 Task: Plan a trip to Sydney, Australia from 4th November, 2023 to 8th November, 2023 for 2 adults.1  bedroom having 1 bed and 1 bathroom. Property type can be hotel. Amenities needed are: washing machine, kitchen. Look for 3 properties as per requirement.
Action: Mouse moved to (611, 97)
Screenshot: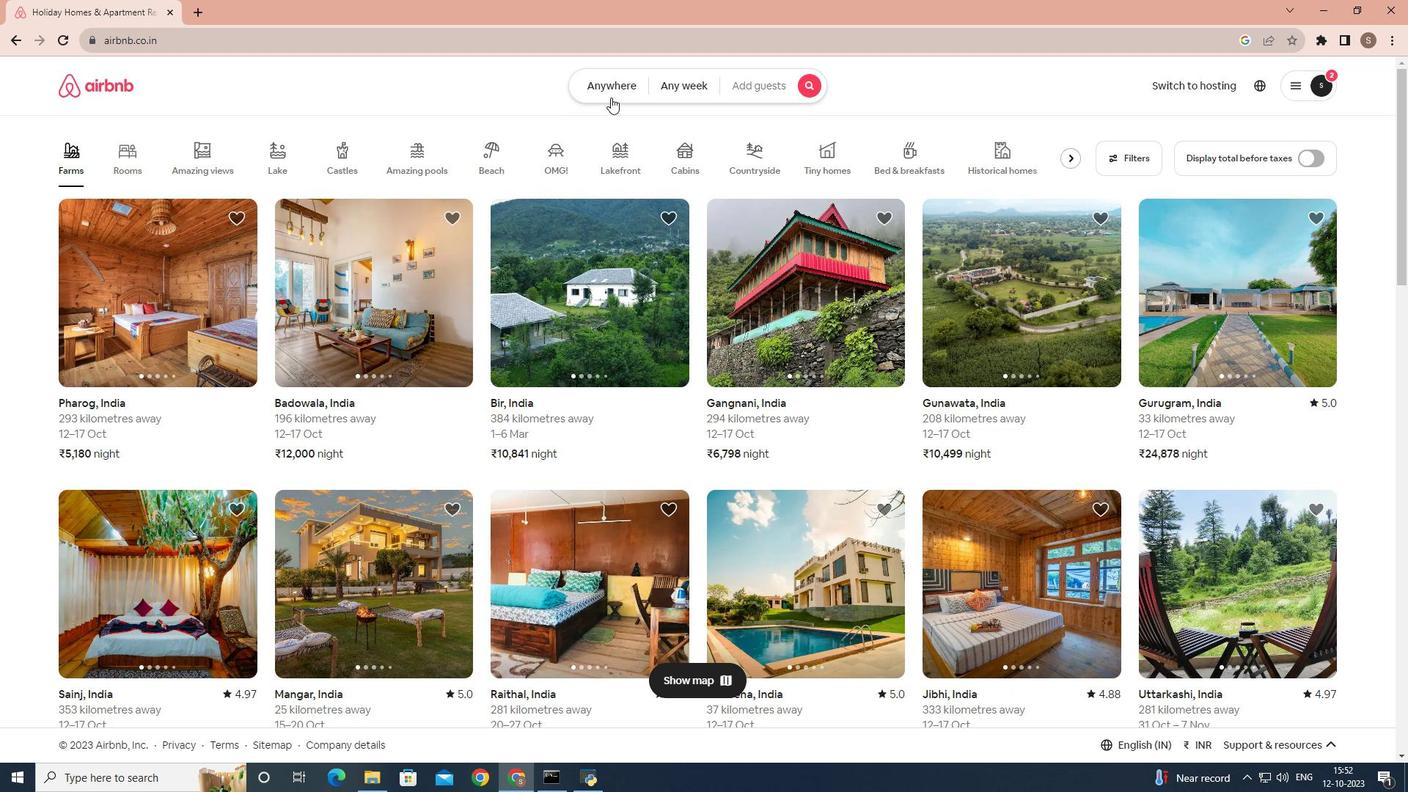 
Action: Mouse pressed left at (611, 97)
Screenshot: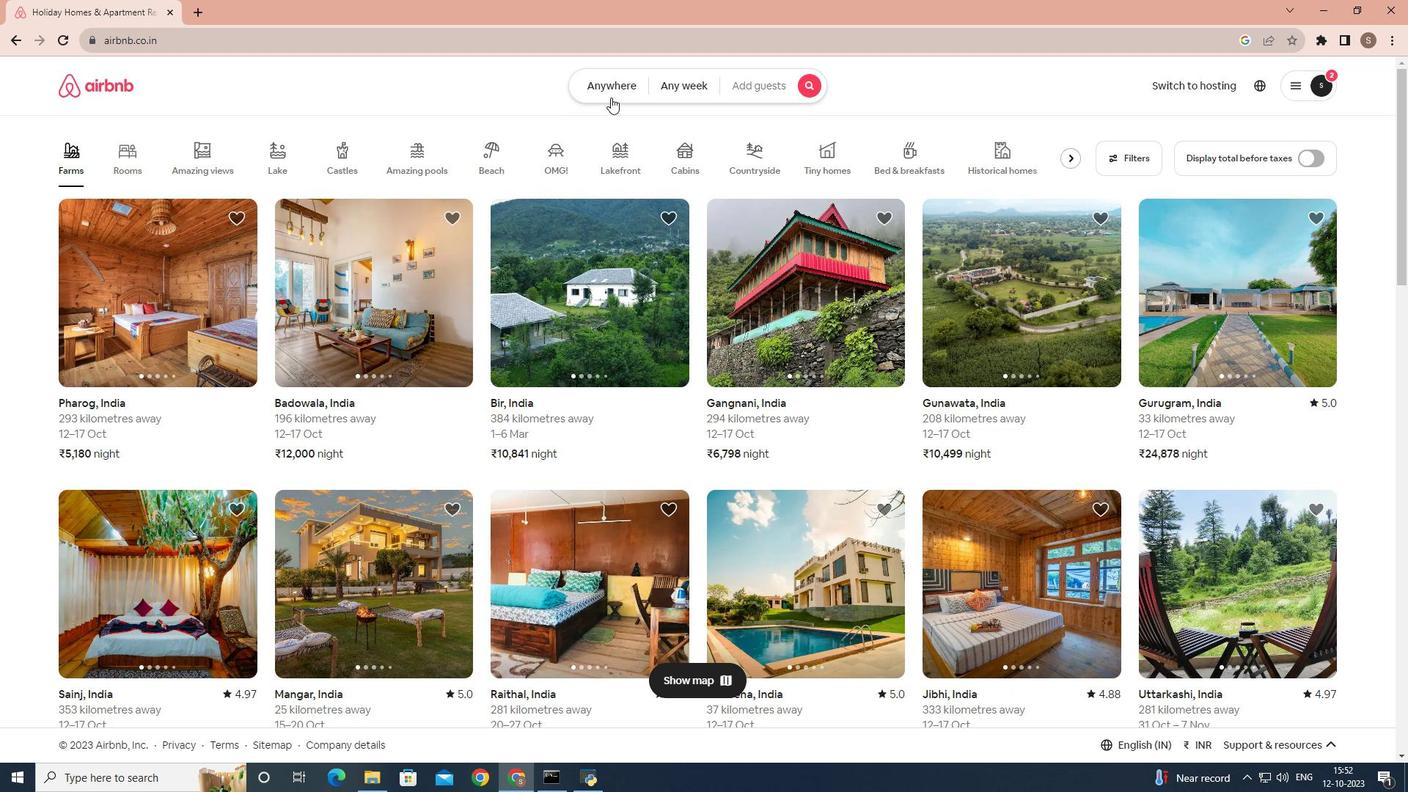 
Action: Mouse moved to (479, 142)
Screenshot: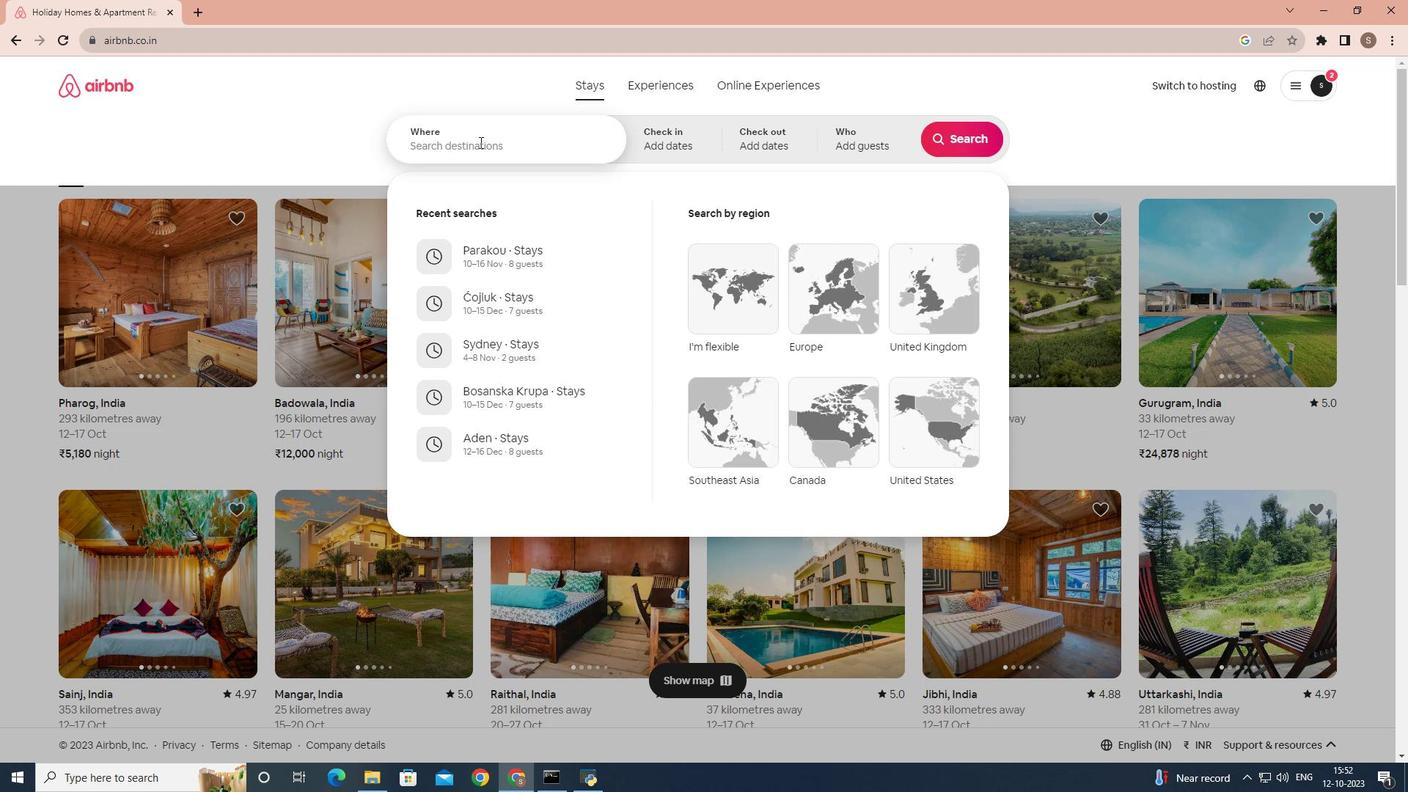 
Action: Mouse pressed left at (479, 142)
Screenshot: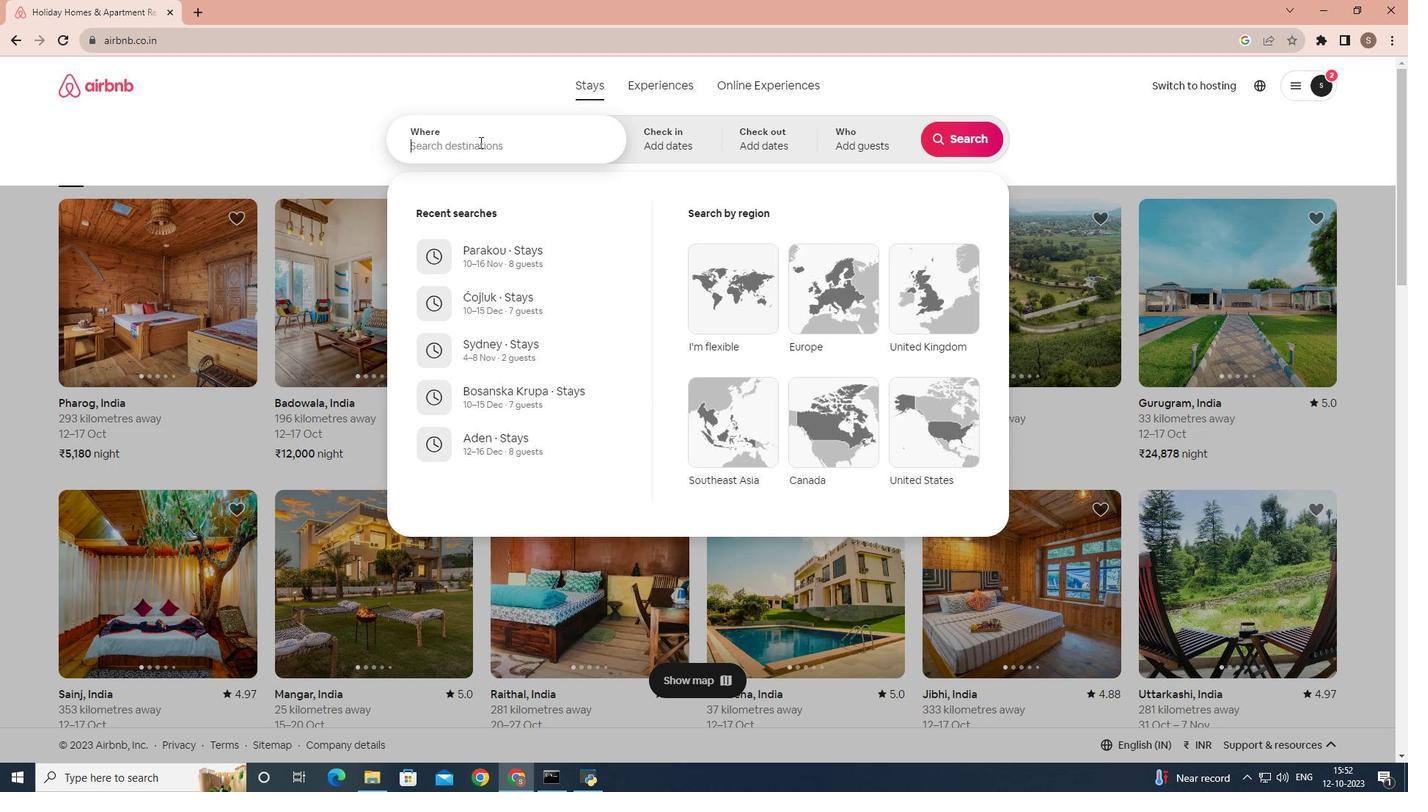 
Action: Key pressed sydney
Screenshot: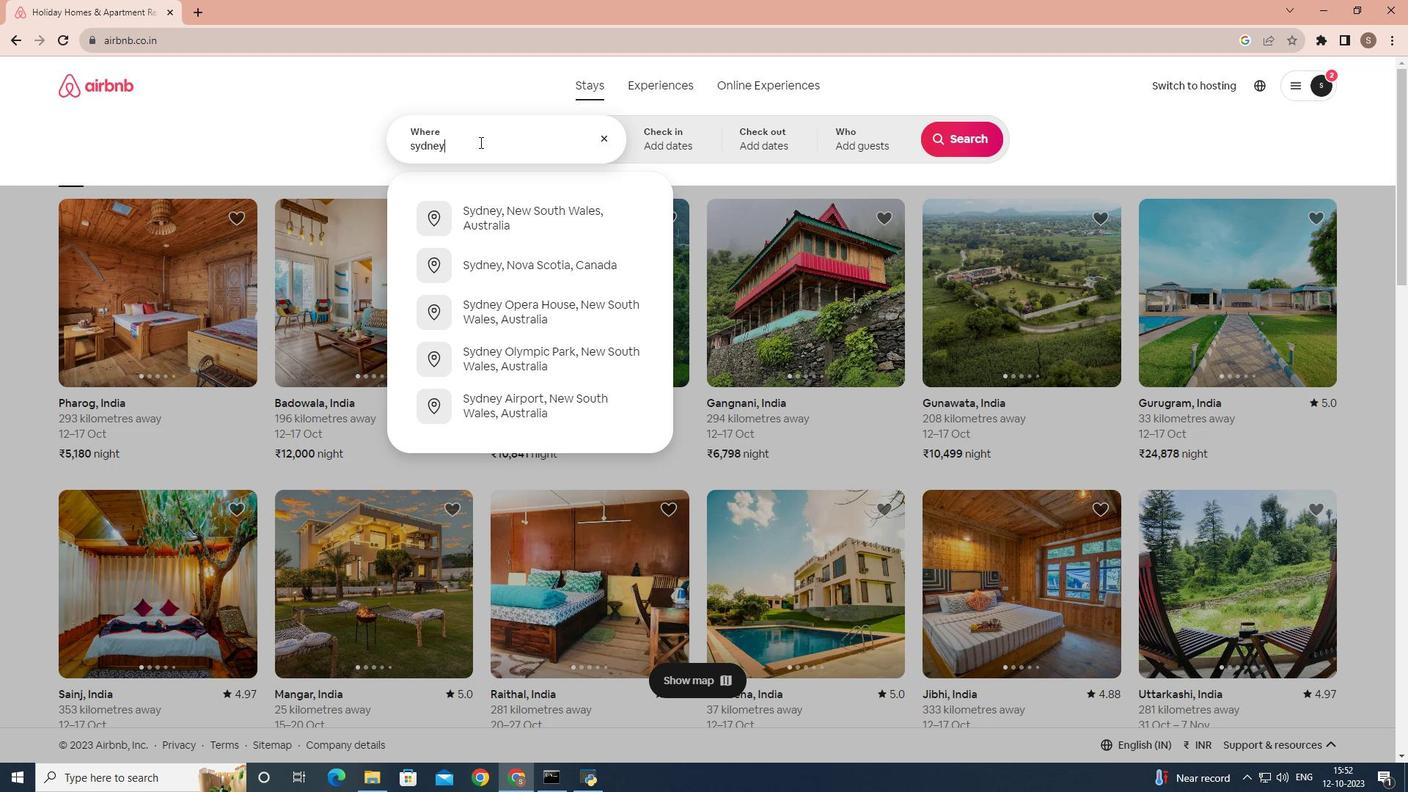 
Action: Mouse moved to (498, 217)
Screenshot: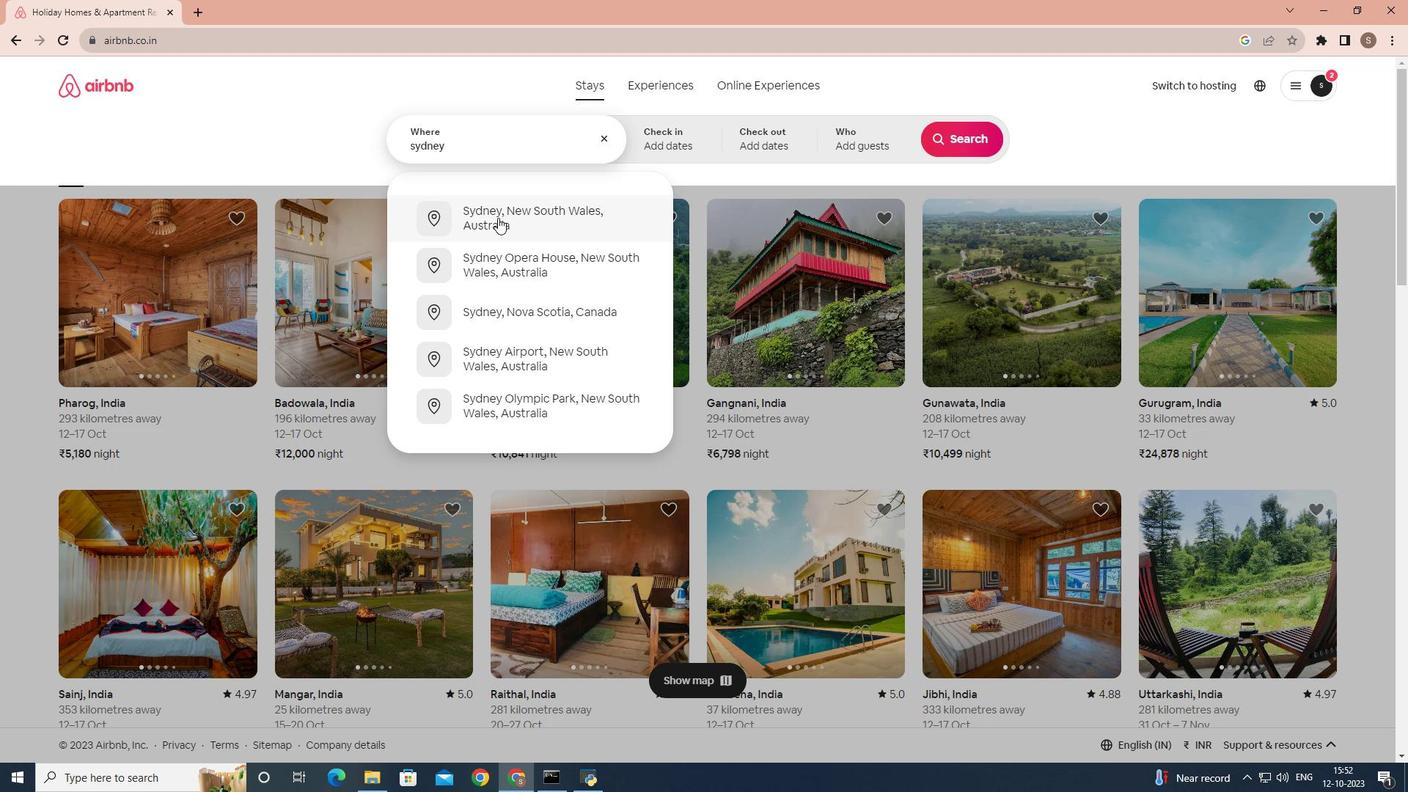 
Action: Mouse pressed left at (498, 217)
Screenshot: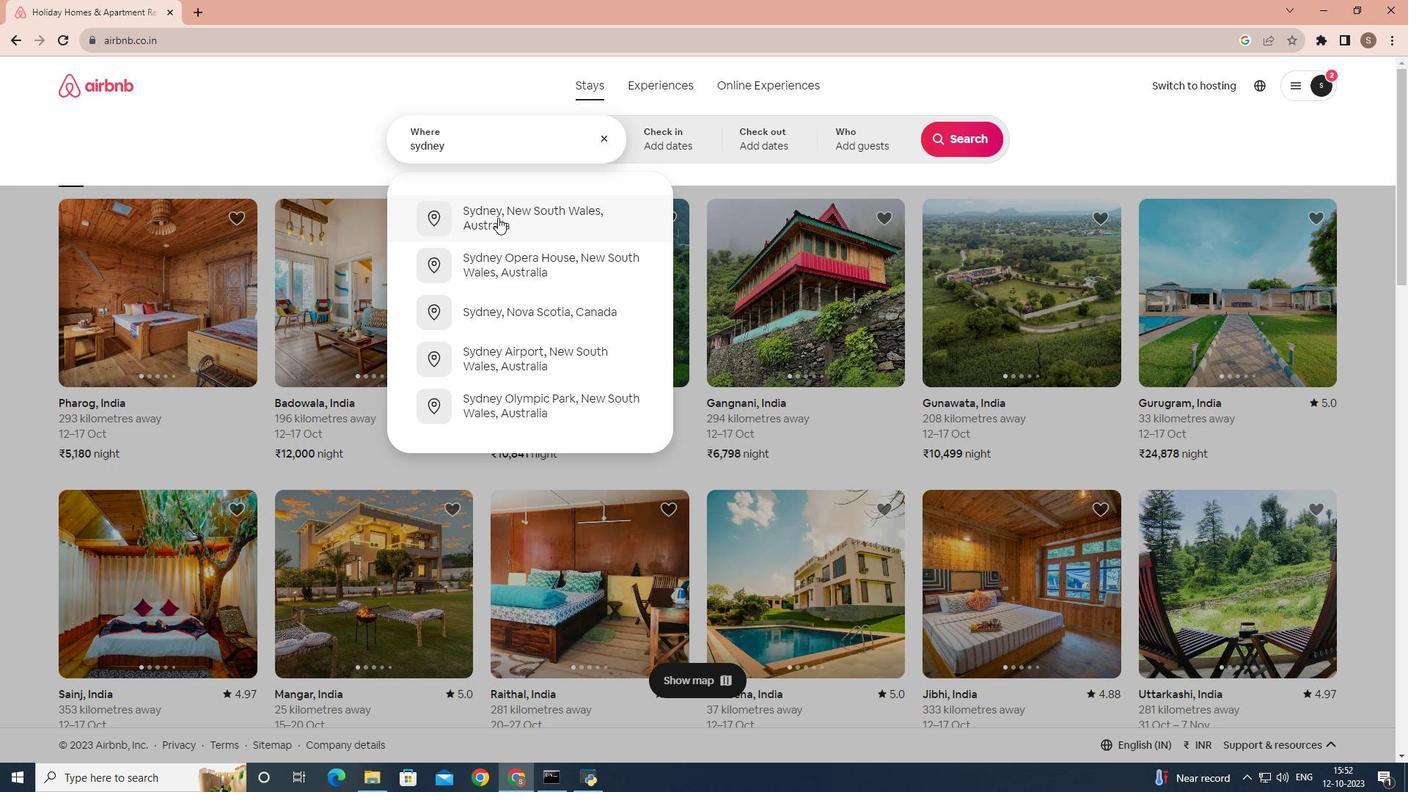 
Action: Mouse moved to (959, 316)
Screenshot: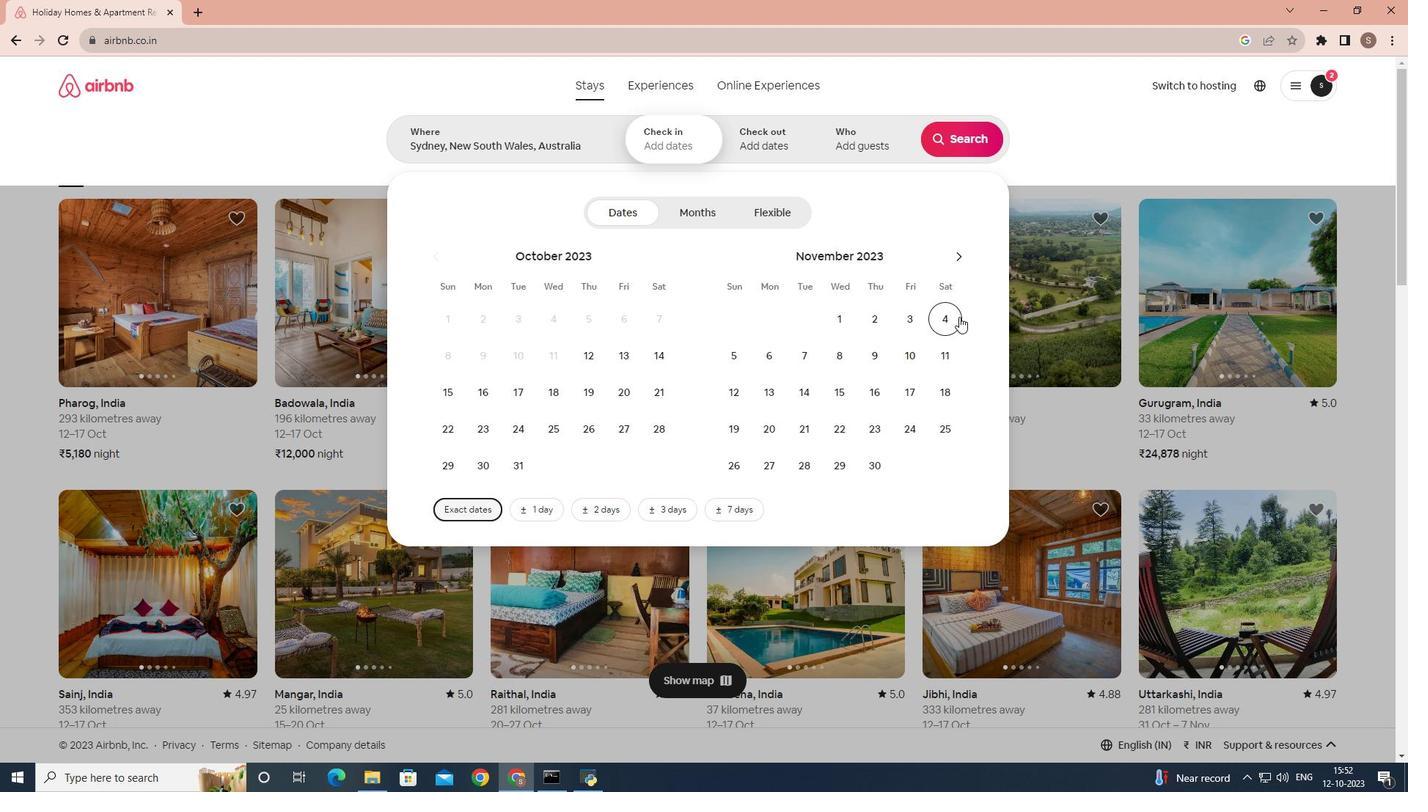 
Action: Mouse pressed left at (959, 316)
Screenshot: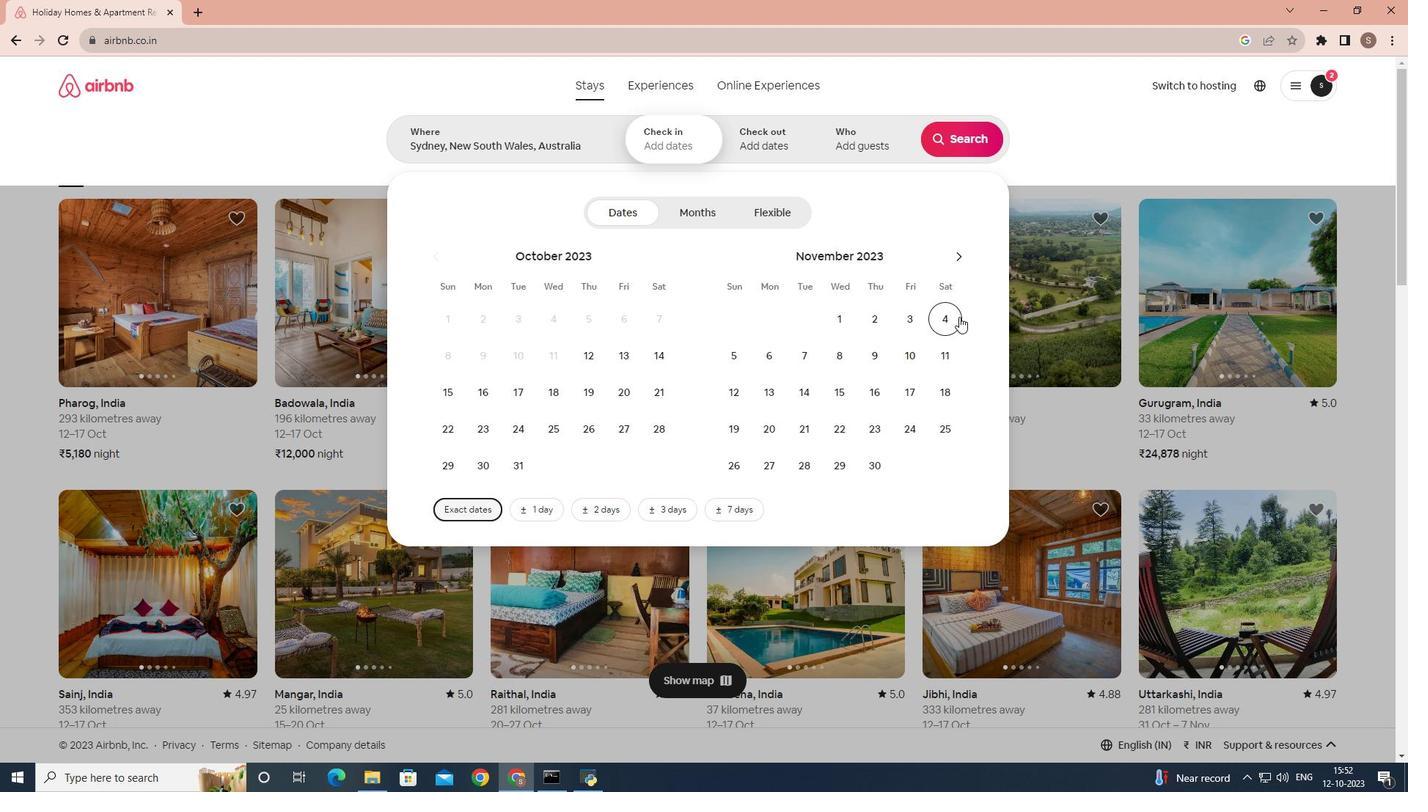 
Action: Mouse moved to (830, 359)
Screenshot: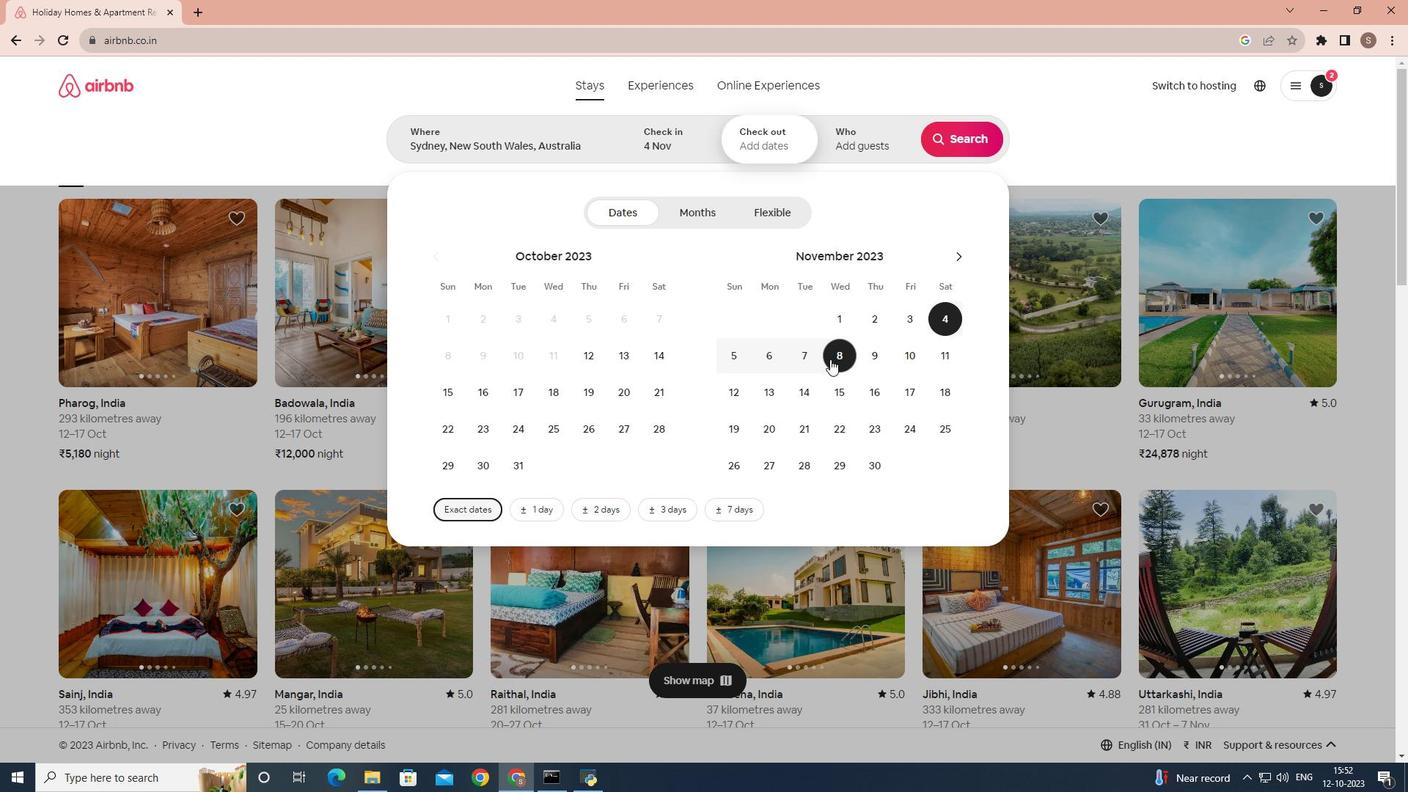 
Action: Mouse pressed left at (830, 359)
Screenshot: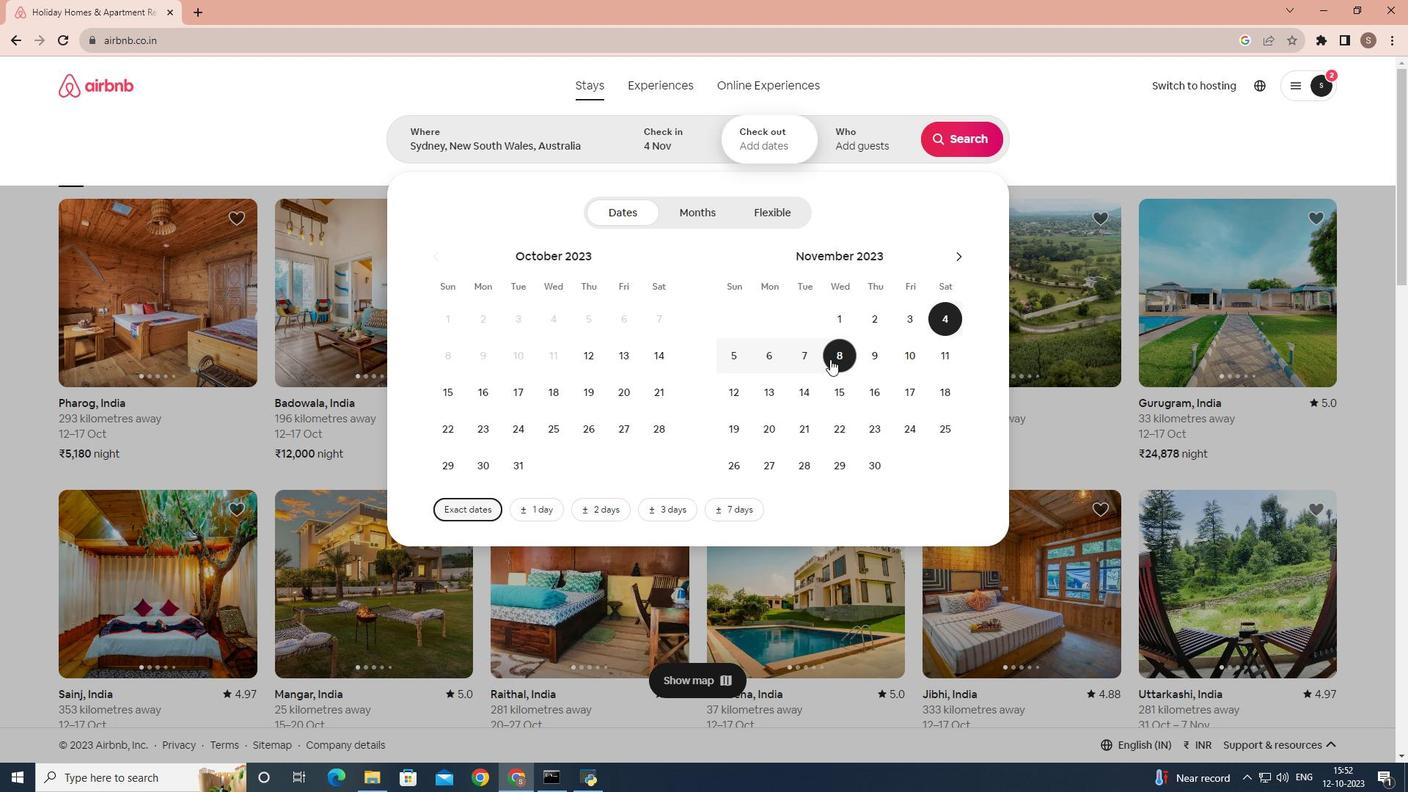 
Action: Mouse moved to (858, 143)
Screenshot: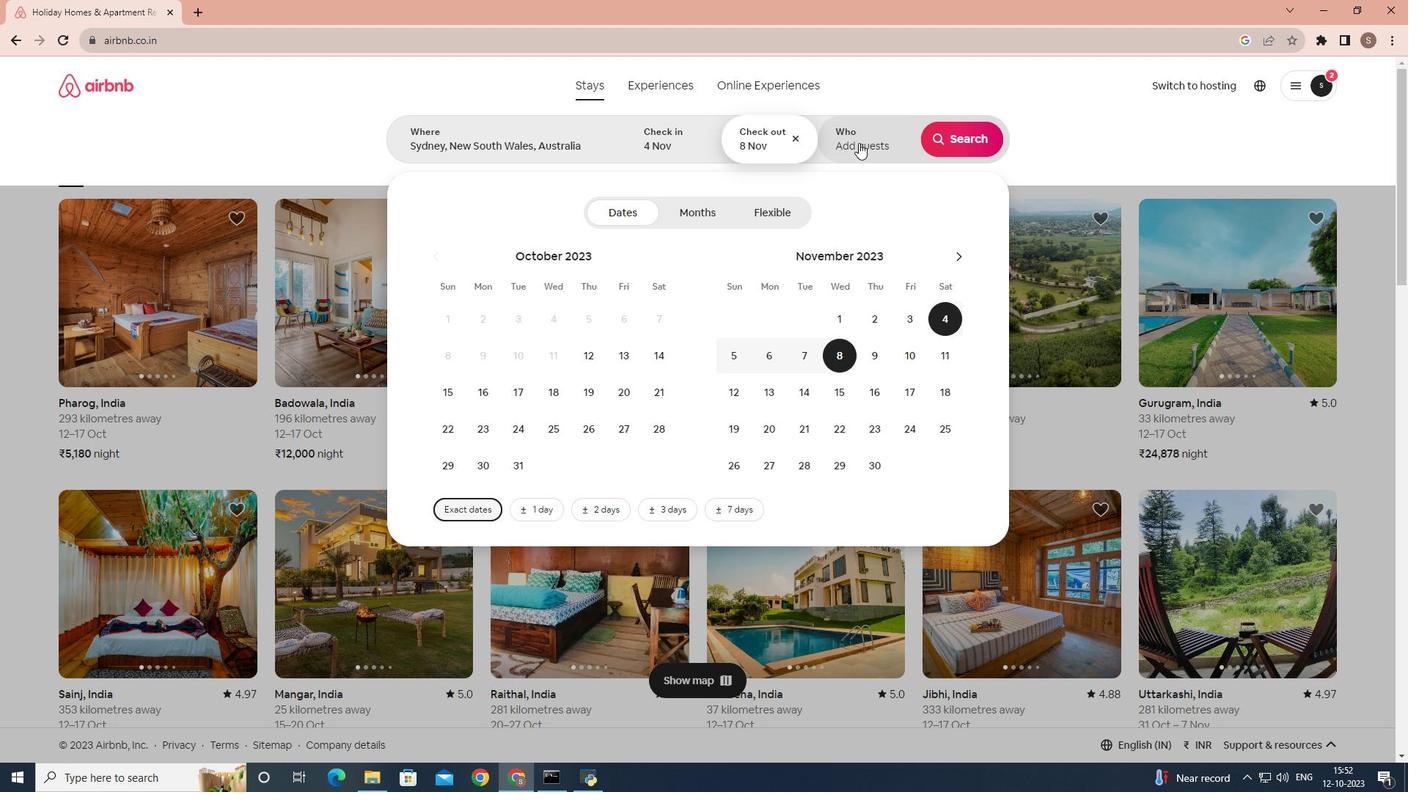 
Action: Mouse pressed left at (858, 143)
Screenshot: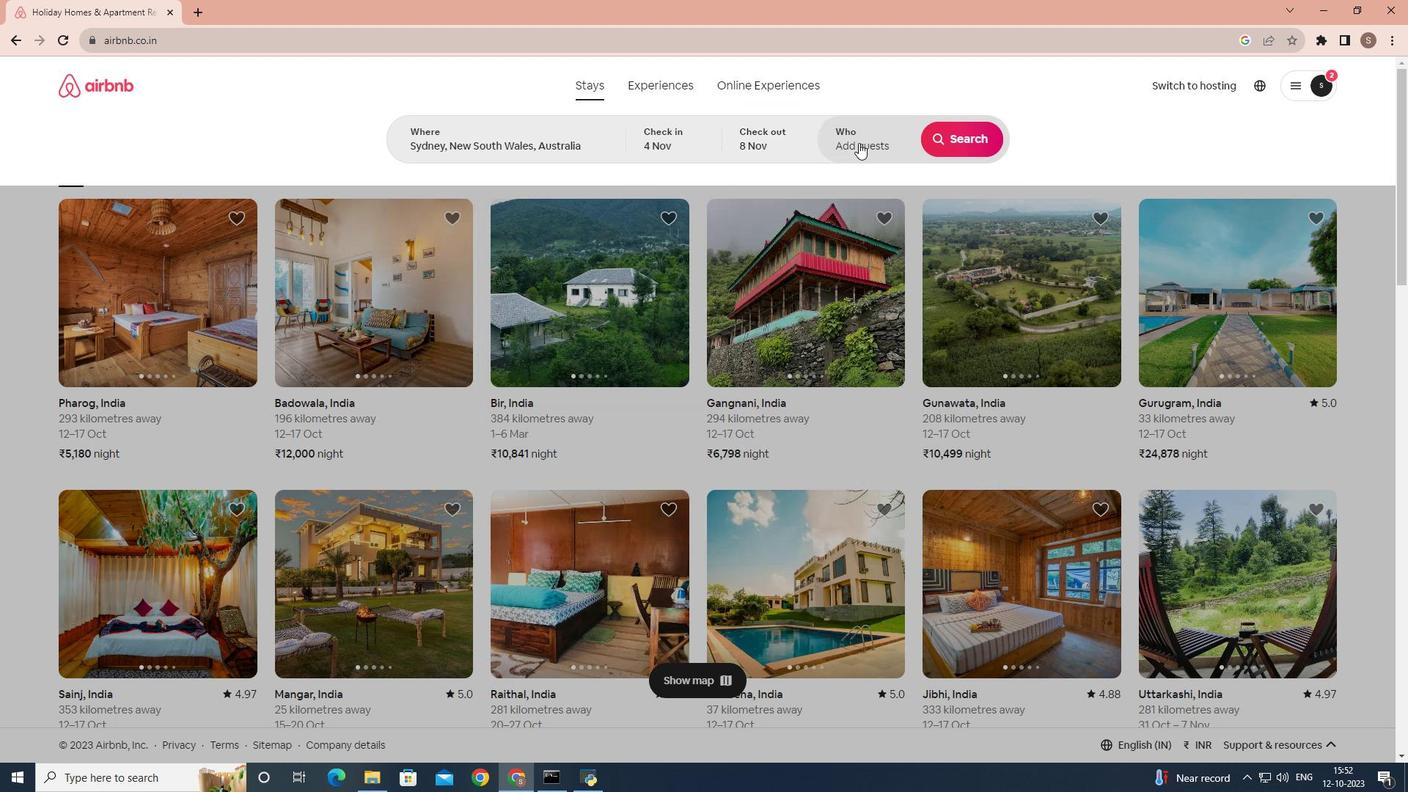 
Action: Mouse moved to (960, 217)
Screenshot: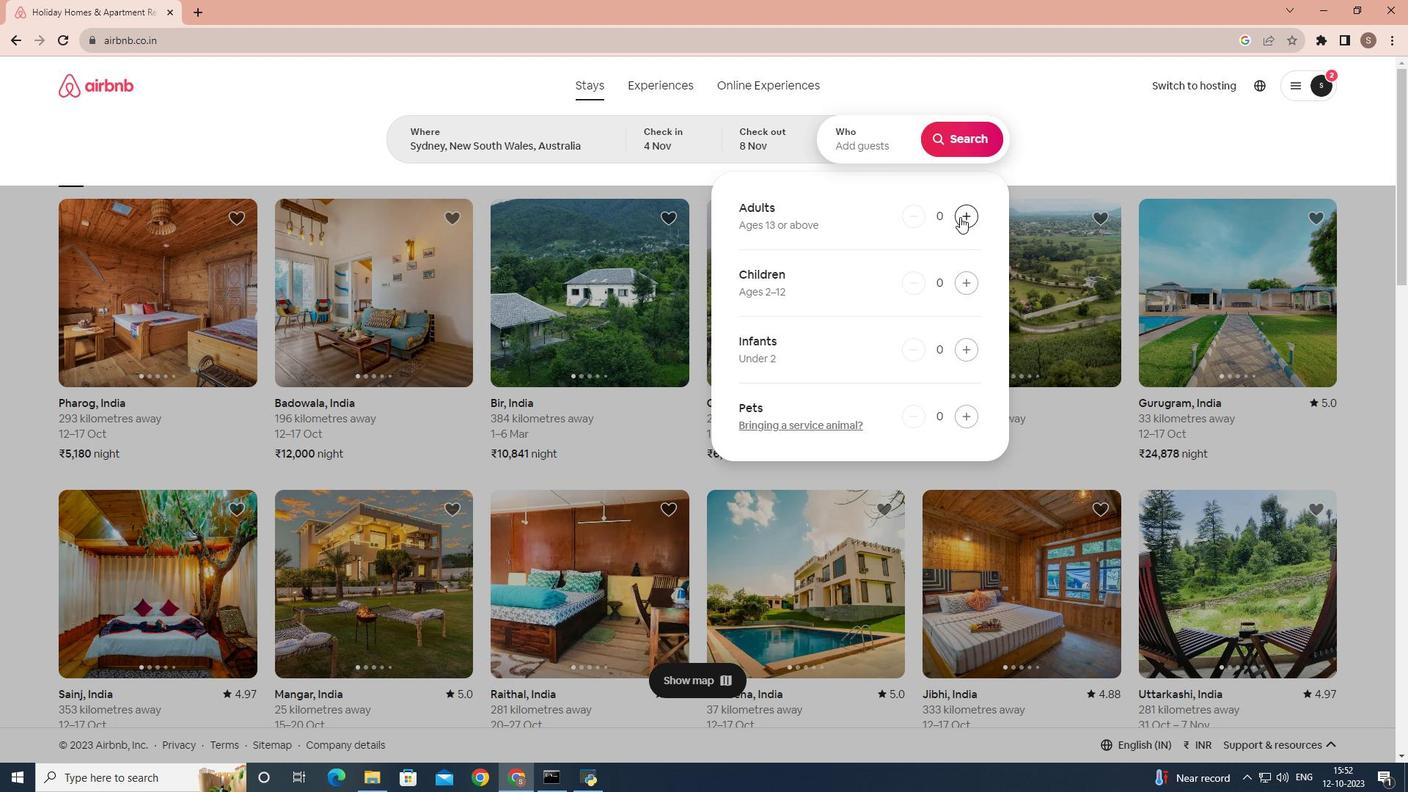 
Action: Mouse pressed left at (960, 217)
Screenshot: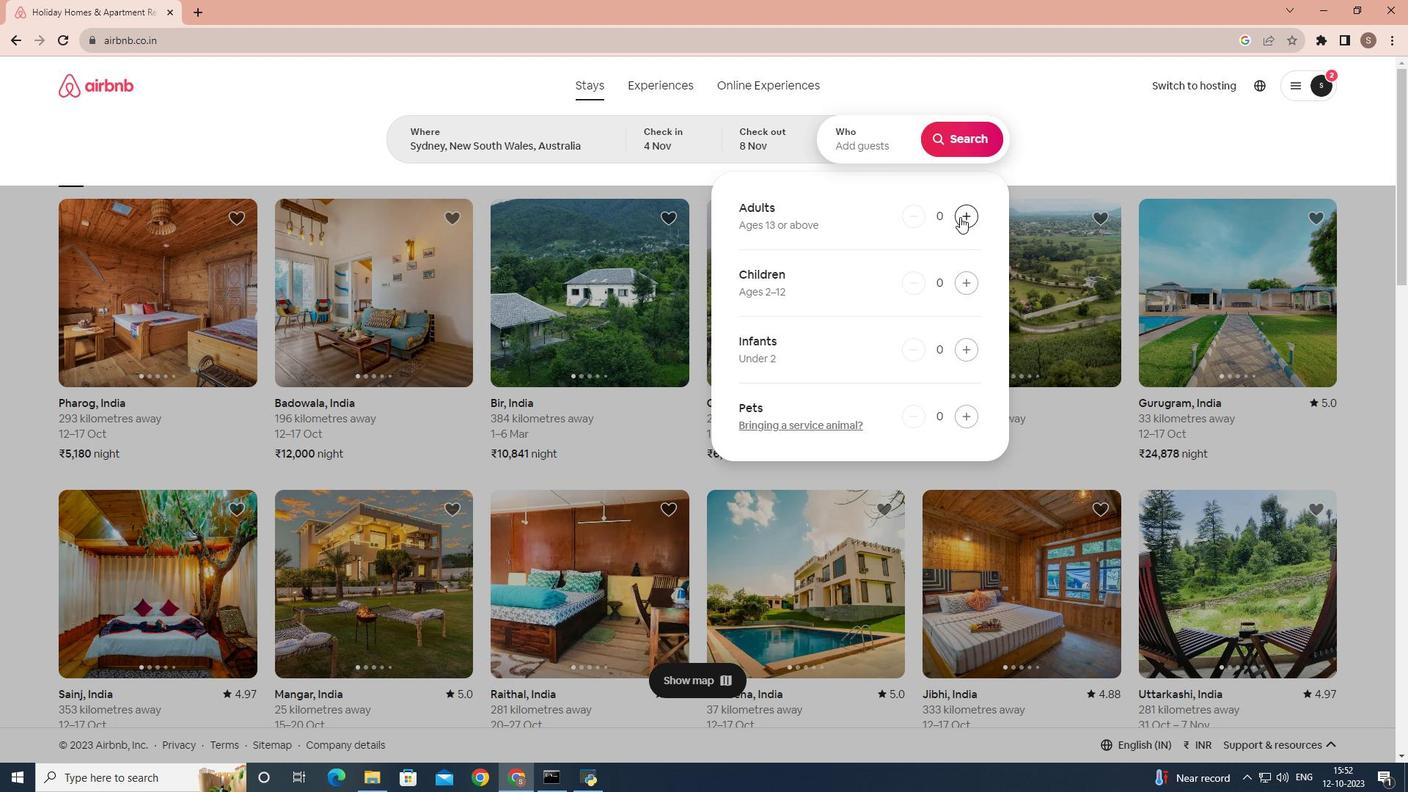 
Action: Mouse pressed left at (960, 217)
Screenshot: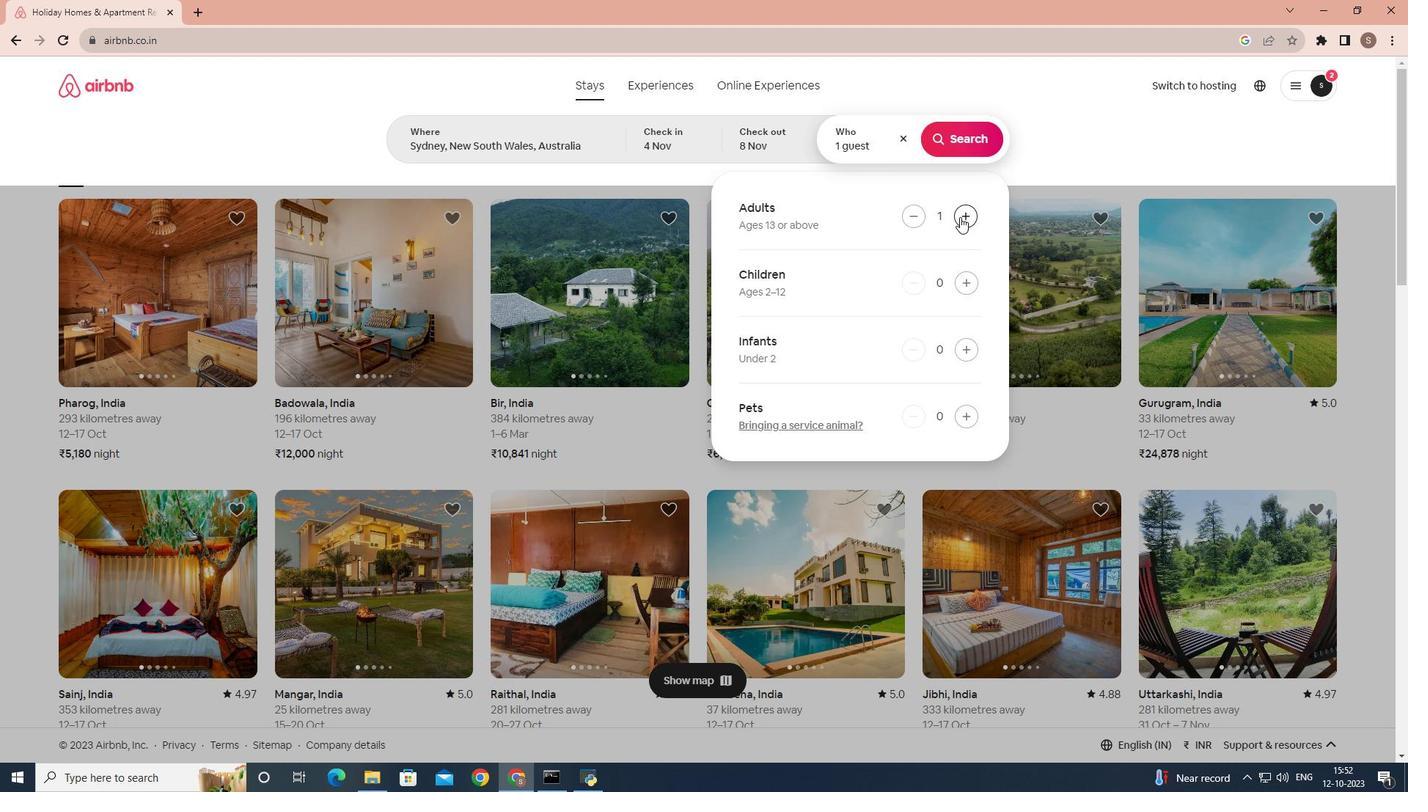 
Action: Mouse moved to (973, 143)
Screenshot: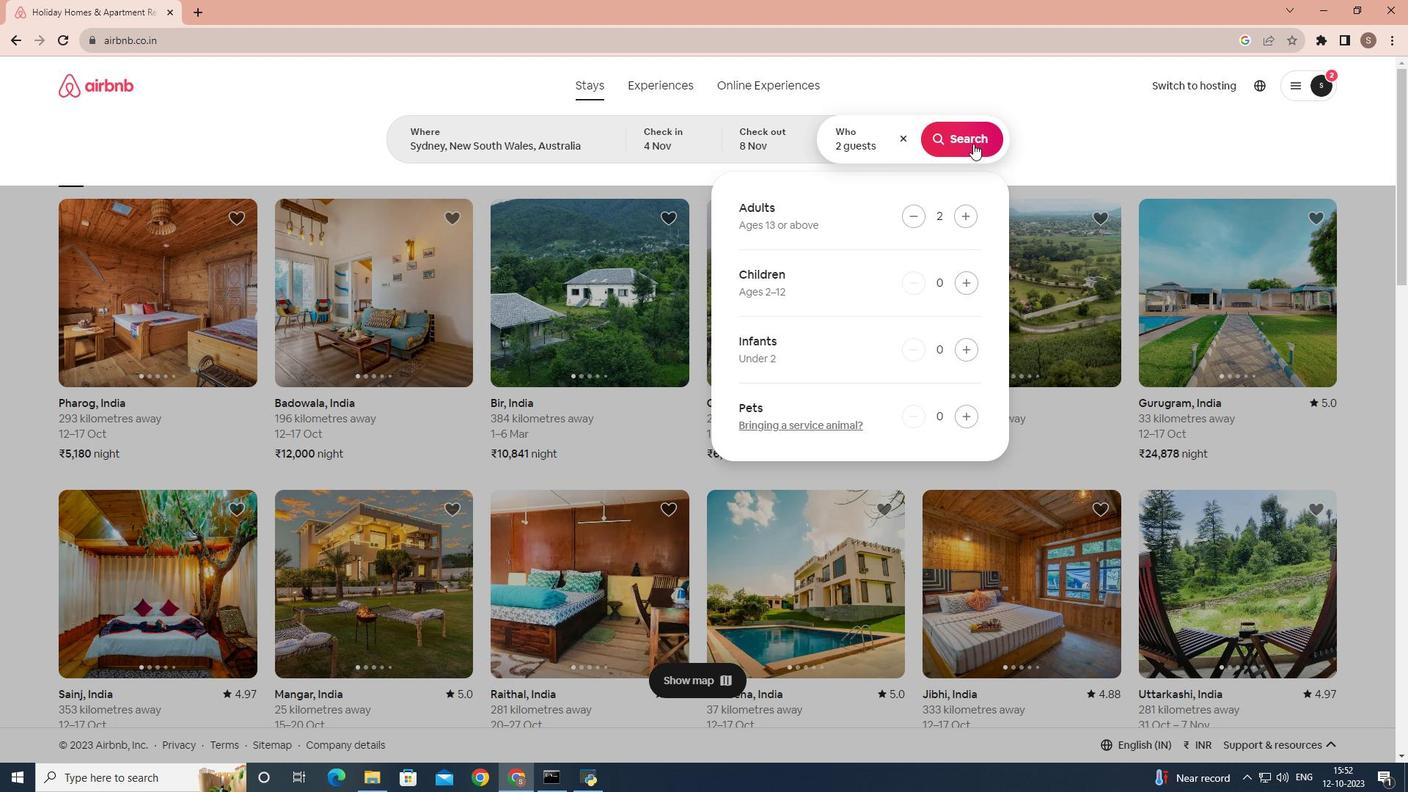 
Action: Mouse pressed left at (973, 143)
Screenshot: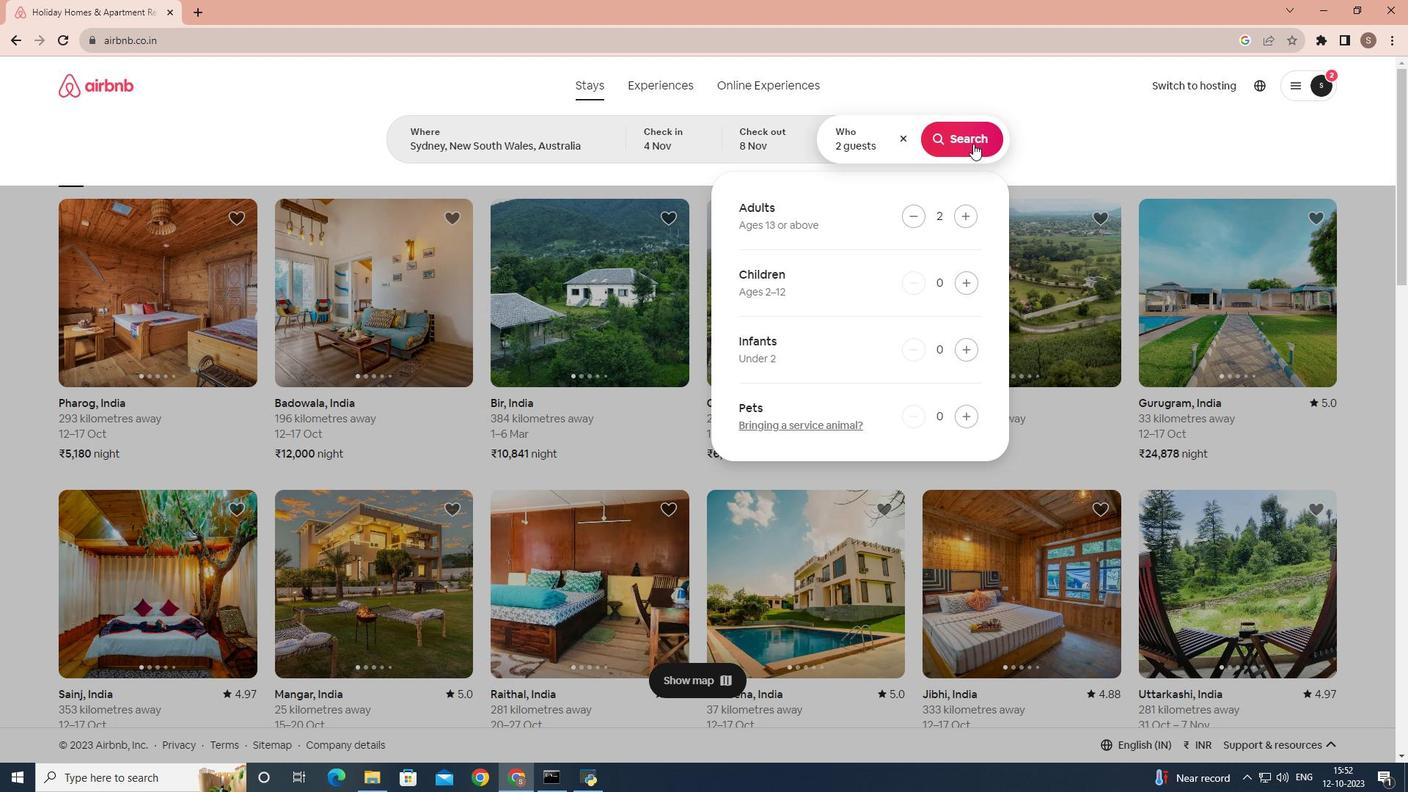 
Action: Mouse moved to (1189, 149)
Screenshot: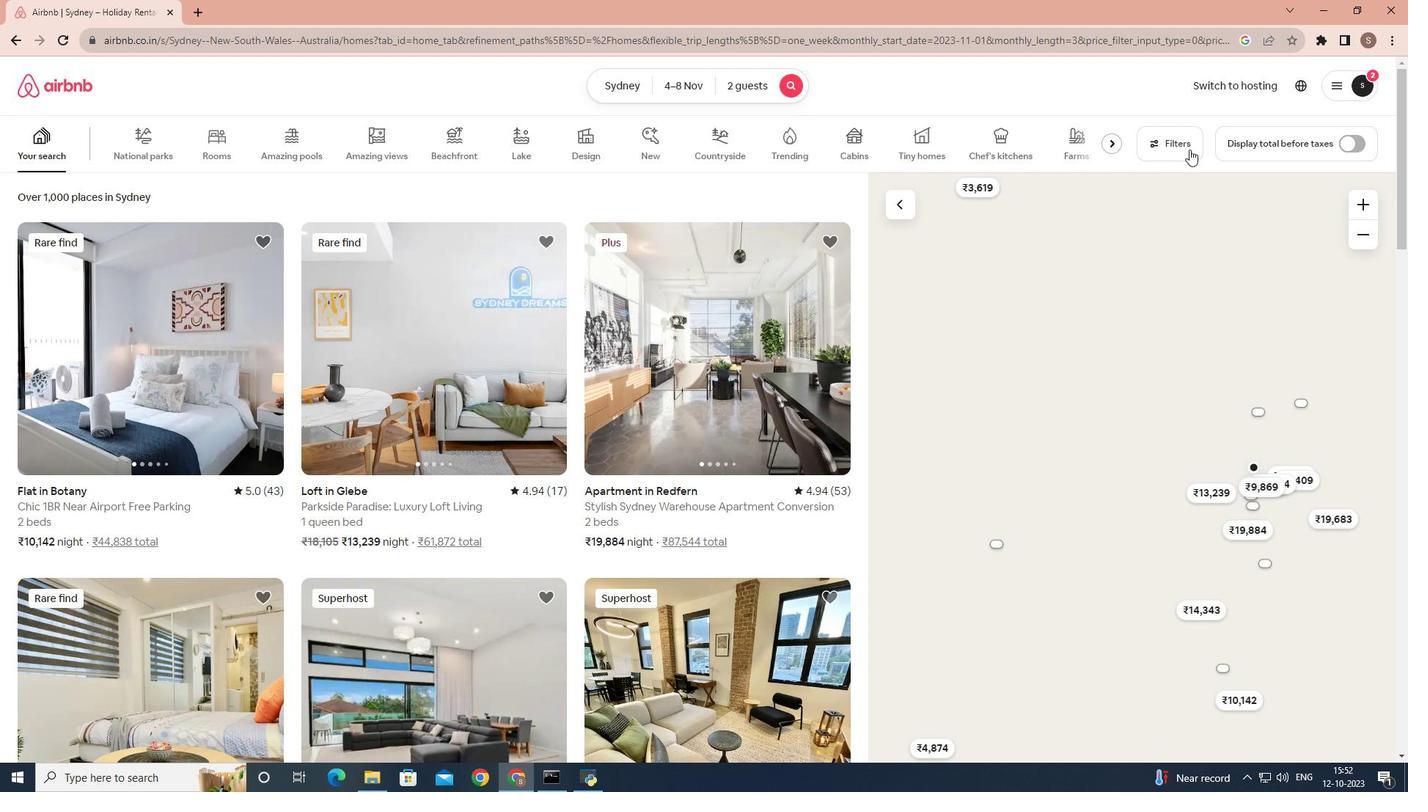 
Action: Mouse pressed left at (1189, 149)
Screenshot: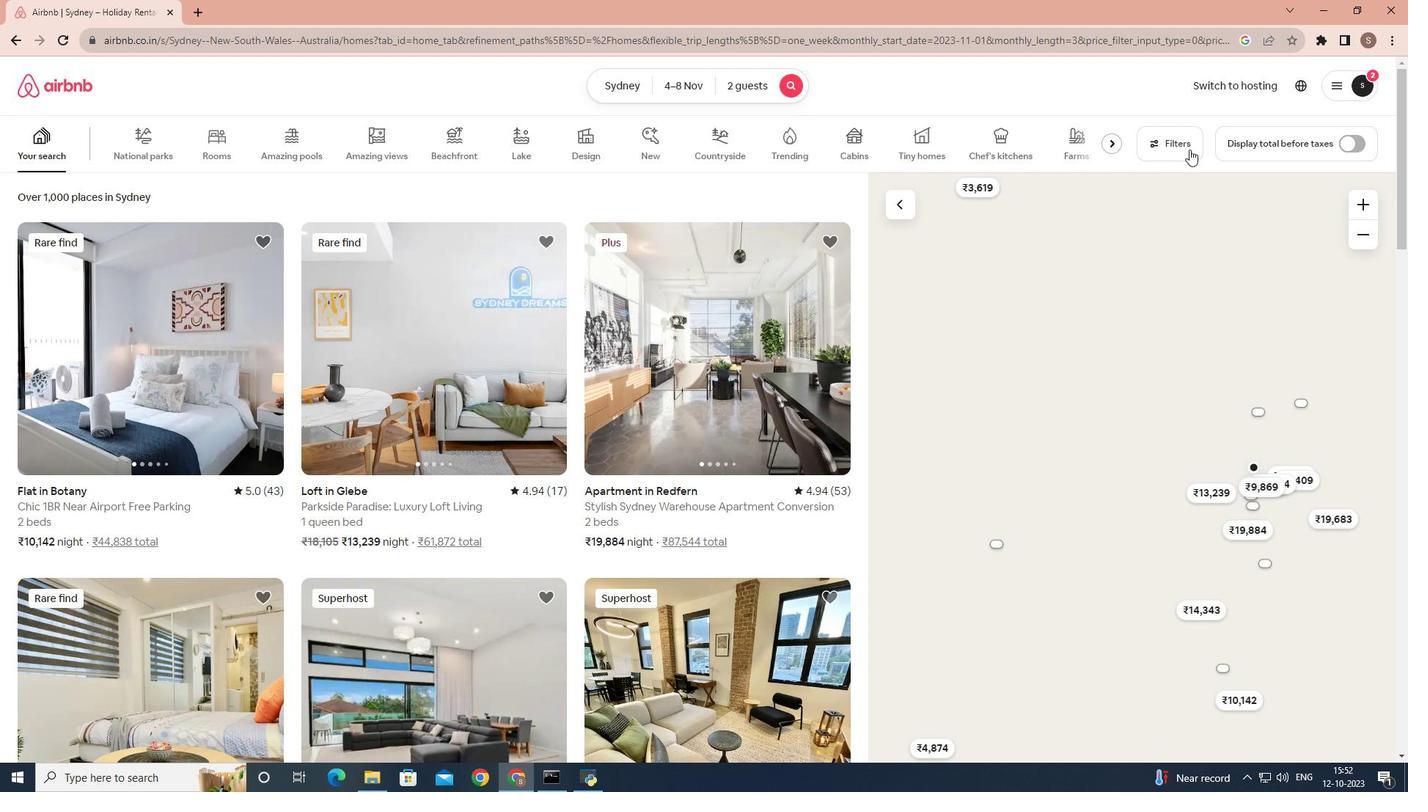 
Action: Mouse moved to (455, 417)
Screenshot: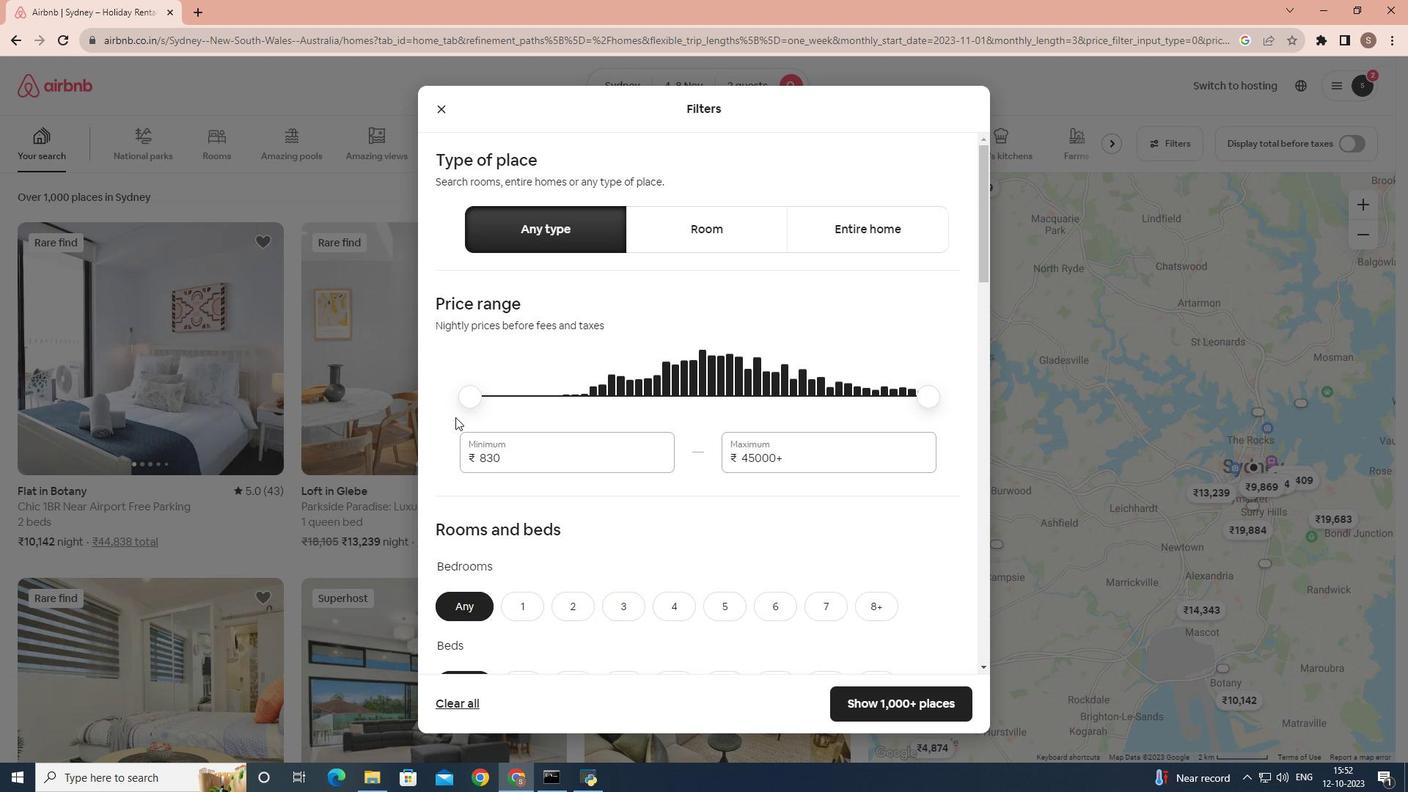 
Action: Mouse scrolled (455, 416) with delta (0, 0)
Screenshot: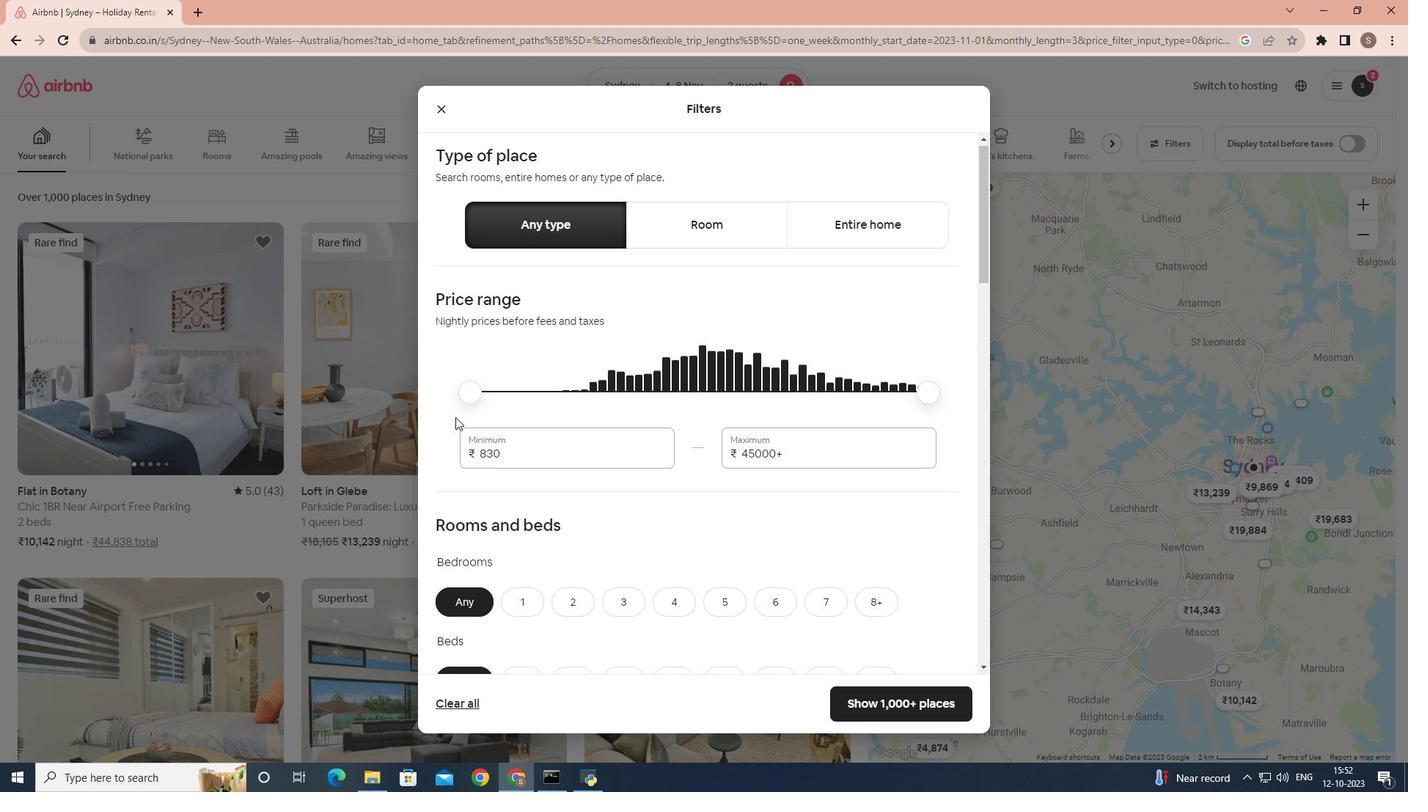 
Action: Mouse scrolled (455, 416) with delta (0, 0)
Screenshot: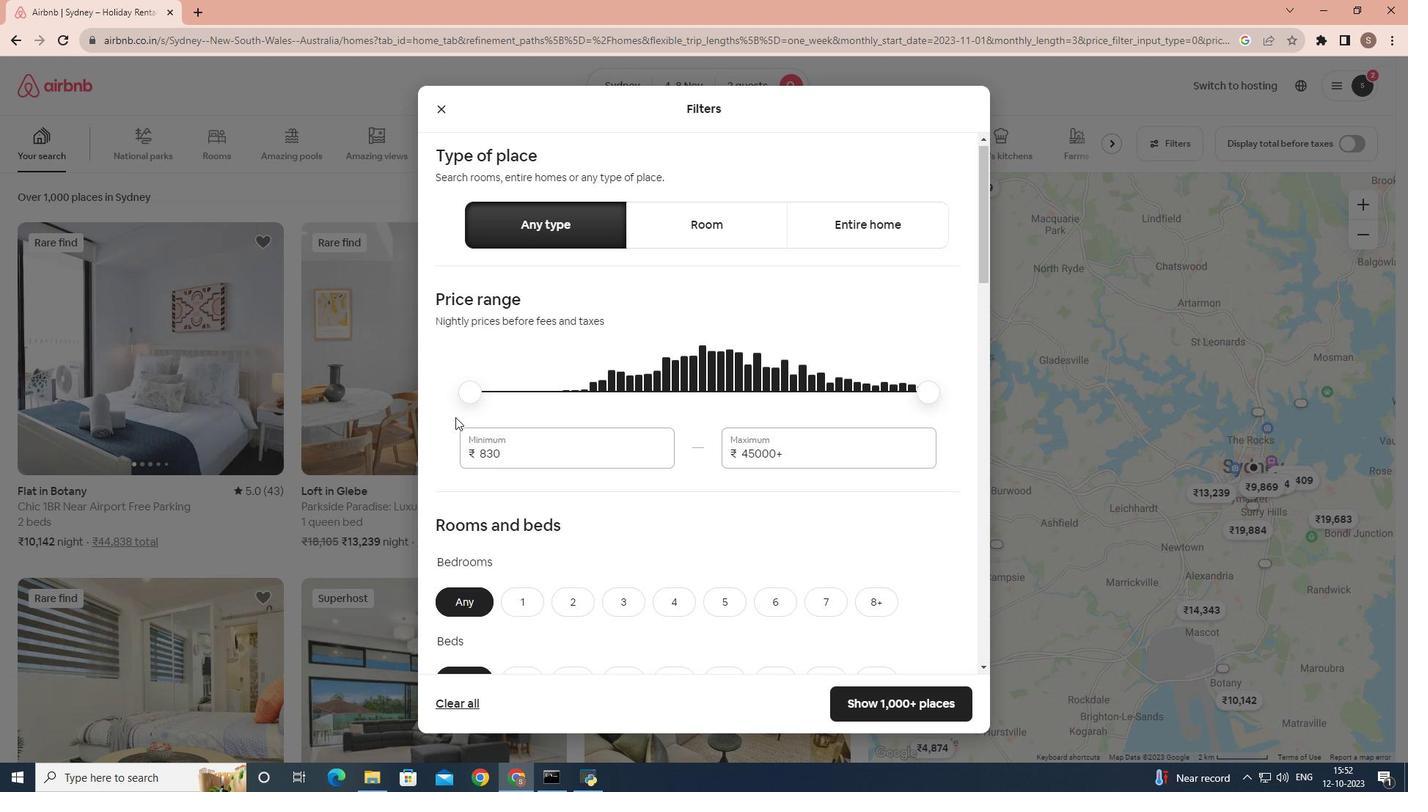 
Action: Mouse scrolled (455, 416) with delta (0, 0)
Screenshot: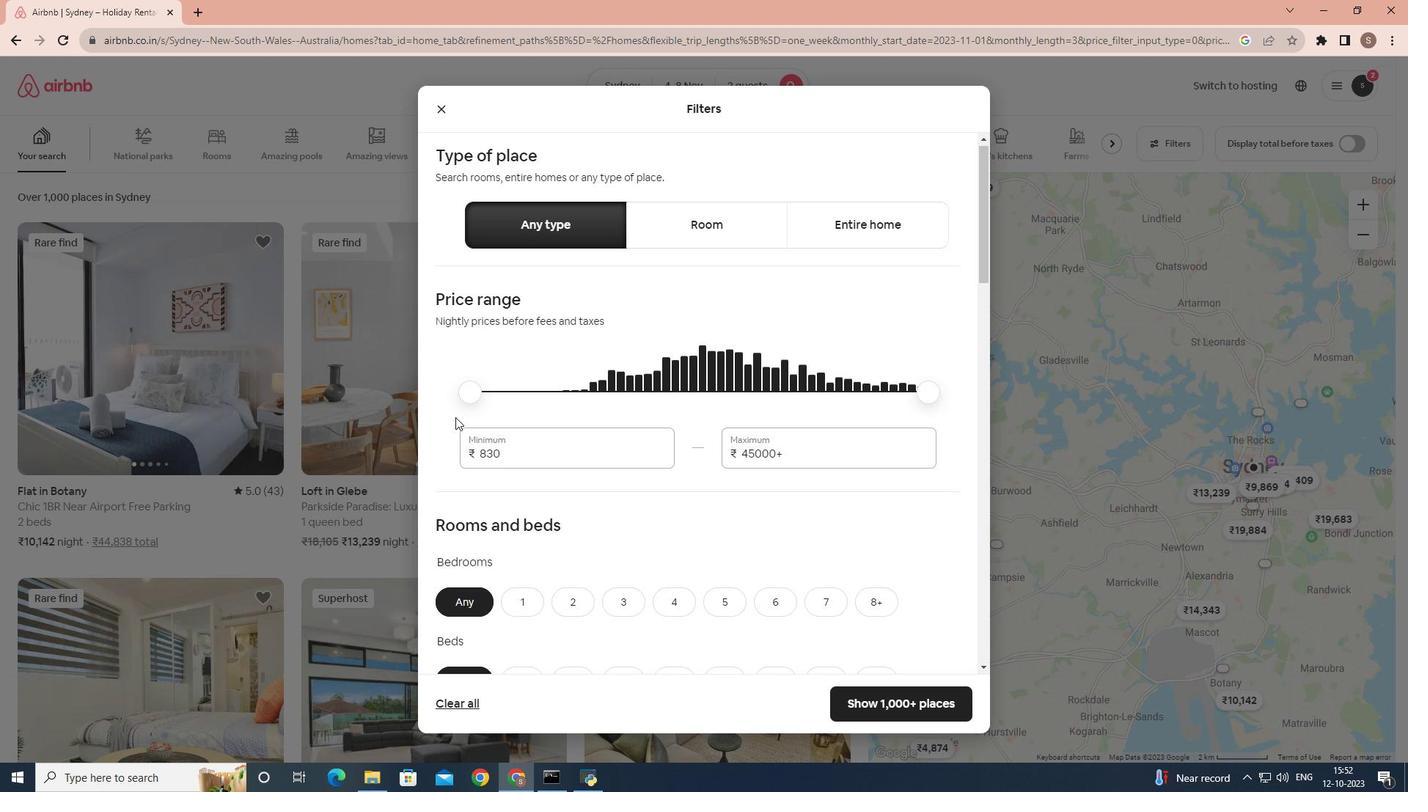 
Action: Mouse moved to (500, 394)
Screenshot: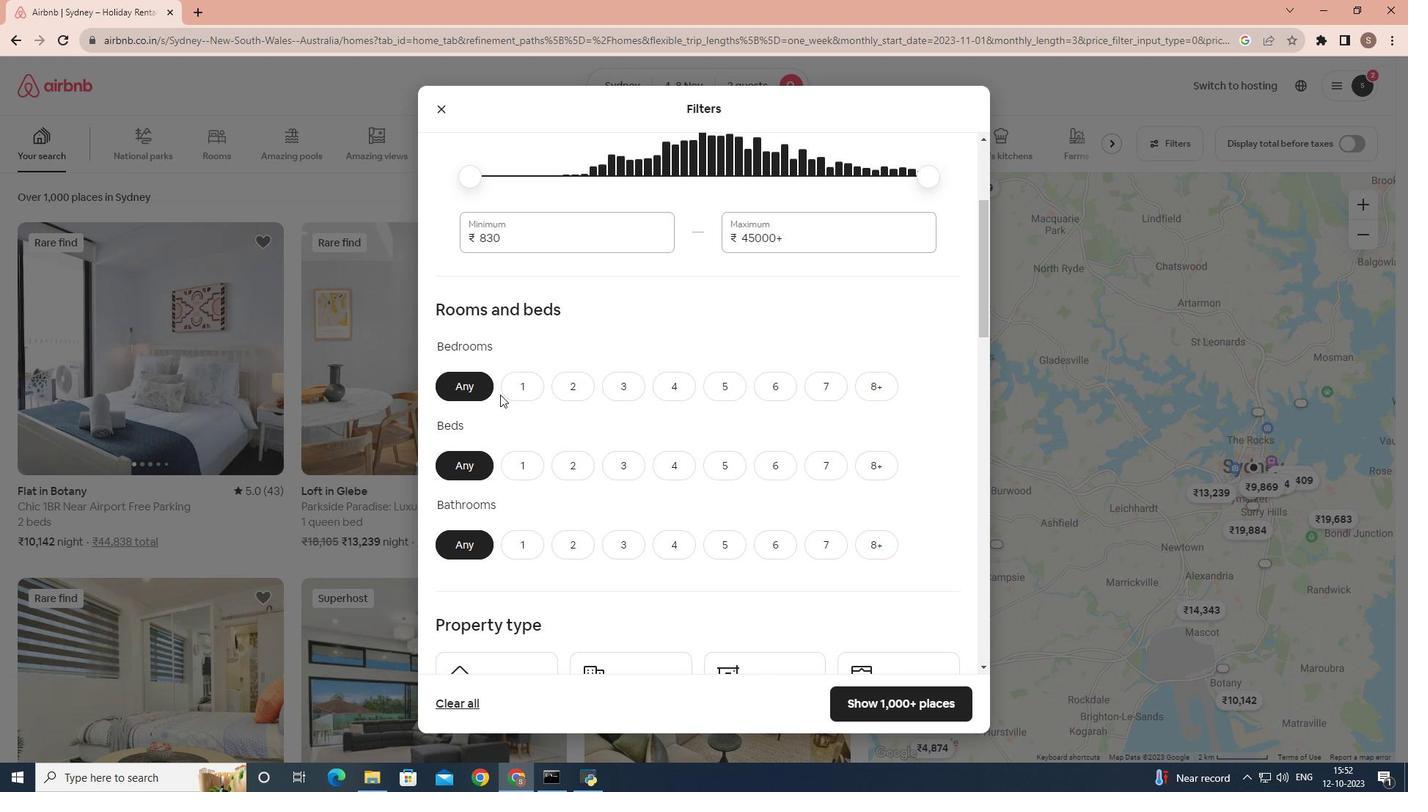 
Action: Mouse pressed left at (500, 394)
Screenshot: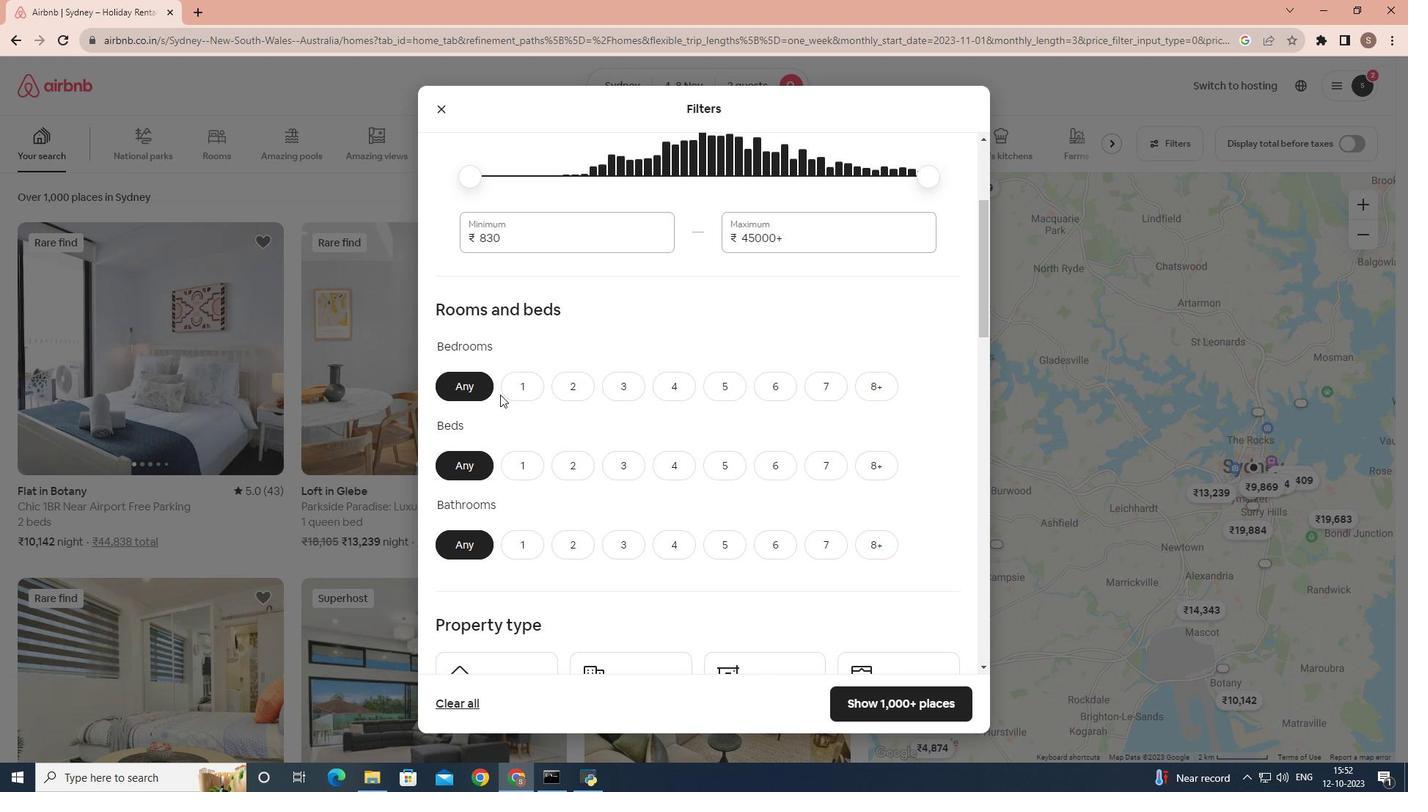 
Action: Mouse moved to (530, 399)
Screenshot: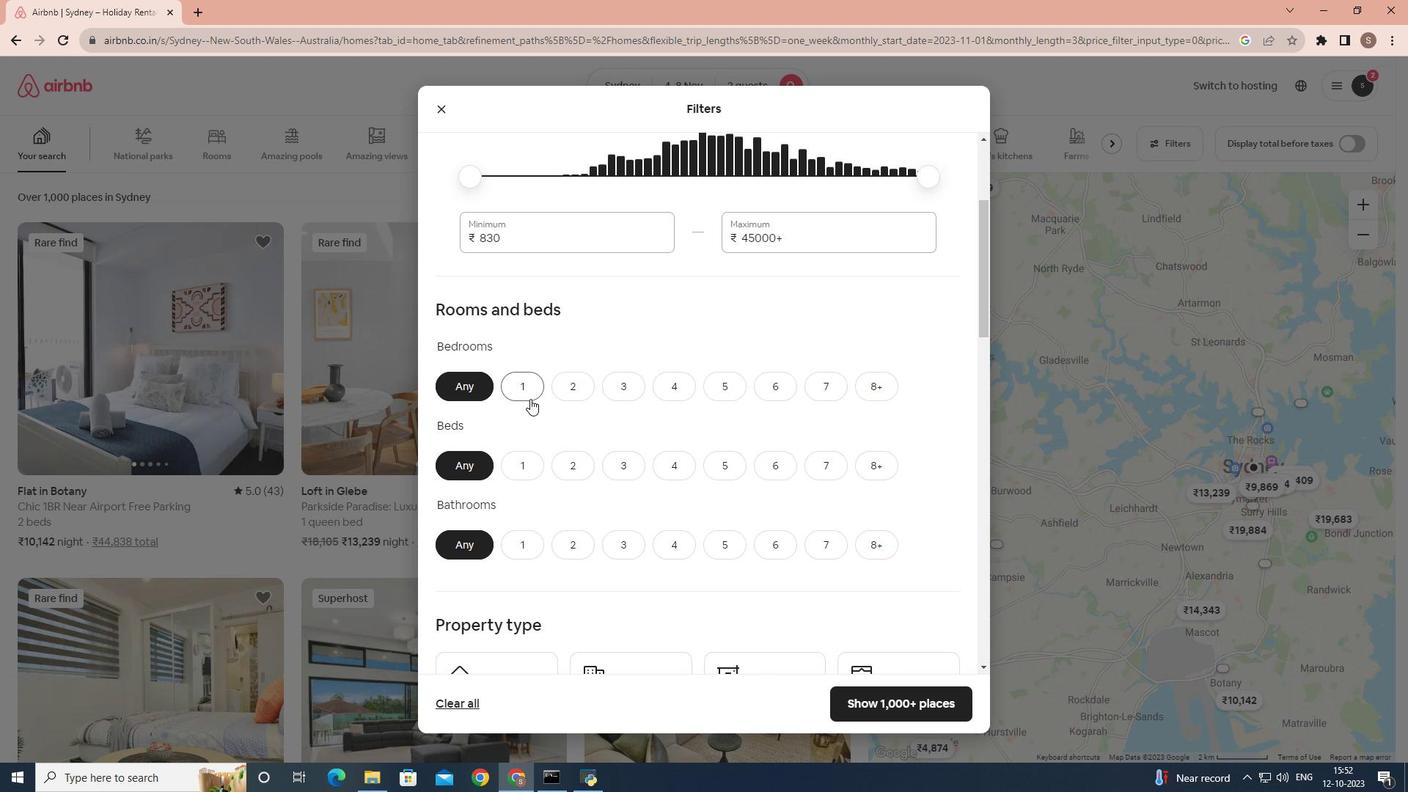 
Action: Mouse pressed left at (530, 399)
Screenshot: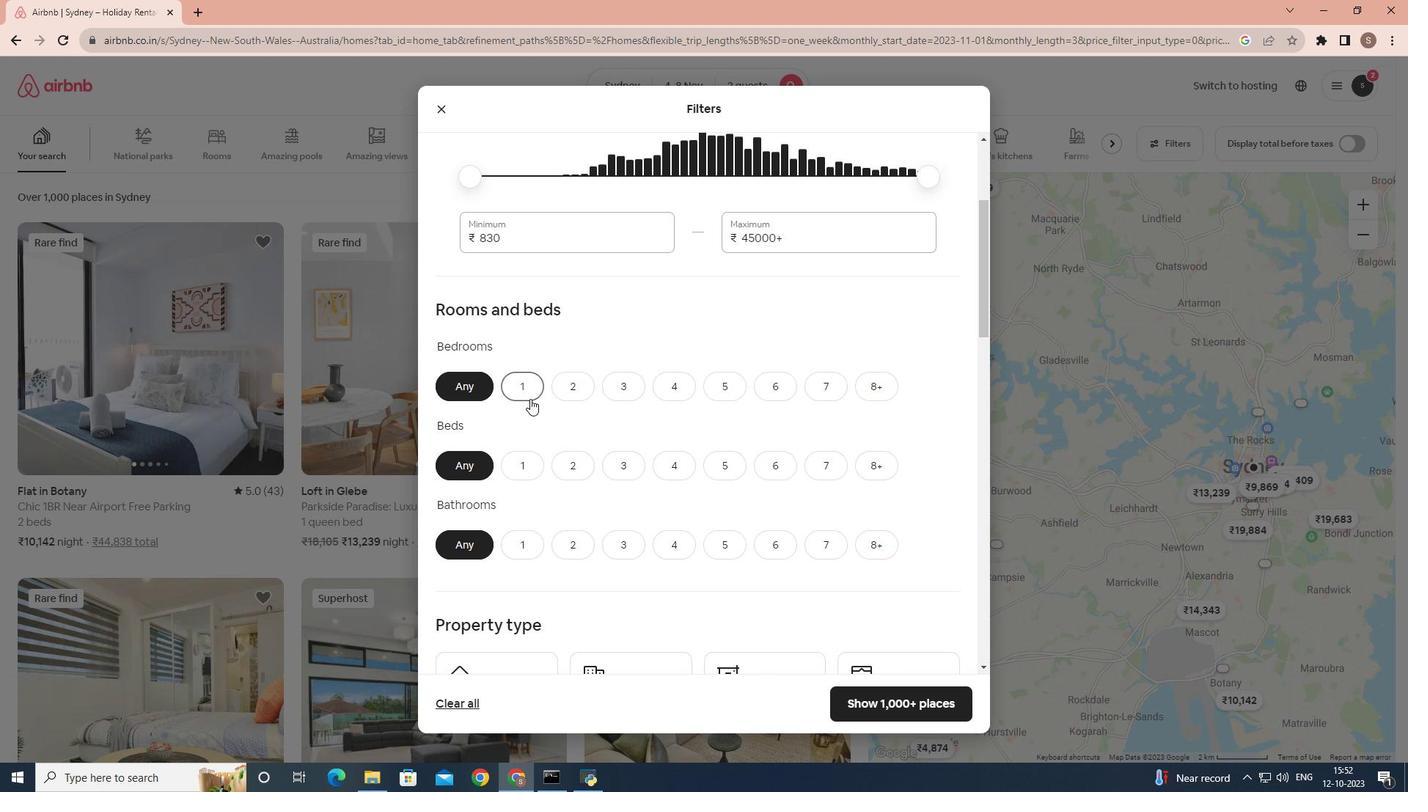 
Action: Mouse moved to (511, 476)
Screenshot: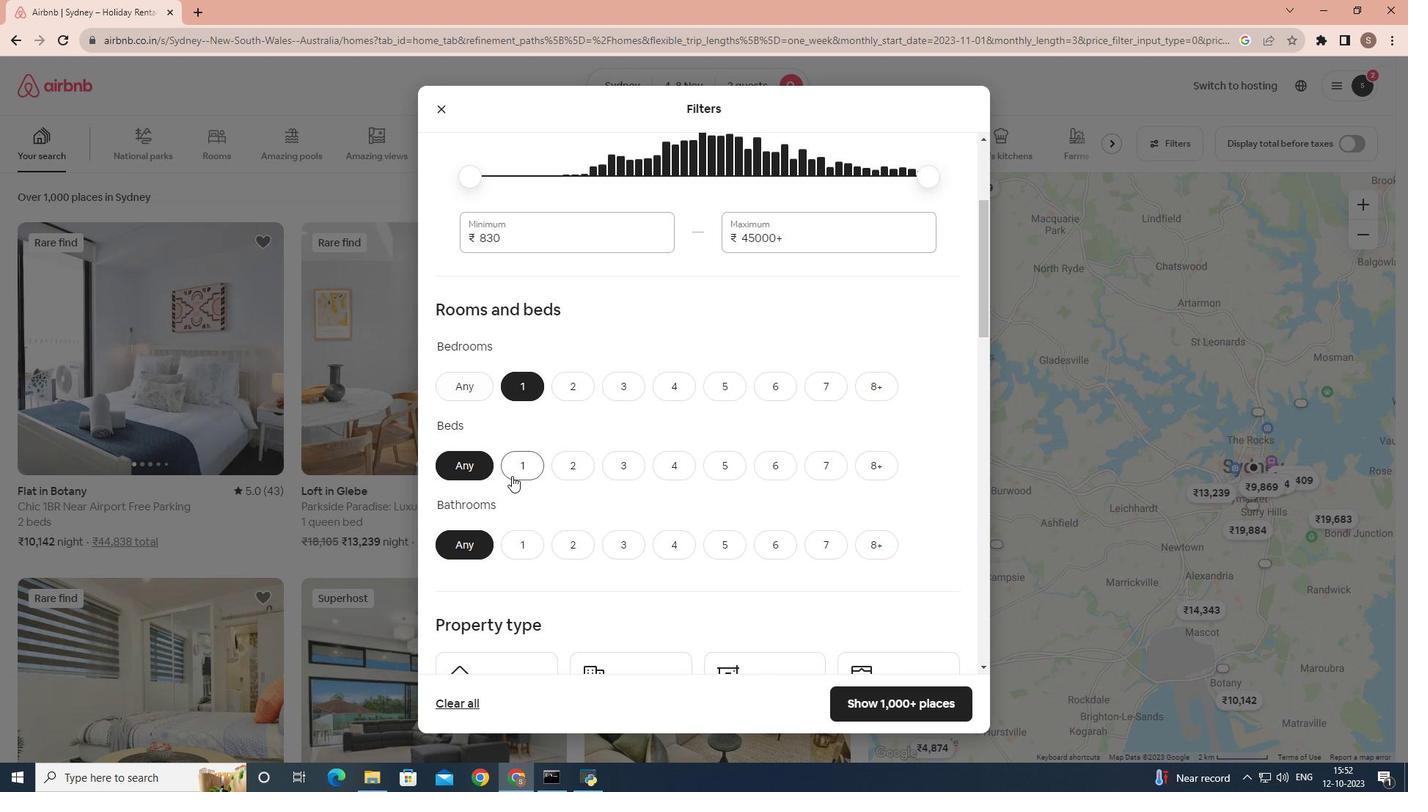
Action: Mouse pressed left at (511, 476)
Screenshot: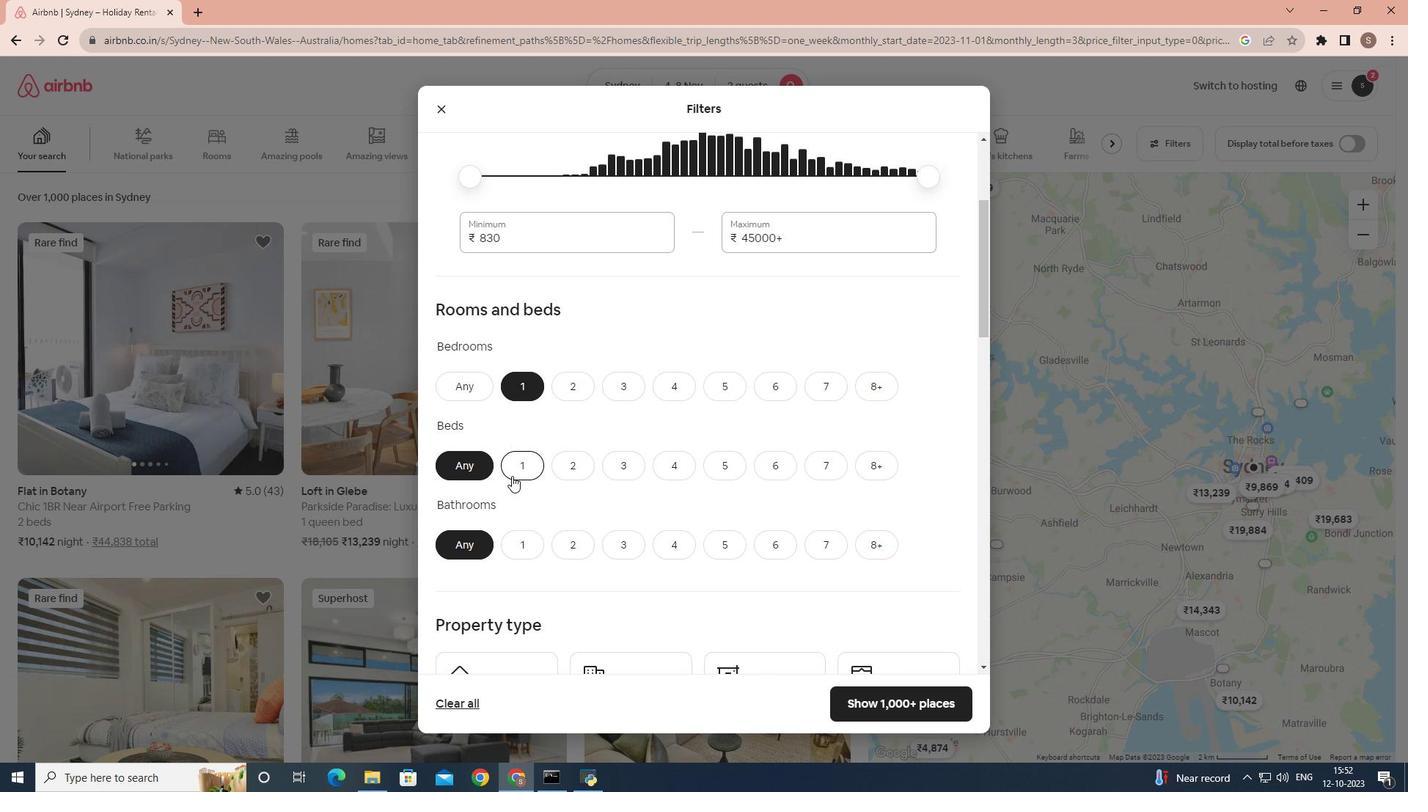 
Action: Mouse moved to (520, 532)
Screenshot: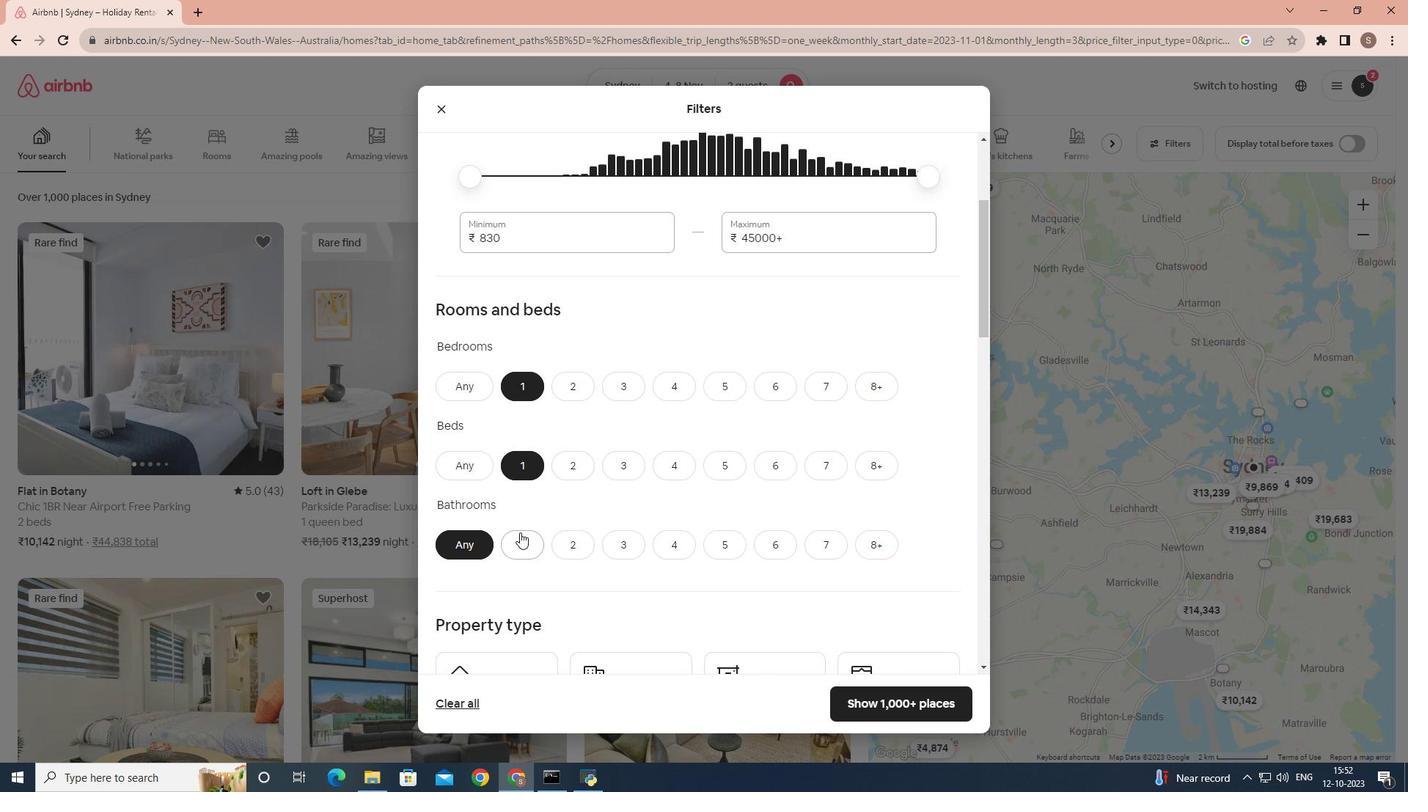 
Action: Mouse pressed left at (520, 532)
Screenshot: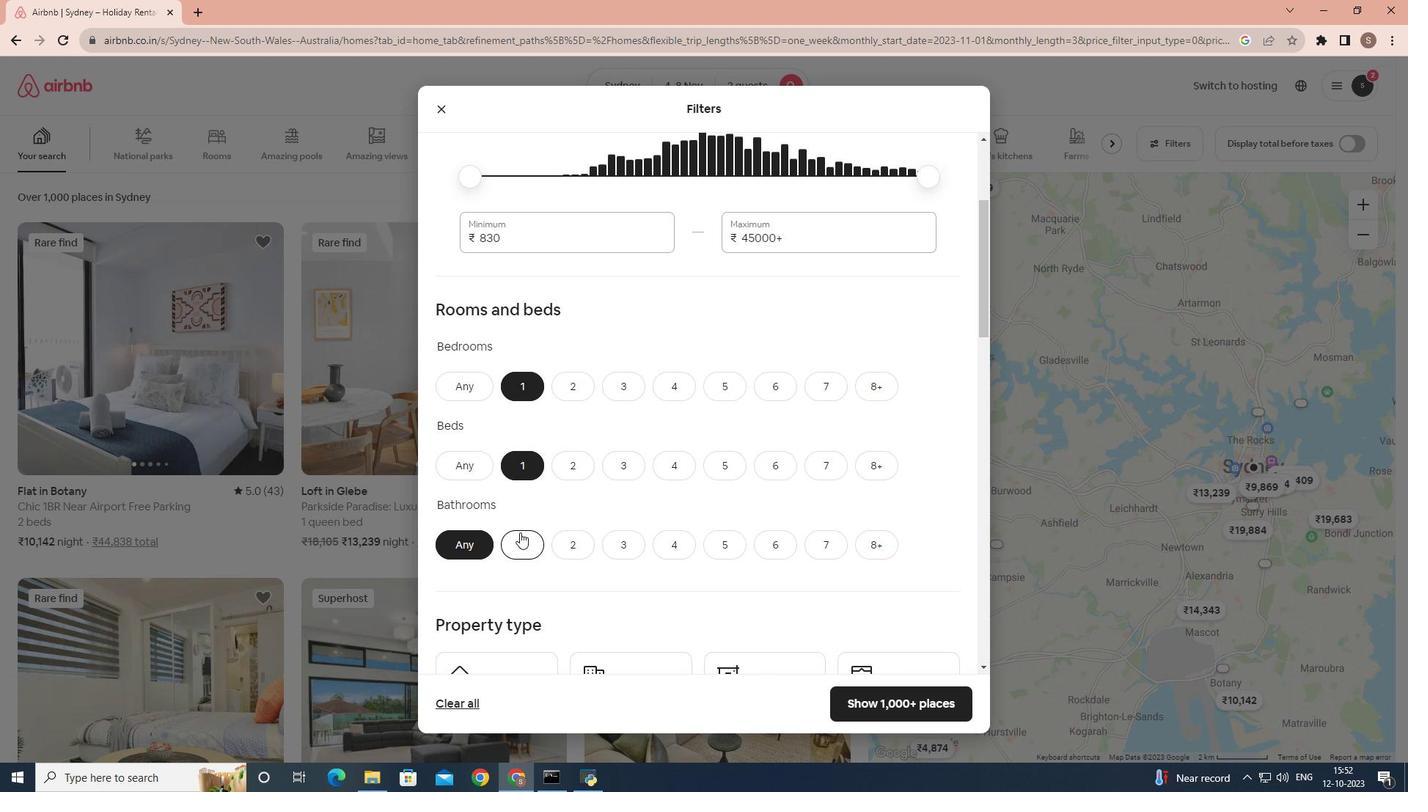 
Action: Mouse moved to (525, 513)
Screenshot: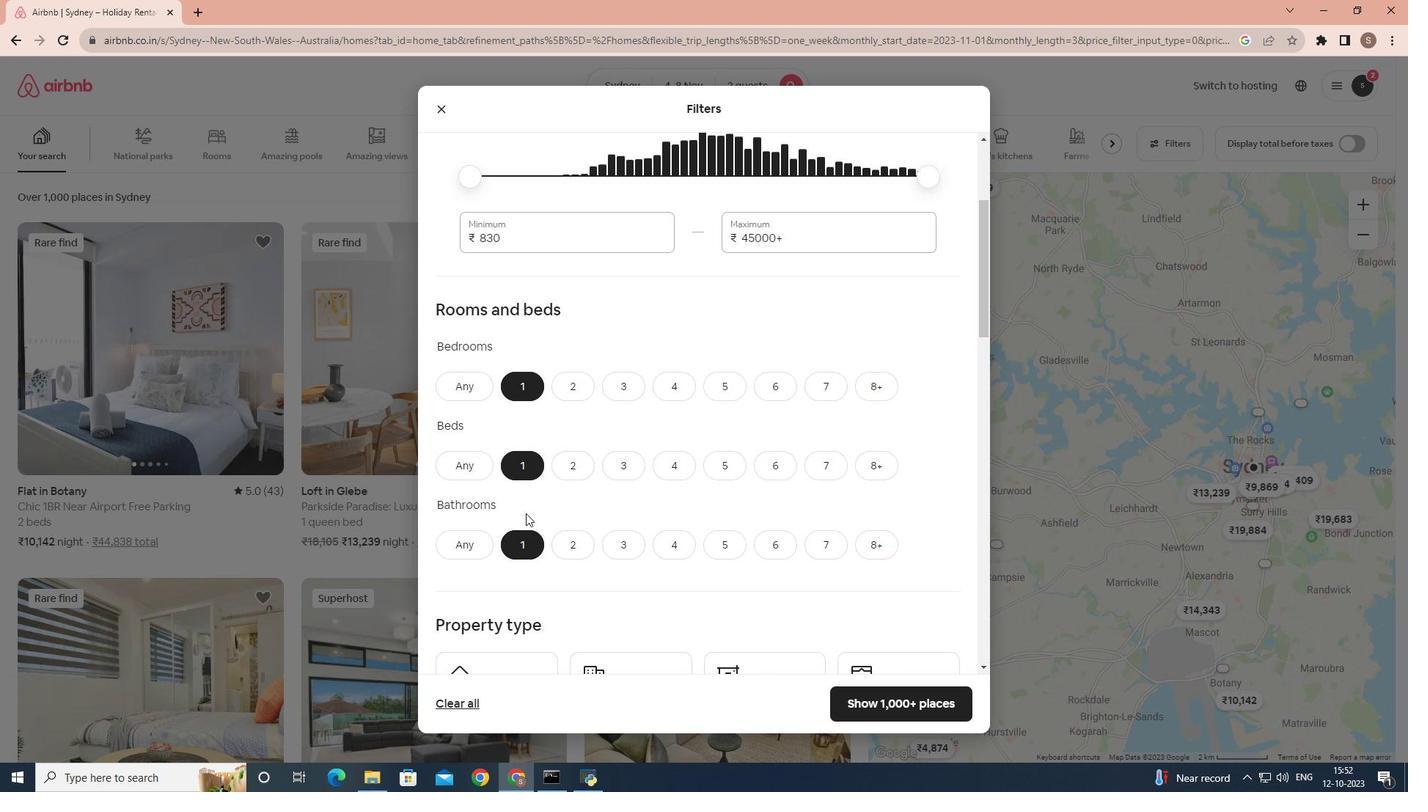 
Action: Mouse scrolled (525, 512) with delta (0, 0)
Screenshot: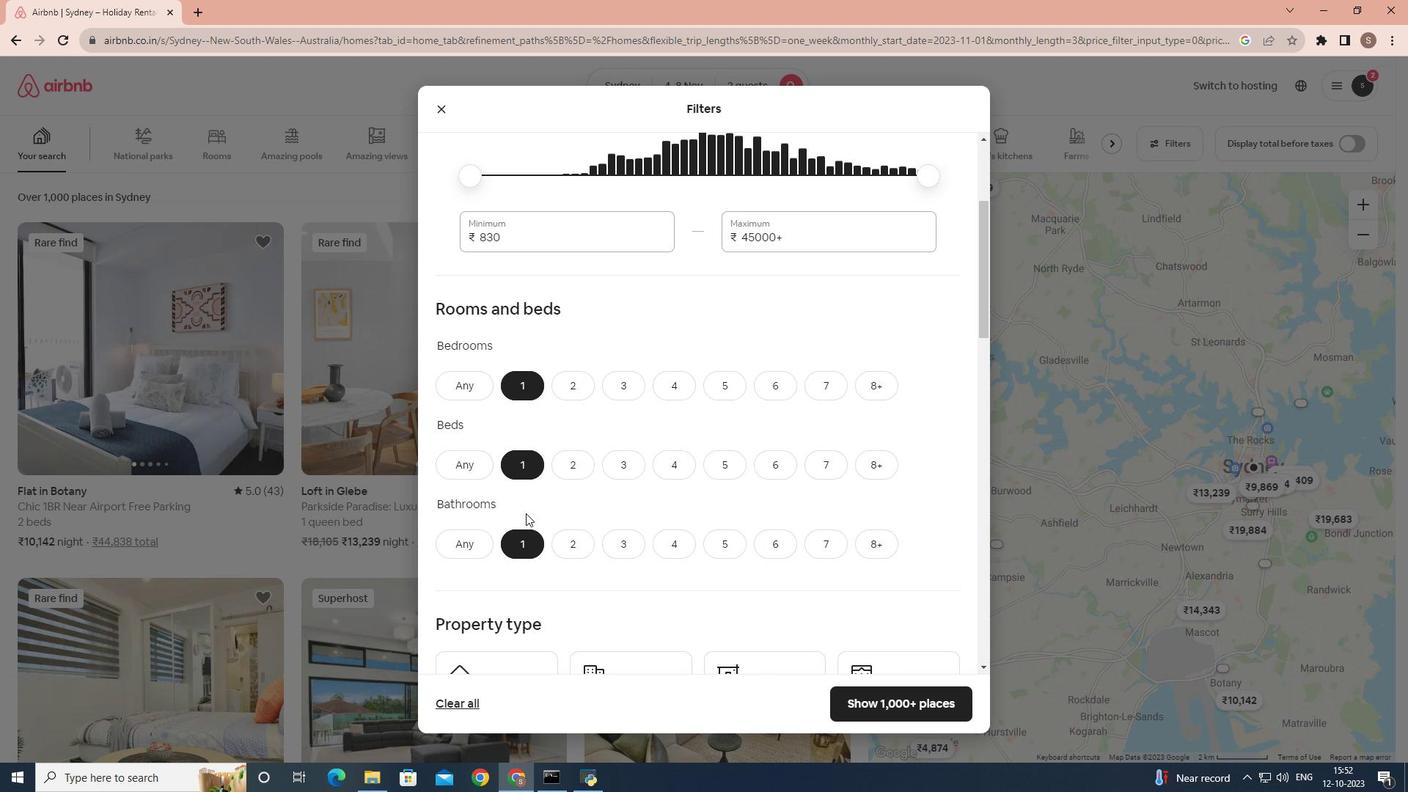 
Action: Mouse scrolled (525, 512) with delta (0, 0)
Screenshot: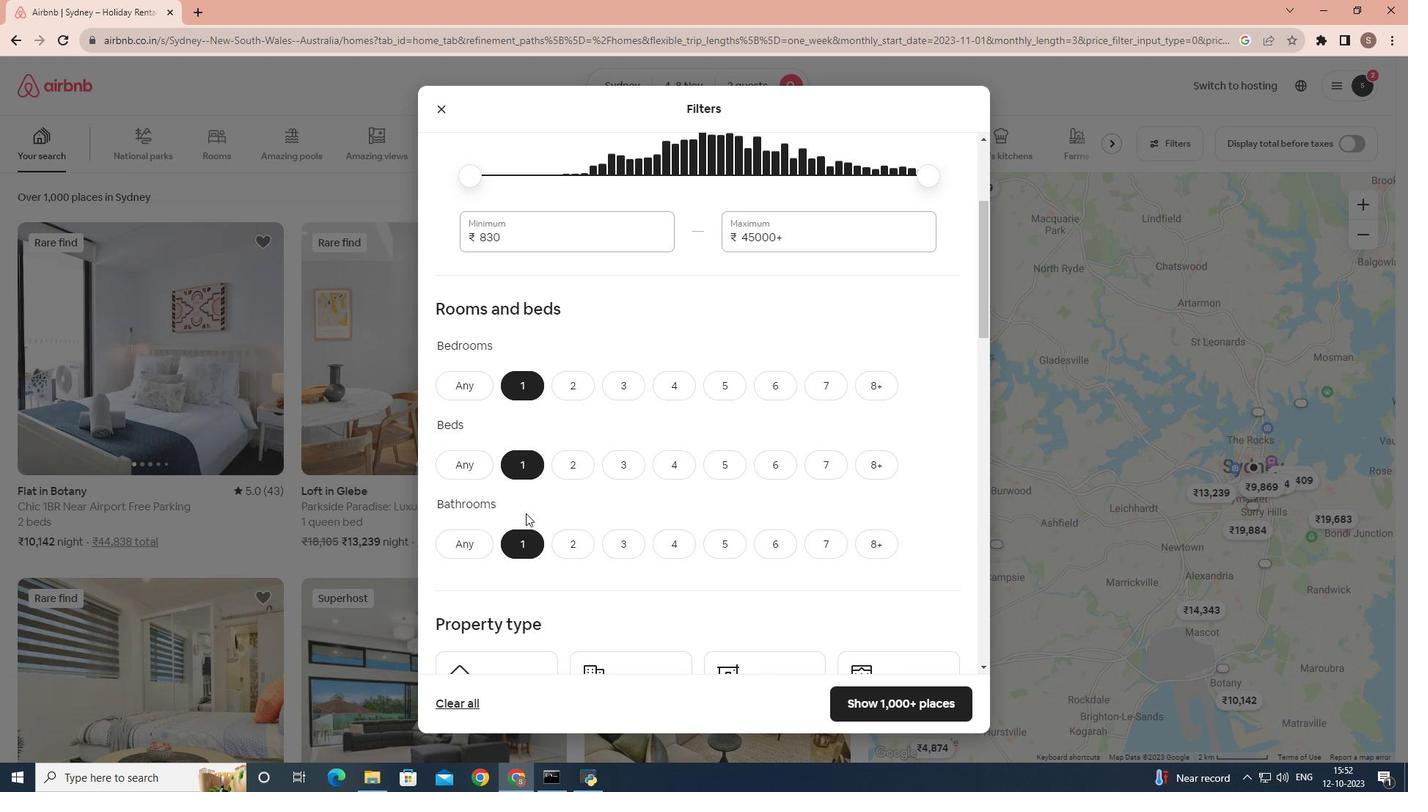 
Action: Mouse scrolled (525, 512) with delta (0, 0)
Screenshot: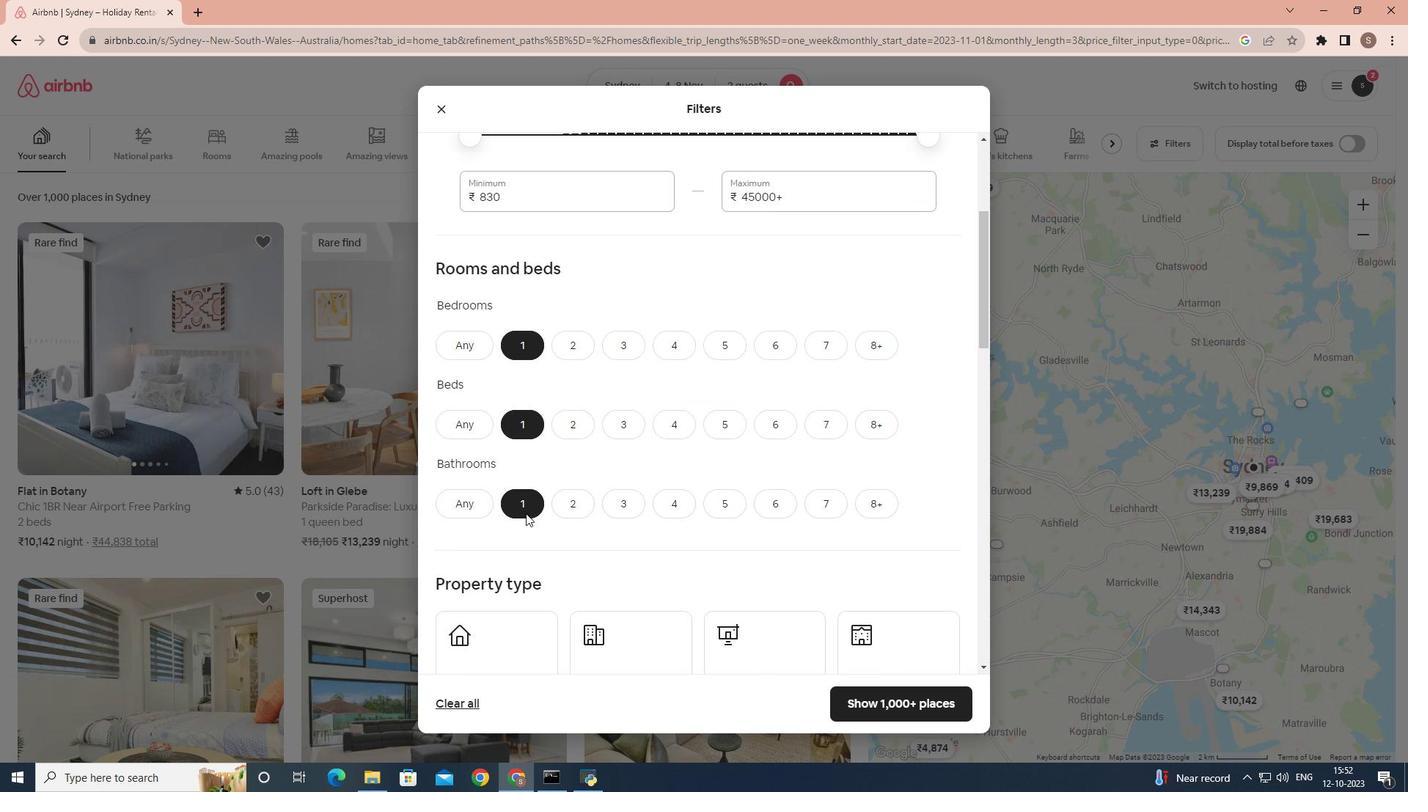 
Action: Mouse scrolled (525, 512) with delta (0, 0)
Screenshot: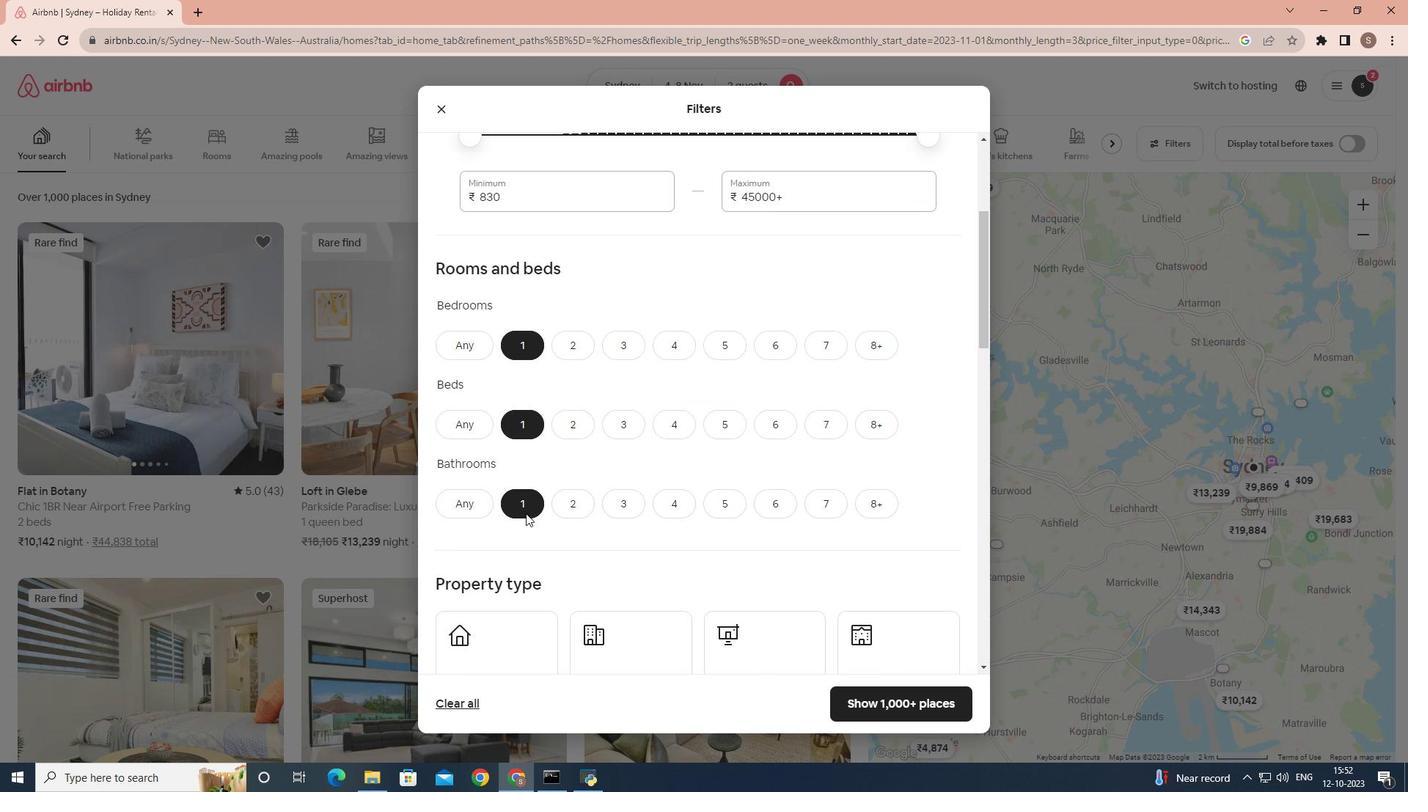 
Action: Mouse scrolled (525, 512) with delta (0, 0)
Screenshot: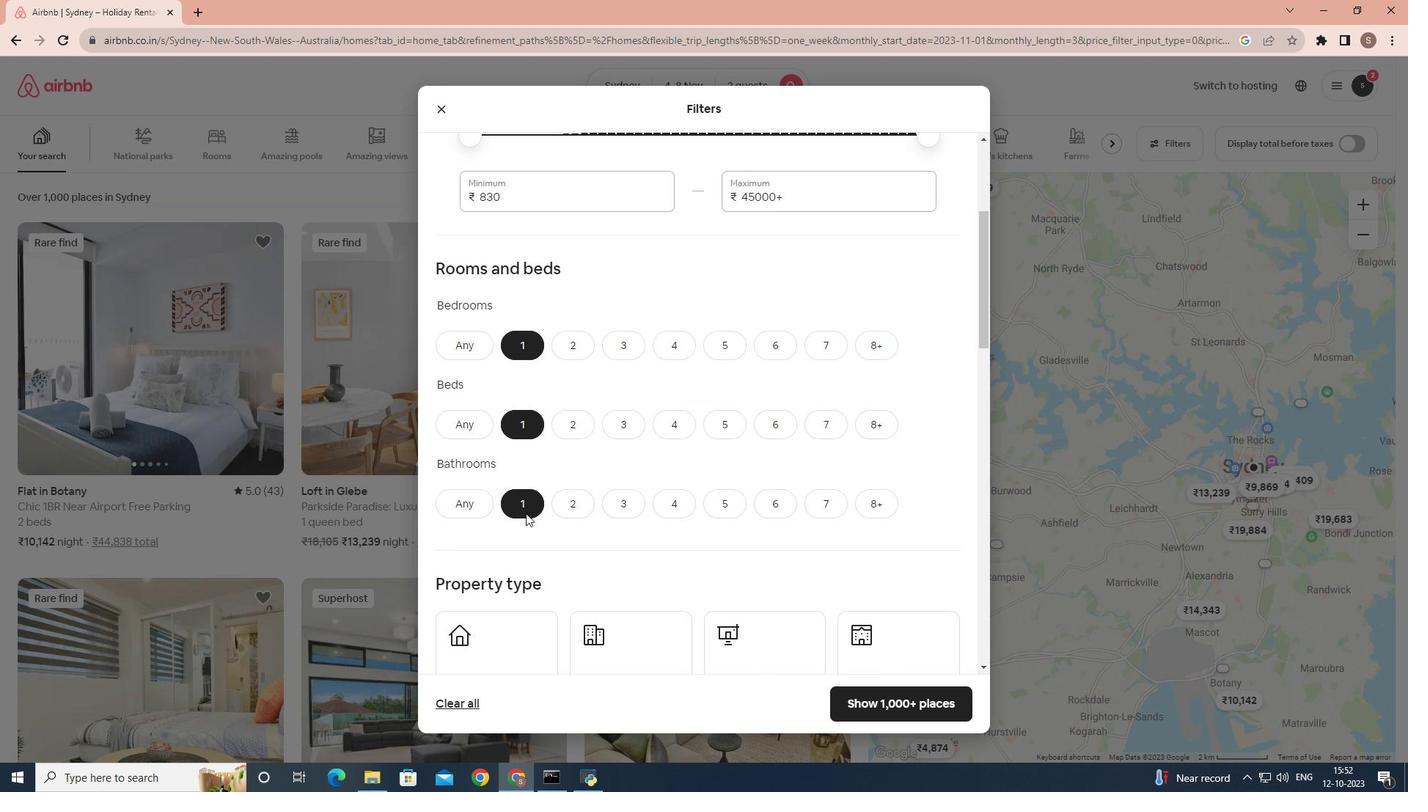 
Action: Mouse moved to (867, 342)
Screenshot: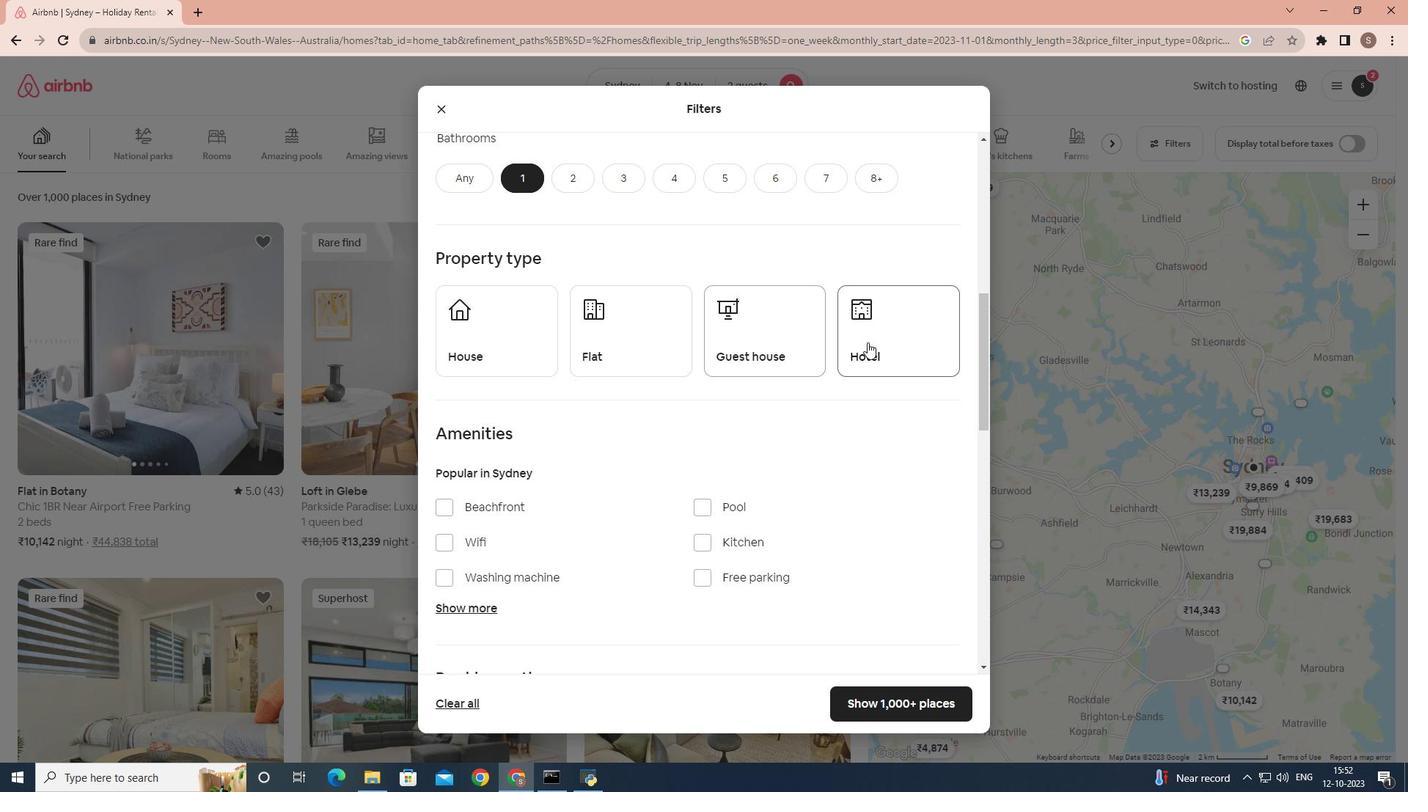 
Action: Mouse pressed left at (867, 342)
Screenshot: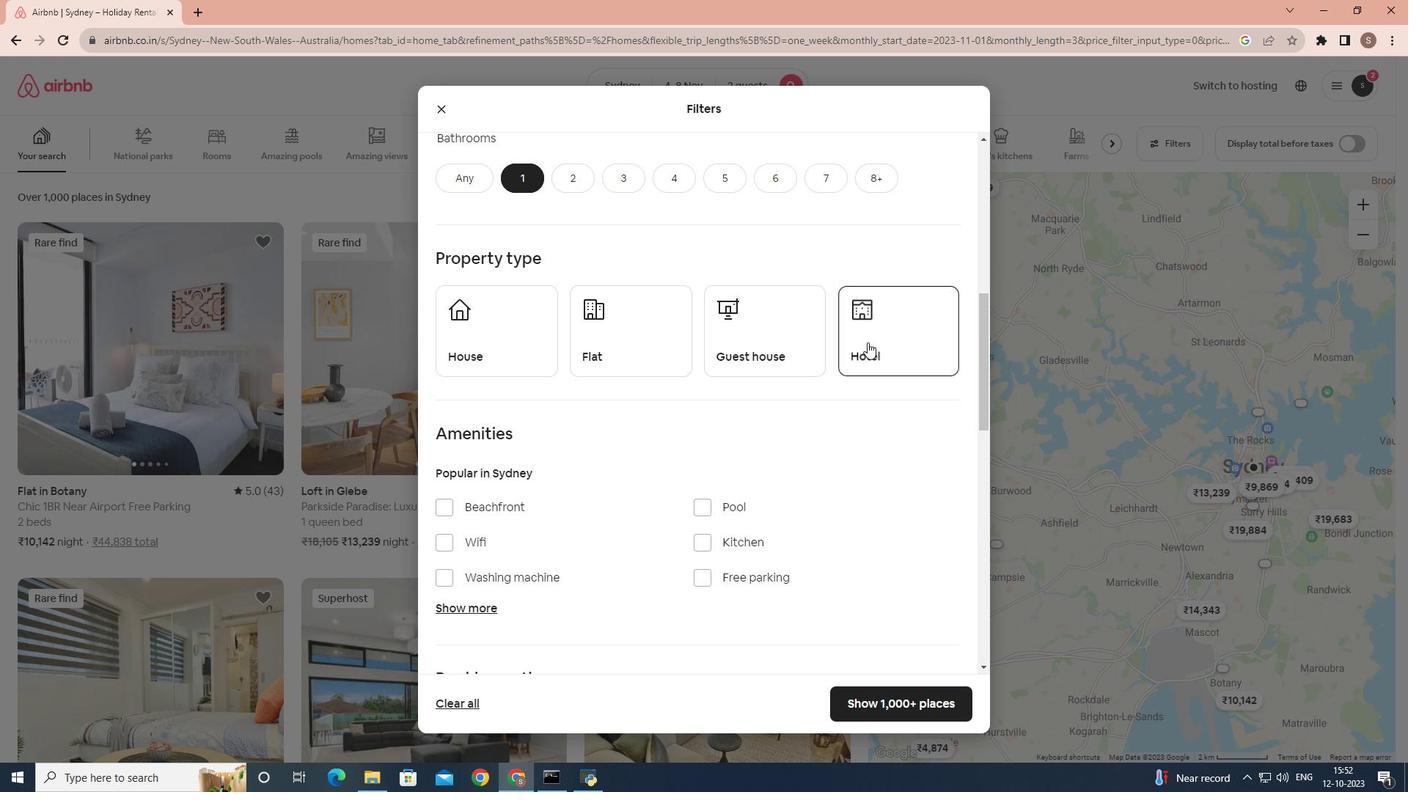 
Action: Mouse moved to (596, 457)
Screenshot: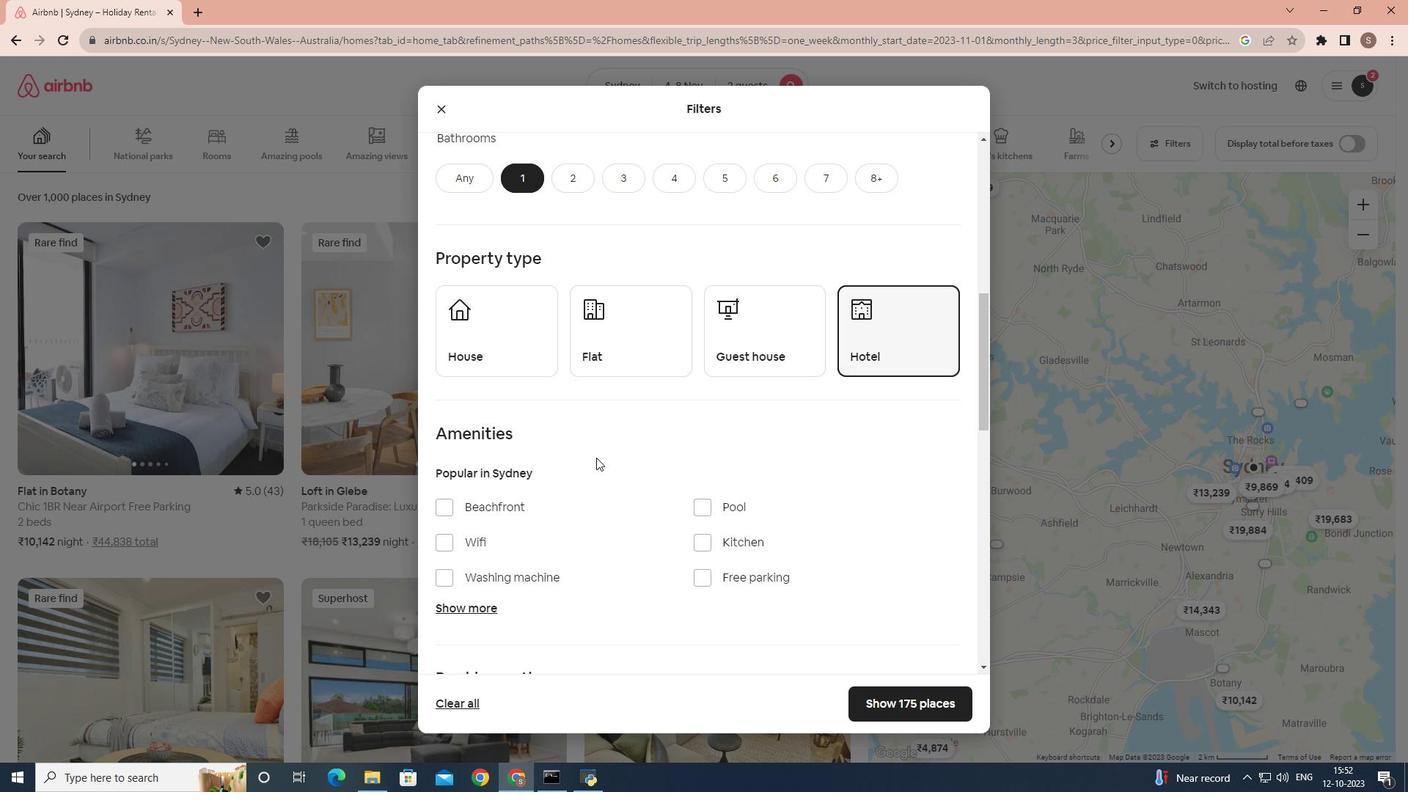 
Action: Mouse scrolled (596, 456) with delta (0, 0)
Screenshot: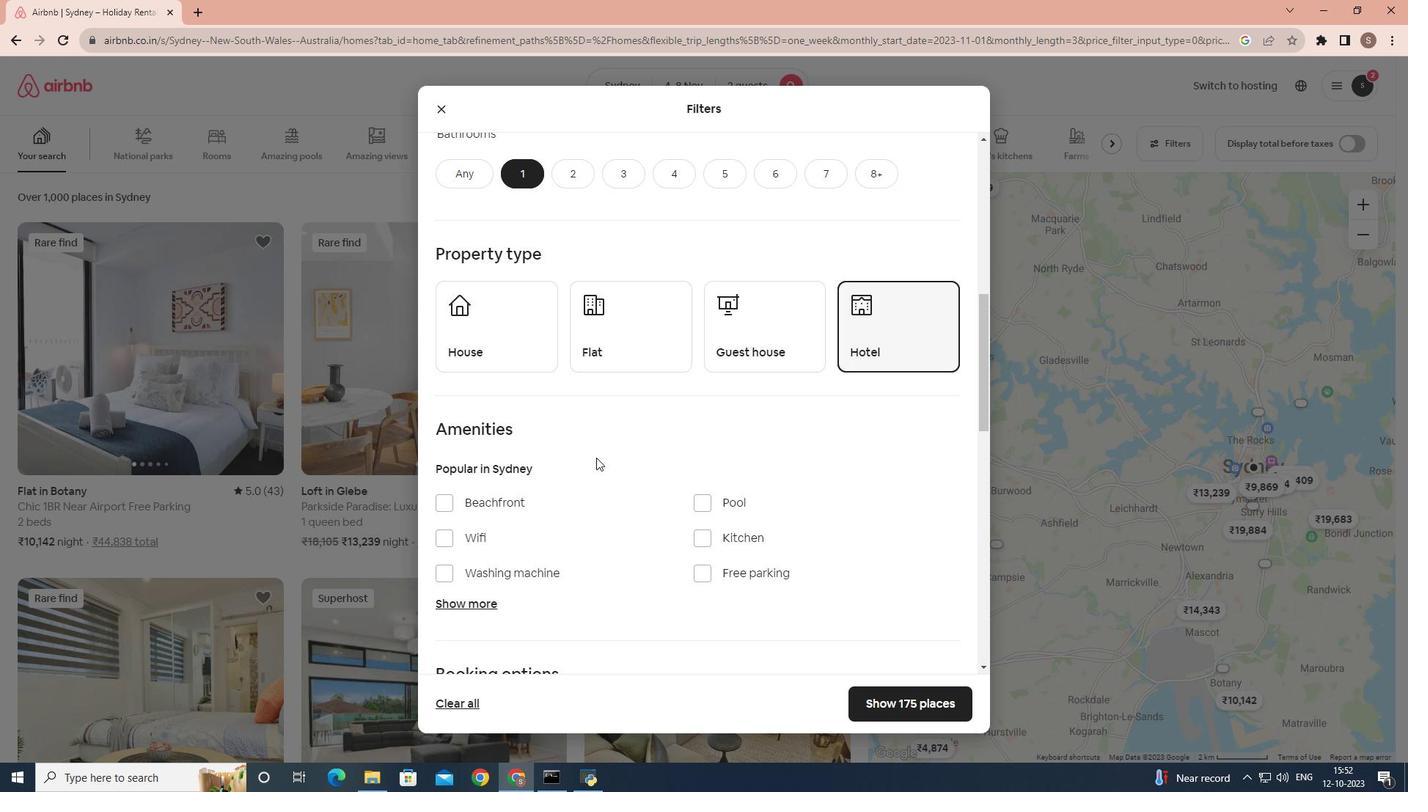 
Action: Mouse scrolled (596, 456) with delta (0, 0)
Screenshot: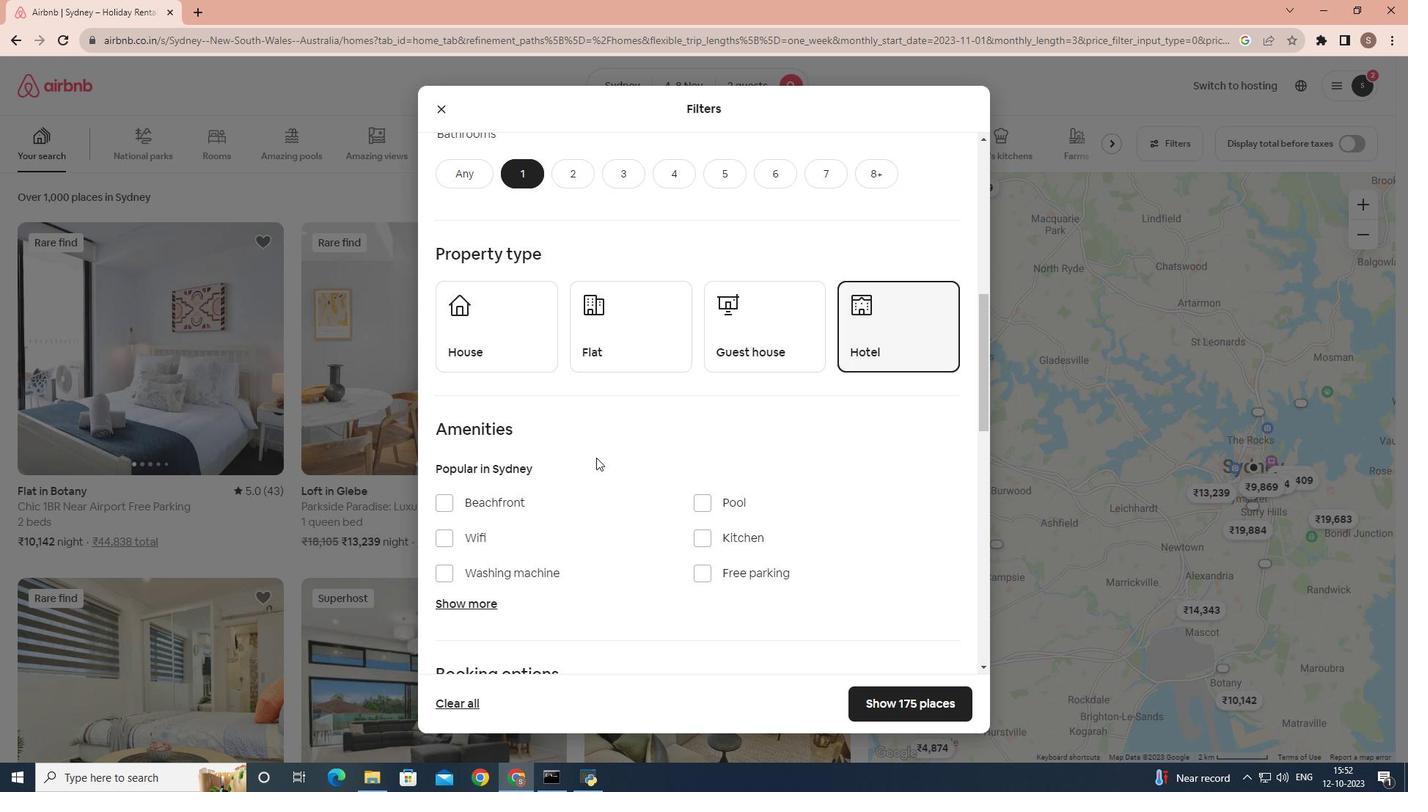 
Action: Mouse scrolled (596, 456) with delta (0, 0)
Screenshot: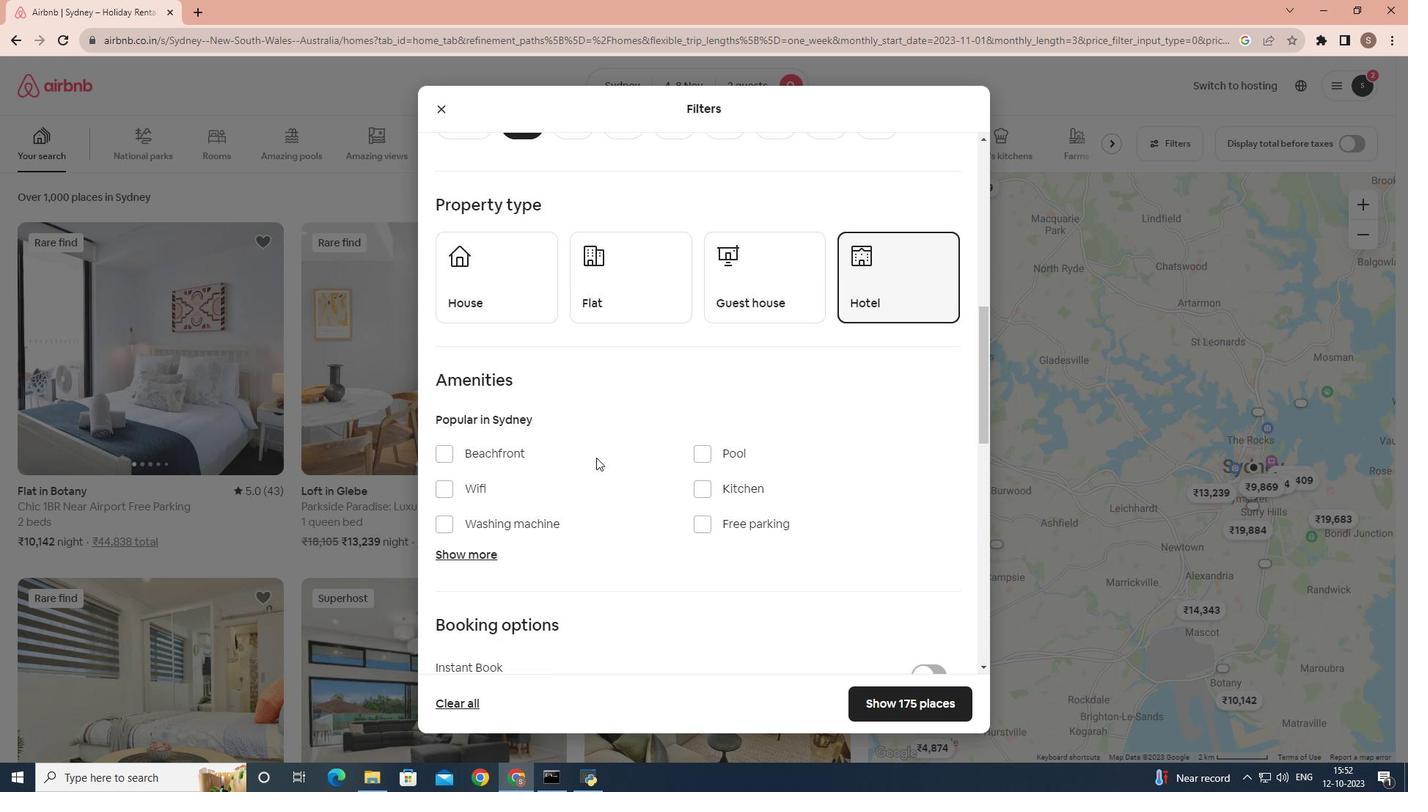 
Action: Mouse moved to (447, 357)
Screenshot: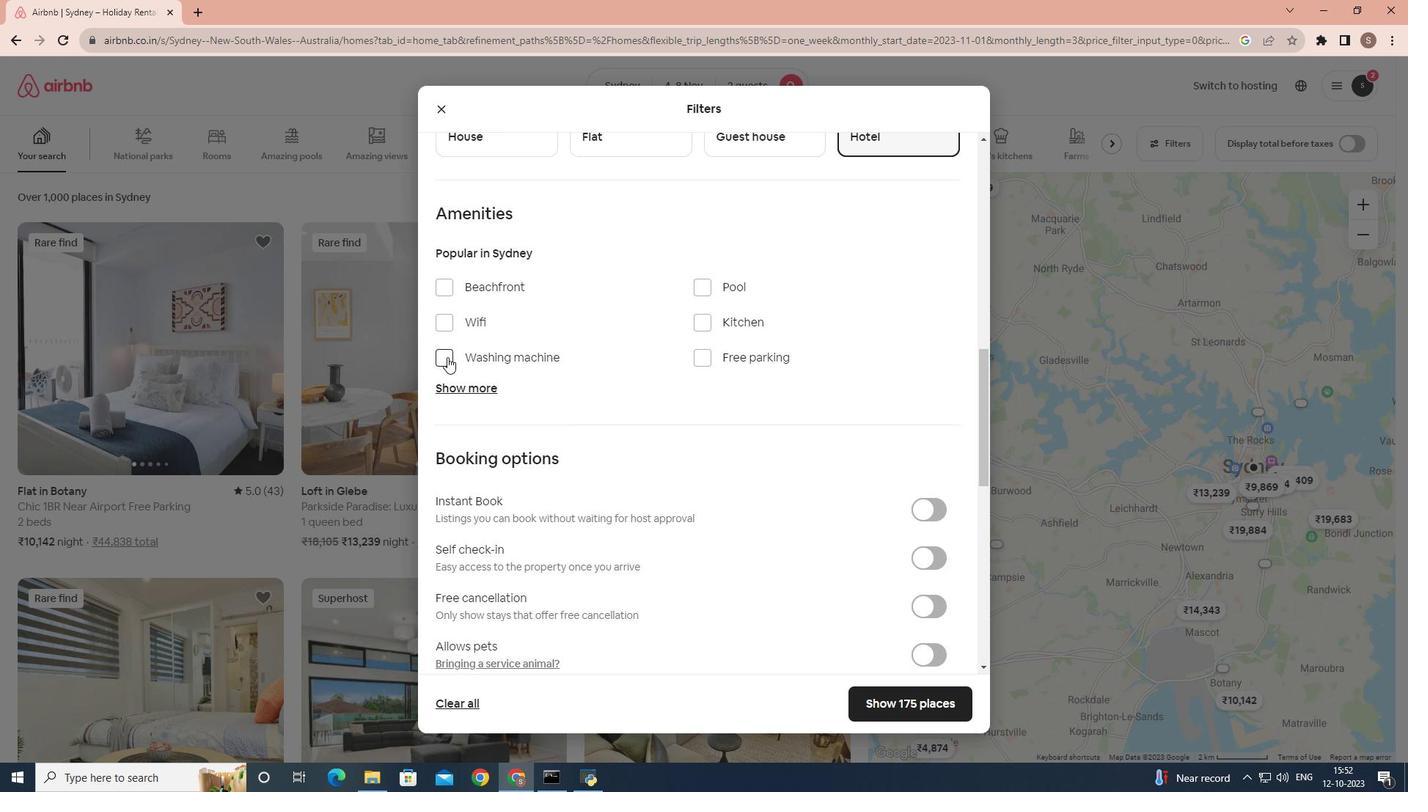 
Action: Mouse pressed left at (447, 357)
Screenshot: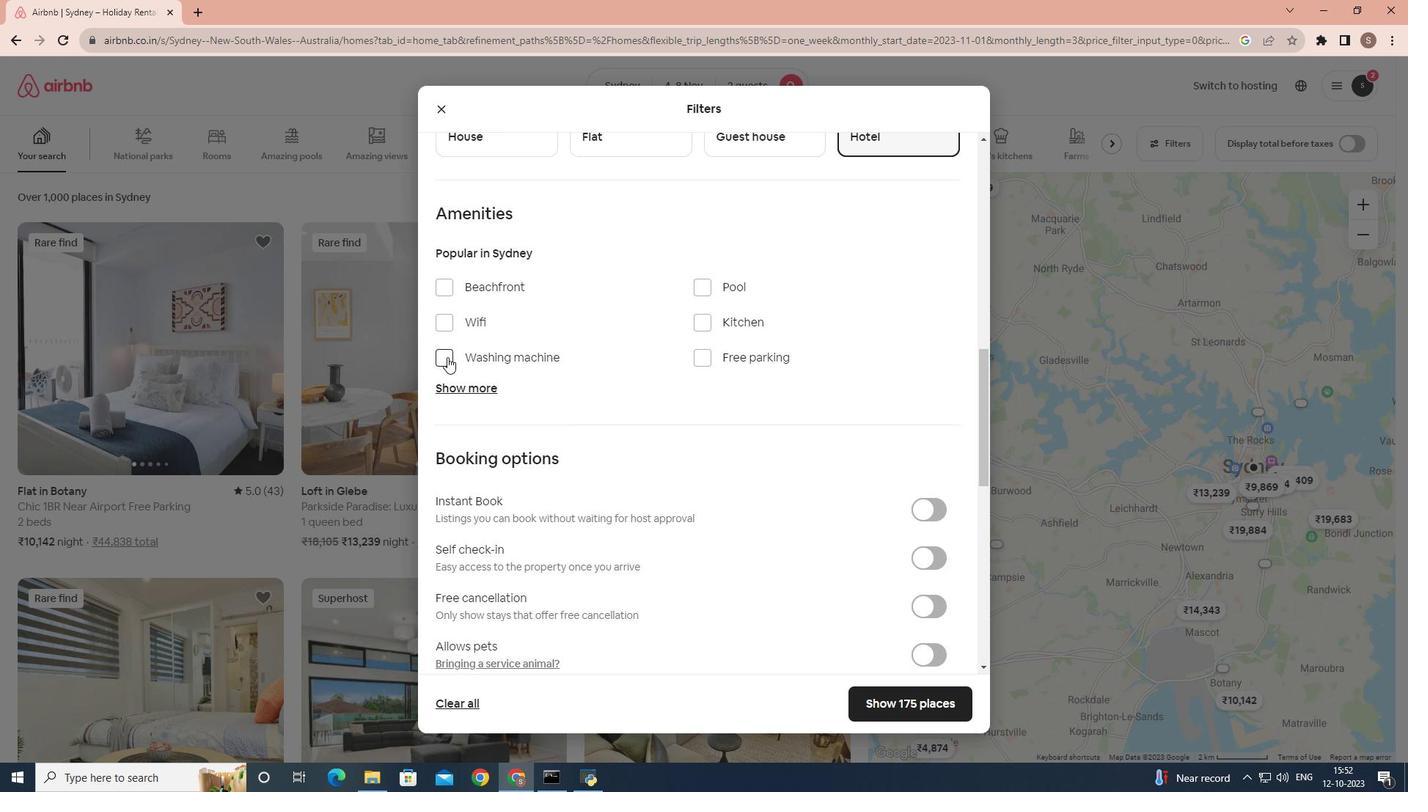 
Action: Mouse moved to (699, 322)
Screenshot: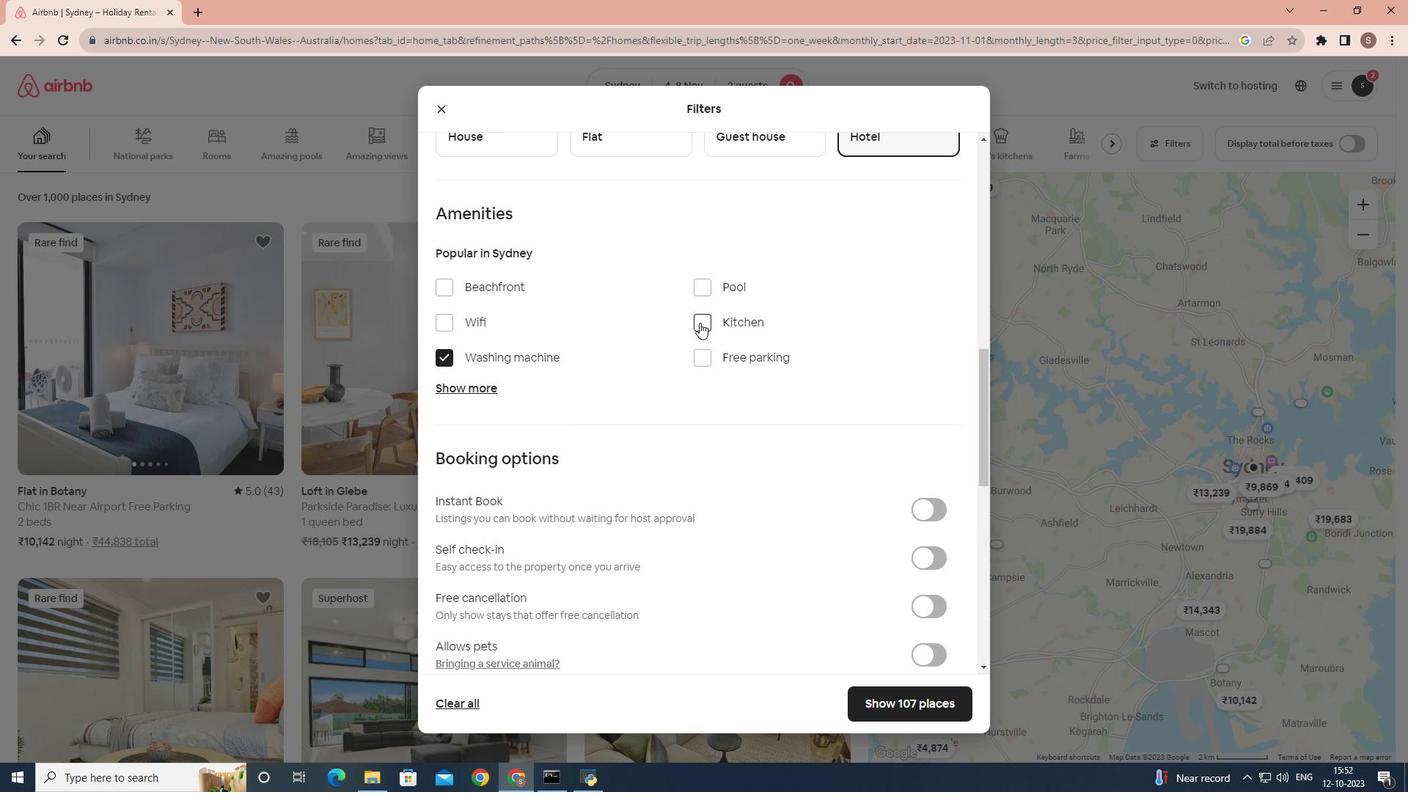 
Action: Mouse pressed left at (699, 322)
Screenshot: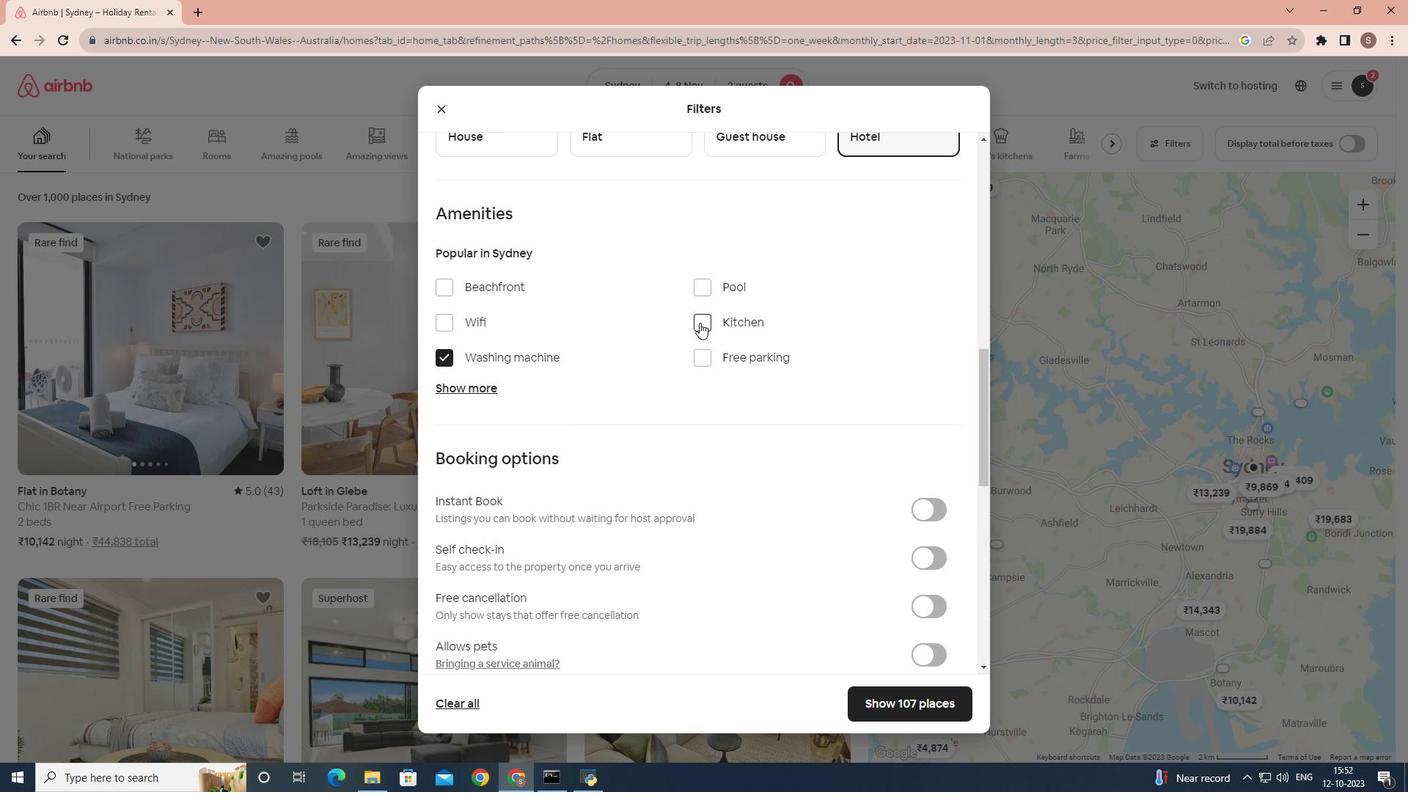 
Action: Mouse moved to (701, 416)
Screenshot: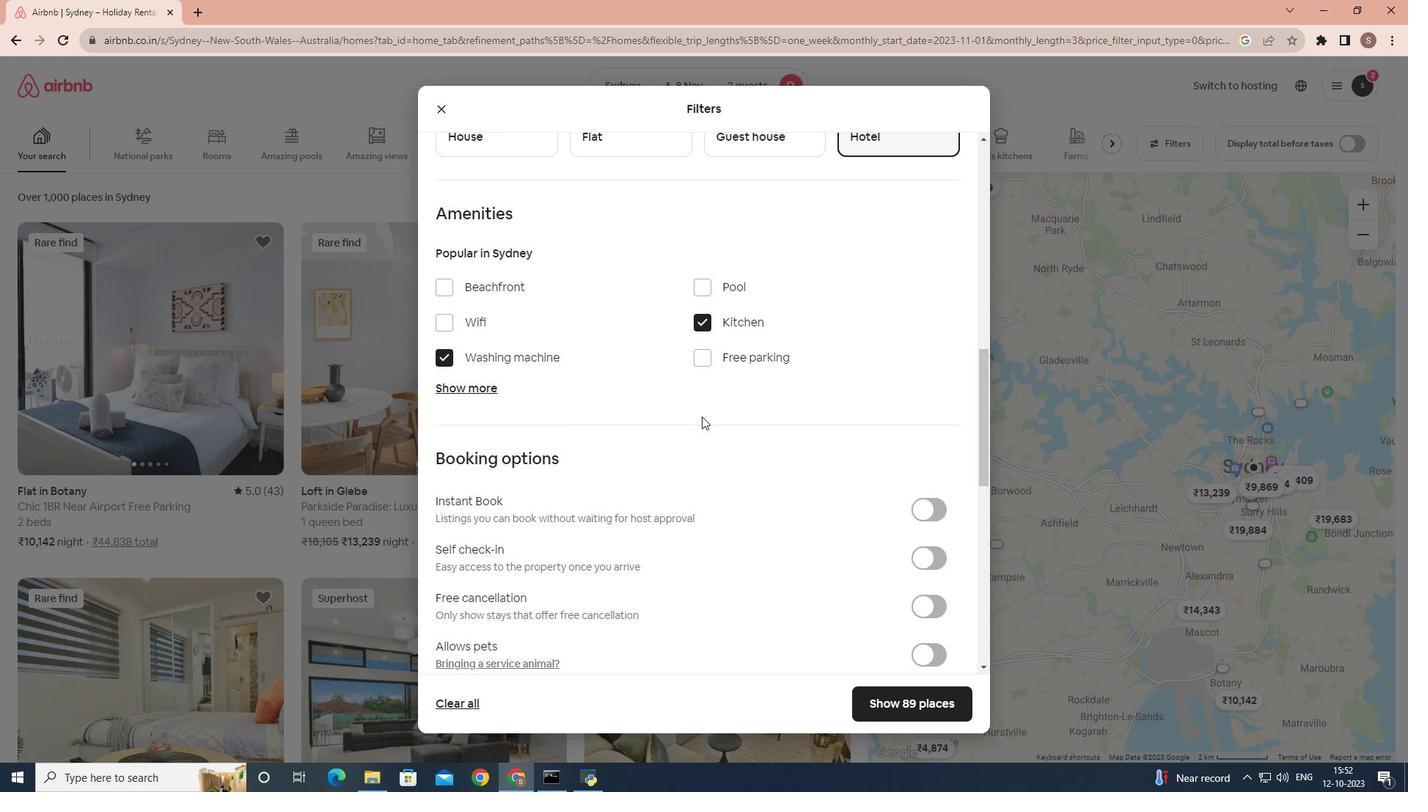 
Action: Mouse scrolled (701, 415) with delta (0, 0)
Screenshot: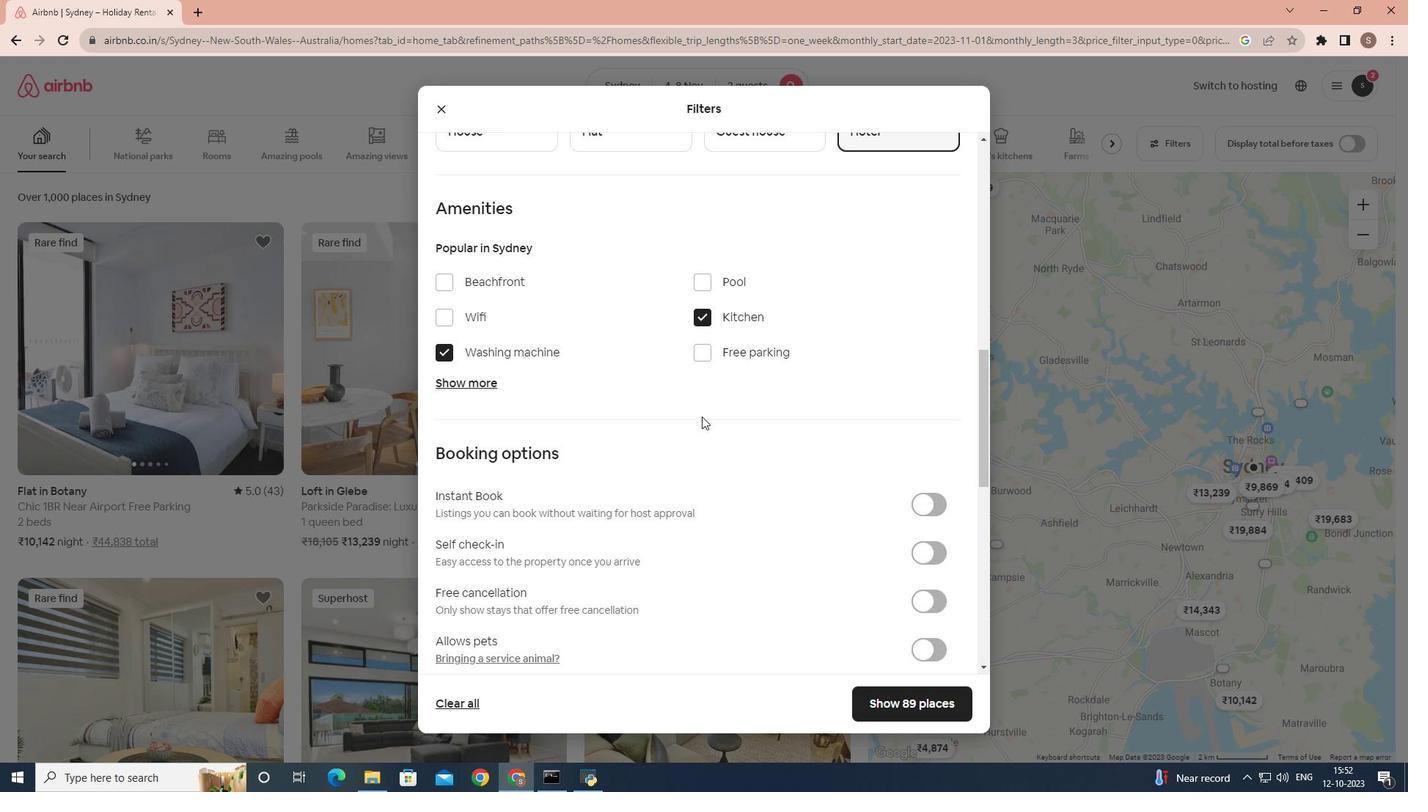 
Action: Mouse scrolled (701, 415) with delta (0, 0)
Screenshot: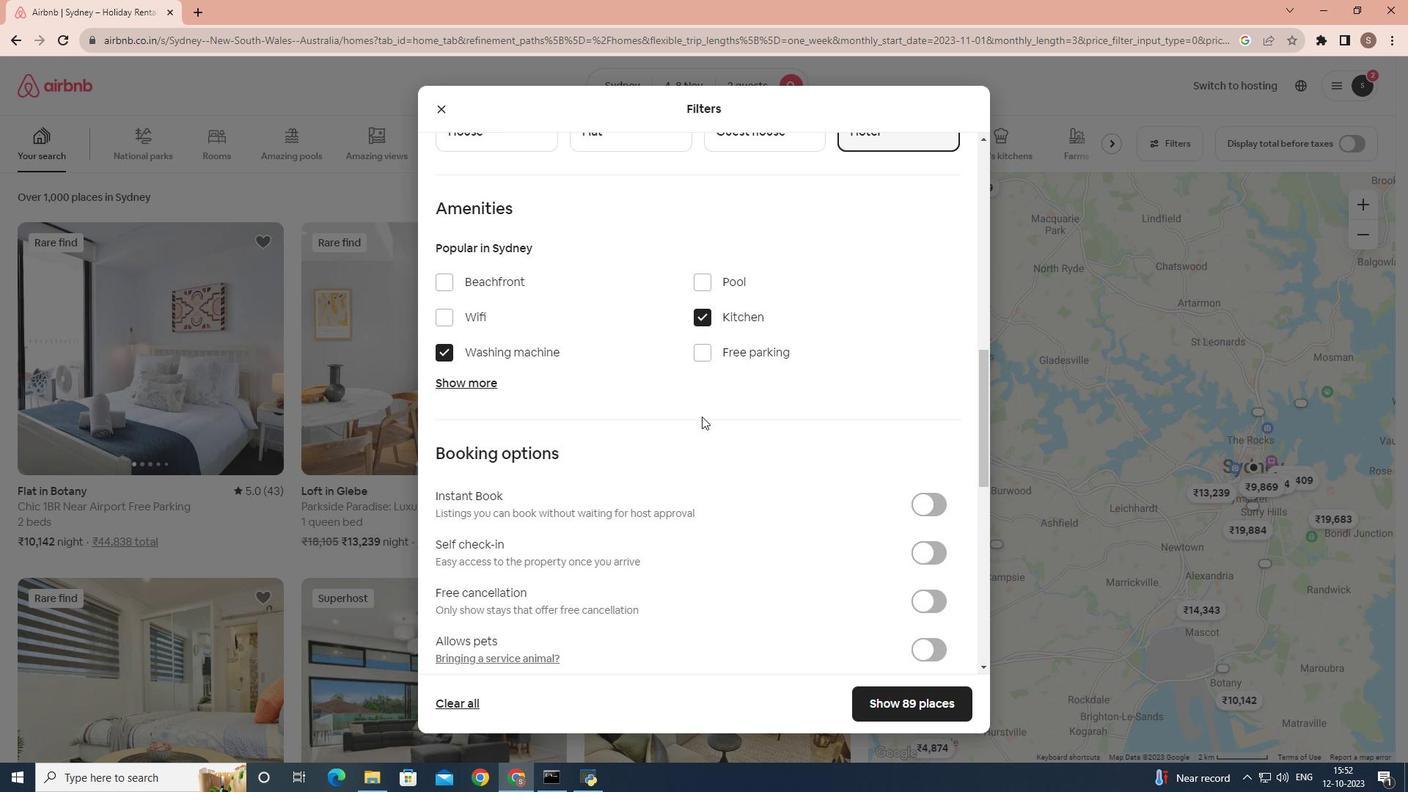 
Action: Mouse scrolled (701, 415) with delta (0, 0)
Screenshot: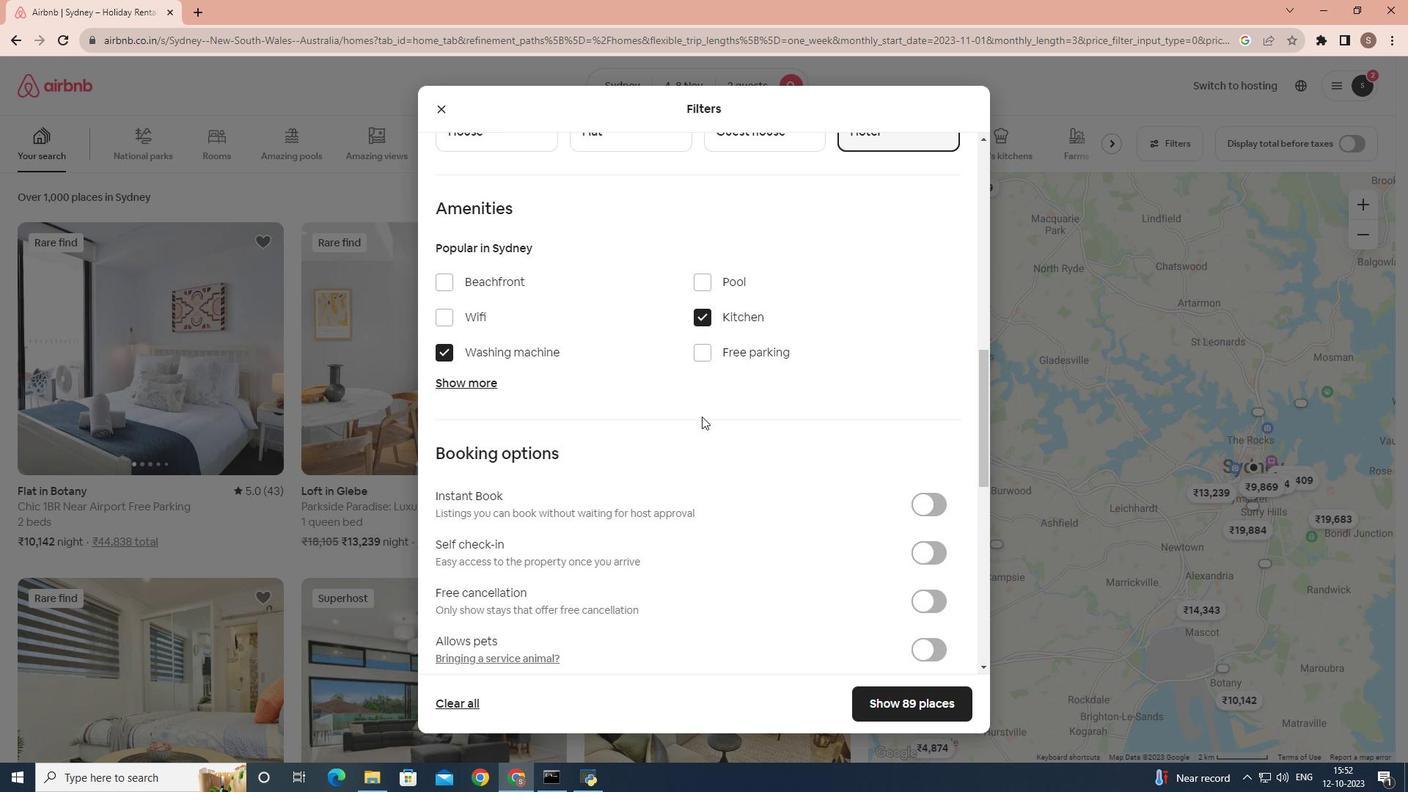 
Action: Mouse scrolled (701, 415) with delta (0, 0)
Screenshot: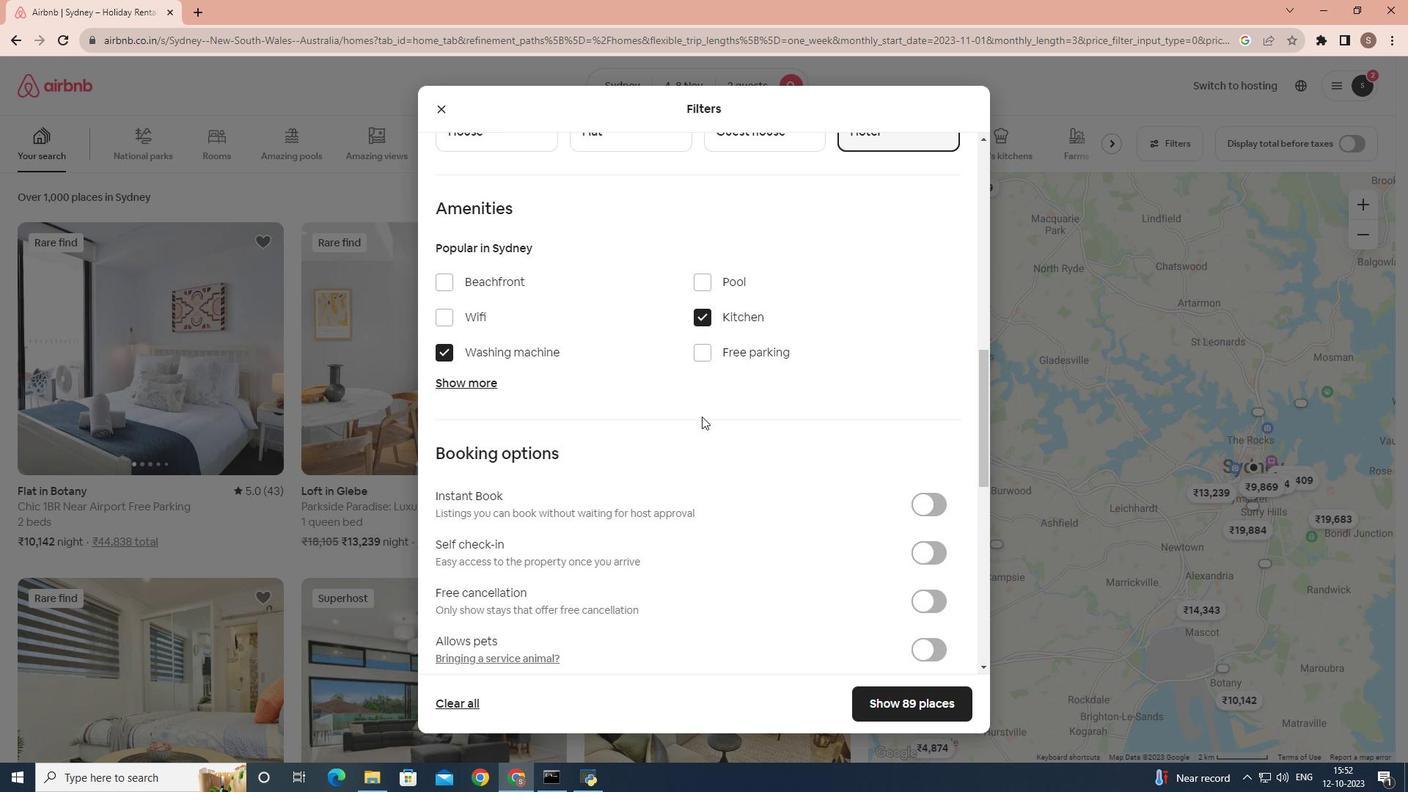 
Action: Mouse scrolled (701, 415) with delta (0, 0)
Screenshot: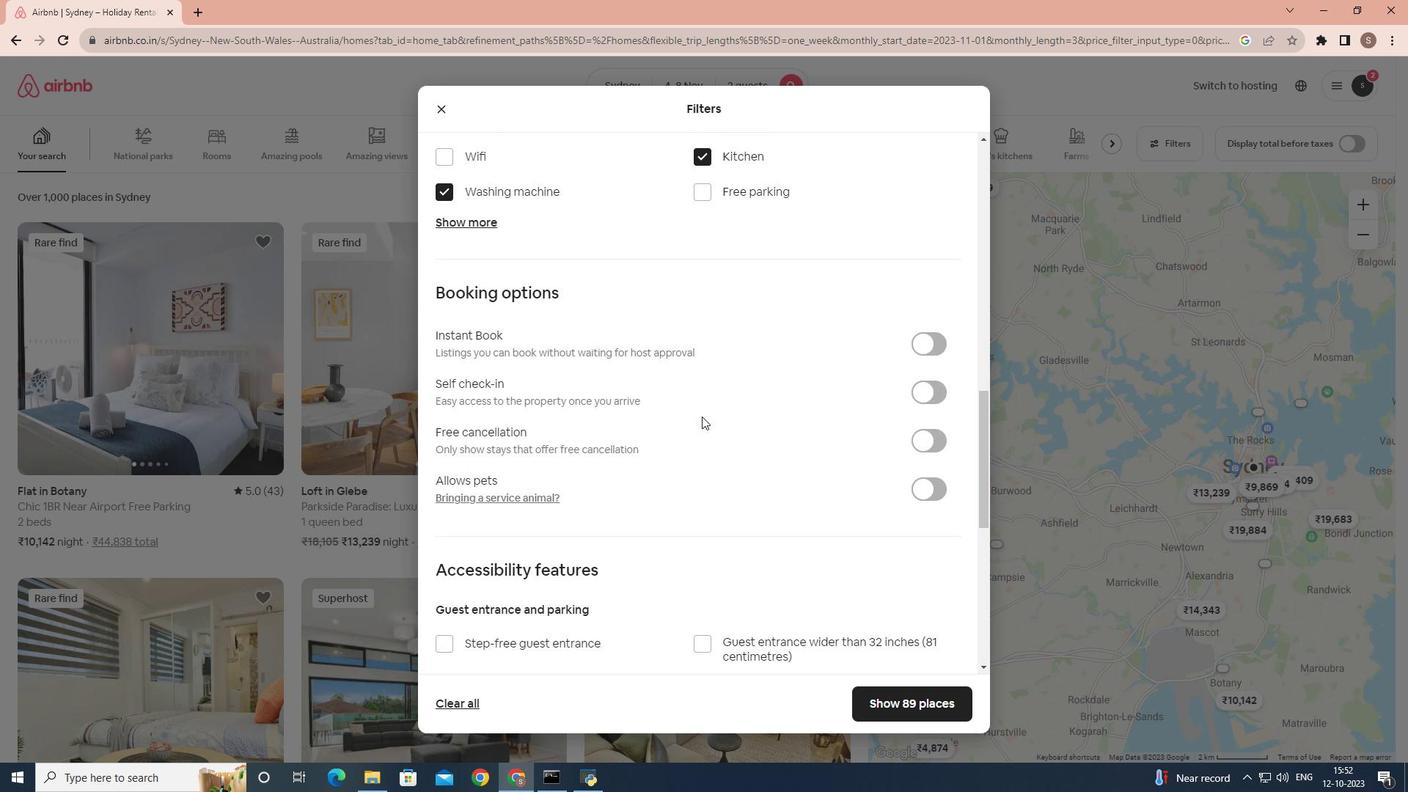 
Action: Mouse scrolled (701, 415) with delta (0, 0)
Screenshot: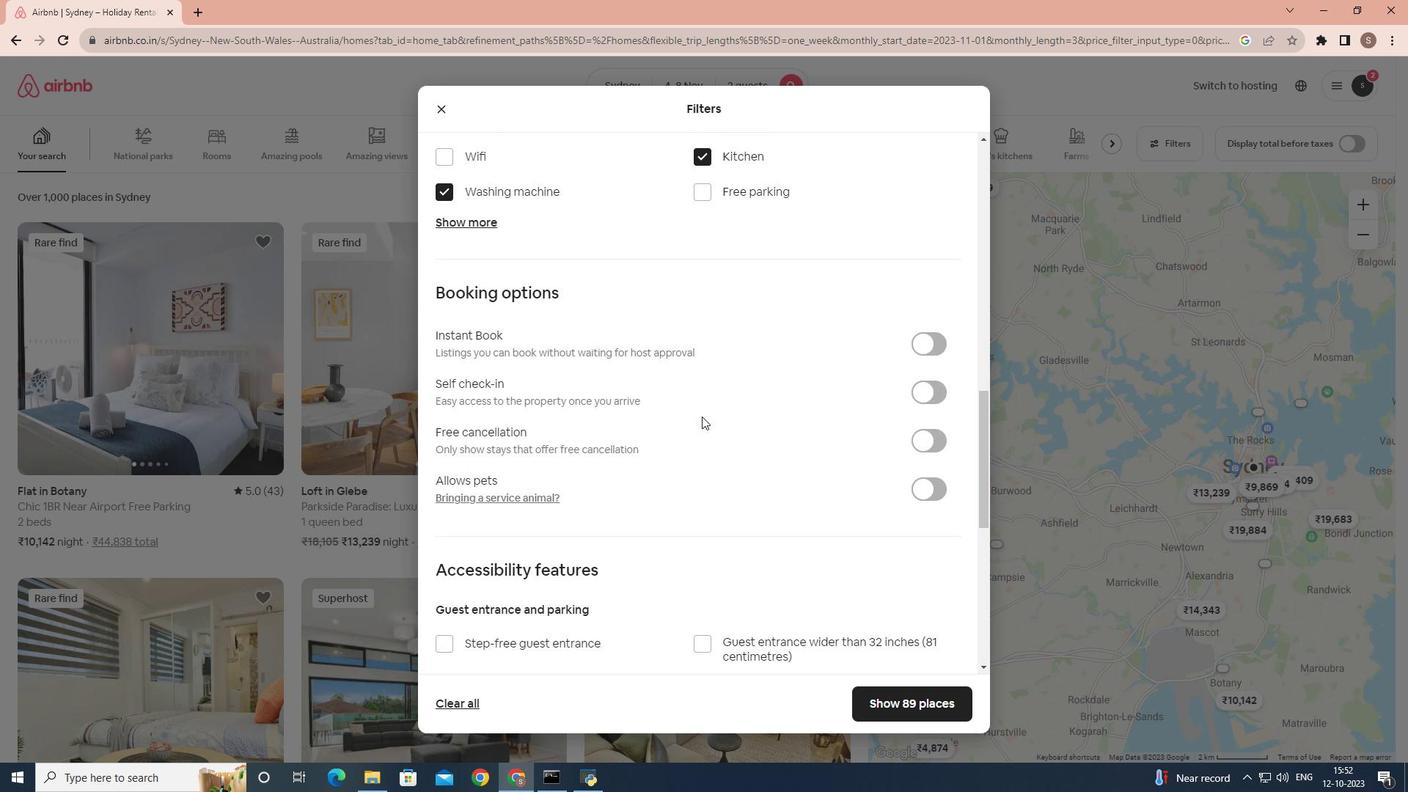 
Action: Mouse moved to (885, 694)
Screenshot: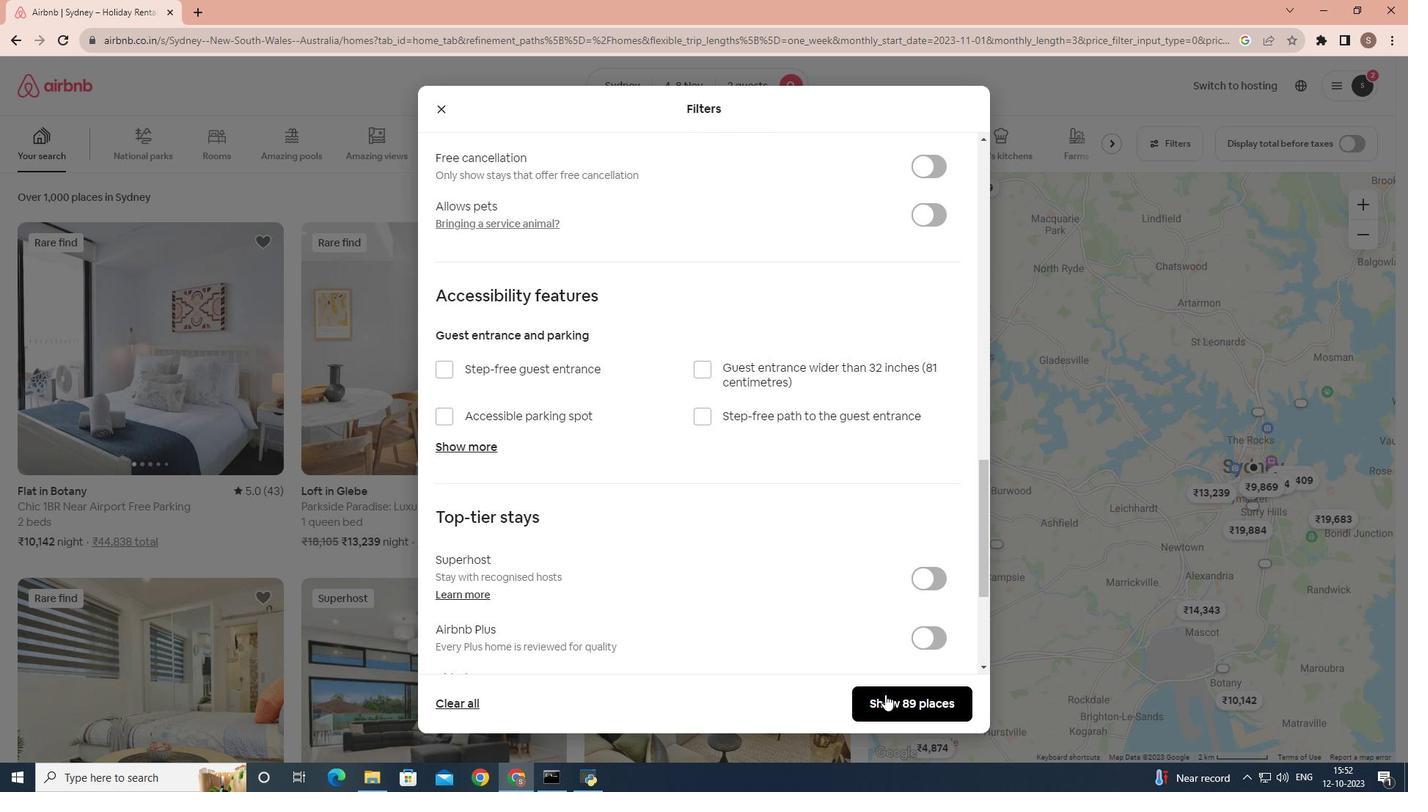 
Action: Mouse pressed left at (885, 694)
Screenshot: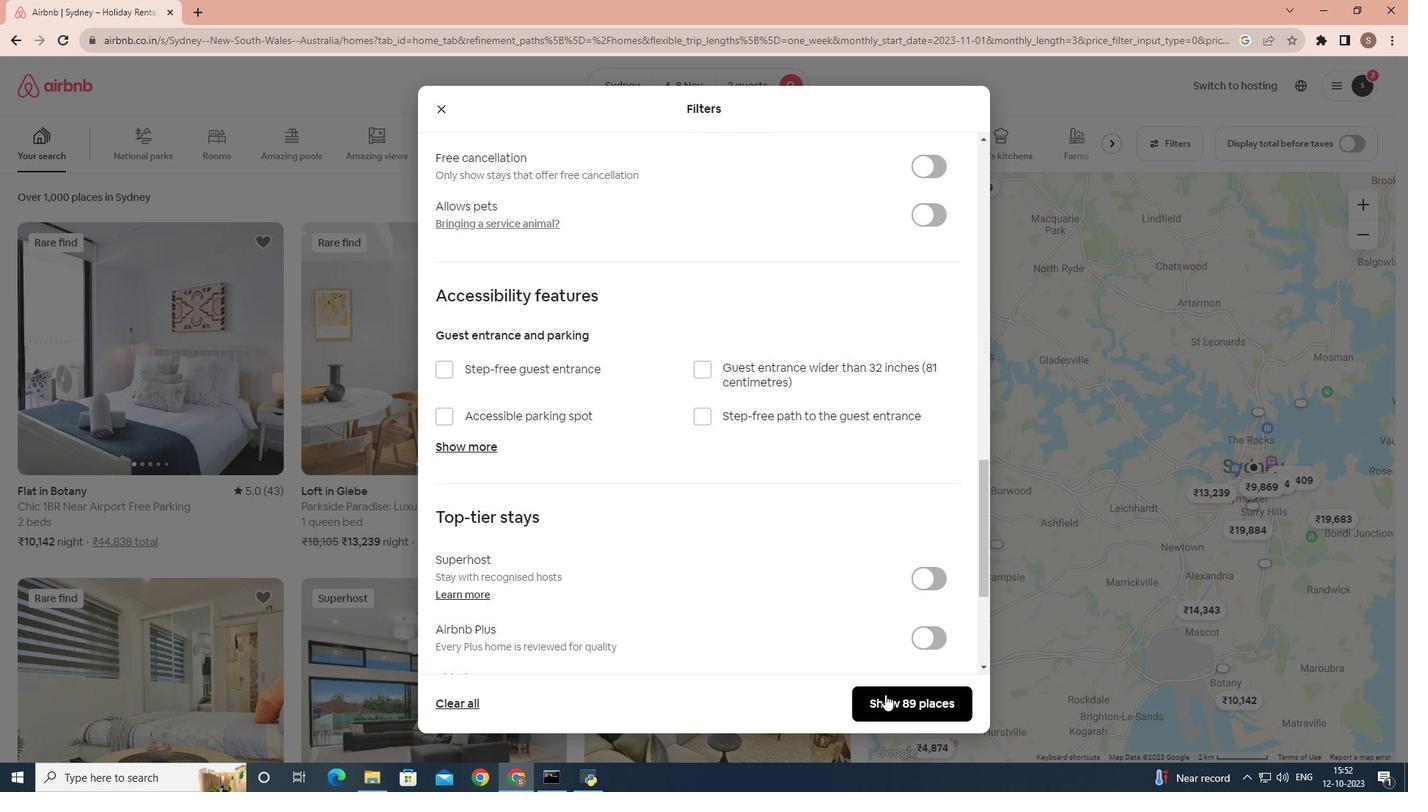 
Action: Mouse moved to (336, 374)
Screenshot: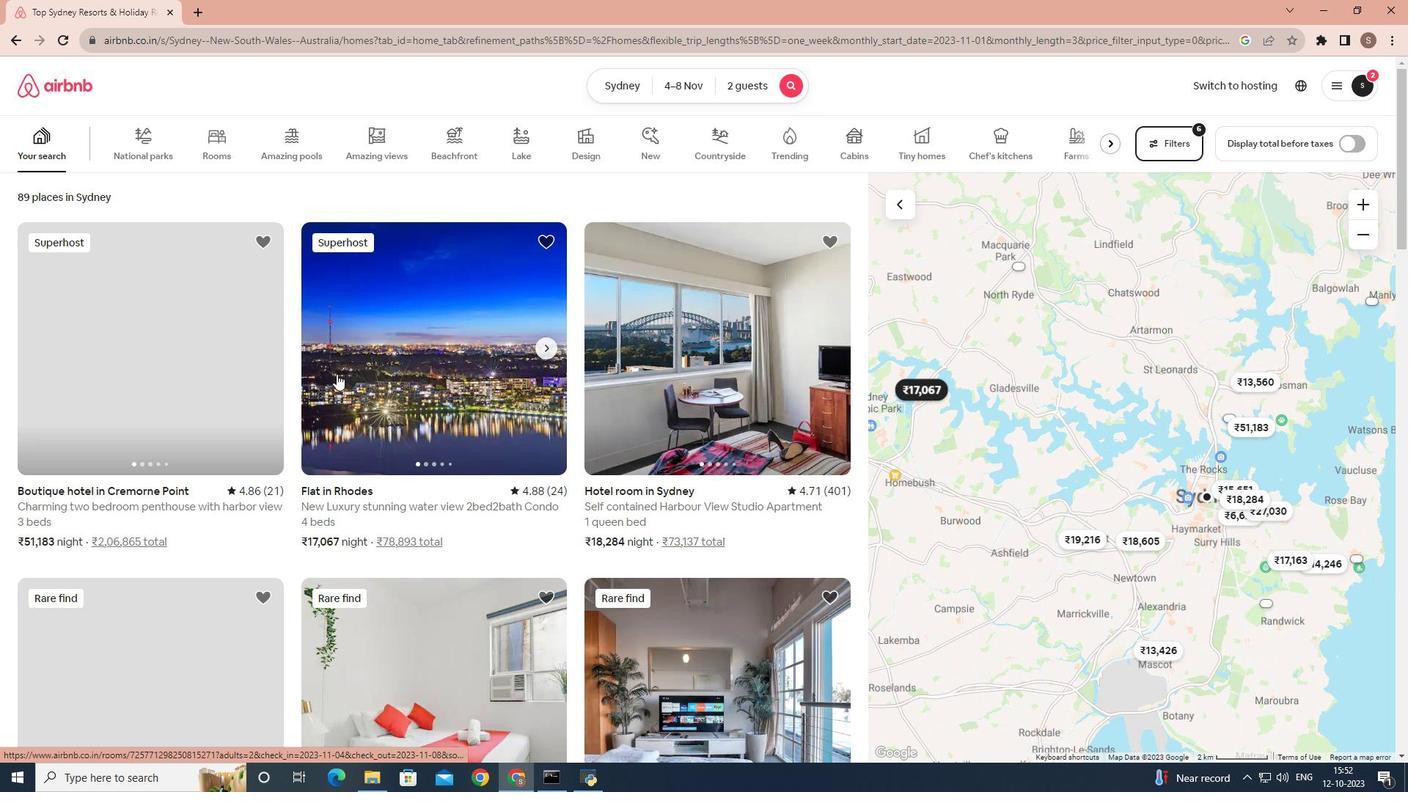 
Action: Mouse scrolled (336, 373) with delta (0, 0)
Screenshot: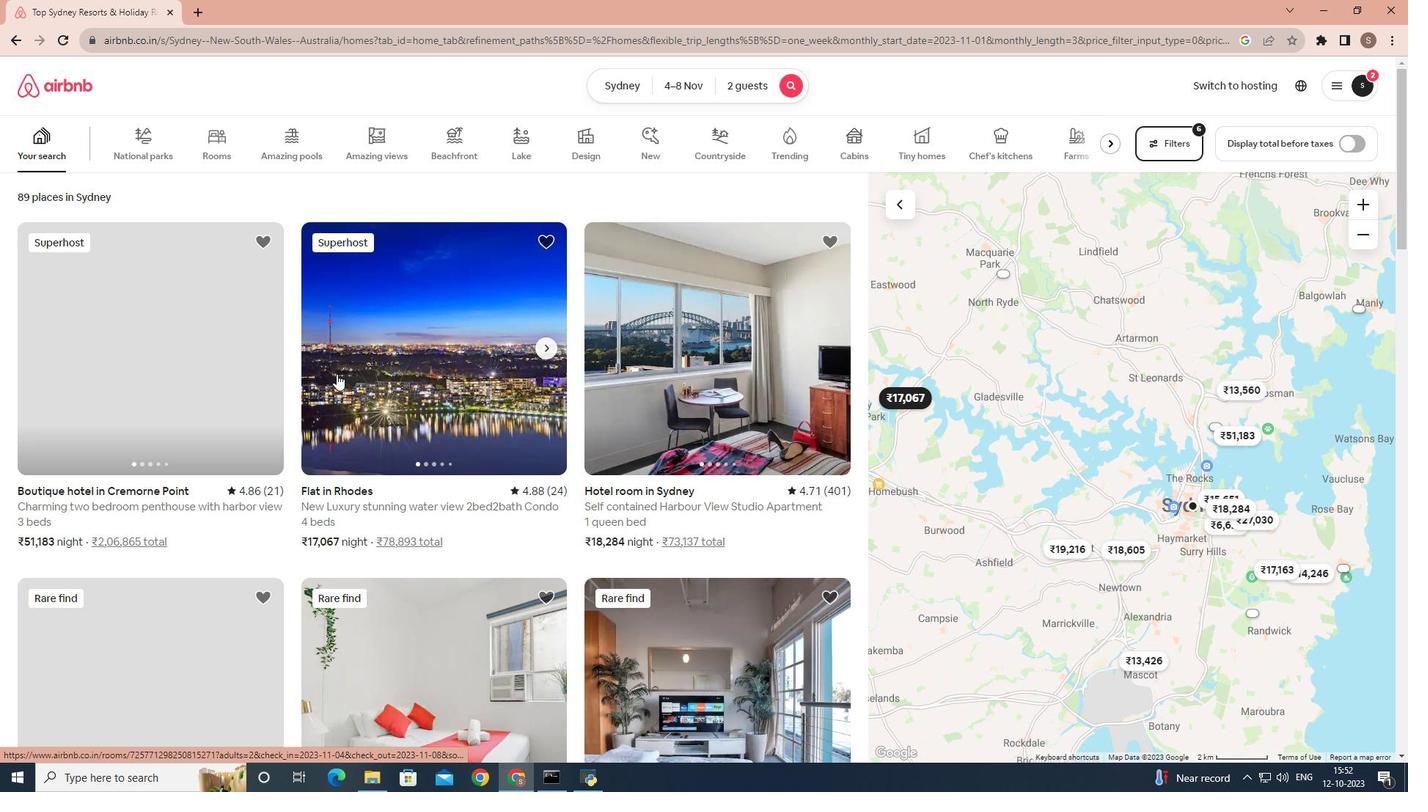 
Action: Mouse moved to (377, 335)
Screenshot: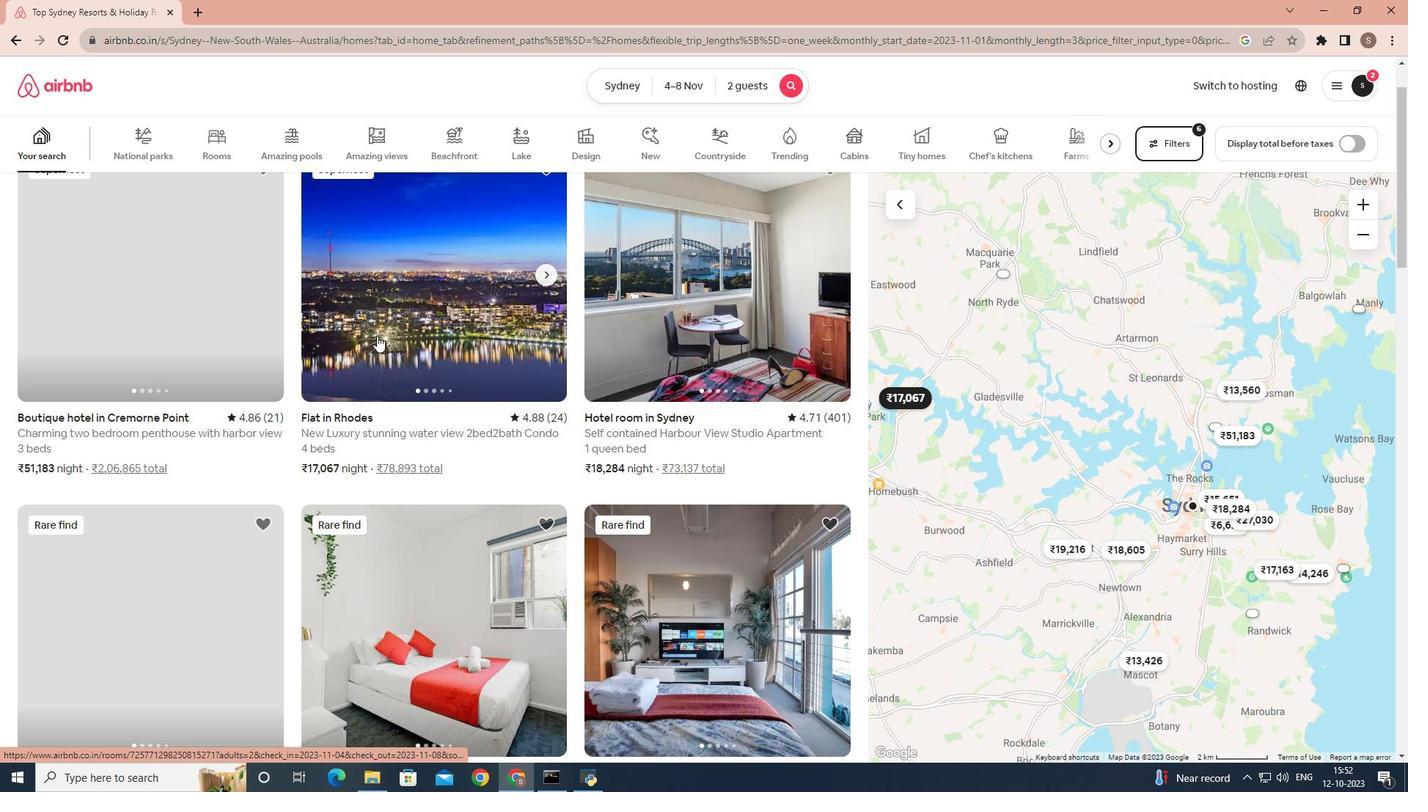 
Action: Mouse pressed left at (377, 335)
Screenshot: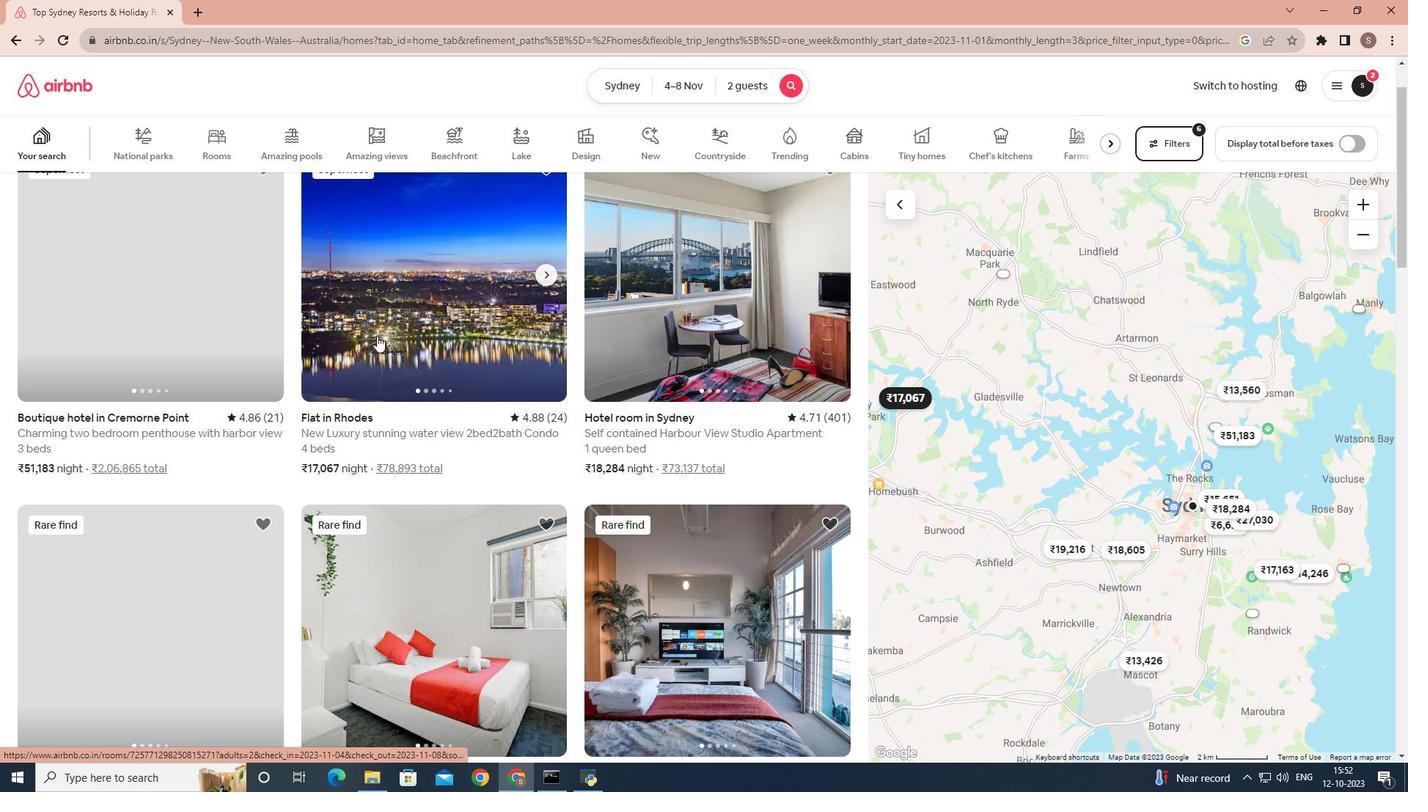 
Action: Mouse moved to (361, 342)
Screenshot: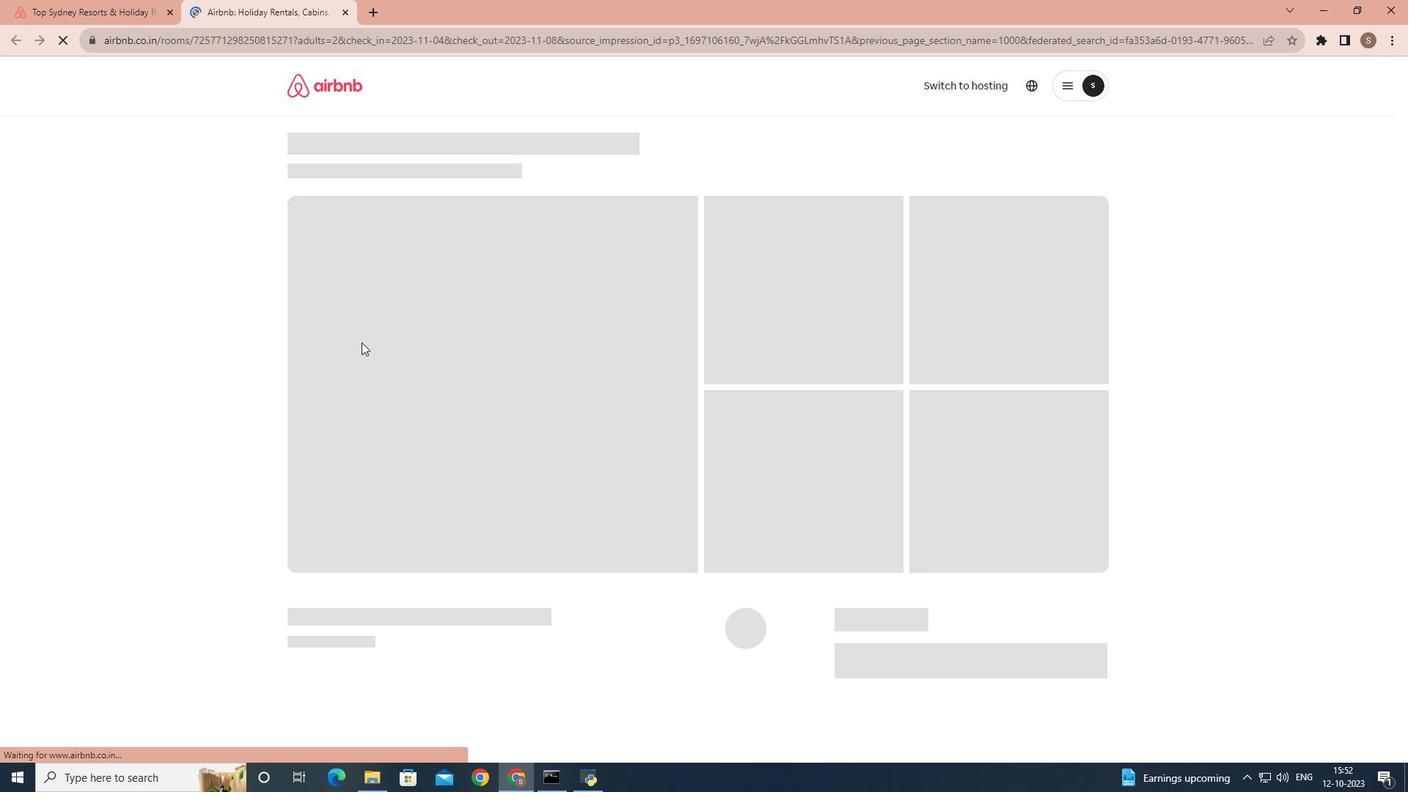 
Action: Mouse scrolled (361, 341) with delta (0, 0)
Screenshot: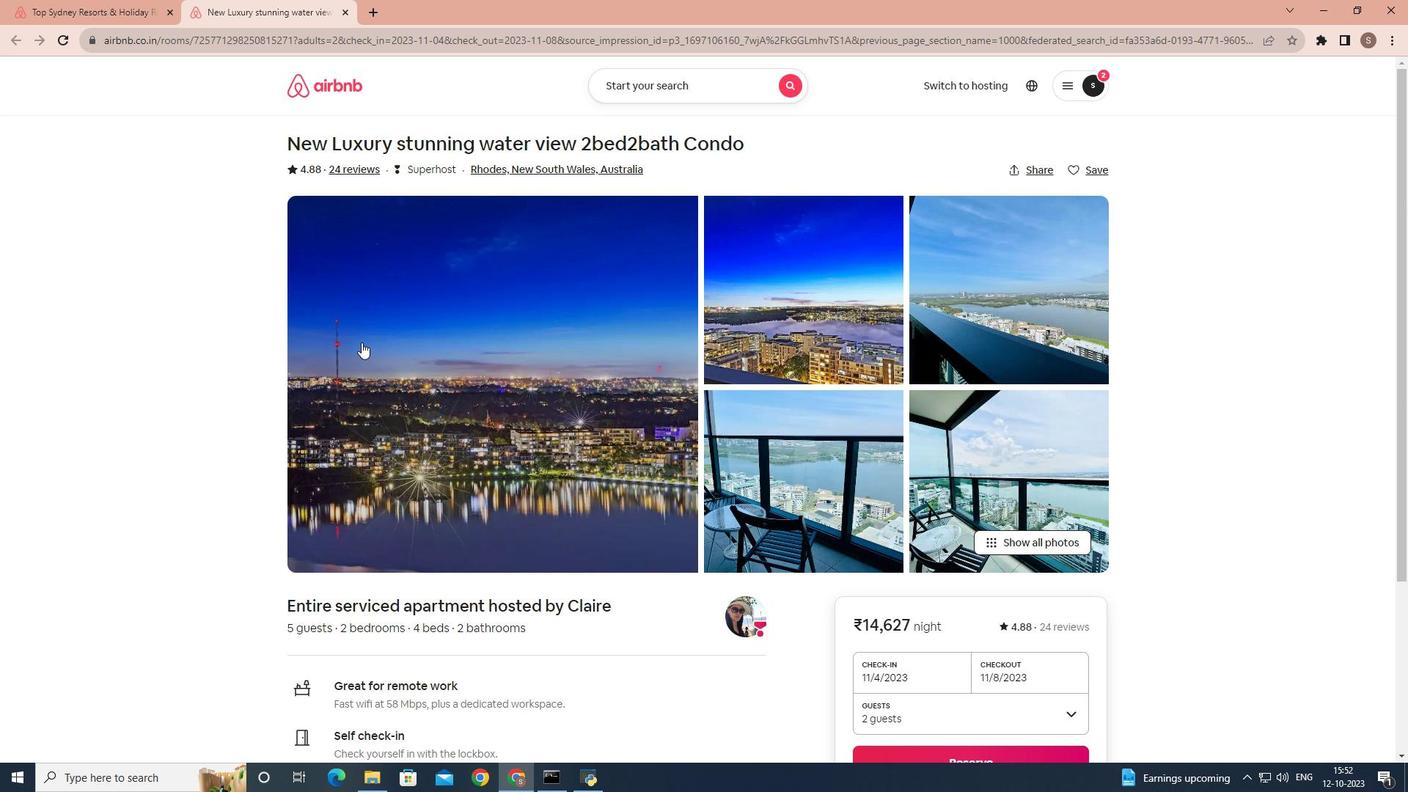 
Action: Mouse scrolled (361, 341) with delta (0, 0)
Screenshot: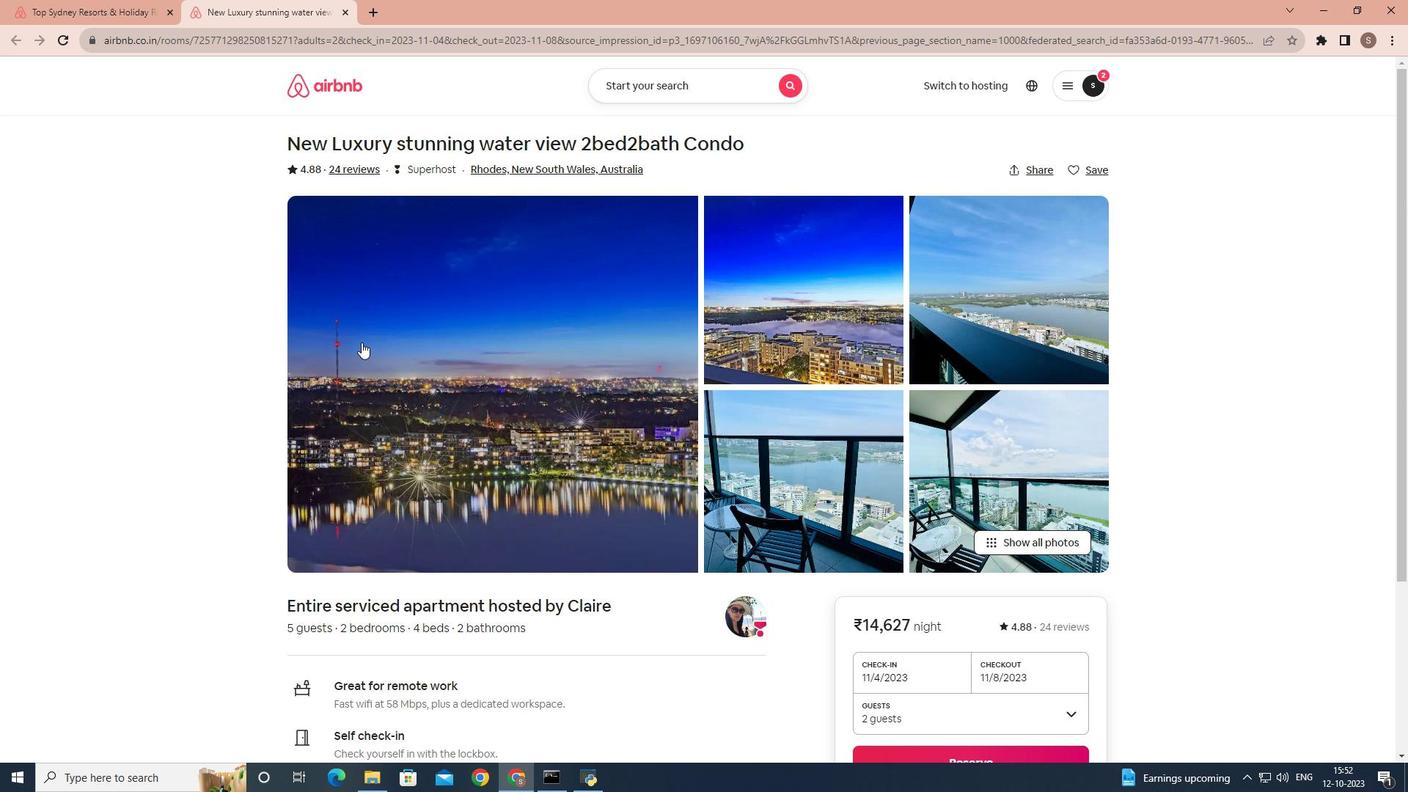 
Action: Mouse scrolled (361, 341) with delta (0, 0)
Screenshot: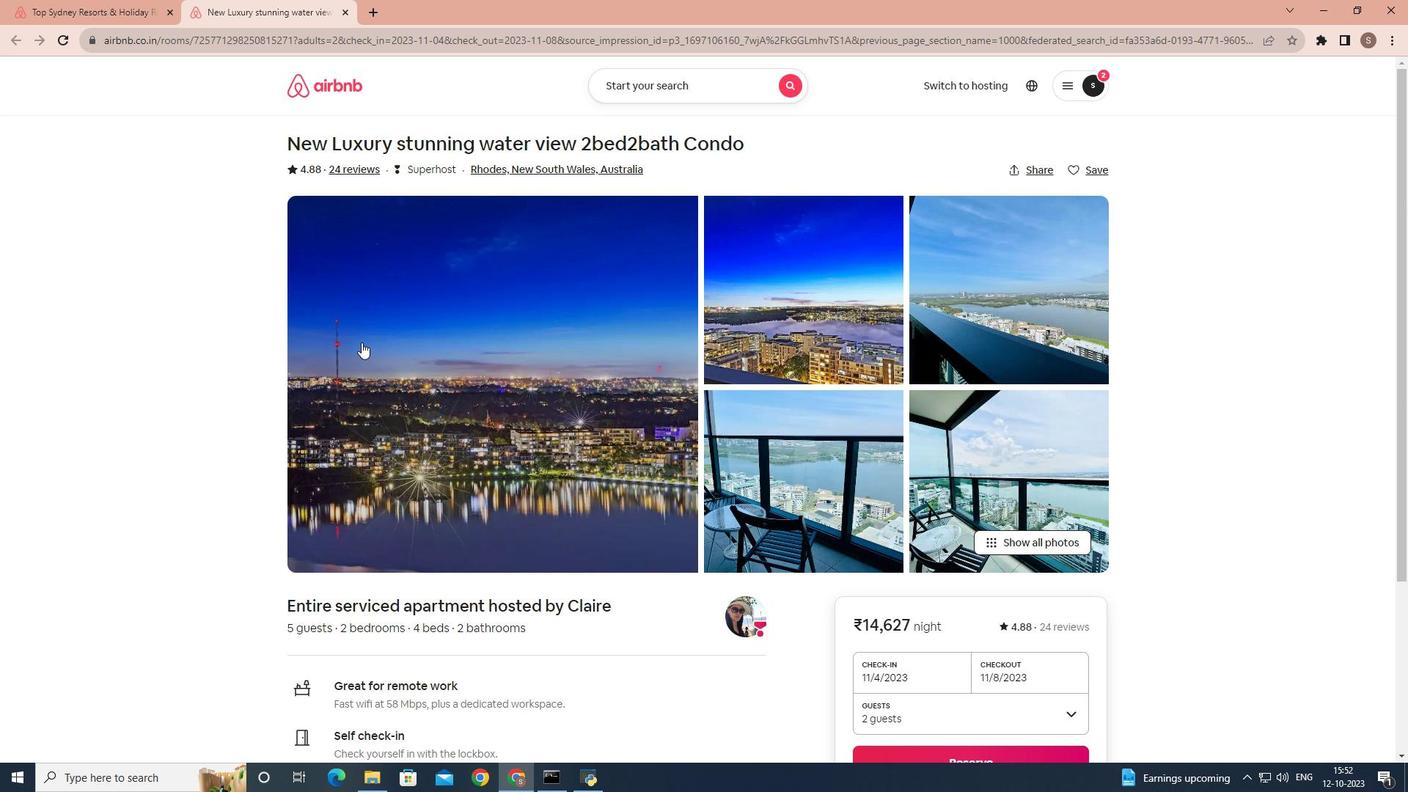 
Action: Mouse scrolled (361, 341) with delta (0, 0)
Screenshot: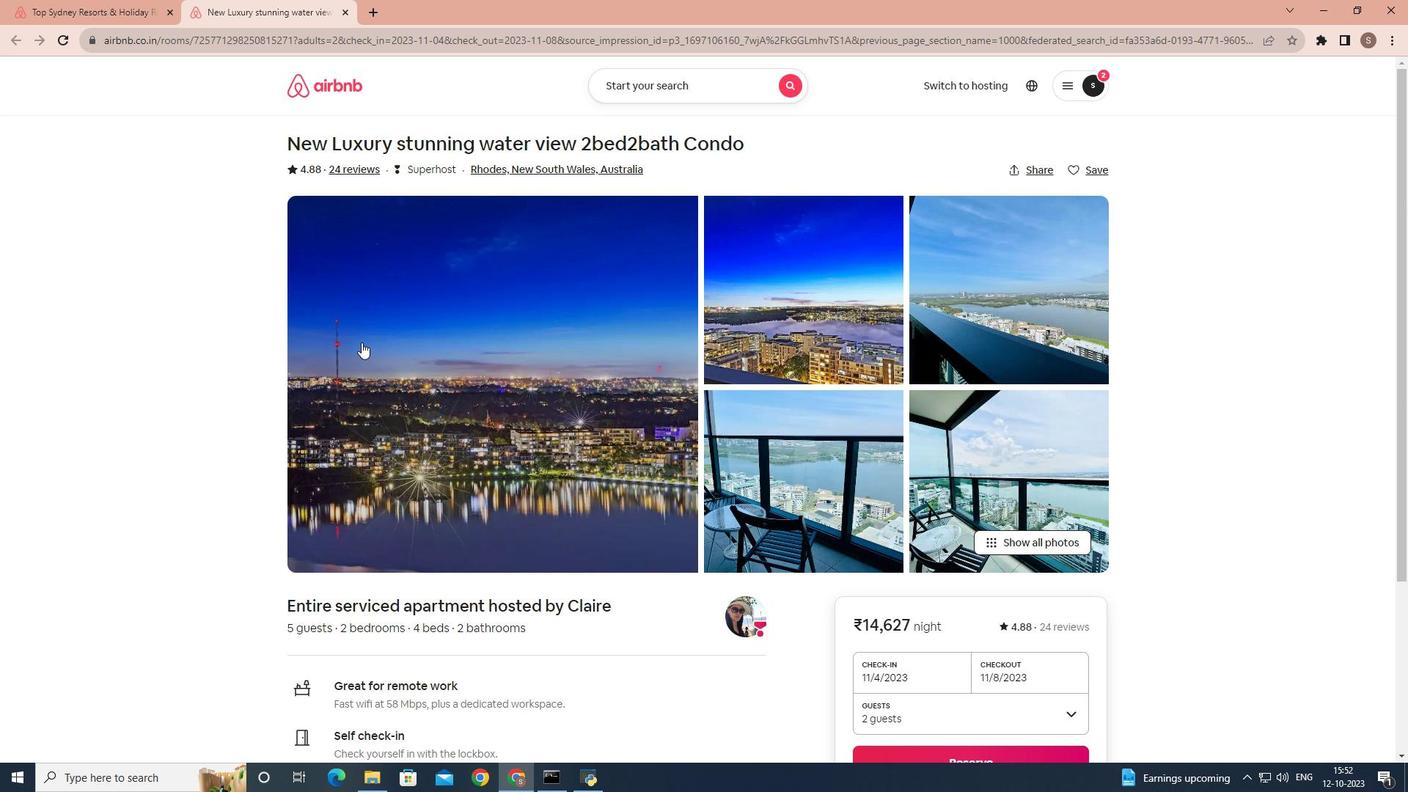 
Action: Mouse scrolled (361, 341) with delta (0, 0)
Screenshot: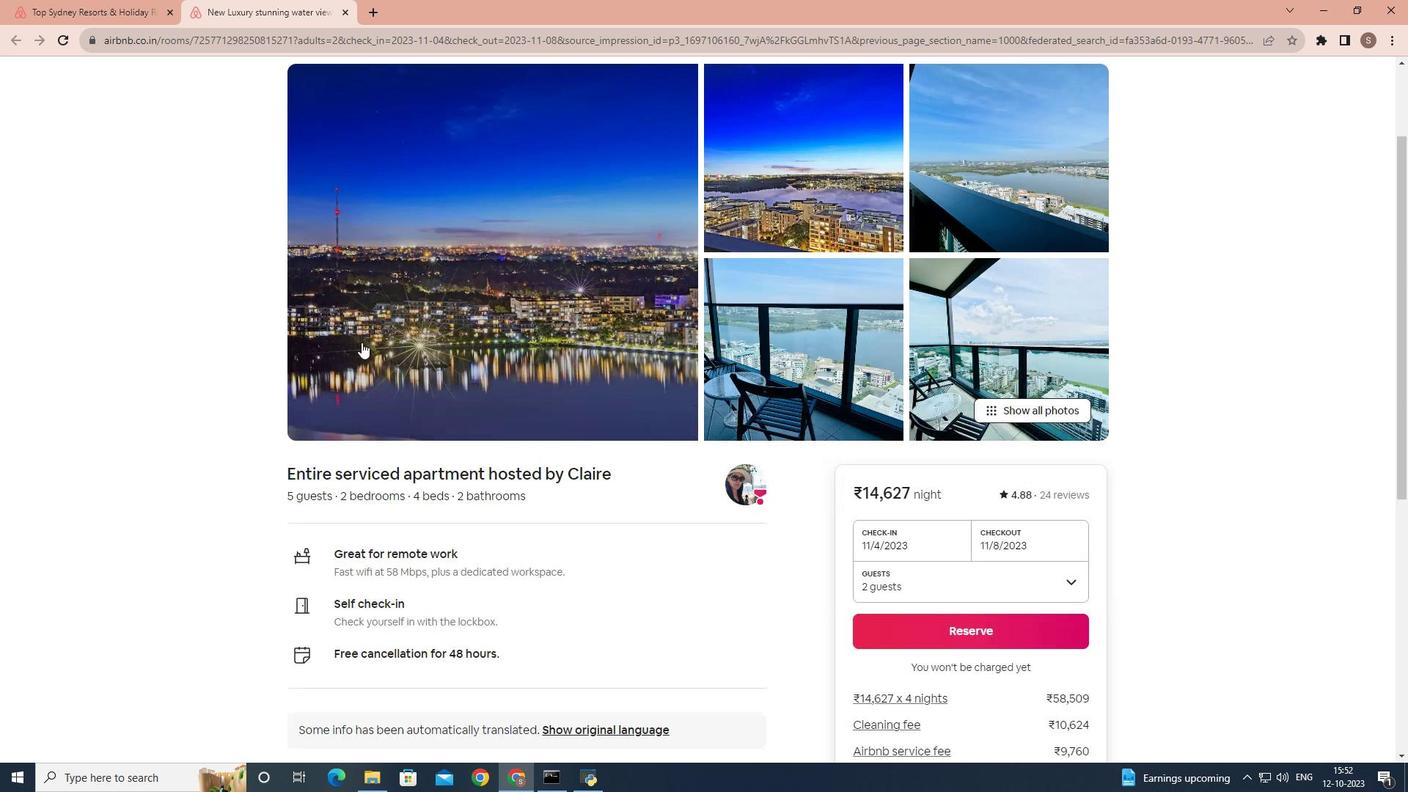 
Action: Mouse scrolled (361, 341) with delta (0, 0)
Screenshot: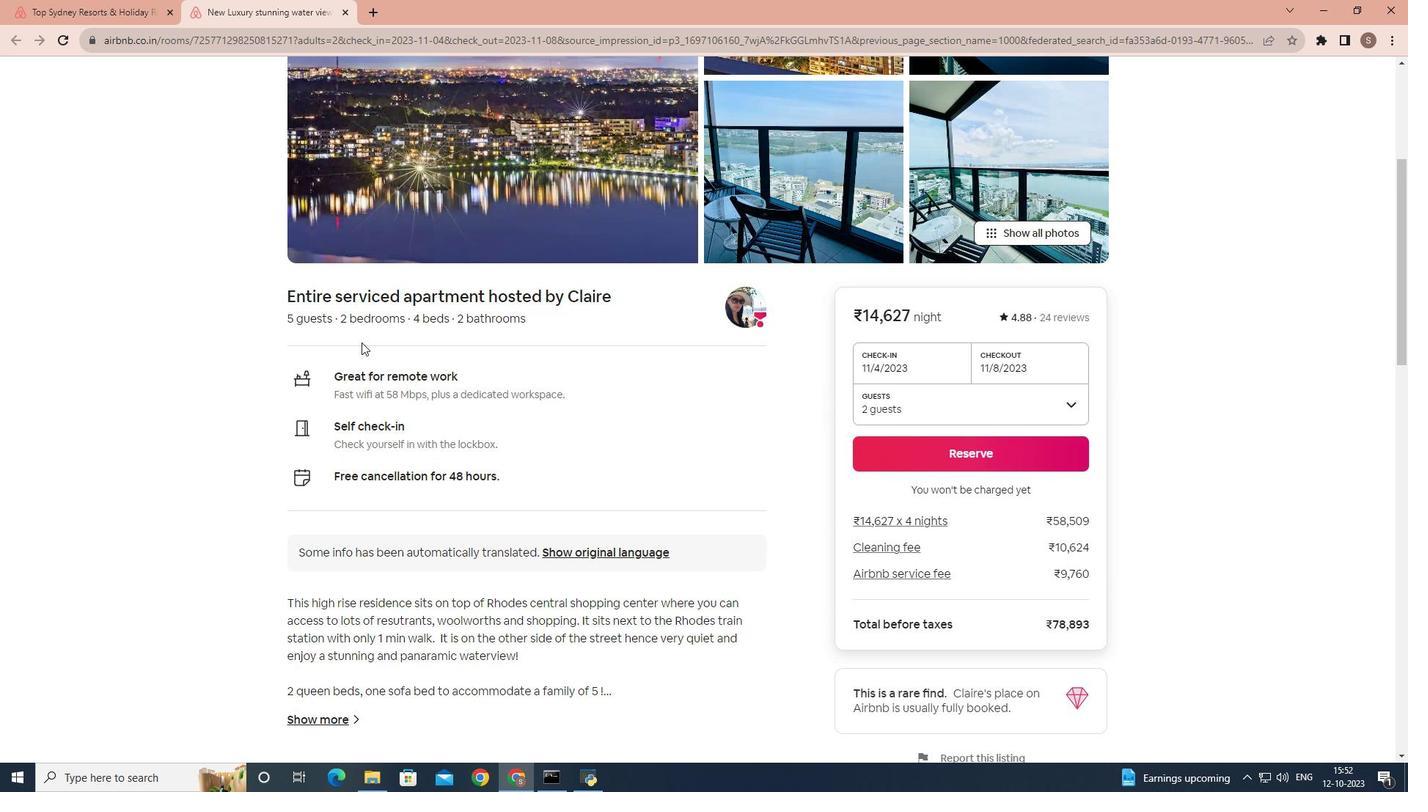 
Action: Mouse scrolled (361, 341) with delta (0, 0)
Screenshot: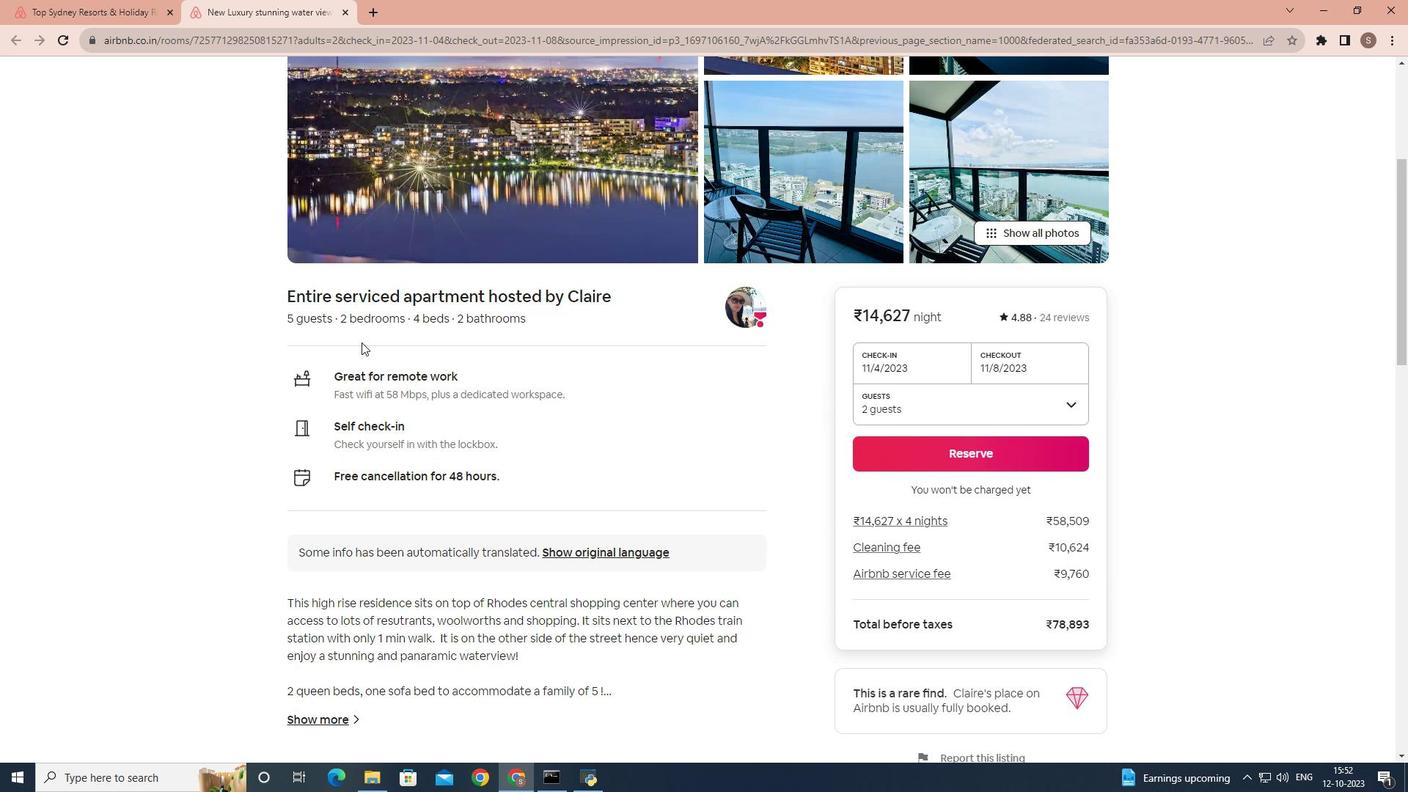 
Action: Mouse scrolled (361, 341) with delta (0, 0)
Screenshot: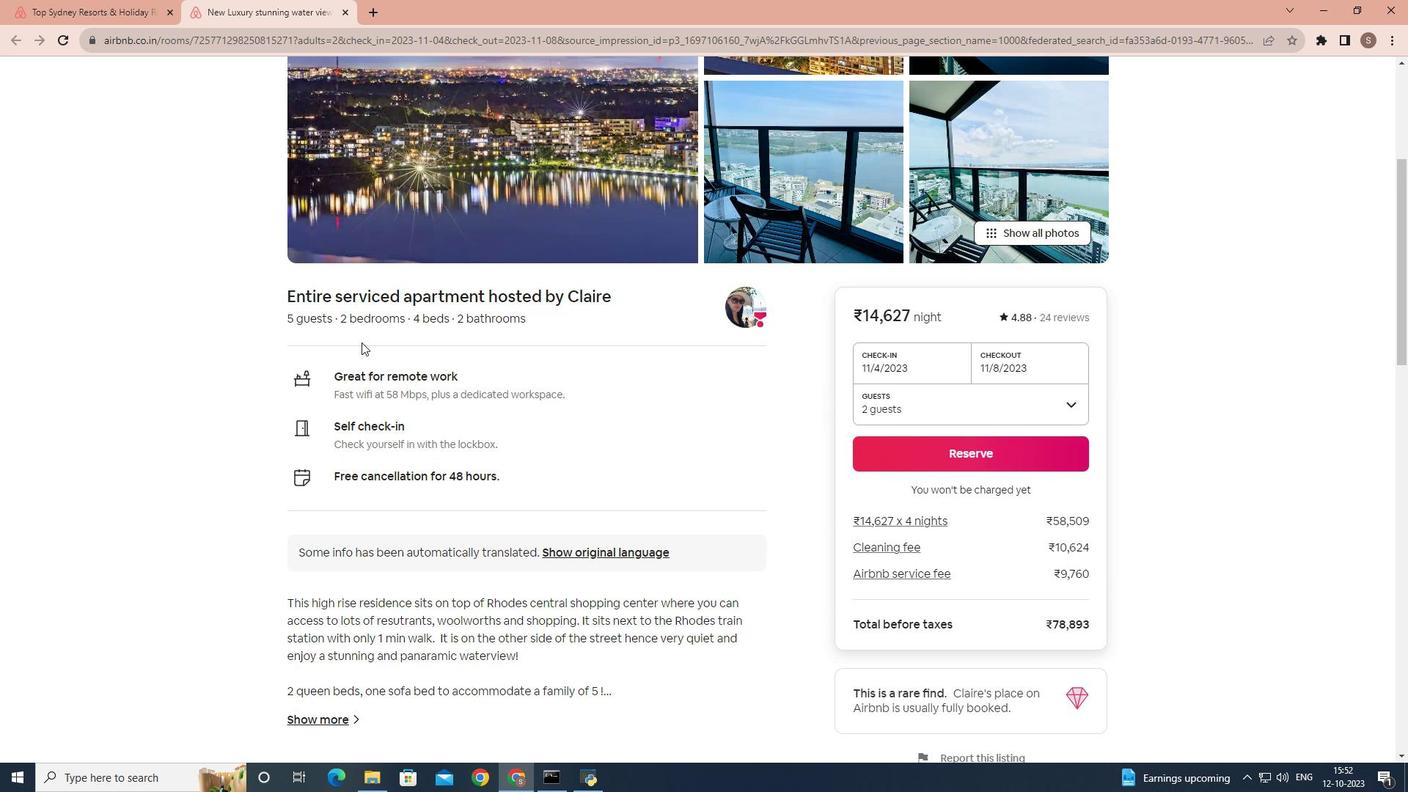 
Action: Mouse moved to (314, 488)
Screenshot: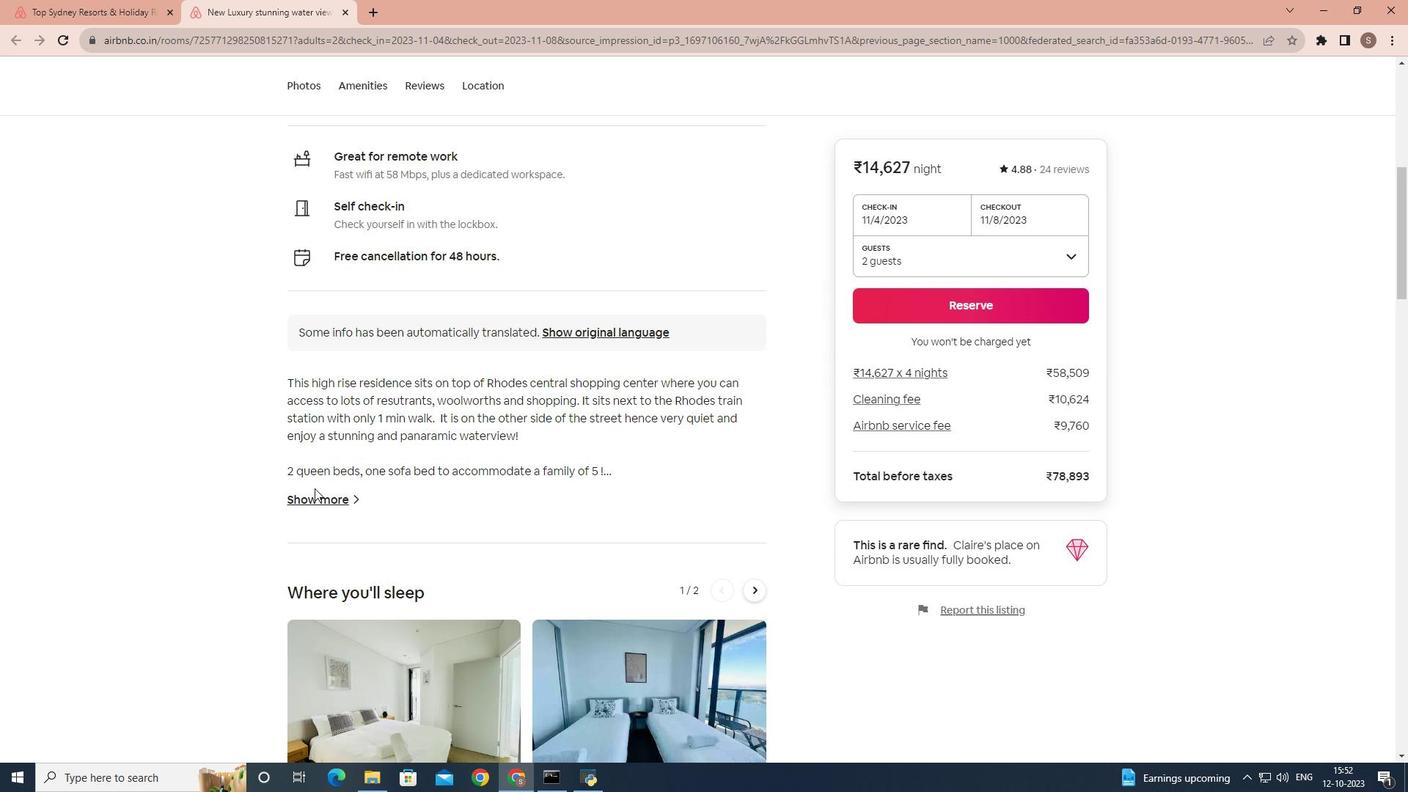 
Action: Mouse pressed left at (314, 488)
Screenshot: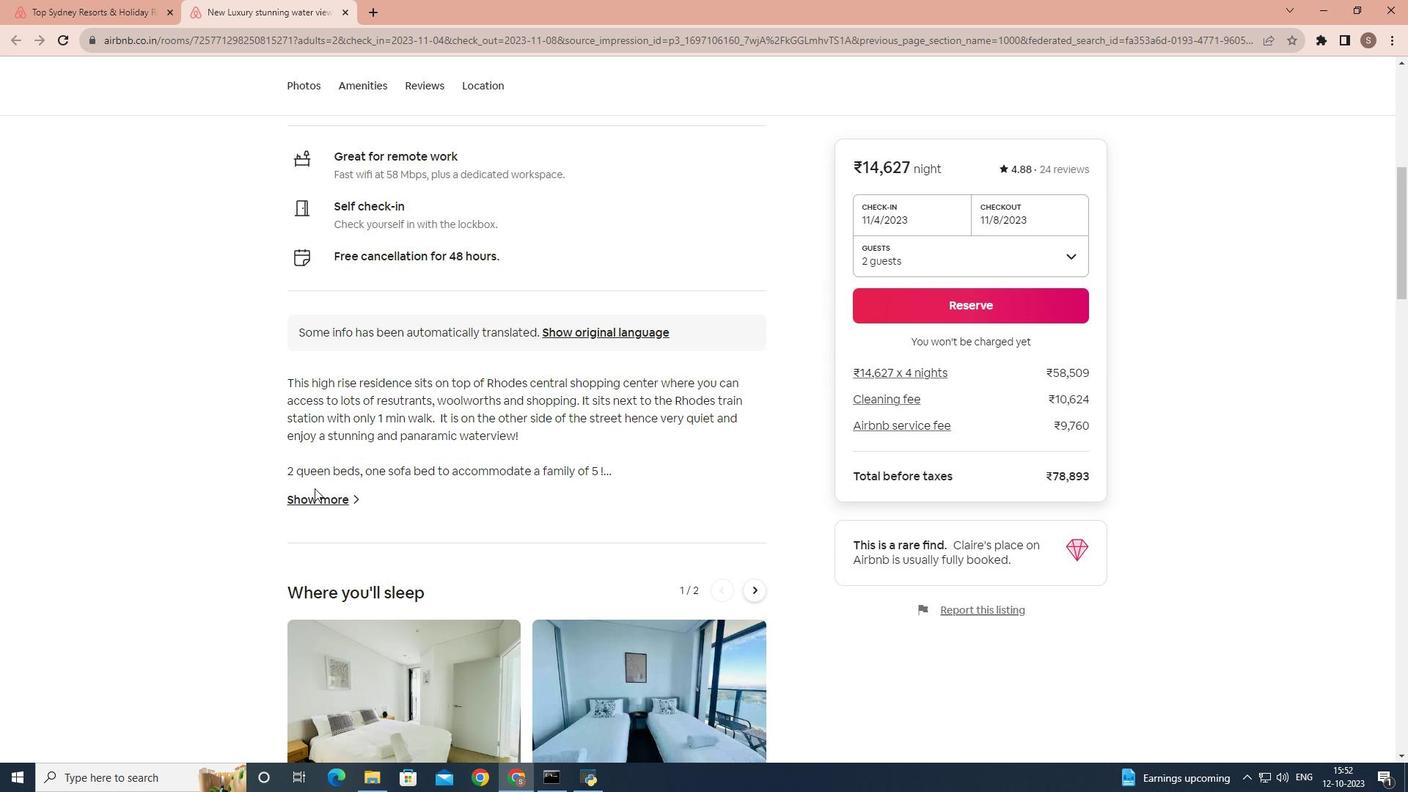 
Action: Mouse moved to (313, 492)
Screenshot: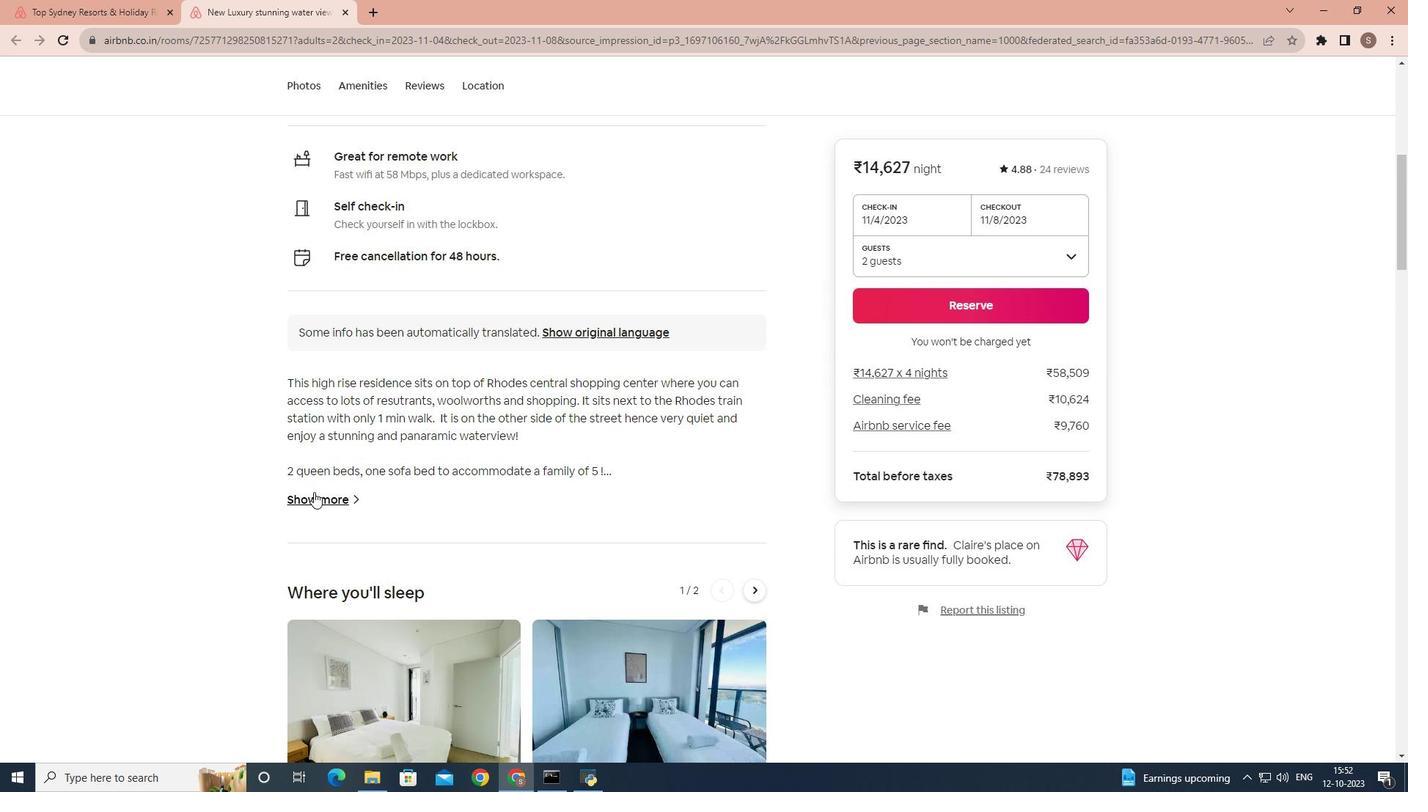 
Action: Mouse pressed left at (313, 492)
Screenshot: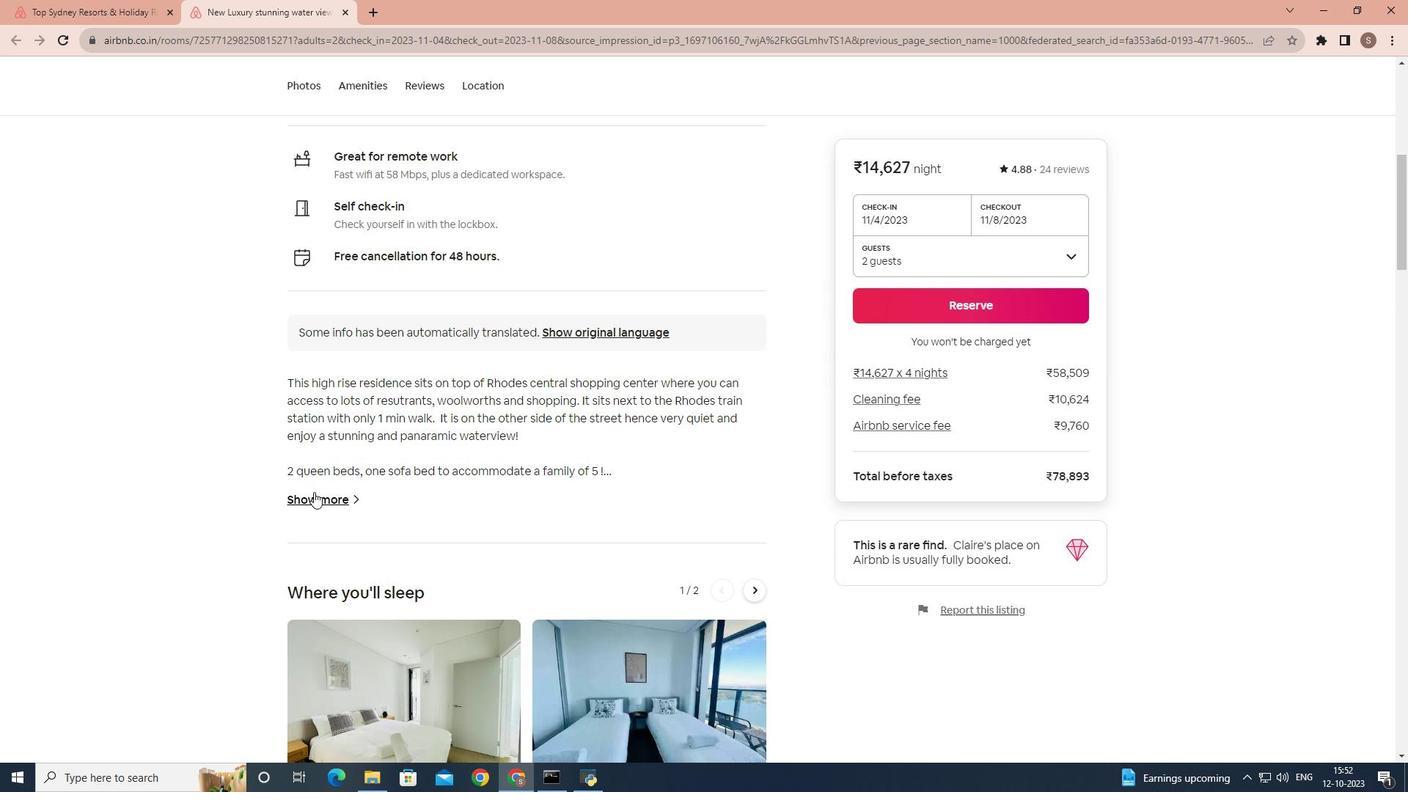 
Action: Mouse moved to (455, 400)
Screenshot: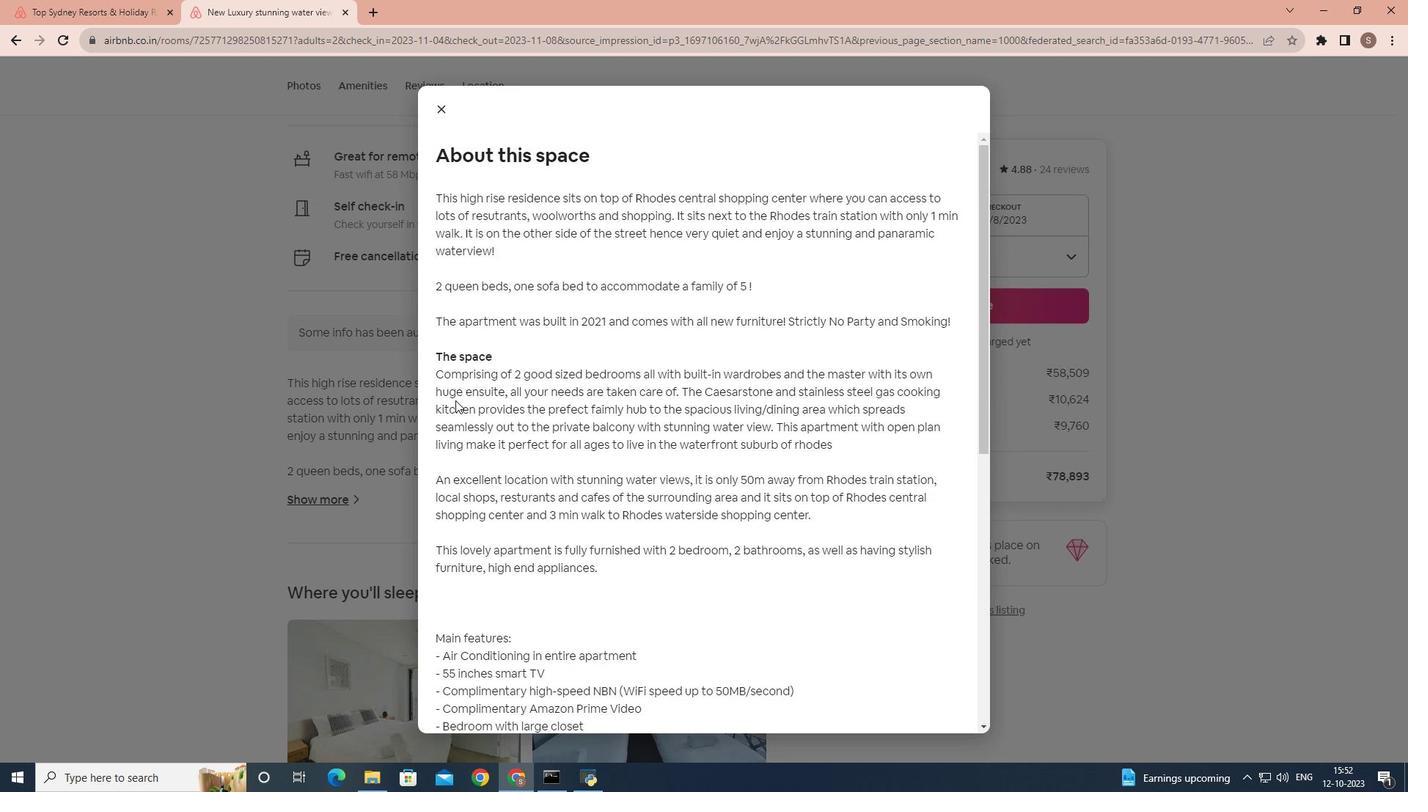 
Action: Mouse scrolled (455, 399) with delta (0, 0)
Screenshot: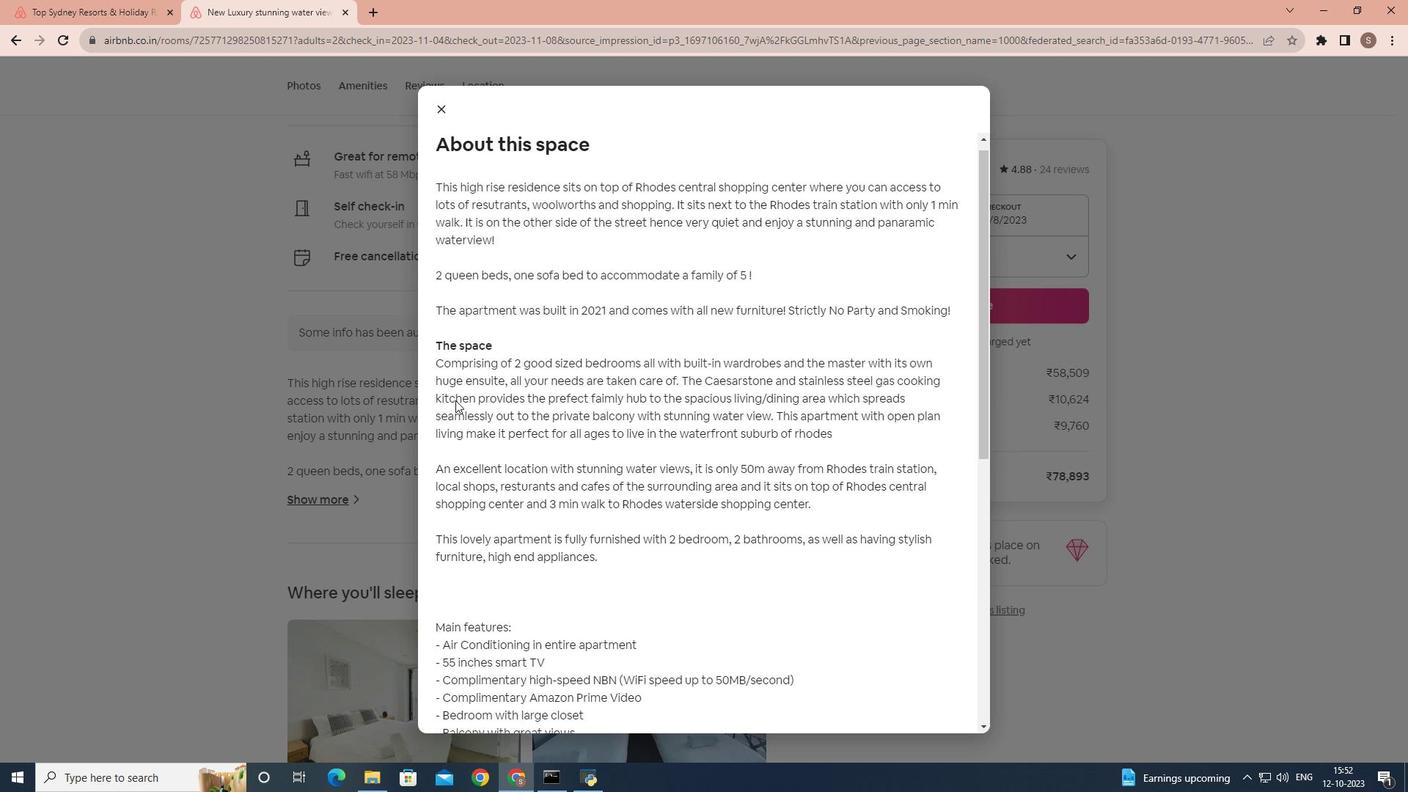 
Action: Mouse scrolled (455, 399) with delta (0, 0)
Screenshot: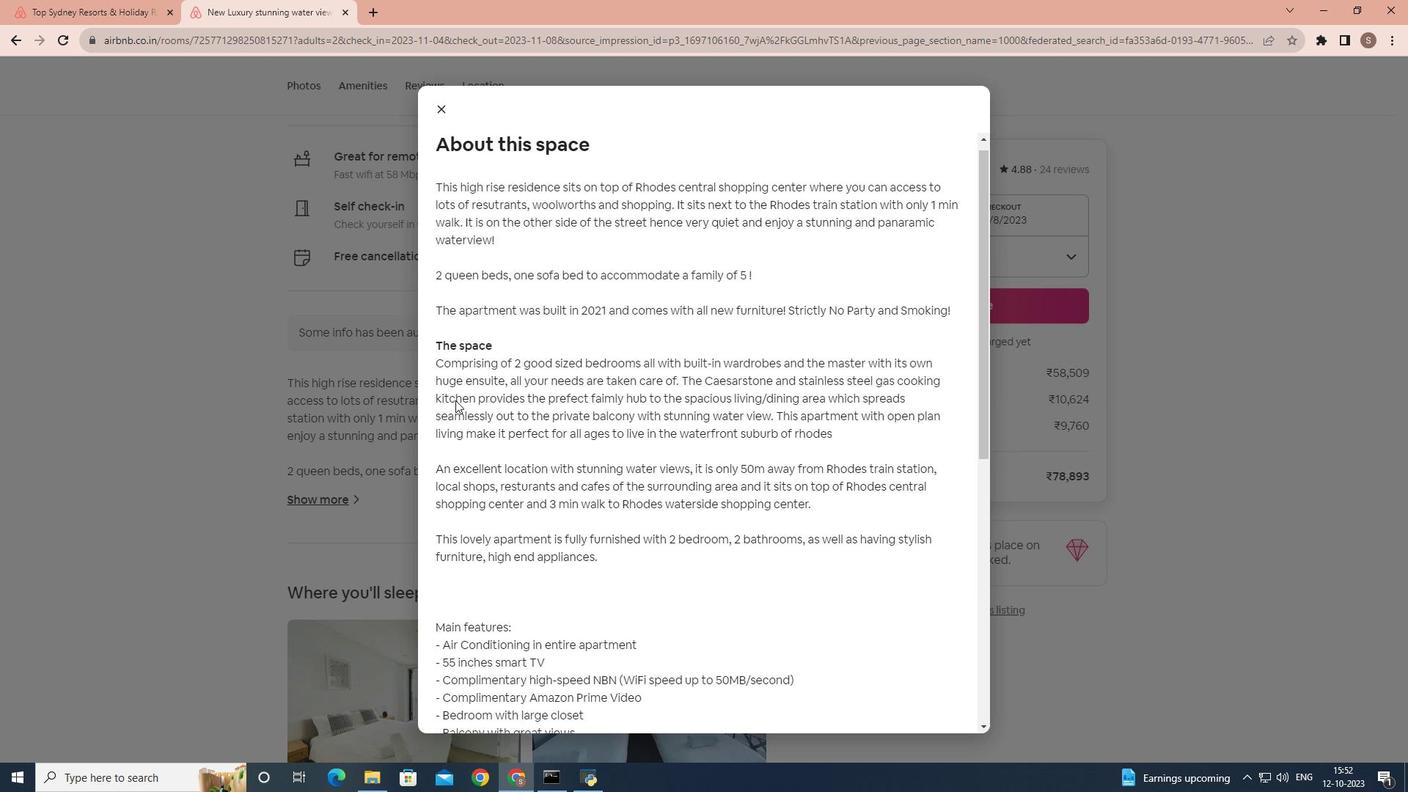 
Action: Mouse scrolled (455, 399) with delta (0, 0)
Screenshot: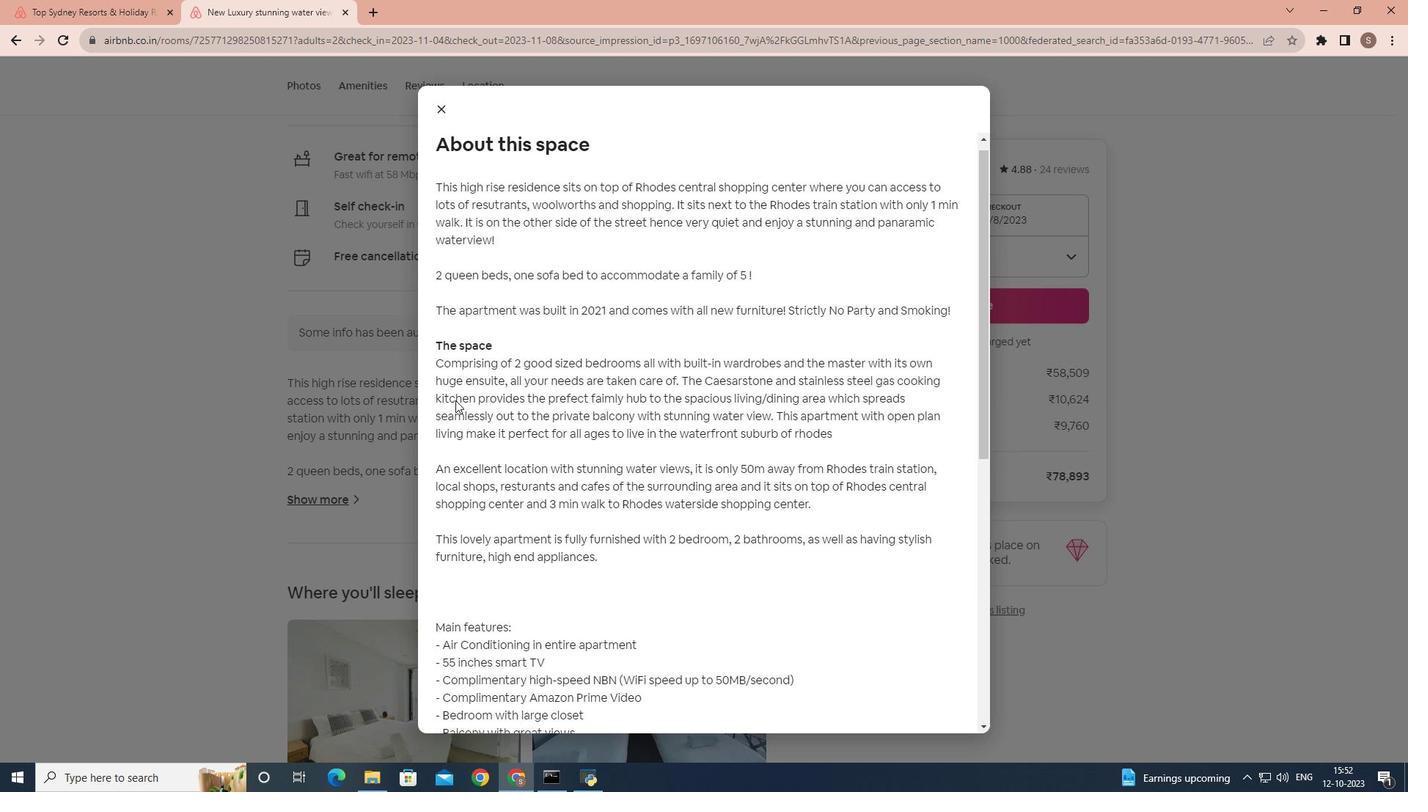
Action: Mouse scrolled (455, 399) with delta (0, 0)
Screenshot: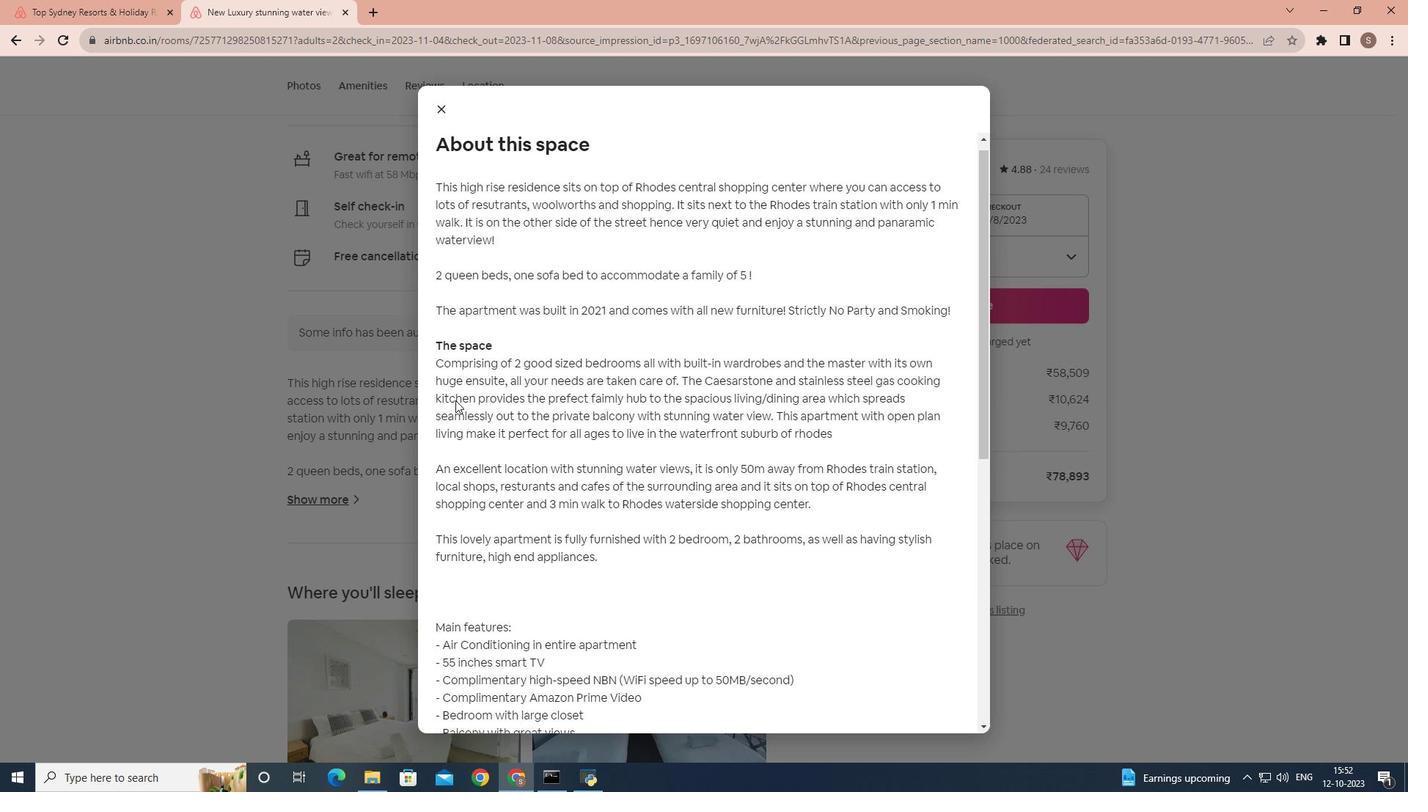 
Action: Mouse scrolled (455, 399) with delta (0, 0)
Screenshot: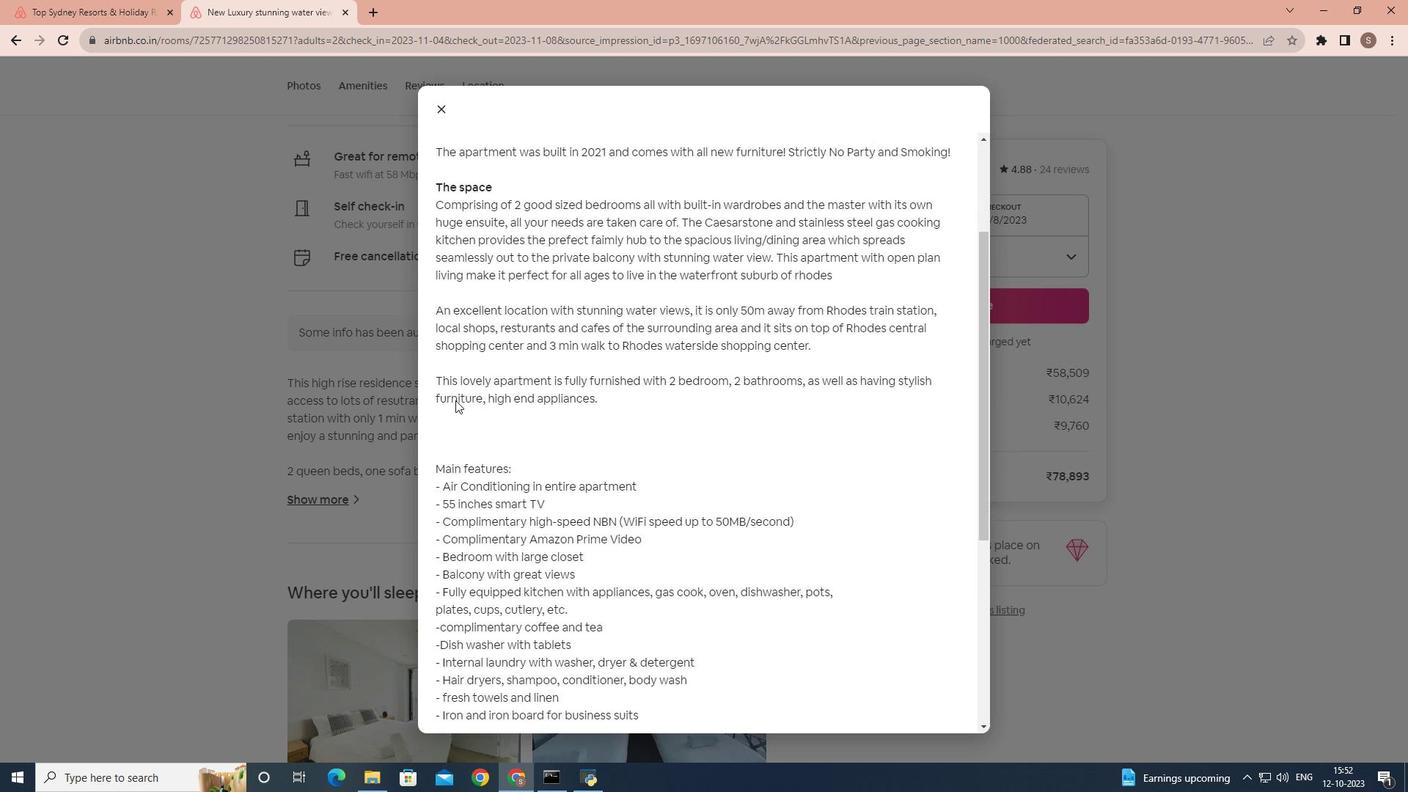 
Action: Mouse scrolled (455, 399) with delta (0, 0)
Screenshot: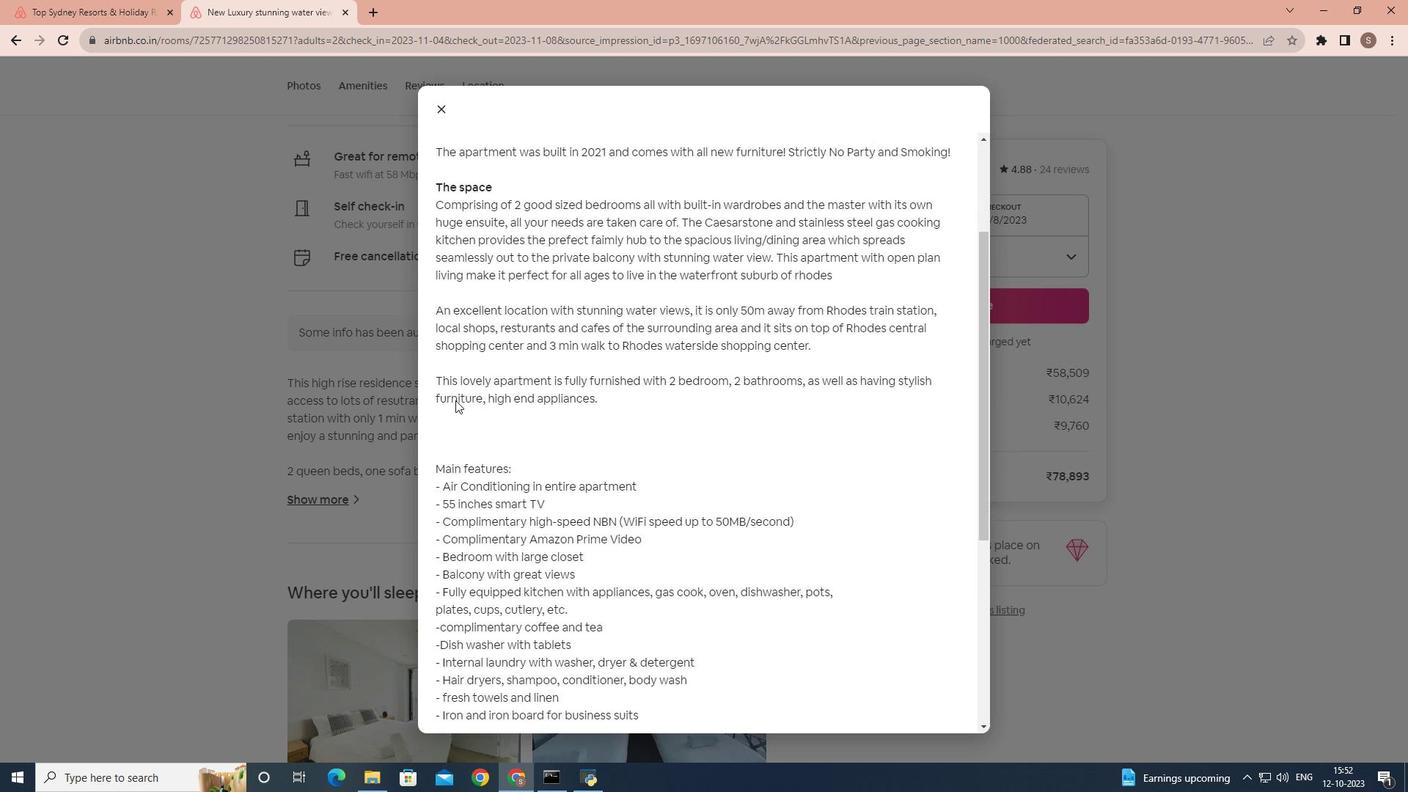 
Action: Mouse scrolled (455, 401) with delta (0, 0)
Screenshot: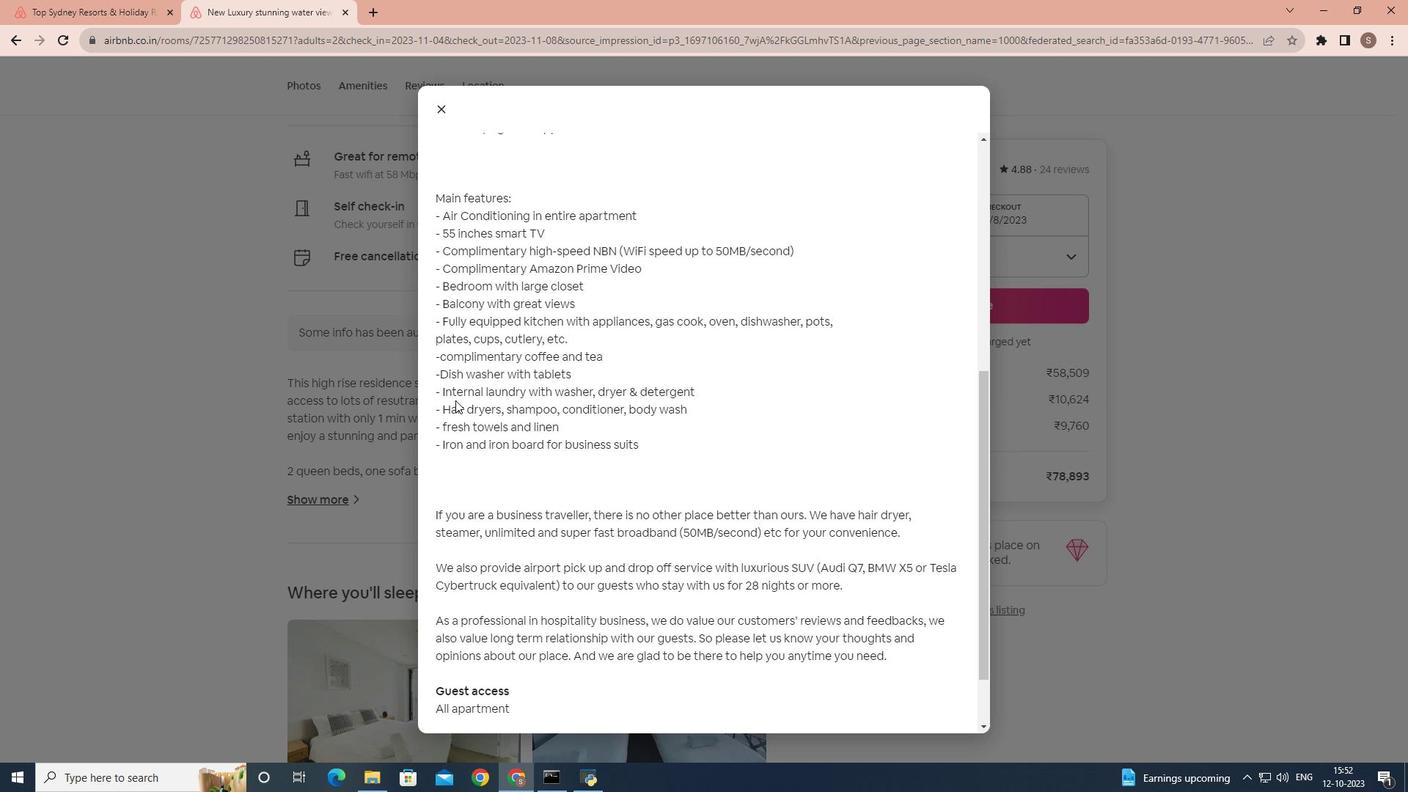 
Action: Mouse scrolled (455, 401) with delta (0, 0)
Screenshot: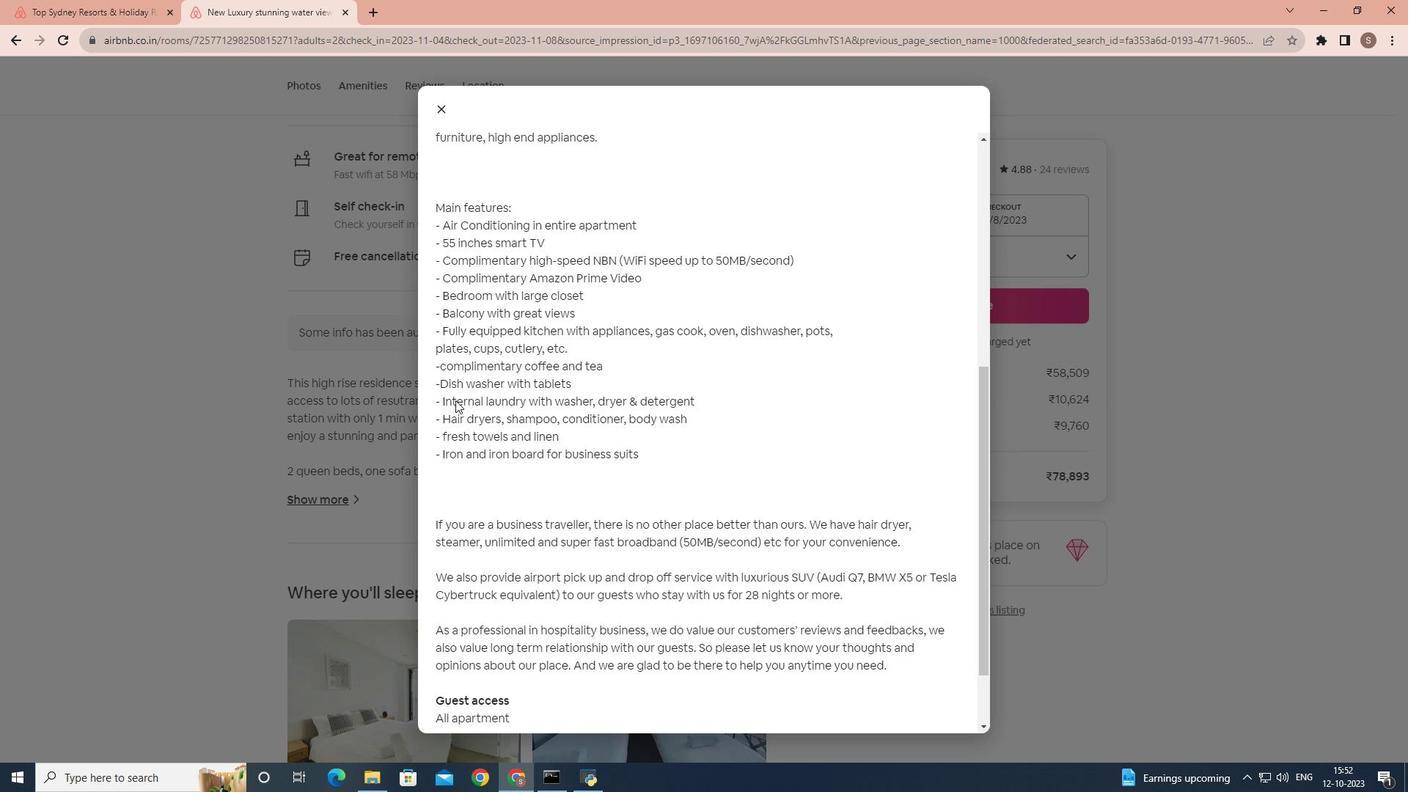 
Action: Mouse scrolled (455, 401) with delta (0, 0)
Screenshot: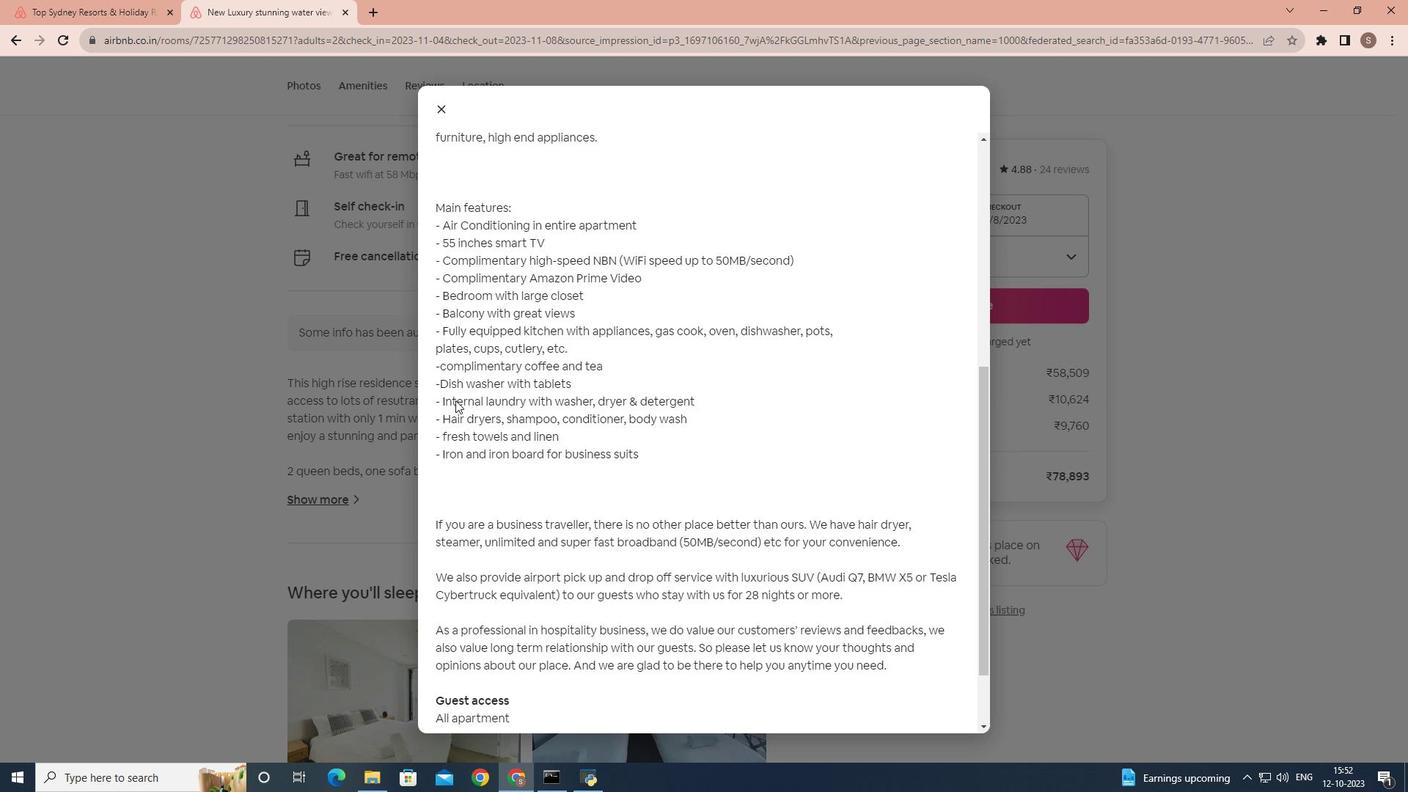 
Action: Mouse scrolled (455, 401) with delta (0, 0)
Screenshot: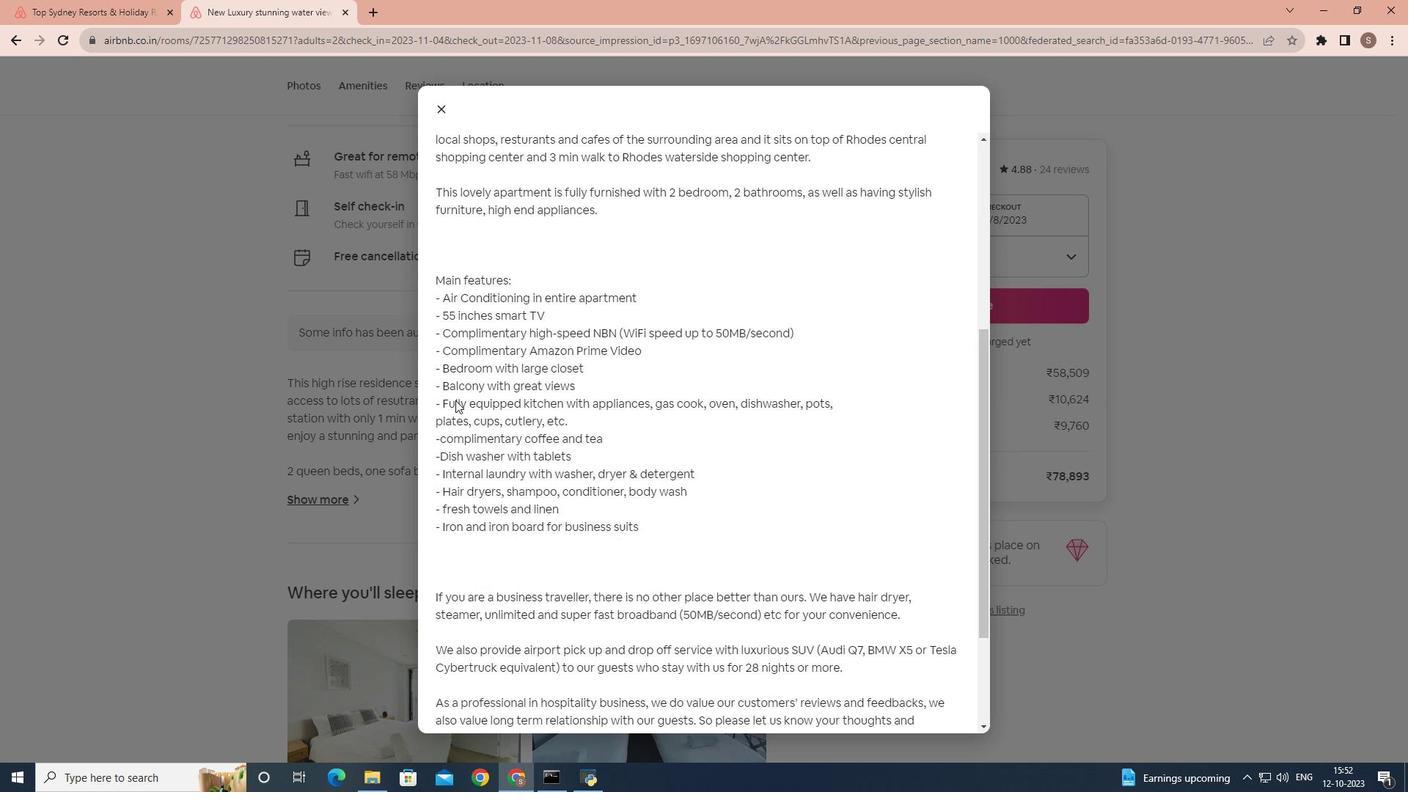 
Action: Mouse scrolled (455, 401) with delta (0, 0)
Screenshot: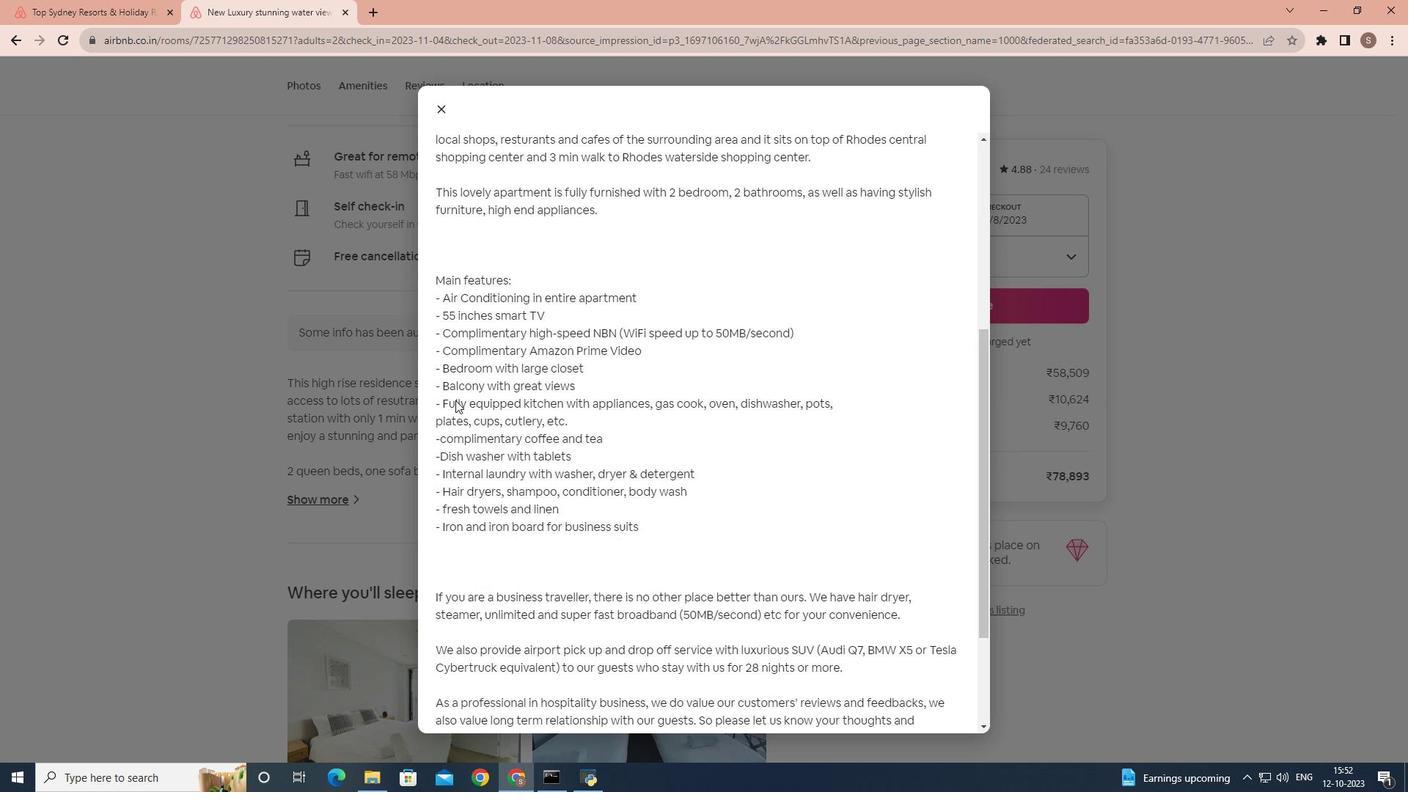 
Action: Mouse scrolled (455, 401) with delta (0, 0)
Screenshot: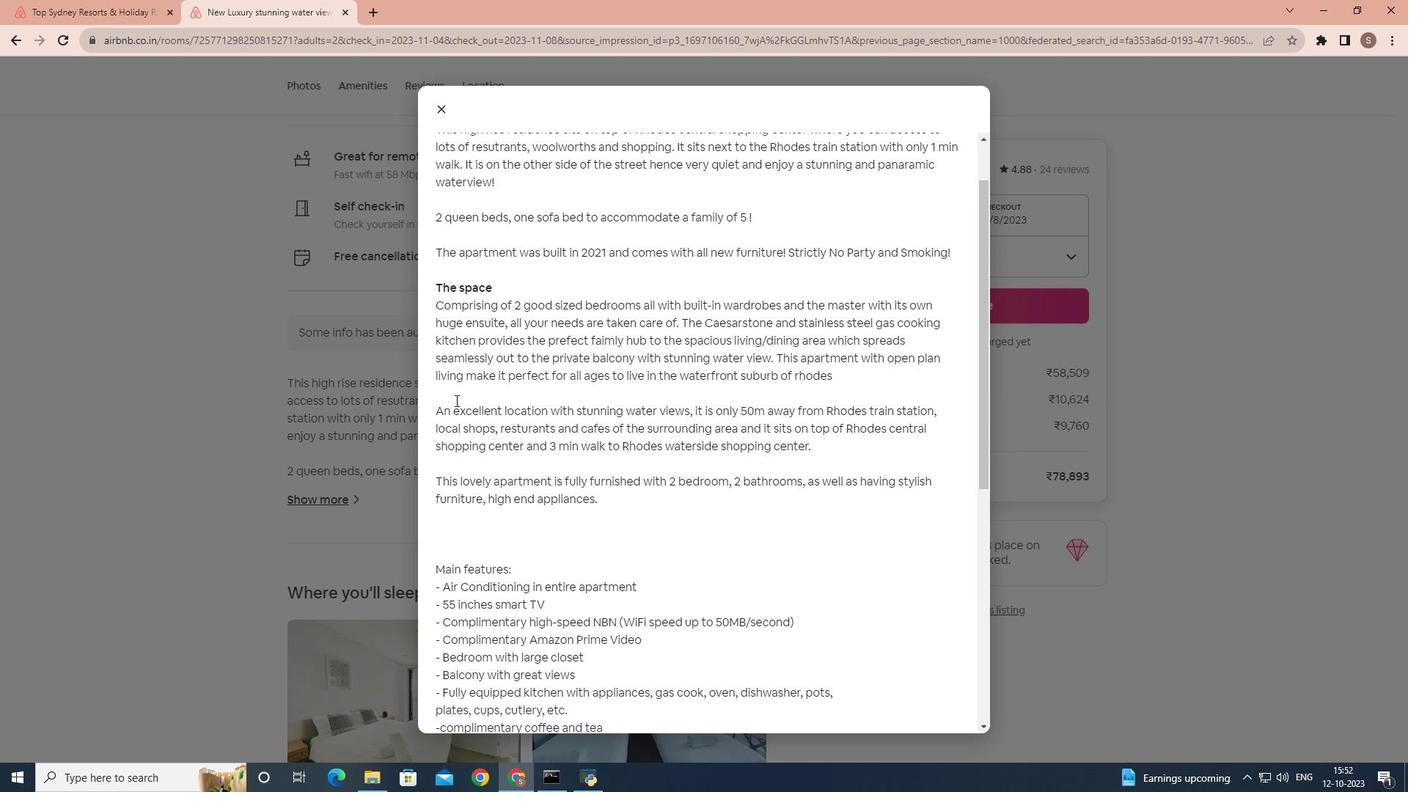 
Action: Mouse scrolled (455, 401) with delta (0, 0)
Screenshot: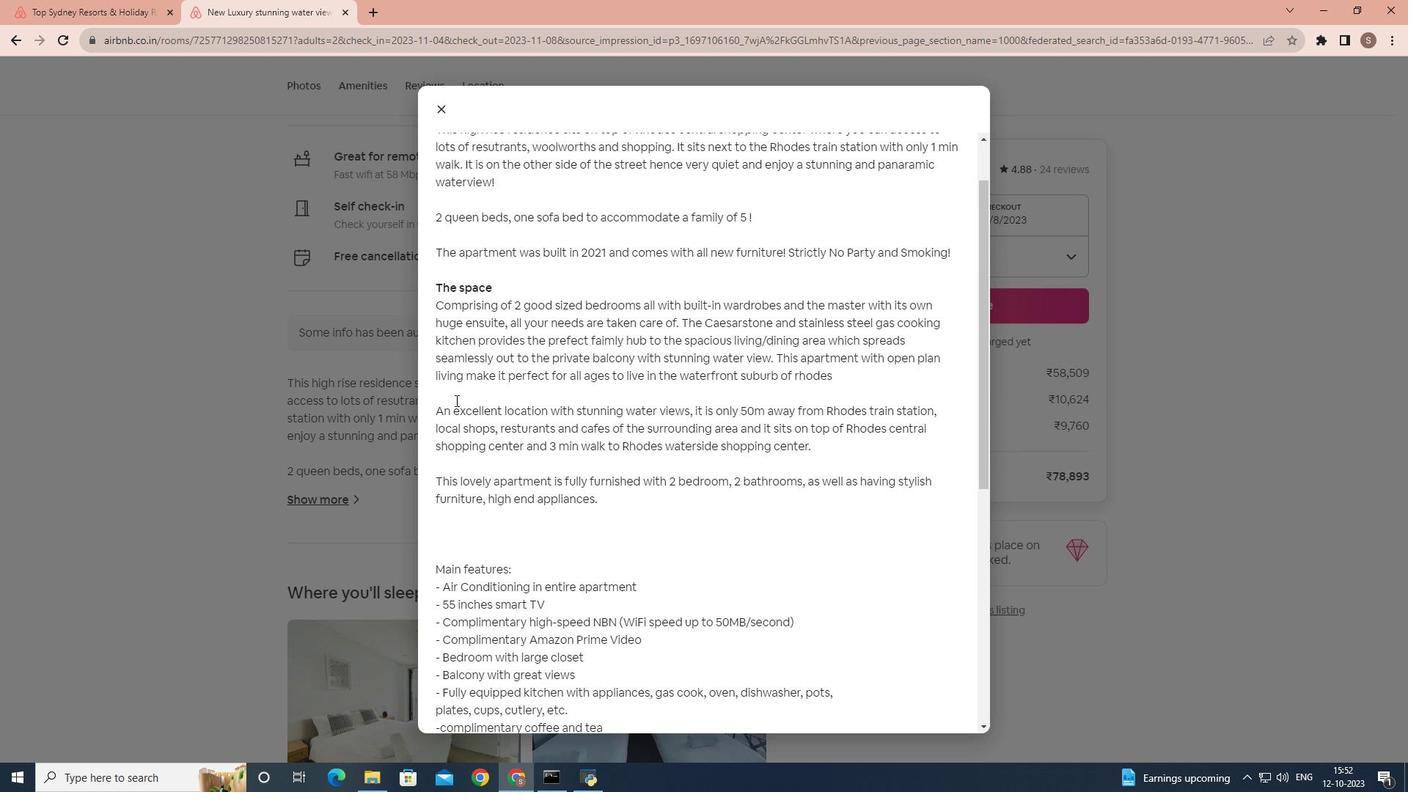 
Action: Mouse scrolled (455, 401) with delta (0, 0)
Screenshot: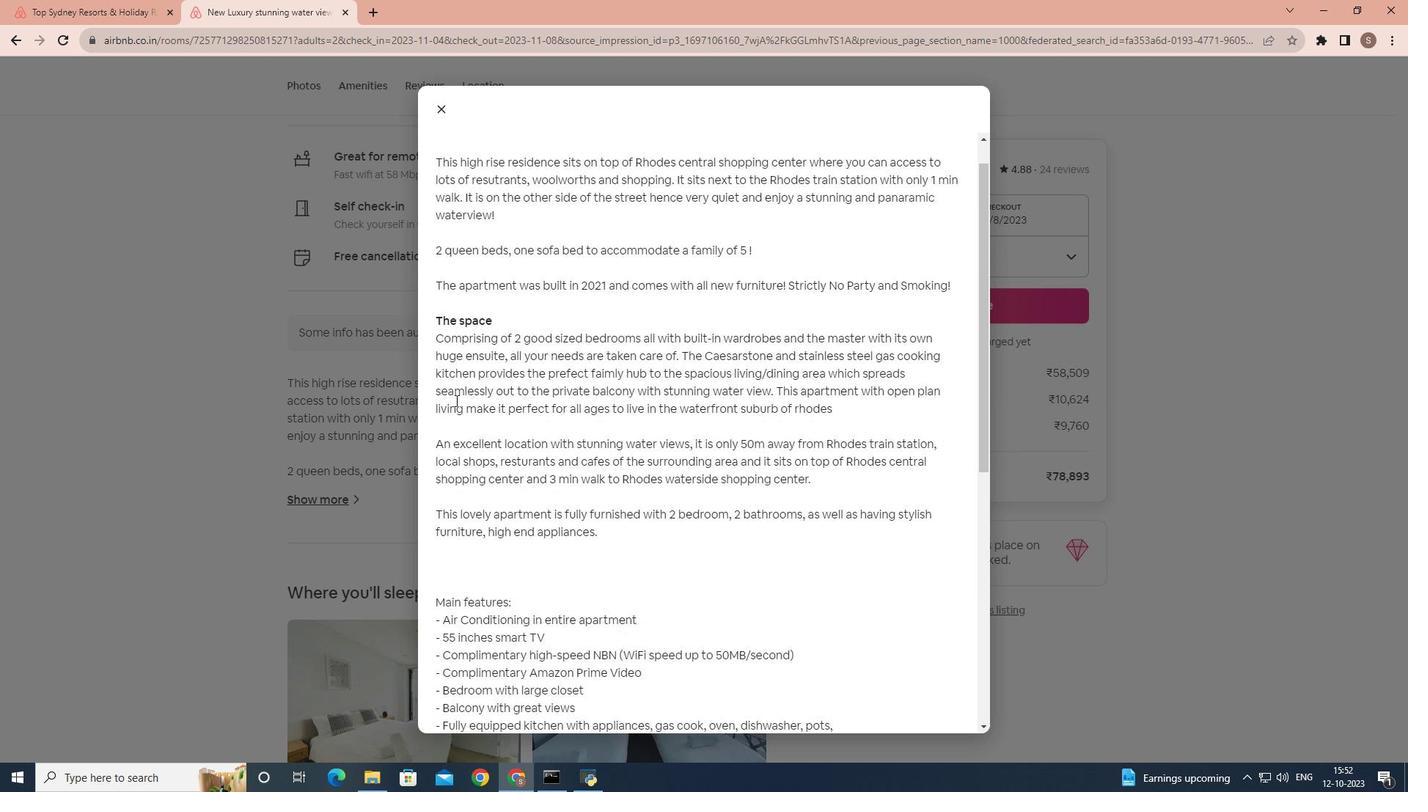 
Action: Mouse scrolled (455, 401) with delta (0, 0)
Screenshot: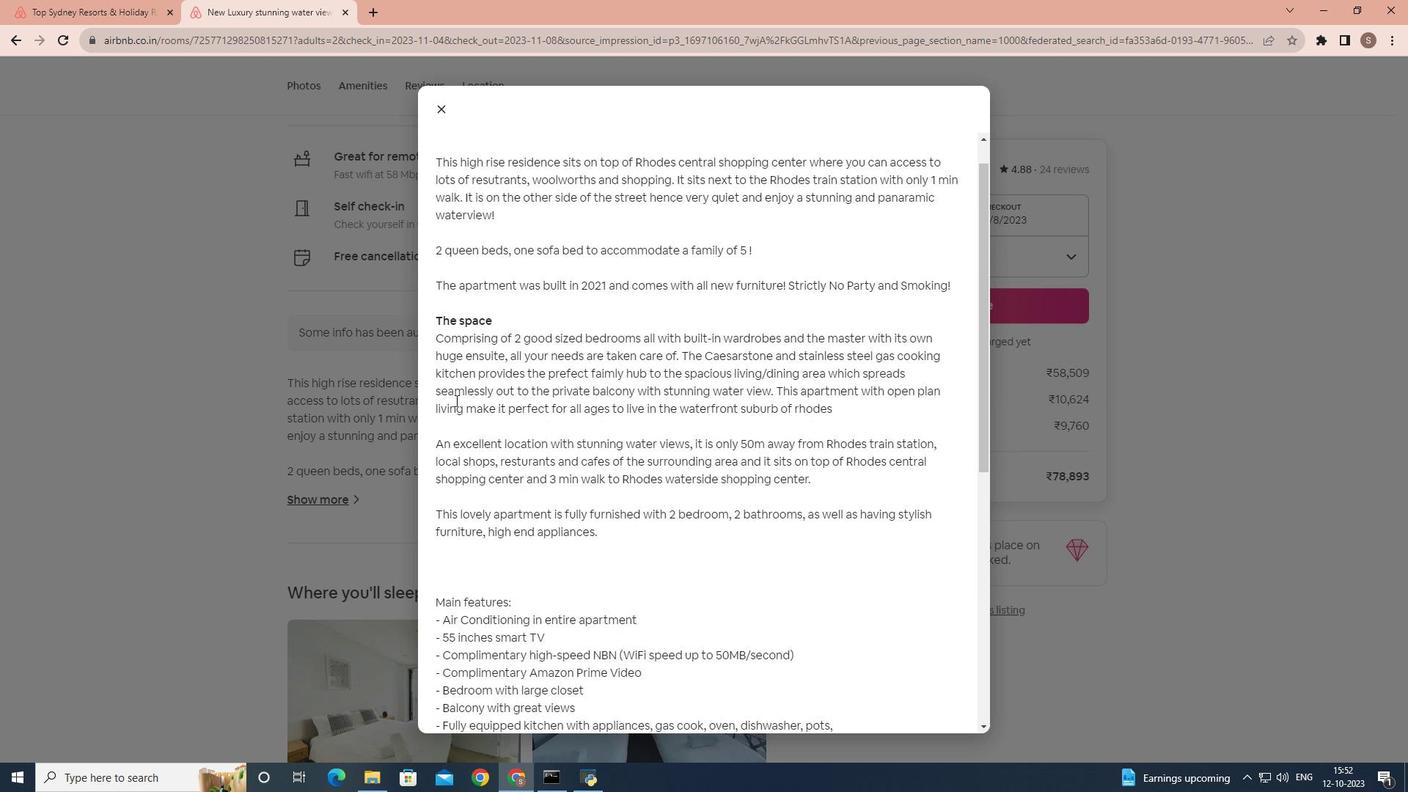 
Action: Mouse scrolled (455, 399) with delta (0, 0)
Screenshot: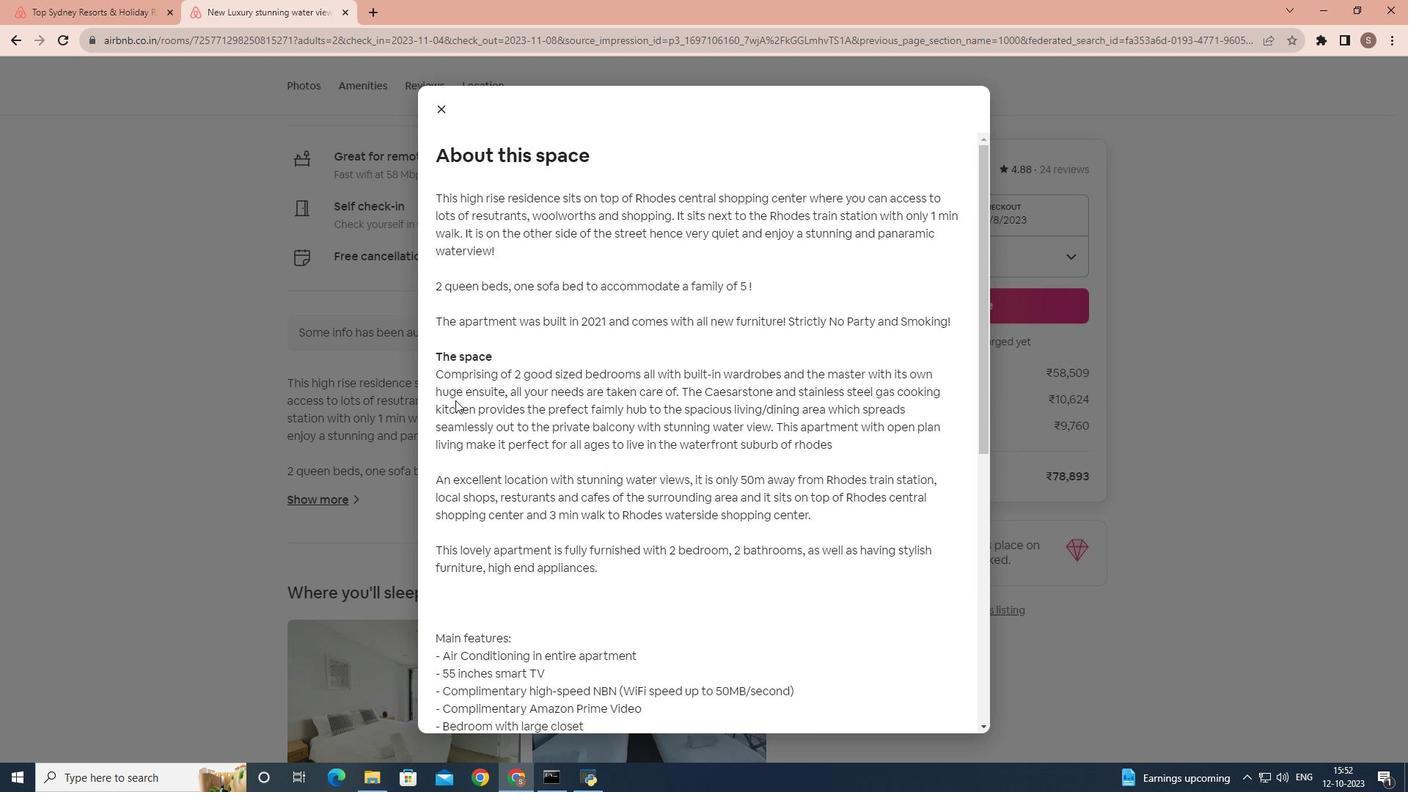 
Action: Mouse scrolled (455, 399) with delta (0, 0)
Screenshot: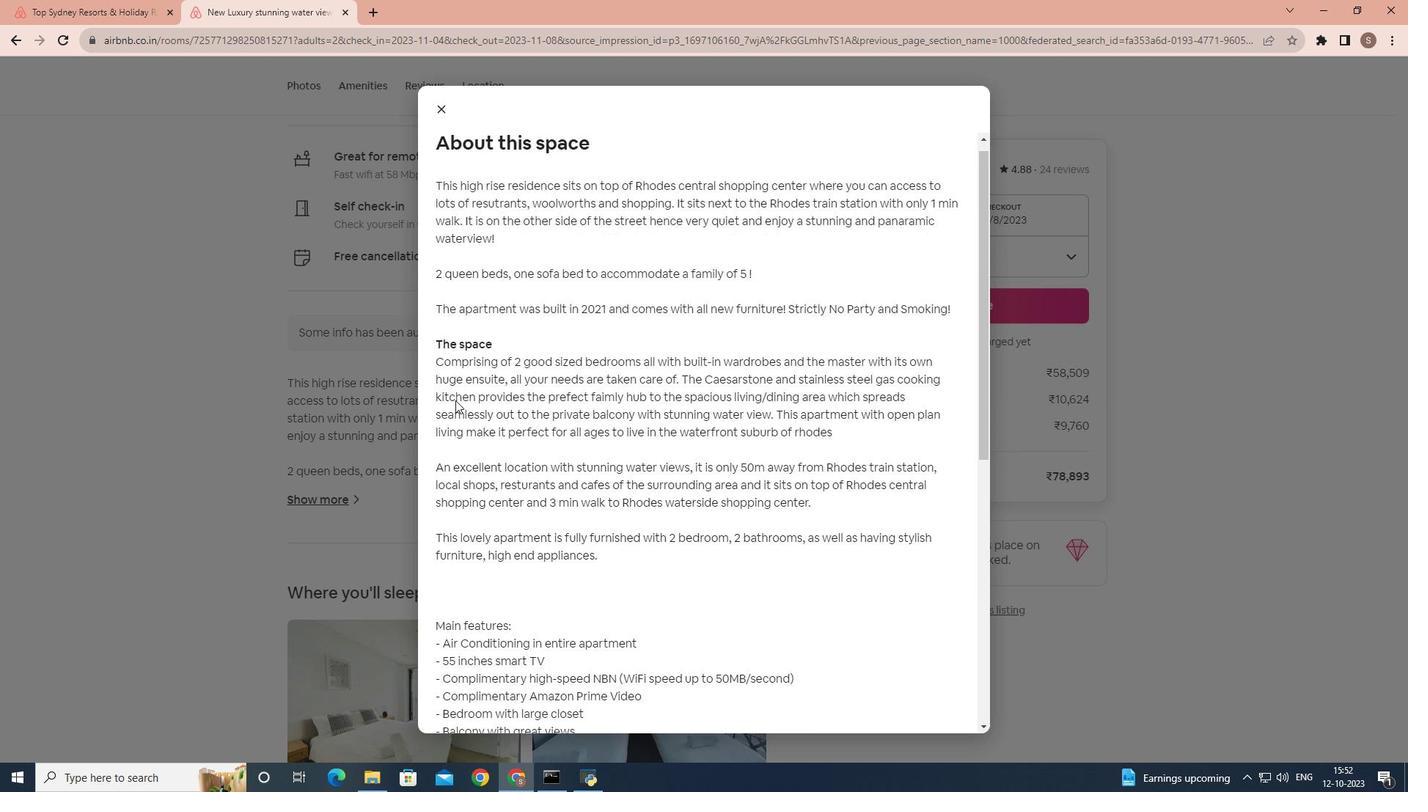 
Action: Mouse scrolled (455, 399) with delta (0, 0)
Screenshot: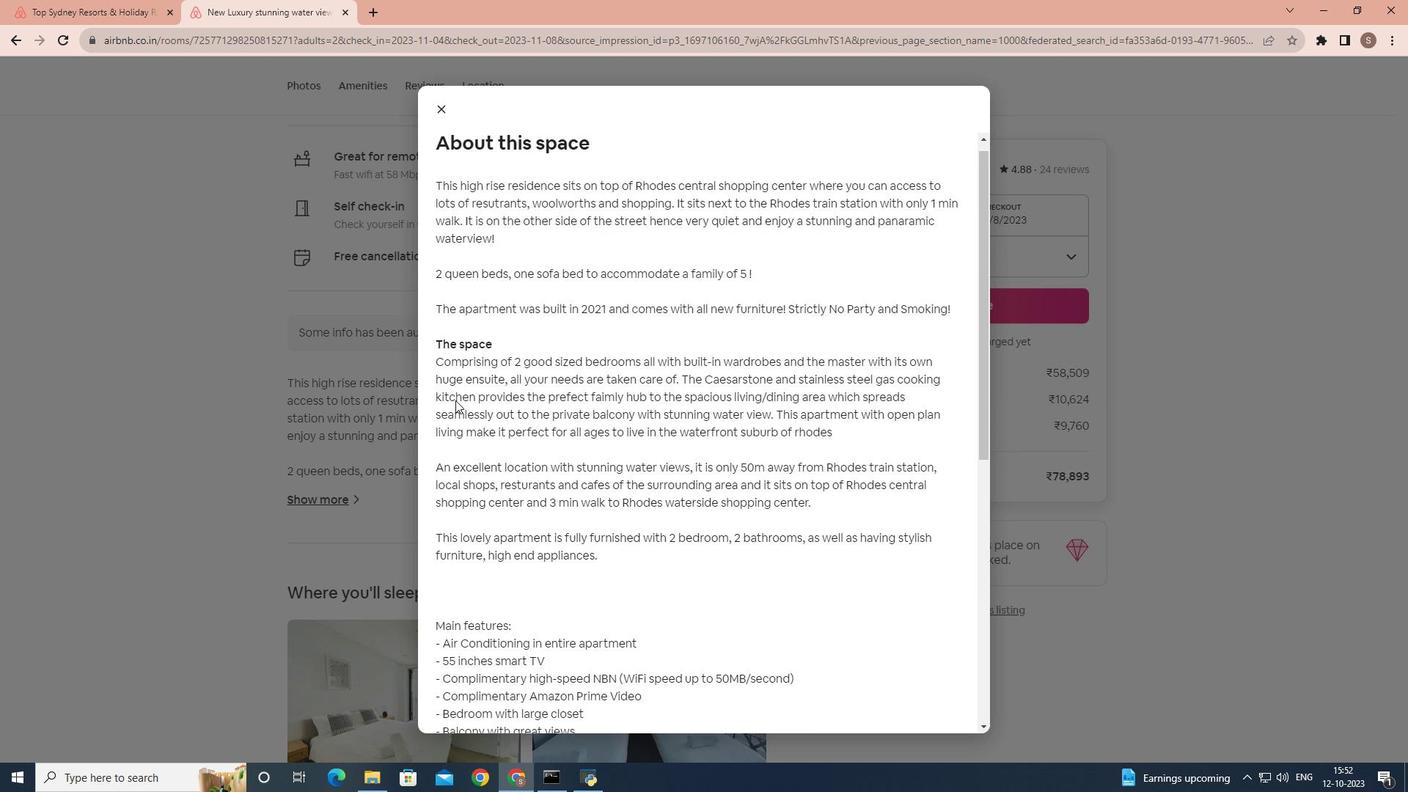 
Action: Mouse scrolled (455, 399) with delta (0, 0)
Screenshot: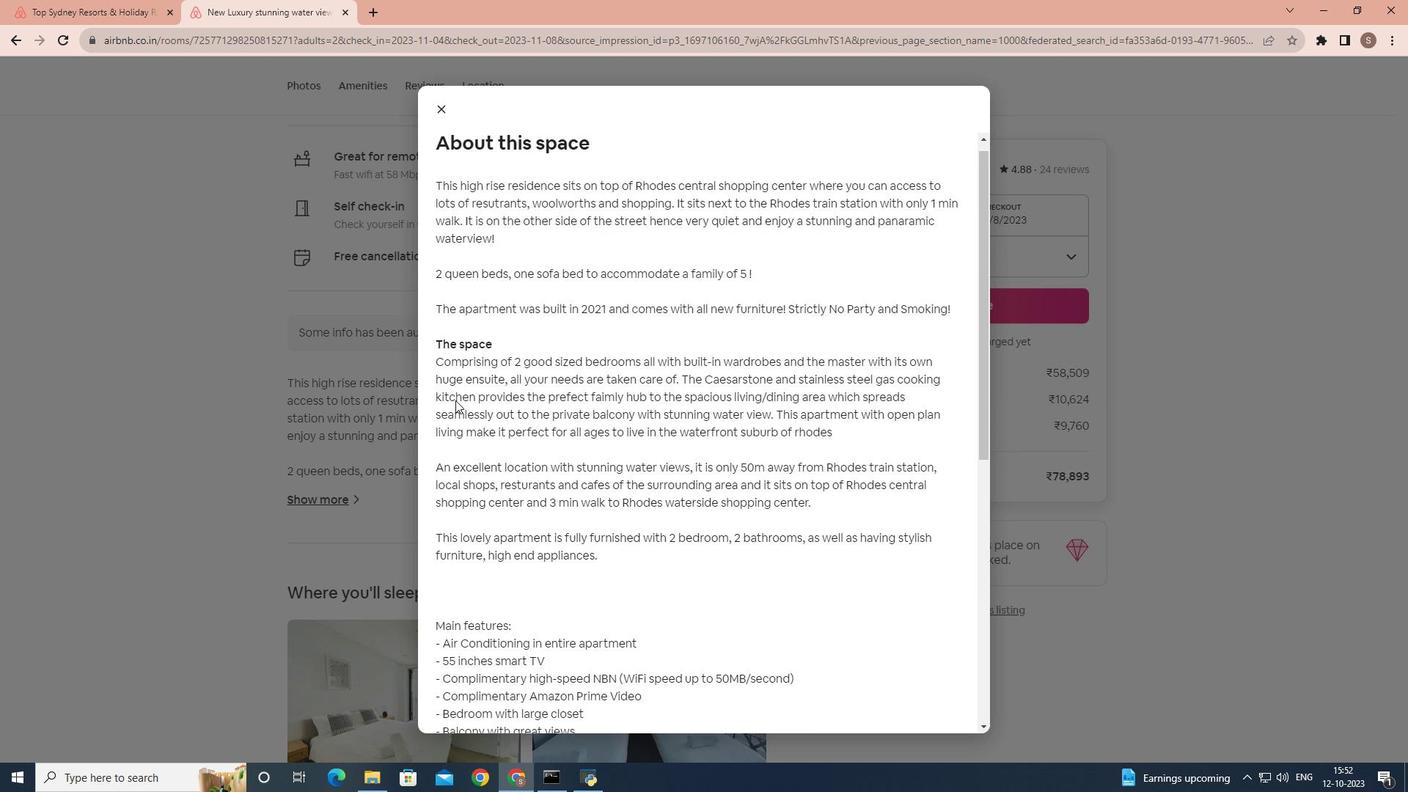 
Action: Mouse scrolled (455, 399) with delta (0, 0)
Screenshot: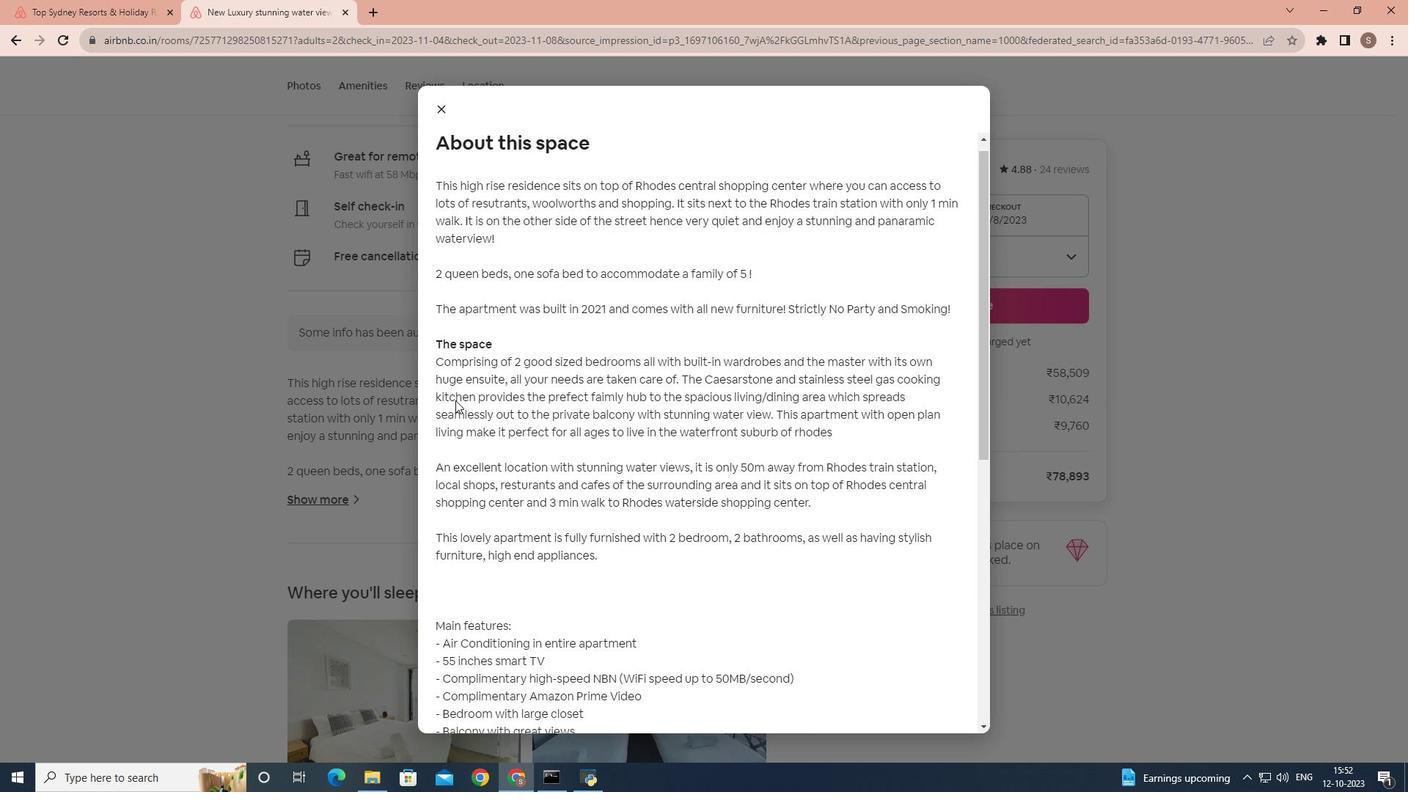 
Action: Mouse scrolled (455, 399) with delta (0, 0)
Screenshot: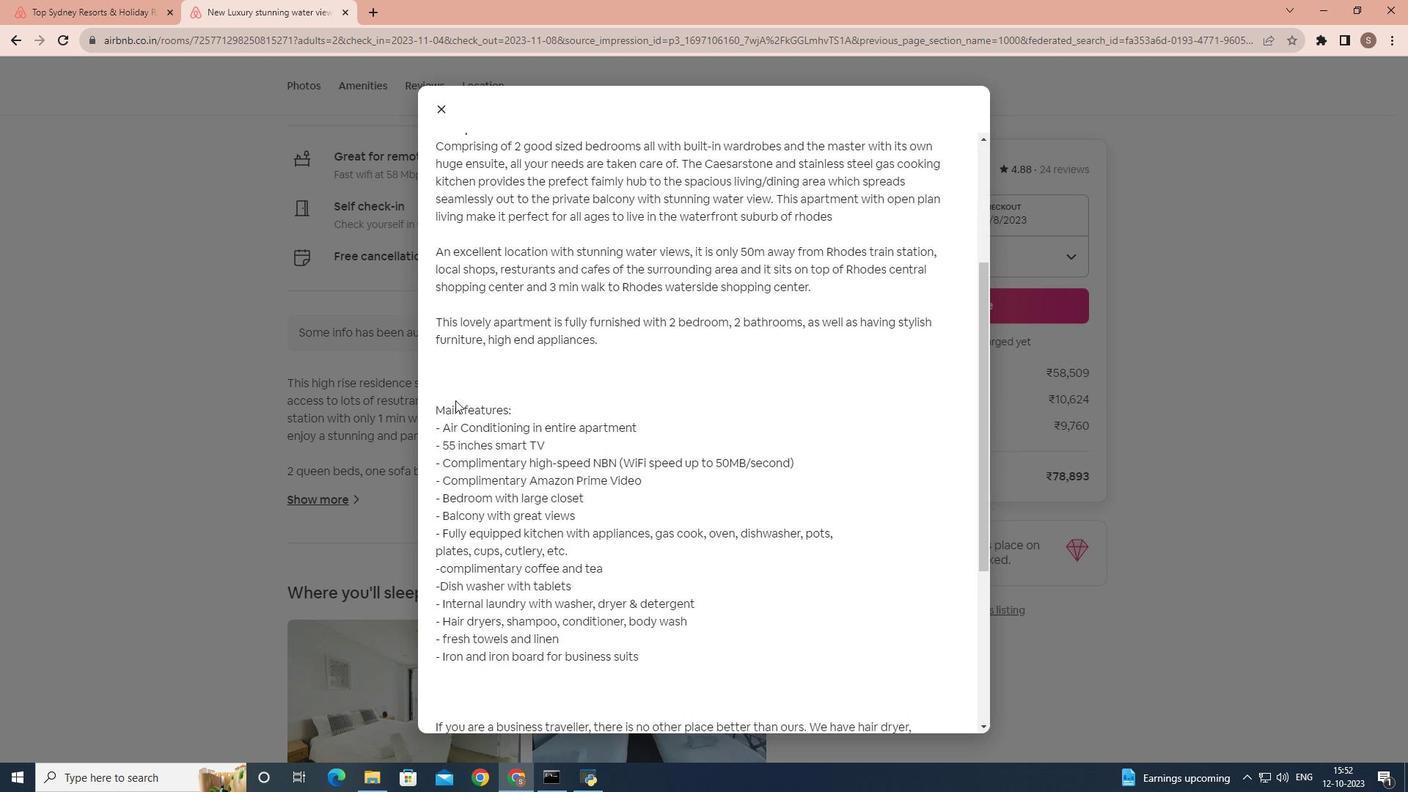 
Action: Mouse scrolled (455, 399) with delta (0, 0)
Screenshot: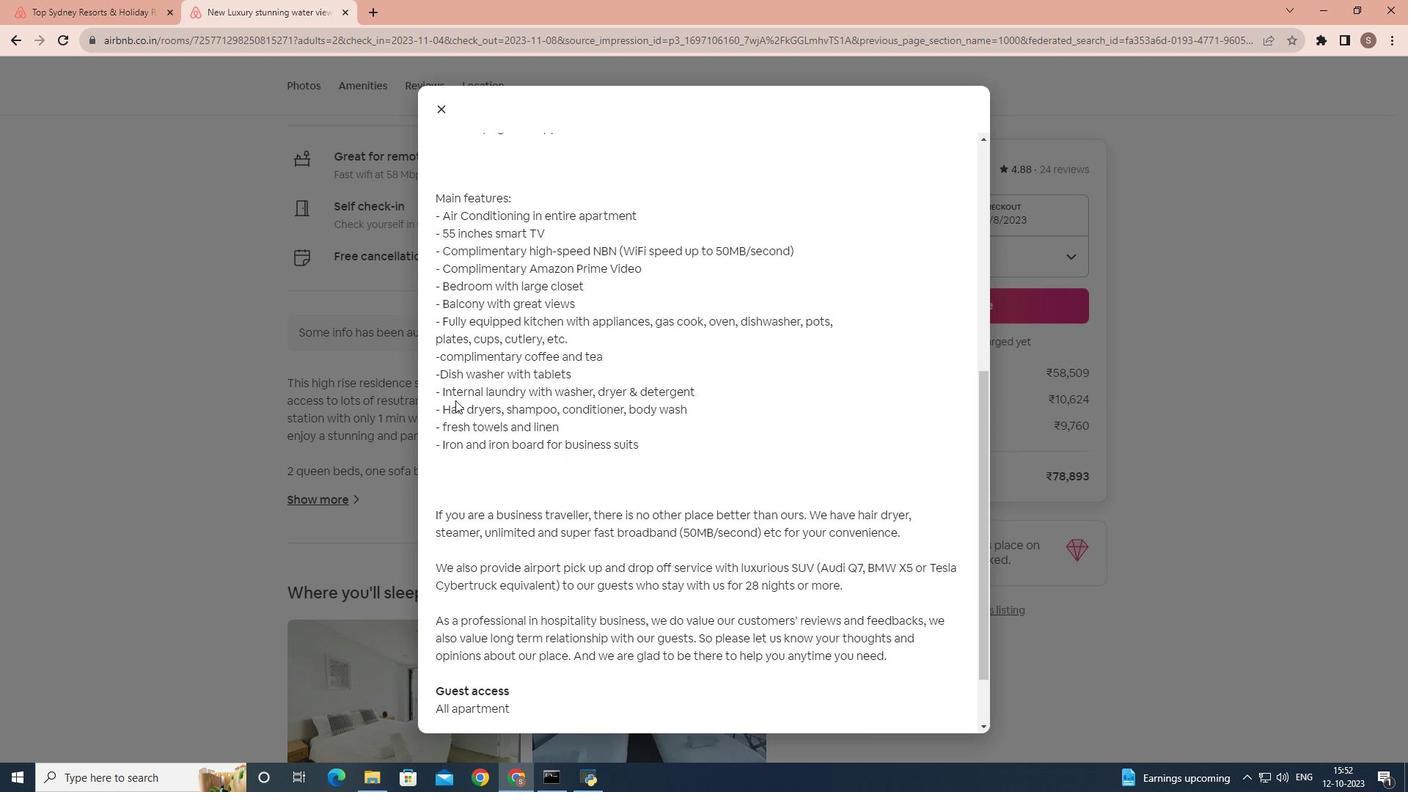 
Action: Mouse scrolled (455, 399) with delta (0, 0)
Screenshot: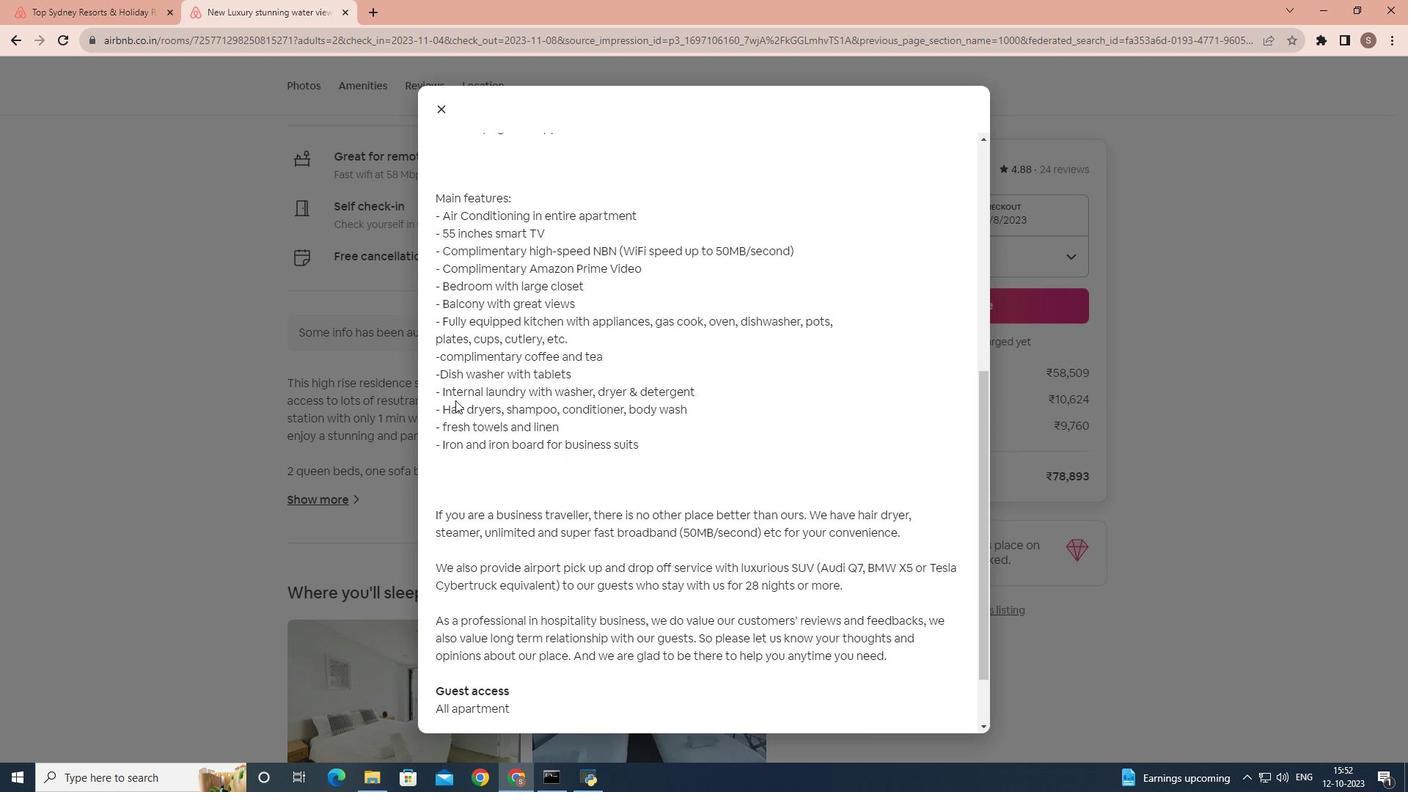 
Action: Mouse scrolled (455, 399) with delta (0, 0)
Screenshot: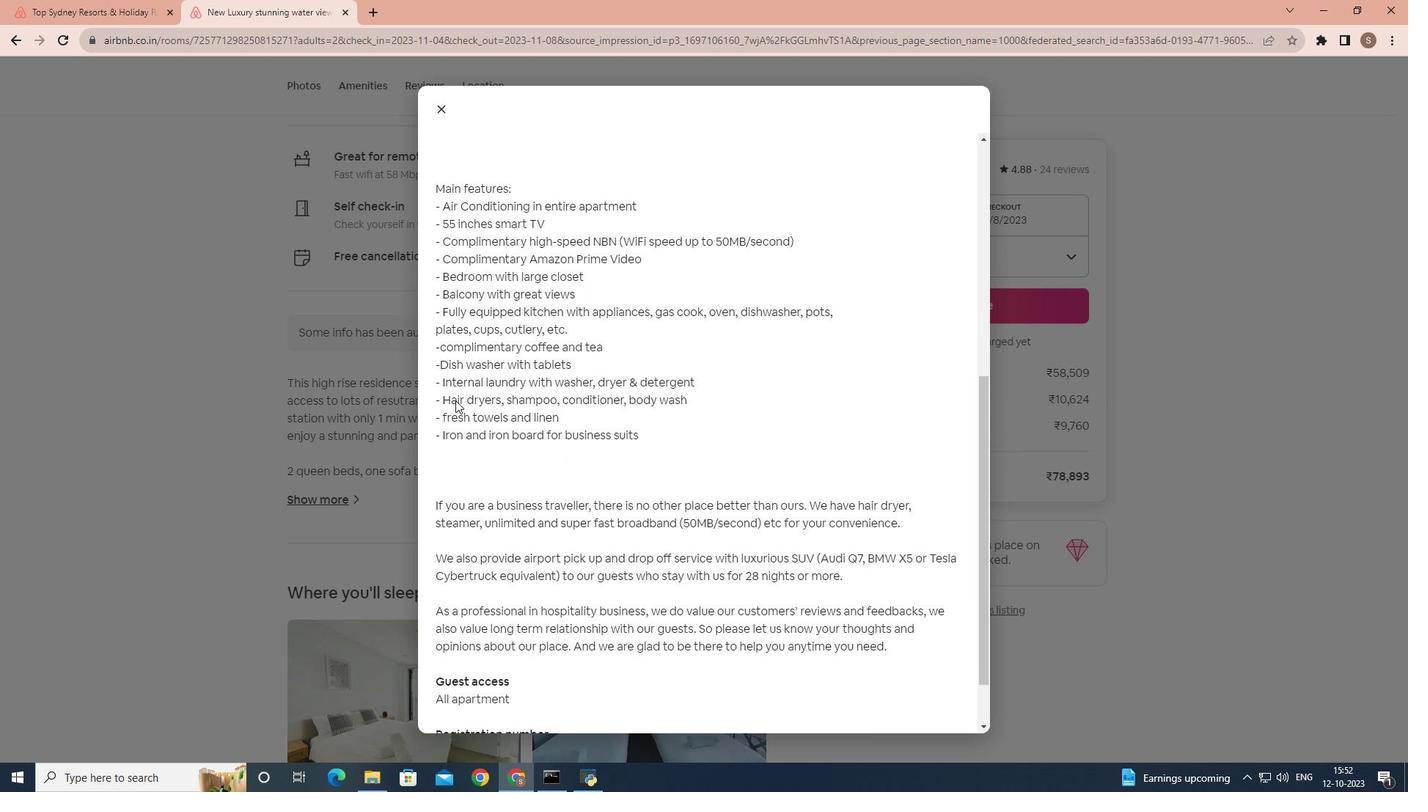 
Action: Mouse scrolled (455, 399) with delta (0, 0)
Screenshot: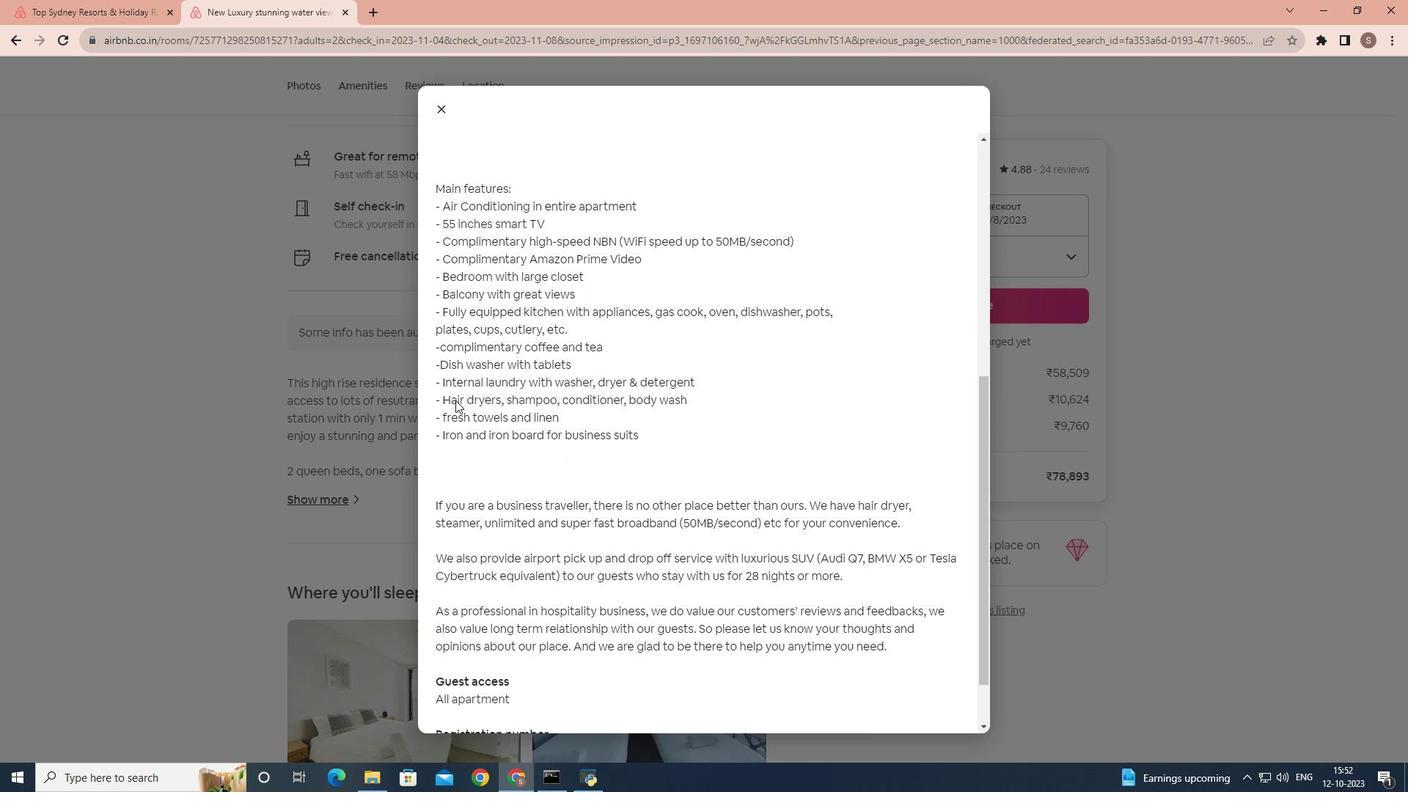
Action: Mouse scrolled (455, 399) with delta (0, 0)
Screenshot: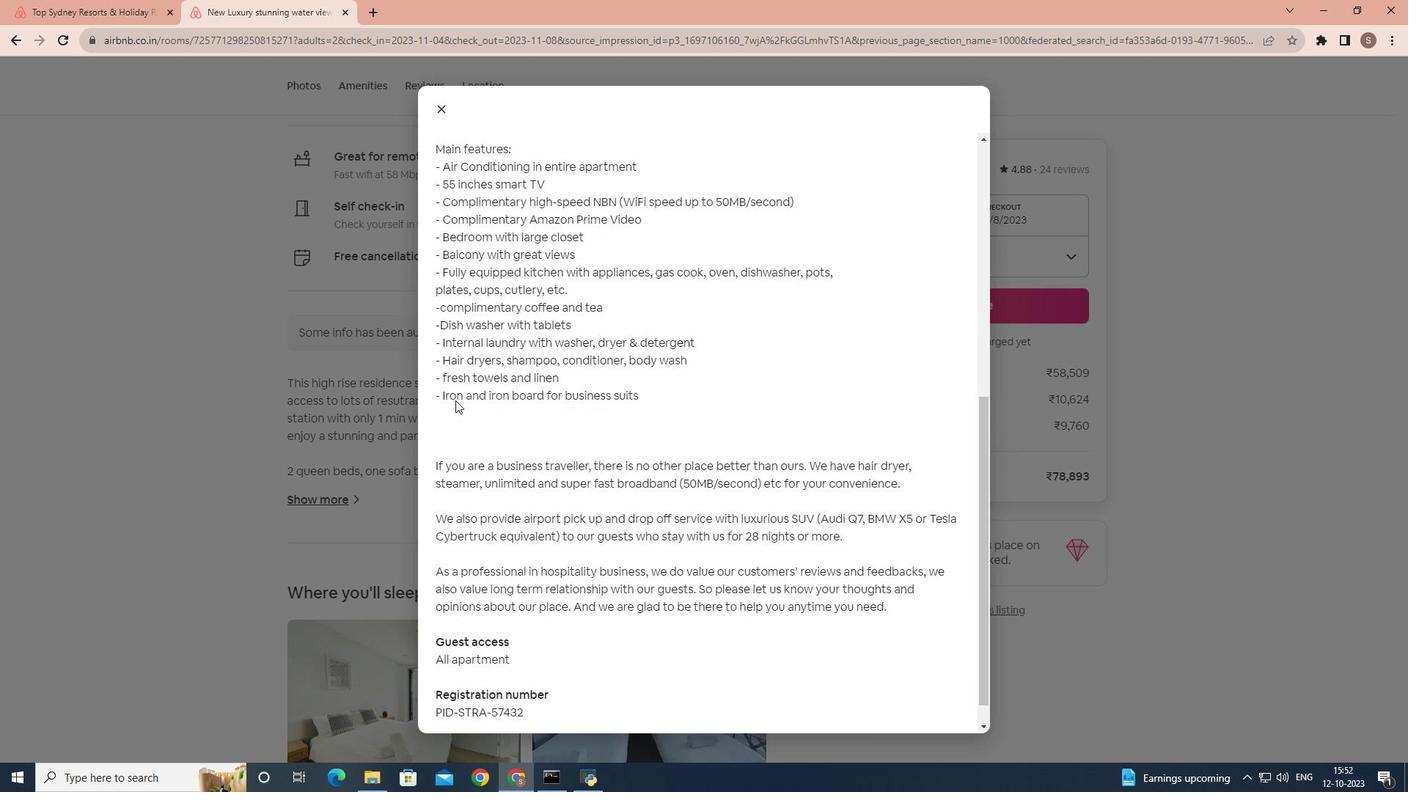 
Action: Mouse moved to (443, 111)
Screenshot: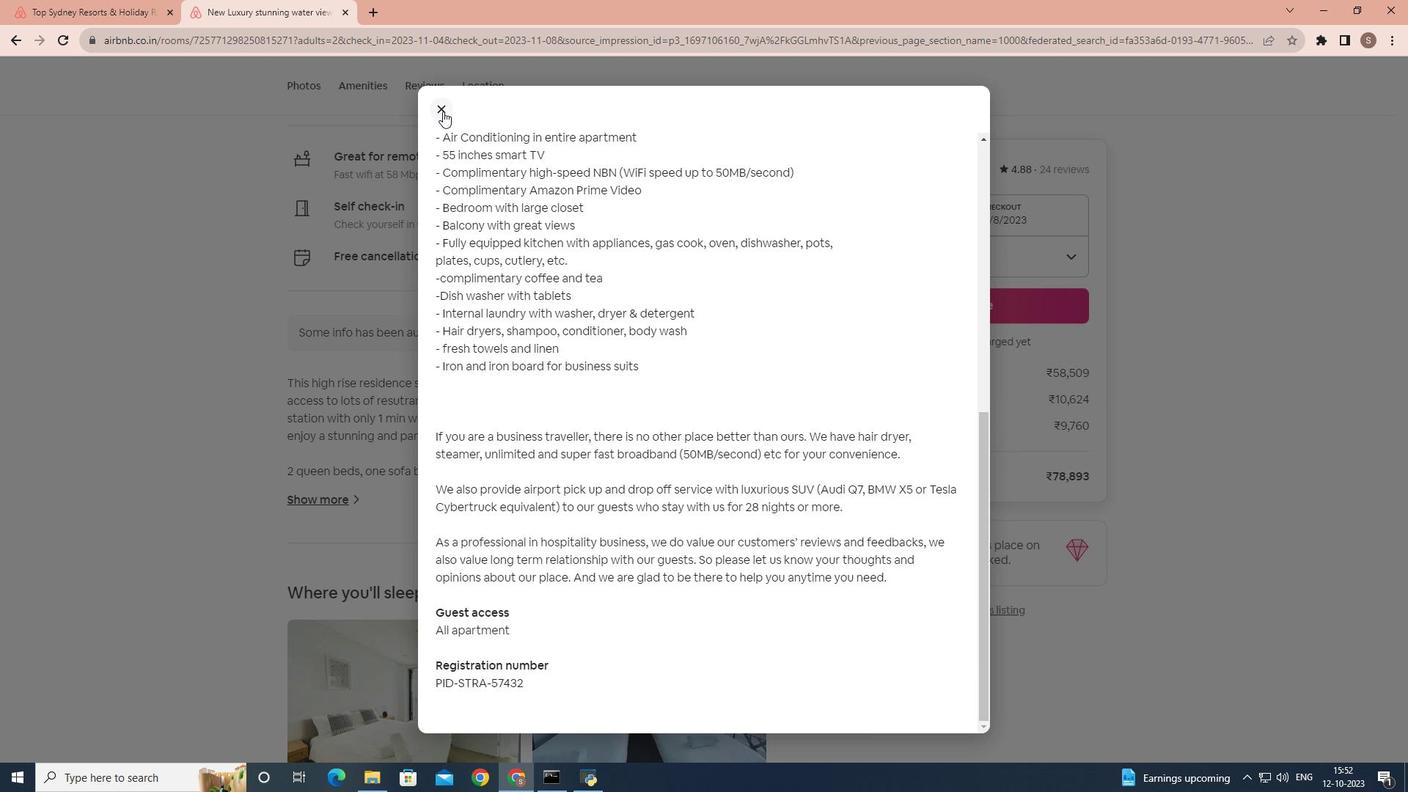
Action: Mouse pressed left at (443, 111)
Screenshot: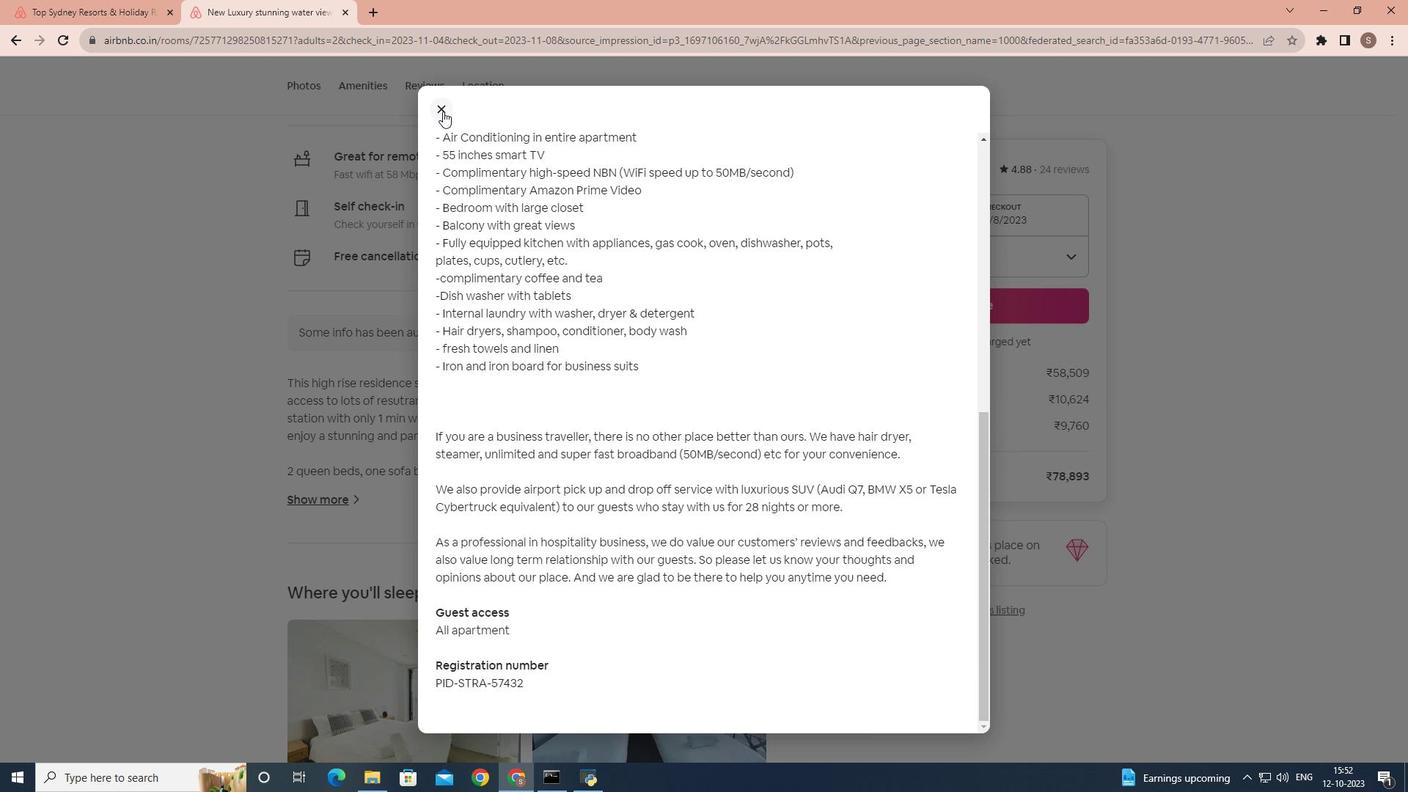 
Action: Mouse moved to (418, 410)
Screenshot: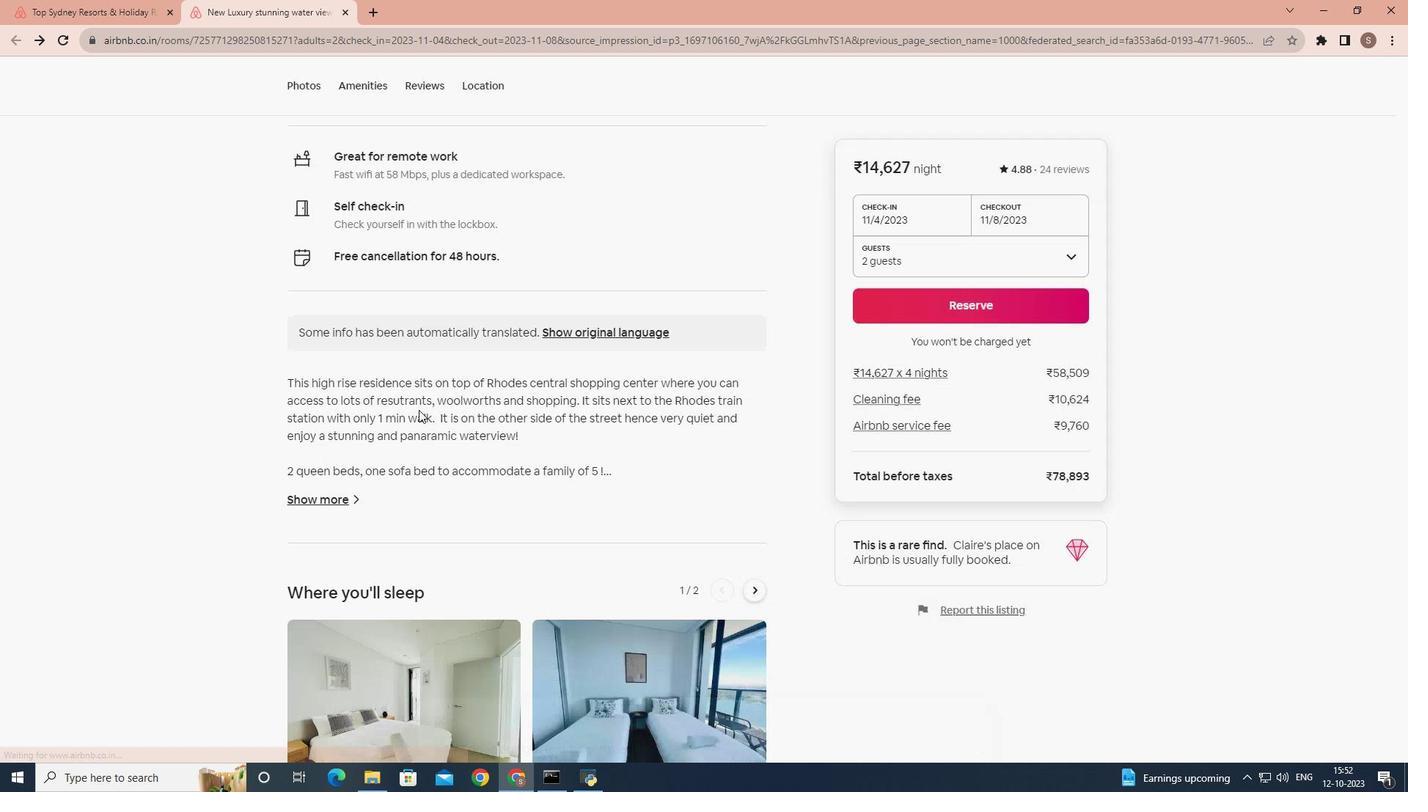 
Action: Mouse scrolled (418, 409) with delta (0, 0)
Screenshot: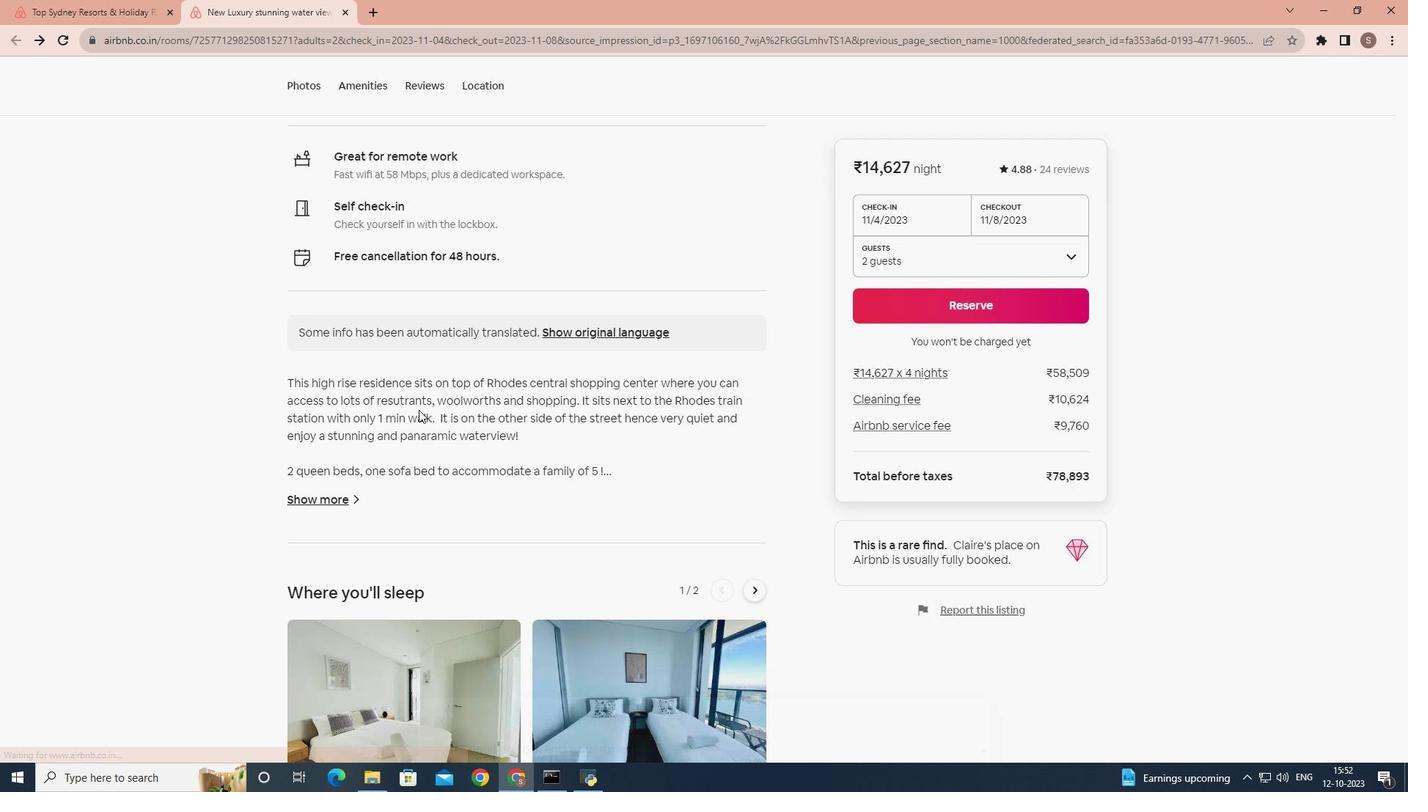 
Action: Mouse moved to (418, 410)
Screenshot: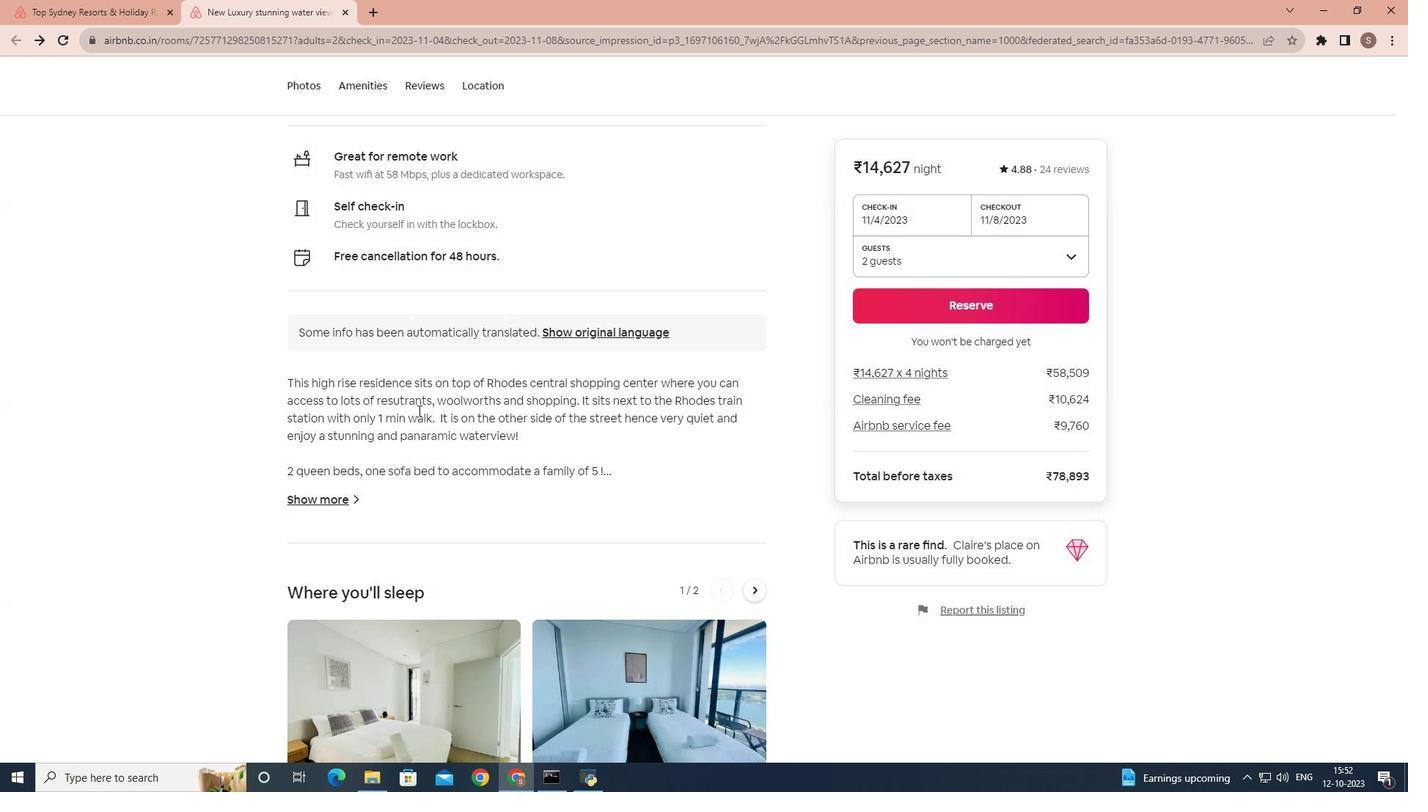 
Action: Mouse scrolled (418, 410) with delta (0, 0)
Screenshot: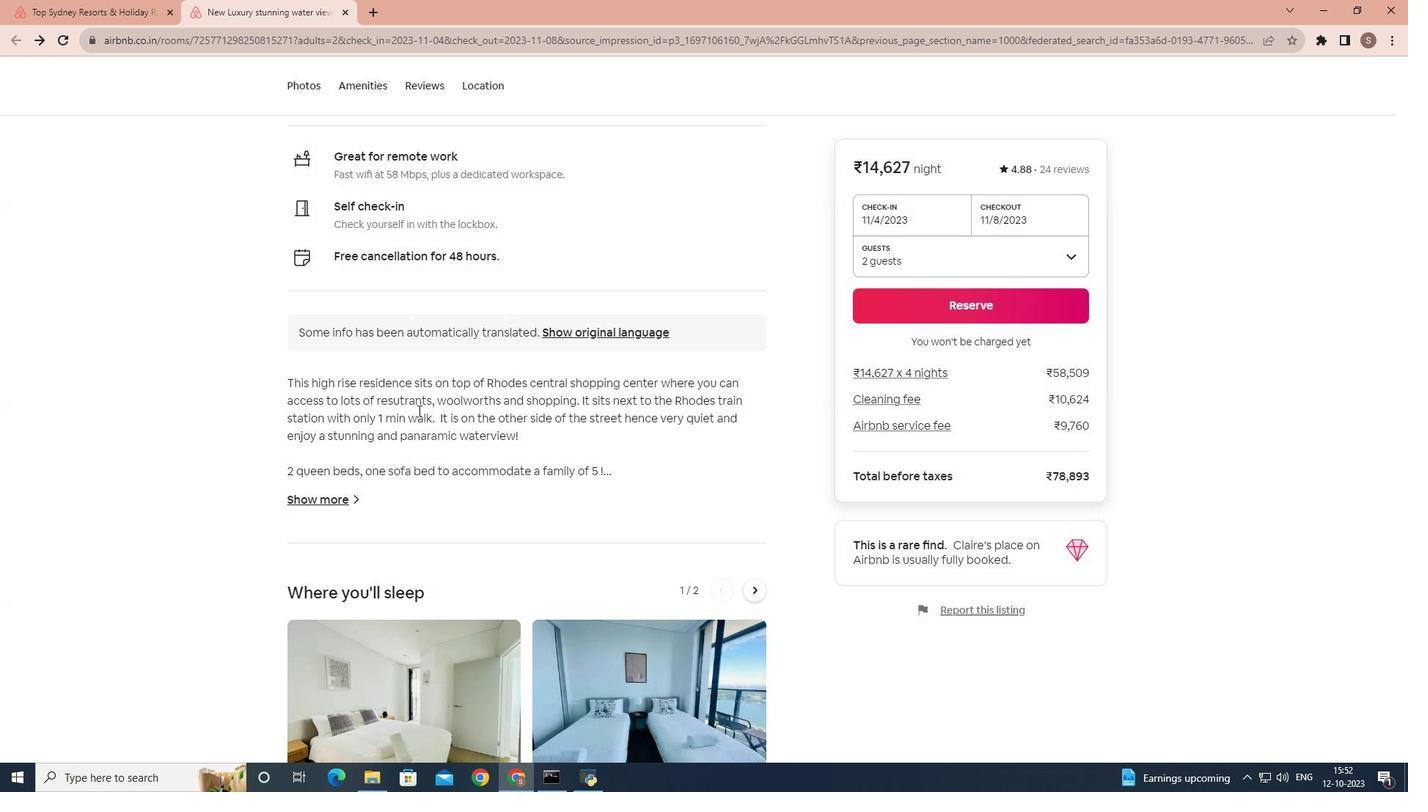 
Action: Mouse scrolled (418, 410) with delta (0, 0)
Screenshot: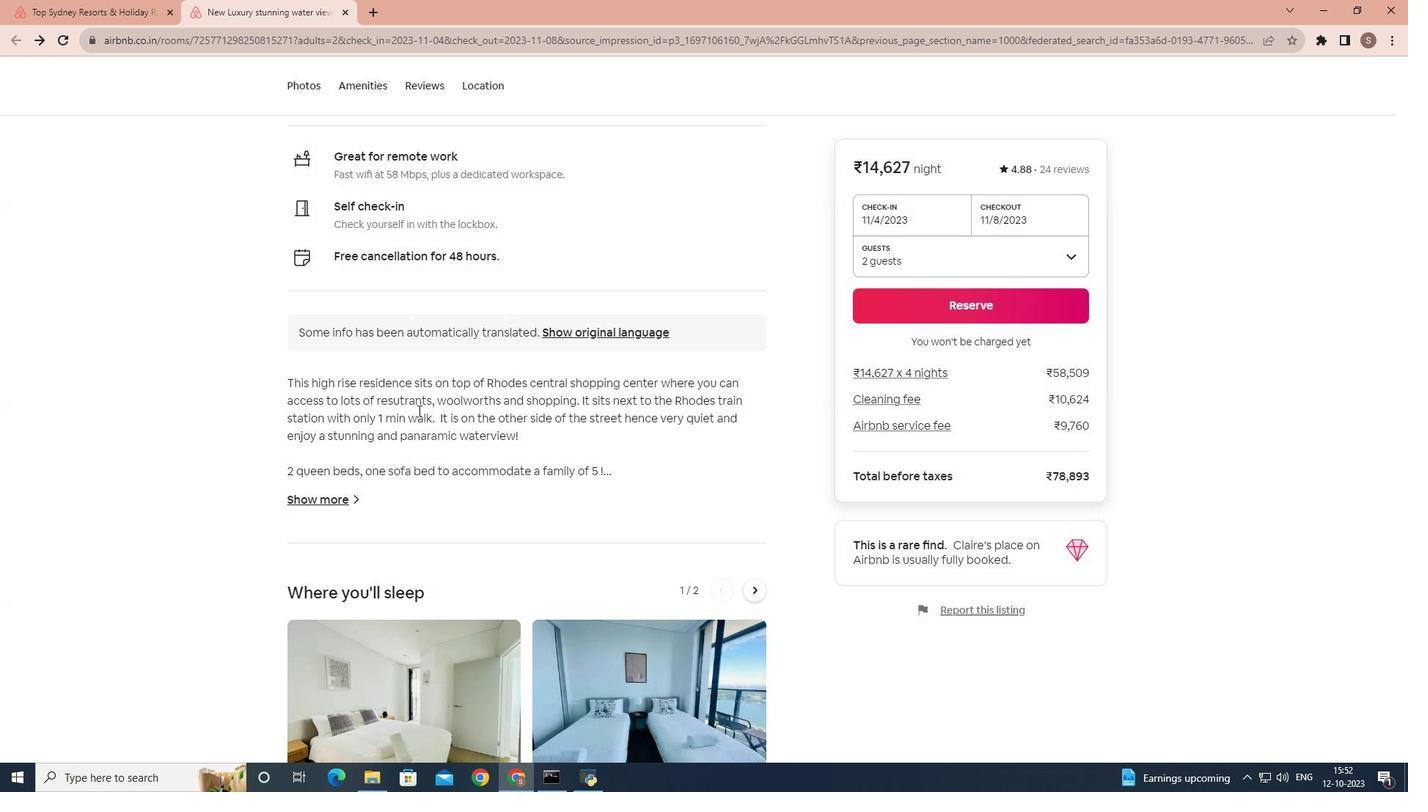 
Action: Mouse moved to (418, 410)
Screenshot: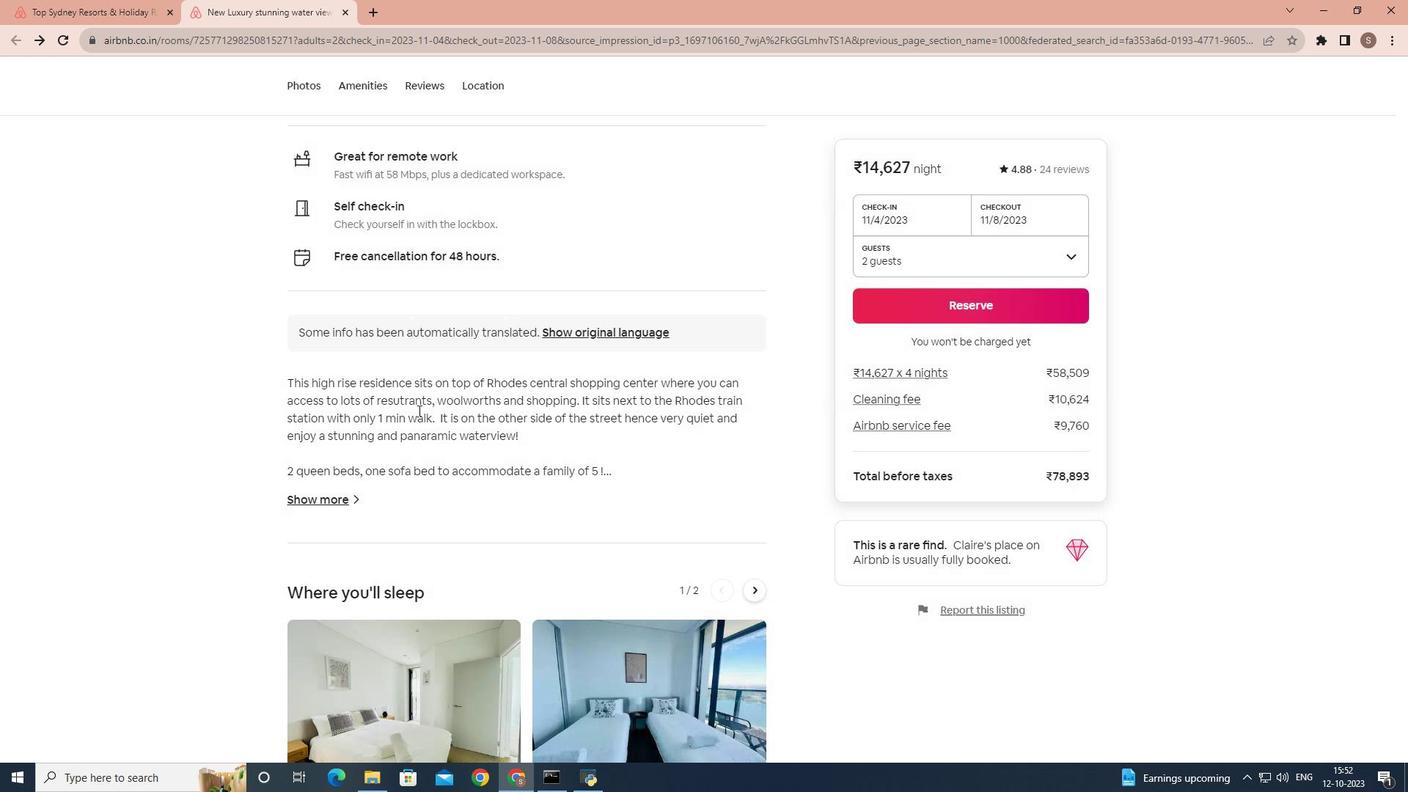
Action: Mouse scrolled (418, 410) with delta (0, 0)
Screenshot: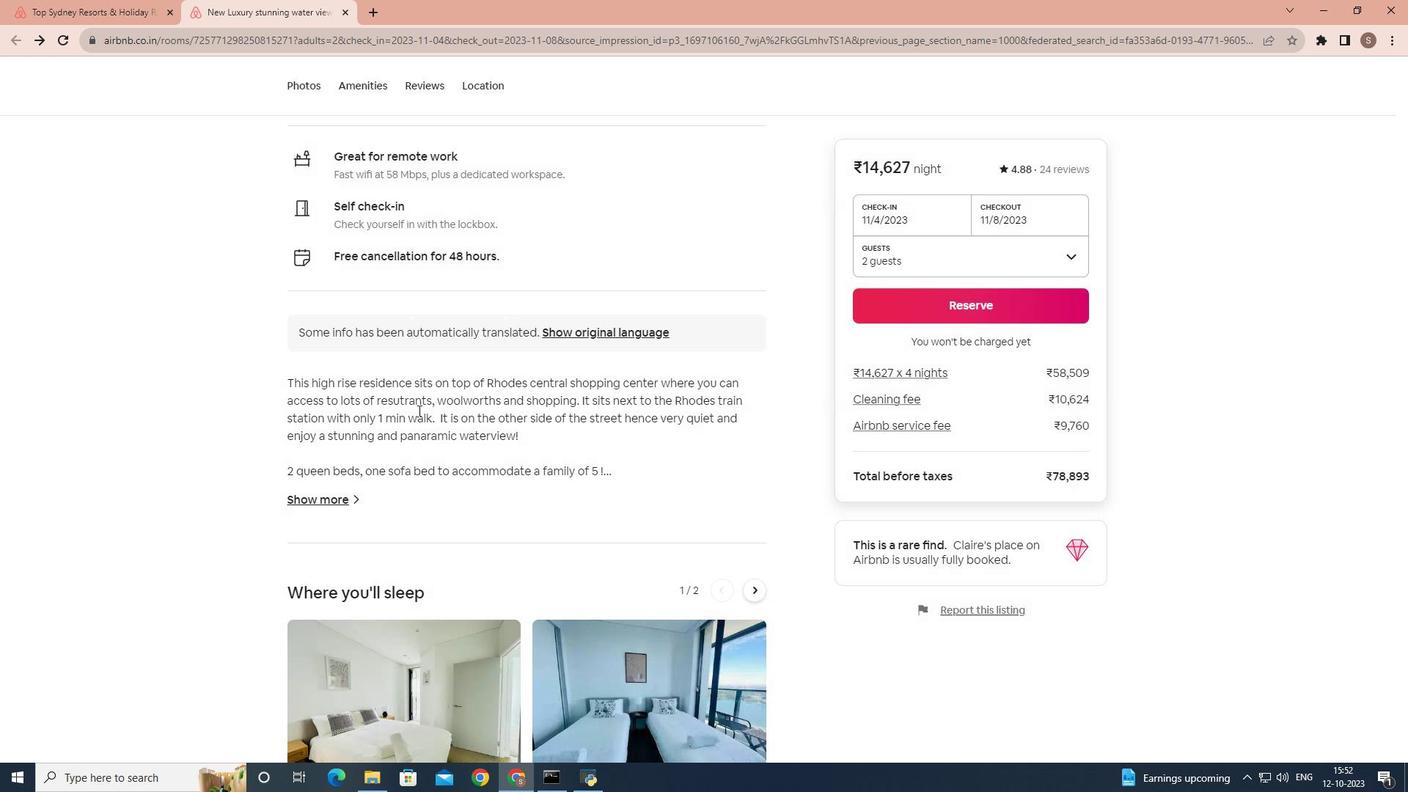 
Action: Mouse scrolled (418, 410) with delta (0, 0)
Screenshot: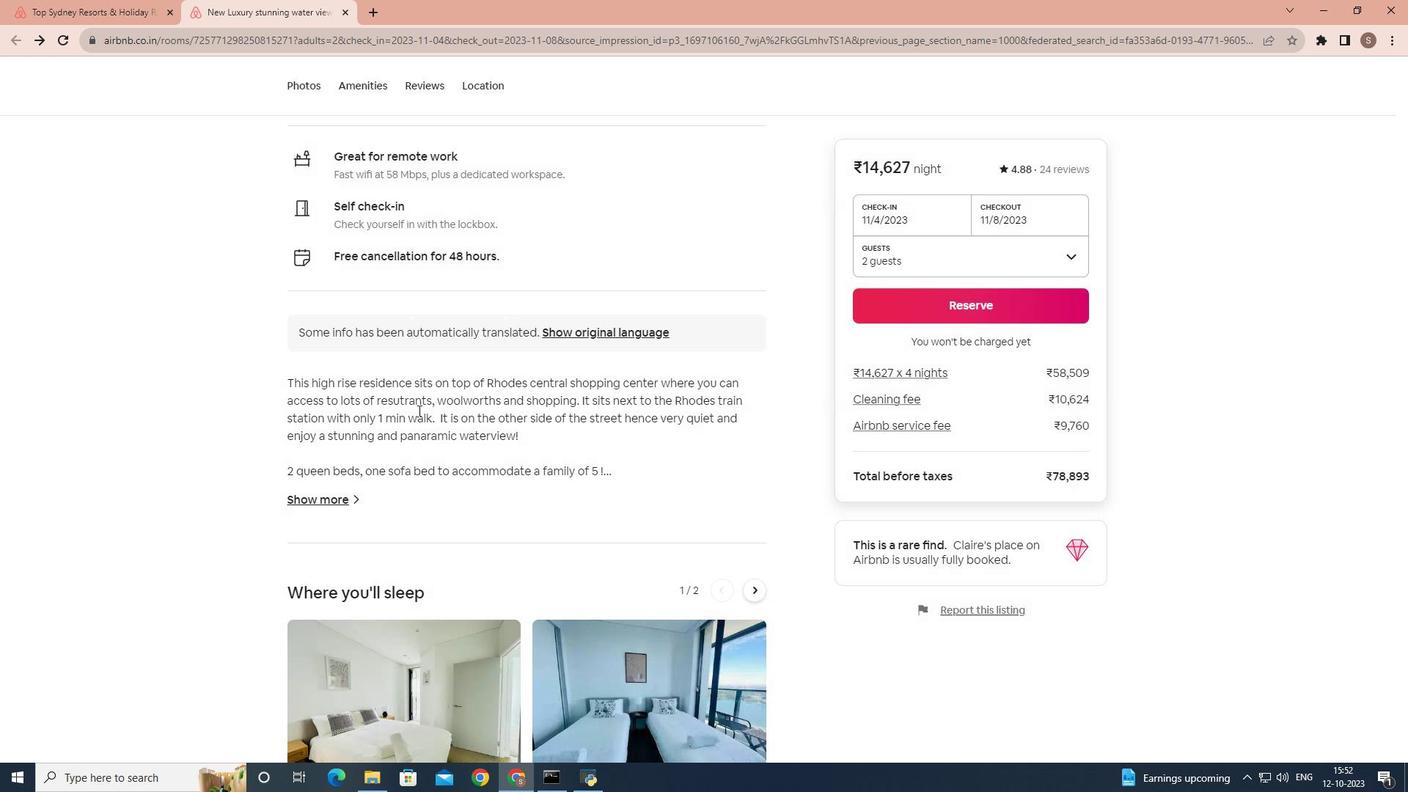 
Action: Mouse scrolled (418, 410) with delta (0, 0)
Screenshot: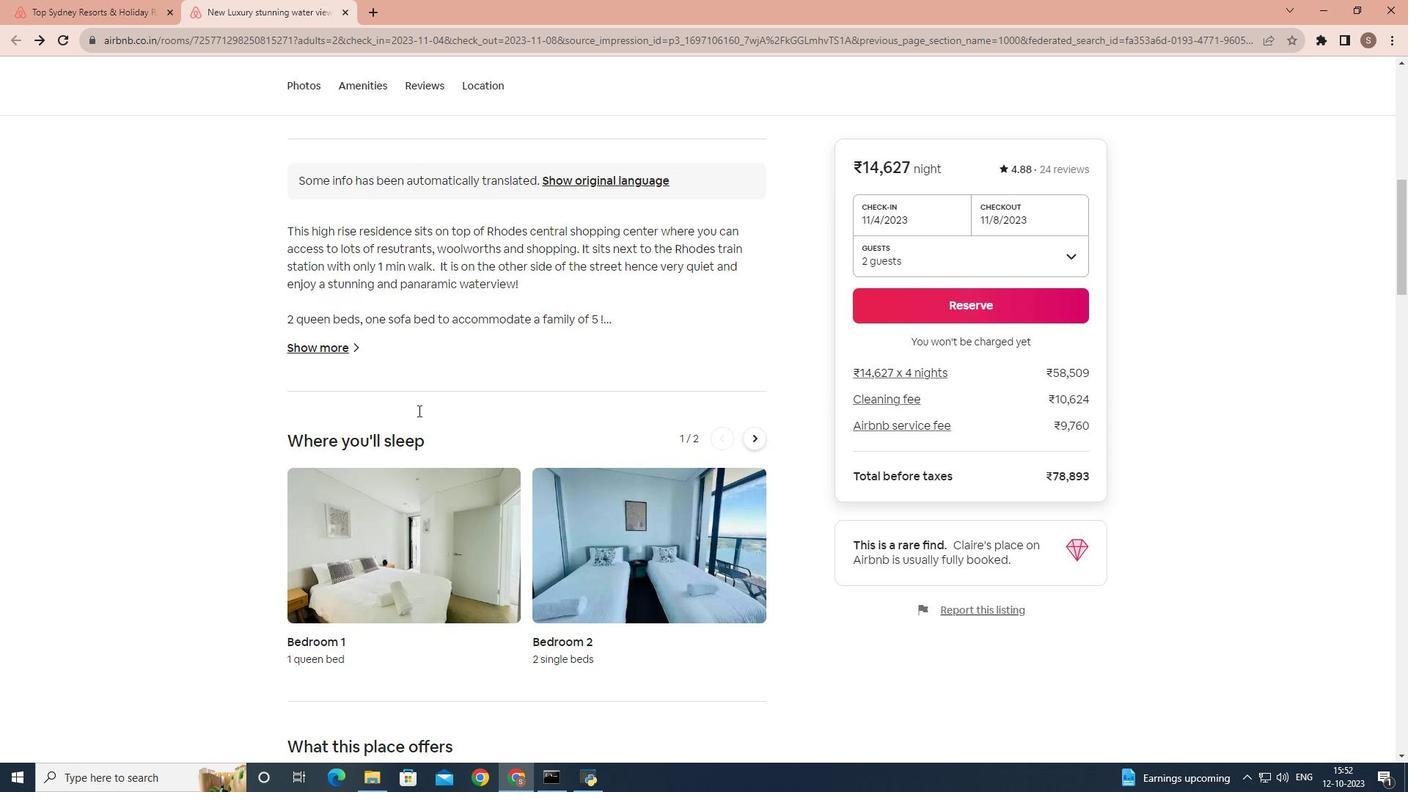 
Action: Mouse scrolled (418, 410) with delta (0, 0)
Screenshot: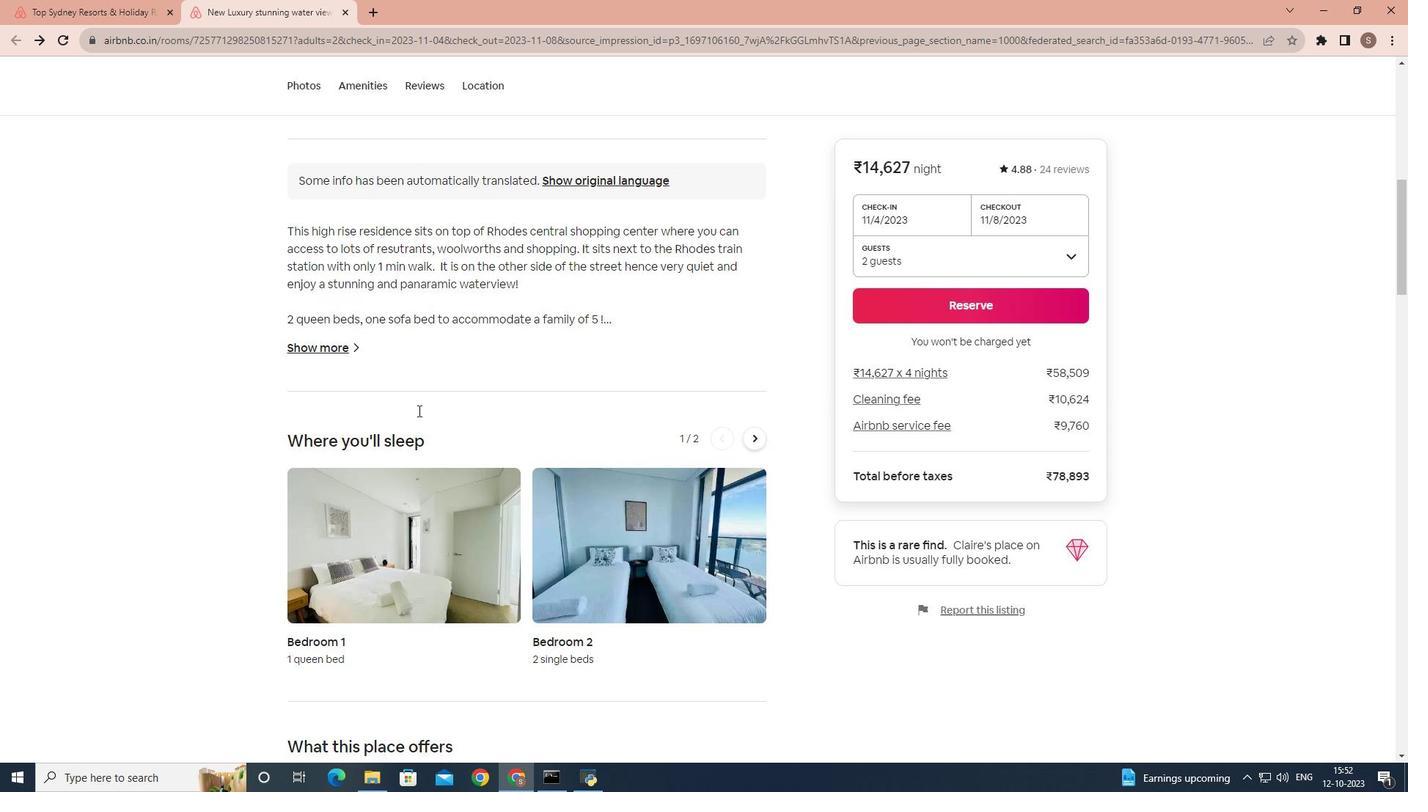 
Action: Mouse scrolled (418, 410) with delta (0, 0)
Screenshot: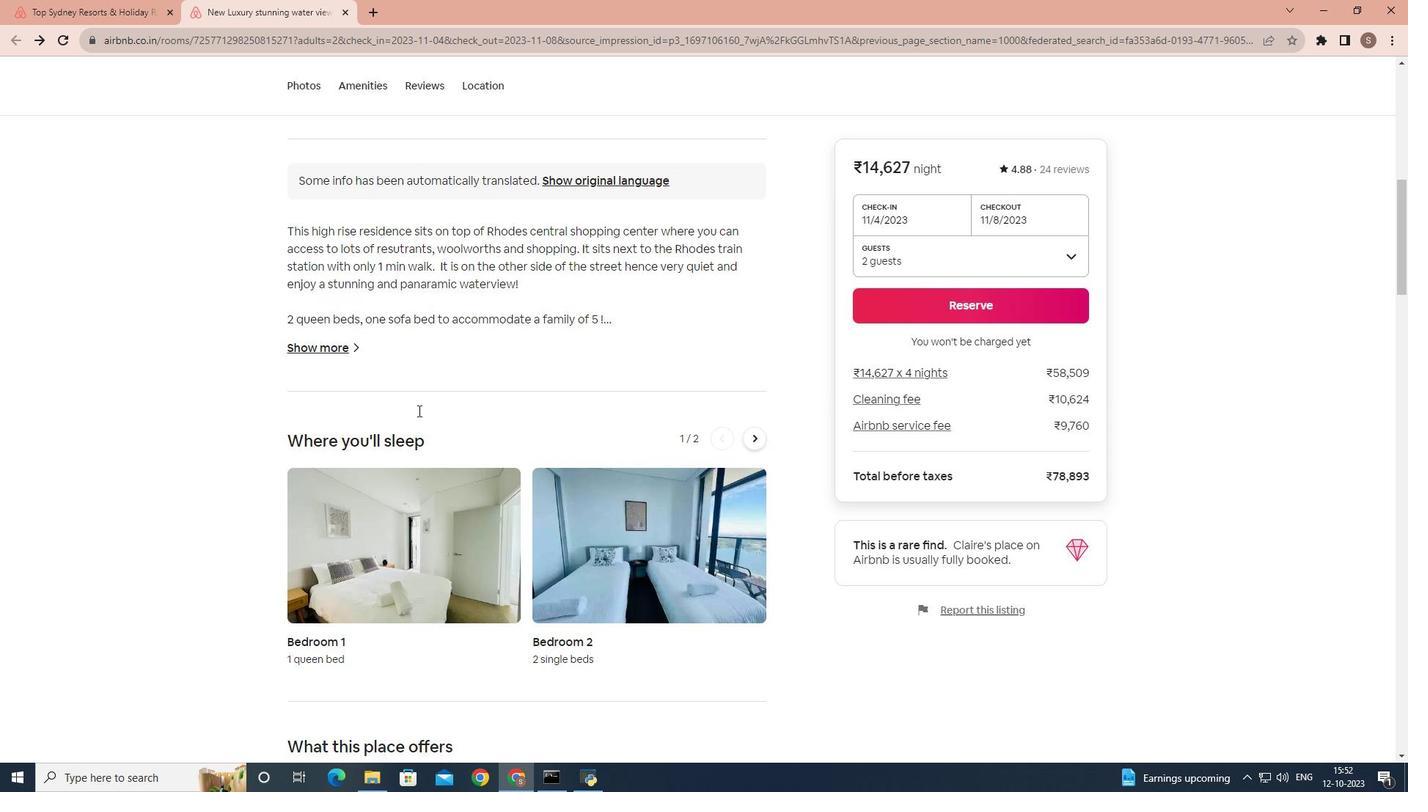 
Action: Mouse scrolled (418, 410) with delta (0, 0)
Screenshot: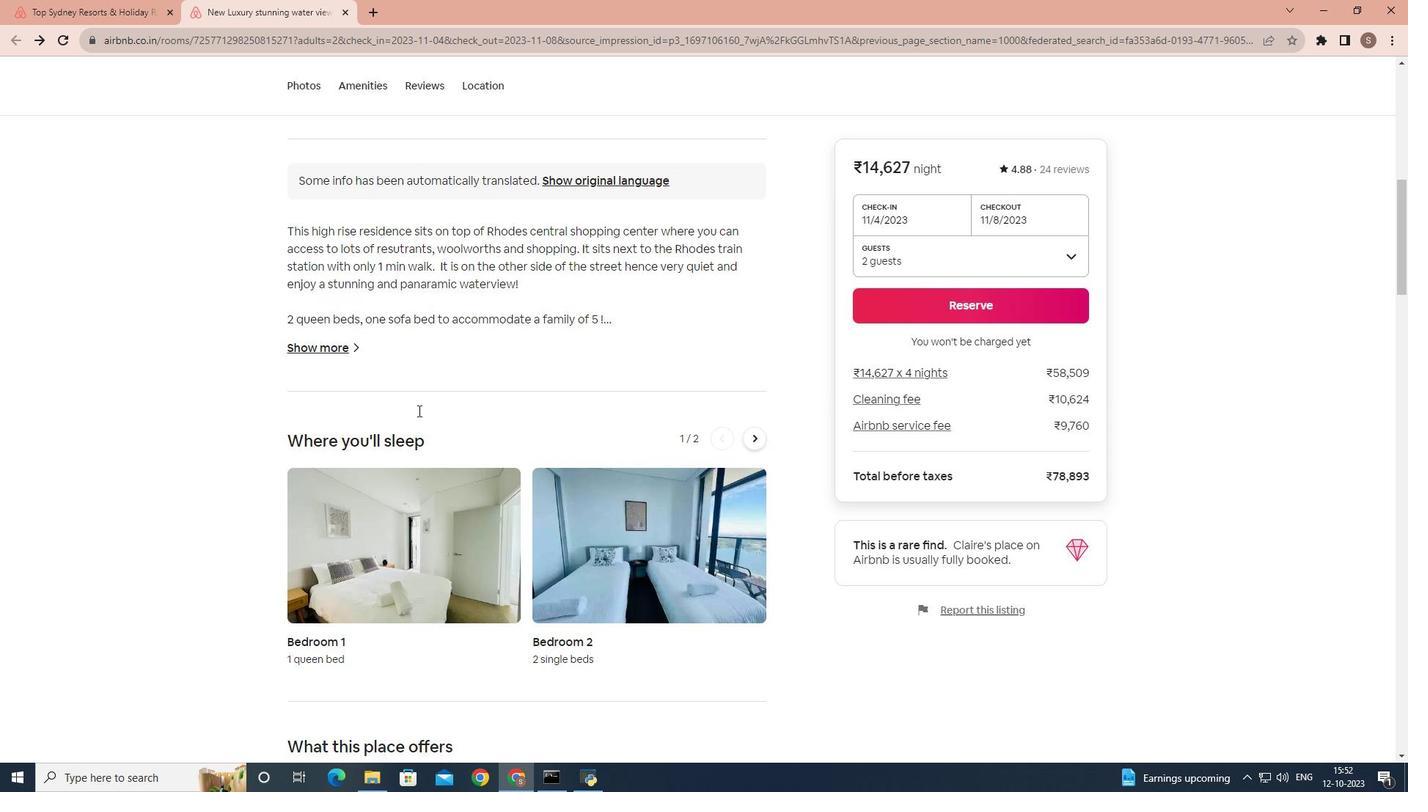 
Action: Mouse scrolled (418, 410) with delta (0, 0)
Screenshot: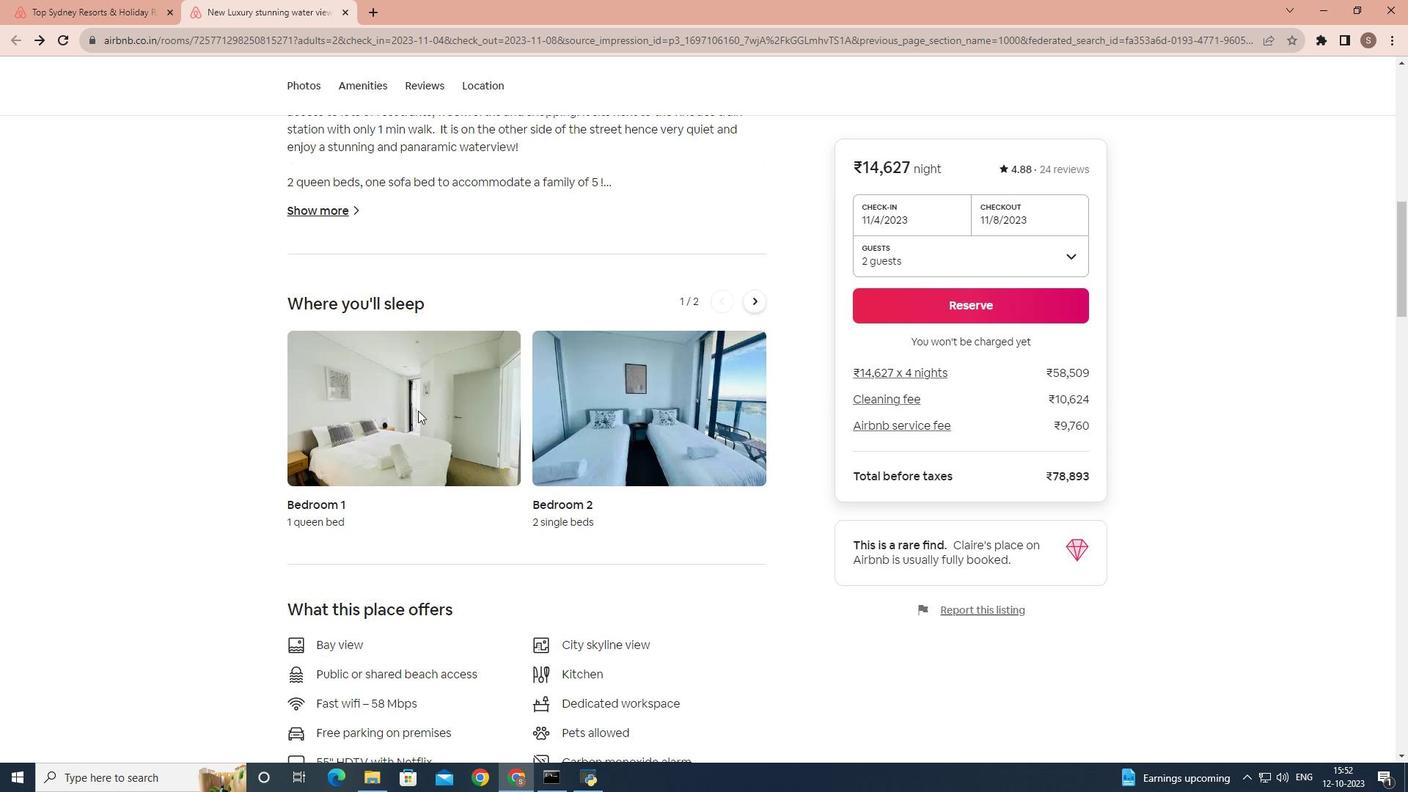 
Action: Mouse moved to (330, 606)
Screenshot: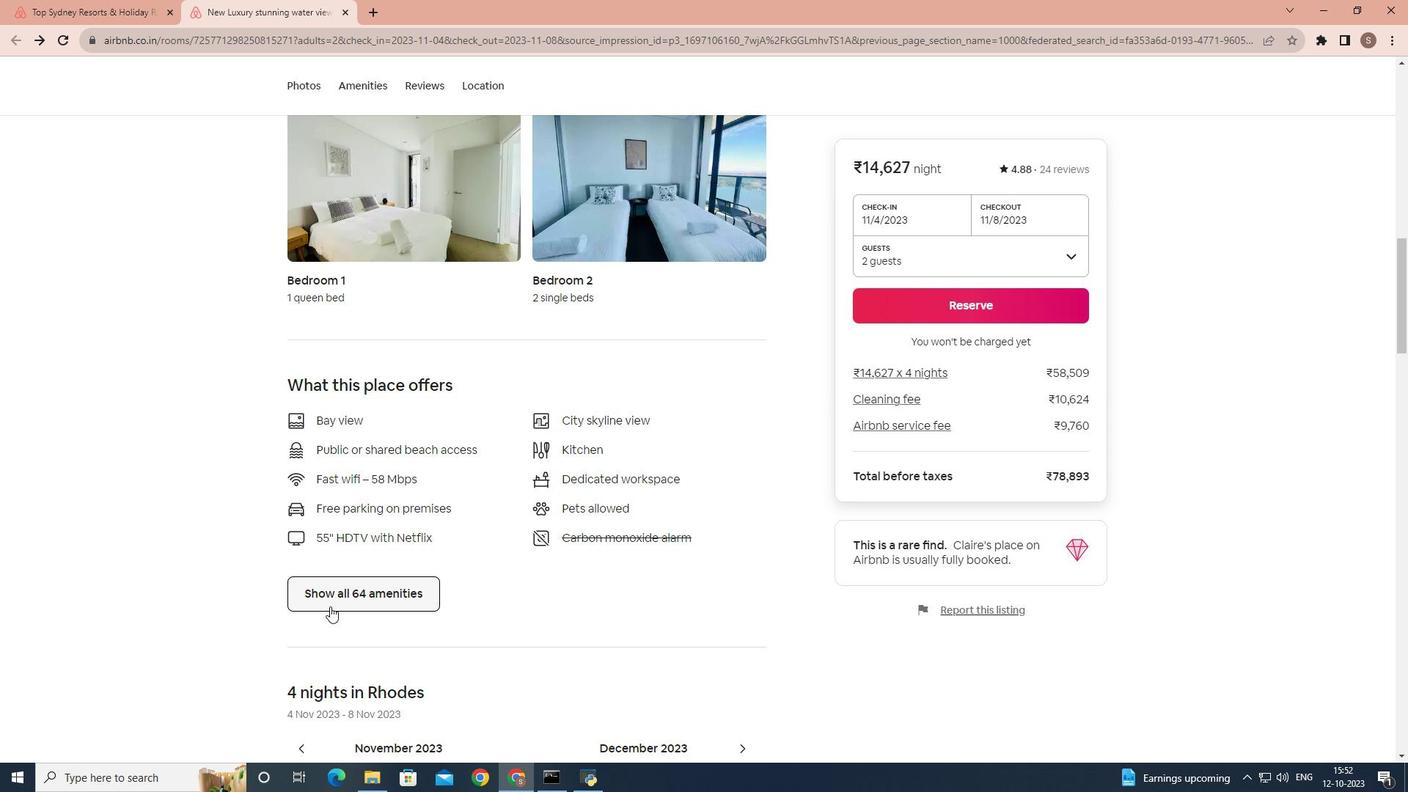
Action: Mouse pressed left at (330, 606)
Screenshot: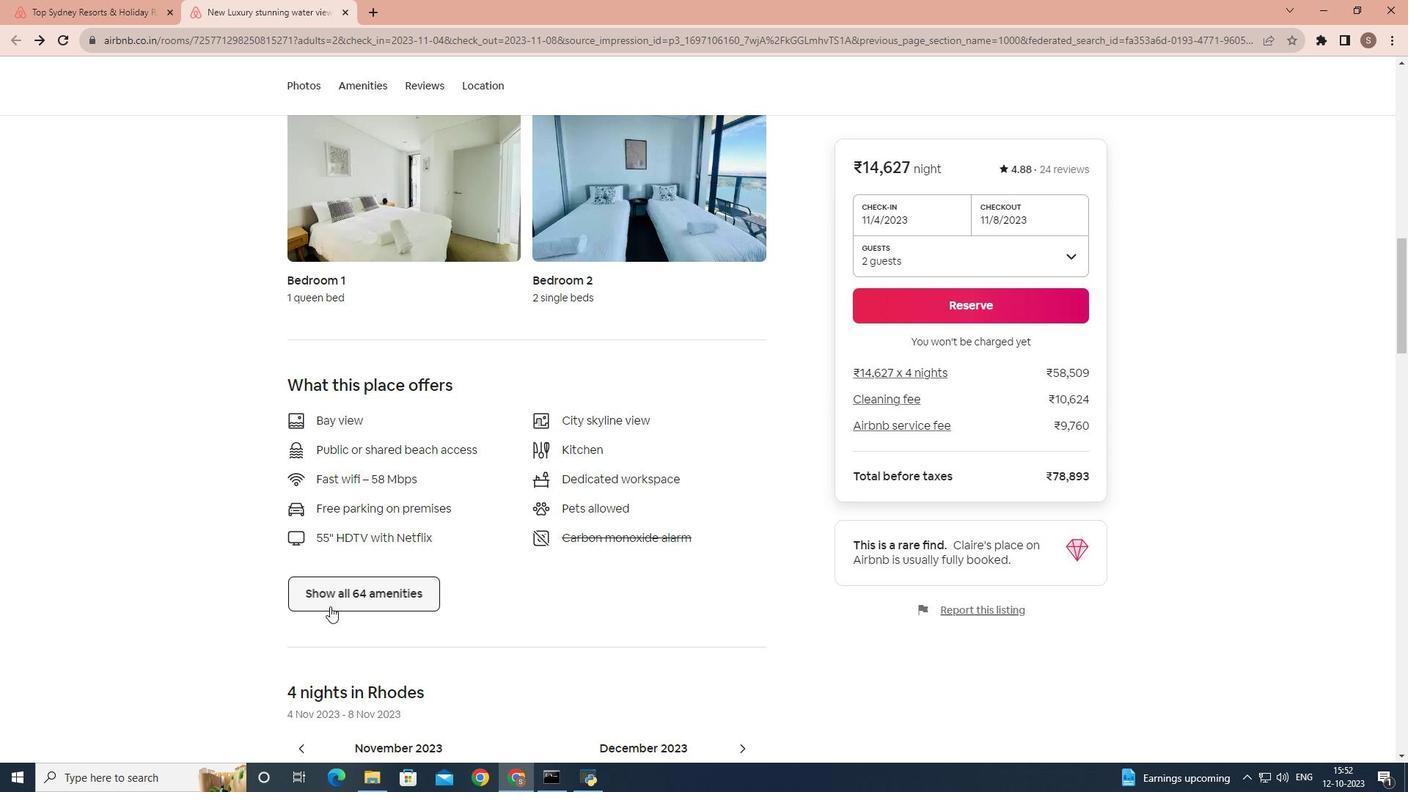 
Action: Mouse moved to (509, 483)
Screenshot: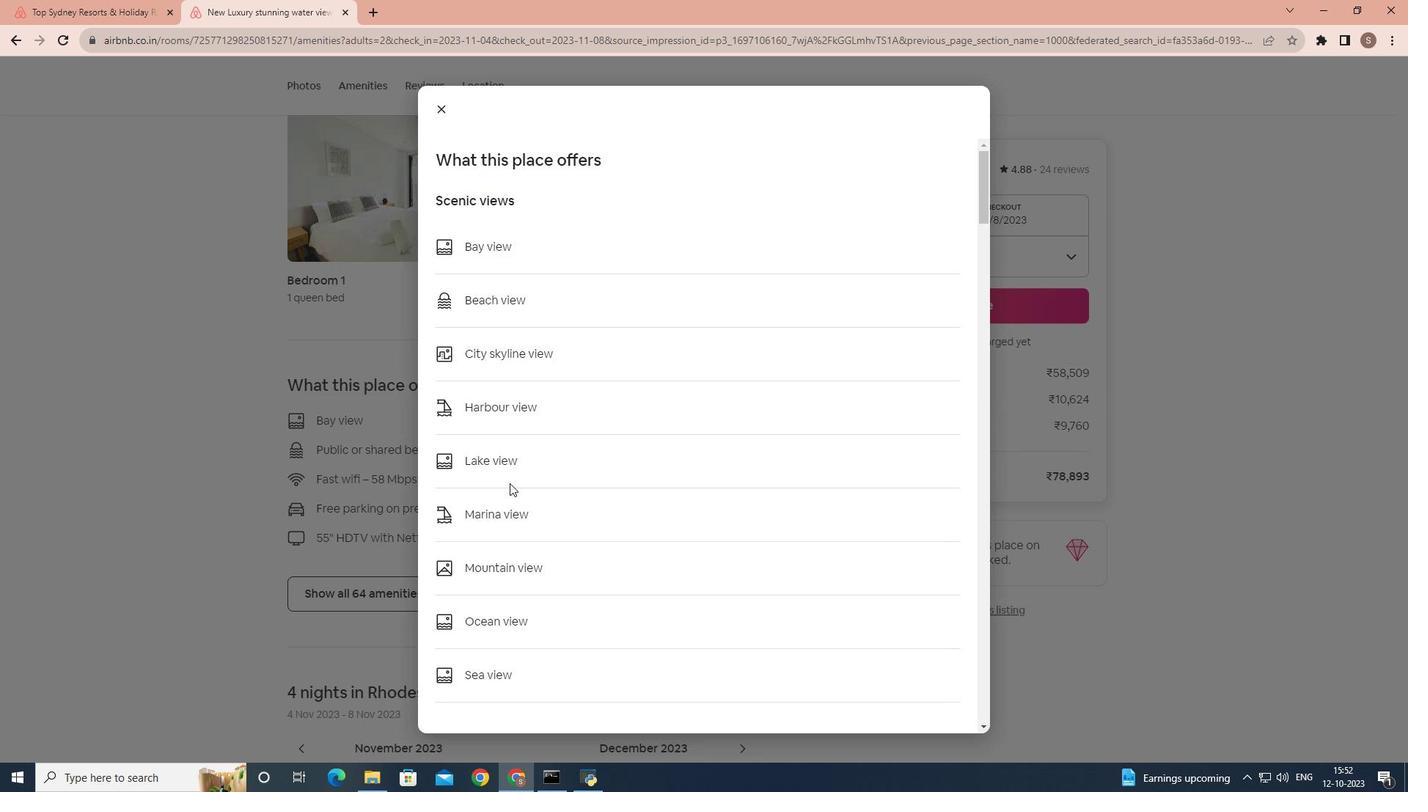 
Action: Mouse scrolled (509, 482) with delta (0, 0)
Screenshot: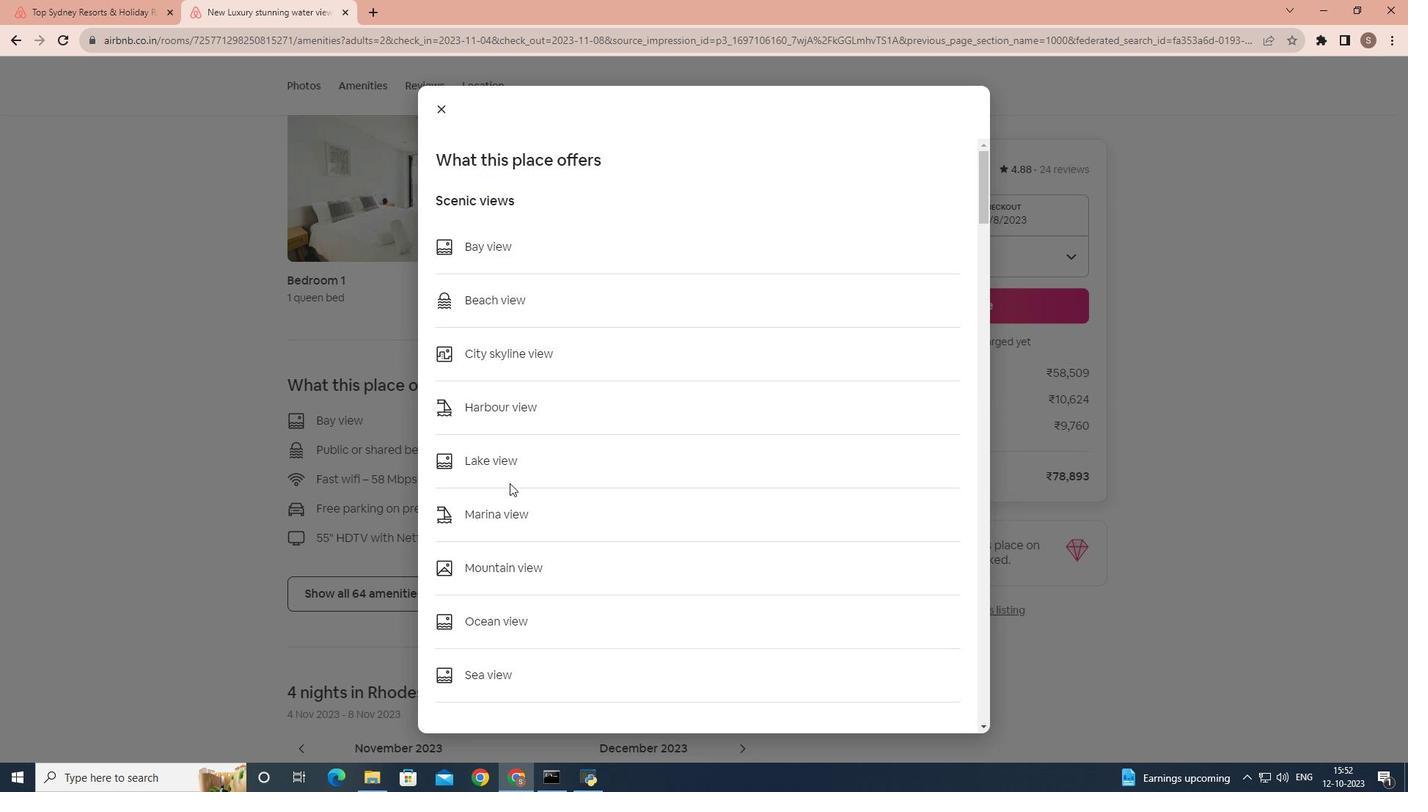 
Action: Mouse scrolled (509, 482) with delta (0, 0)
Screenshot: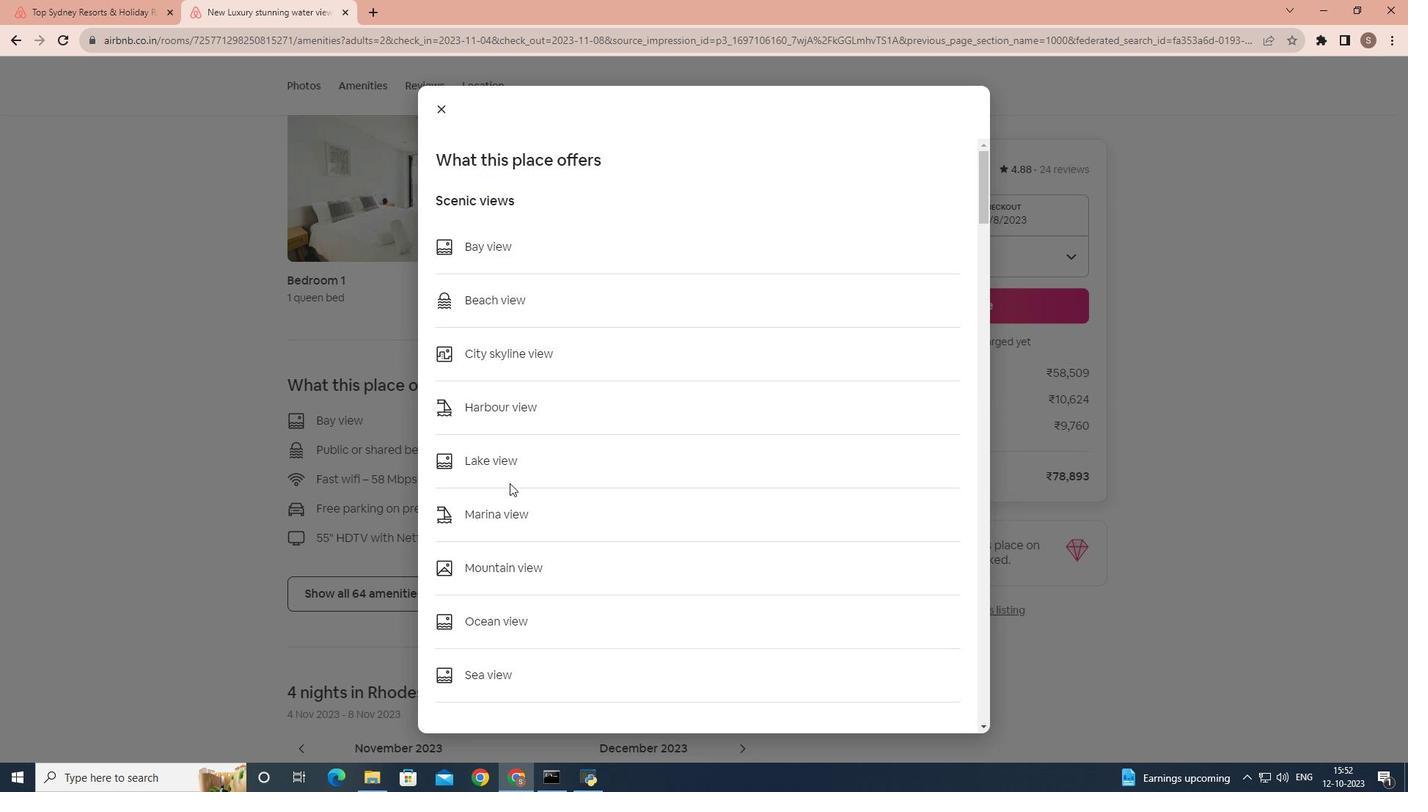 
Action: Mouse scrolled (509, 482) with delta (0, 0)
Screenshot: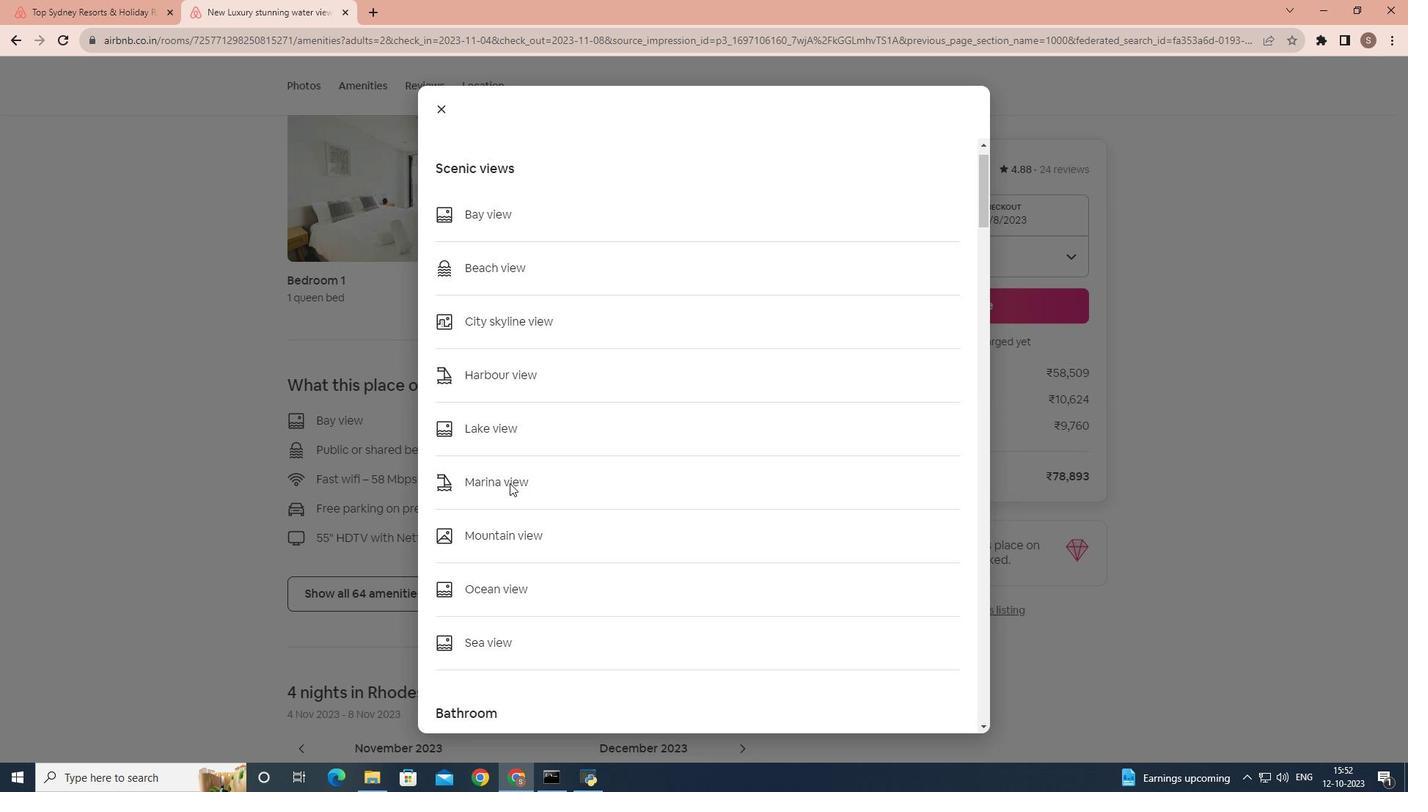 
Action: Mouse scrolled (509, 482) with delta (0, 0)
Screenshot: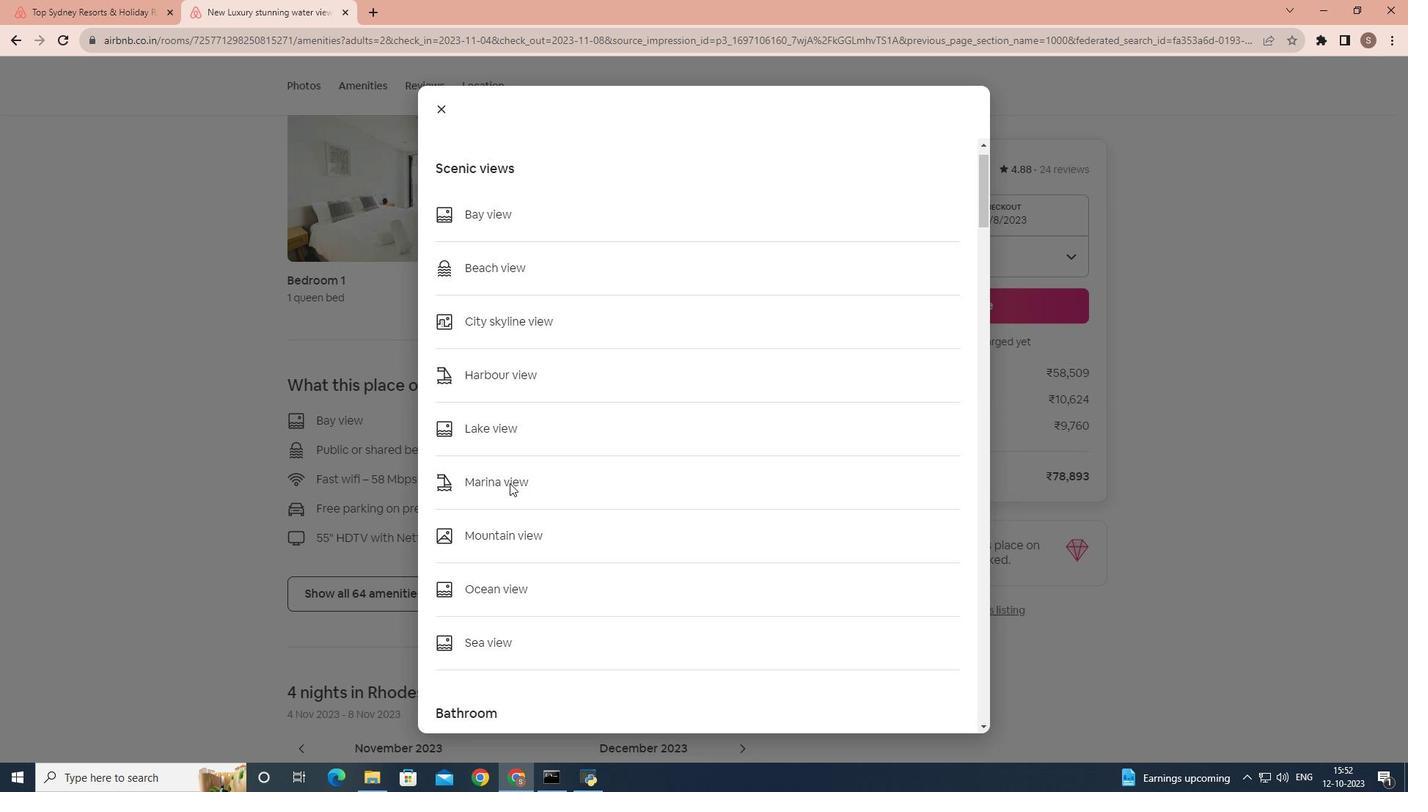 
Action: Mouse scrolled (509, 482) with delta (0, 0)
Screenshot: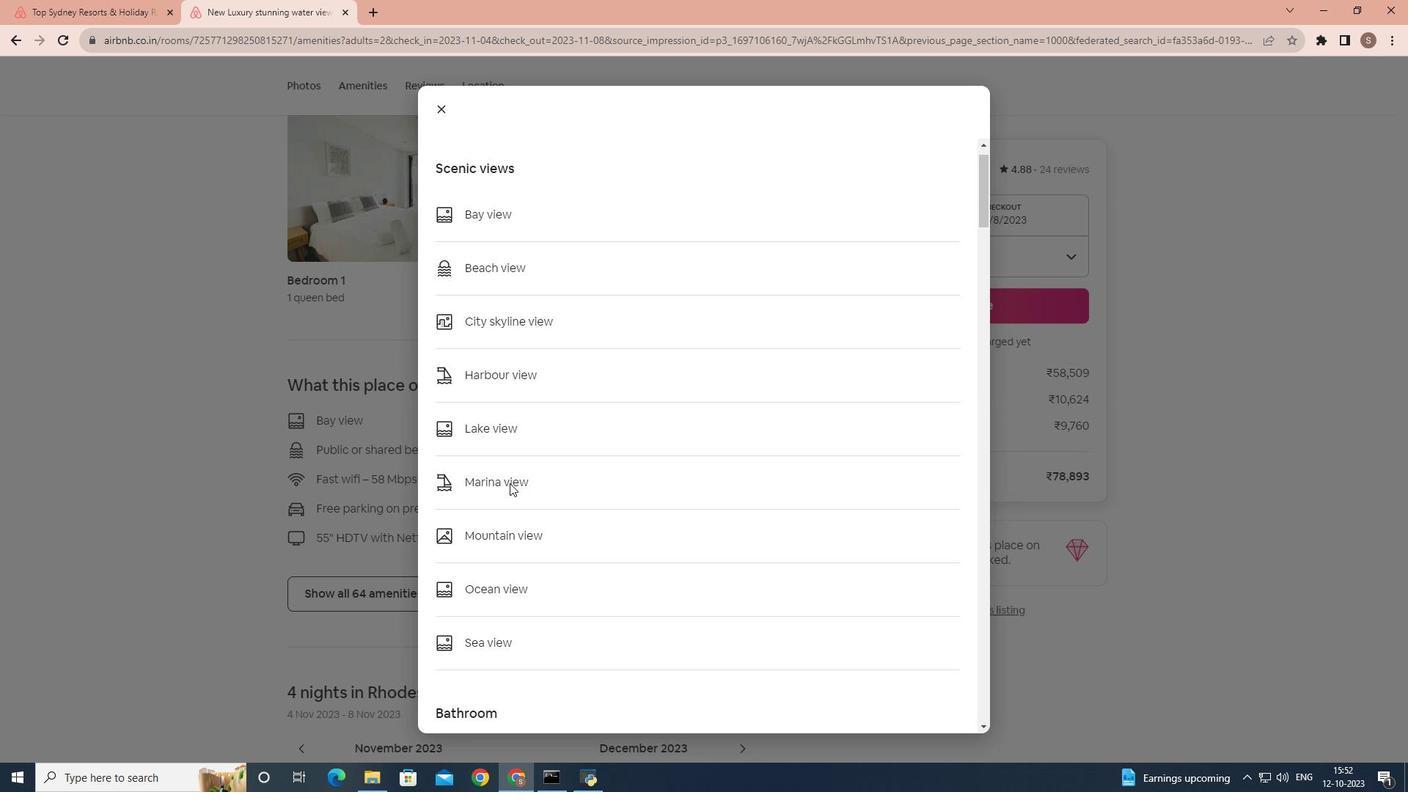 
Action: Mouse scrolled (509, 482) with delta (0, 0)
Screenshot: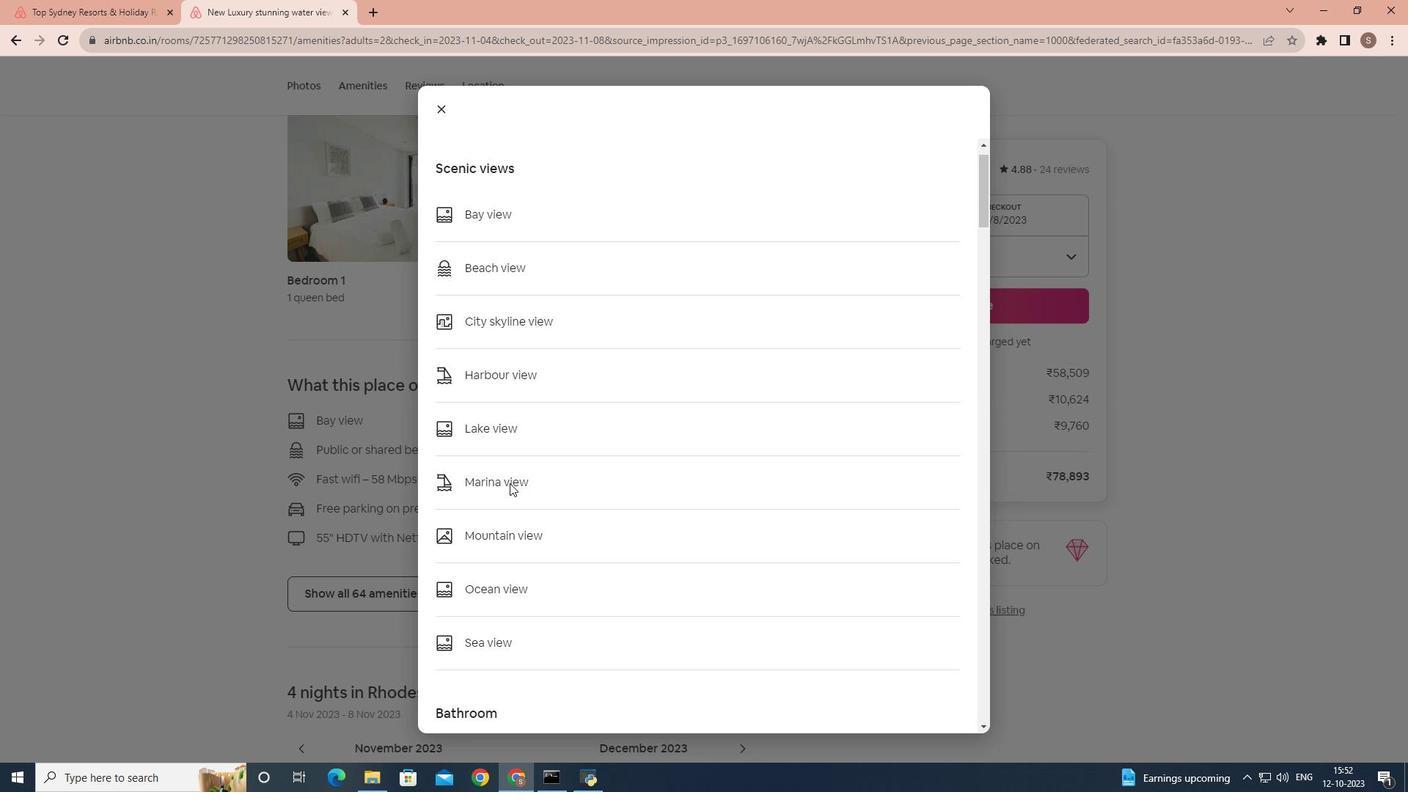 
Action: Mouse scrolled (509, 482) with delta (0, 0)
Screenshot: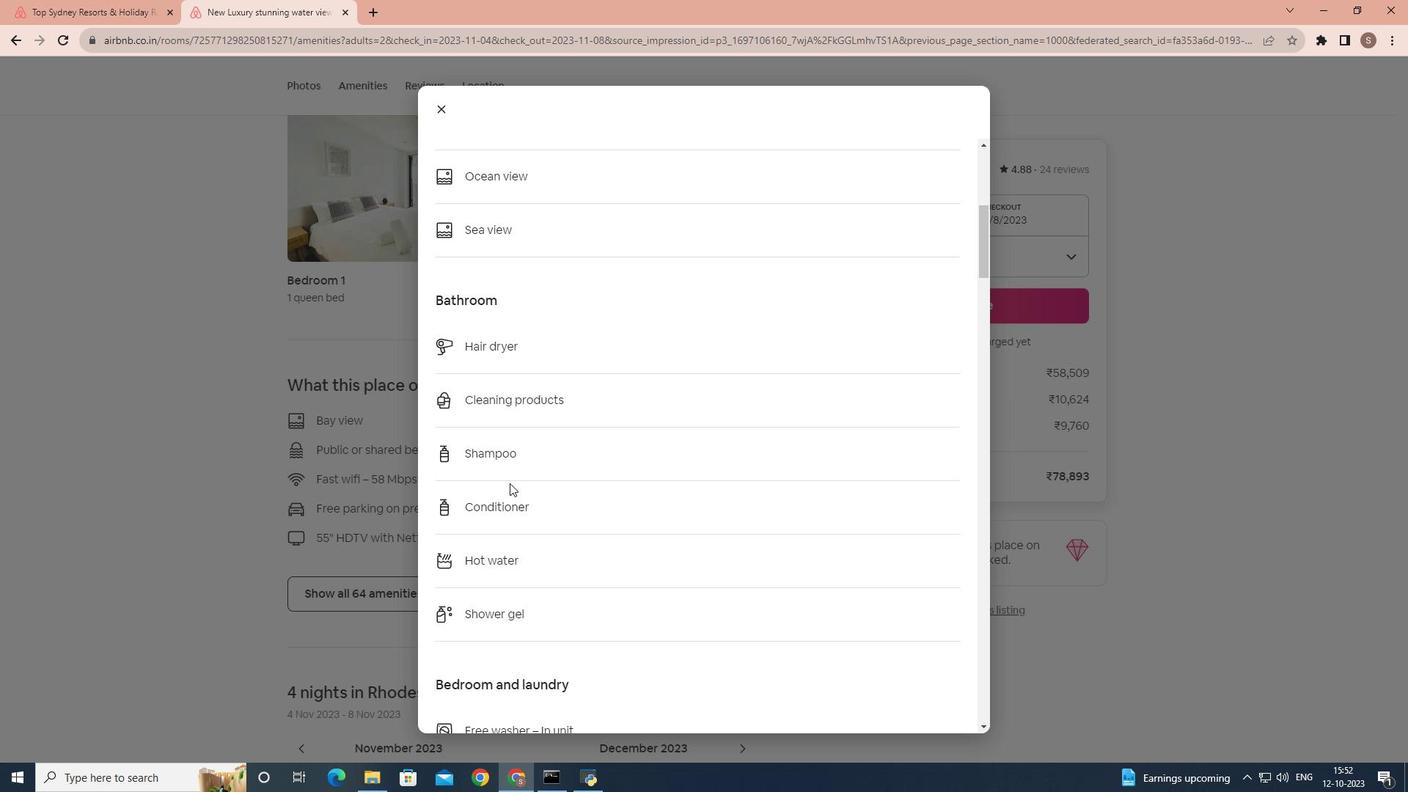 
Action: Mouse scrolled (509, 482) with delta (0, 0)
Screenshot: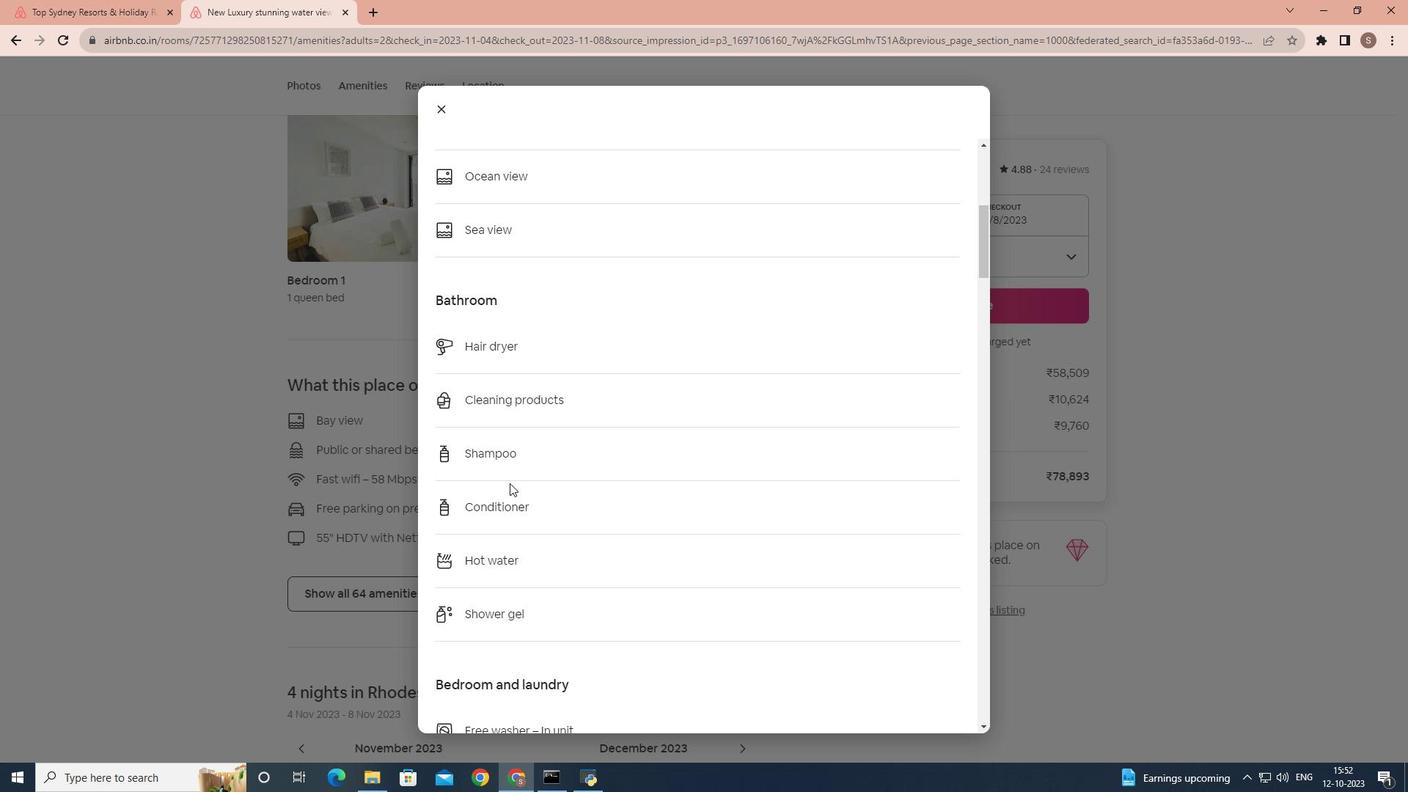 
Action: Mouse scrolled (509, 482) with delta (0, 0)
Screenshot: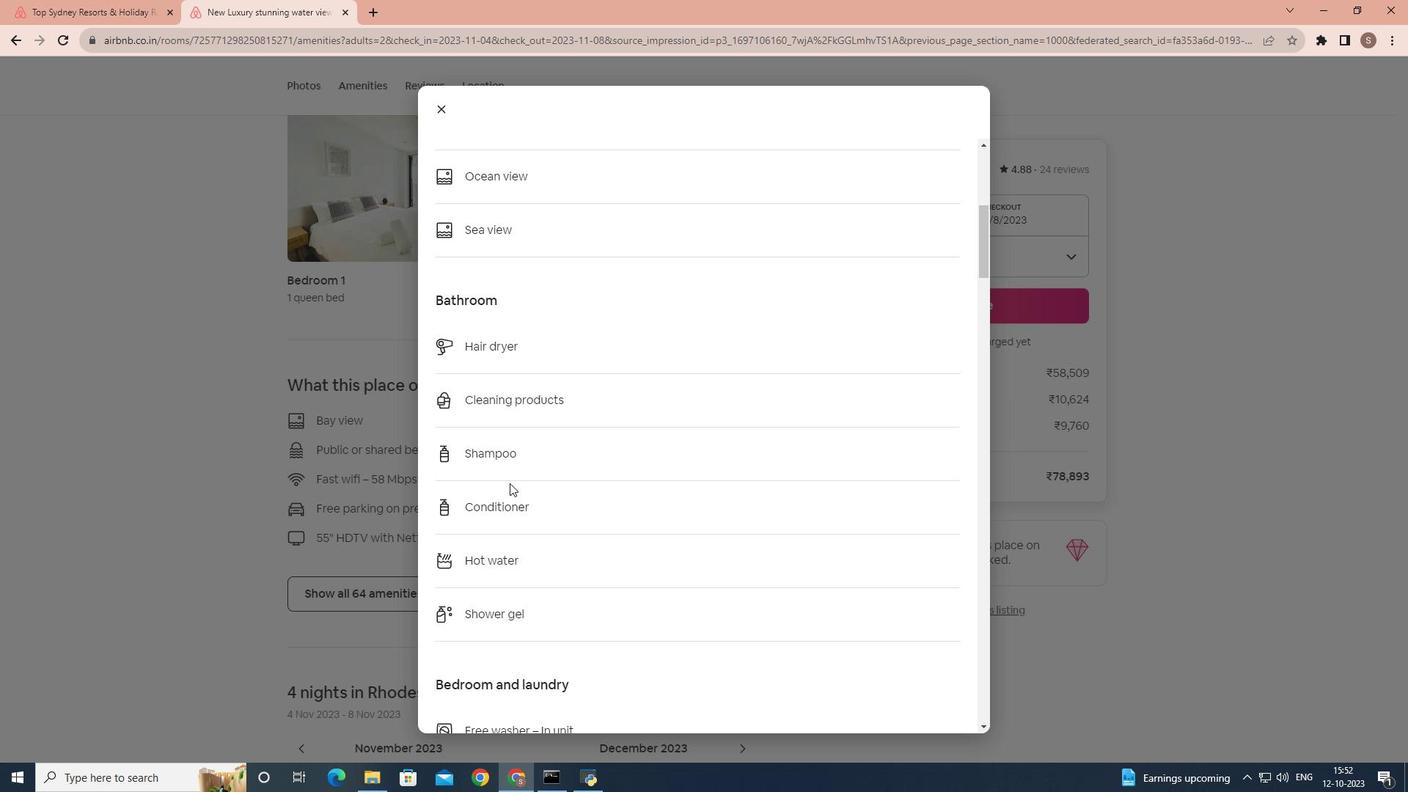 
Action: Mouse scrolled (509, 482) with delta (0, 0)
Screenshot: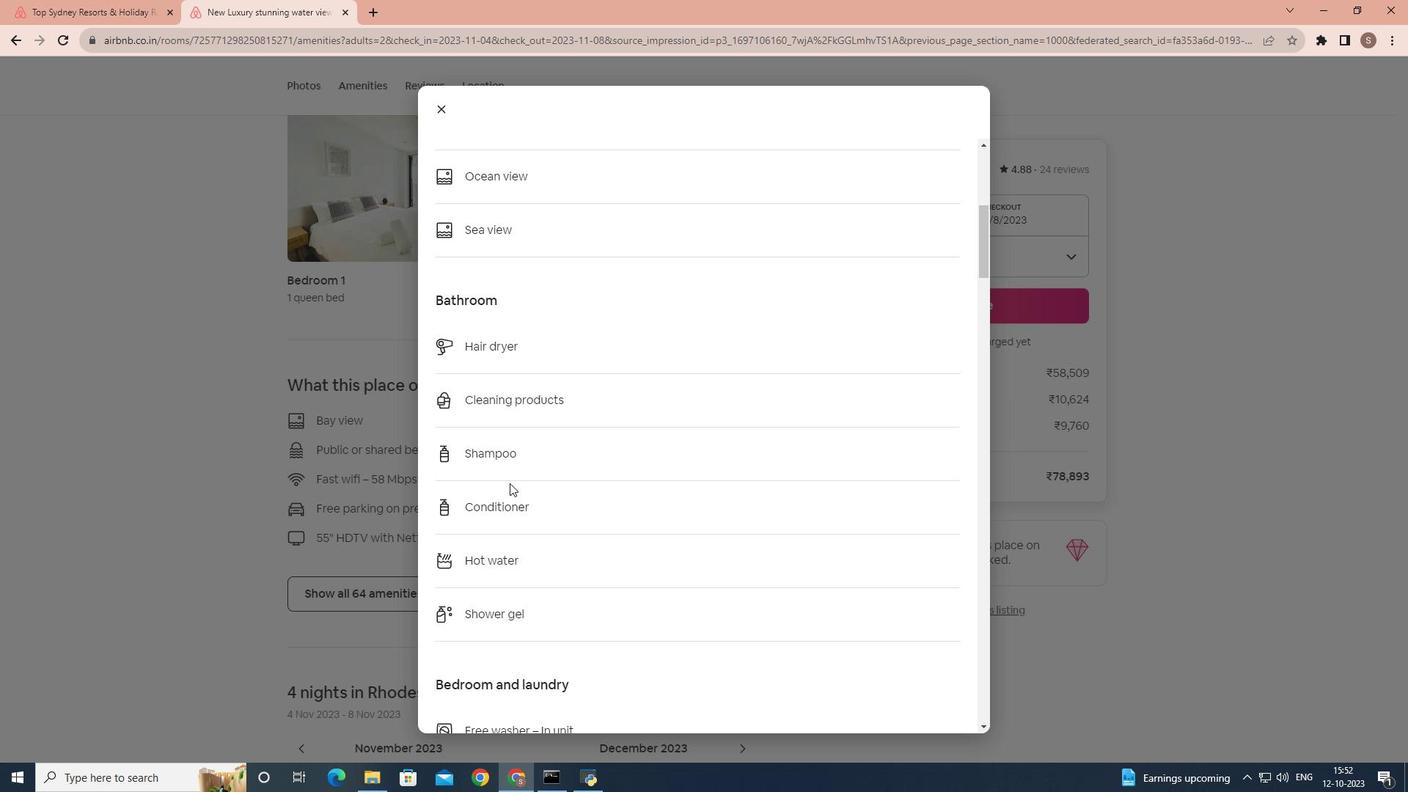 
Action: Mouse scrolled (509, 482) with delta (0, 0)
Screenshot: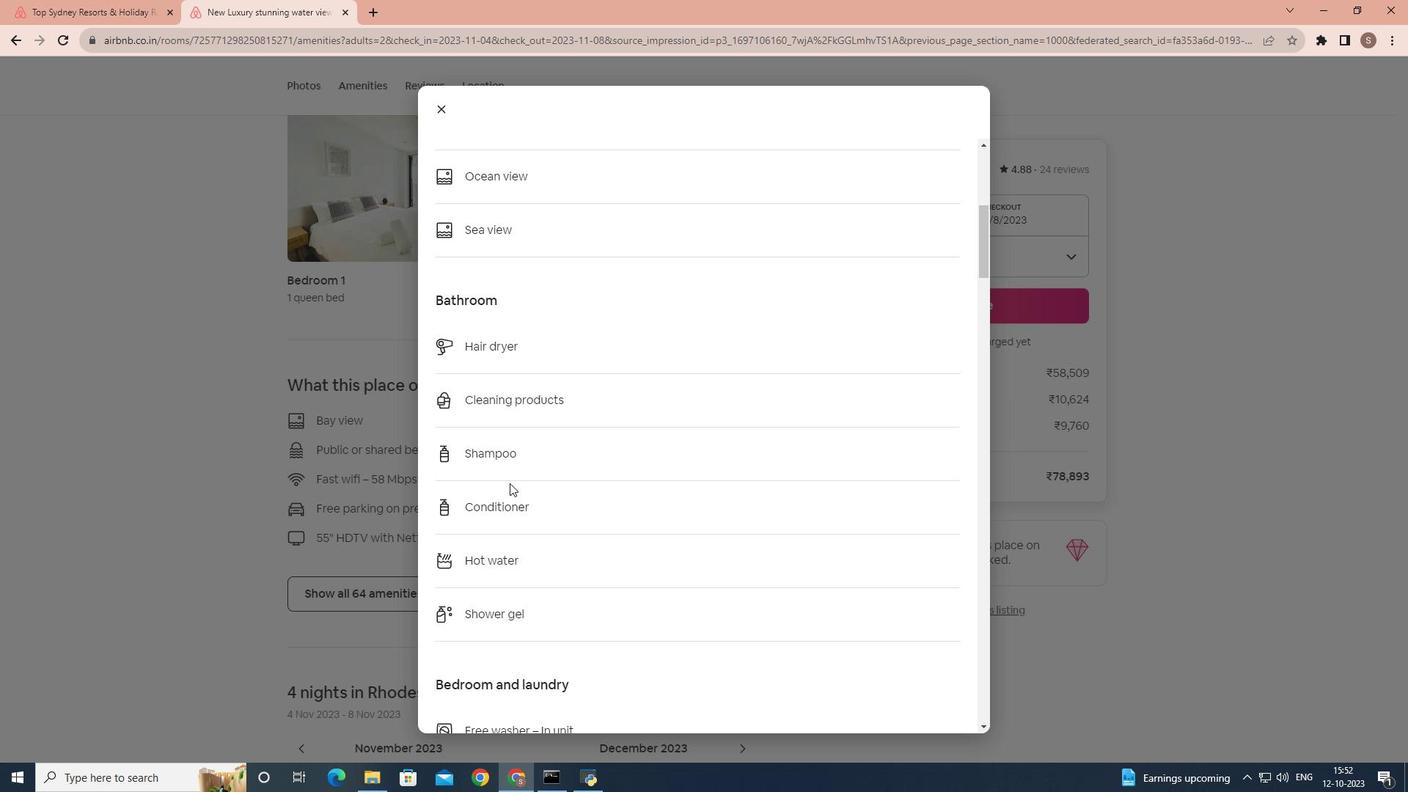 
Action: Mouse scrolled (509, 482) with delta (0, 0)
Screenshot: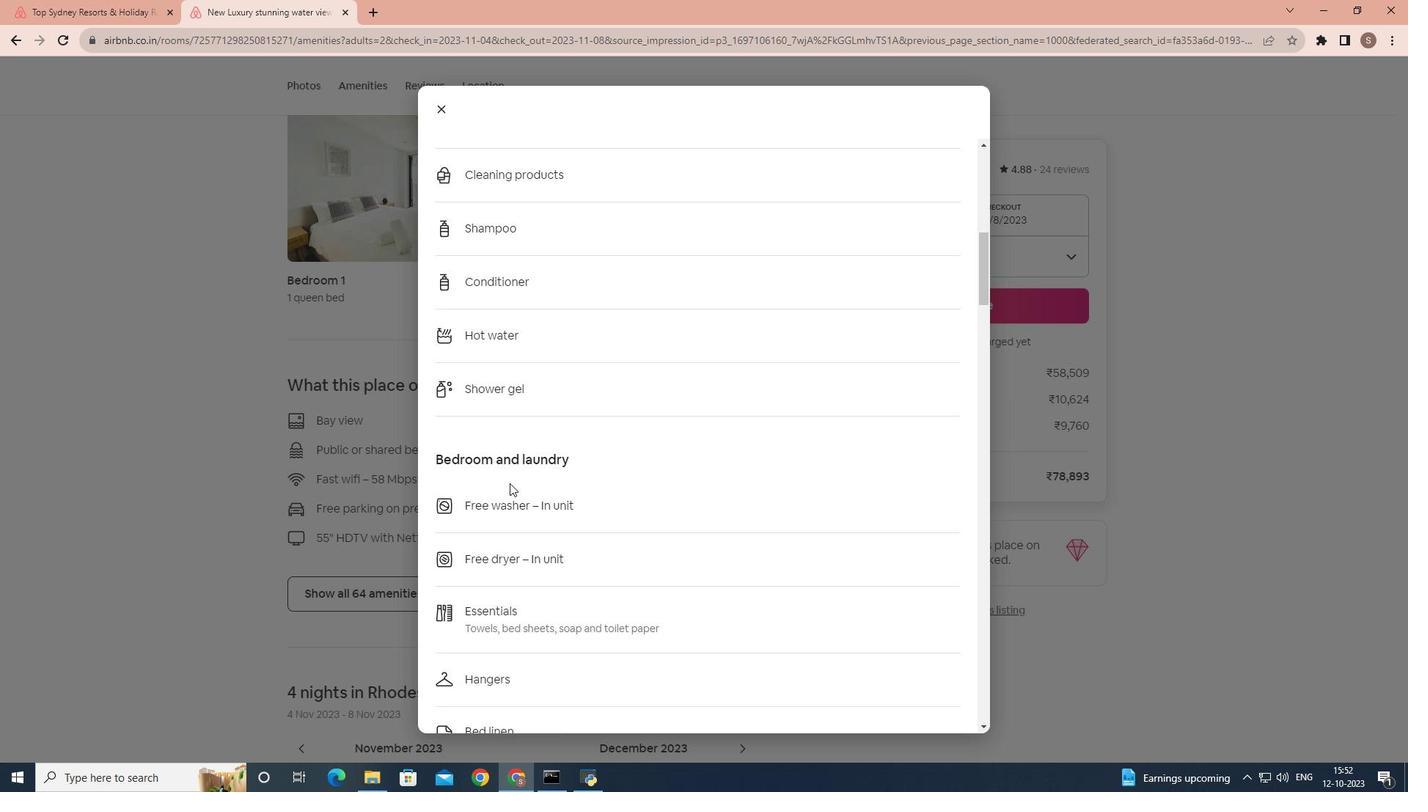 
Action: Mouse scrolled (509, 482) with delta (0, 0)
Screenshot: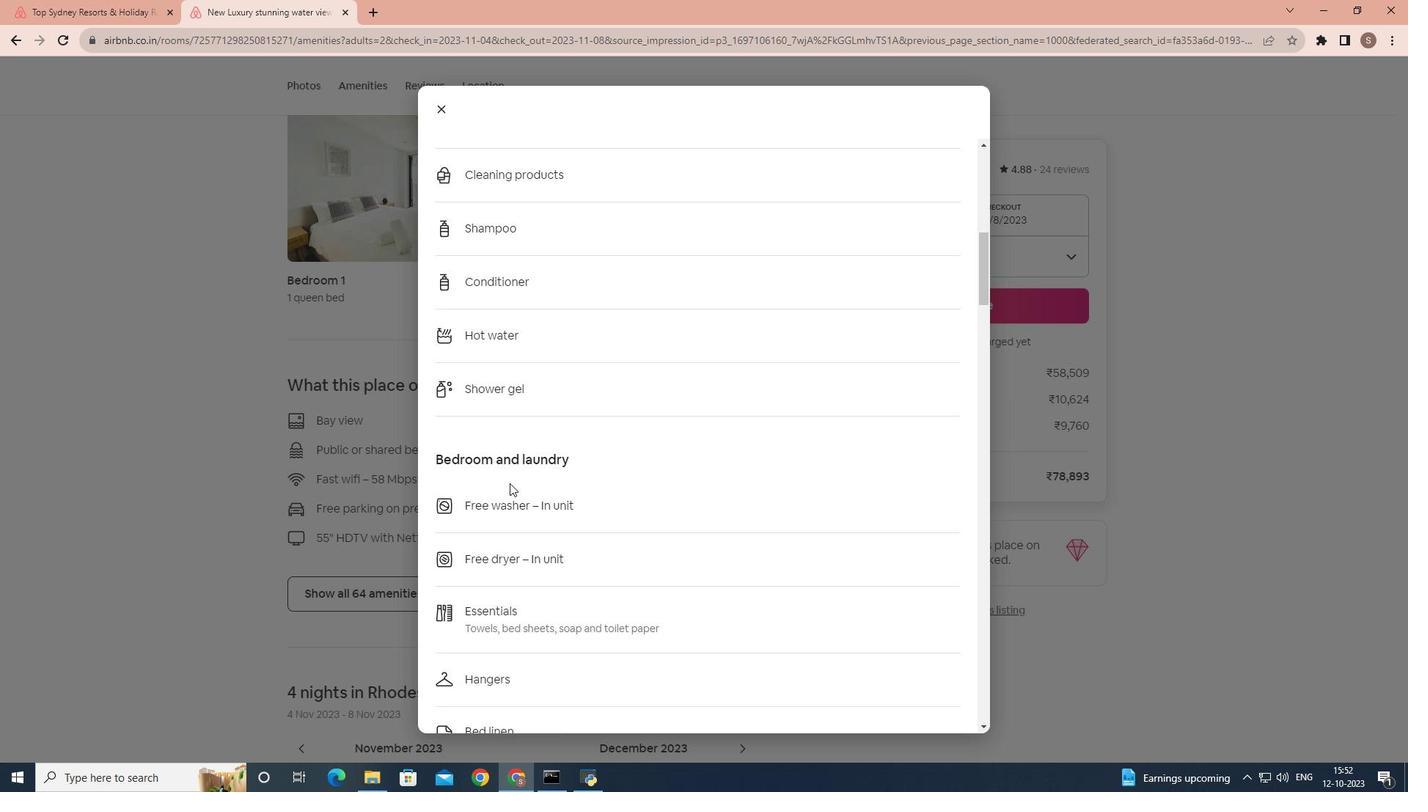 
Action: Mouse scrolled (509, 482) with delta (0, 0)
Screenshot: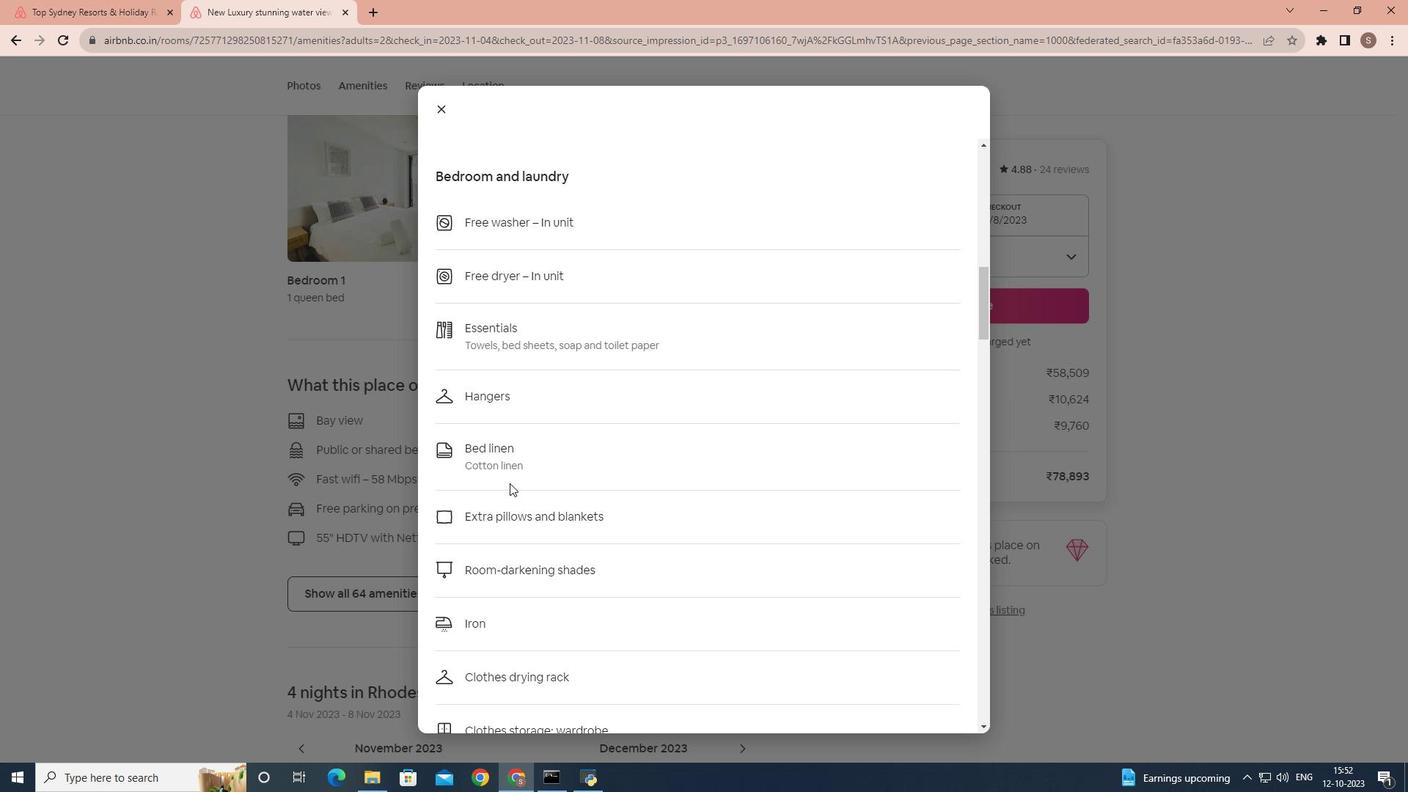 
Action: Mouse scrolled (509, 482) with delta (0, 0)
Screenshot: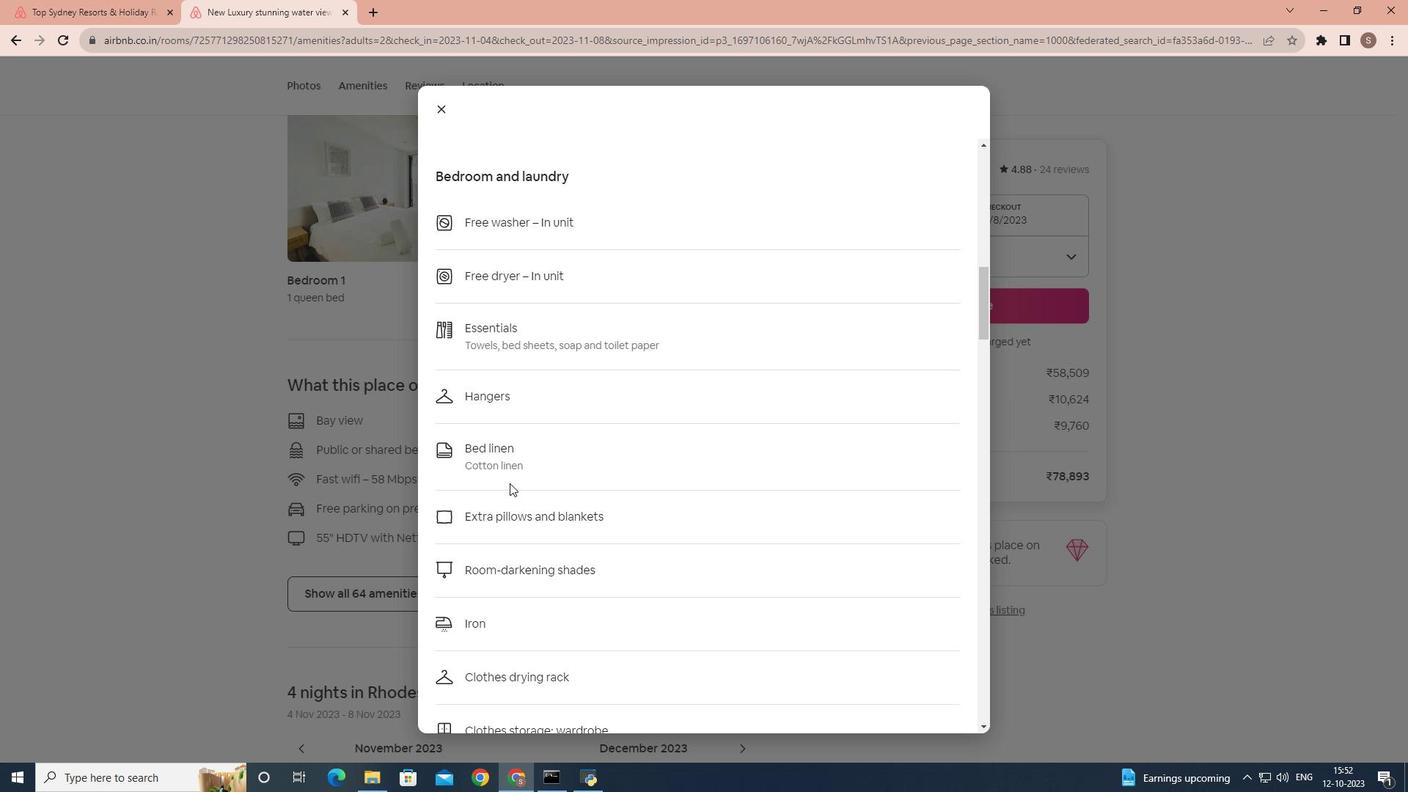
Action: Mouse scrolled (509, 482) with delta (0, 0)
Screenshot: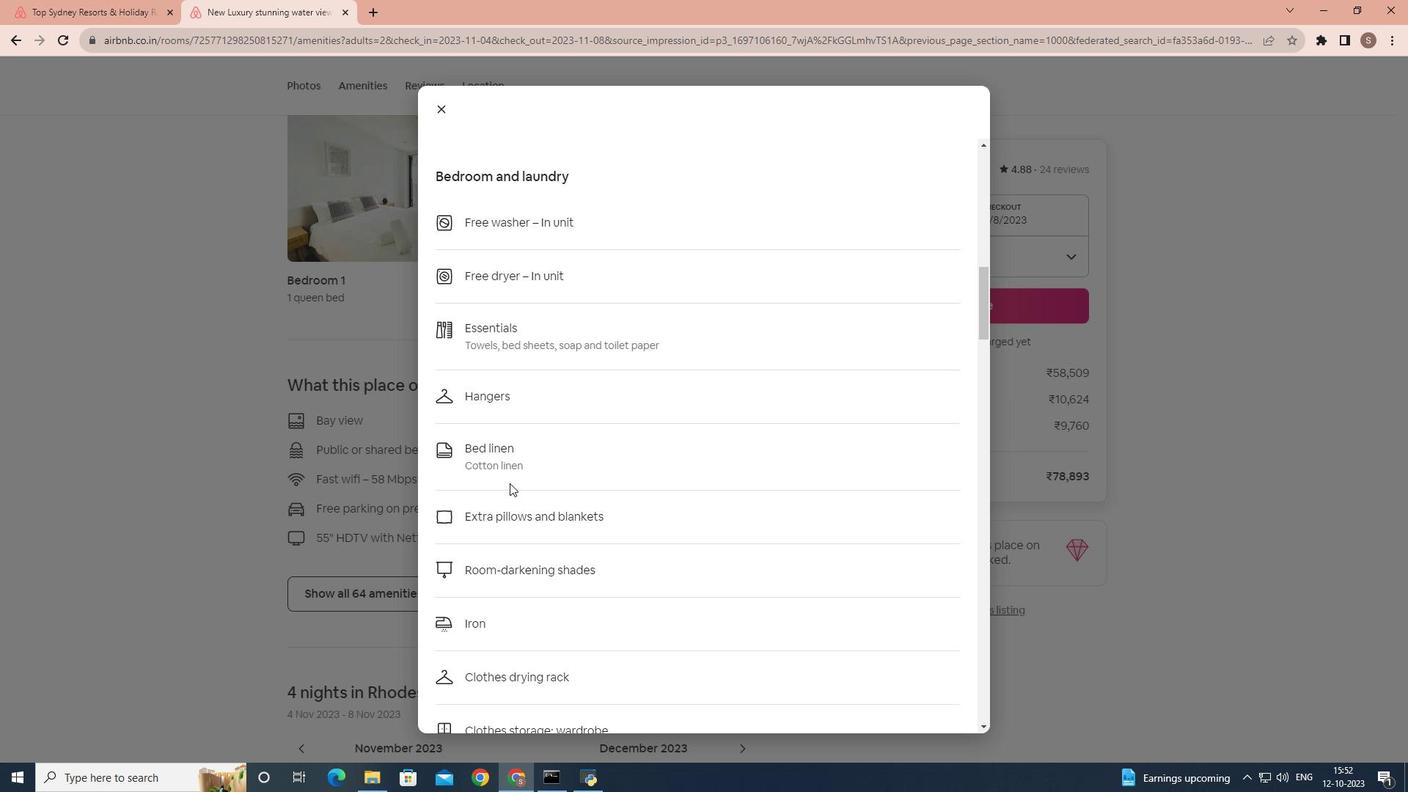 
Action: Mouse scrolled (509, 482) with delta (0, 0)
Screenshot: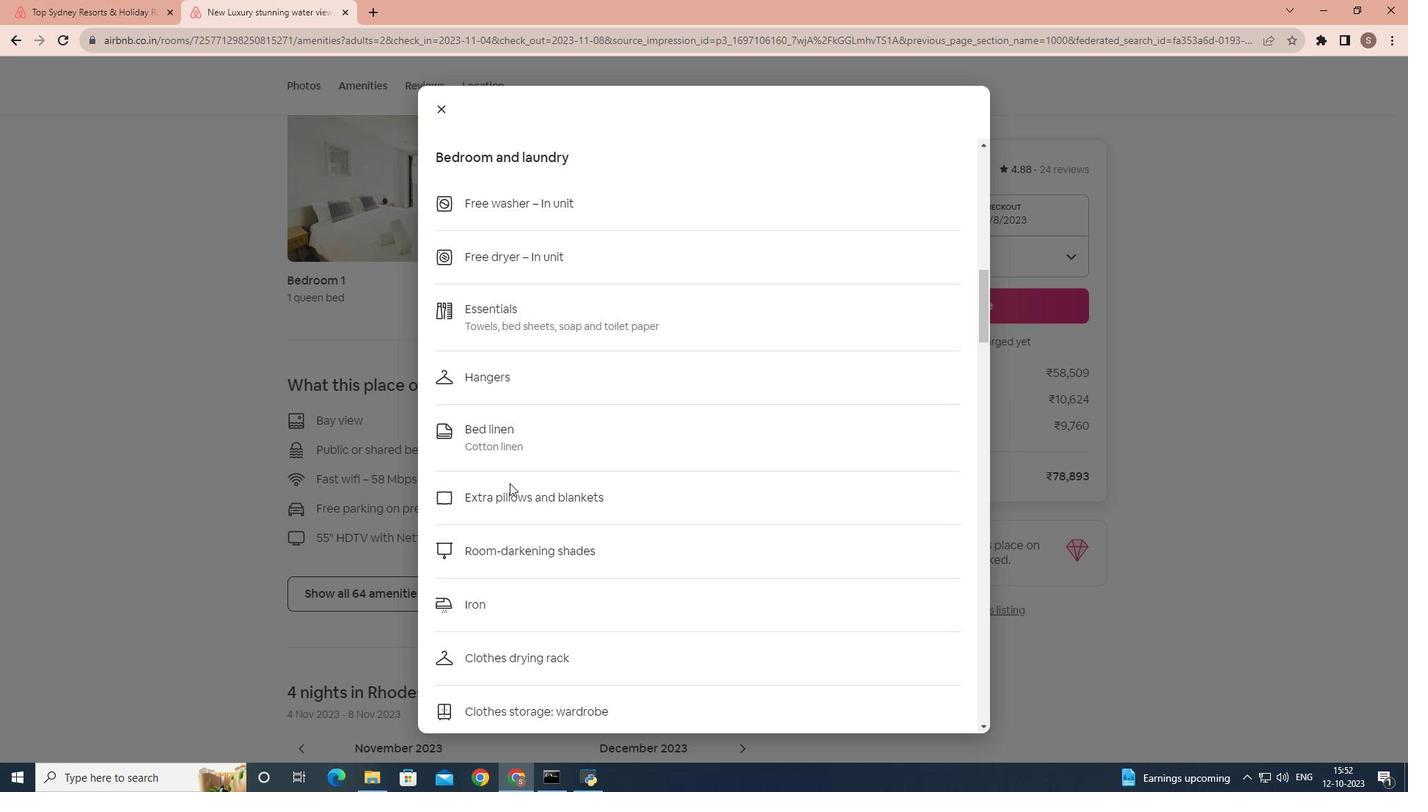 
Action: Mouse scrolled (509, 482) with delta (0, 0)
Screenshot: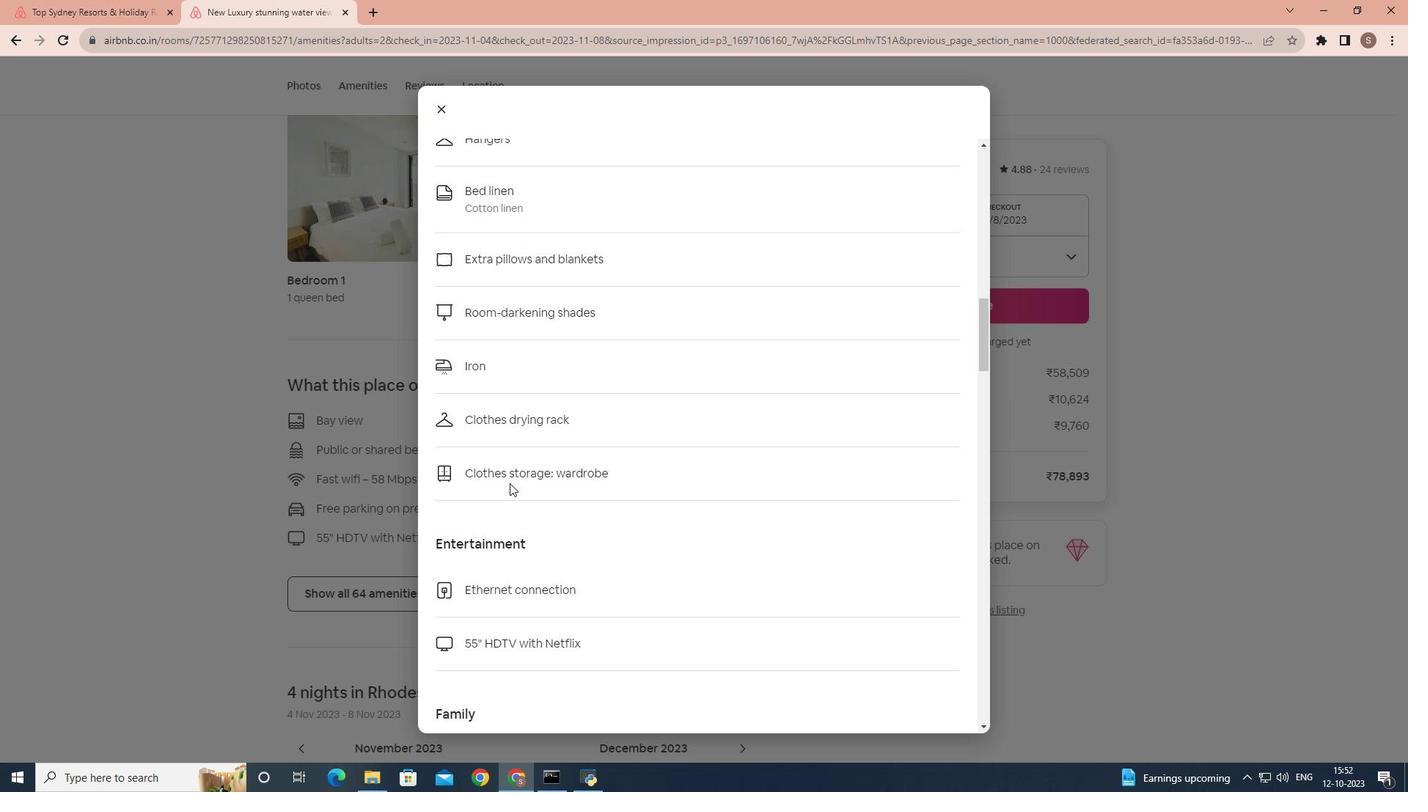
Action: Mouse scrolled (509, 482) with delta (0, 0)
Screenshot: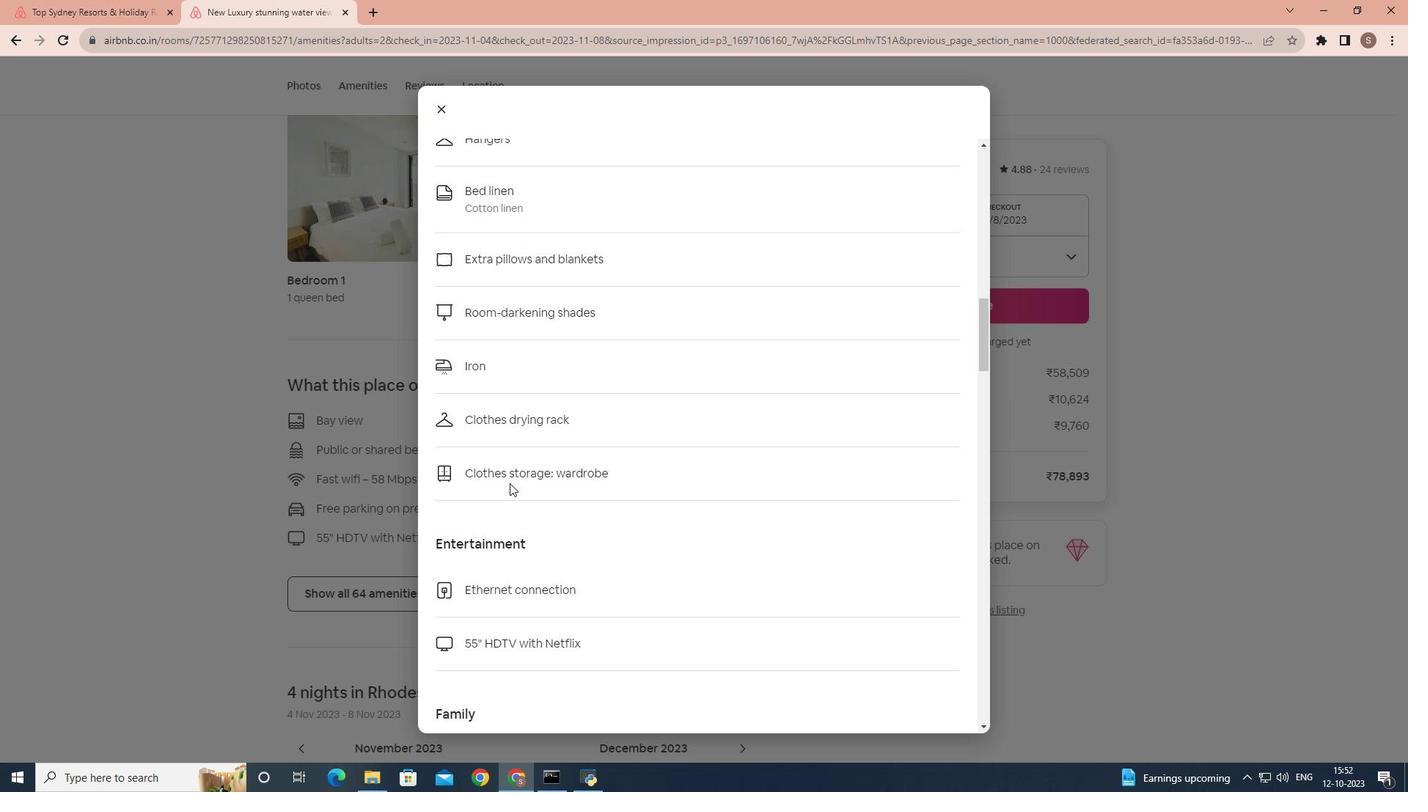 
Action: Mouse scrolled (509, 482) with delta (0, 0)
Screenshot: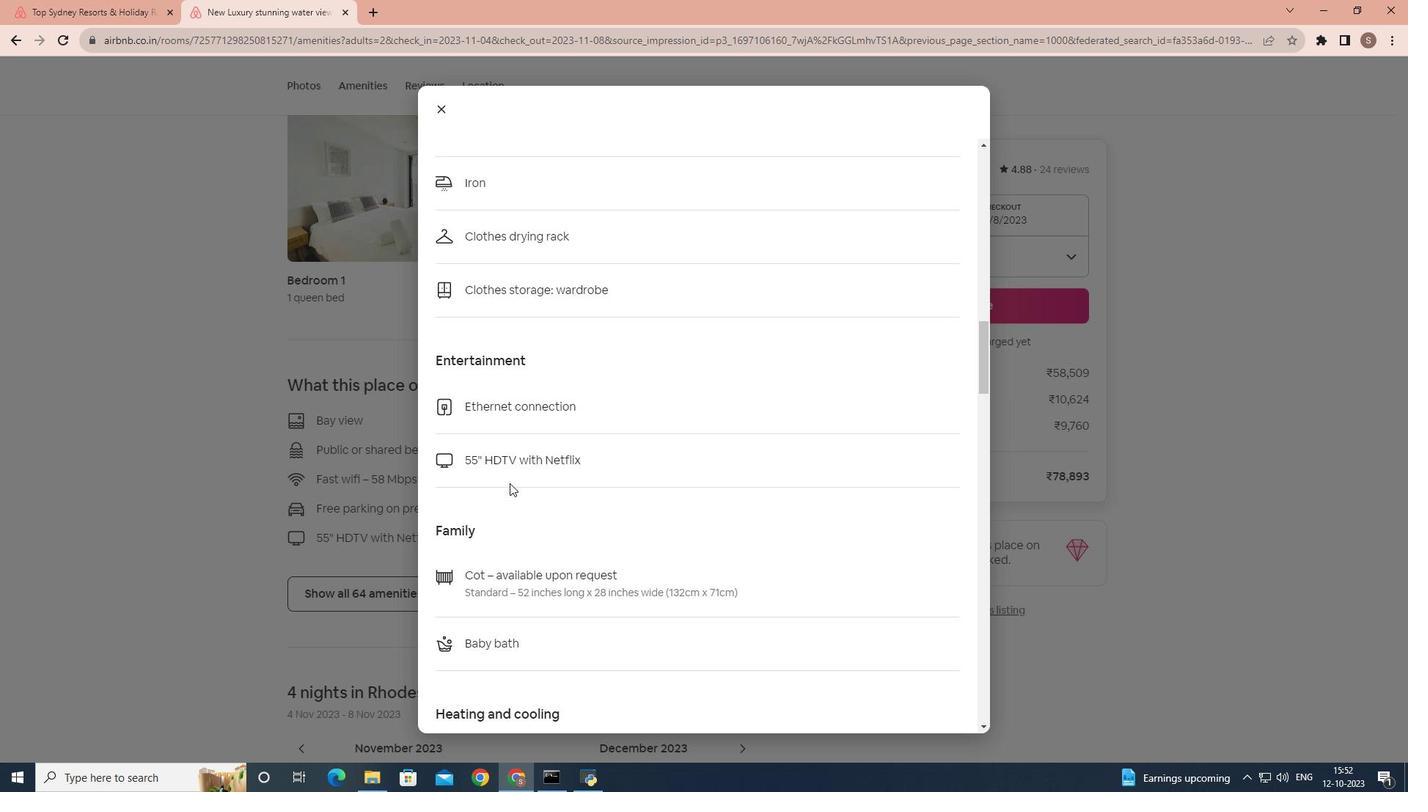 
Action: Mouse scrolled (509, 482) with delta (0, 0)
Screenshot: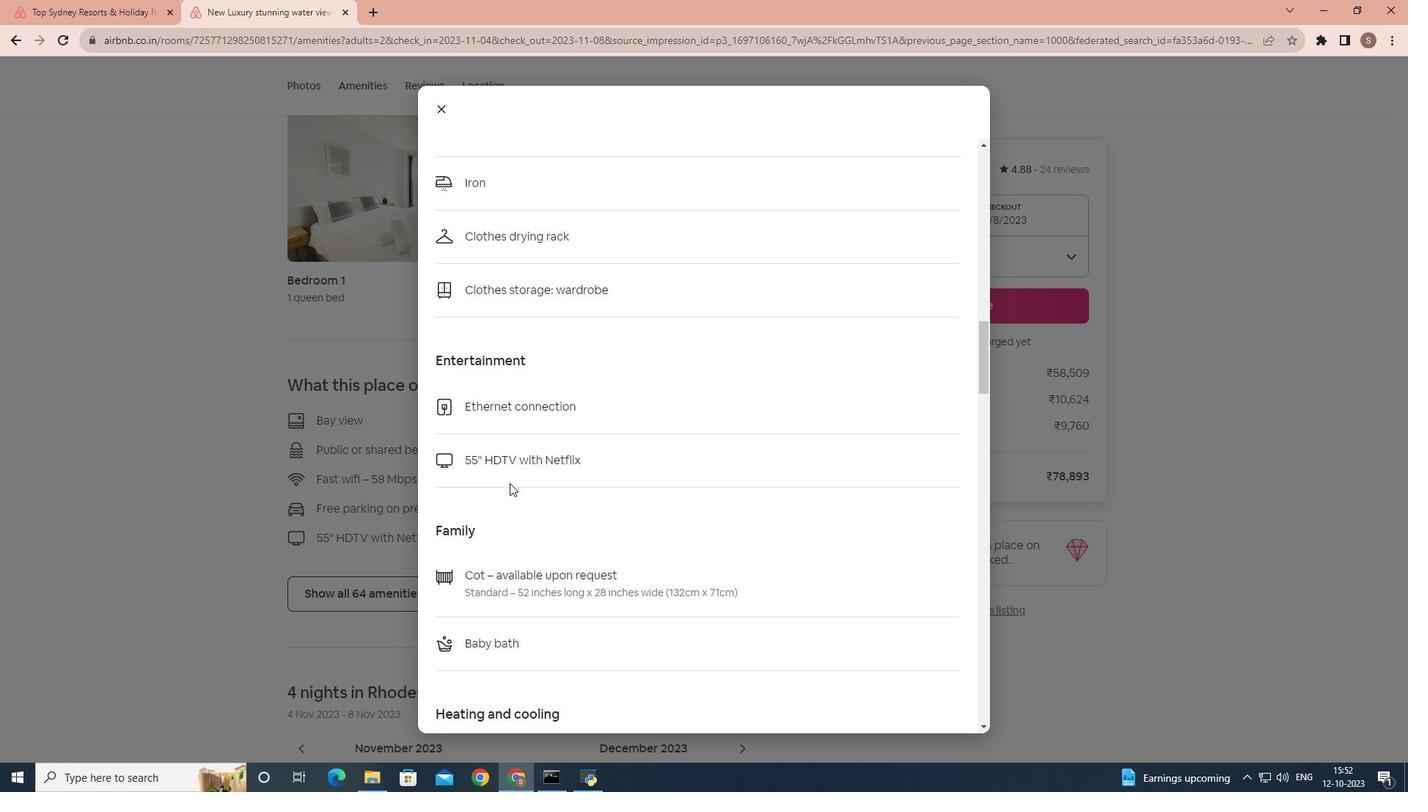
Action: Mouse scrolled (509, 482) with delta (0, 0)
Screenshot: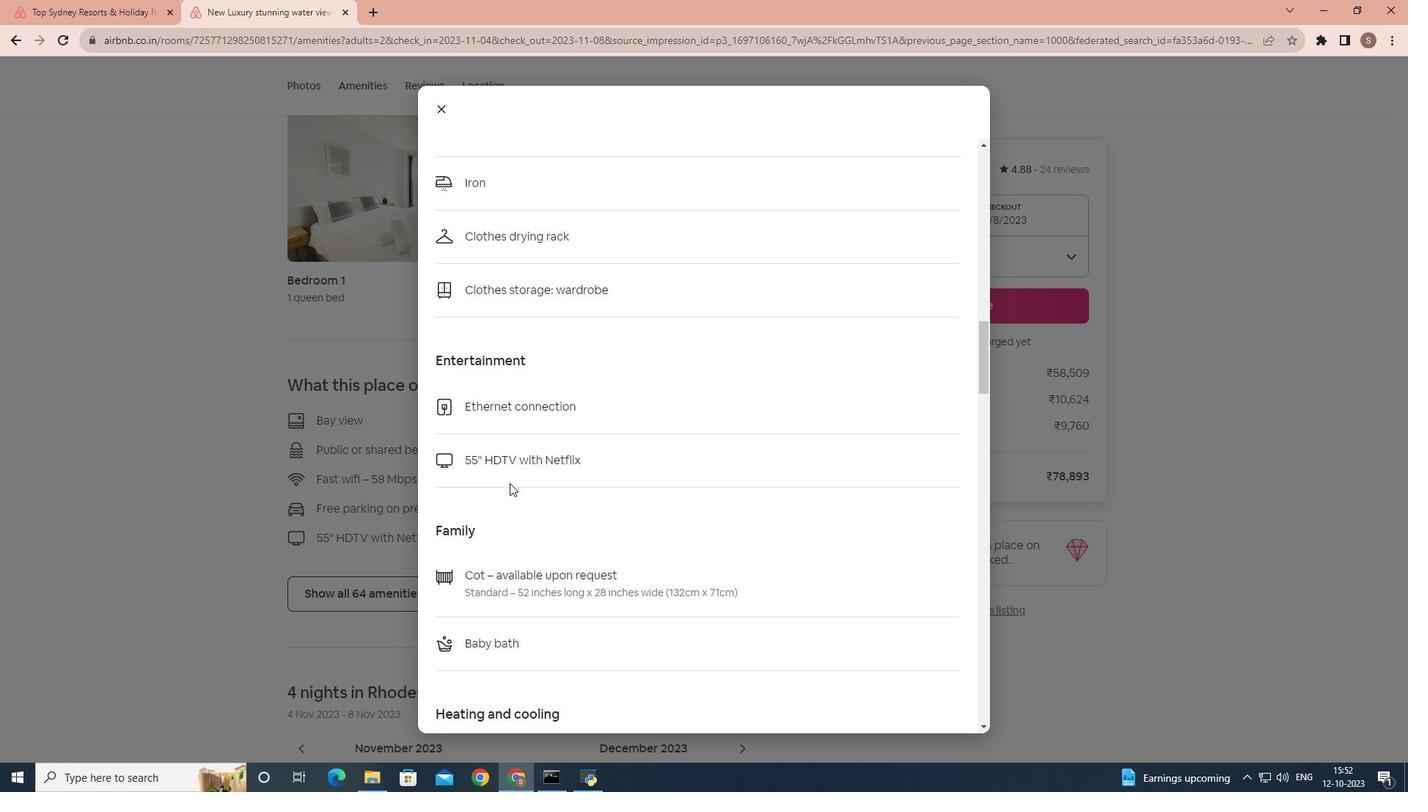 
Action: Mouse scrolled (509, 482) with delta (0, 0)
Screenshot: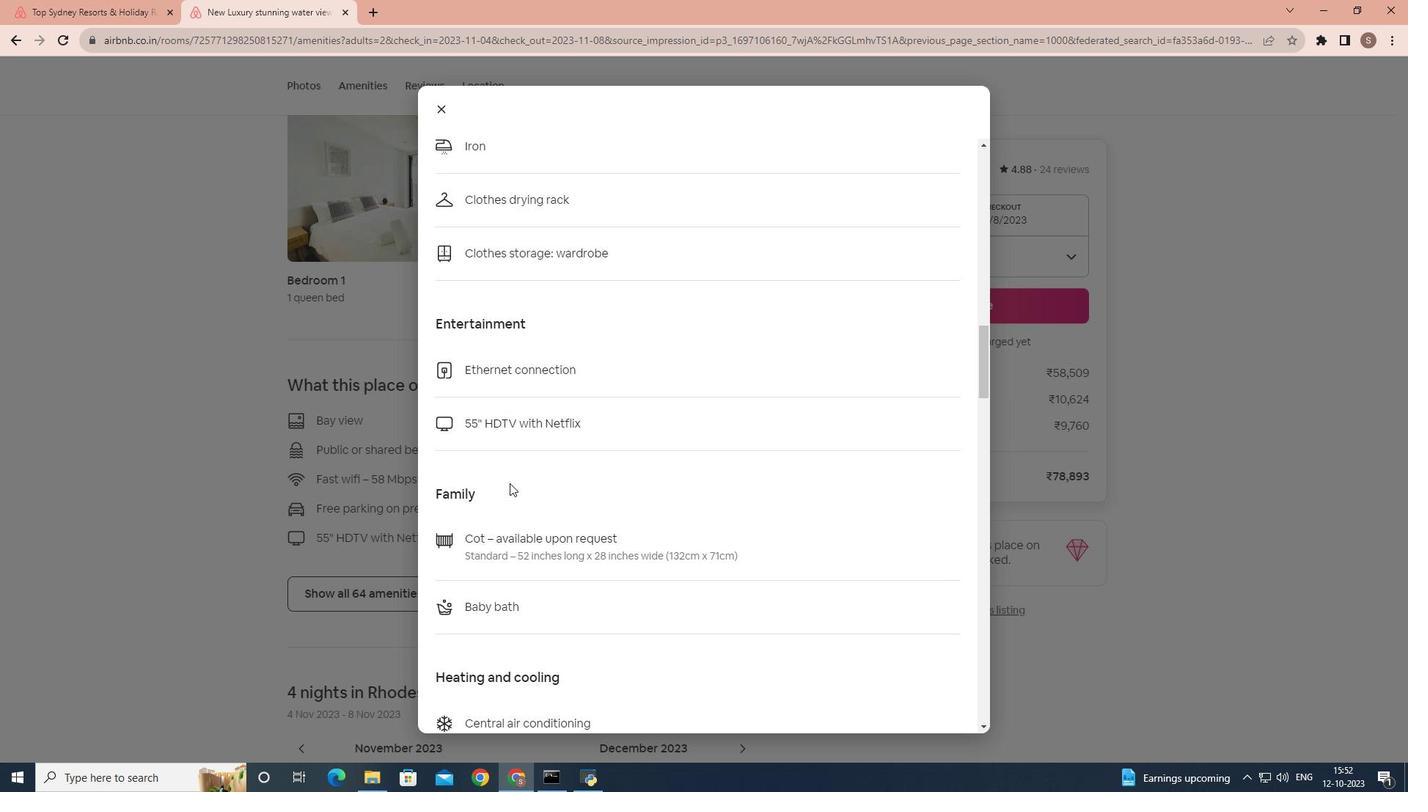 
Action: Mouse scrolled (509, 482) with delta (0, 0)
Screenshot: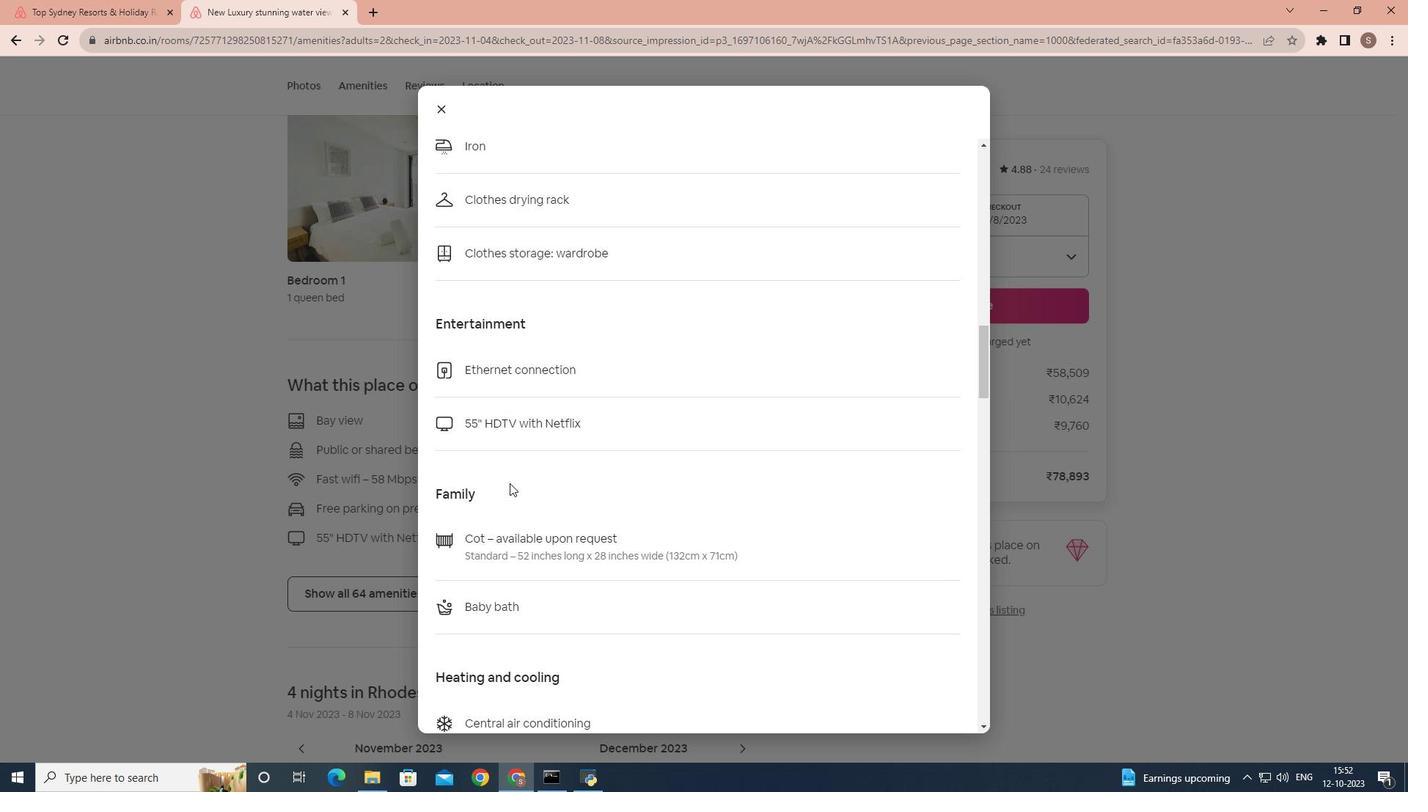 
Action: Mouse scrolled (509, 482) with delta (0, 0)
Screenshot: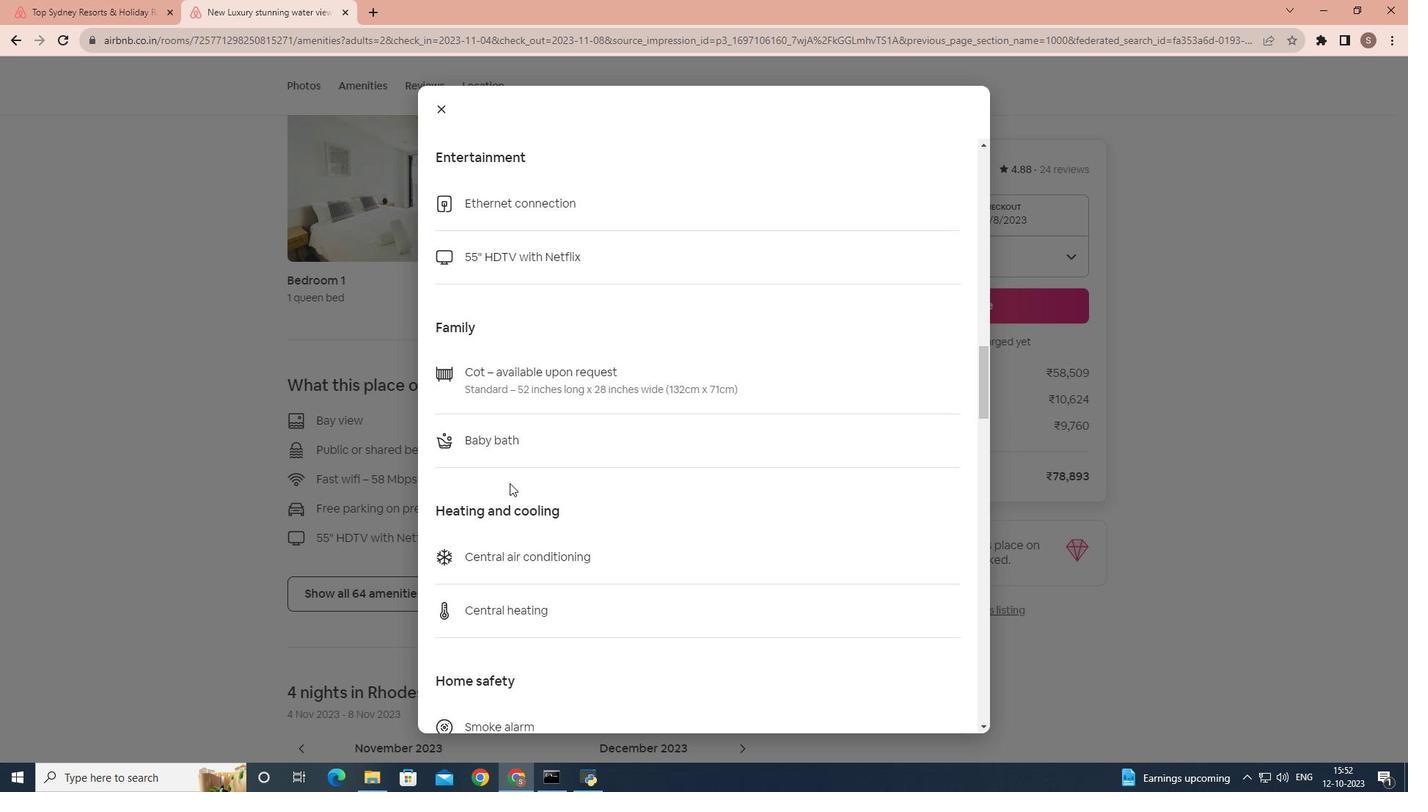 
Action: Mouse scrolled (509, 482) with delta (0, 0)
Screenshot: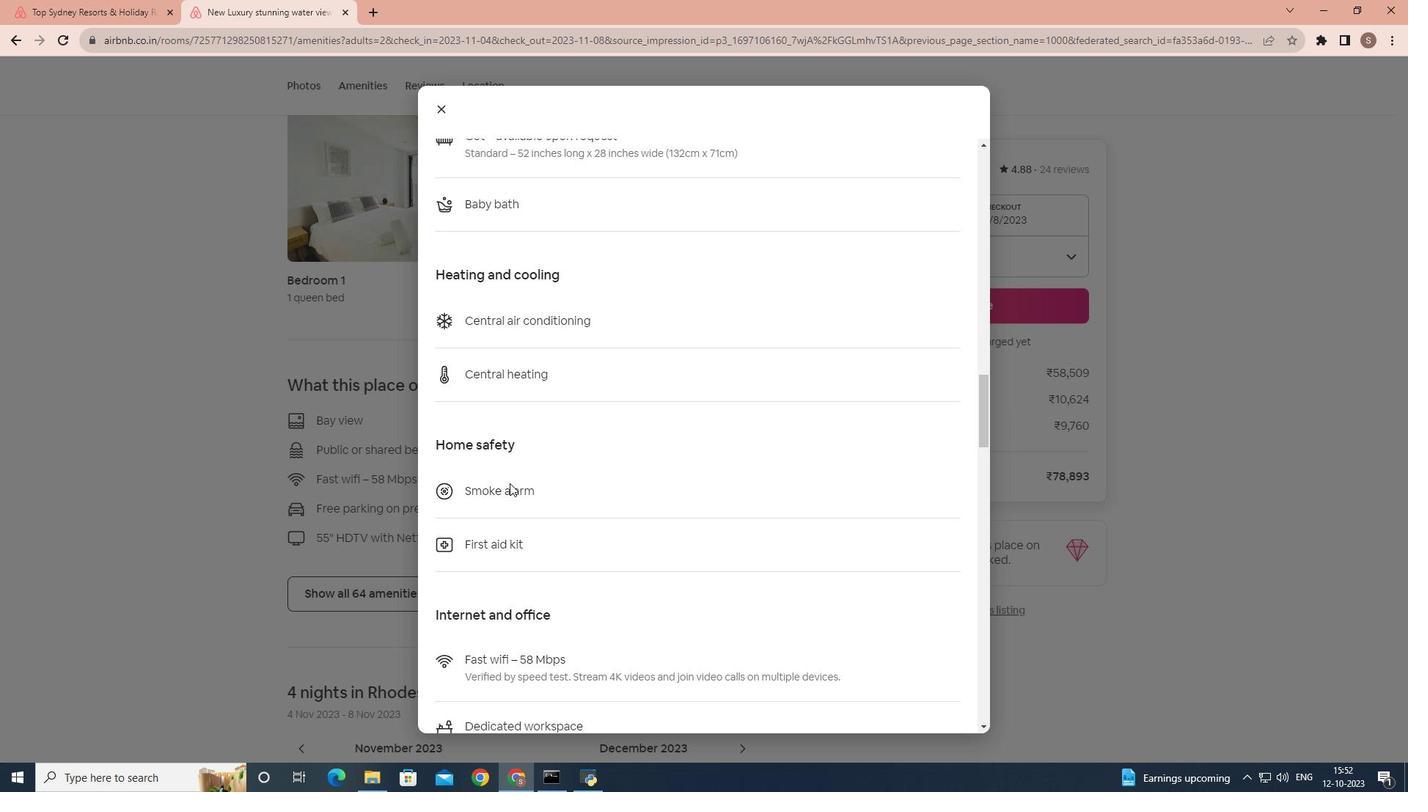 
Action: Mouse scrolled (509, 482) with delta (0, 0)
Screenshot: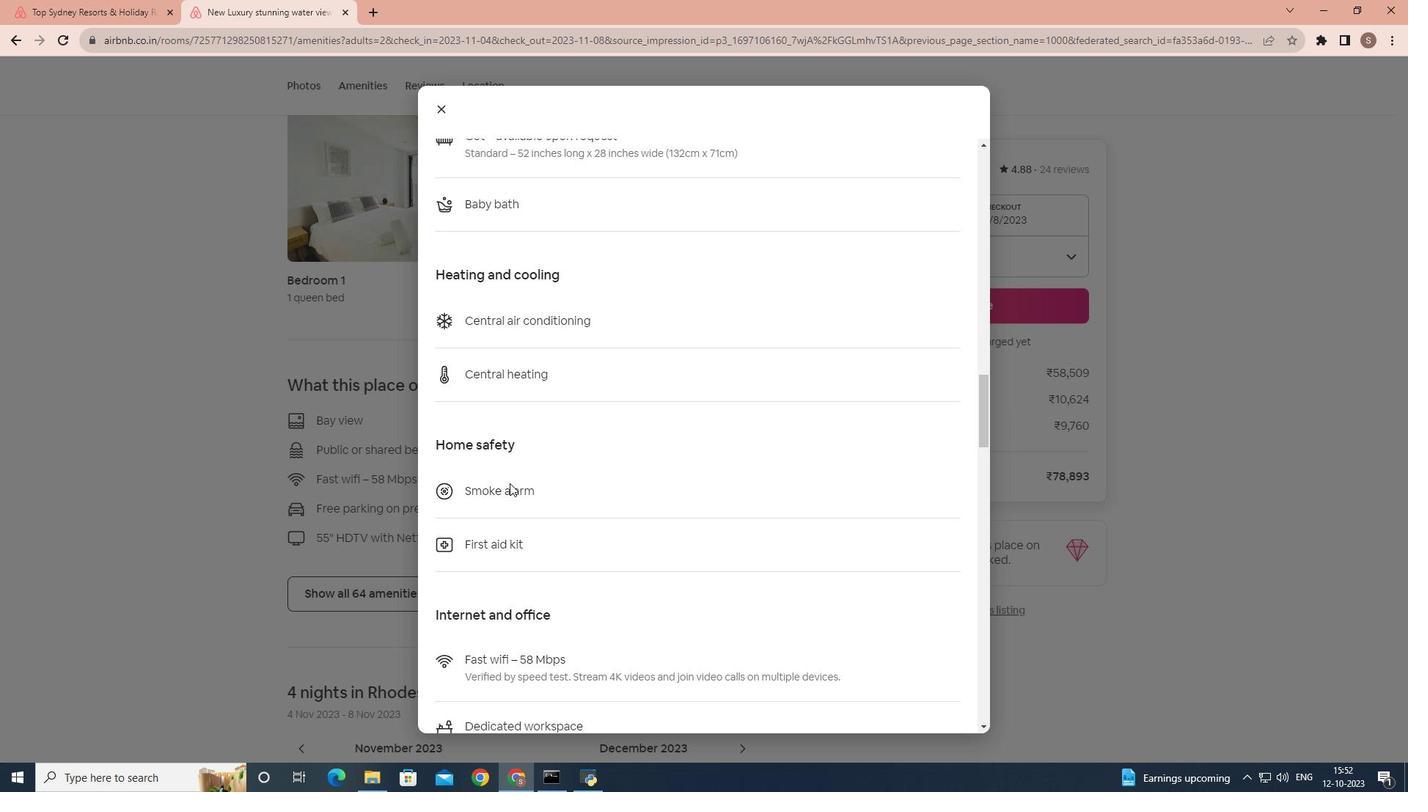 
Action: Mouse scrolled (509, 482) with delta (0, 0)
Screenshot: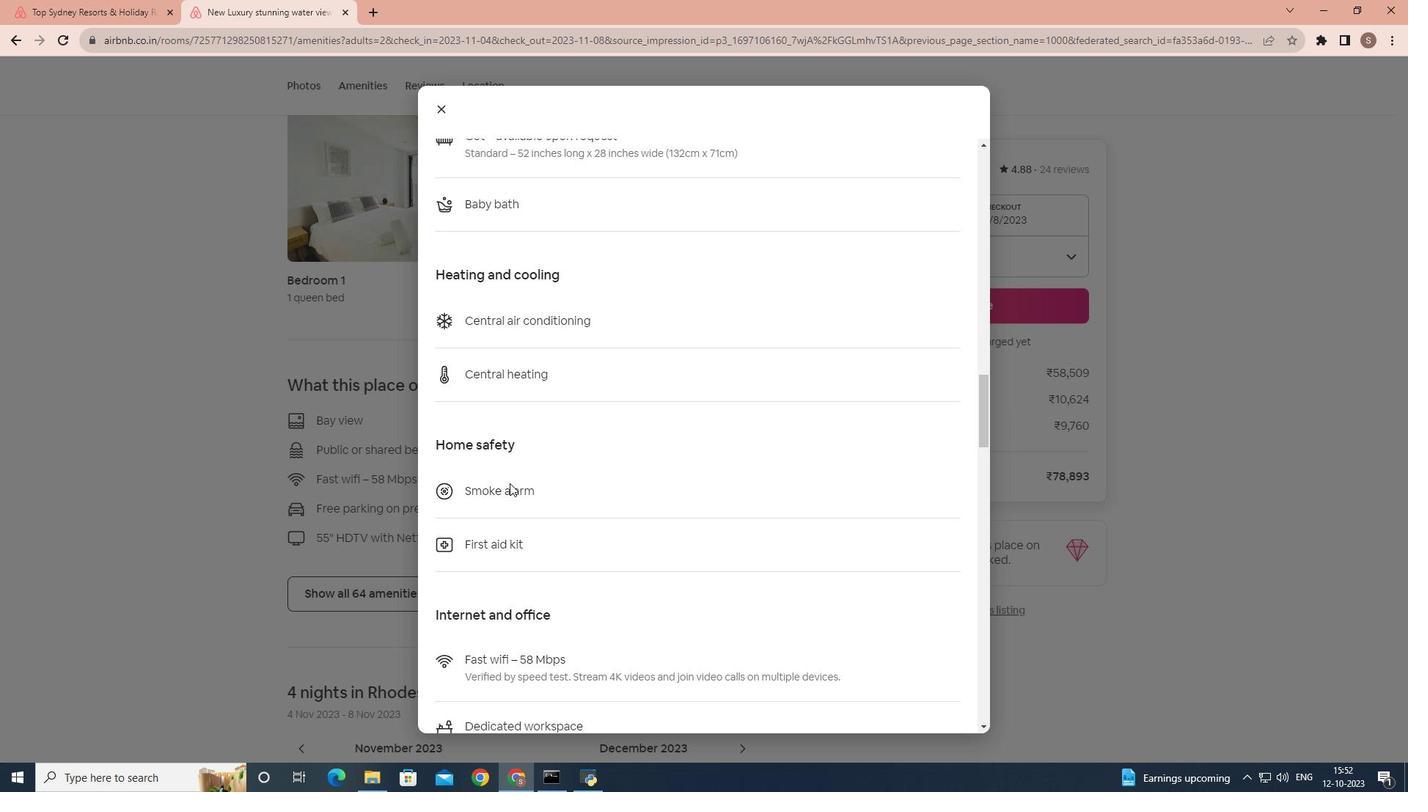 
Action: Mouse scrolled (509, 482) with delta (0, 0)
Screenshot: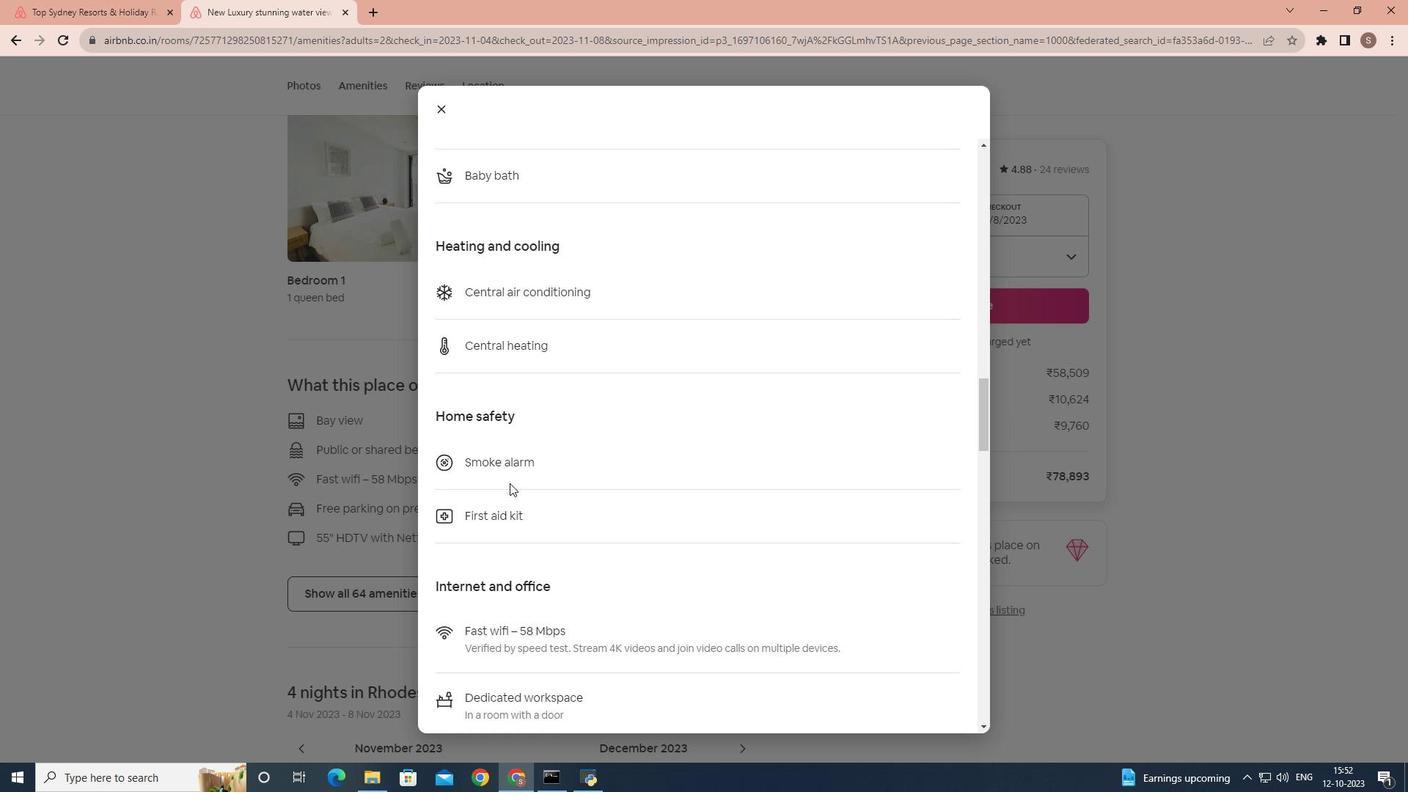 
Action: Mouse scrolled (509, 482) with delta (0, 0)
Screenshot: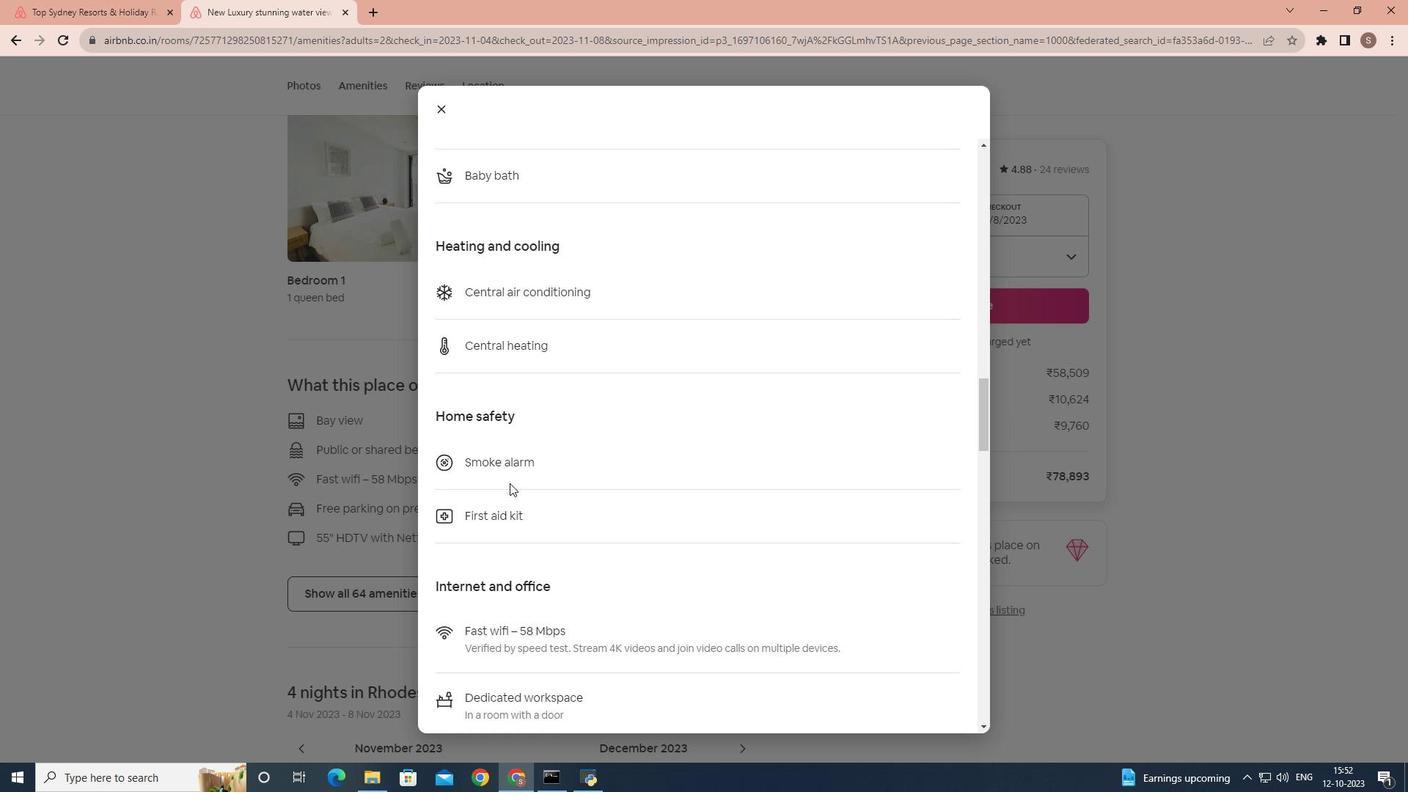 
Action: Mouse scrolled (509, 482) with delta (0, 0)
Screenshot: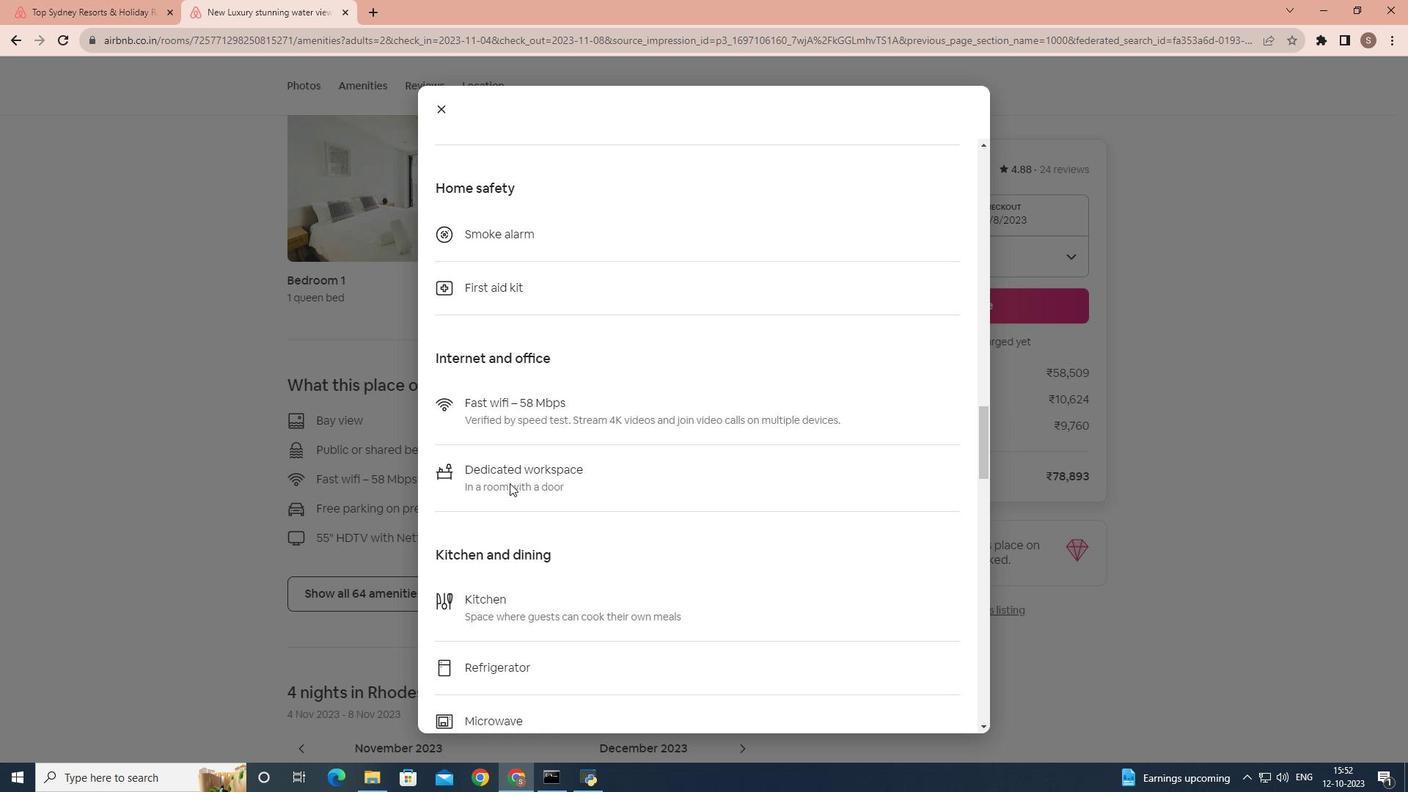 
Action: Mouse scrolled (509, 482) with delta (0, 0)
Screenshot: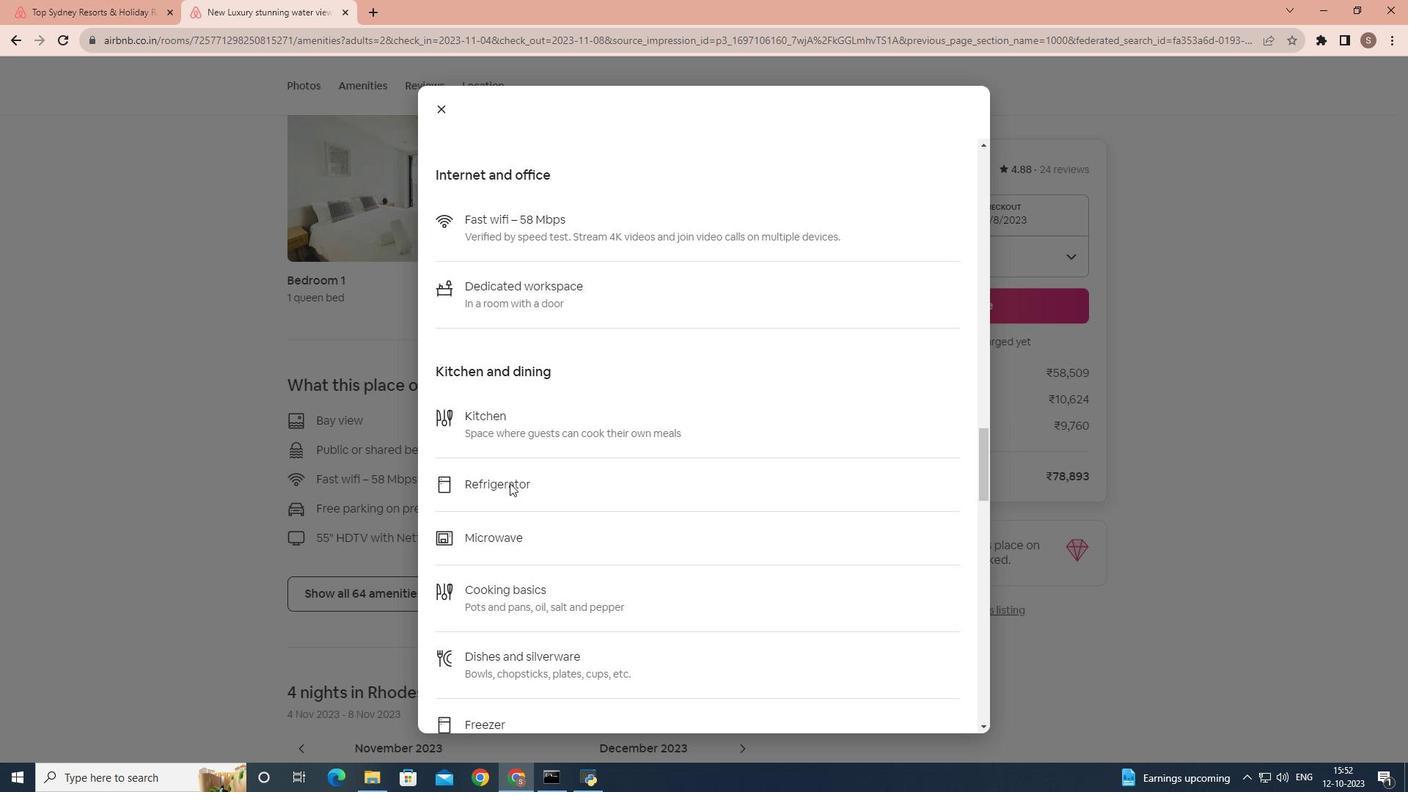 
Action: Mouse scrolled (509, 482) with delta (0, 0)
Screenshot: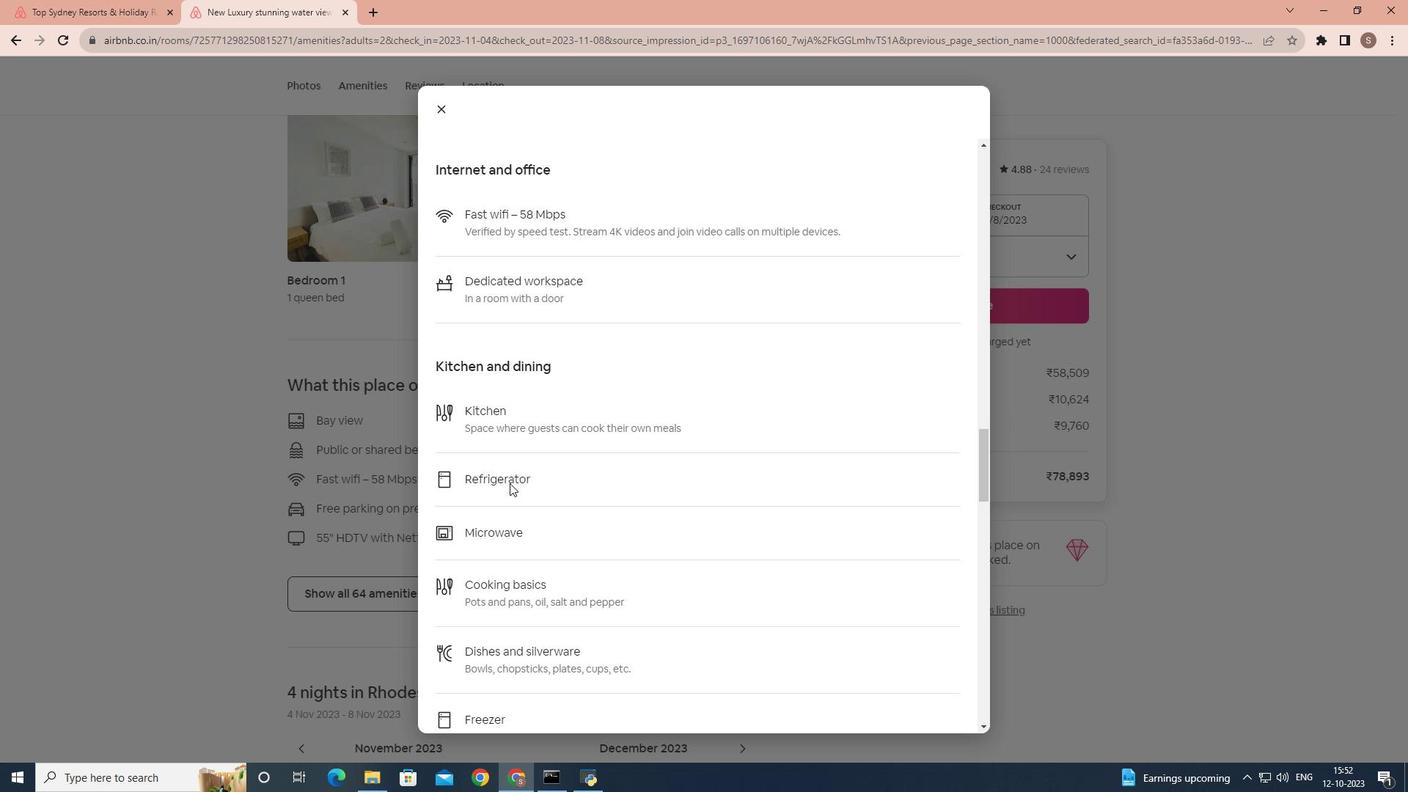 
Action: Mouse scrolled (509, 482) with delta (0, 0)
Screenshot: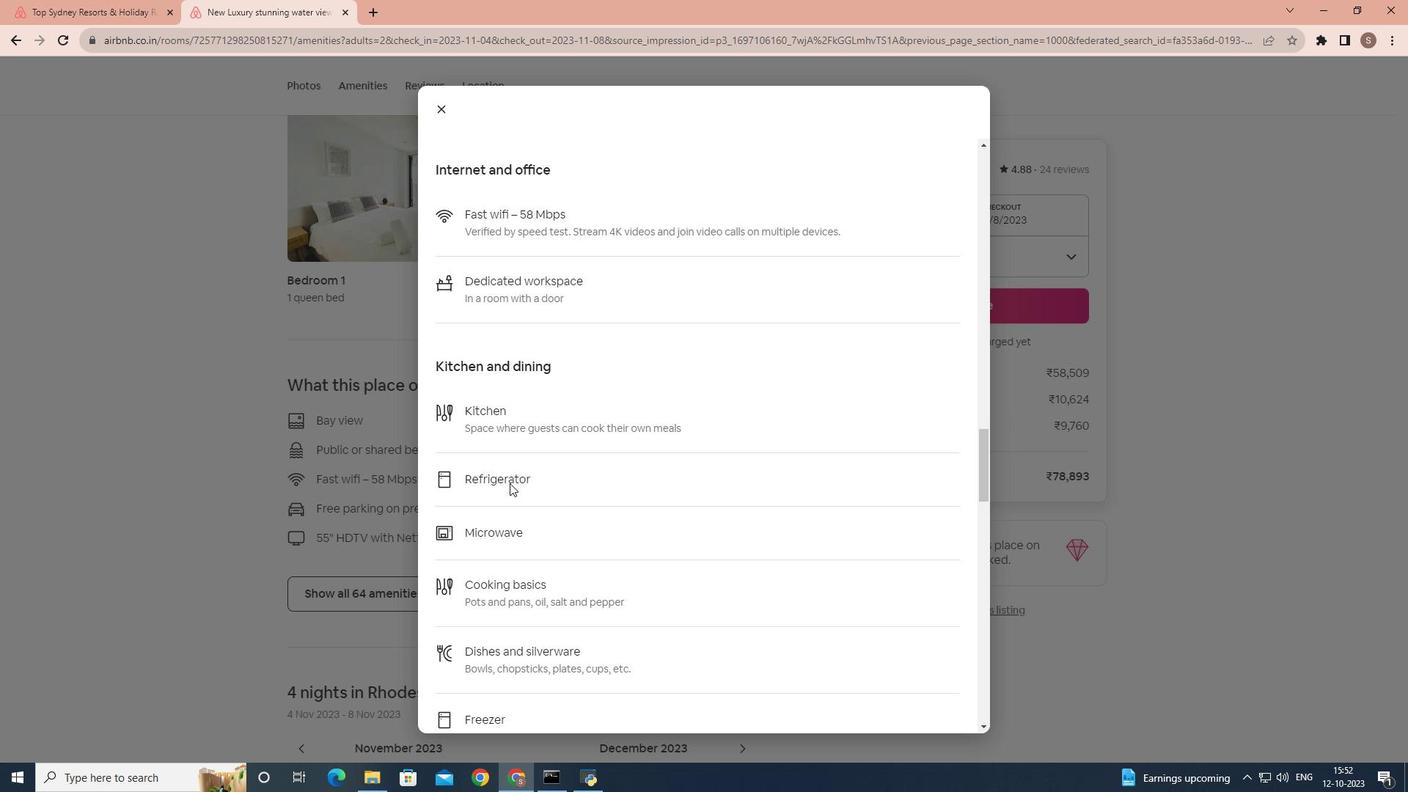 
Action: Mouse scrolled (509, 482) with delta (0, 0)
Screenshot: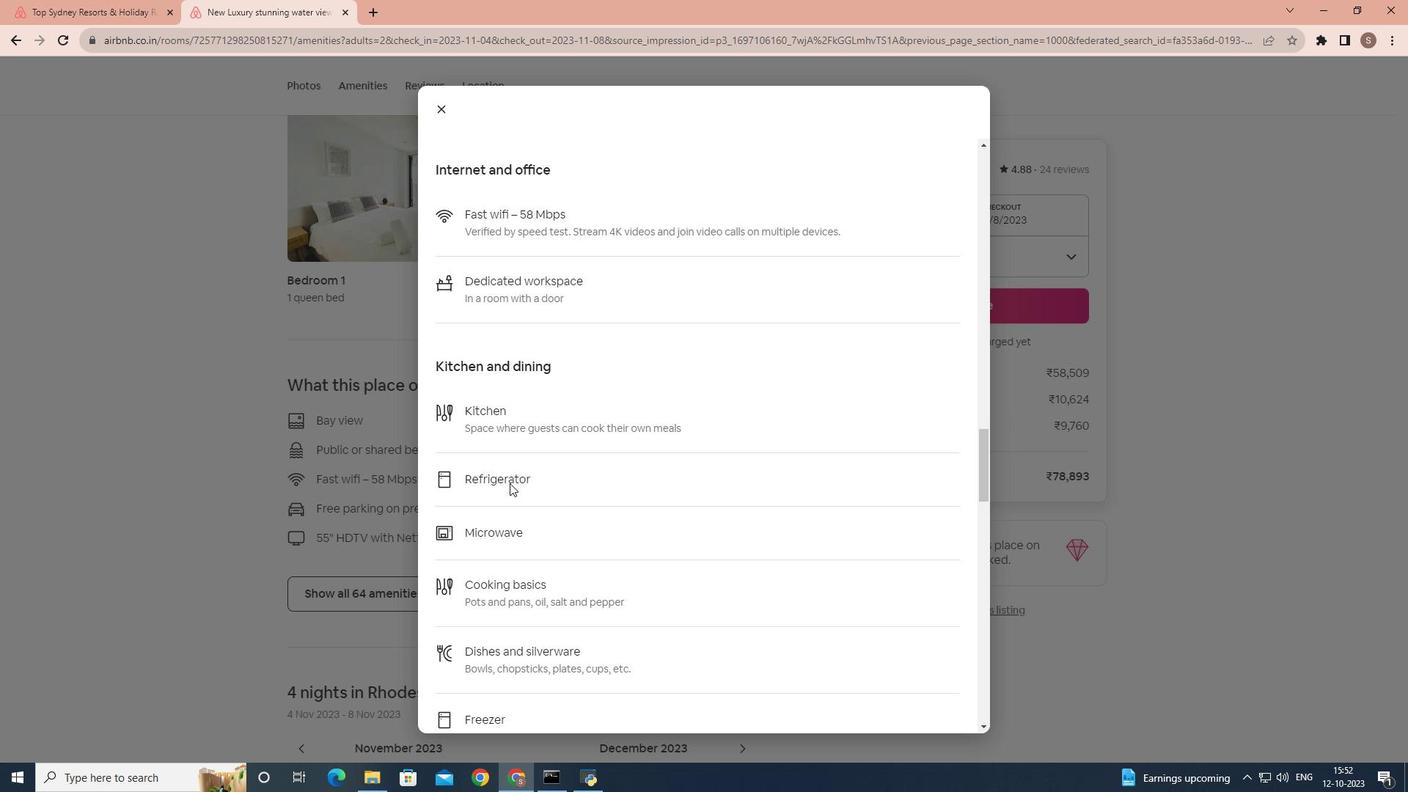 
Action: Mouse scrolled (509, 482) with delta (0, 0)
Screenshot: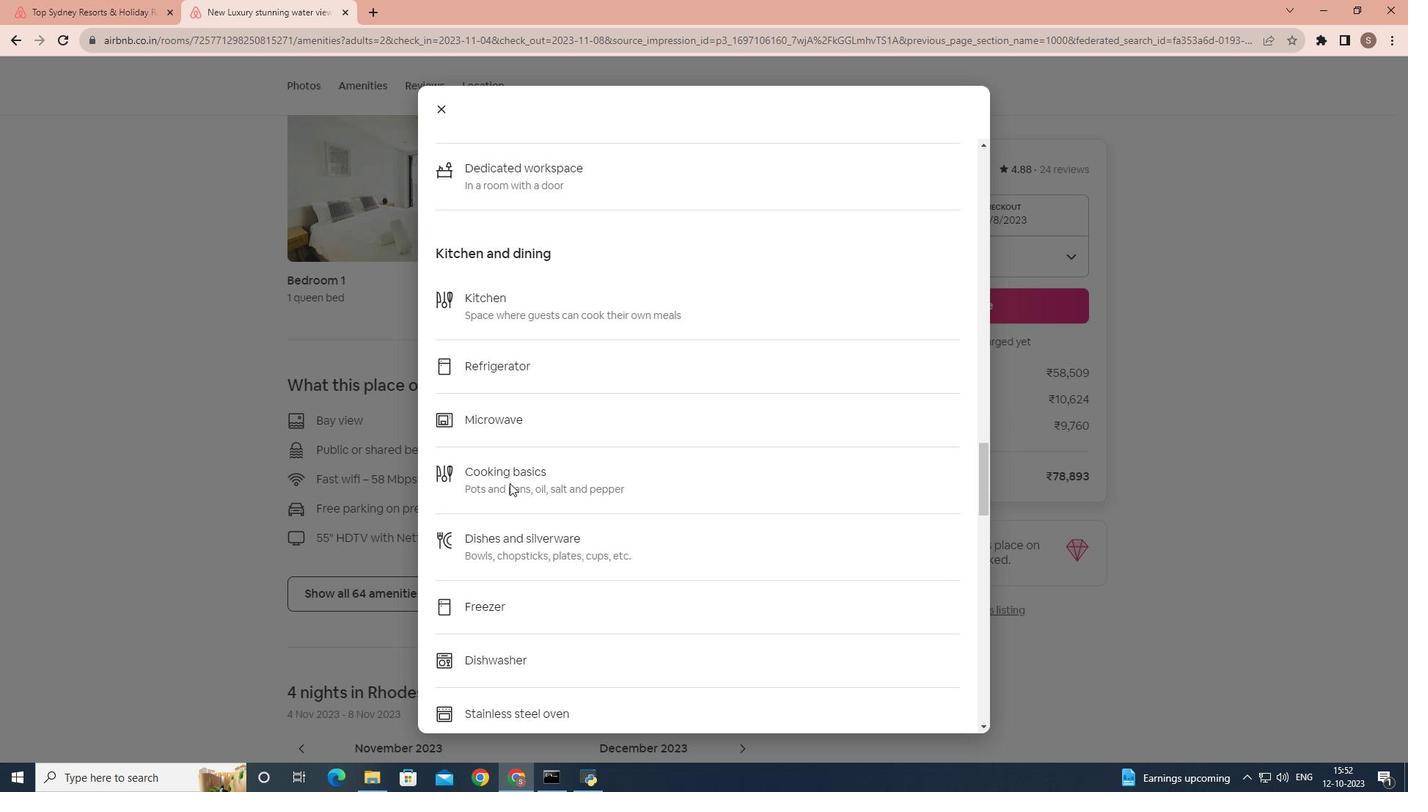 
Action: Mouse scrolled (509, 482) with delta (0, 0)
Screenshot: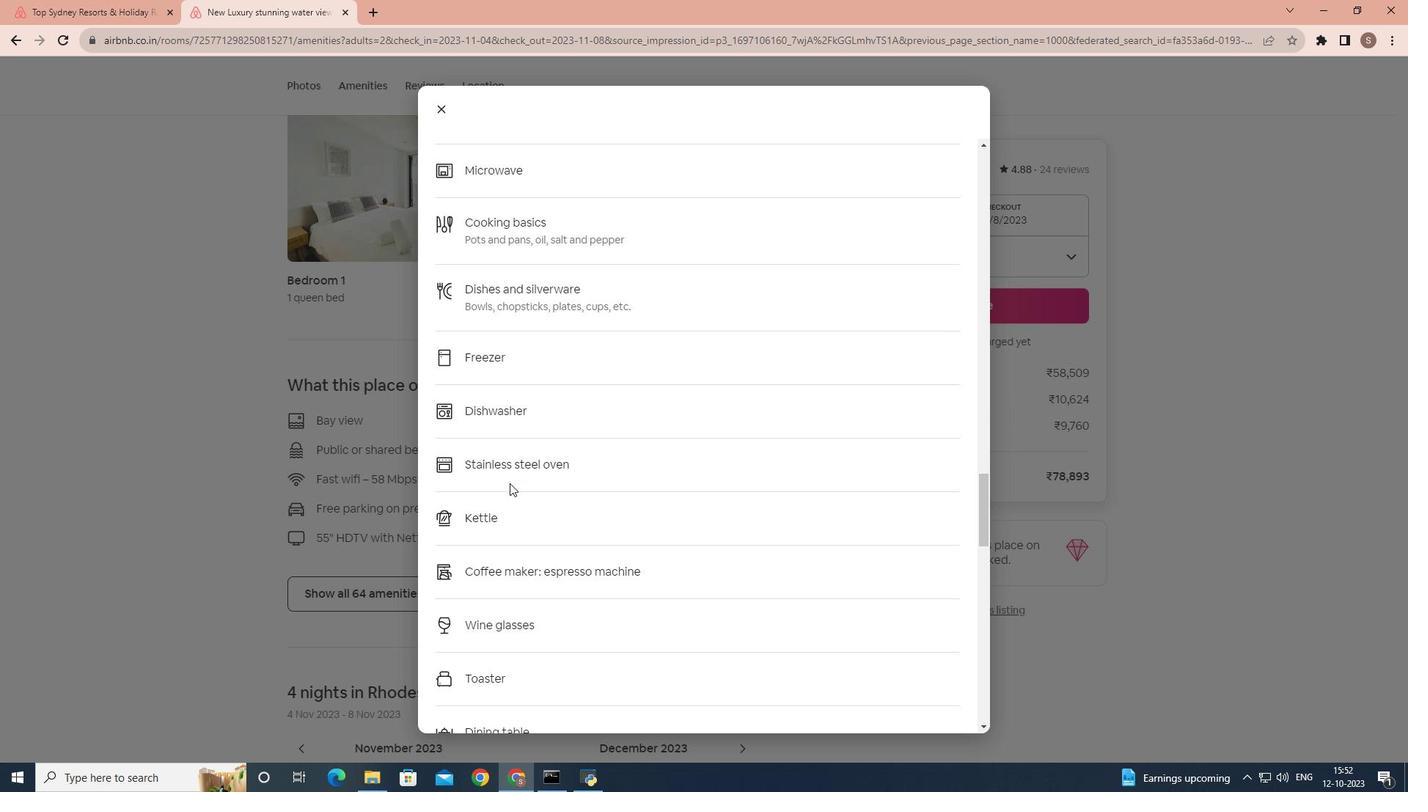 
Action: Mouse scrolled (509, 482) with delta (0, 0)
Screenshot: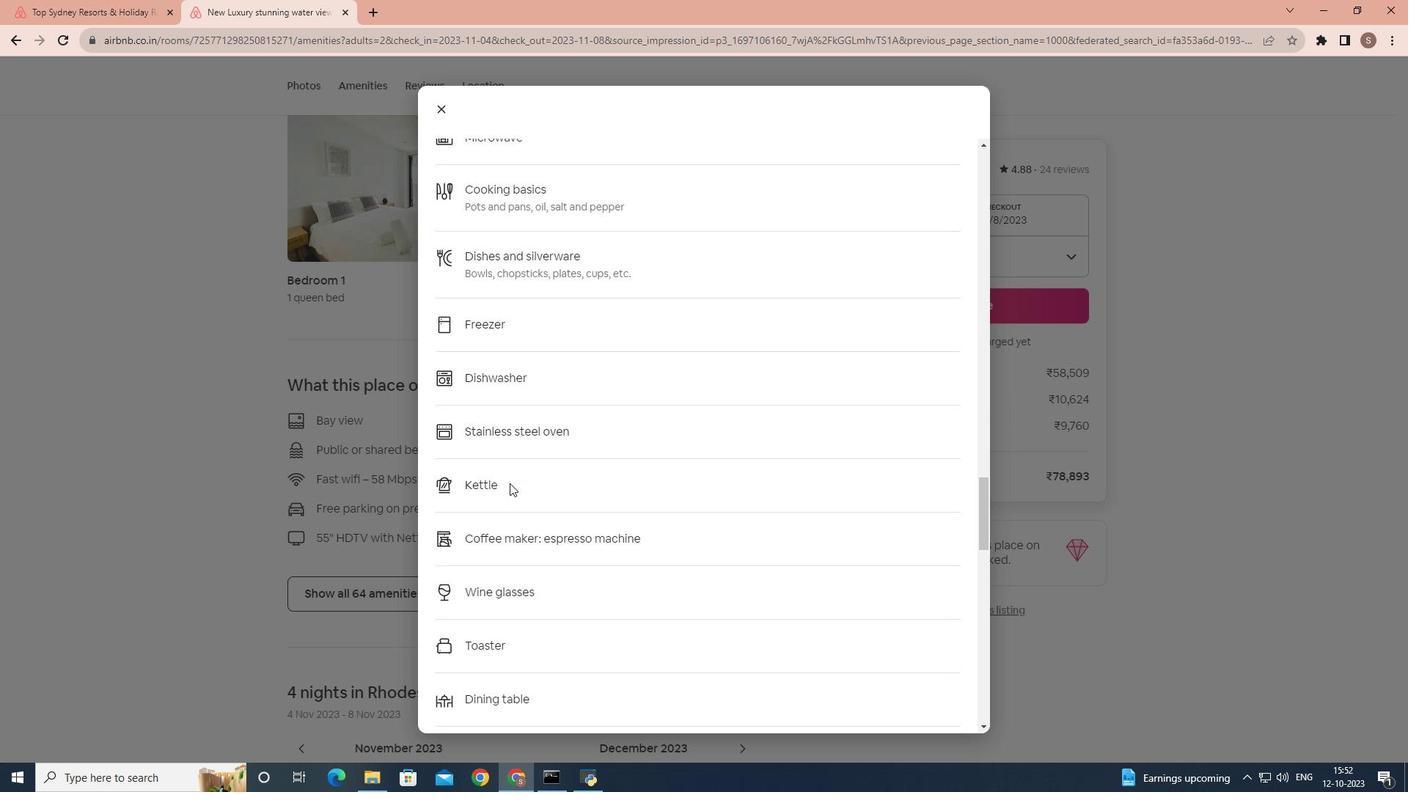 
Action: Mouse scrolled (509, 482) with delta (0, 0)
Screenshot: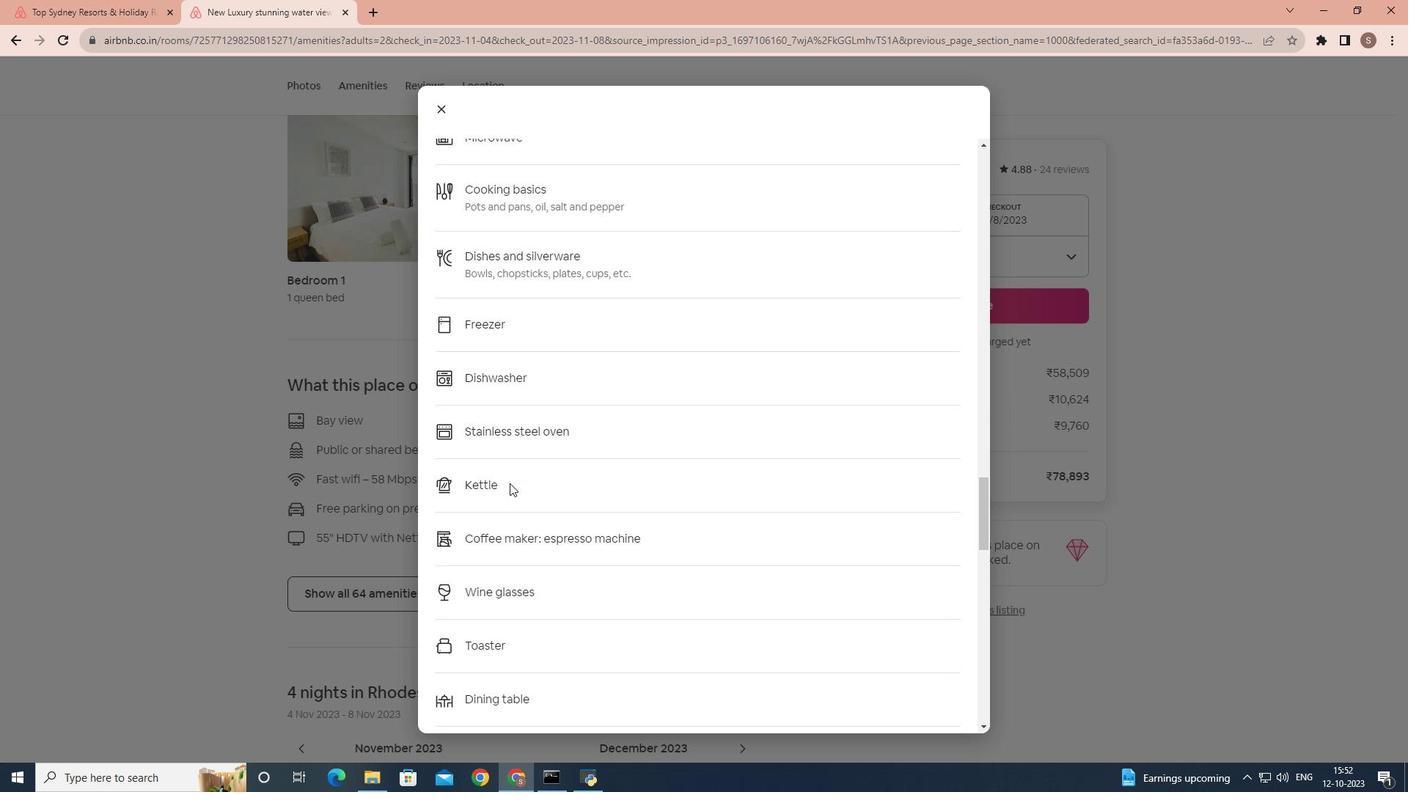 
Action: Mouse scrolled (509, 482) with delta (0, 0)
Screenshot: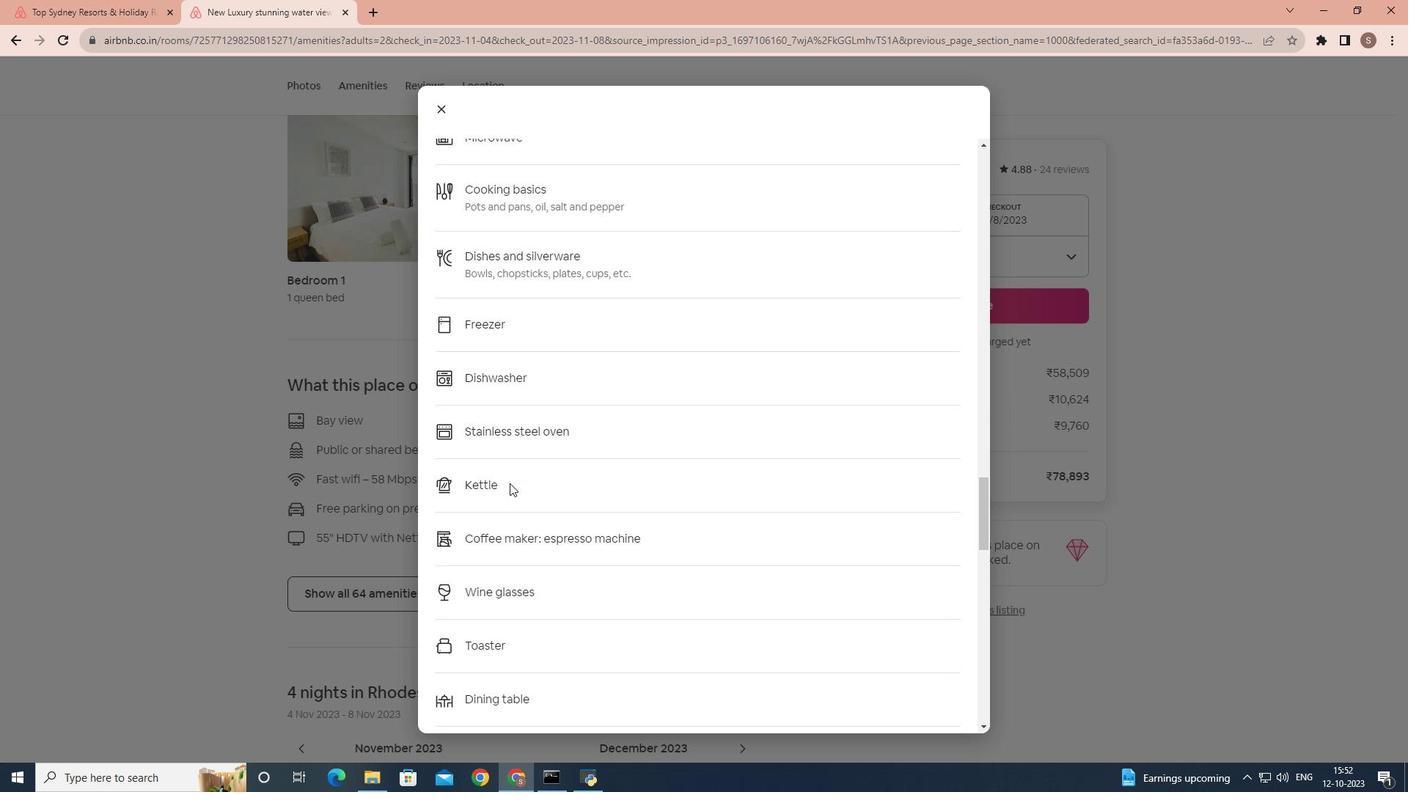 
Action: Mouse scrolled (509, 482) with delta (0, 0)
Screenshot: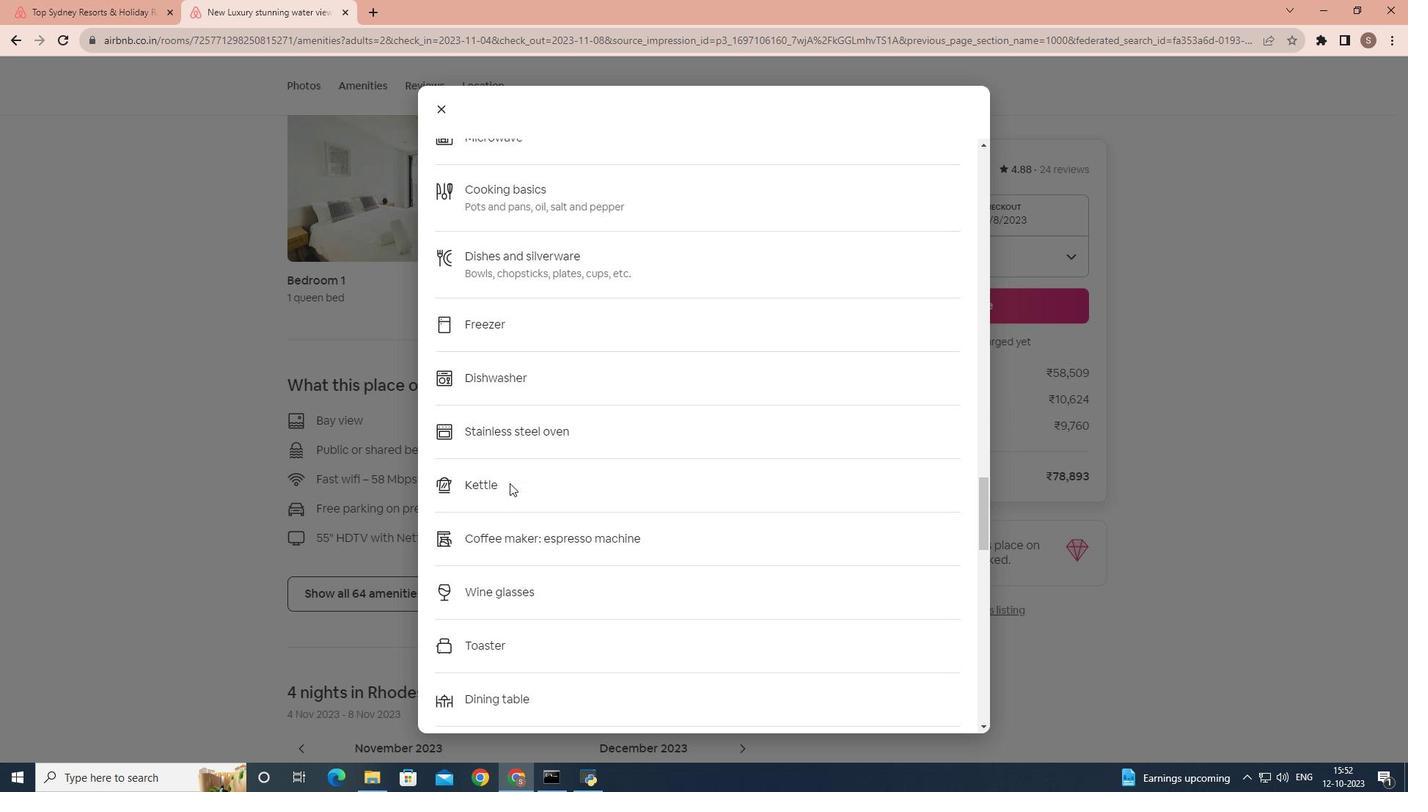 
Action: Mouse scrolled (509, 482) with delta (0, 0)
Screenshot: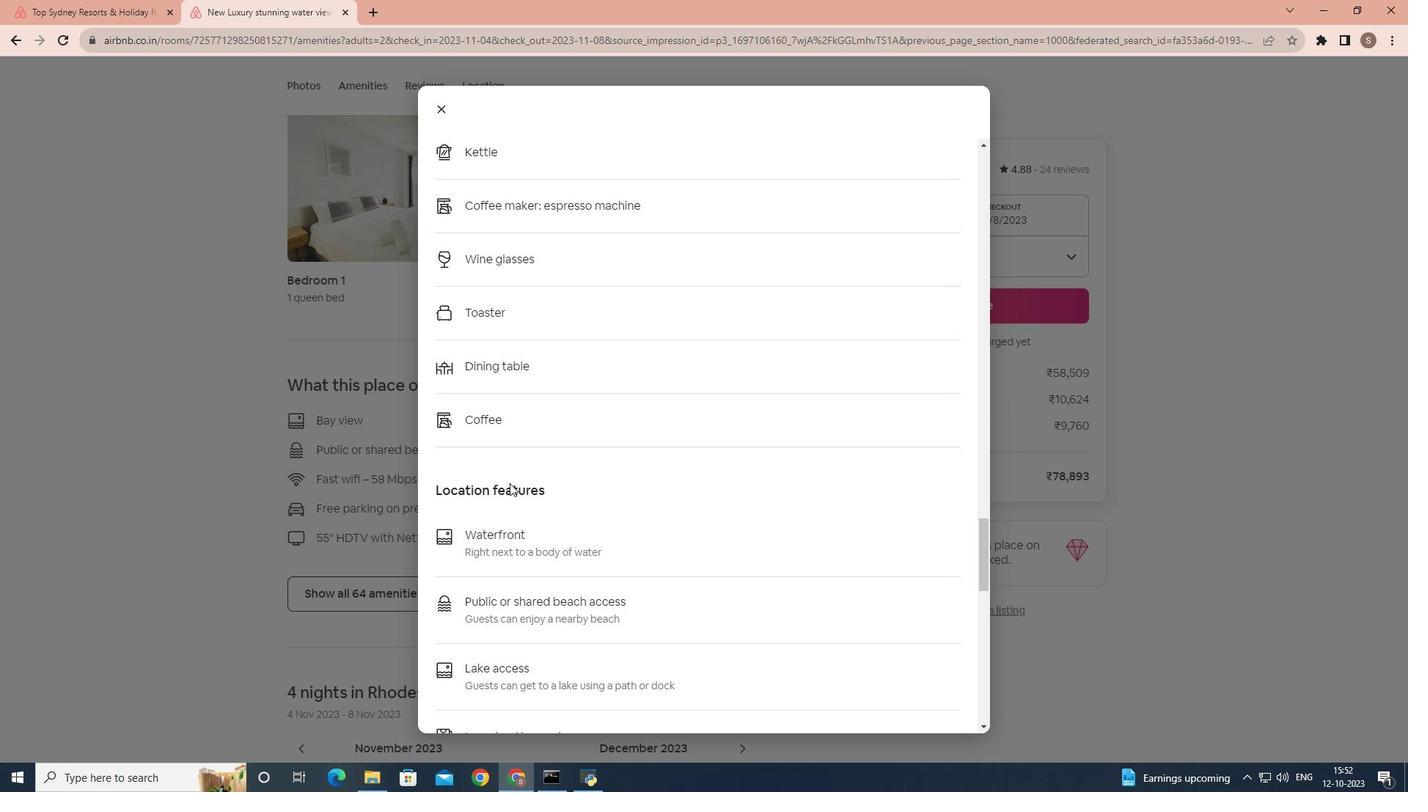 
Action: Mouse scrolled (509, 482) with delta (0, 0)
Screenshot: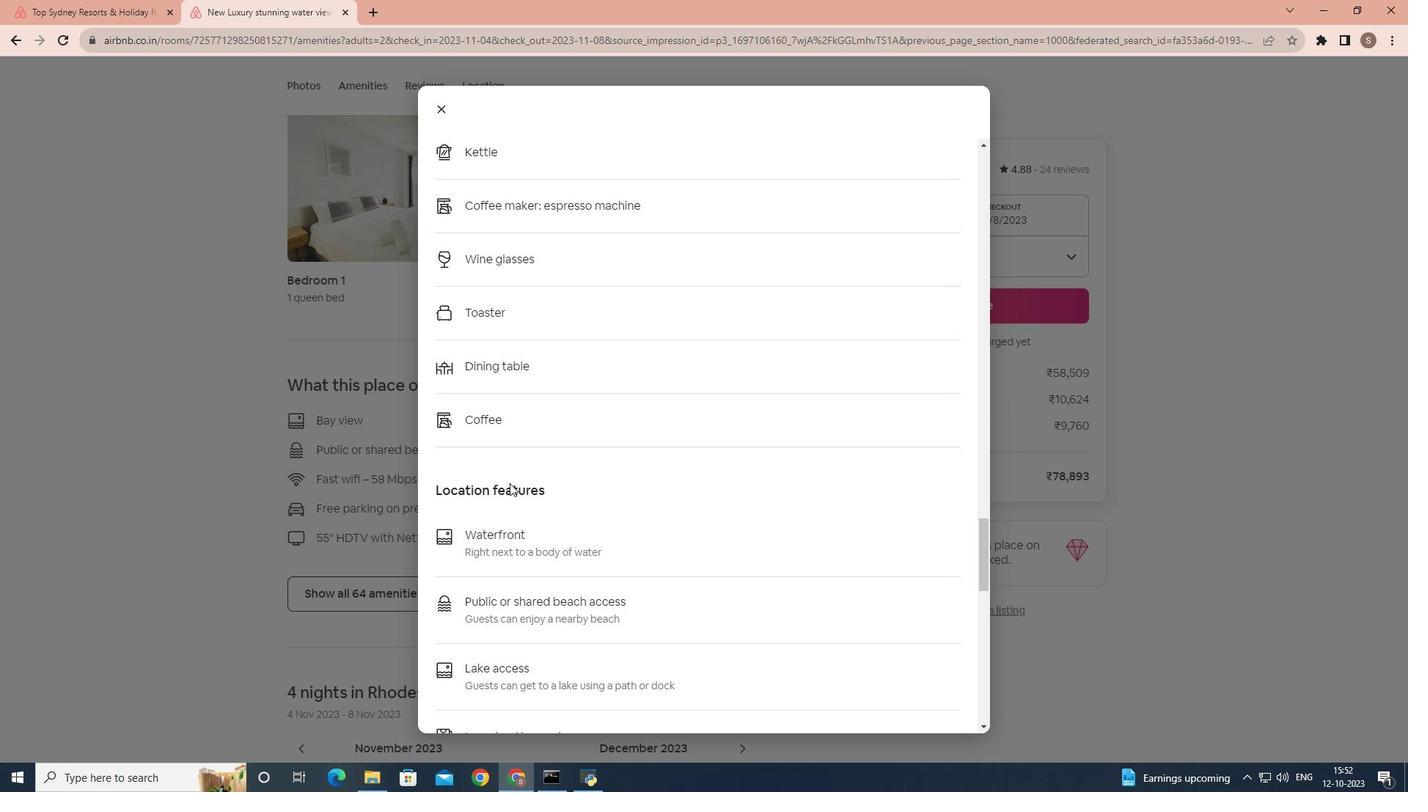 
Action: Mouse scrolled (509, 482) with delta (0, 0)
Screenshot: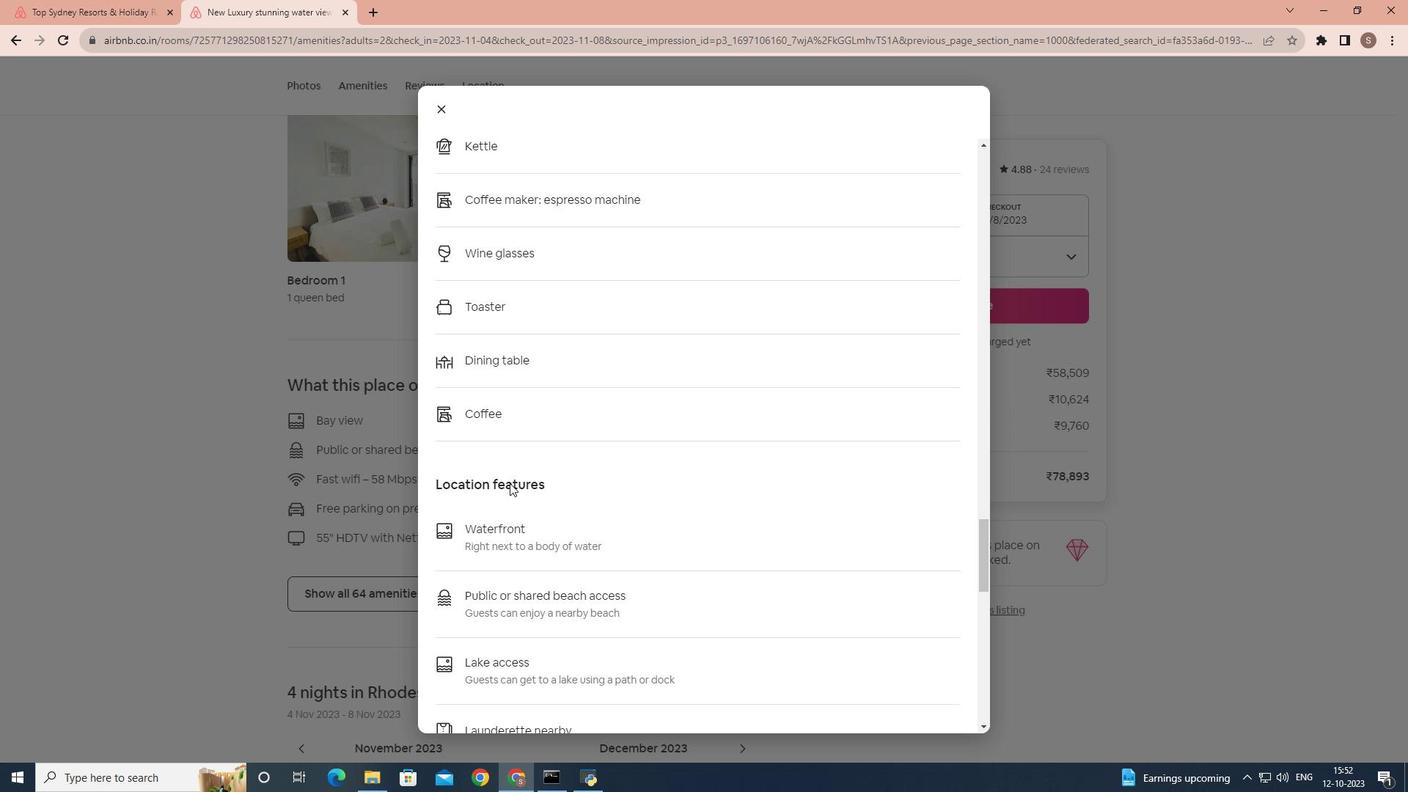 
Action: Mouse scrolled (509, 482) with delta (0, 0)
Screenshot: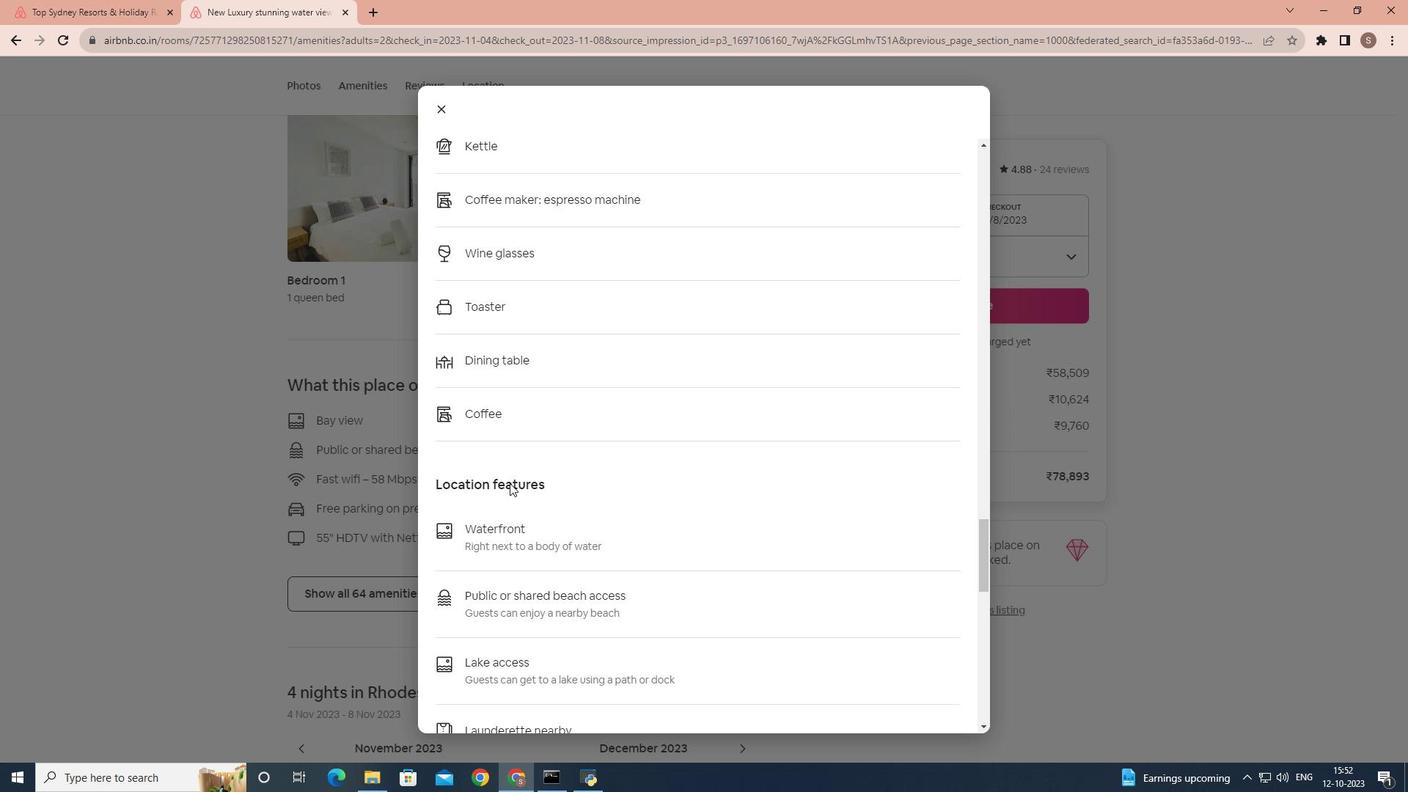 
Action: Mouse scrolled (509, 482) with delta (0, 0)
Screenshot: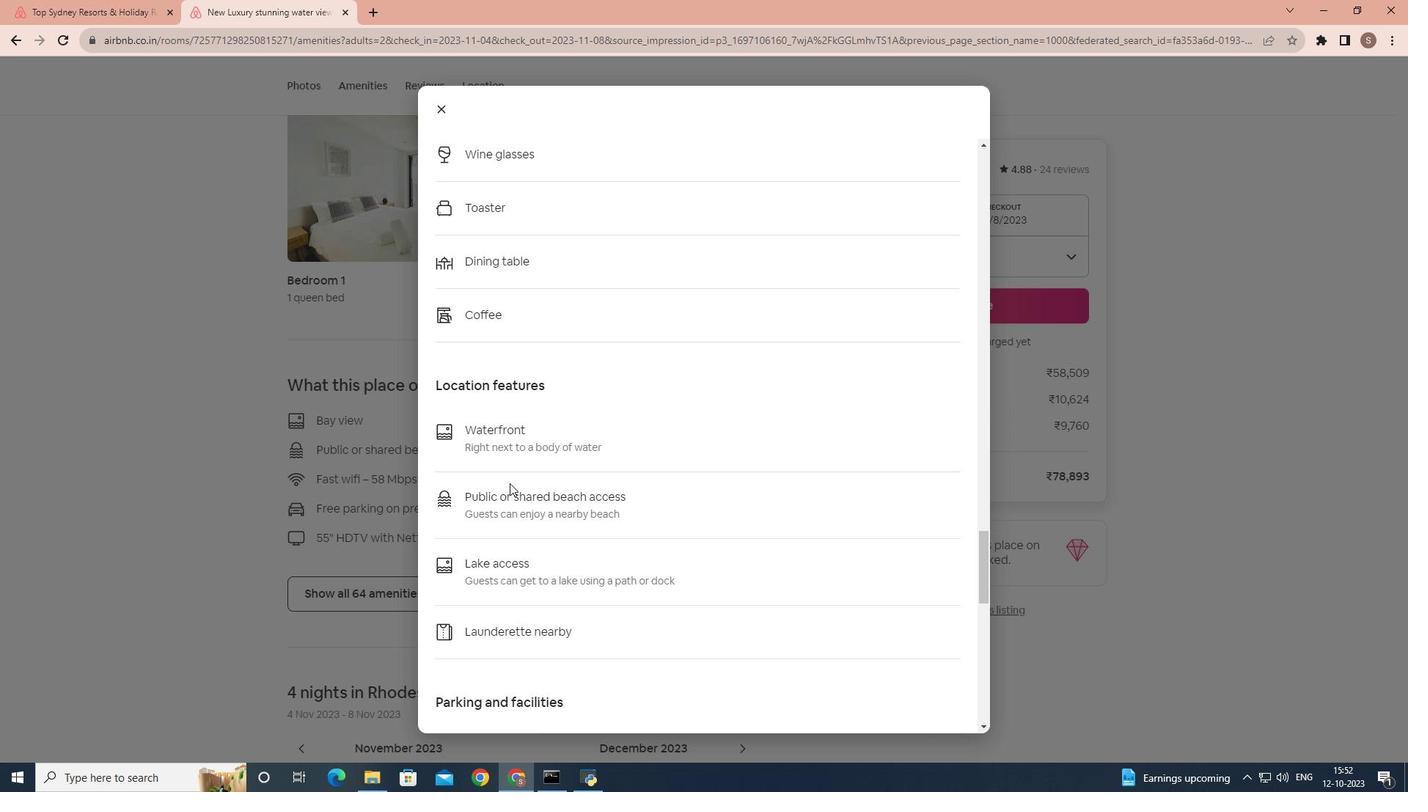 
Action: Mouse scrolled (509, 482) with delta (0, 0)
Screenshot: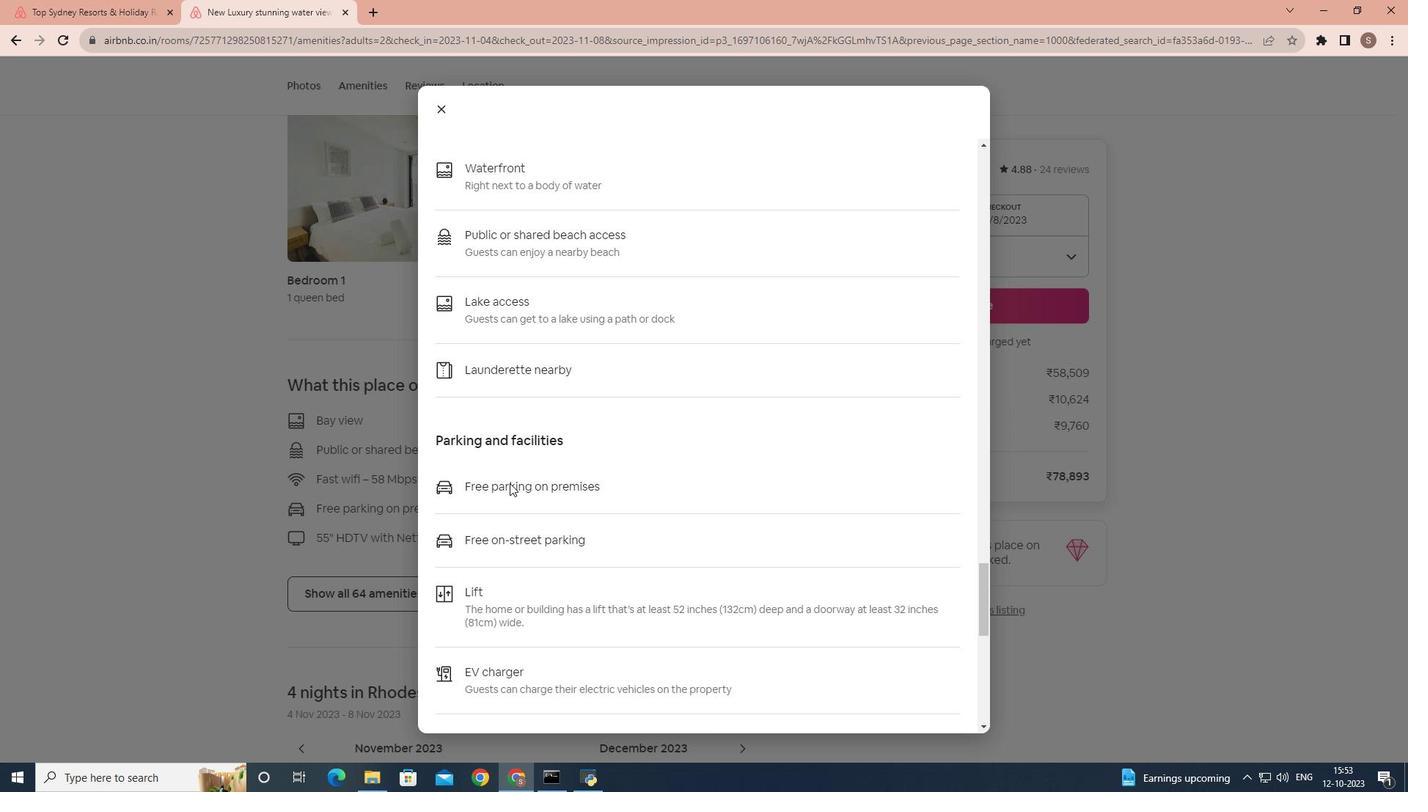 
Action: Mouse scrolled (509, 482) with delta (0, 0)
Screenshot: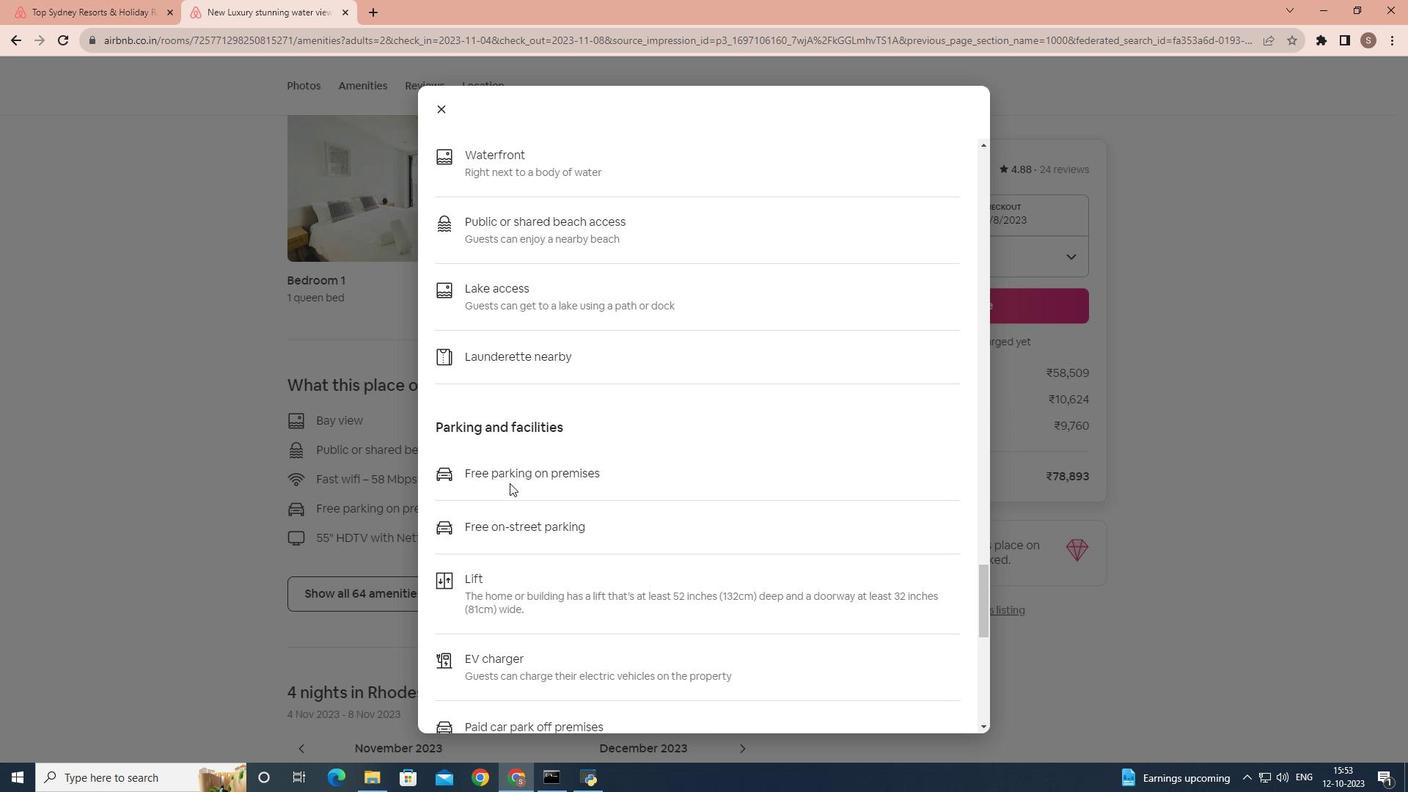 
Action: Mouse scrolled (509, 482) with delta (0, 0)
Screenshot: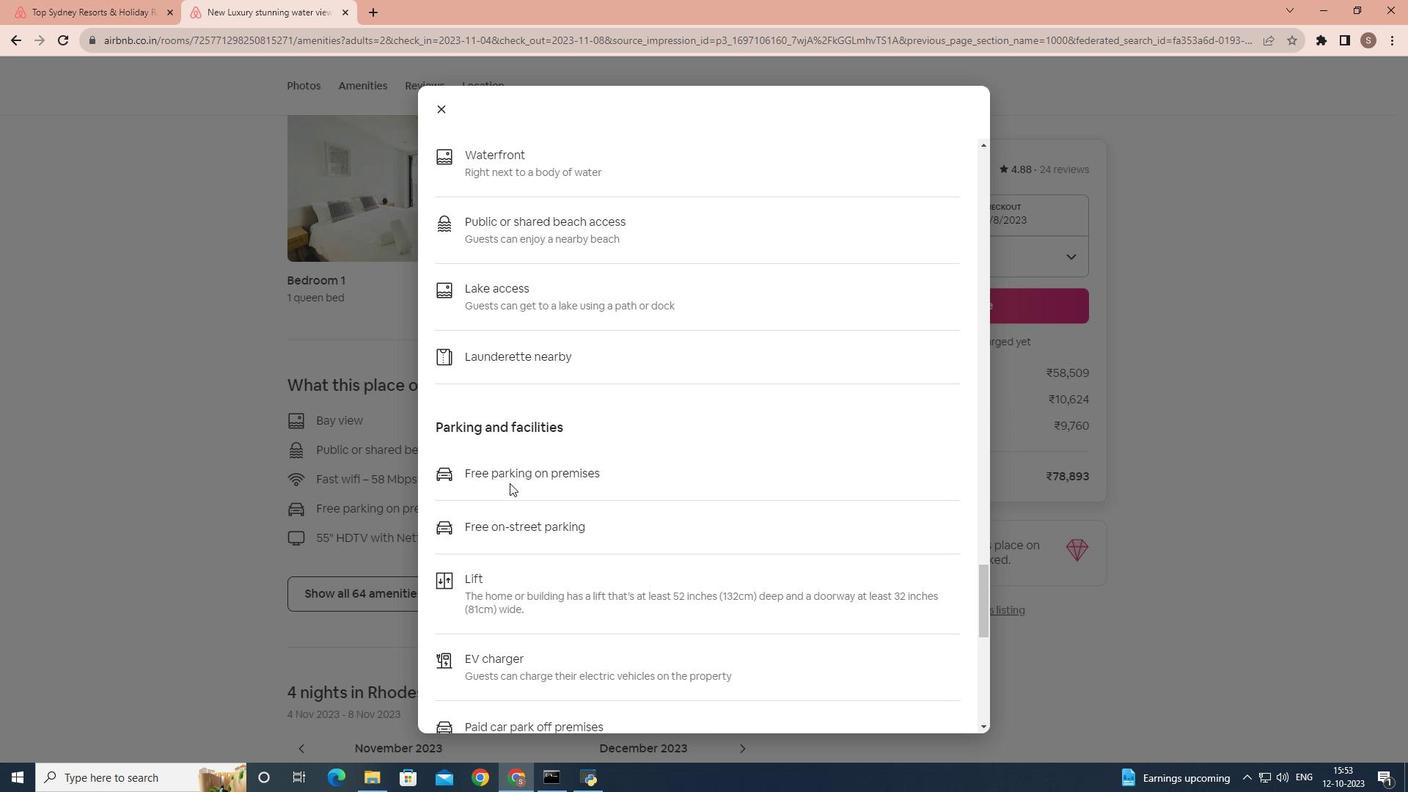 
Action: Mouse scrolled (509, 482) with delta (0, 0)
Screenshot: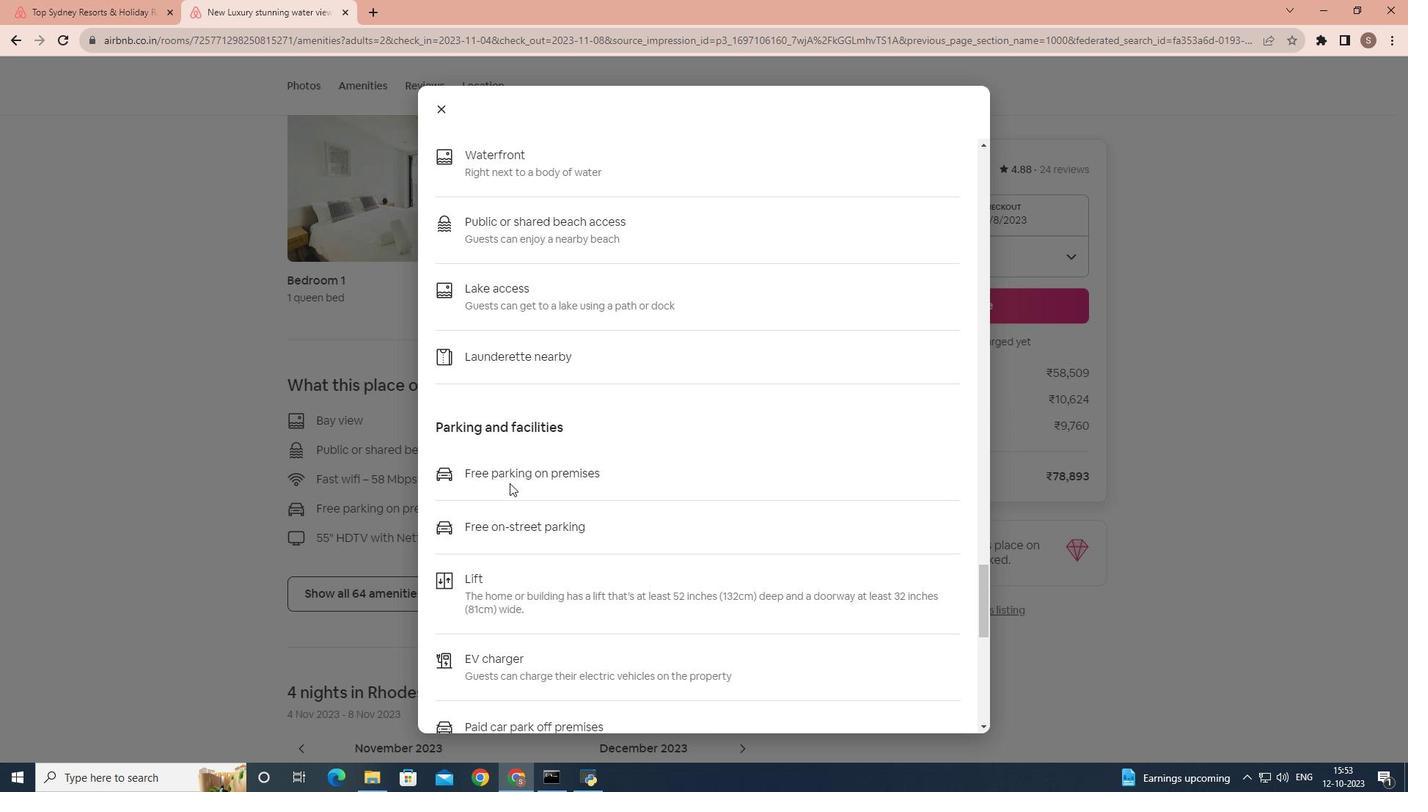 
Action: Mouse scrolled (509, 482) with delta (0, 0)
Screenshot: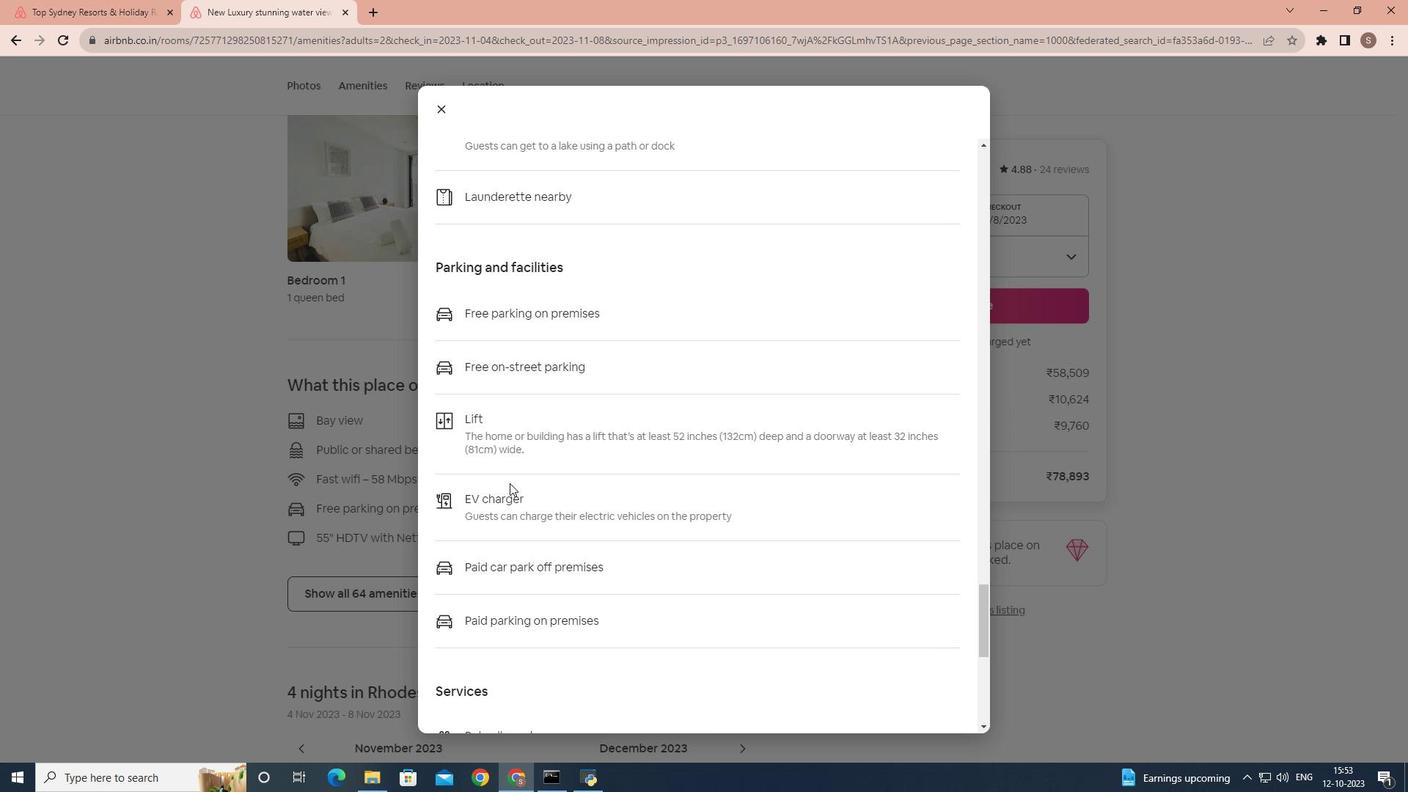 
Action: Mouse scrolled (509, 482) with delta (0, 0)
Screenshot: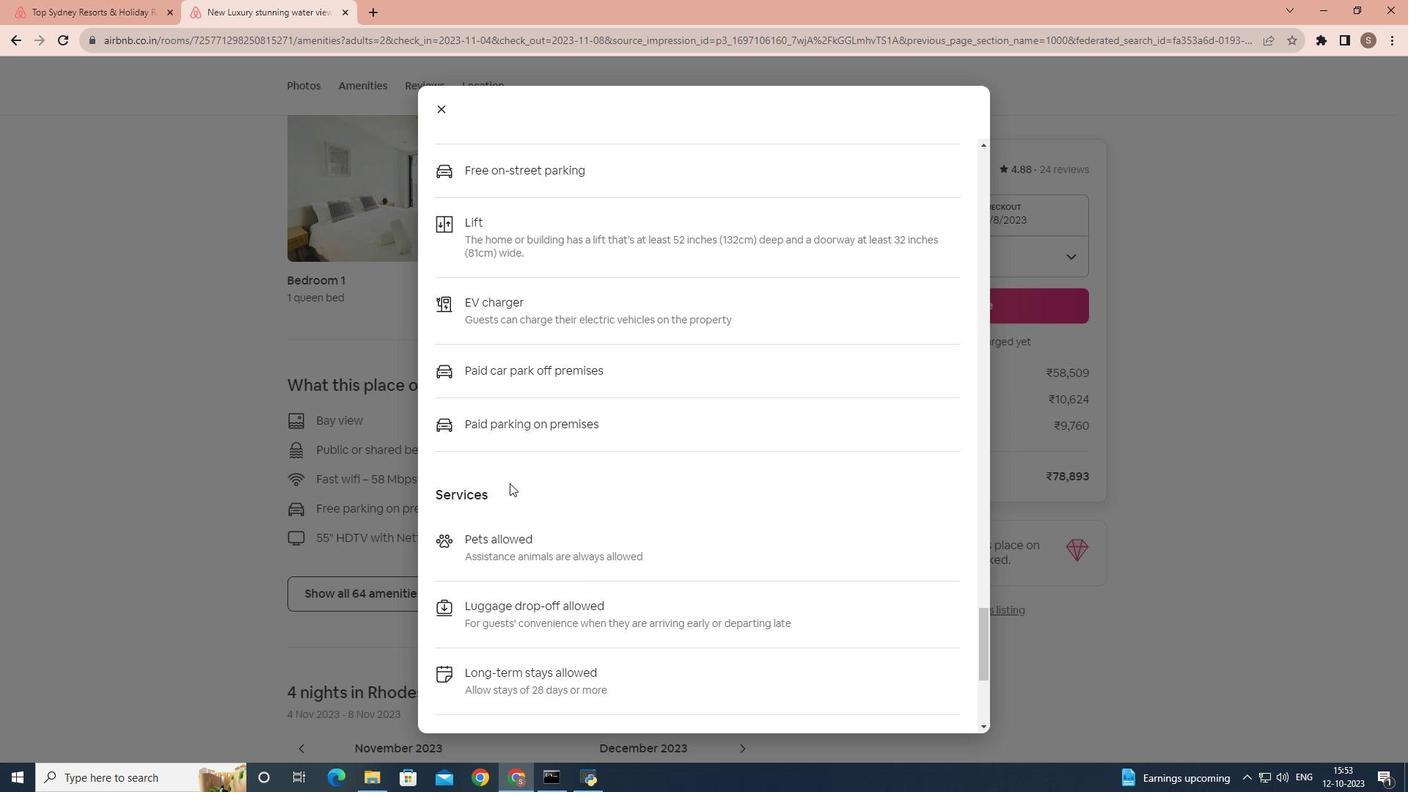 
Action: Mouse scrolled (509, 482) with delta (0, 0)
Screenshot: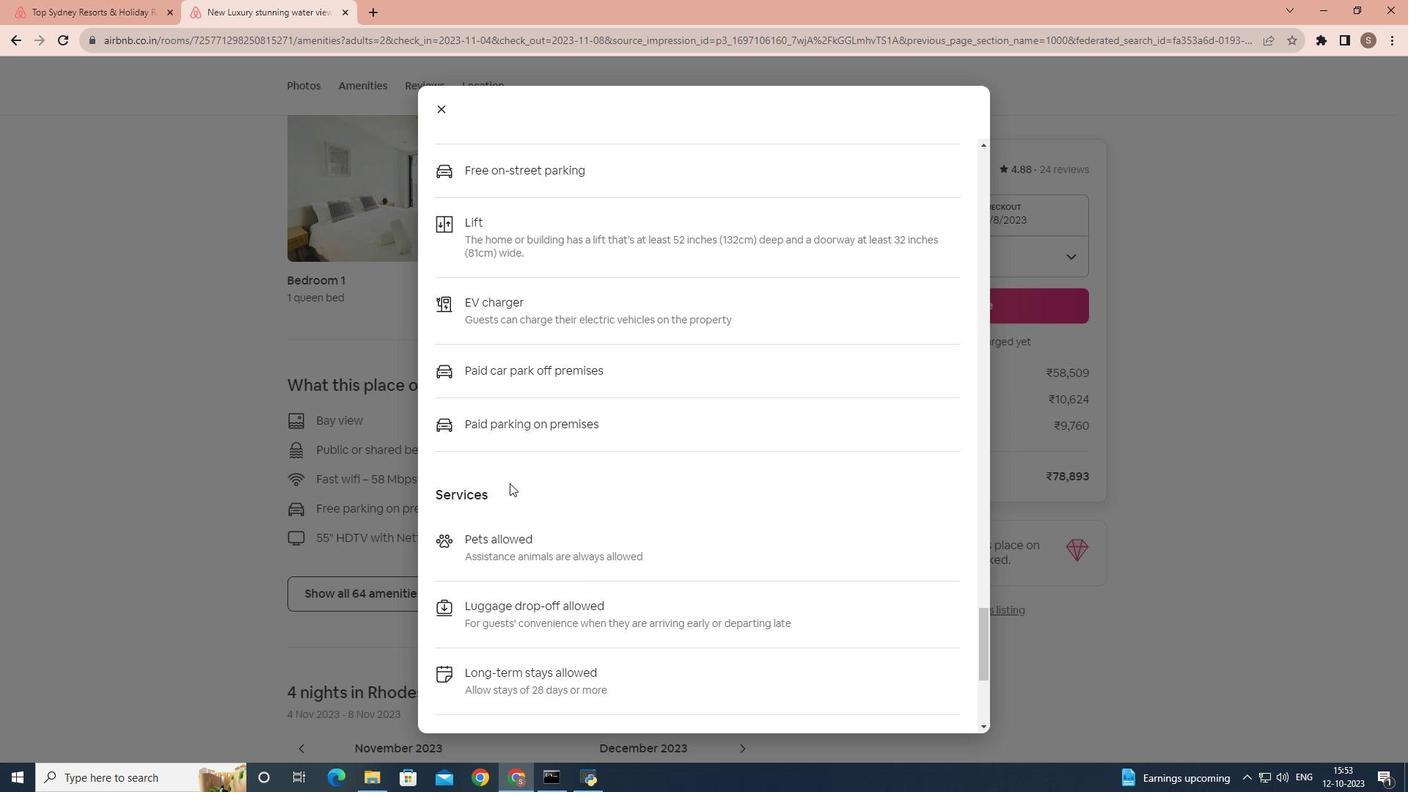
Action: Mouse scrolled (509, 482) with delta (0, 0)
Screenshot: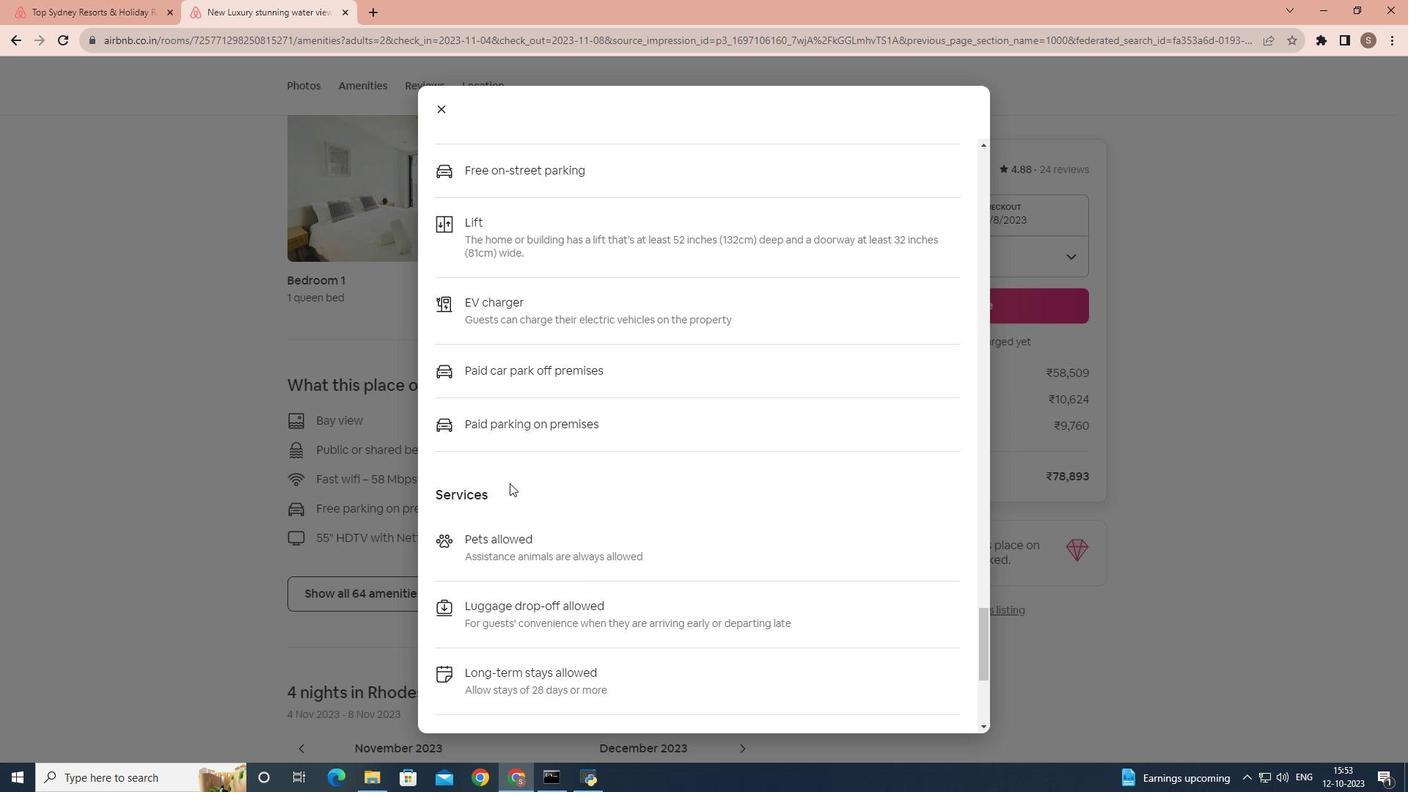 
Action: Mouse scrolled (509, 482) with delta (0, 0)
Screenshot: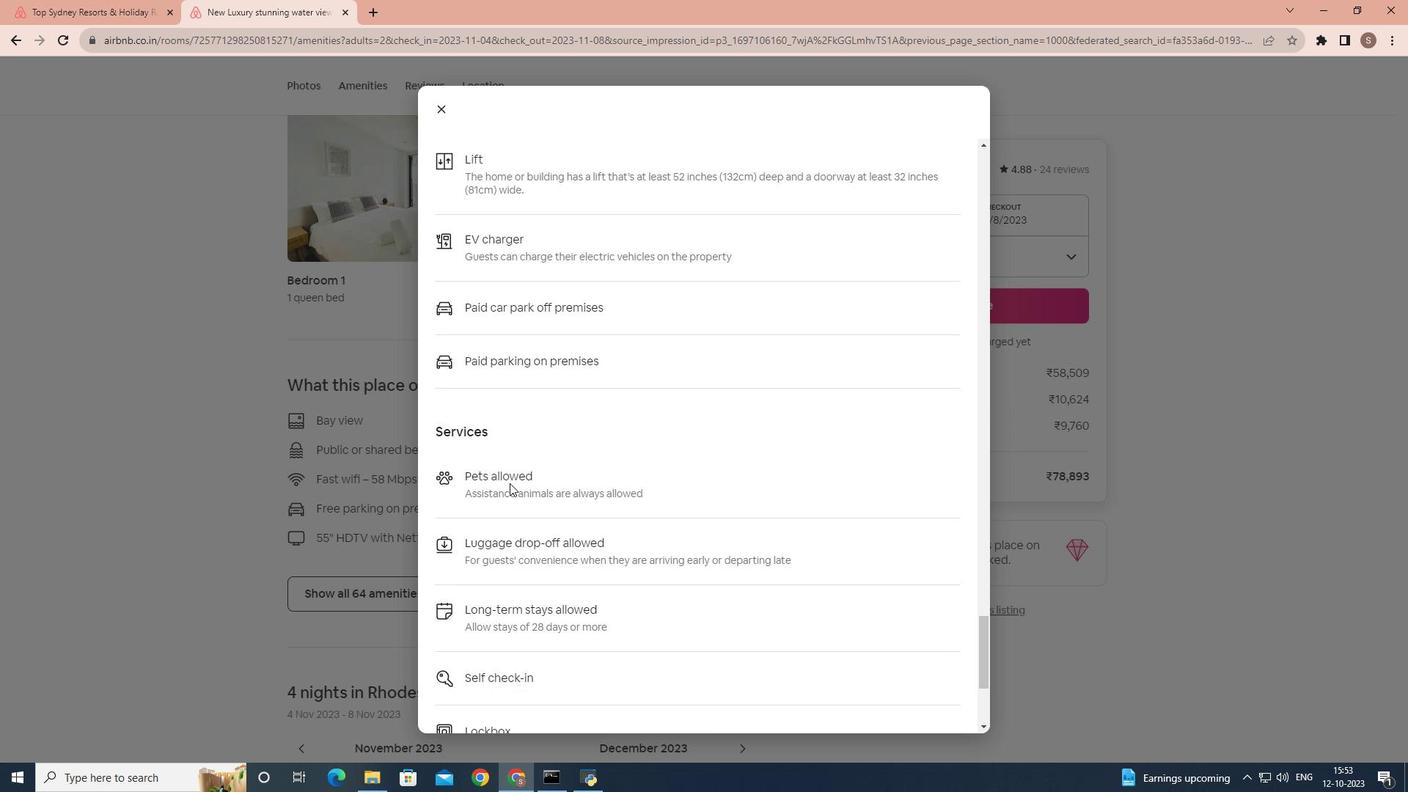 
Action: Mouse scrolled (509, 482) with delta (0, 0)
Screenshot: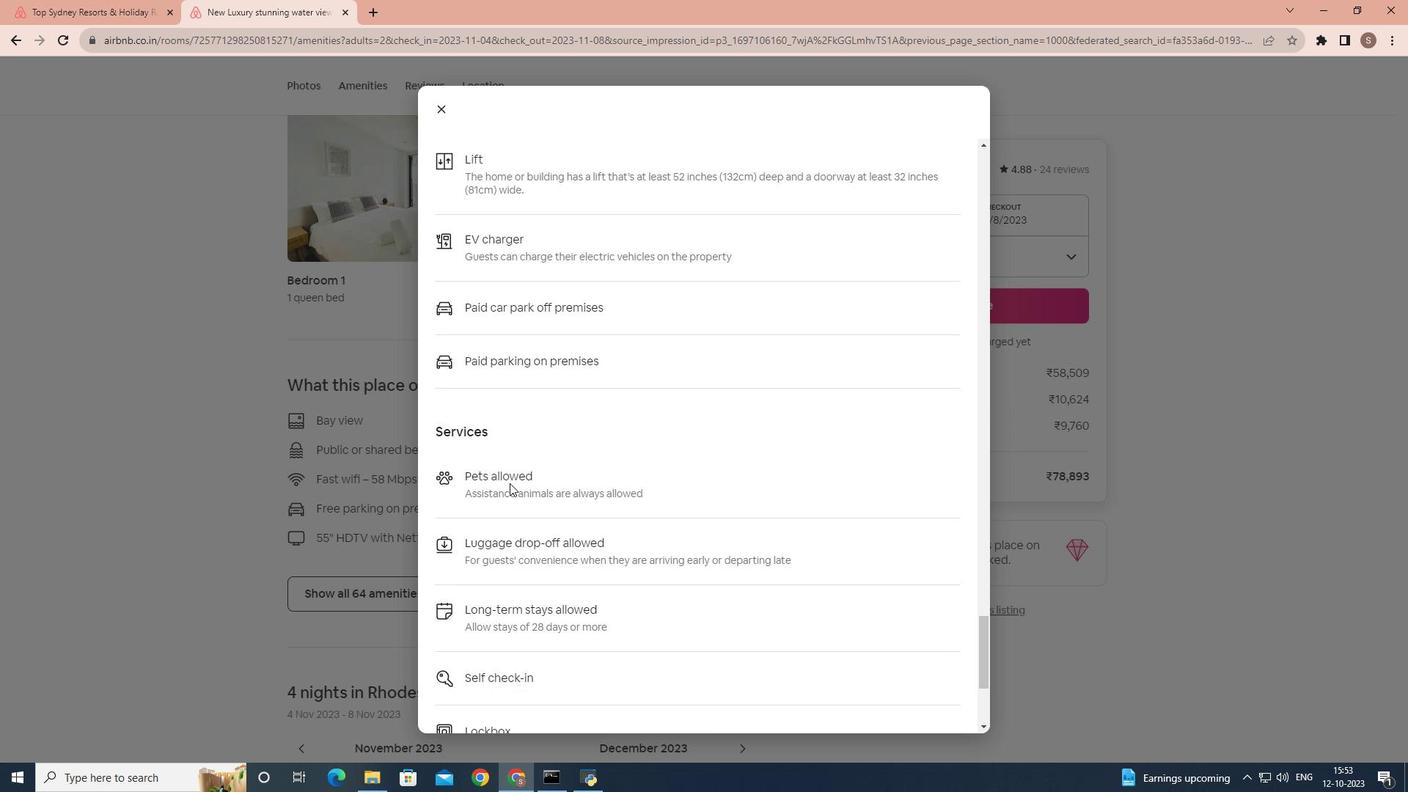 
Action: Mouse scrolled (509, 482) with delta (0, 0)
Screenshot: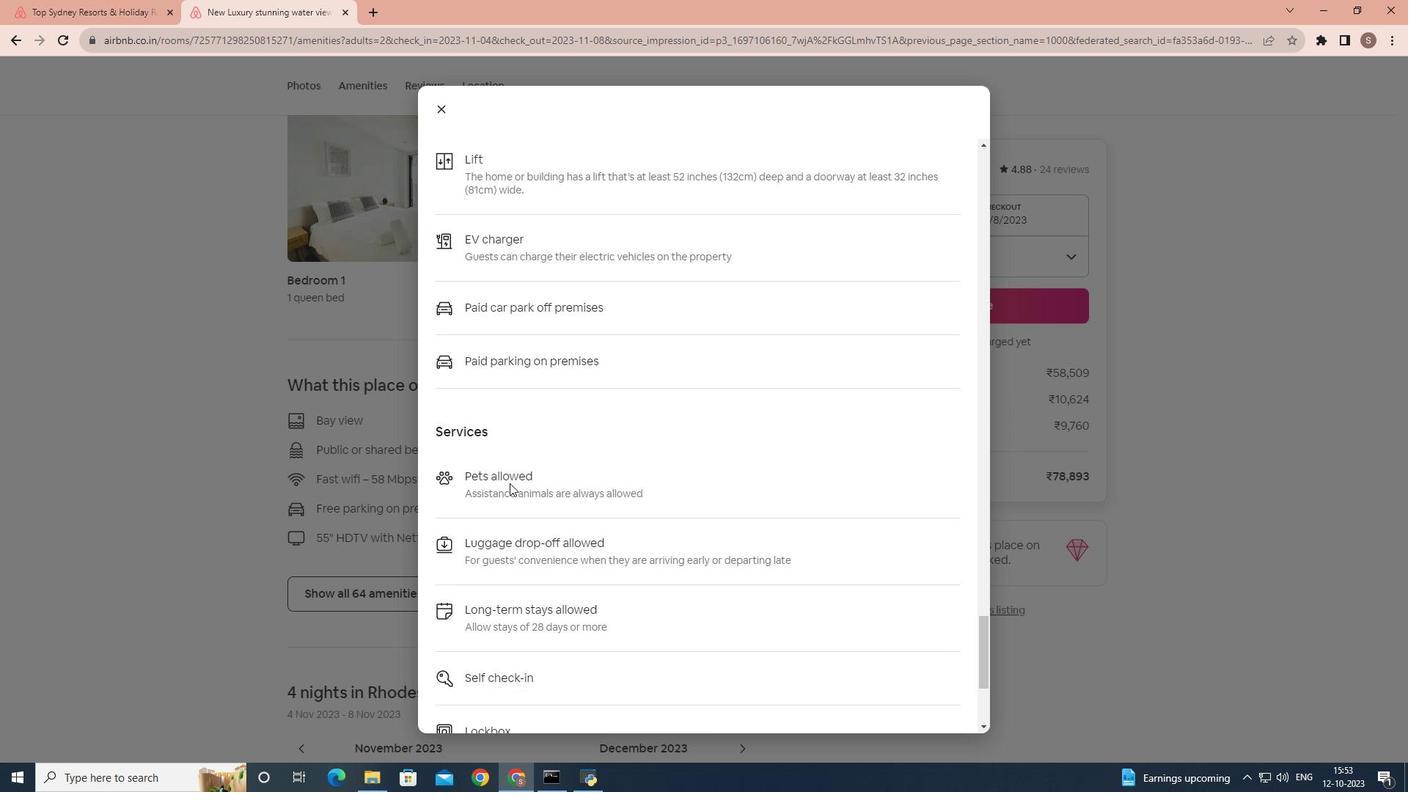 
Action: Mouse scrolled (509, 482) with delta (0, 0)
Screenshot: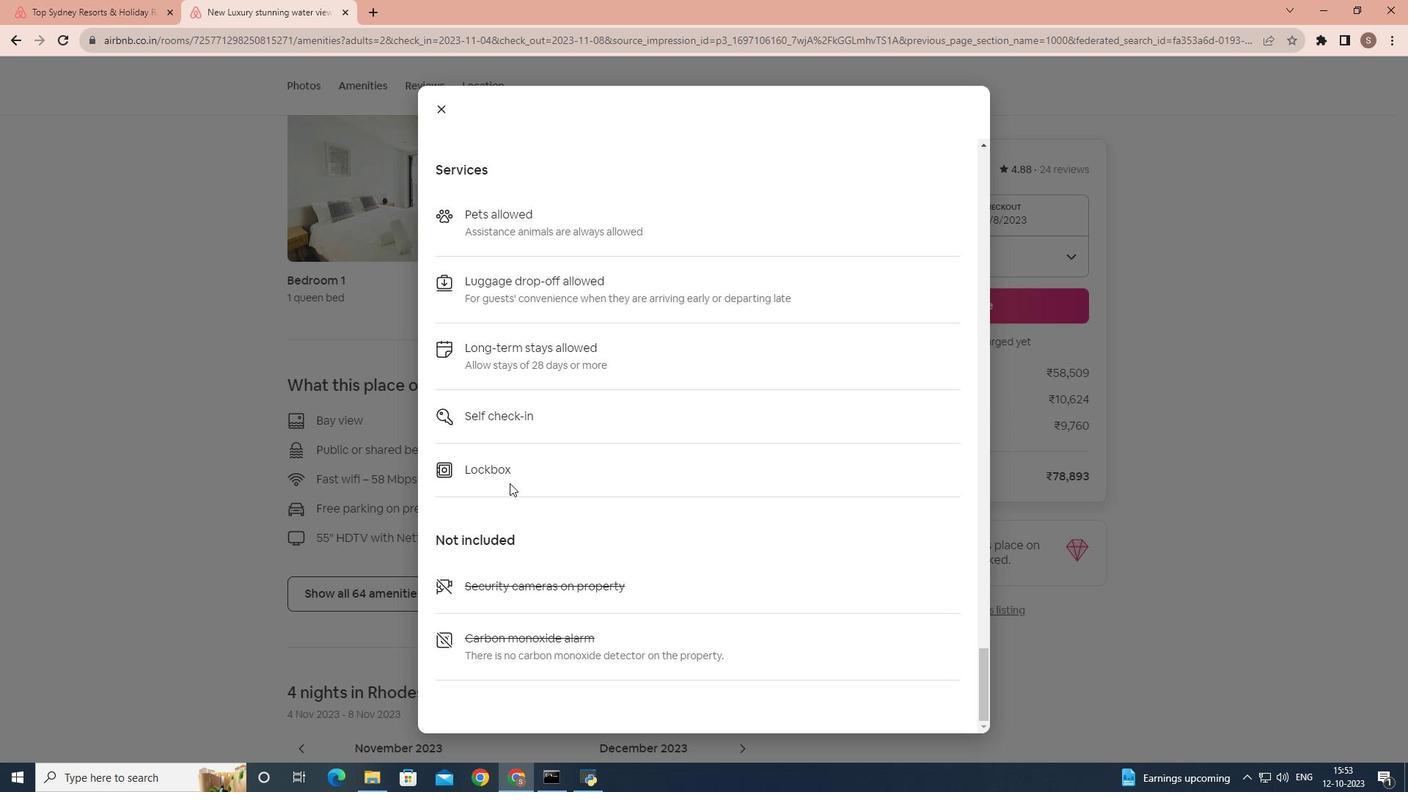 
Action: Mouse scrolled (509, 482) with delta (0, 0)
Screenshot: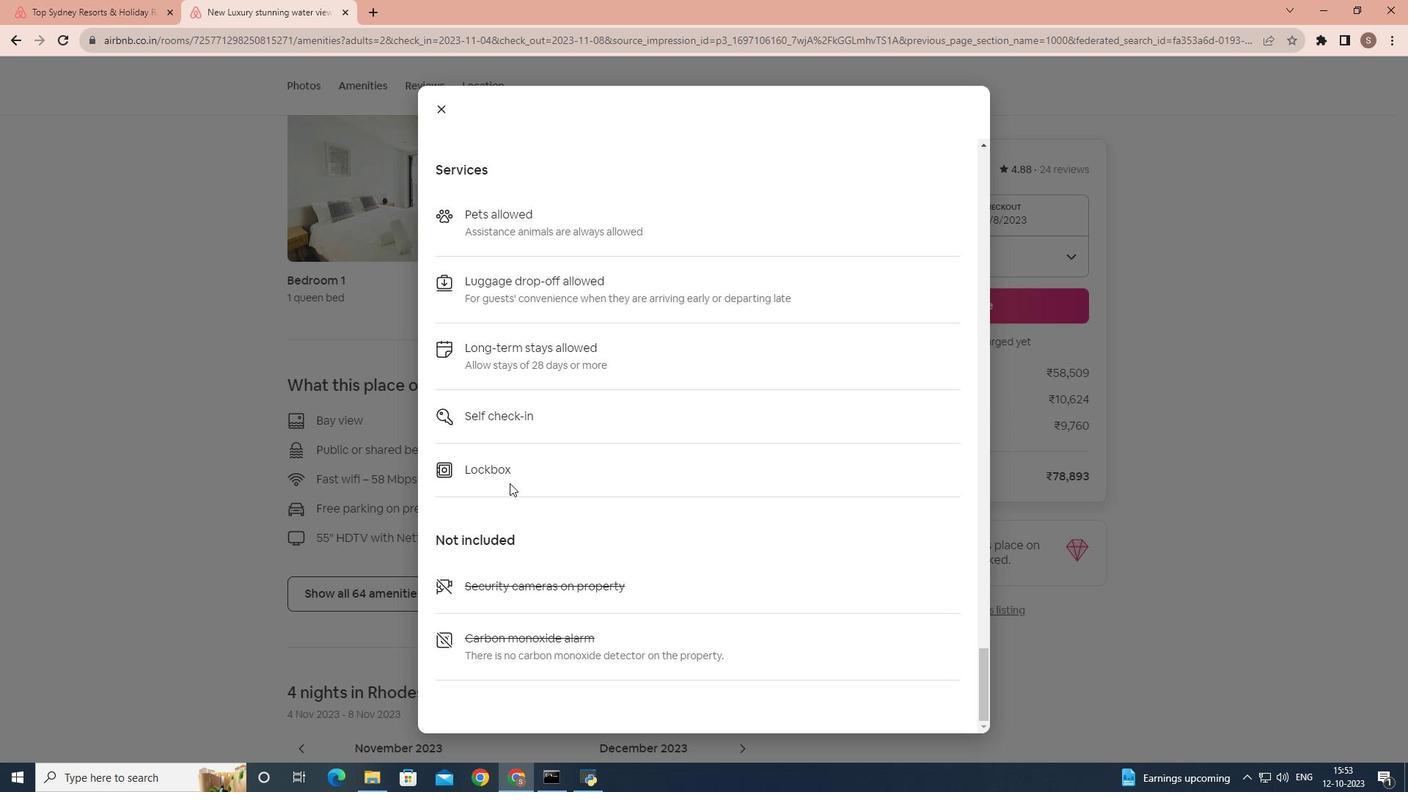 
Action: Mouse scrolled (509, 482) with delta (0, 0)
Screenshot: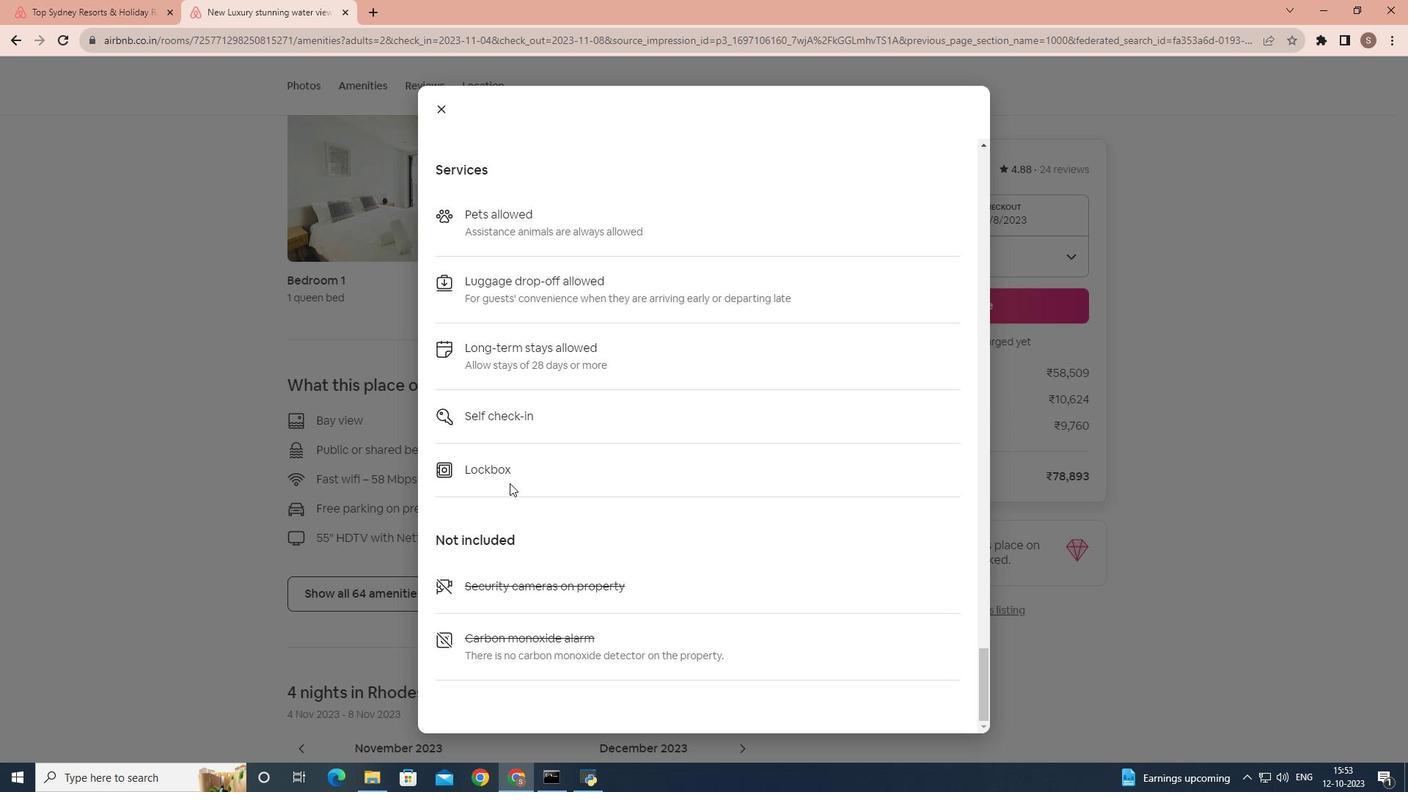 
Action: Mouse scrolled (509, 482) with delta (0, 0)
Screenshot: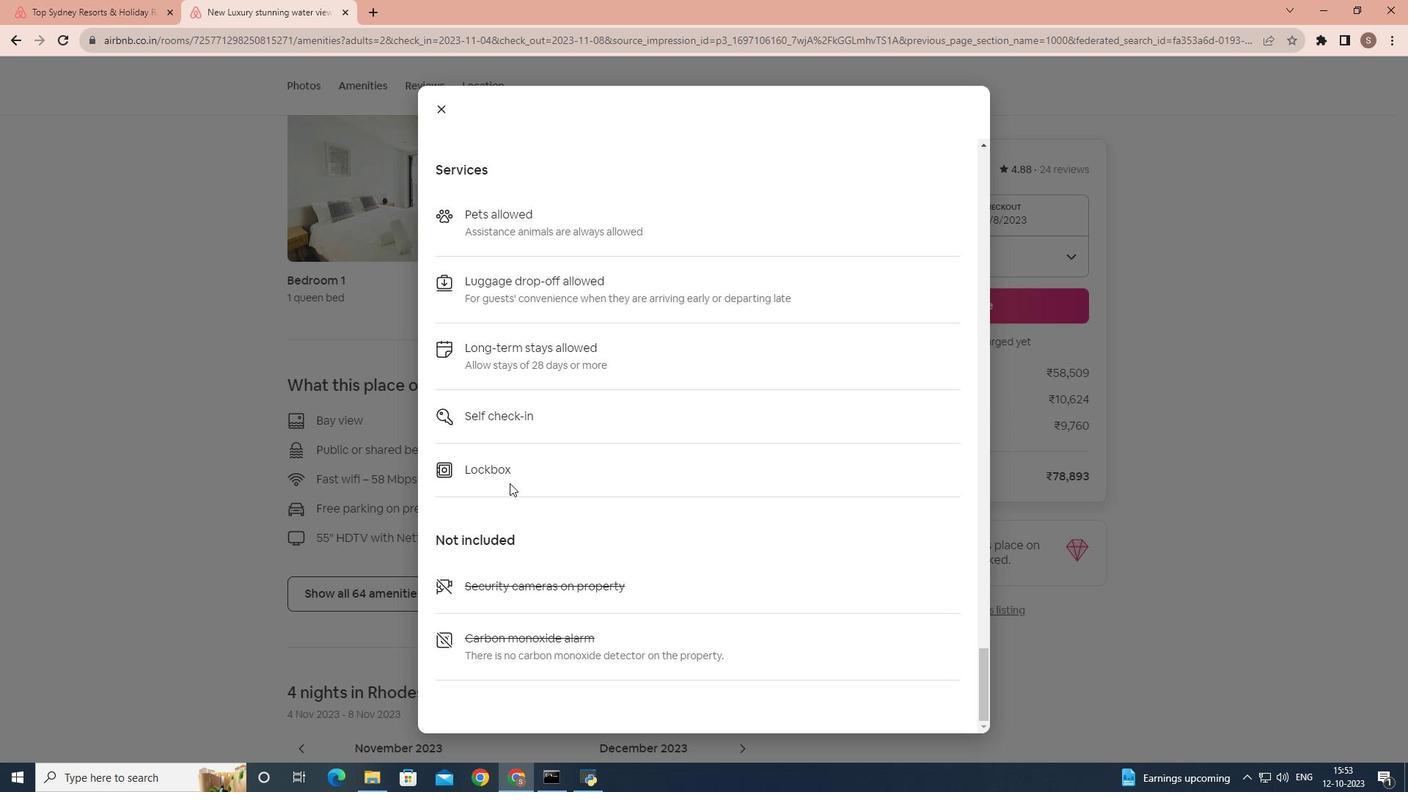 
Action: Mouse scrolled (509, 482) with delta (0, 0)
Screenshot: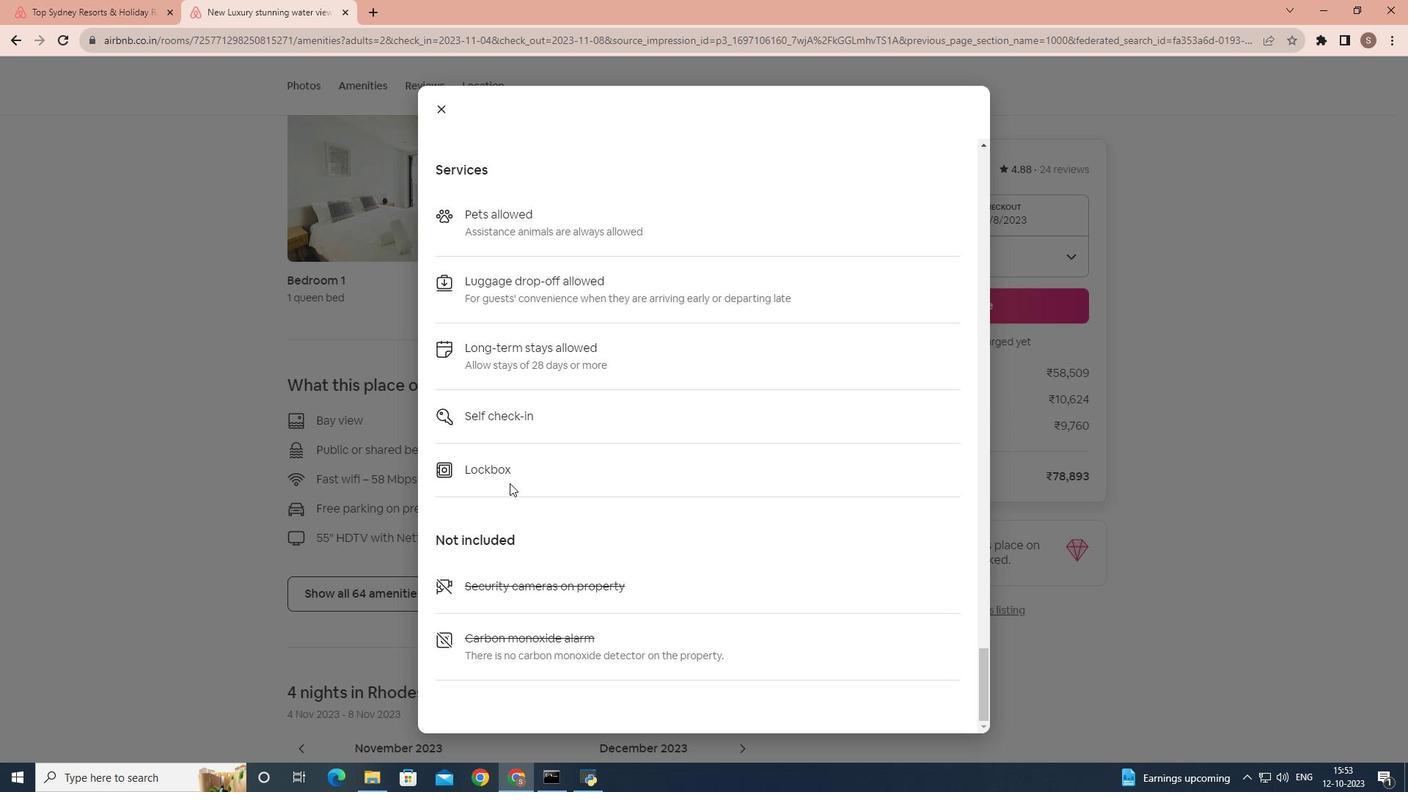 
Action: Mouse moved to (441, 107)
Screenshot: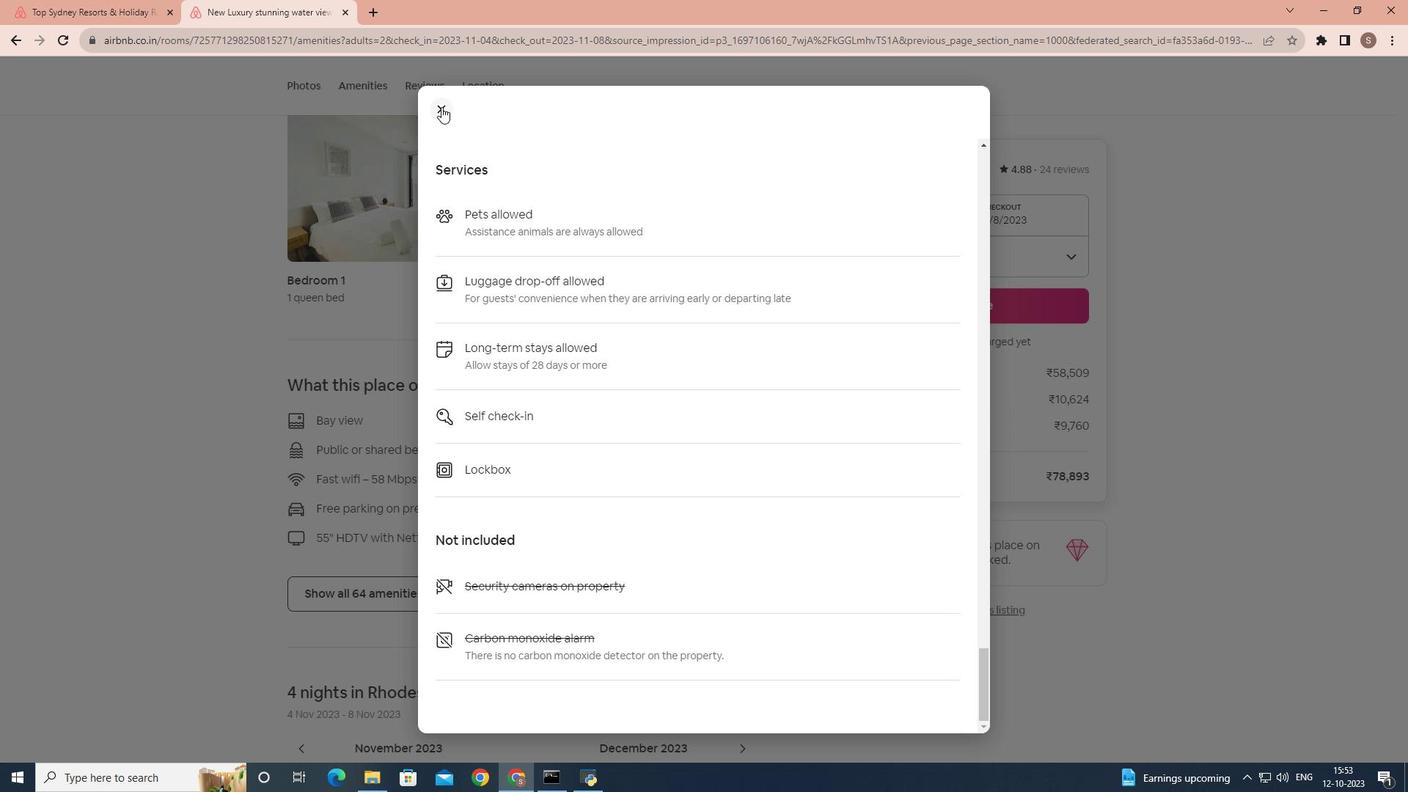 
Action: Mouse pressed left at (441, 107)
Screenshot: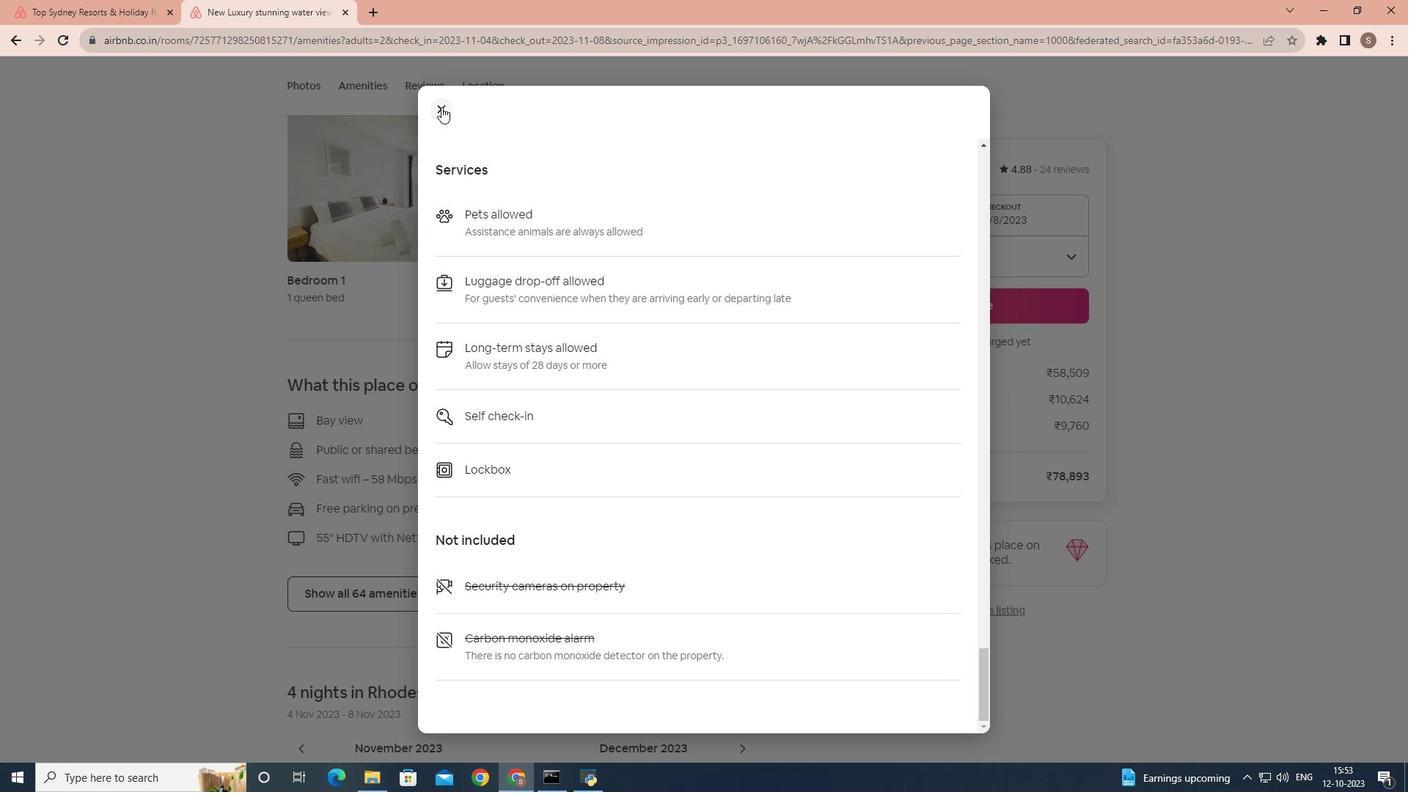 
Action: Mouse moved to (370, 426)
Screenshot: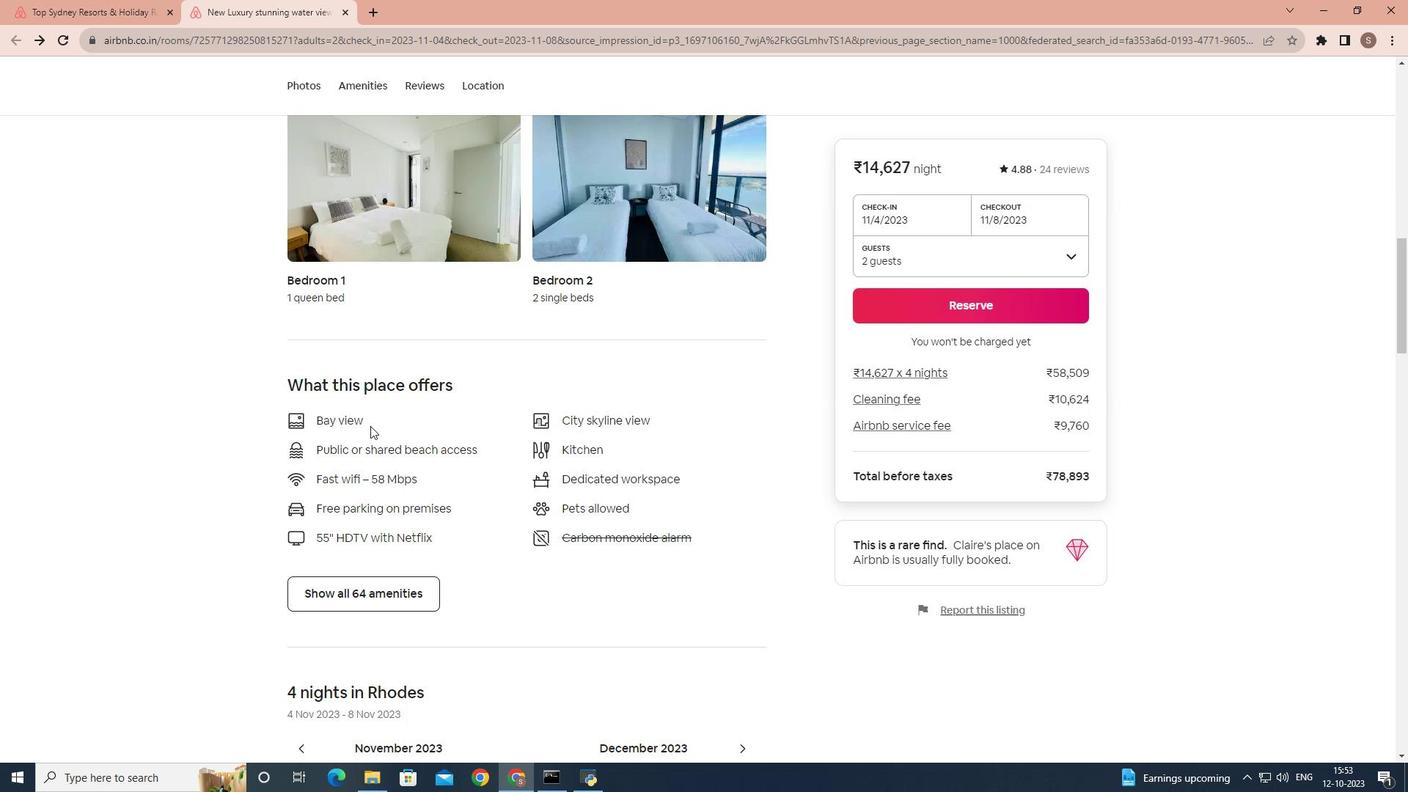
Action: Mouse scrolled (370, 425) with delta (0, 0)
Screenshot: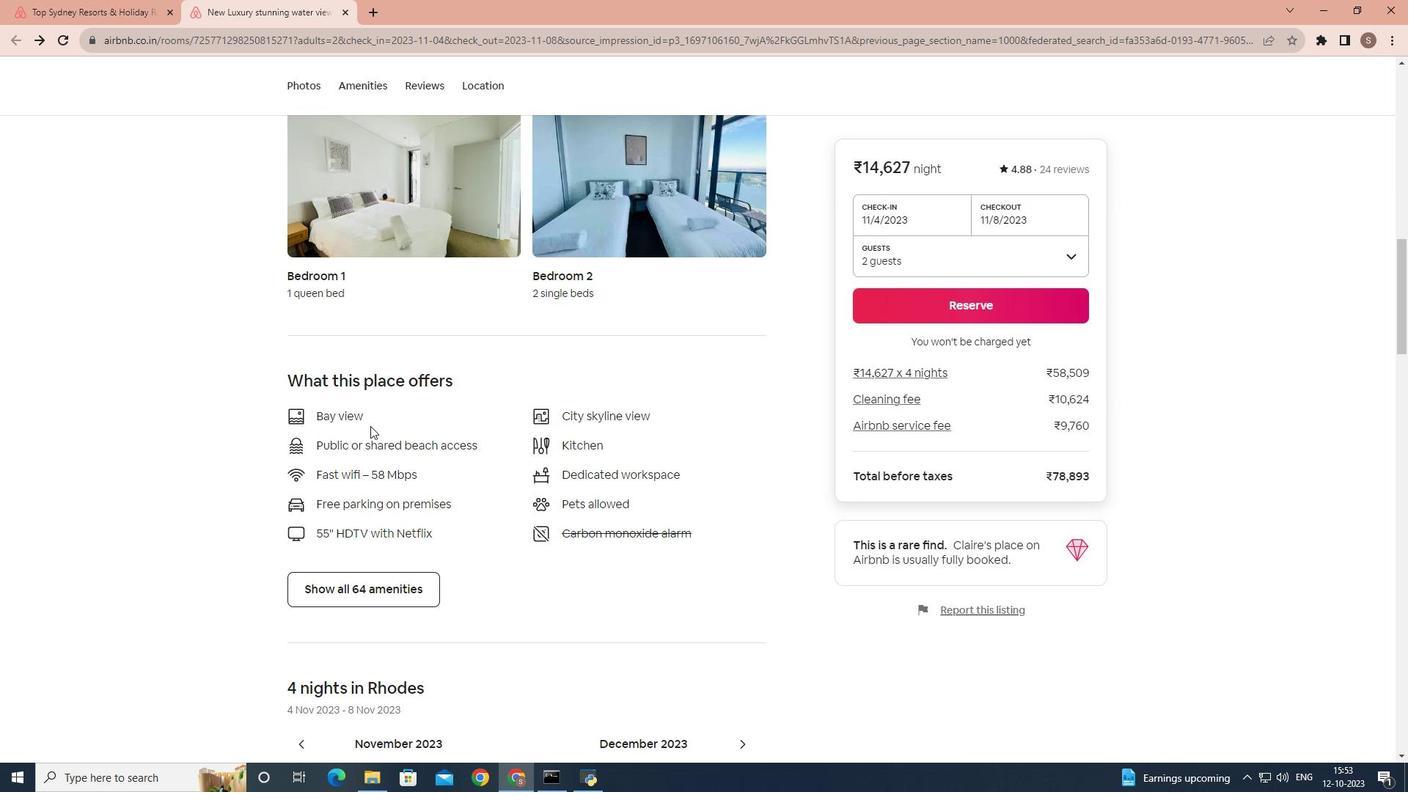 
Action: Mouse scrolled (370, 425) with delta (0, 0)
Screenshot: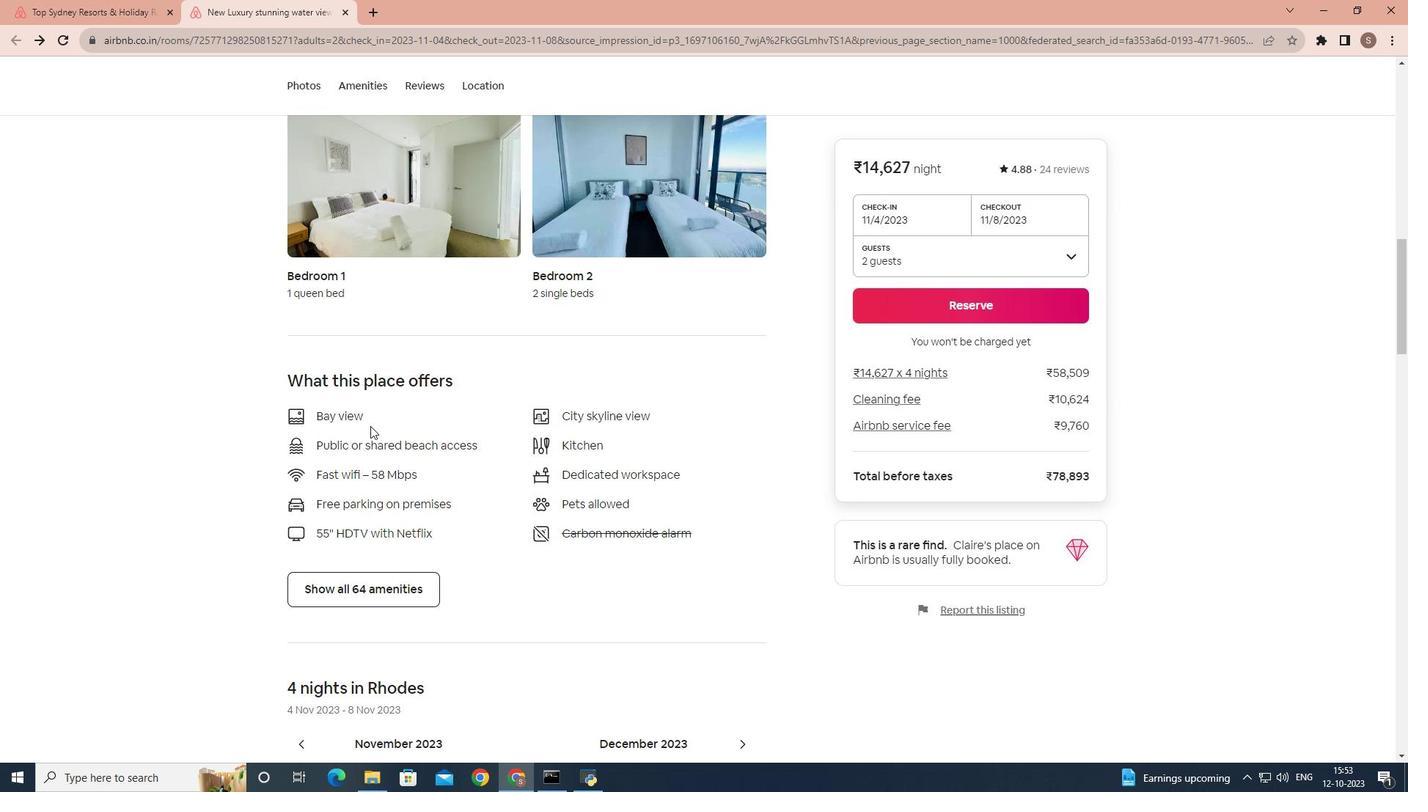 
Action: Mouse moved to (370, 426)
Screenshot: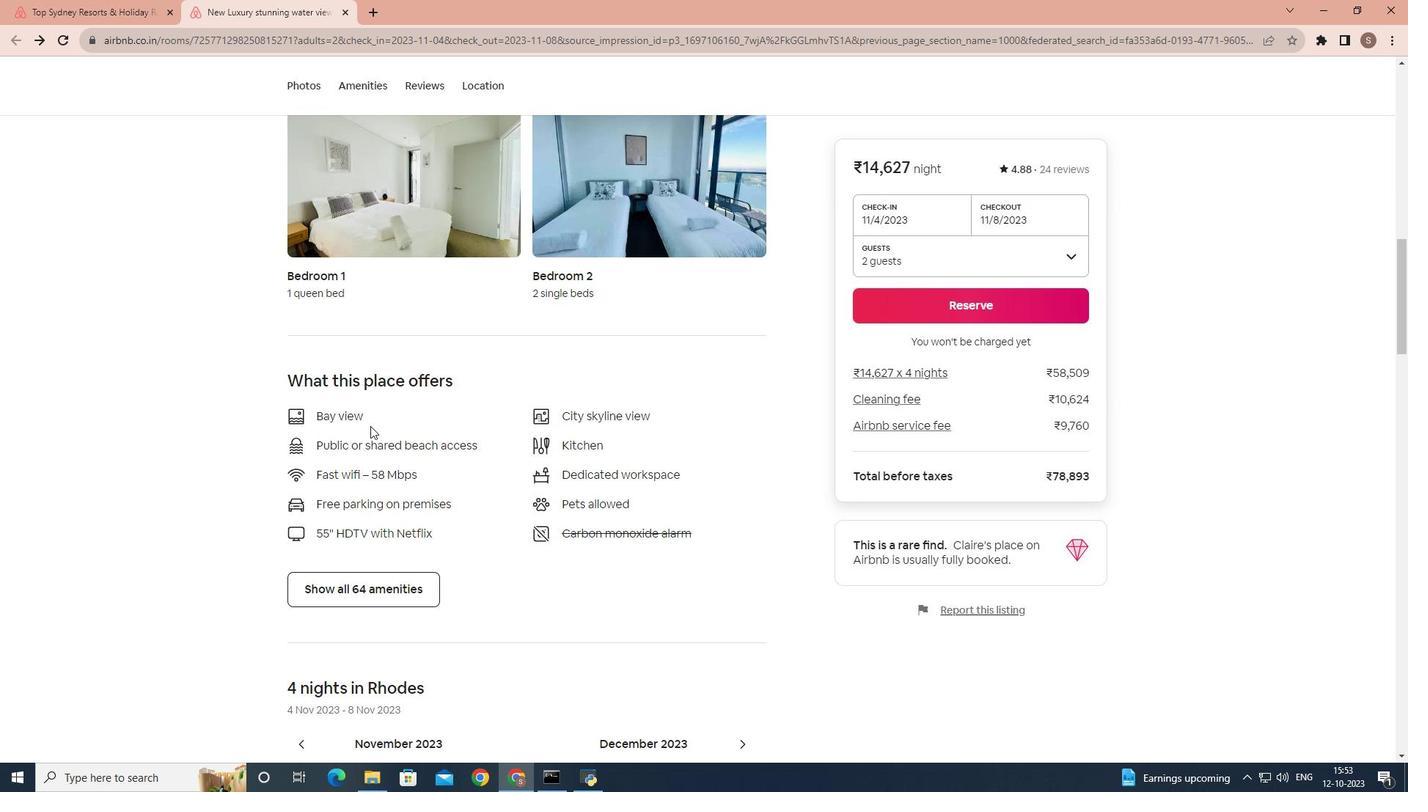 
Action: Mouse scrolled (370, 425) with delta (0, 0)
Screenshot: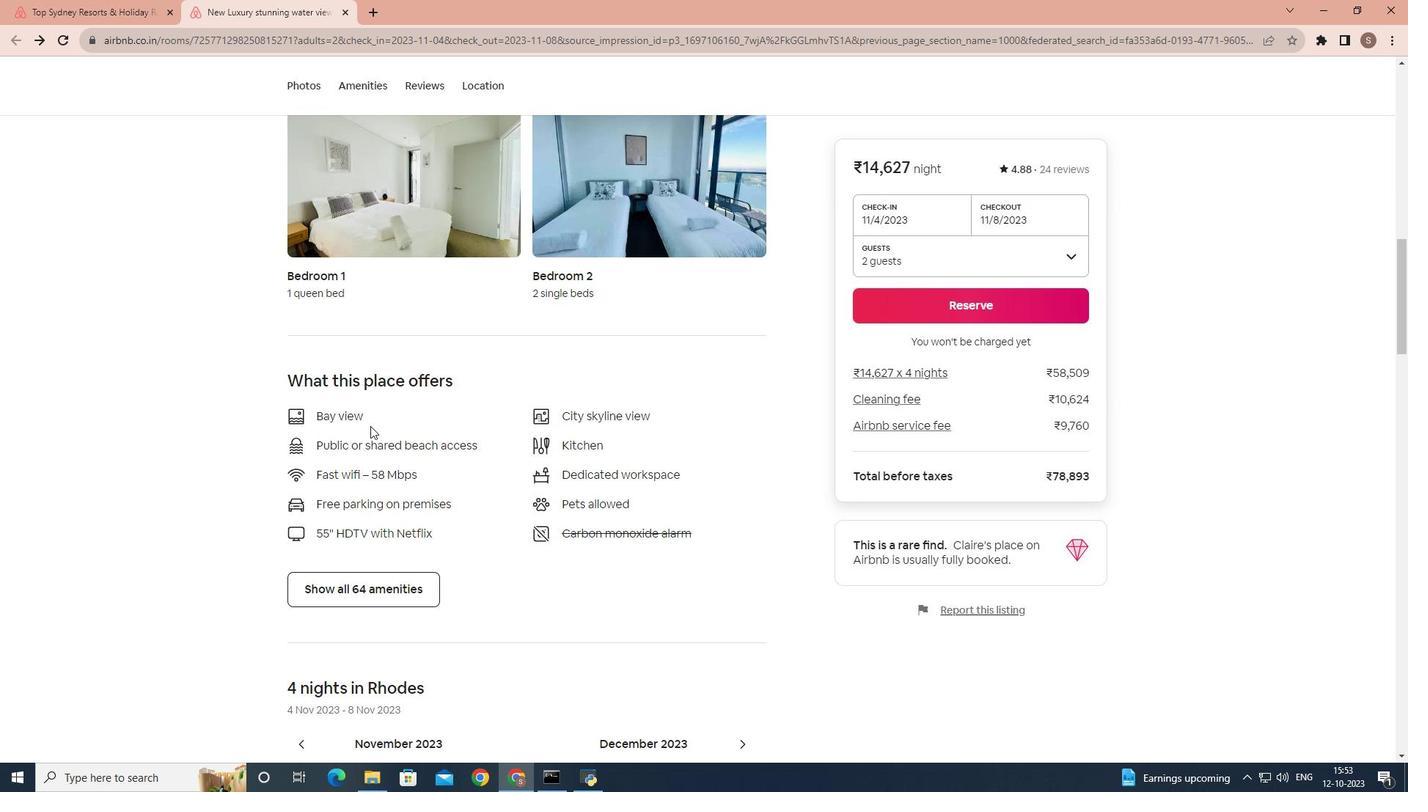 
Action: Mouse scrolled (370, 425) with delta (0, 0)
Screenshot: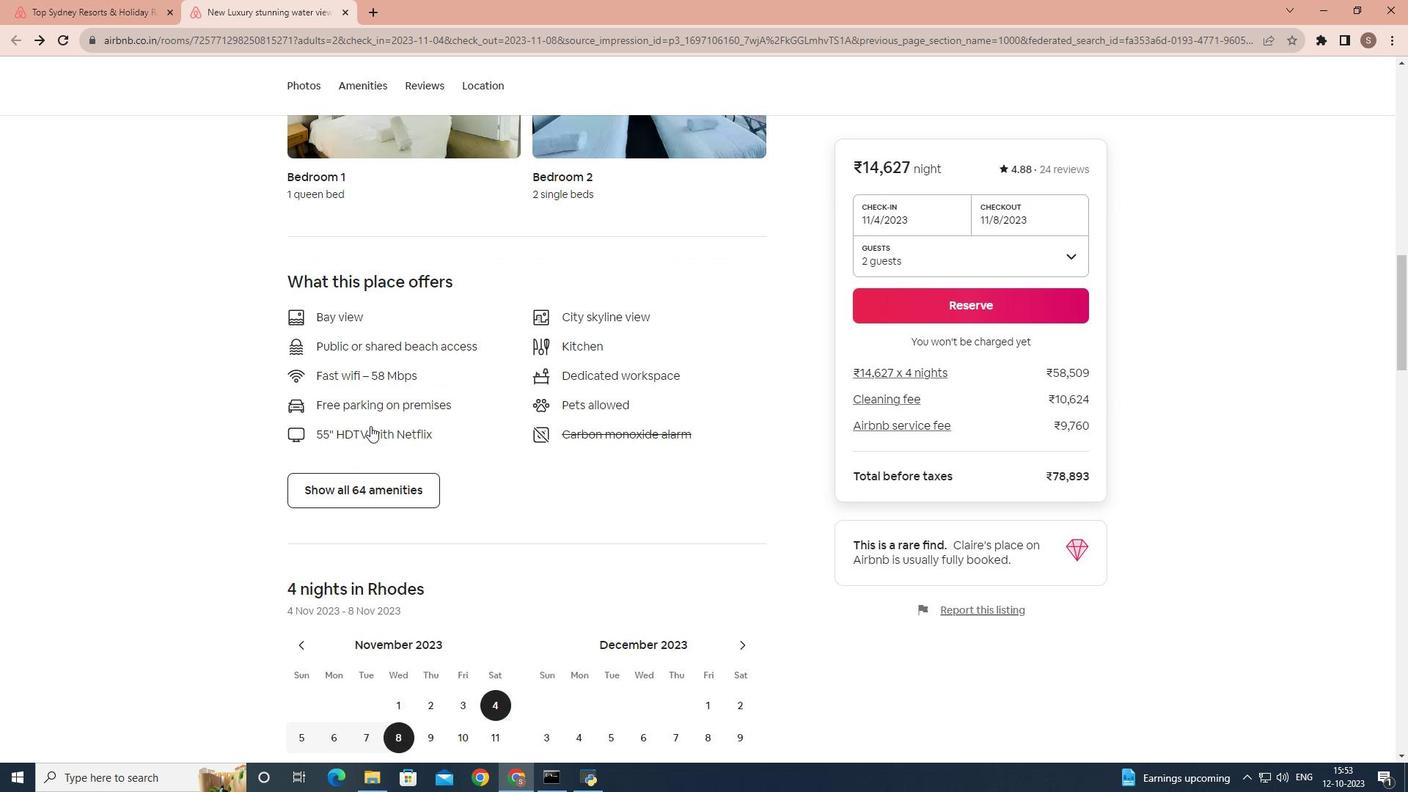 
Action: Mouse scrolled (370, 425) with delta (0, 0)
Screenshot: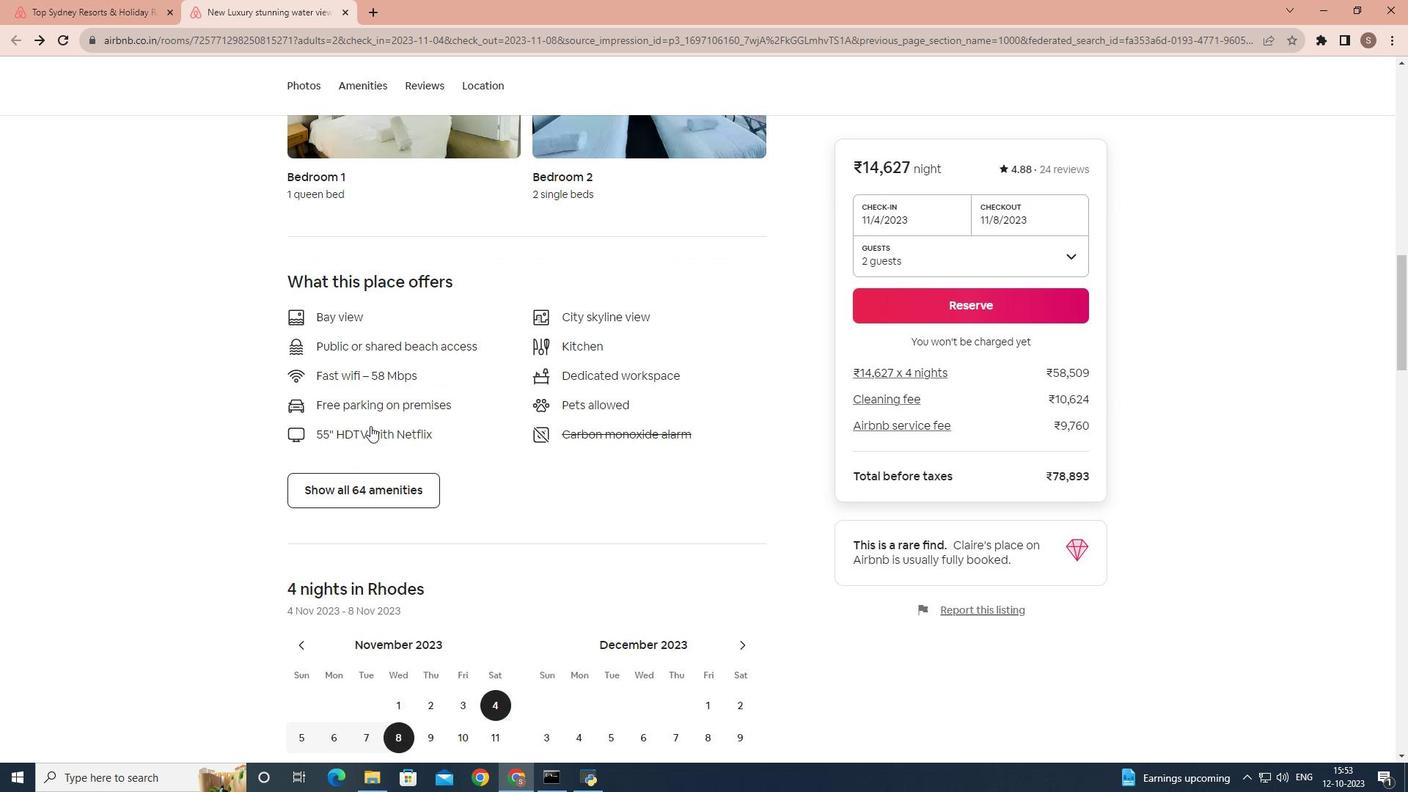 
Action: Mouse scrolled (370, 425) with delta (0, 0)
Screenshot: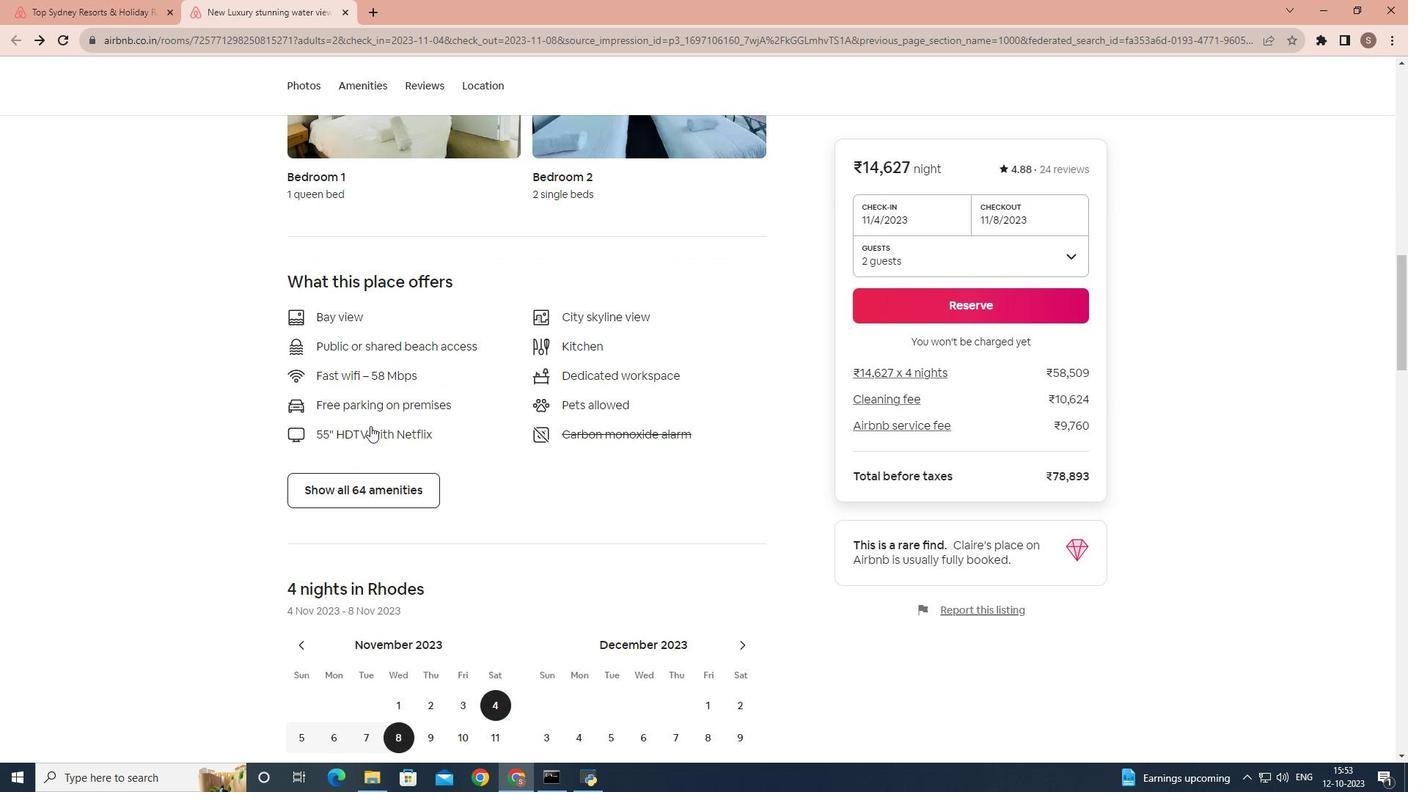 
Action: Mouse scrolled (370, 425) with delta (0, 0)
Screenshot: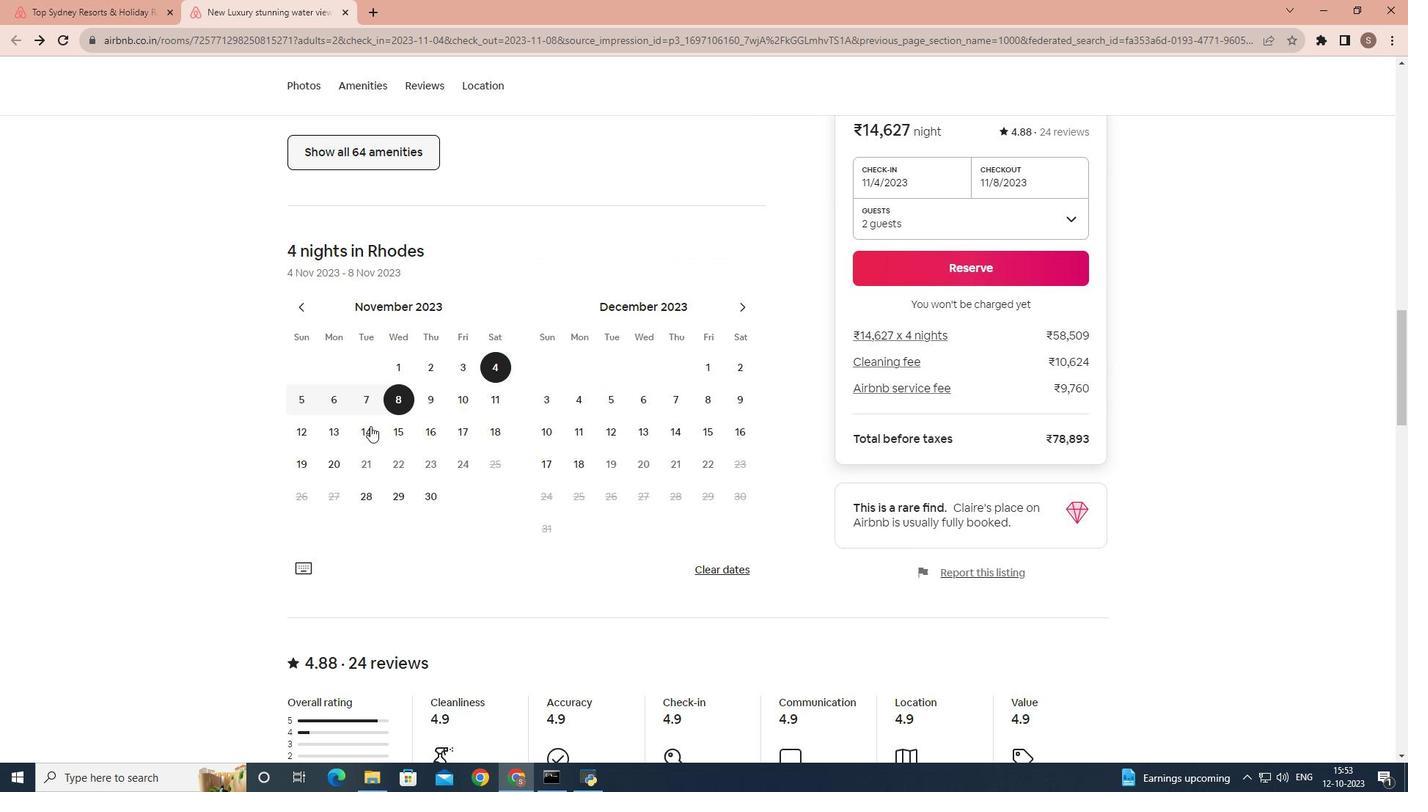 
Action: Mouse scrolled (370, 425) with delta (0, 0)
Screenshot: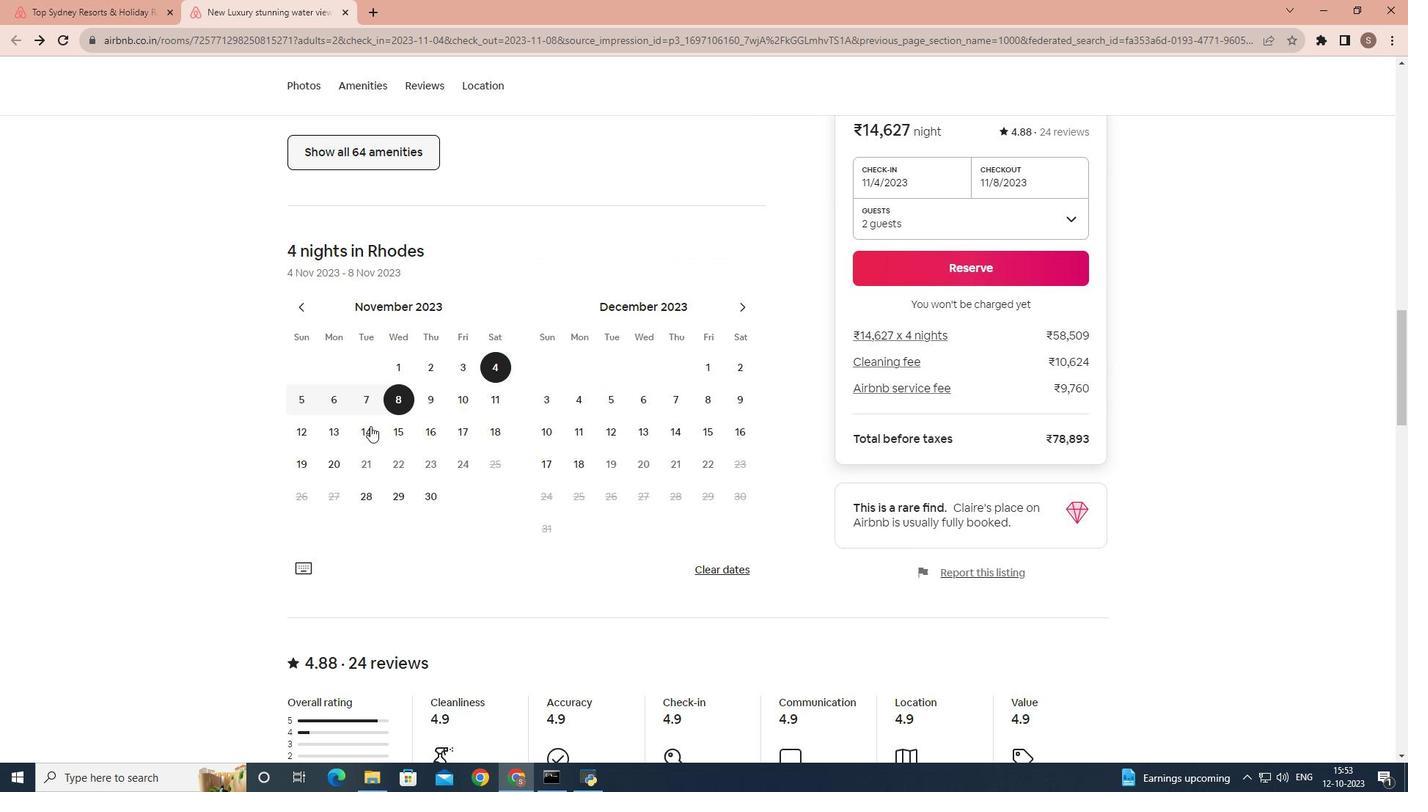 
Action: Mouse scrolled (370, 425) with delta (0, 0)
Screenshot: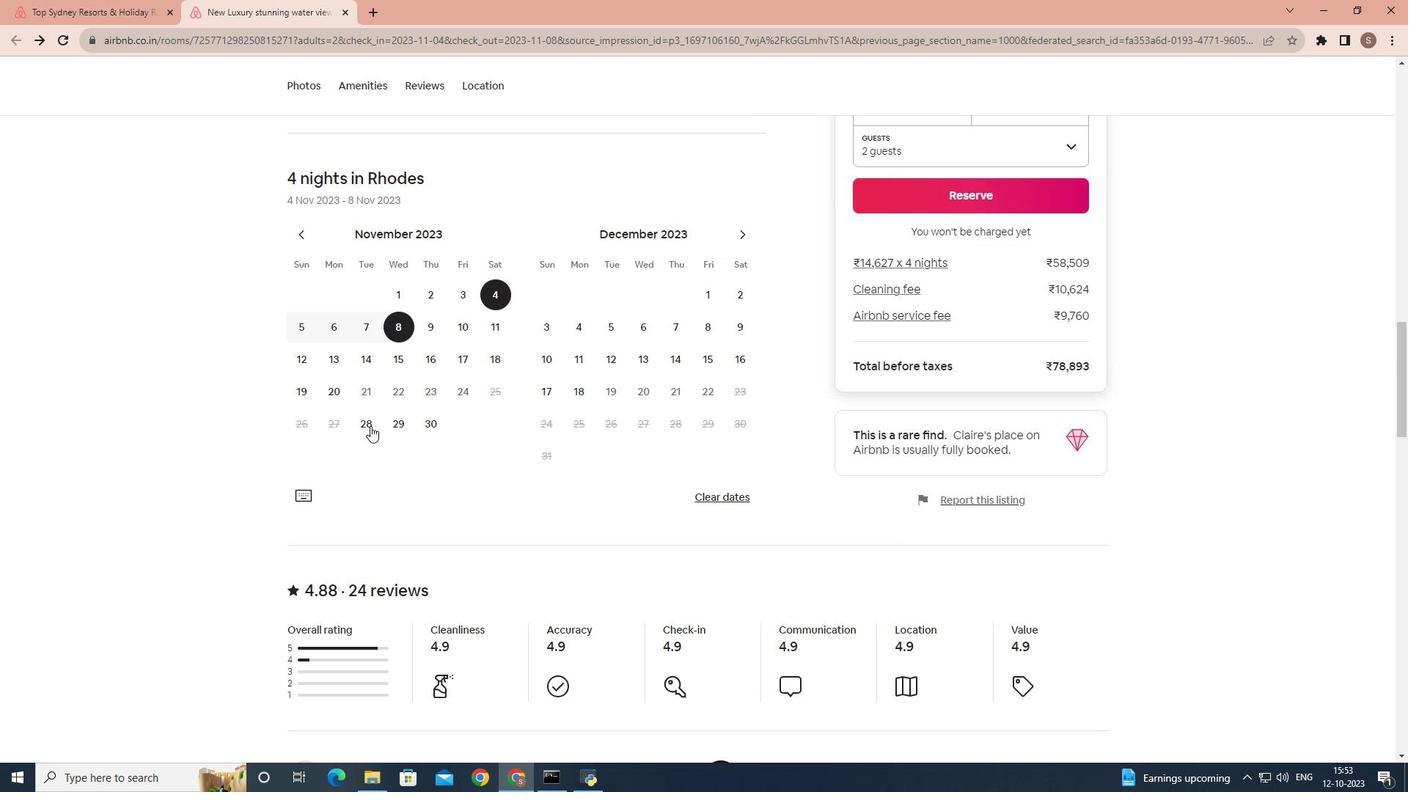 
Action: Mouse scrolled (370, 425) with delta (0, 0)
Screenshot: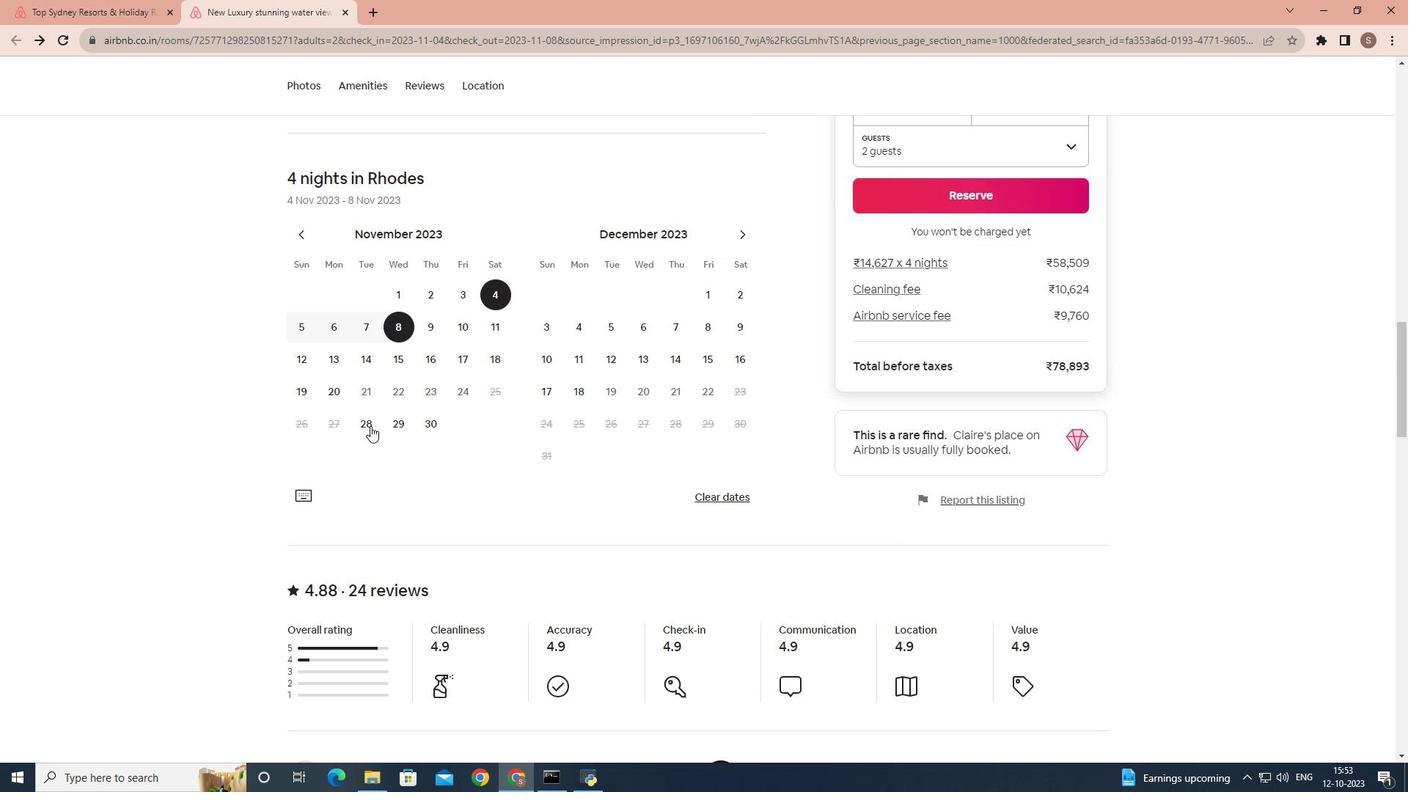 
Action: Mouse scrolled (370, 425) with delta (0, 0)
Screenshot: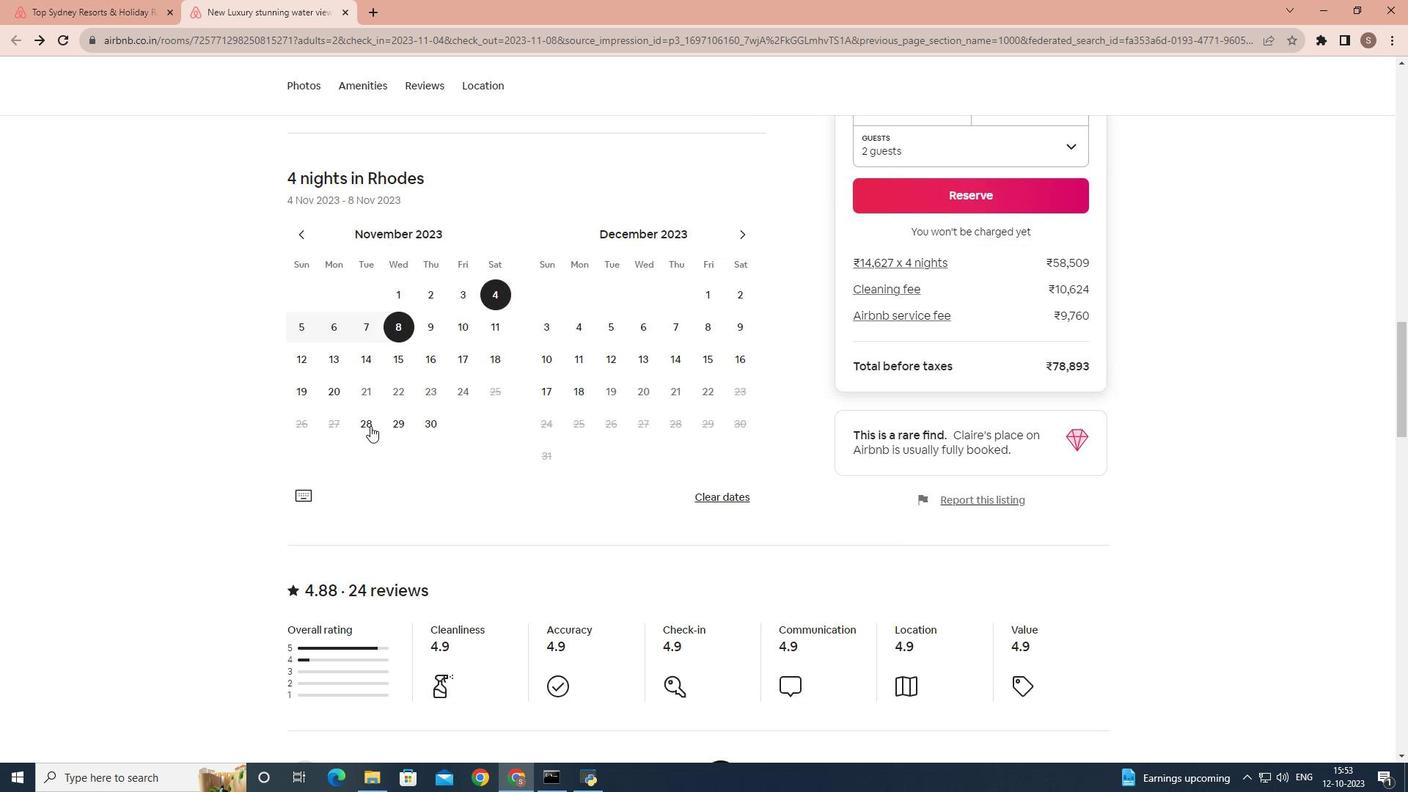 
Action: Mouse scrolled (370, 425) with delta (0, 0)
Screenshot: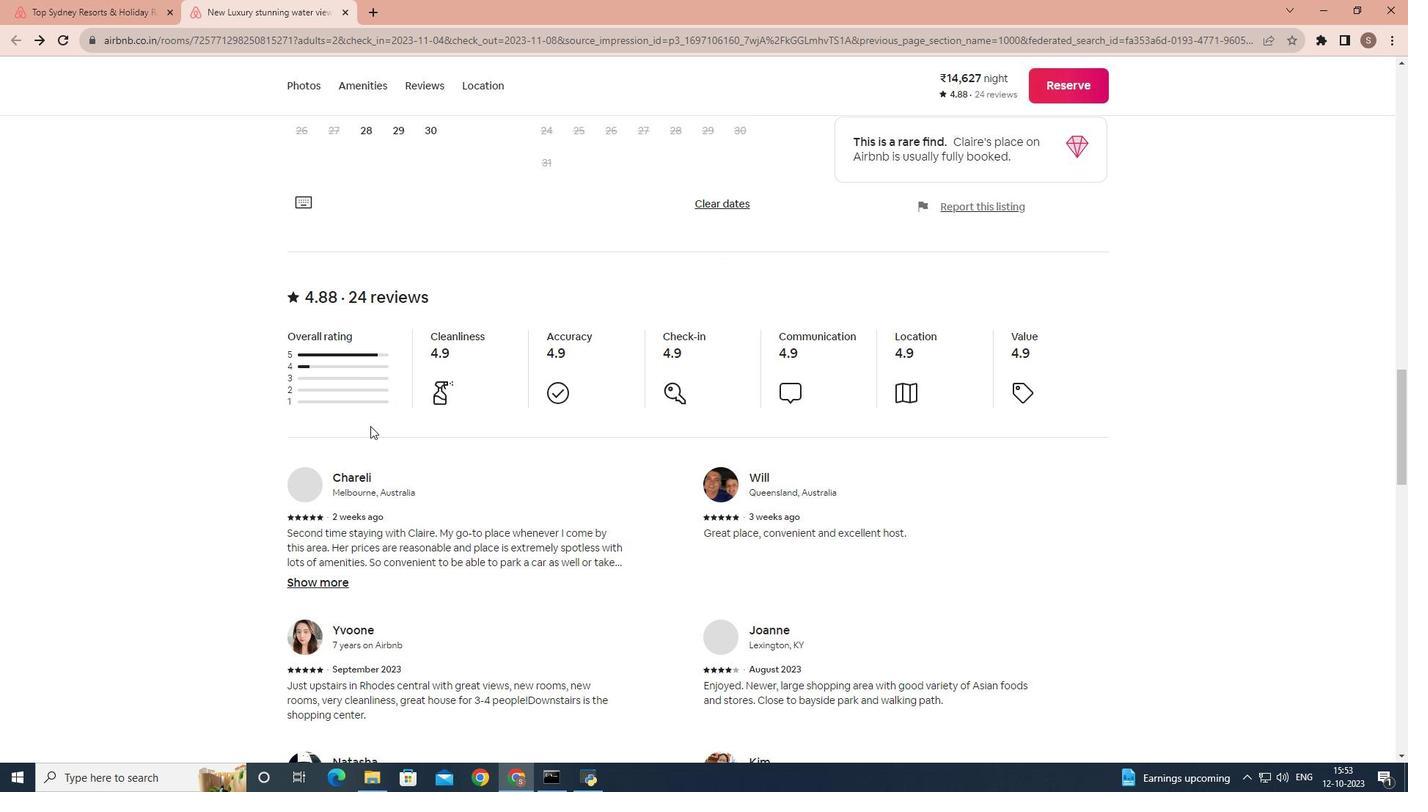 
Action: Mouse scrolled (370, 425) with delta (0, 0)
Screenshot: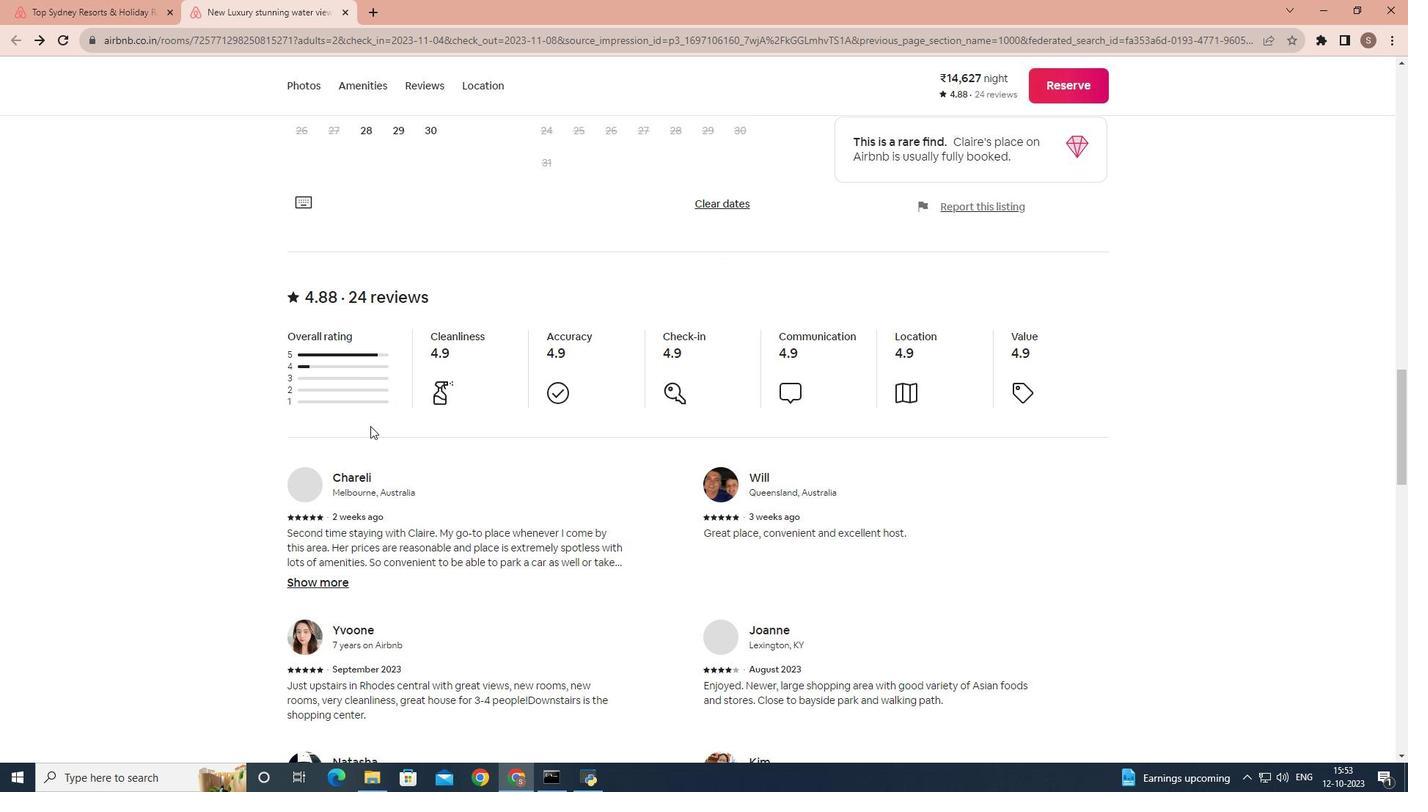 
Action: Mouse scrolled (370, 425) with delta (0, 0)
Screenshot: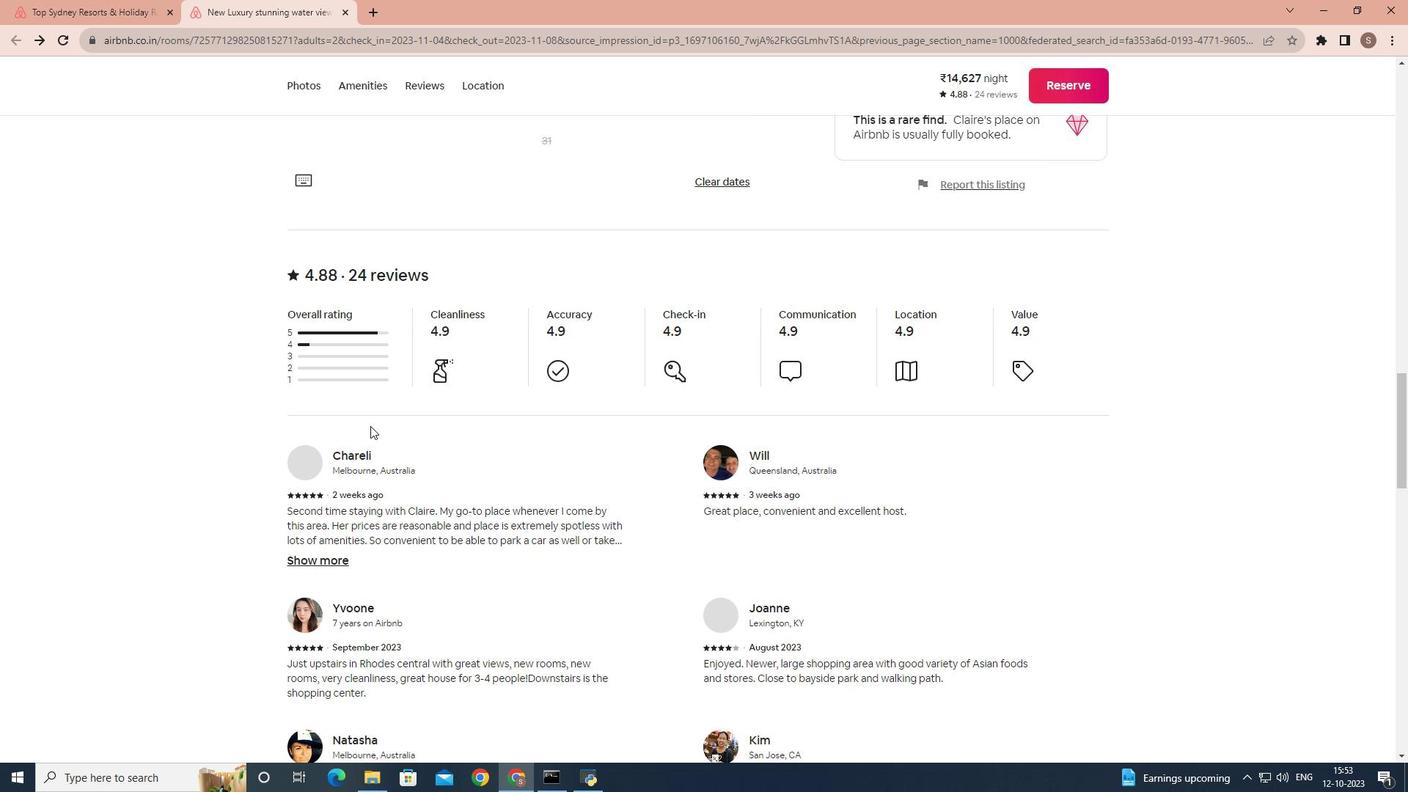 
Action: Mouse scrolled (370, 425) with delta (0, 0)
Screenshot: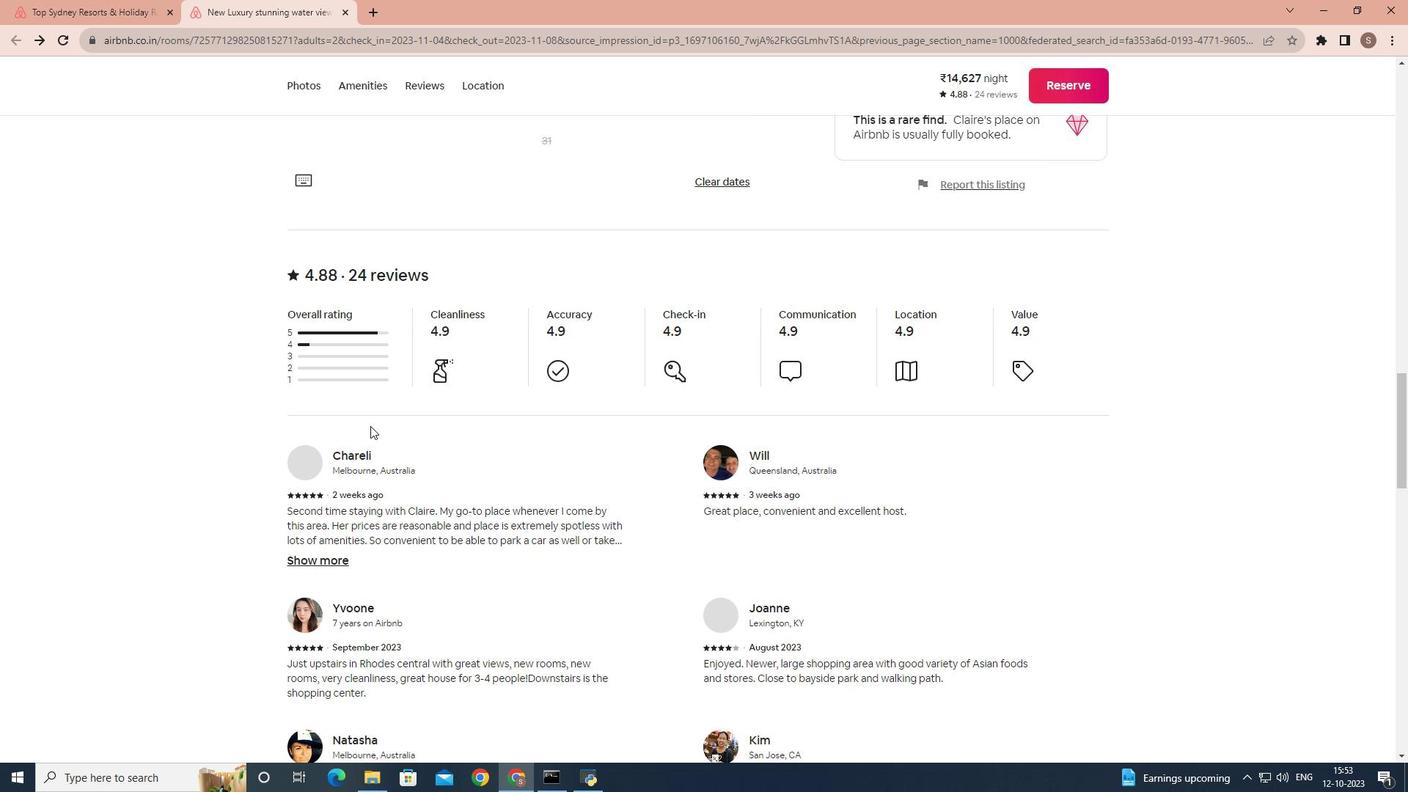 
Action: Mouse scrolled (370, 425) with delta (0, 0)
Screenshot: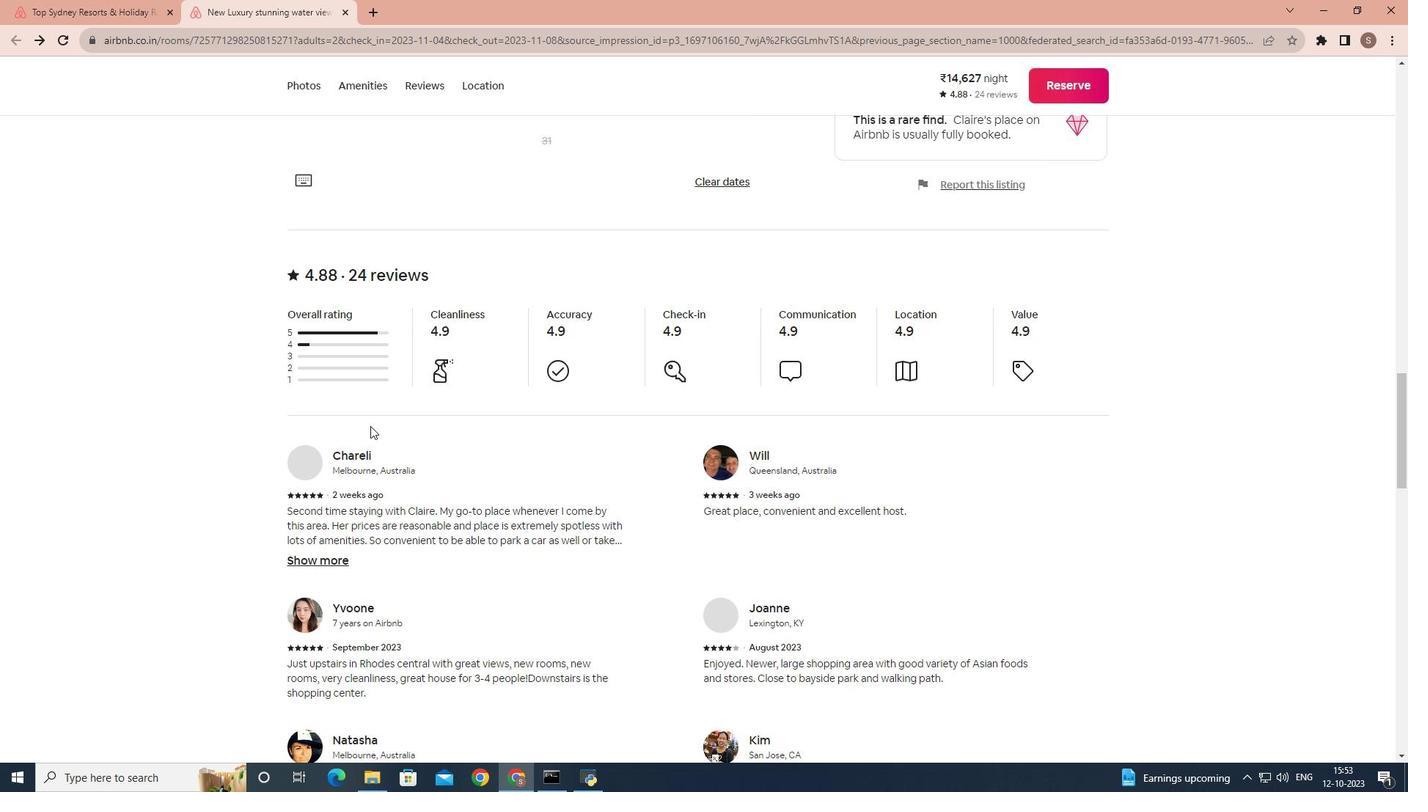 
Action: Mouse scrolled (370, 425) with delta (0, 0)
Screenshot: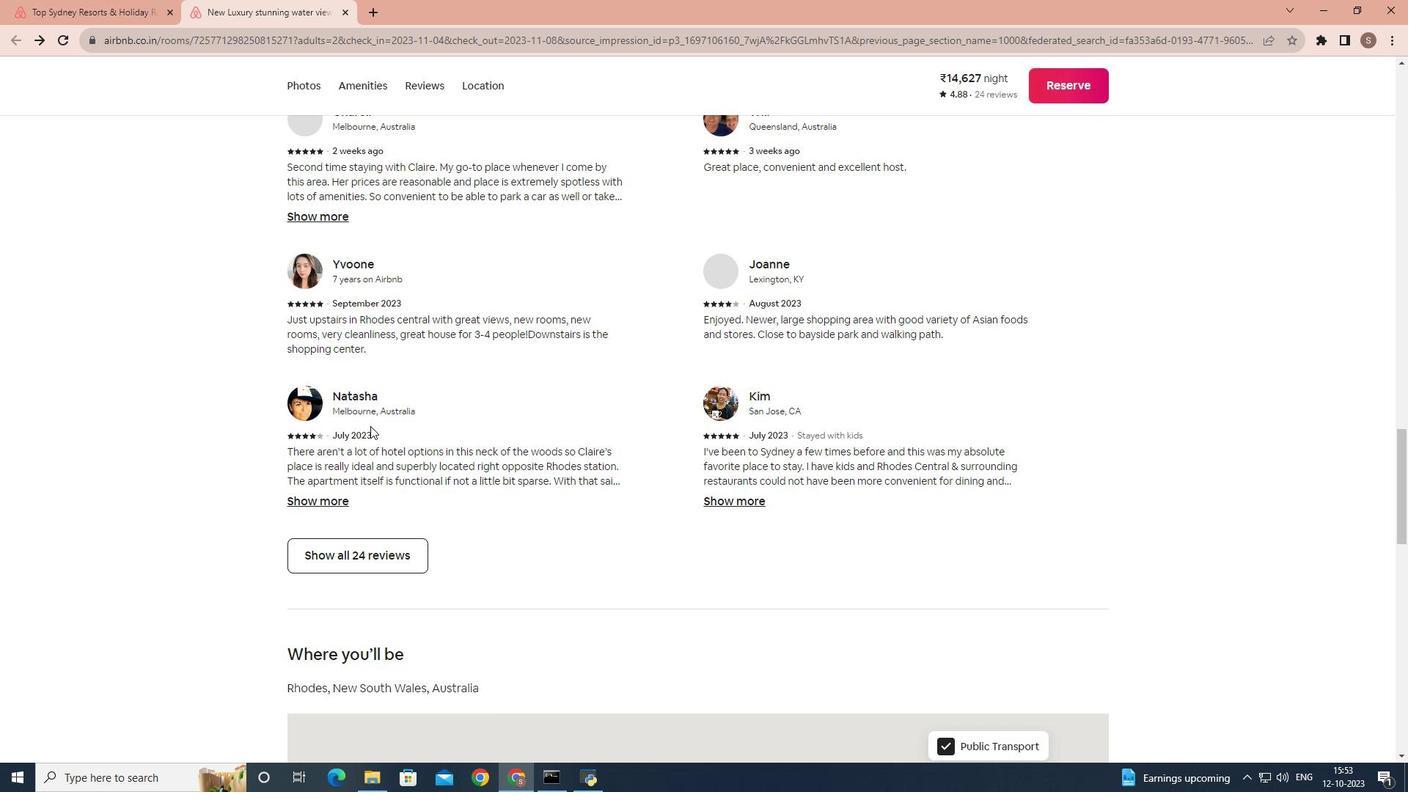 
Action: Mouse scrolled (370, 425) with delta (0, 0)
Screenshot: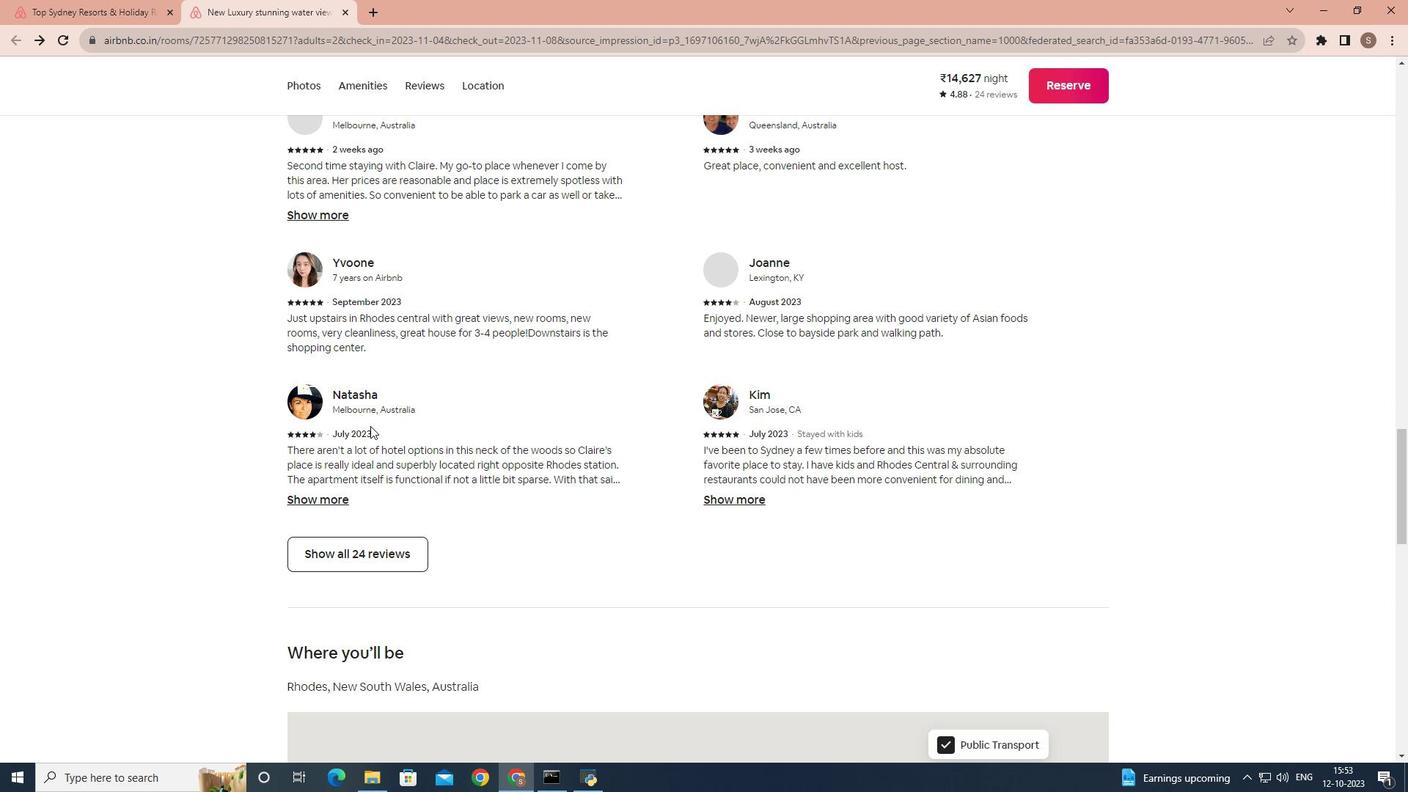 
Action: Mouse scrolled (370, 425) with delta (0, 0)
Screenshot: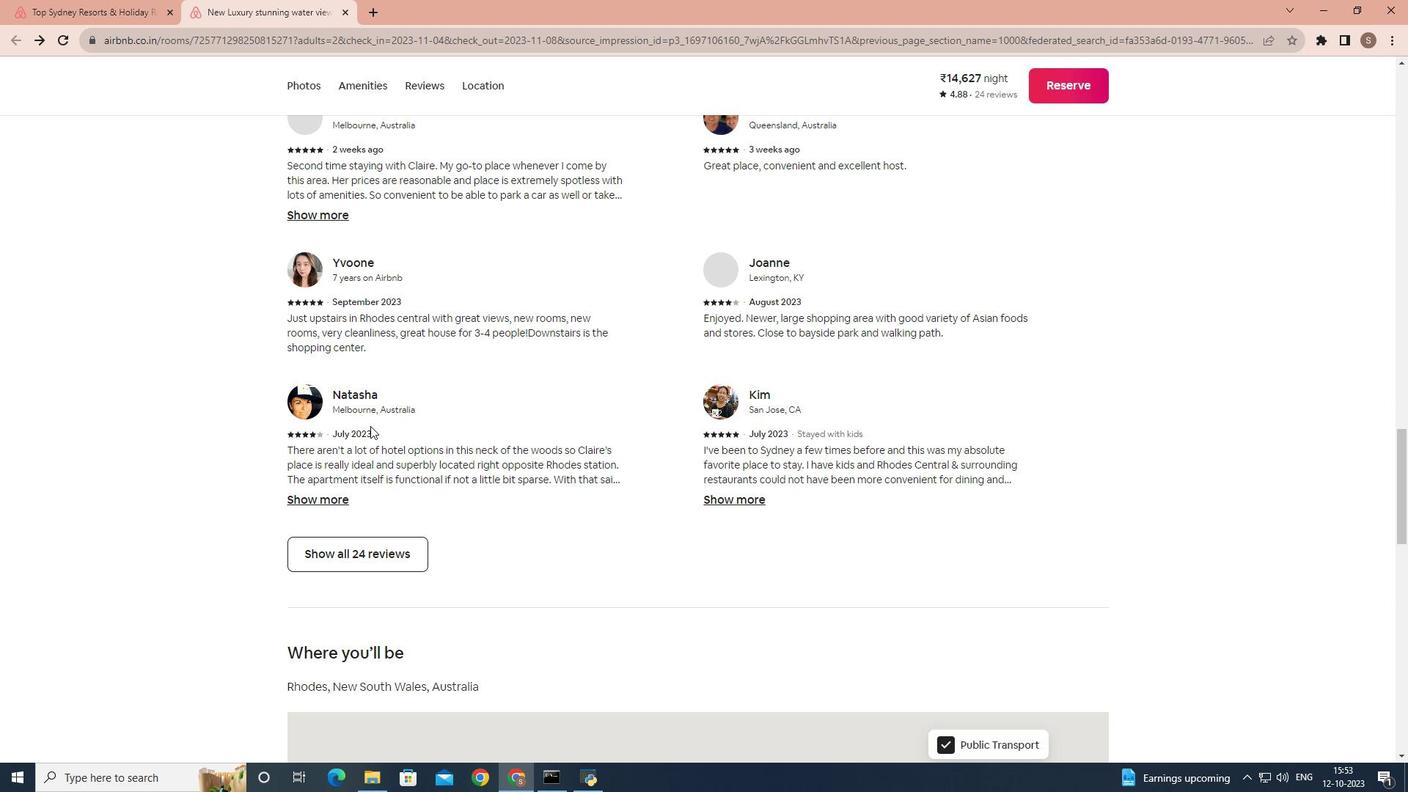 
Action: Mouse scrolled (370, 425) with delta (0, 0)
Screenshot: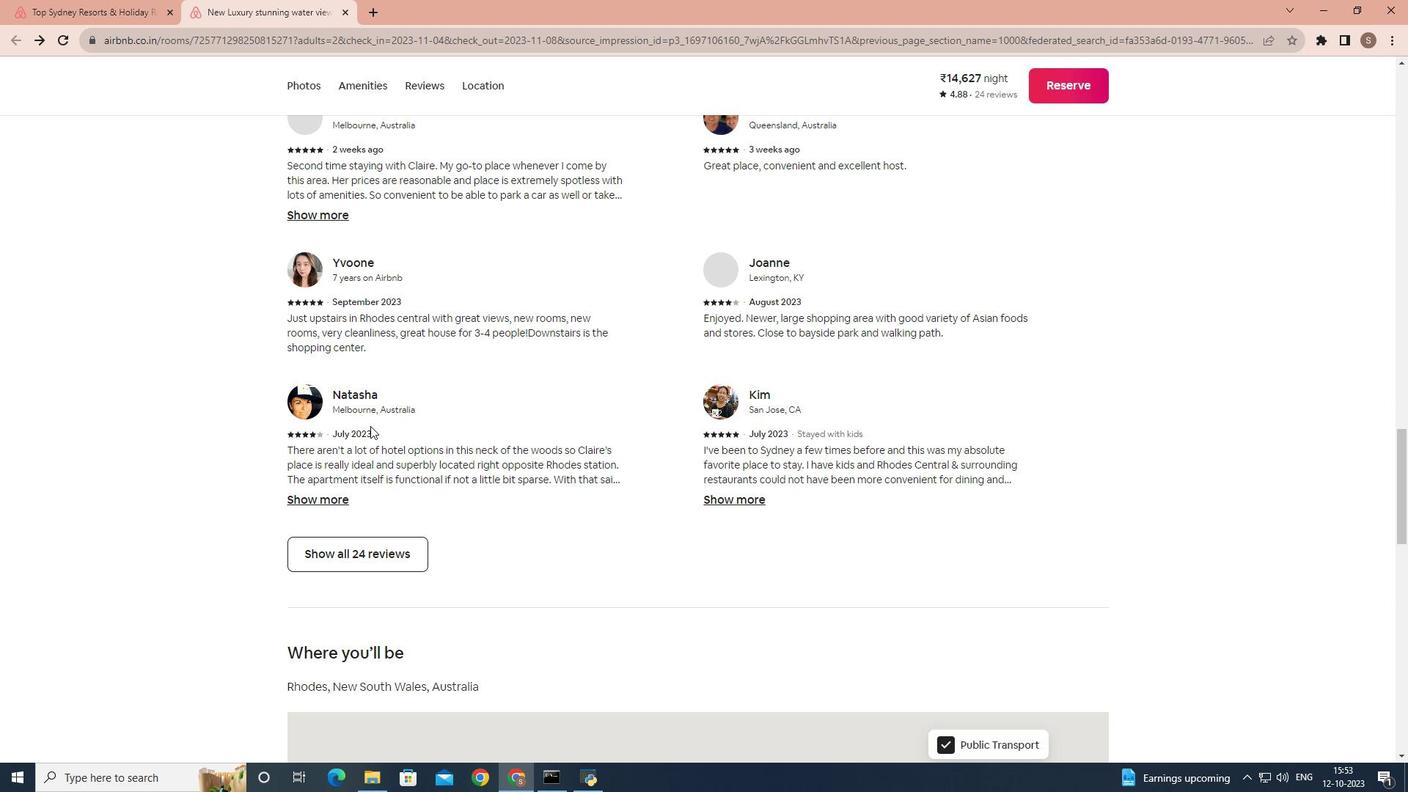 
Action: Mouse scrolled (370, 425) with delta (0, 0)
Screenshot: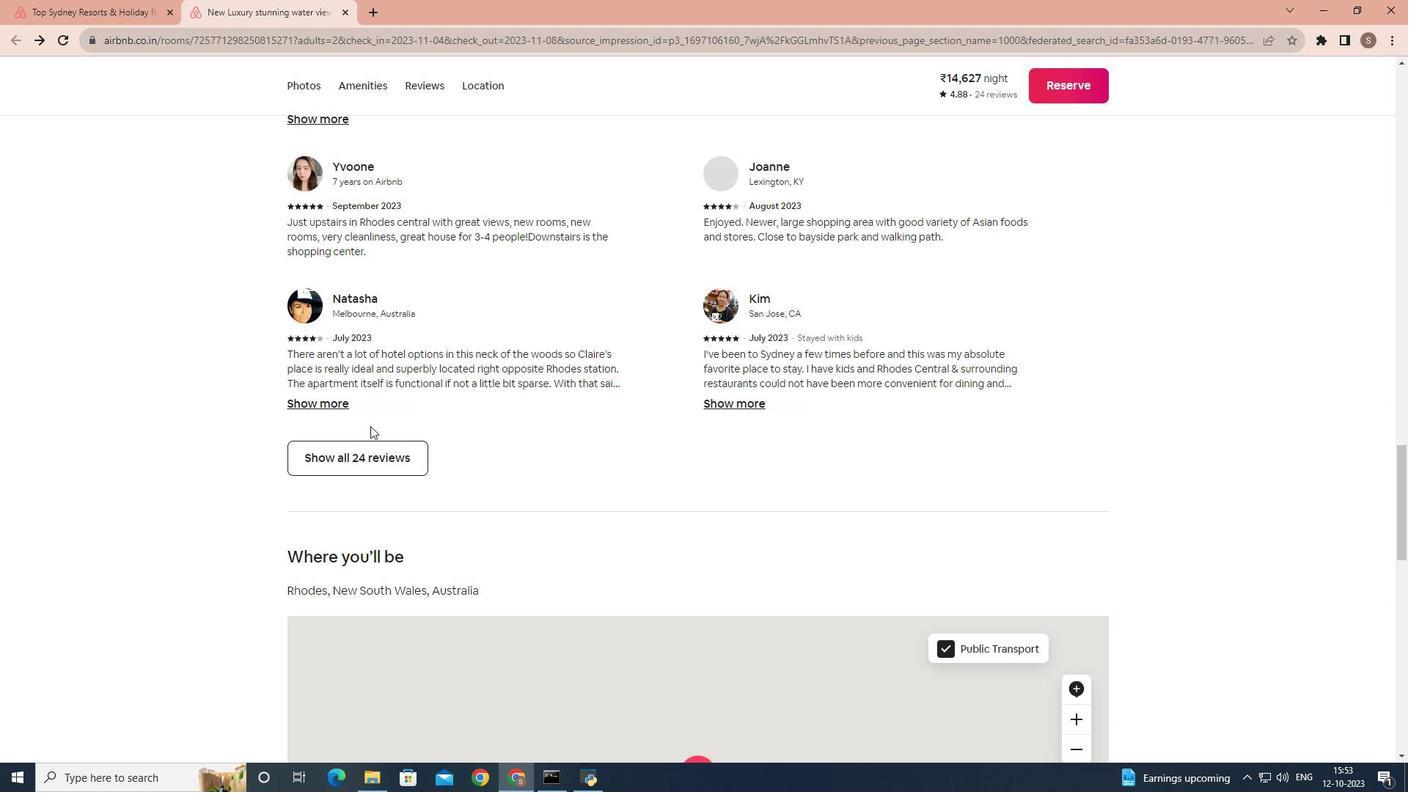 
Action: Mouse moved to (395, 201)
Screenshot: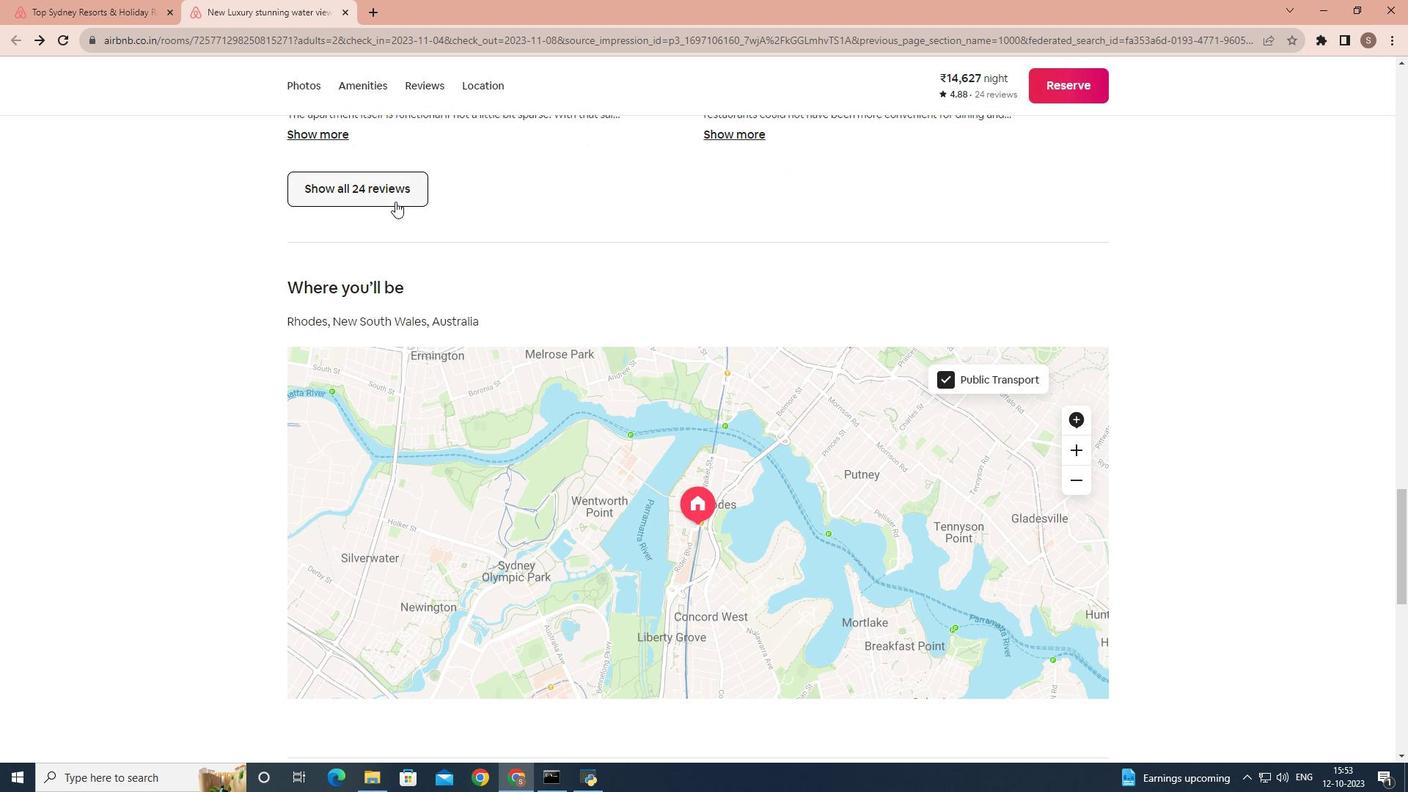 
Action: Mouse pressed left at (395, 201)
Screenshot: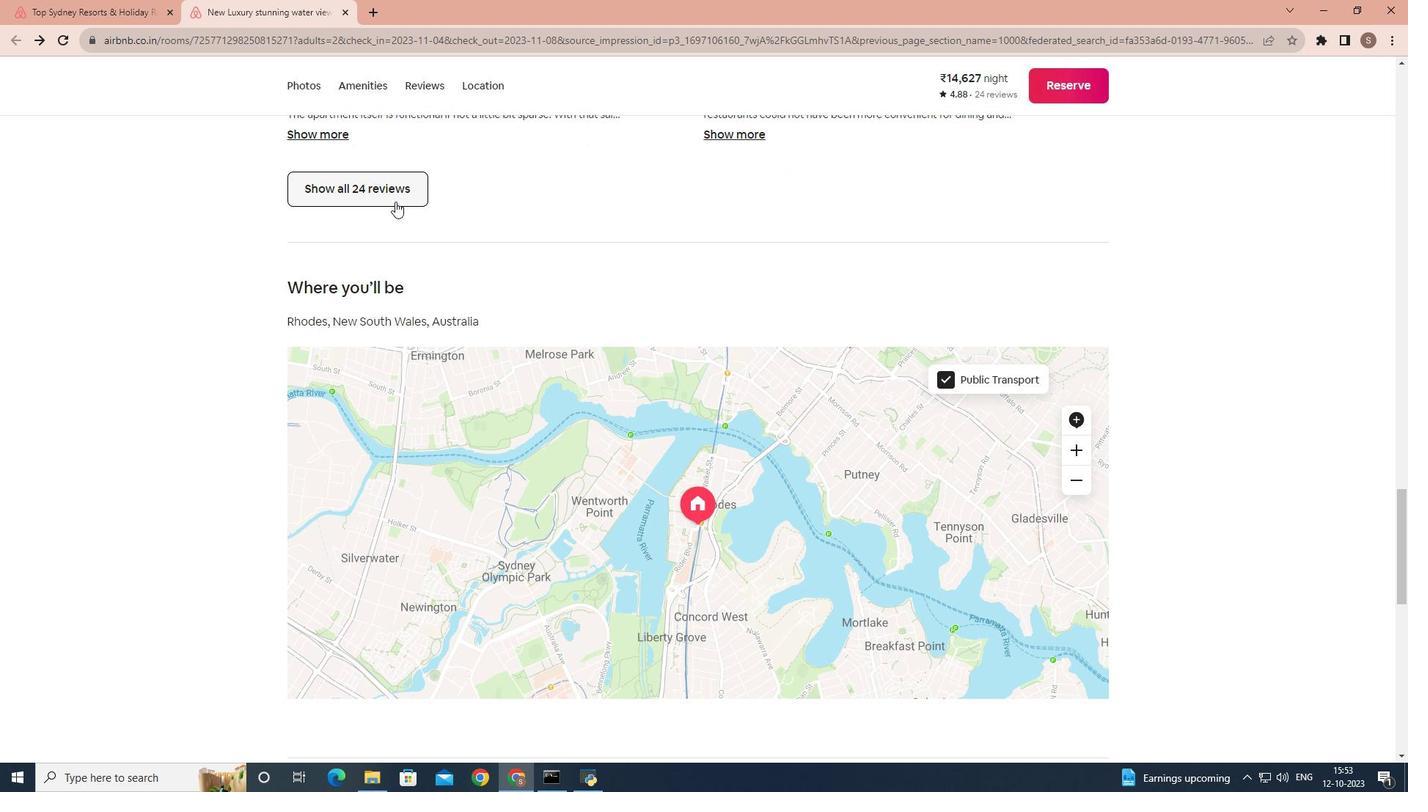 
Action: Mouse moved to (677, 322)
Screenshot: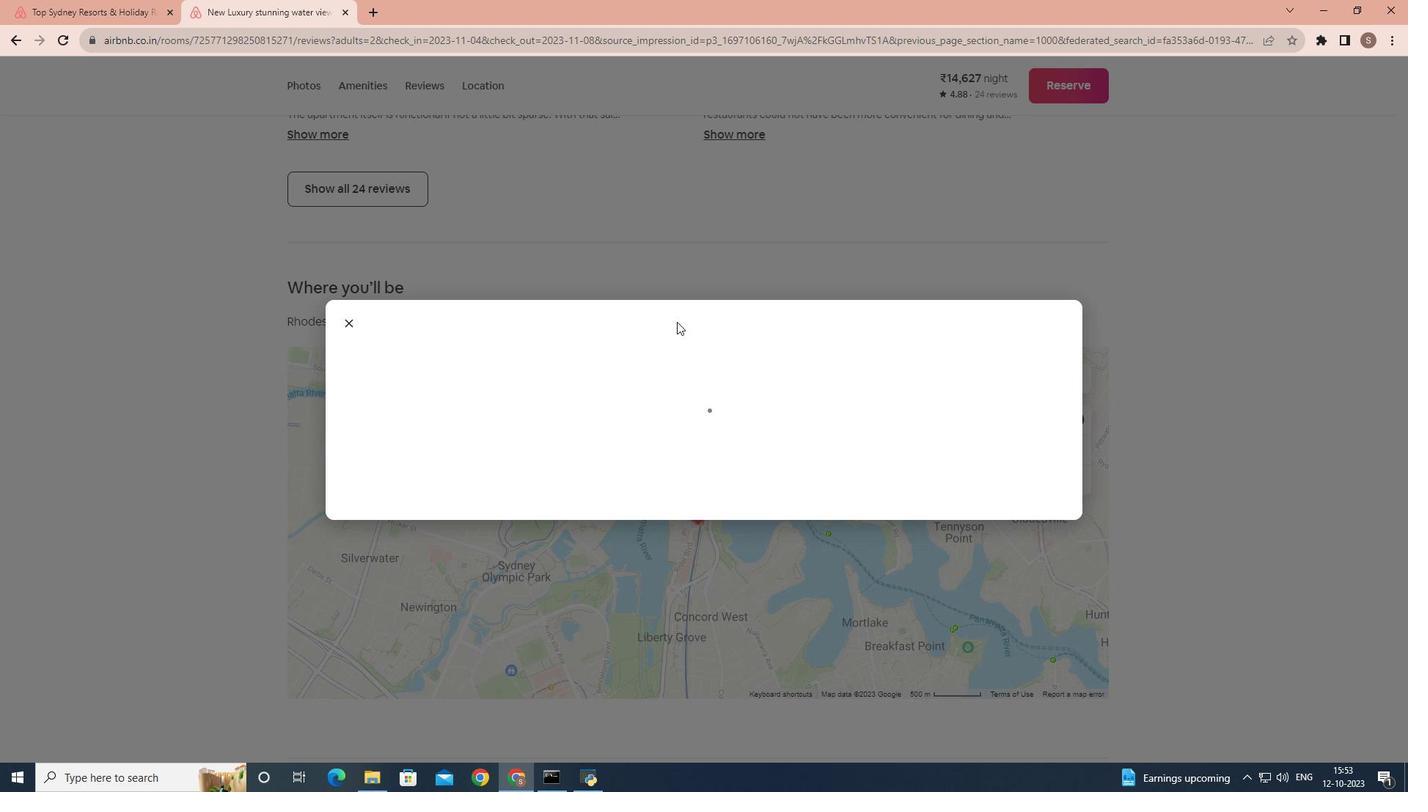 
Action: Mouse scrolled (677, 321) with delta (0, 0)
Screenshot: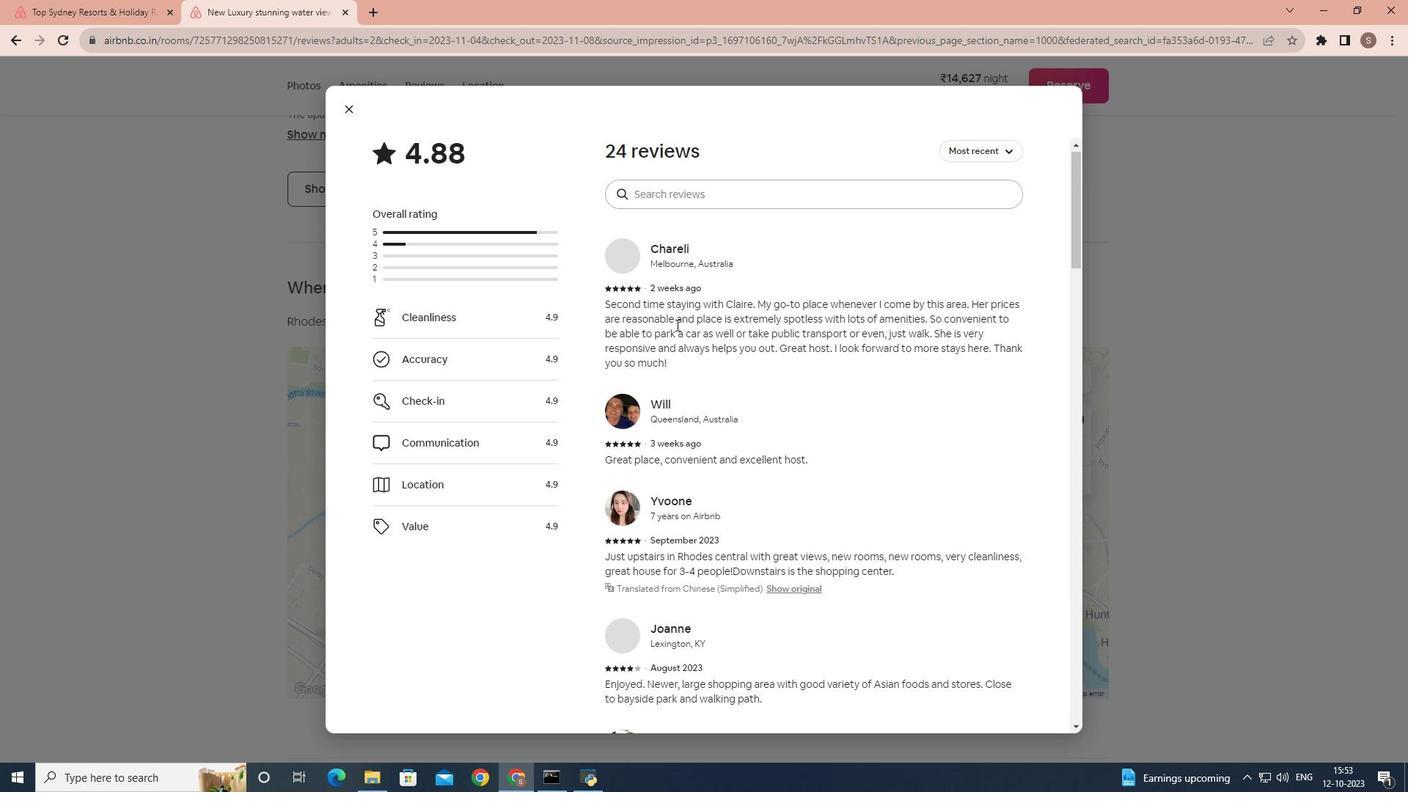 
Action: Mouse moved to (676, 322)
Screenshot: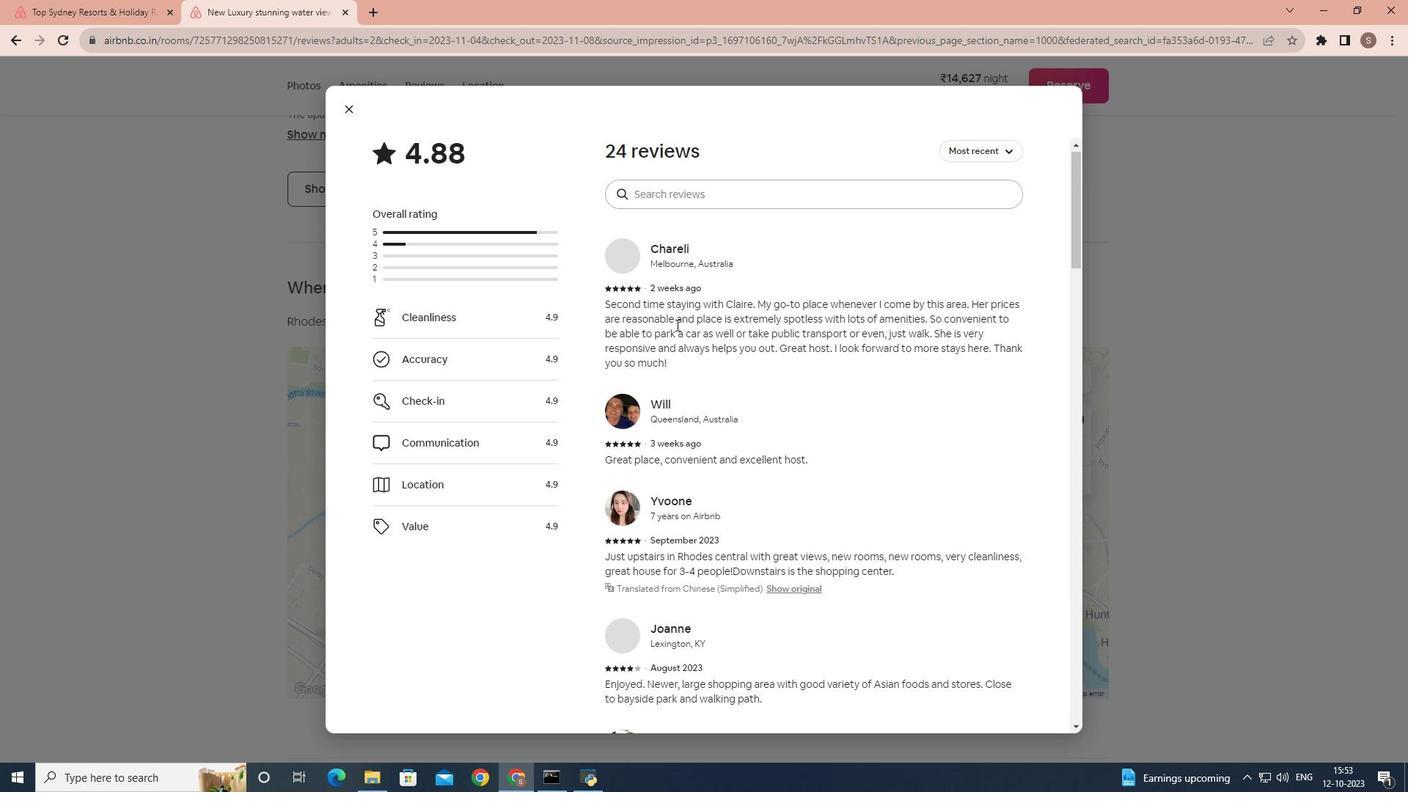 
Action: Mouse scrolled (676, 322) with delta (0, 0)
Screenshot: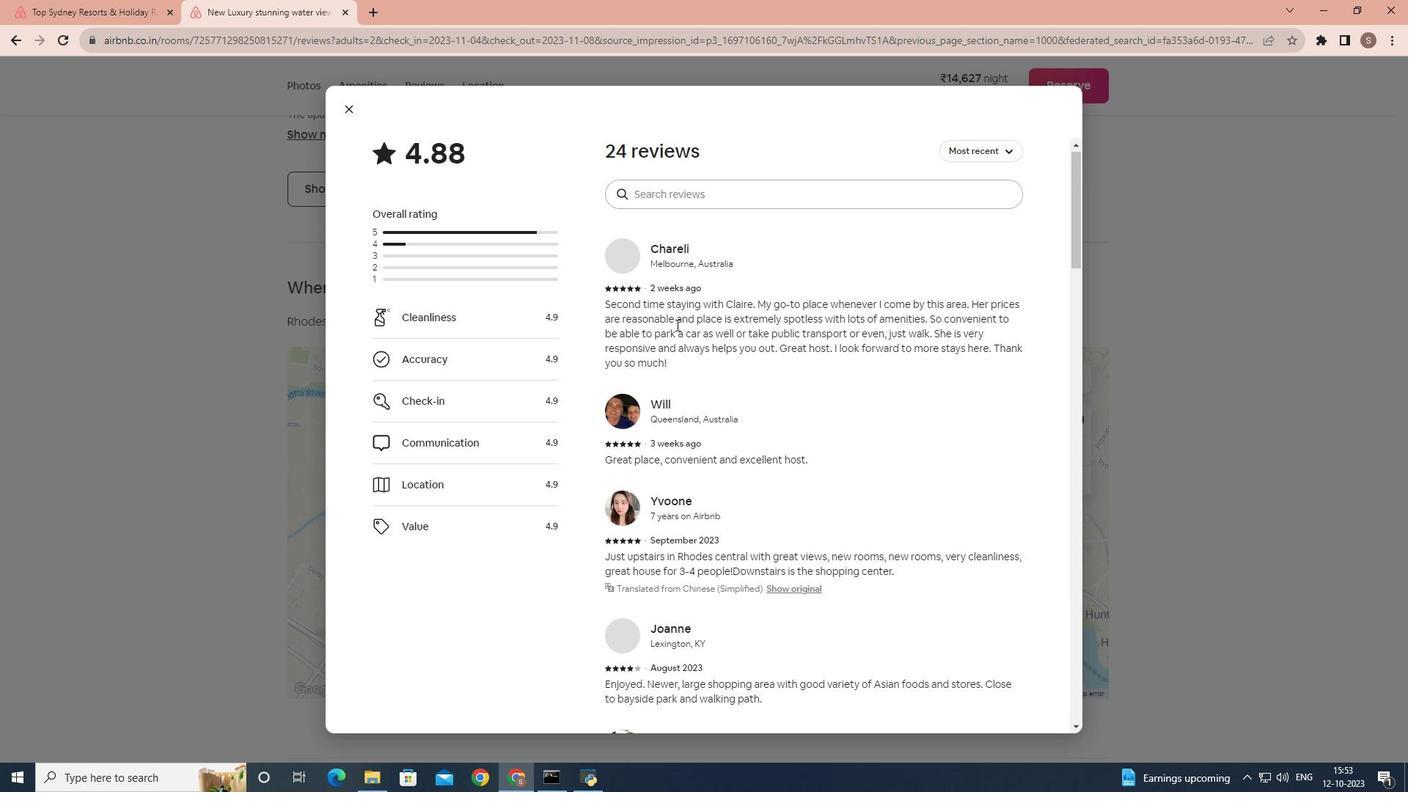 
Action: Mouse moved to (676, 323)
Screenshot: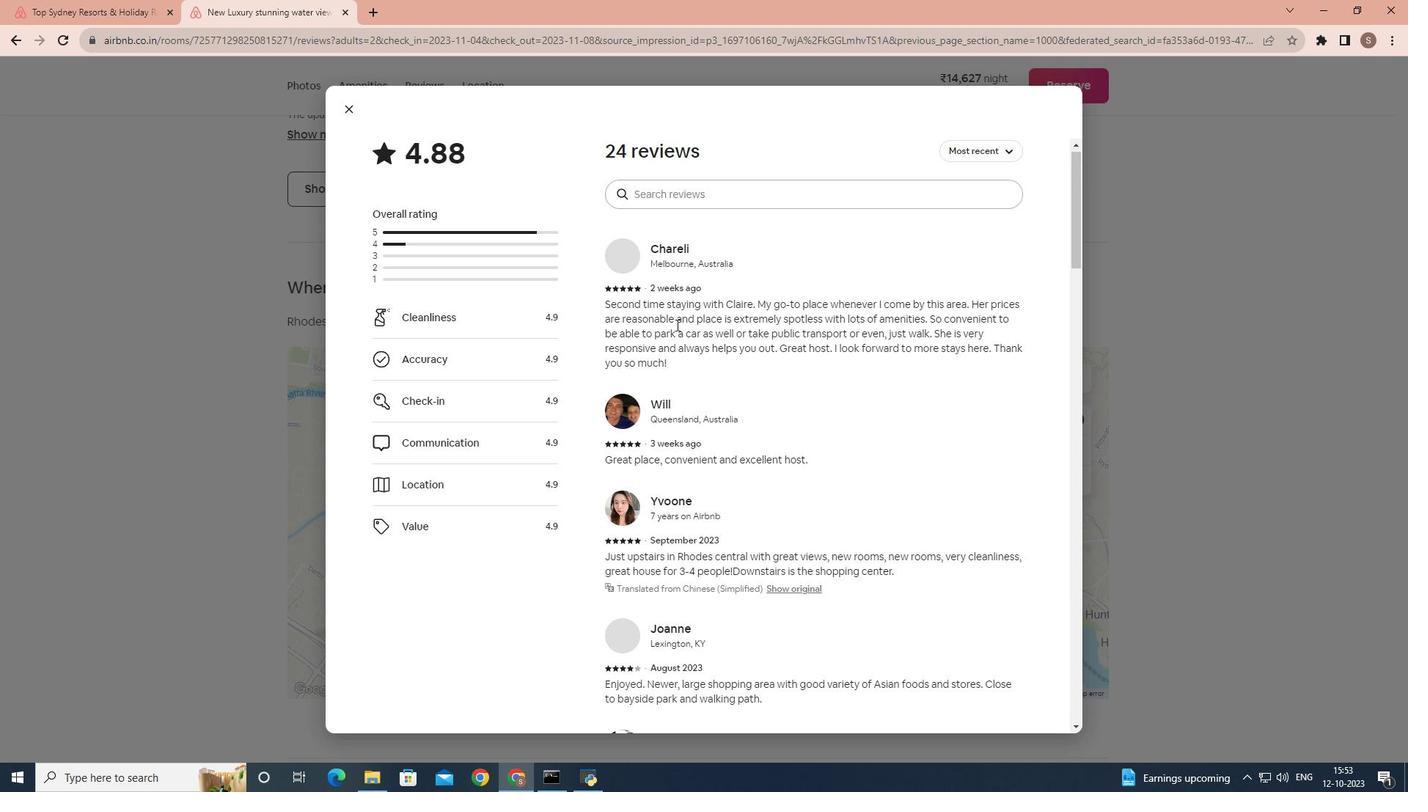 
Action: Mouse scrolled (676, 322) with delta (0, 0)
Screenshot: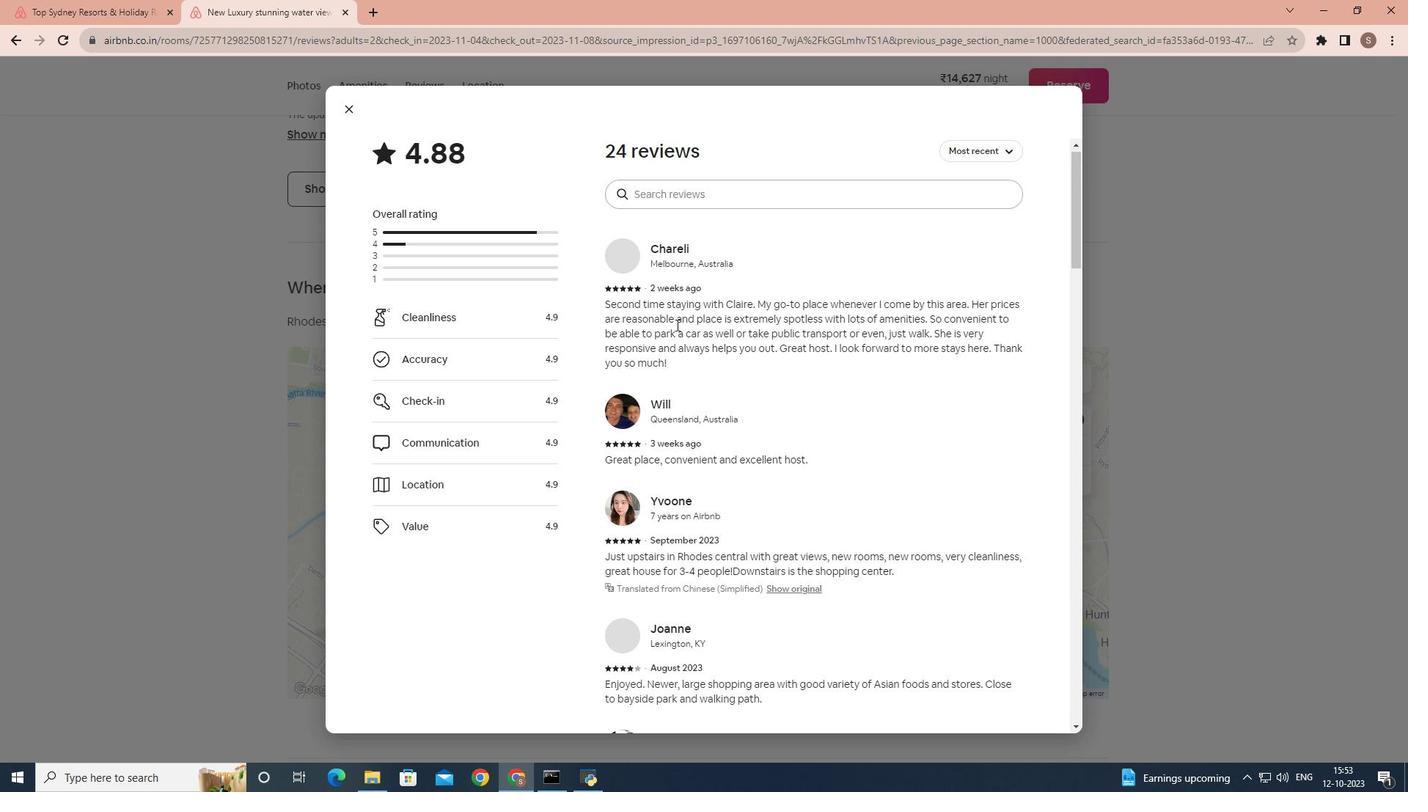 
Action: Mouse moved to (676, 324)
Screenshot: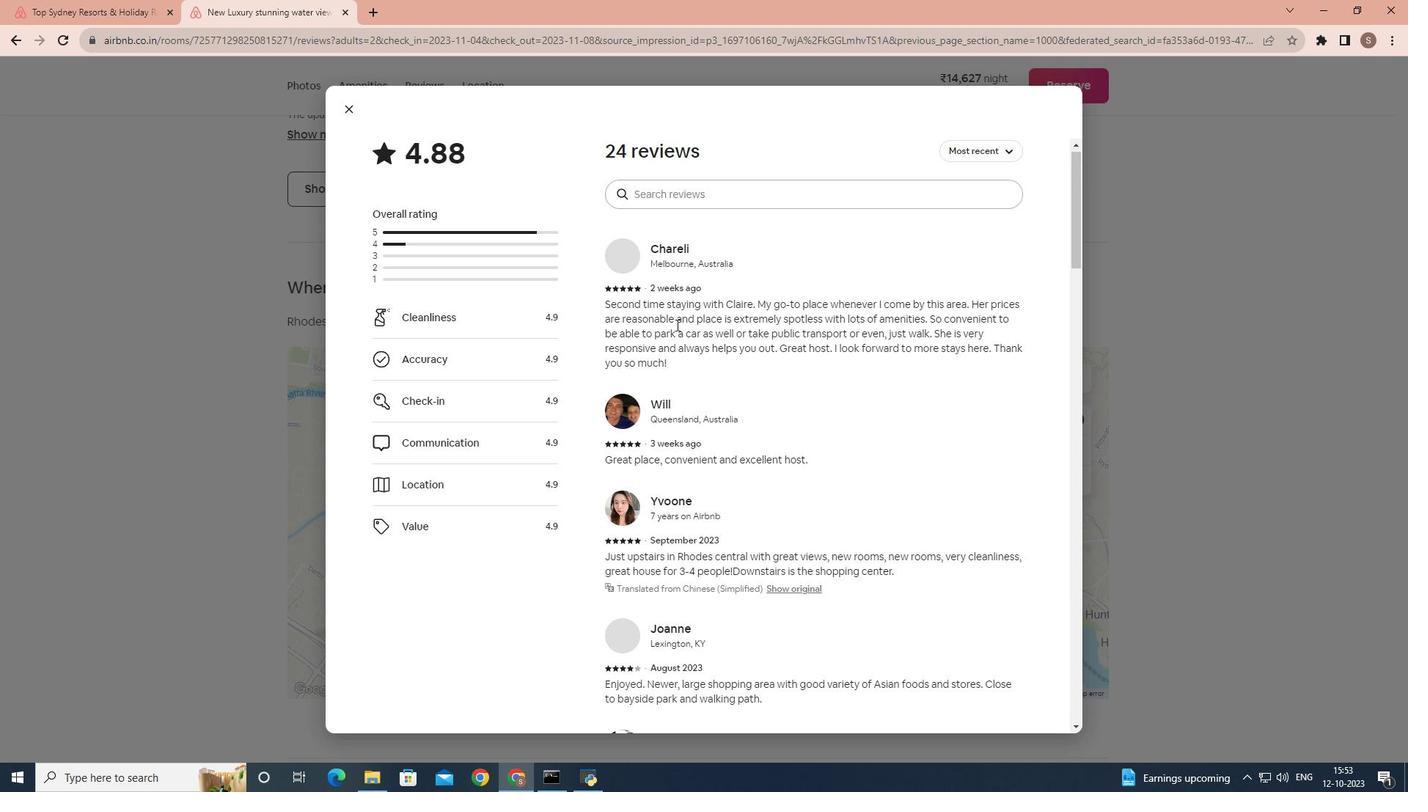 
Action: Mouse scrolled (676, 323) with delta (0, 0)
Screenshot: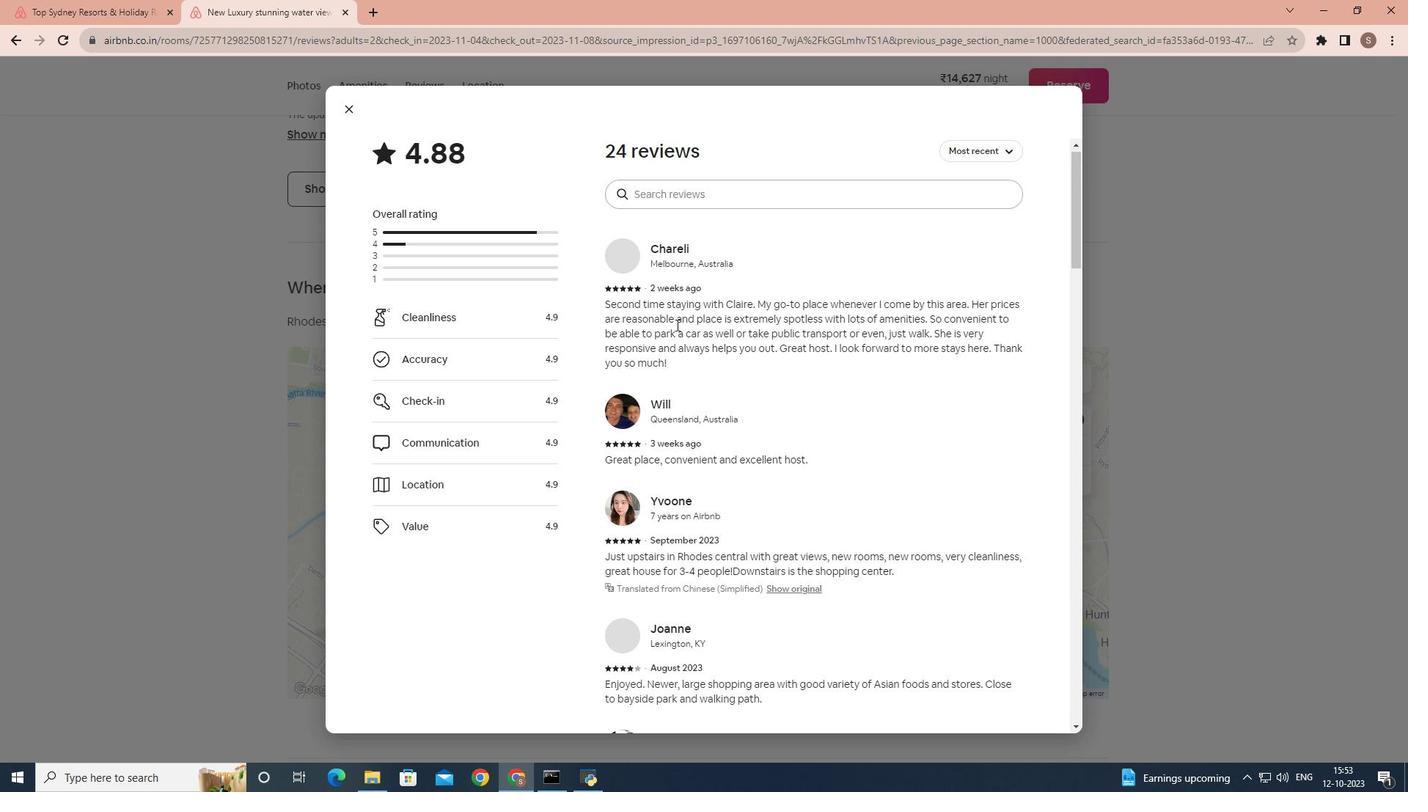 
Action: Mouse moved to (676, 324)
Screenshot: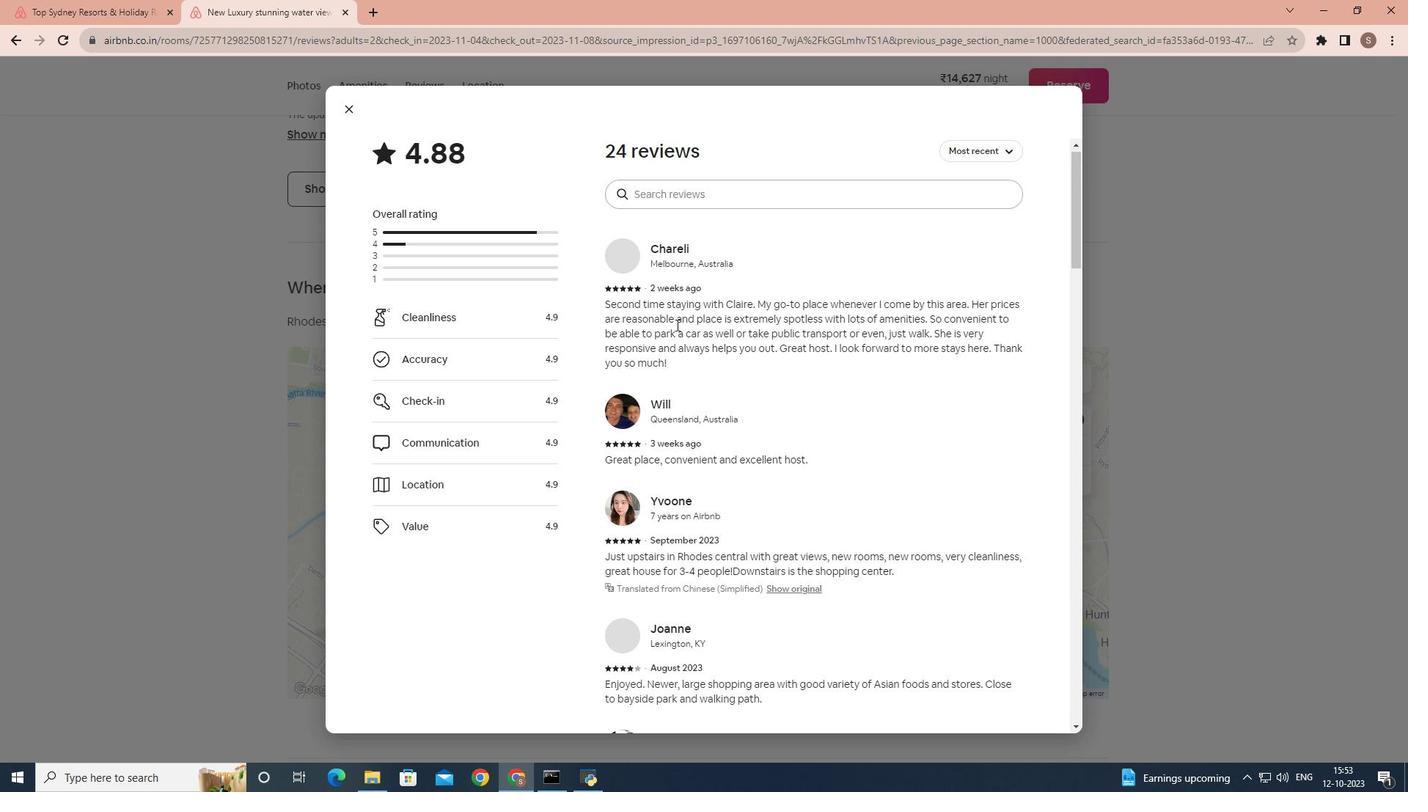 
Action: Mouse scrolled (676, 324) with delta (0, 0)
Screenshot: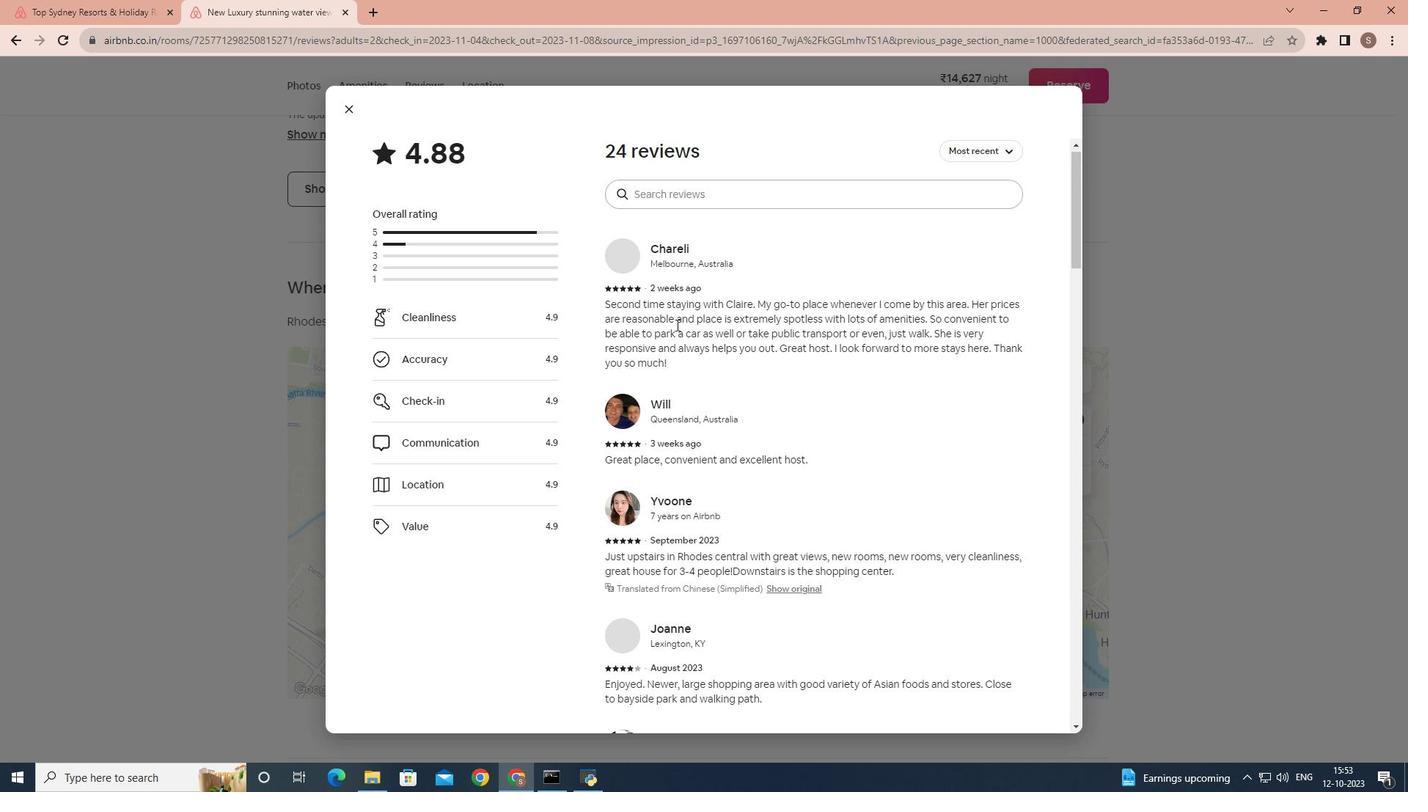 
Action: Mouse moved to (676, 324)
Screenshot: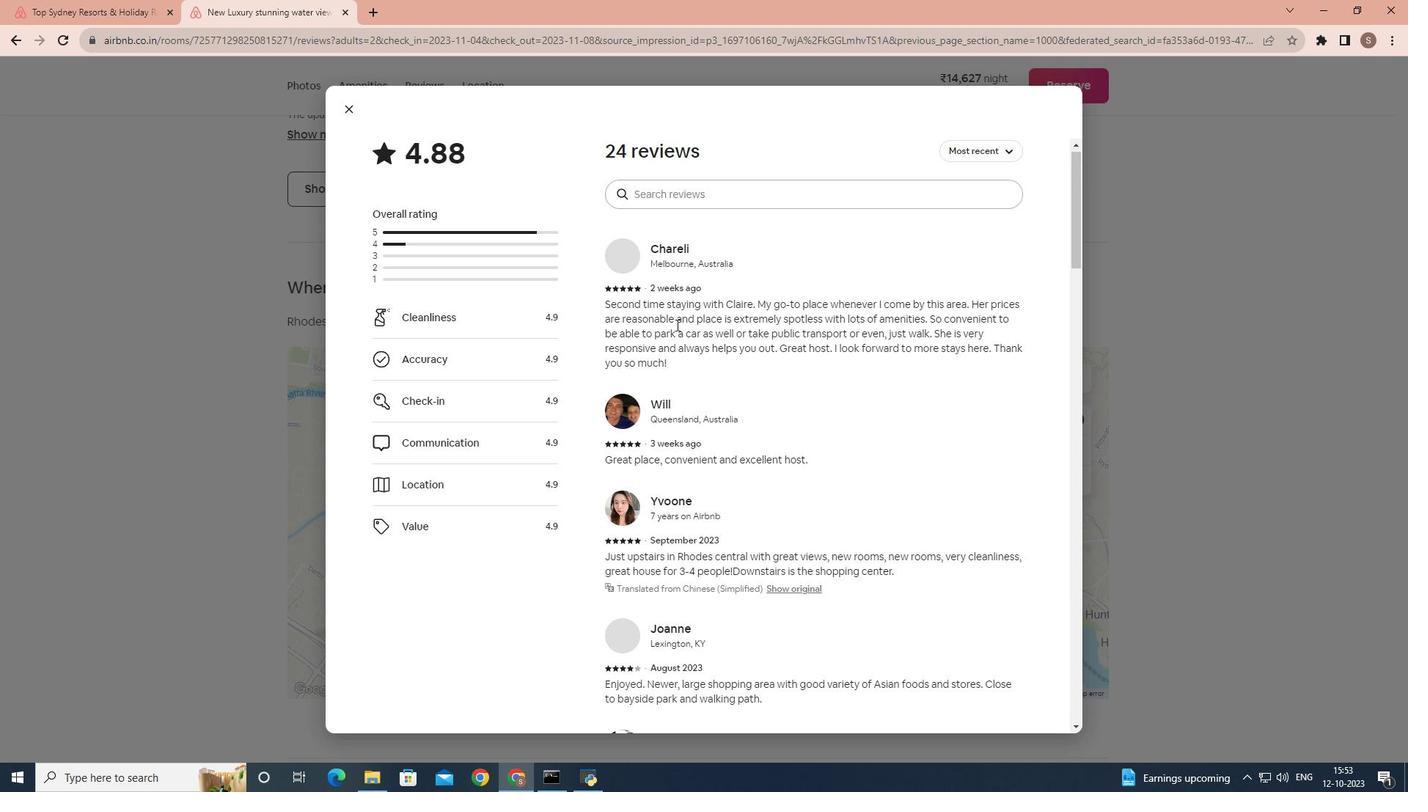 
Action: Mouse scrolled (676, 324) with delta (0, 0)
Screenshot: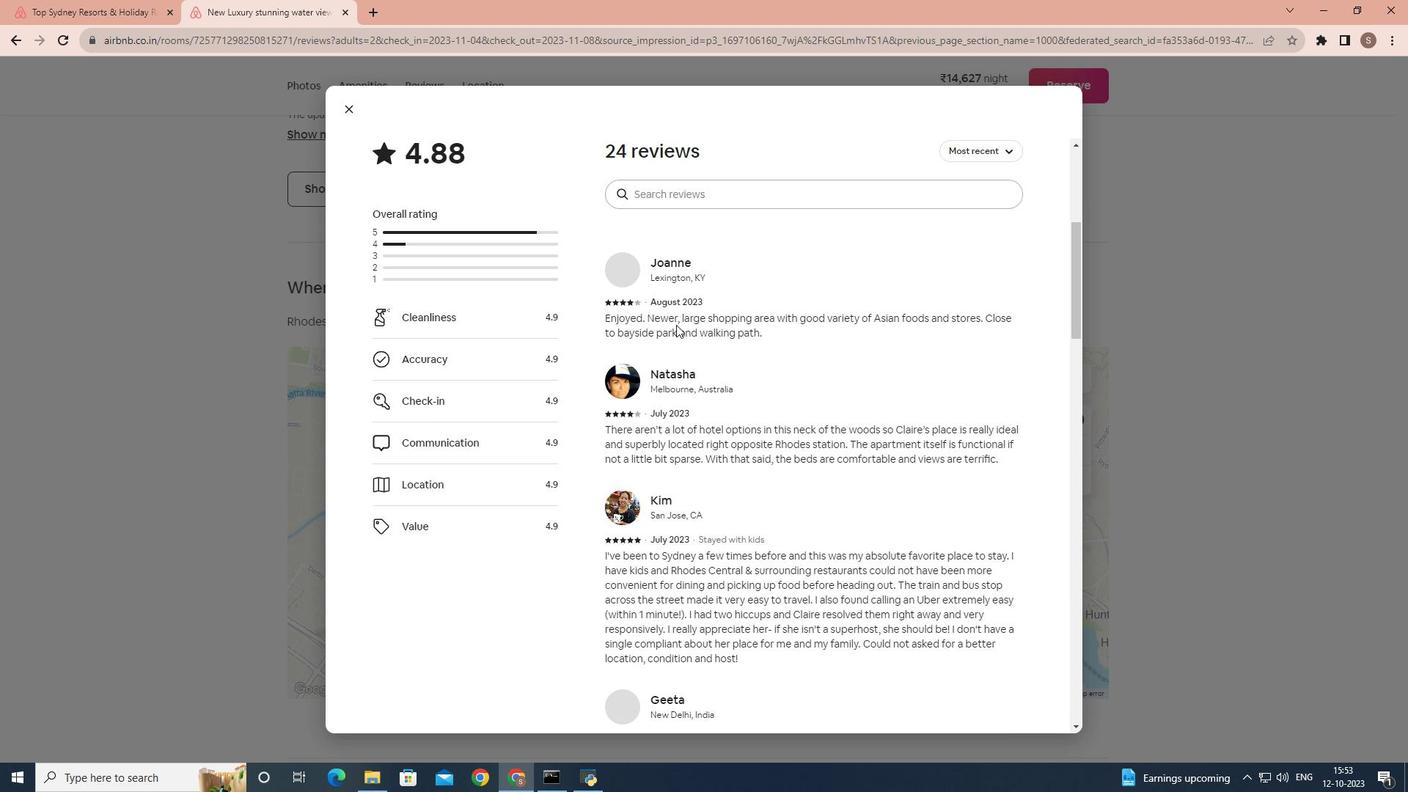 
Action: Mouse scrolled (676, 324) with delta (0, 0)
Screenshot: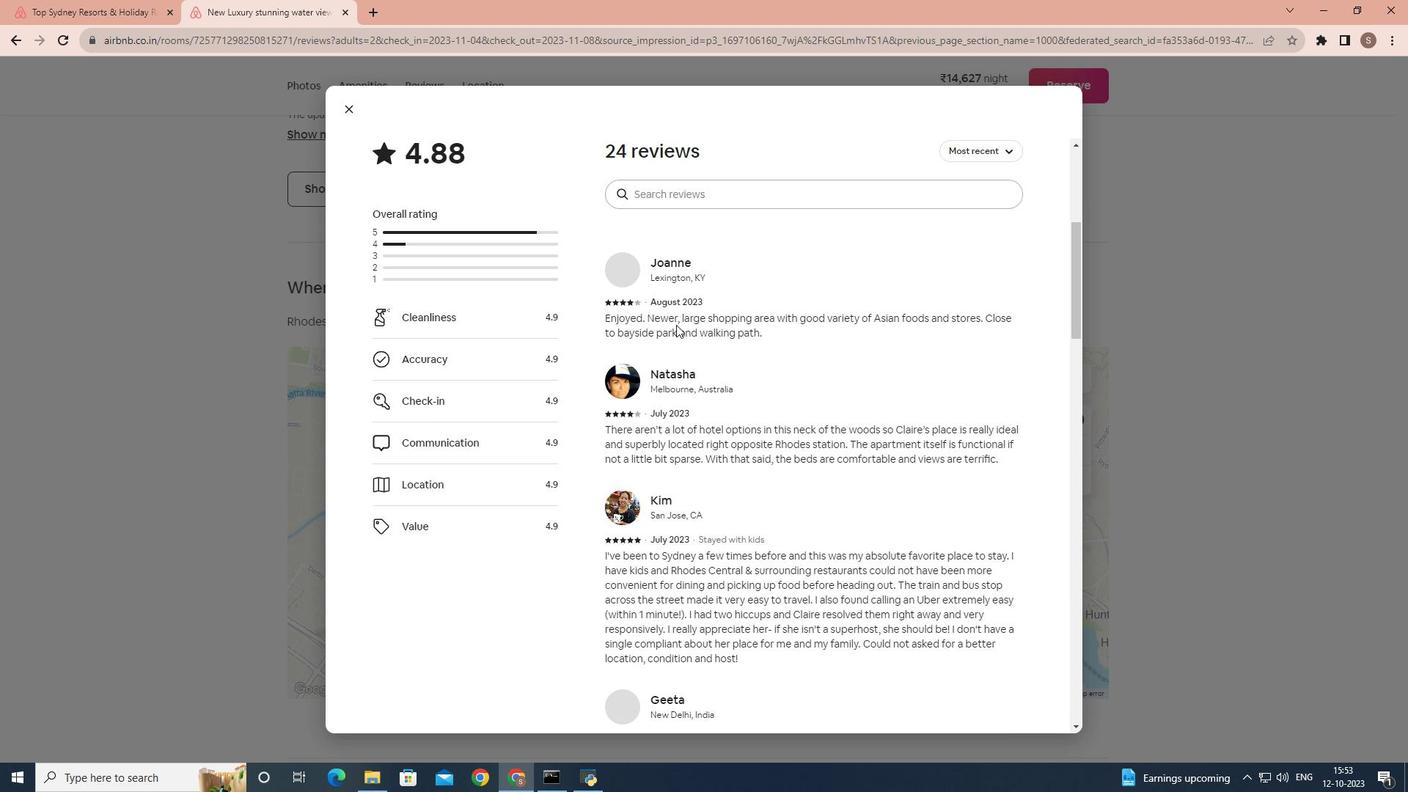 
Action: Mouse scrolled (676, 324) with delta (0, 0)
Screenshot: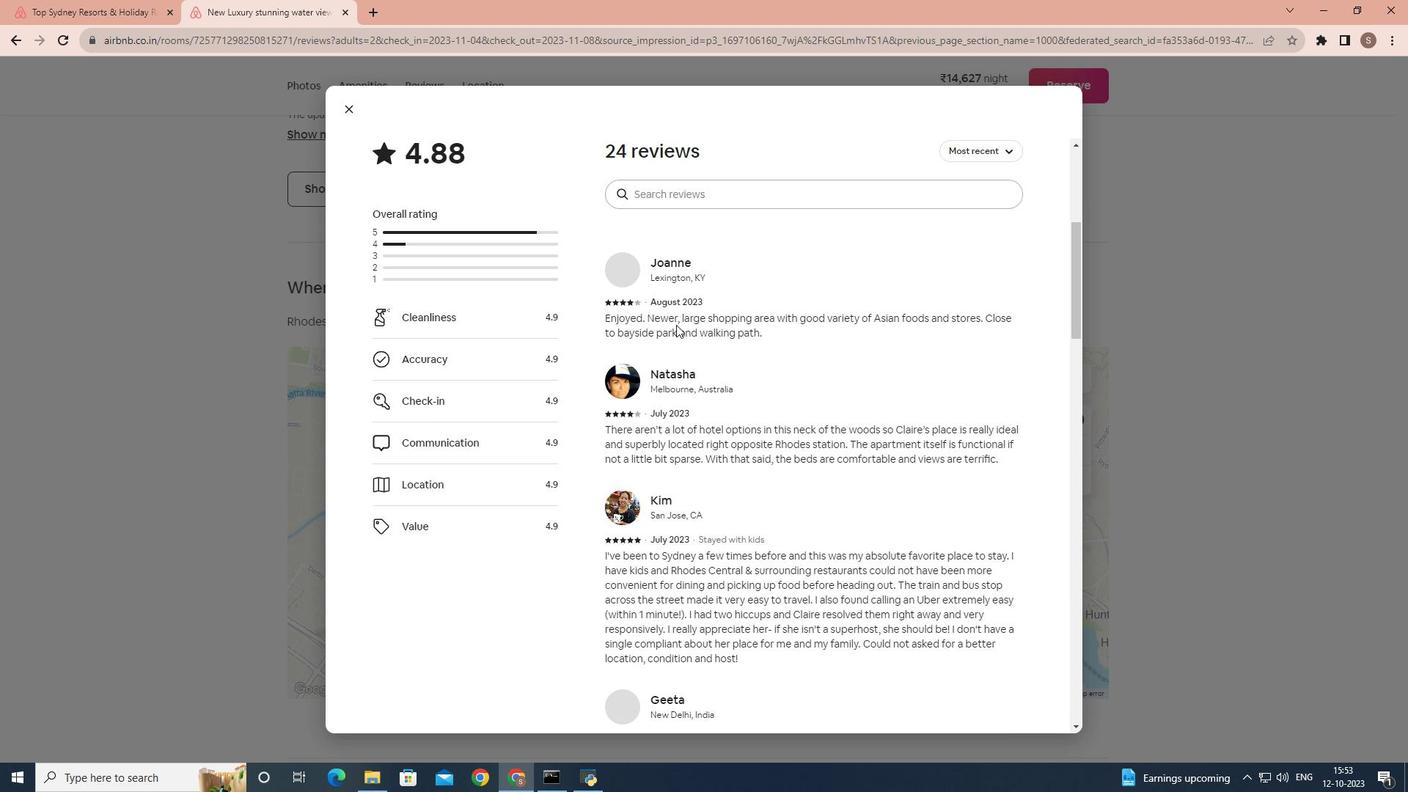 
Action: Mouse scrolled (676, 324) with delta (0, 0)
Screenshot: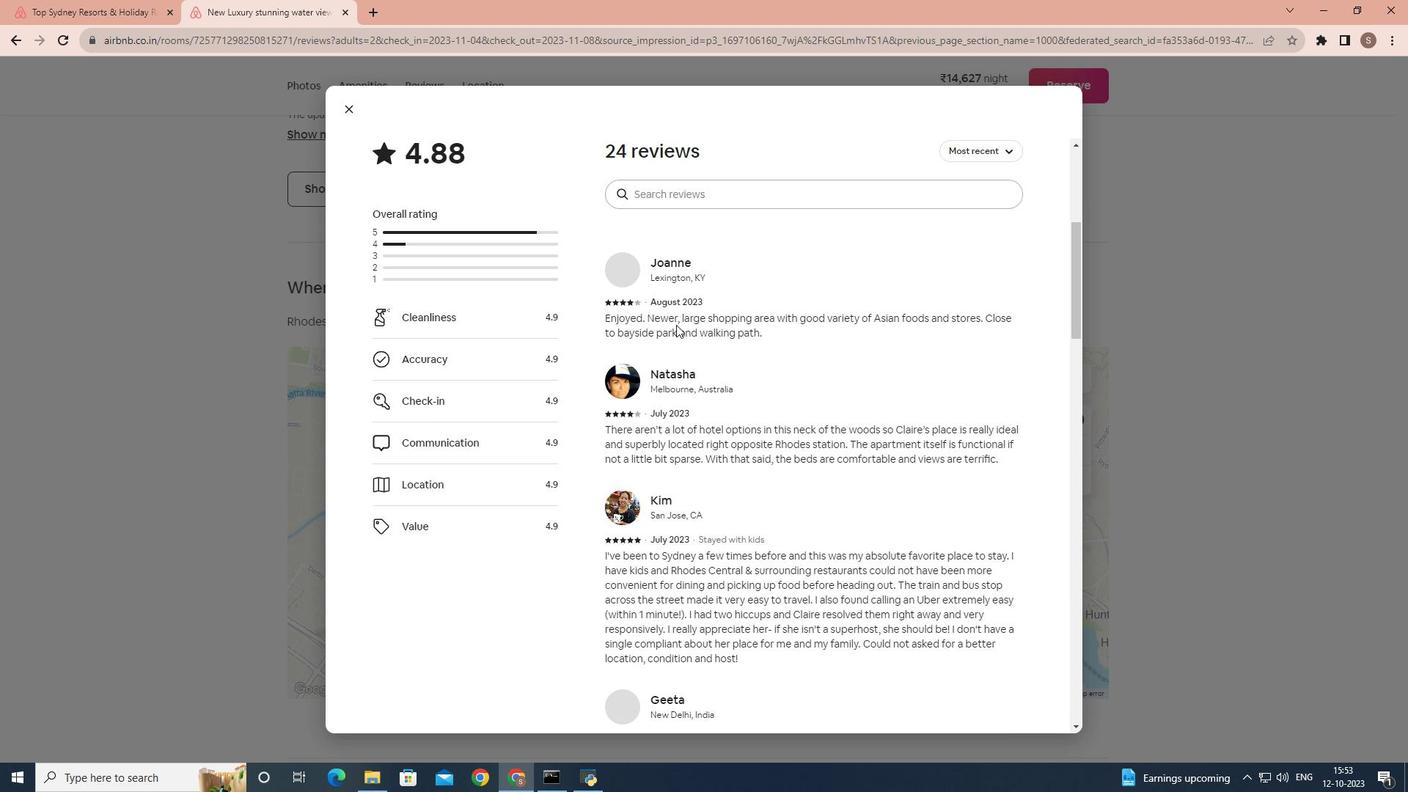 
Action: Mouse scrolled (676, 324) with delta (0, 0)
Screenshot: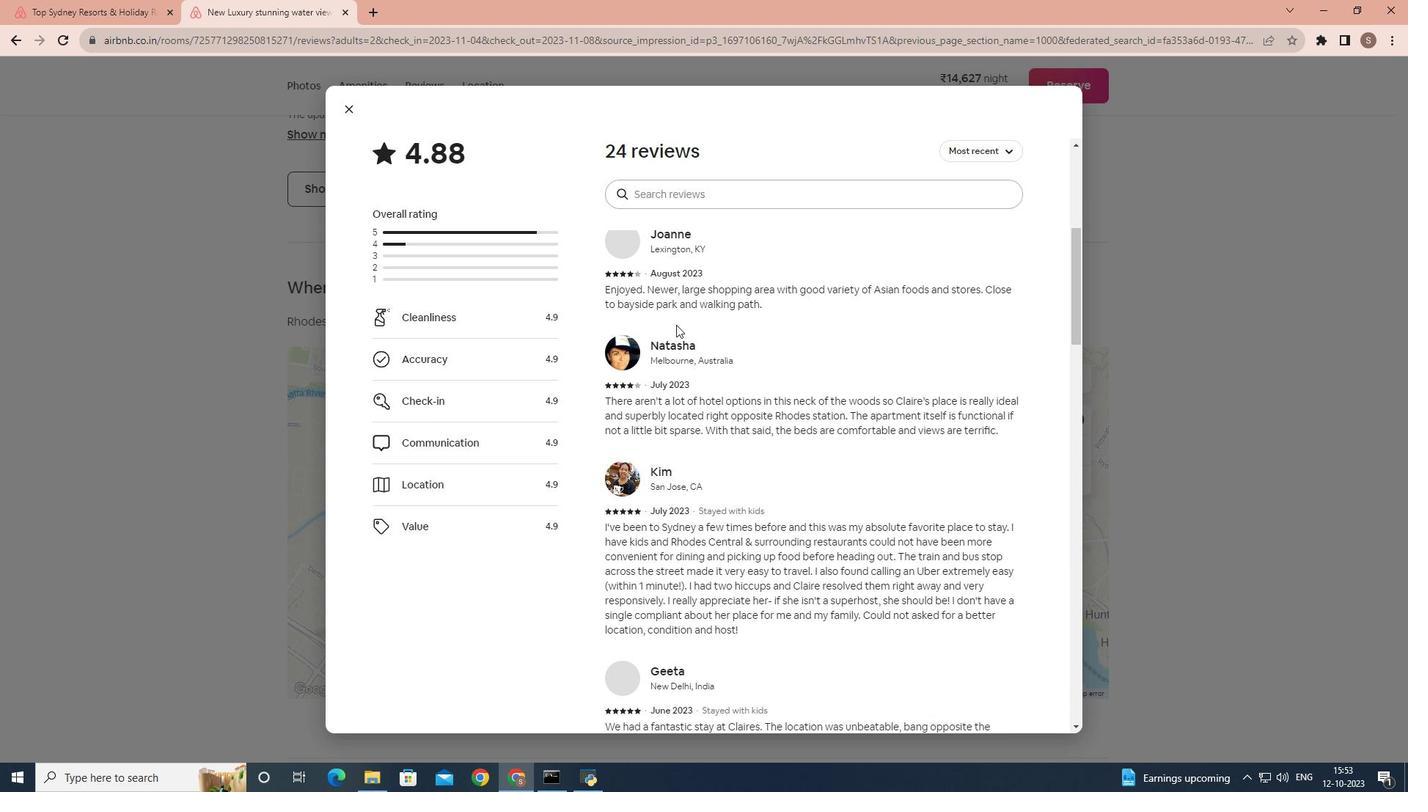 
Action: Mouse scrolled (676, 324) with delta (0, 0)
Screenshot: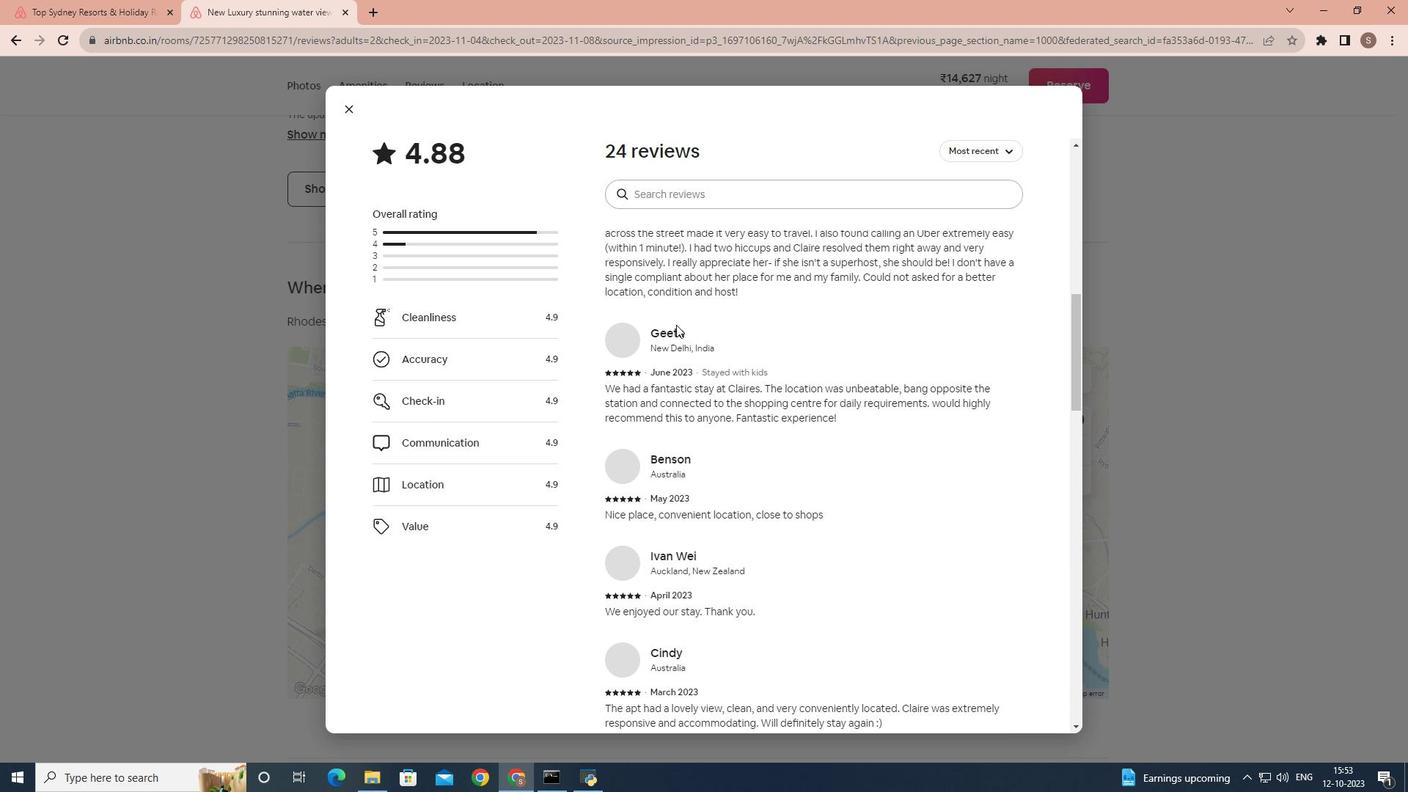 
Action: Mouse scrolled (676, 324) with delta (0, 0)
Screenshot: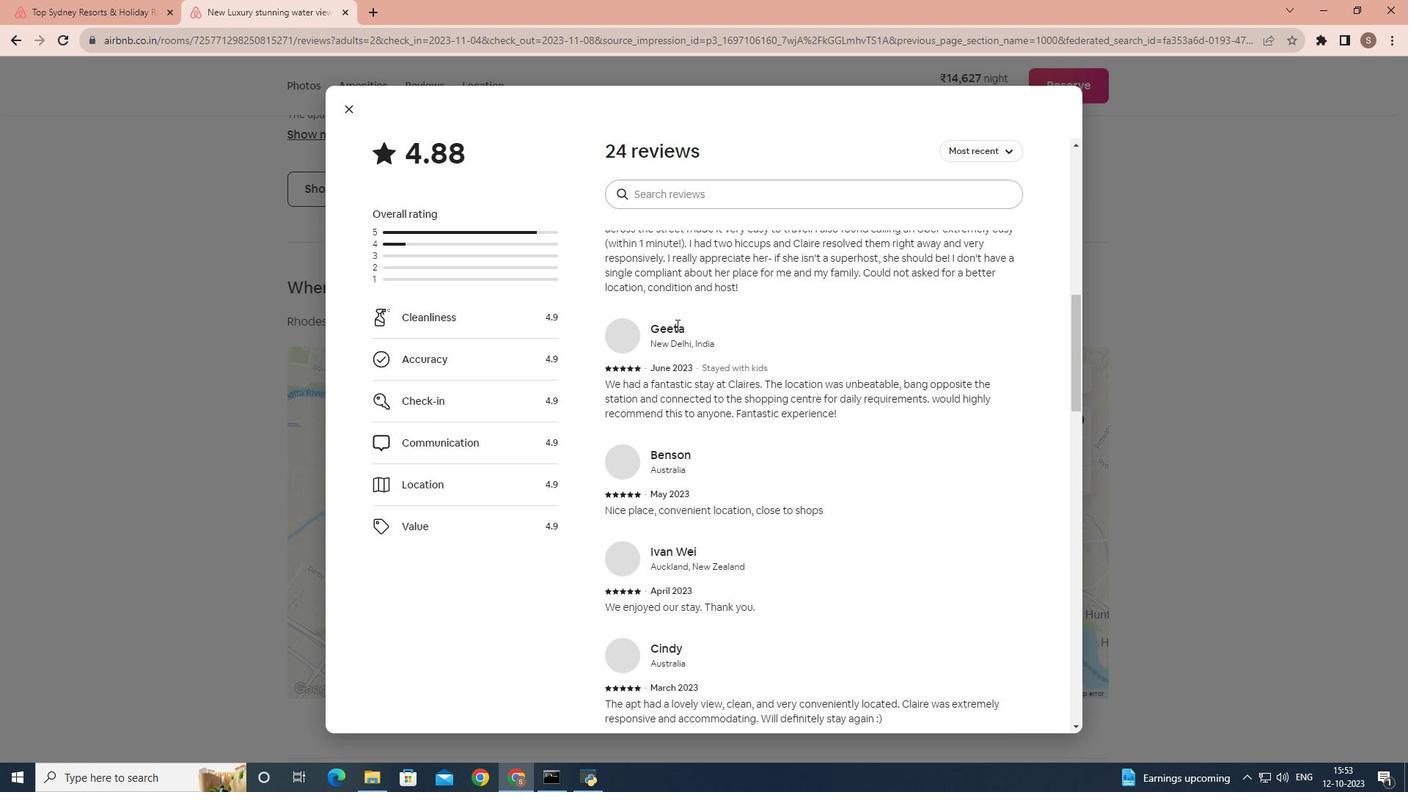 
Action: Mouse scrolled (676, 324) with delta (0, 0)
Screenshot: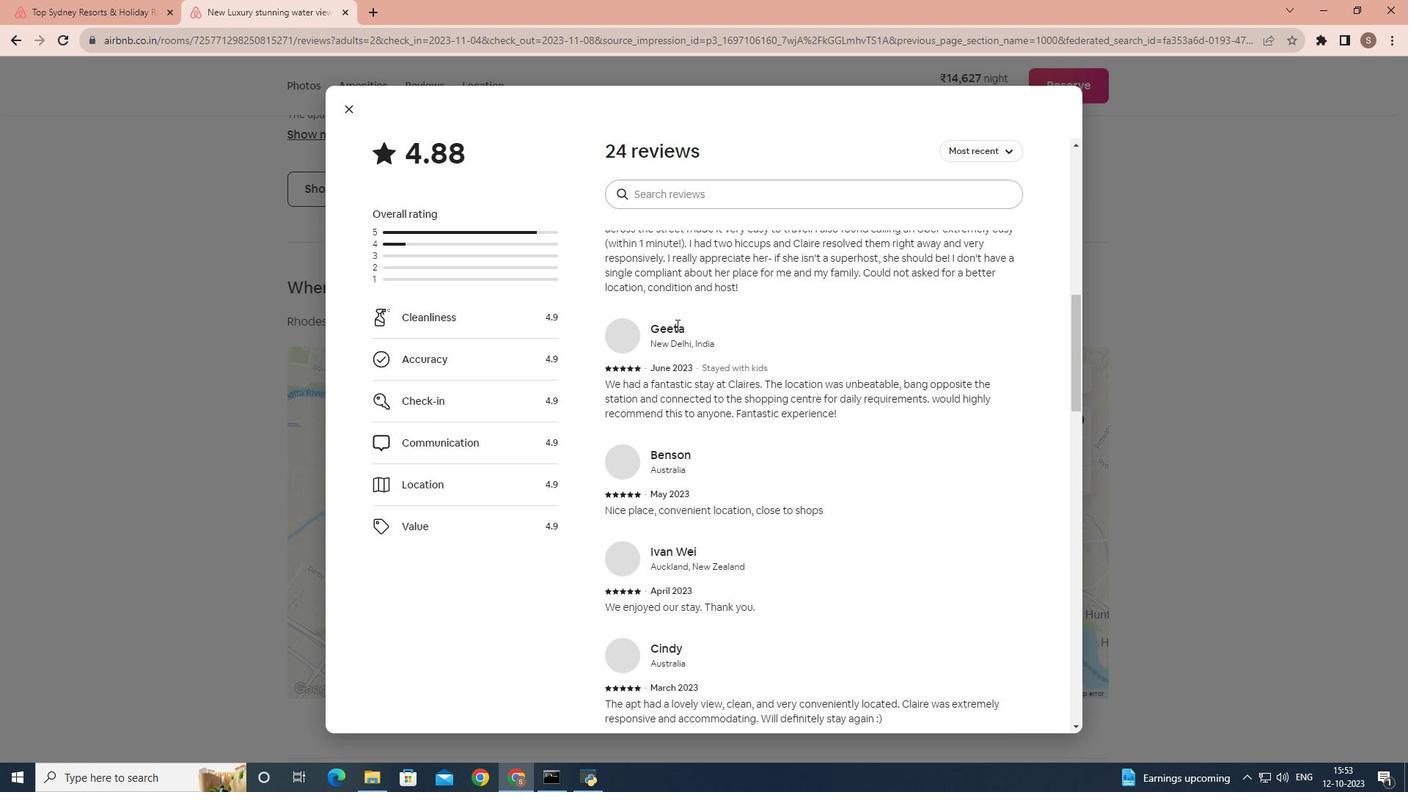 
Action: Mouse scrolled (676, 324) with delta (0, 0)
Screenshot: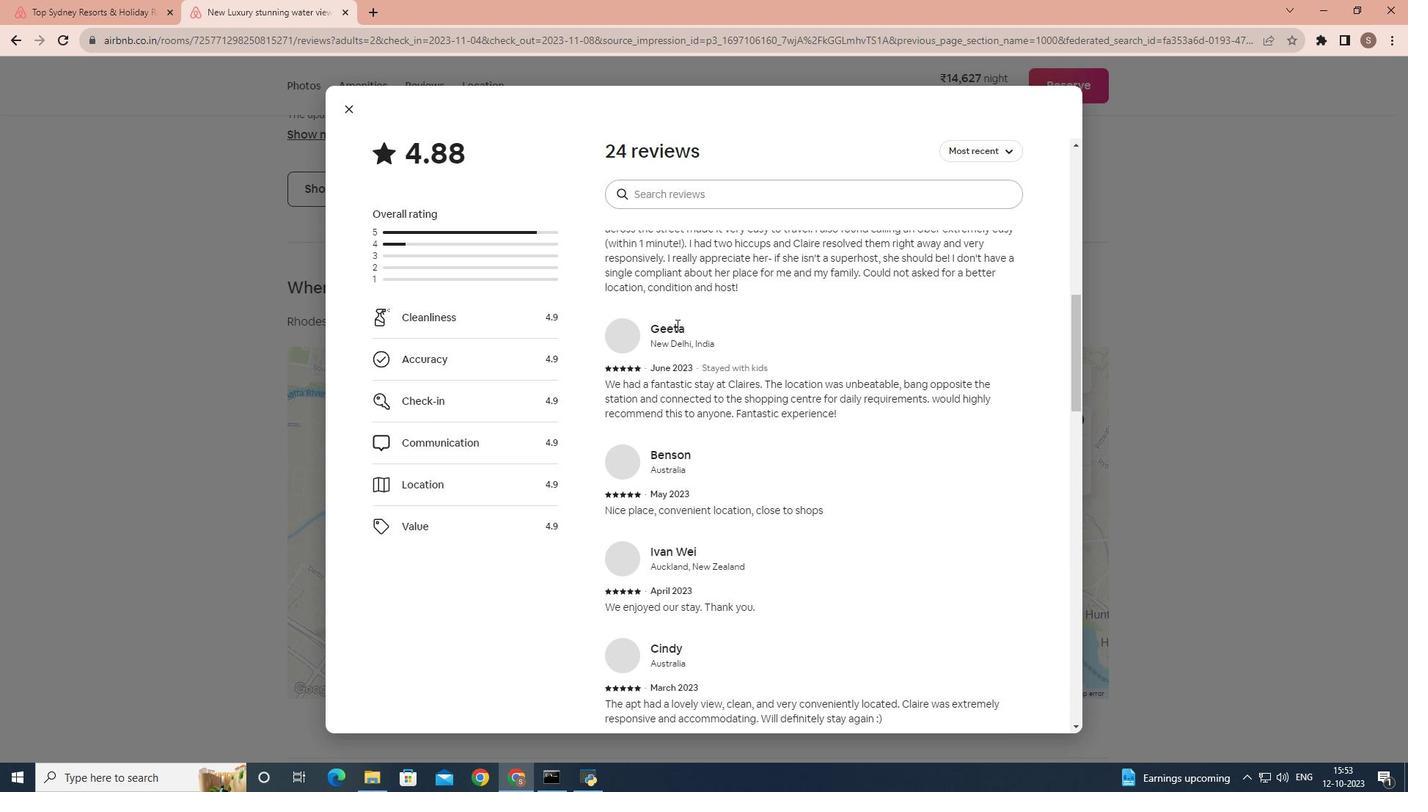 
Action: Mouse scrolled (676, 324) with delta (0, 0)
Screenshot: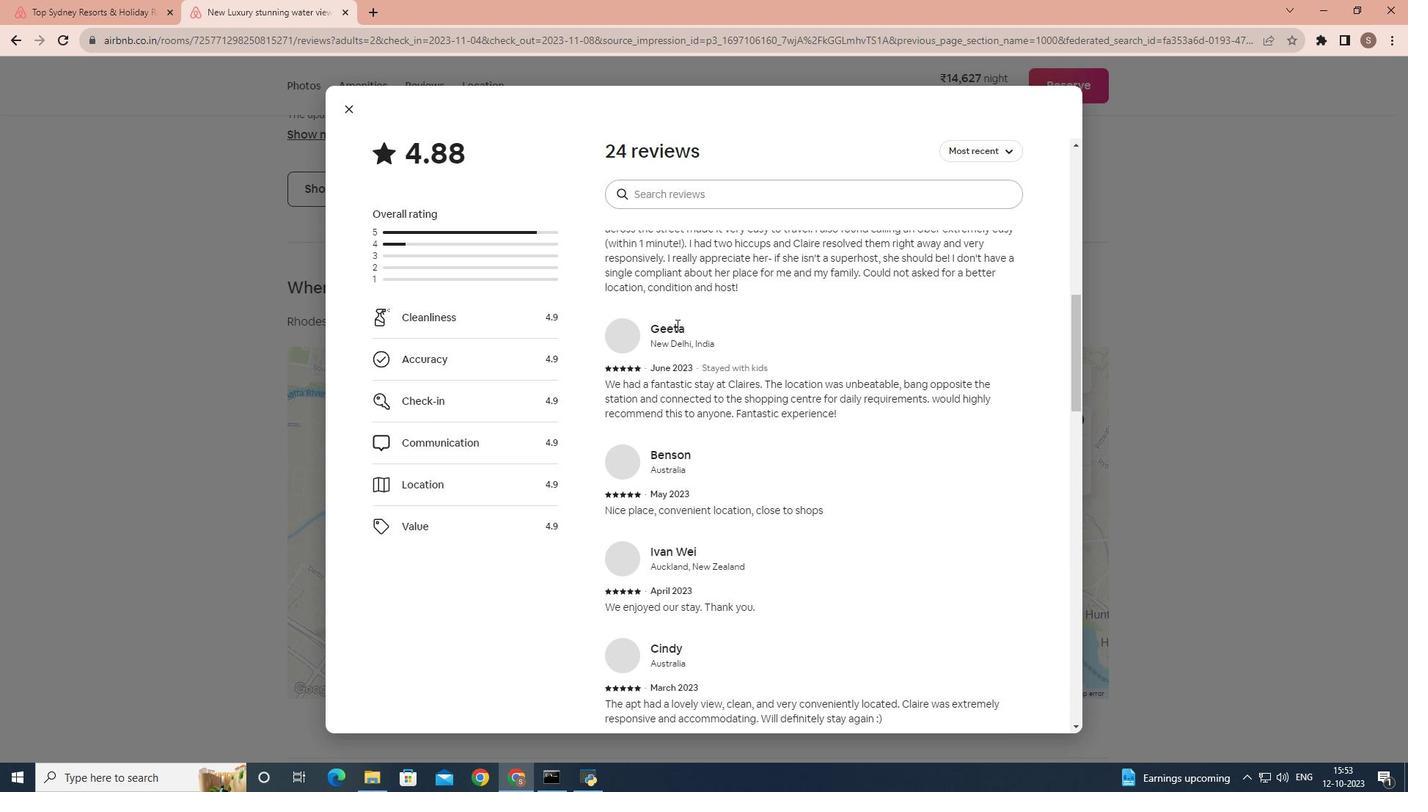
Action: Mouse scrolled (676, 324) with delta (0, 0)
Screenshot: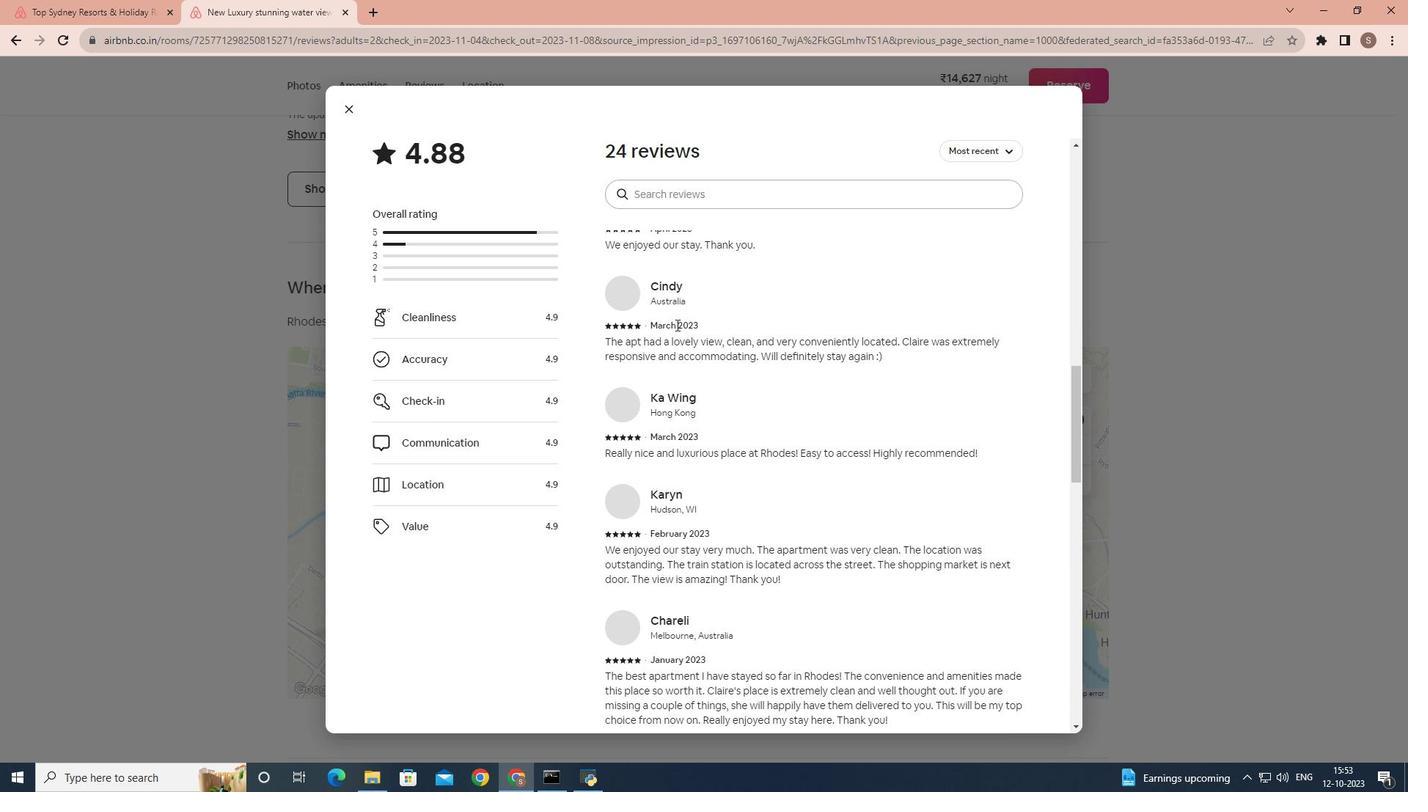 
Action: Mouse scrolled (676, 324) with delta (0, 0)
Screenshot: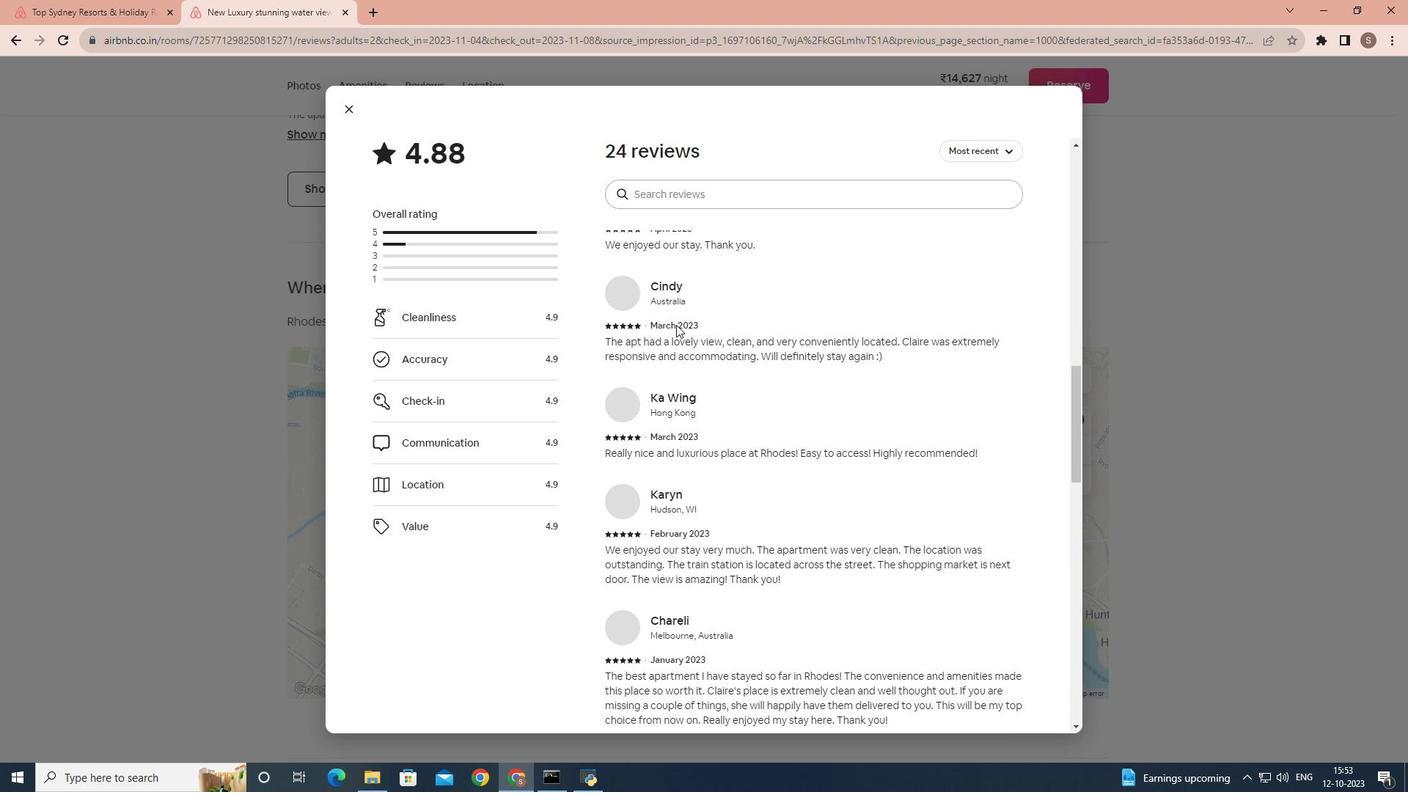 
Action: Mouse scrolled (676, 324) with delta (0, 0)
Screenshot: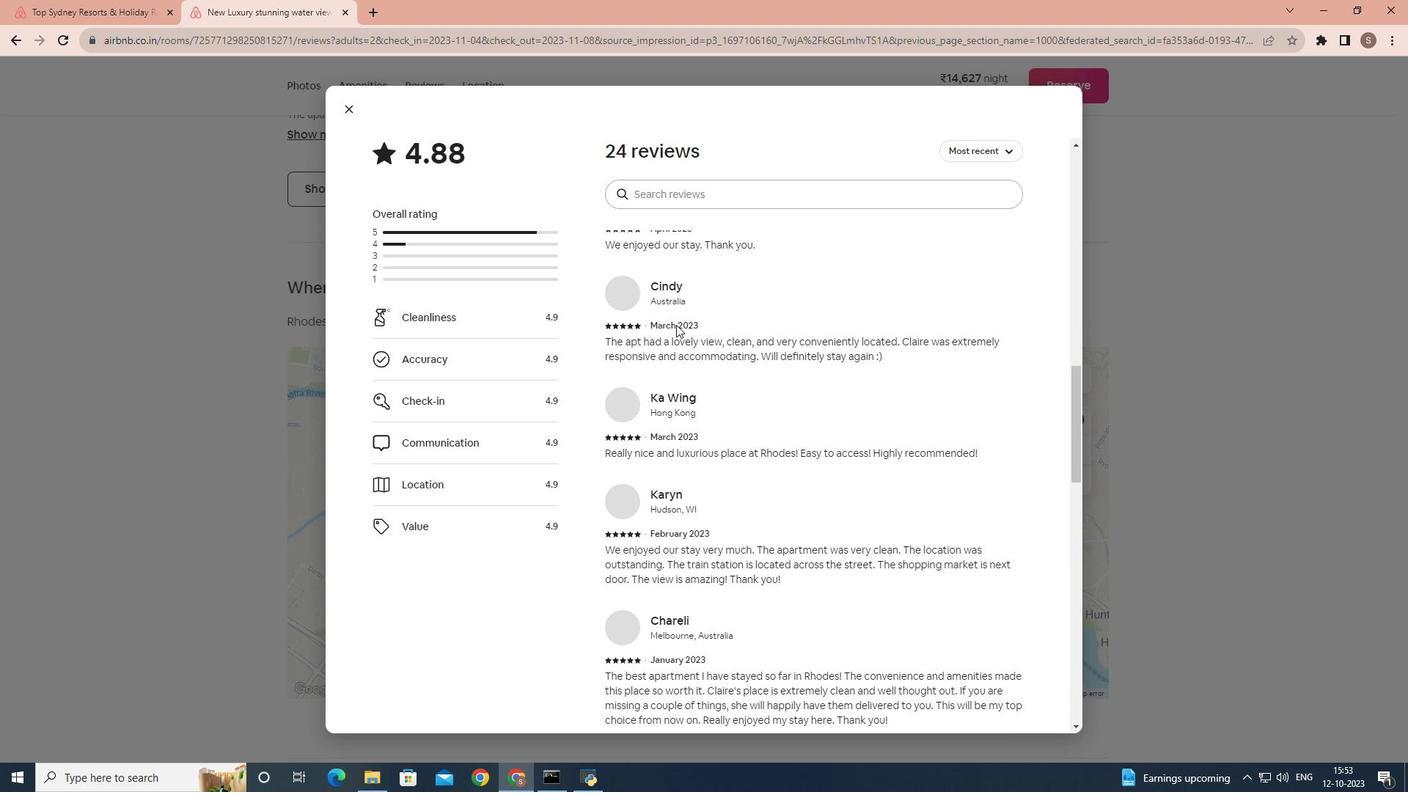 
Action: Mouse scrolled (676, 324) with delta (0, 0)
Screenshot: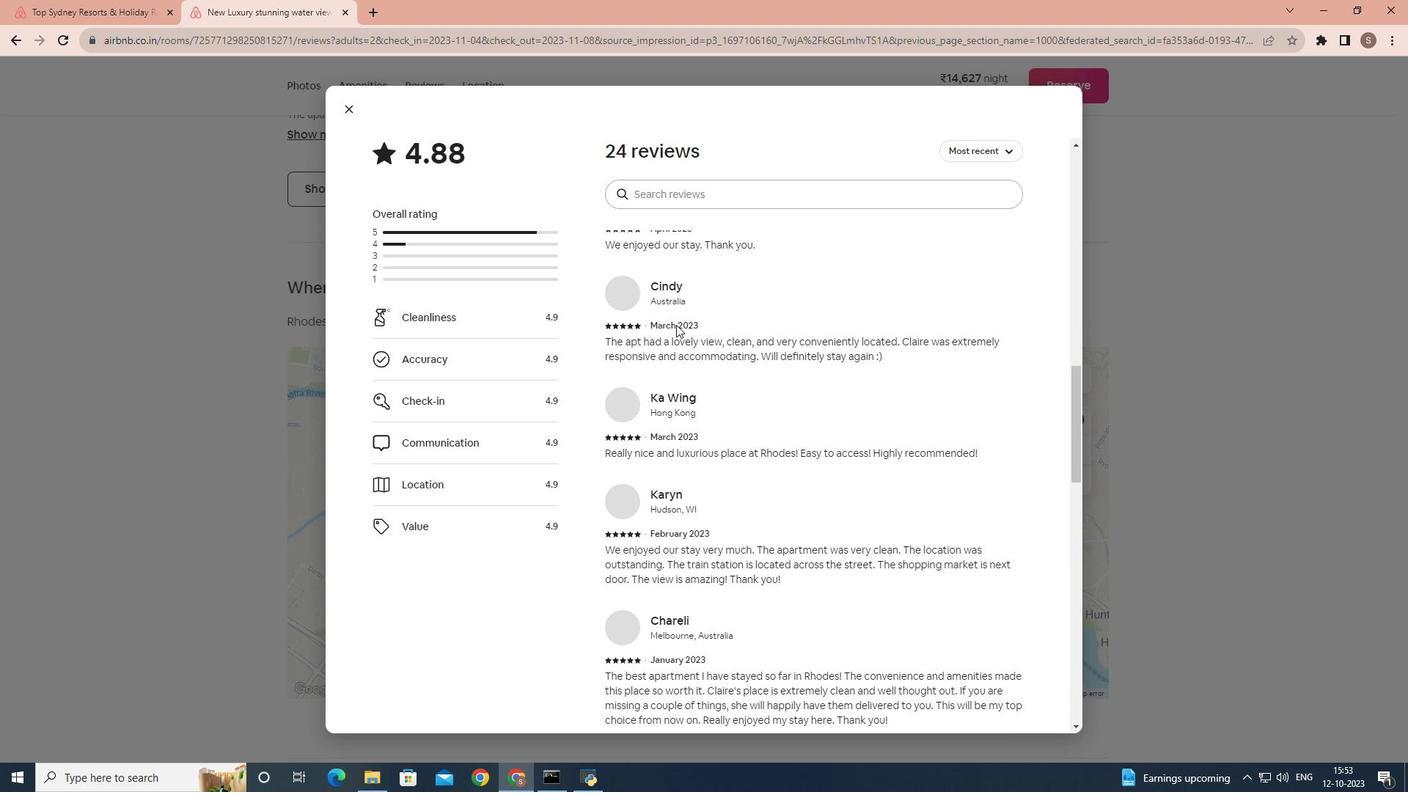 
Action: Mouse scrolled (676, 324) with delta (0, 0)
Screenshot: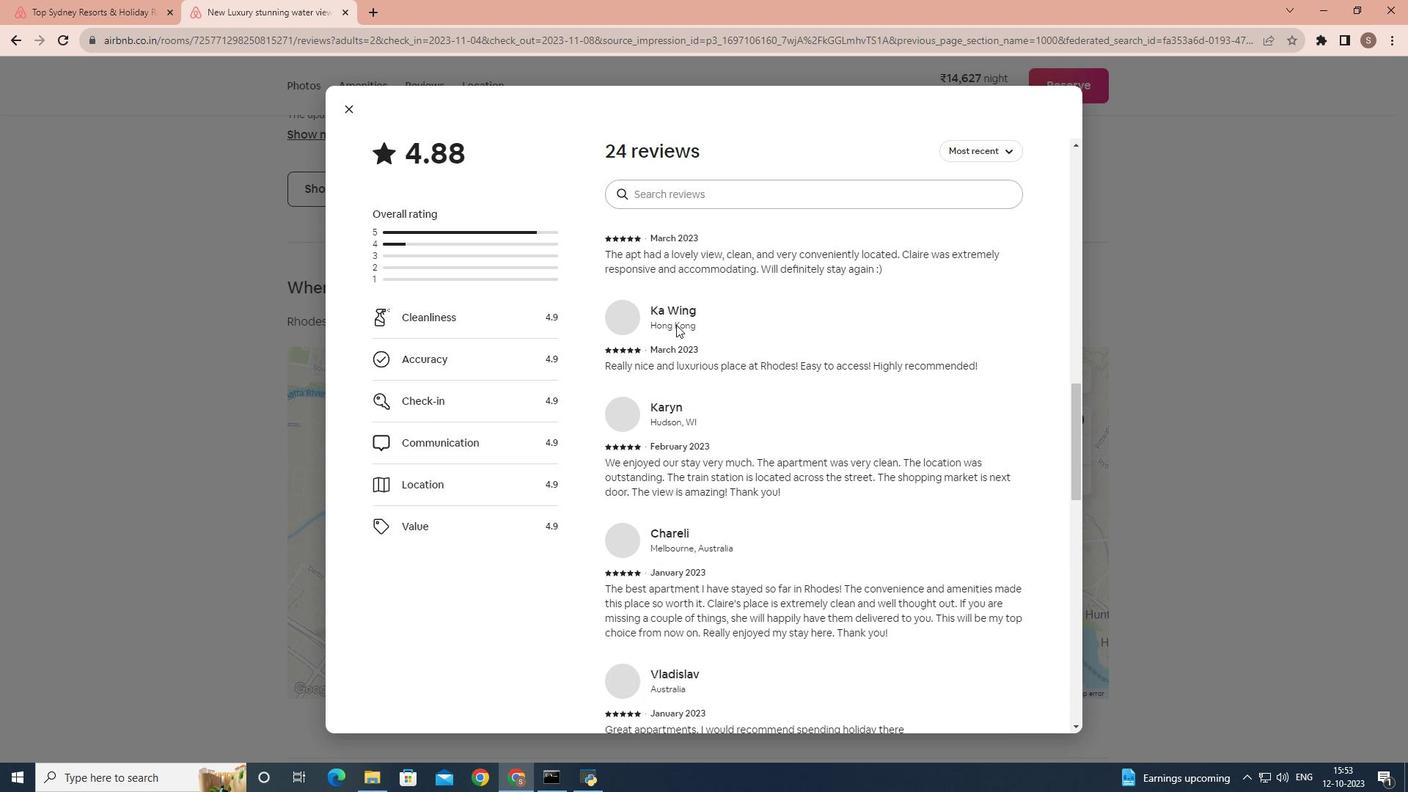 
Action: Mouse scrolled (676, 324) with delta (0, 0)
Screenshot: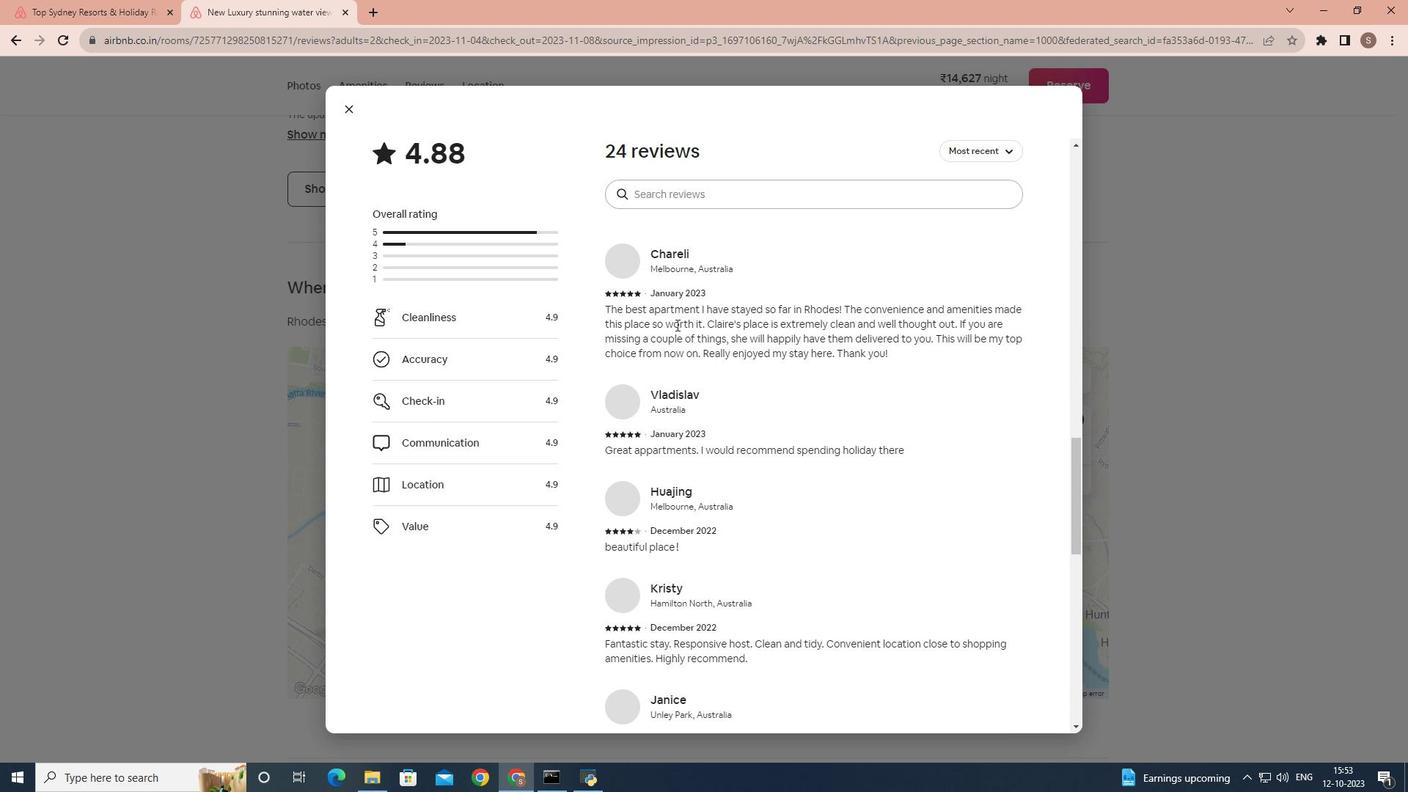 
Action: Mouse scrolled (676, 324) with delta (0, 0)
Screenshot: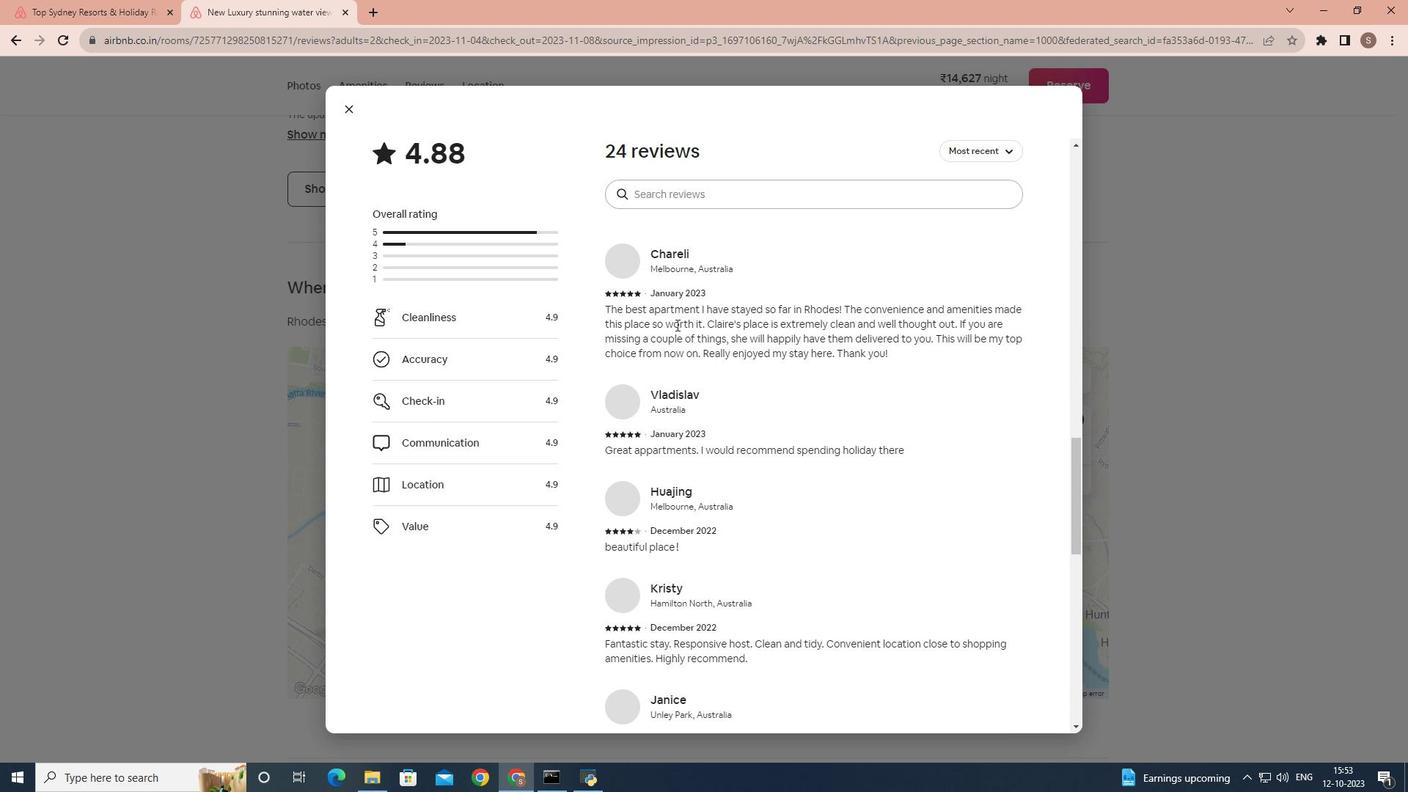 
Action: Mouse scrolled (676, 324) with delta (0, 0)
Screenshot: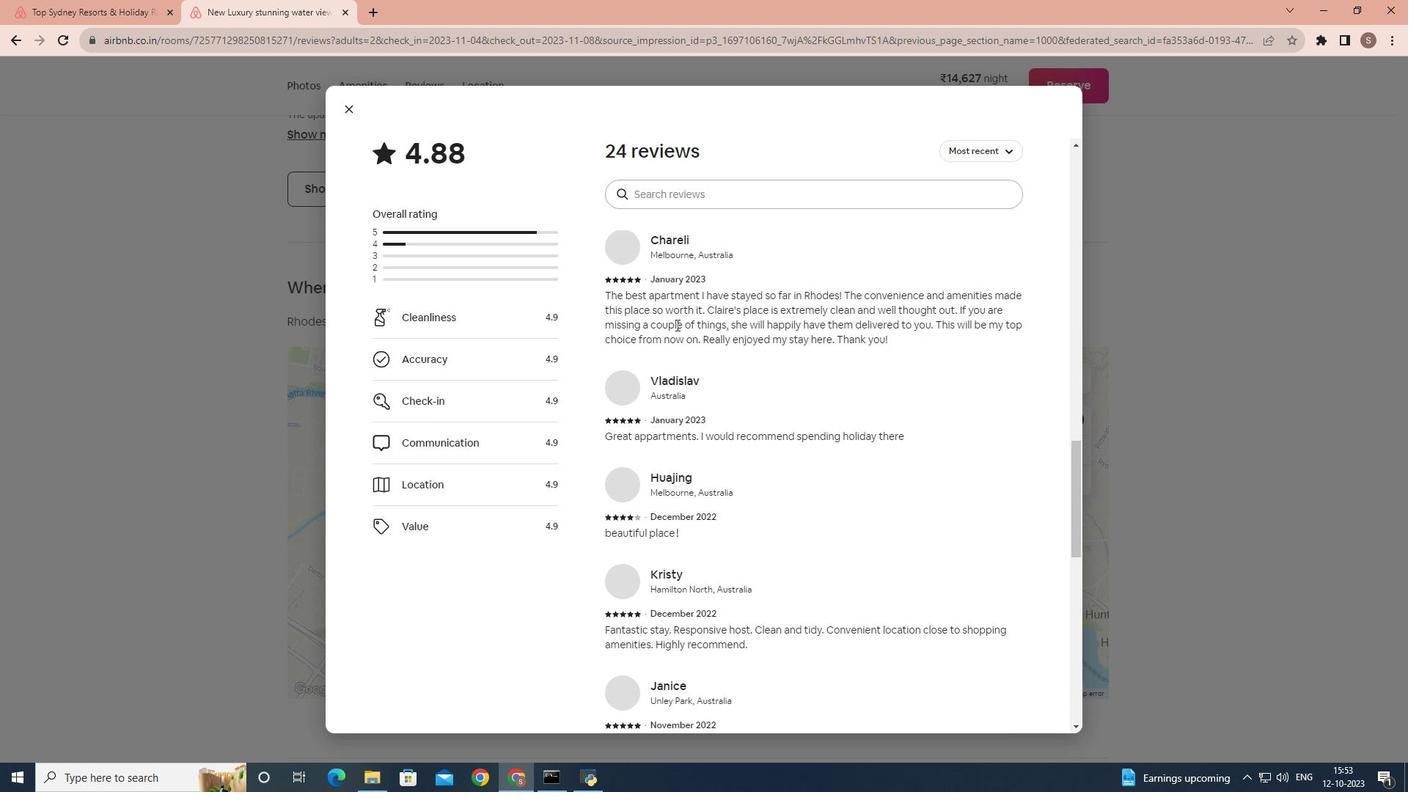
Action: Mouse scrolled (676, 324) with delta (0, 0)
Screenshot: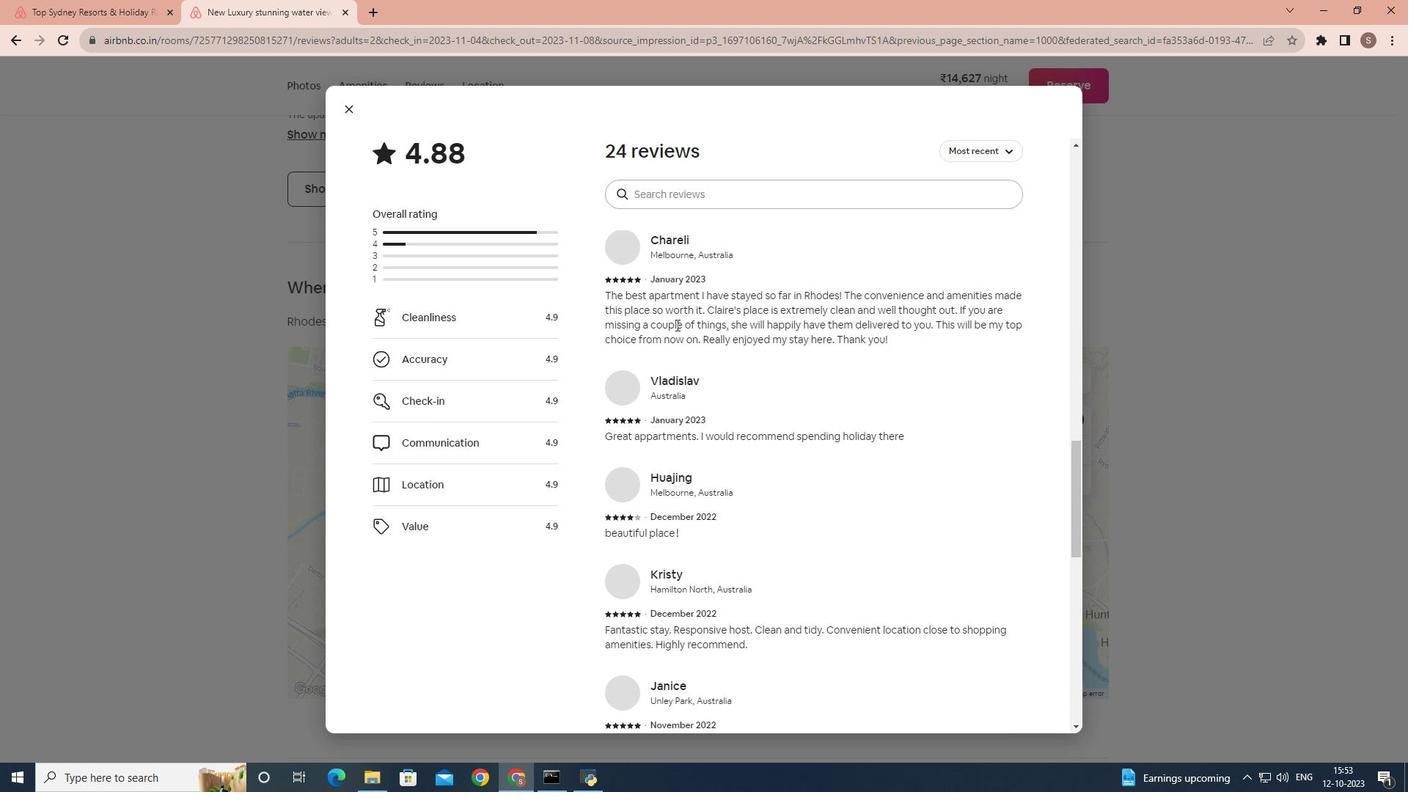 
Action: Mouse scrolled (676, 324) with delta (0, 0)
Screenshot: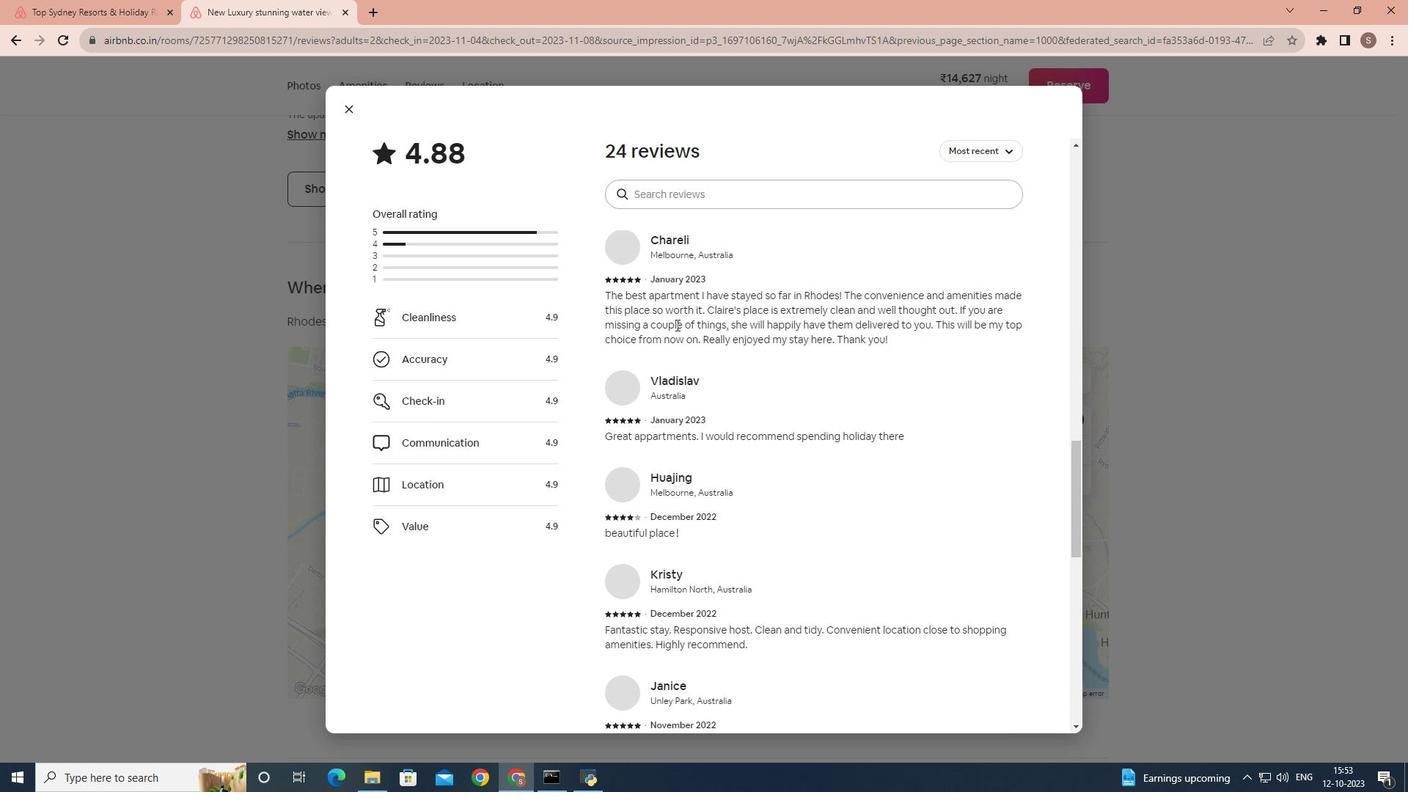 
Action: Mouse scrolled (676, 324) with delta (0, 0)
Screenshot: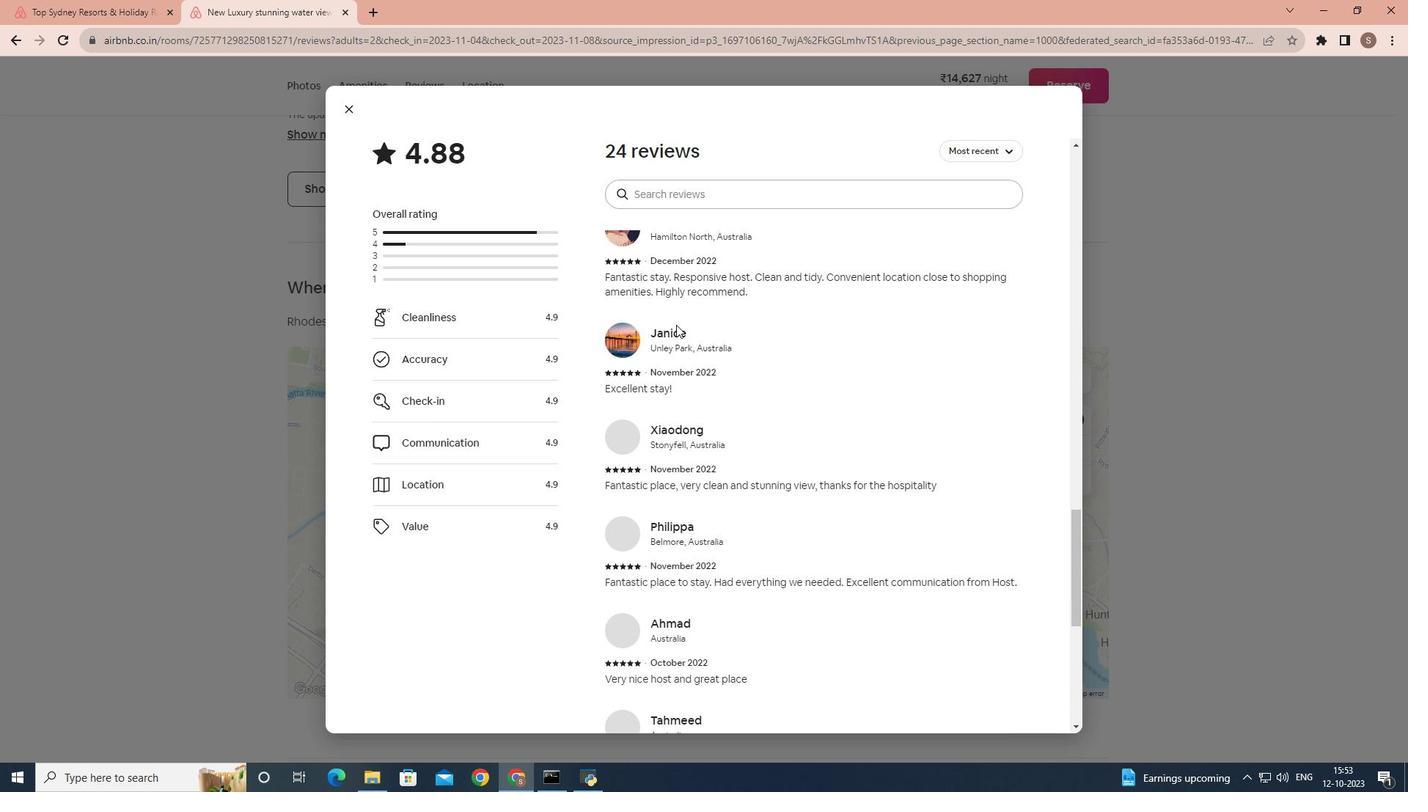 
Action: Mouse scrolled (676, 324) with delta (0, 0)
Screenshot: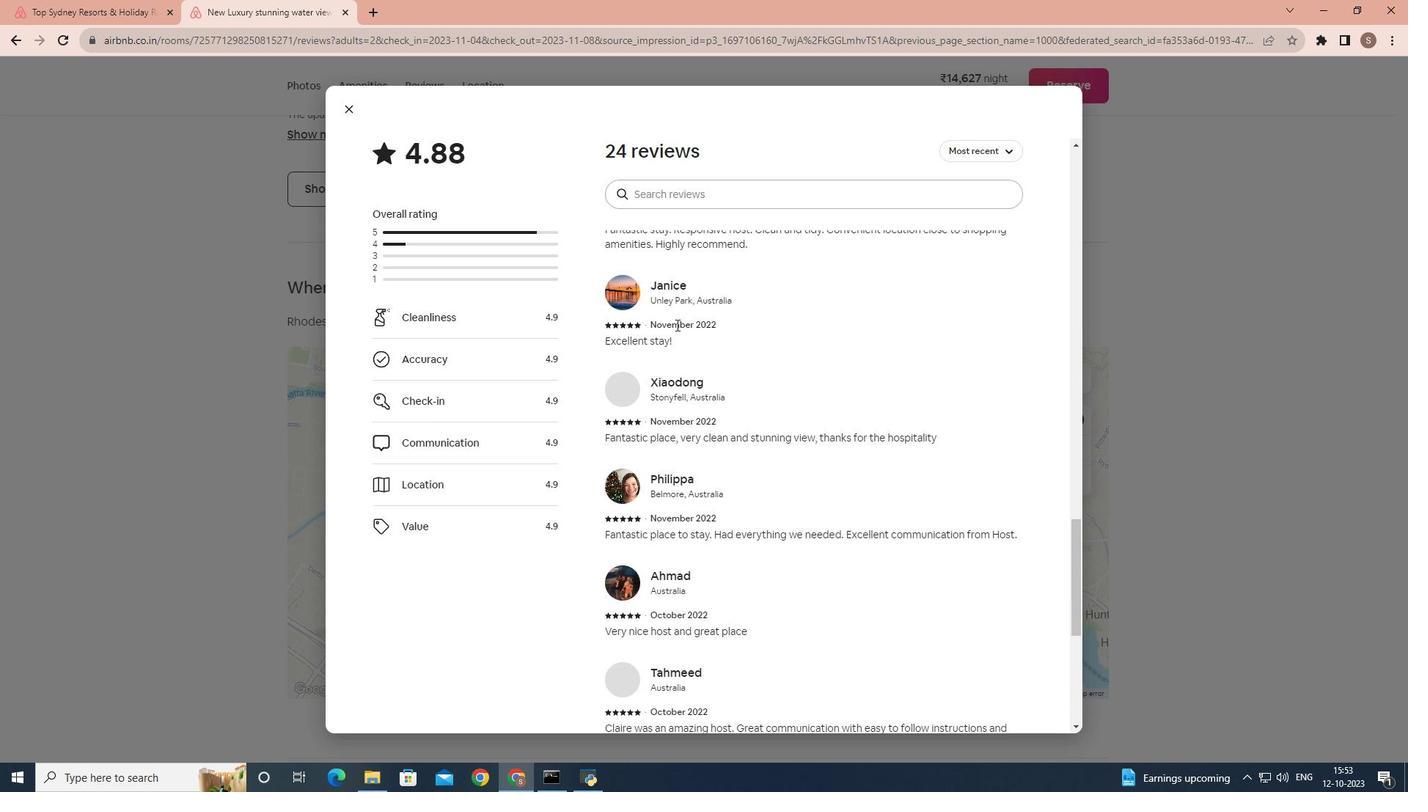 
Action: Mouse scrolled (676, 324) with delta (0, 0)
Screenshot: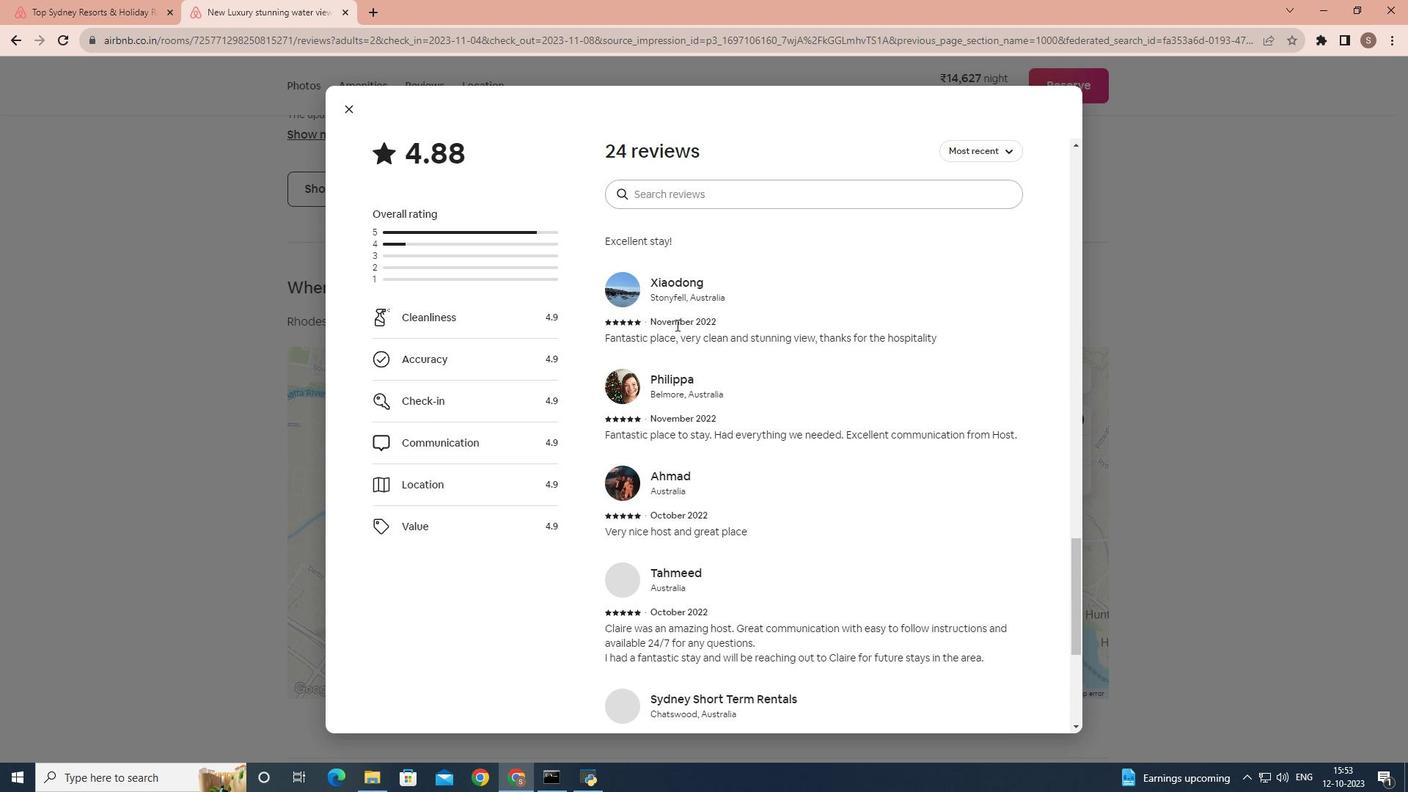 
Action: Mouse scrolled (676, 324) with delta (0, 0)
Screenshot: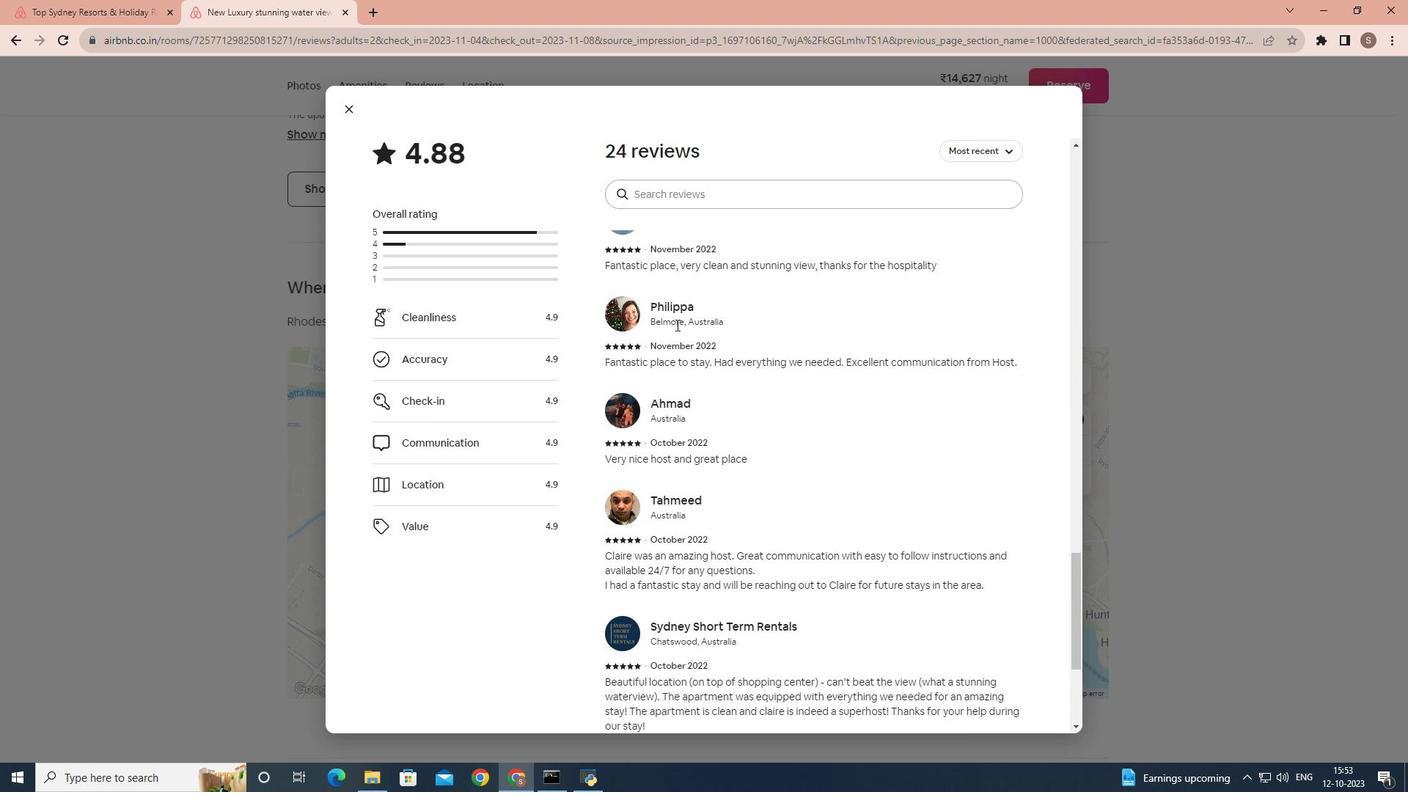 
Action: Mouse scrolled (676, 324) with delta (0, 0)
Screenshot: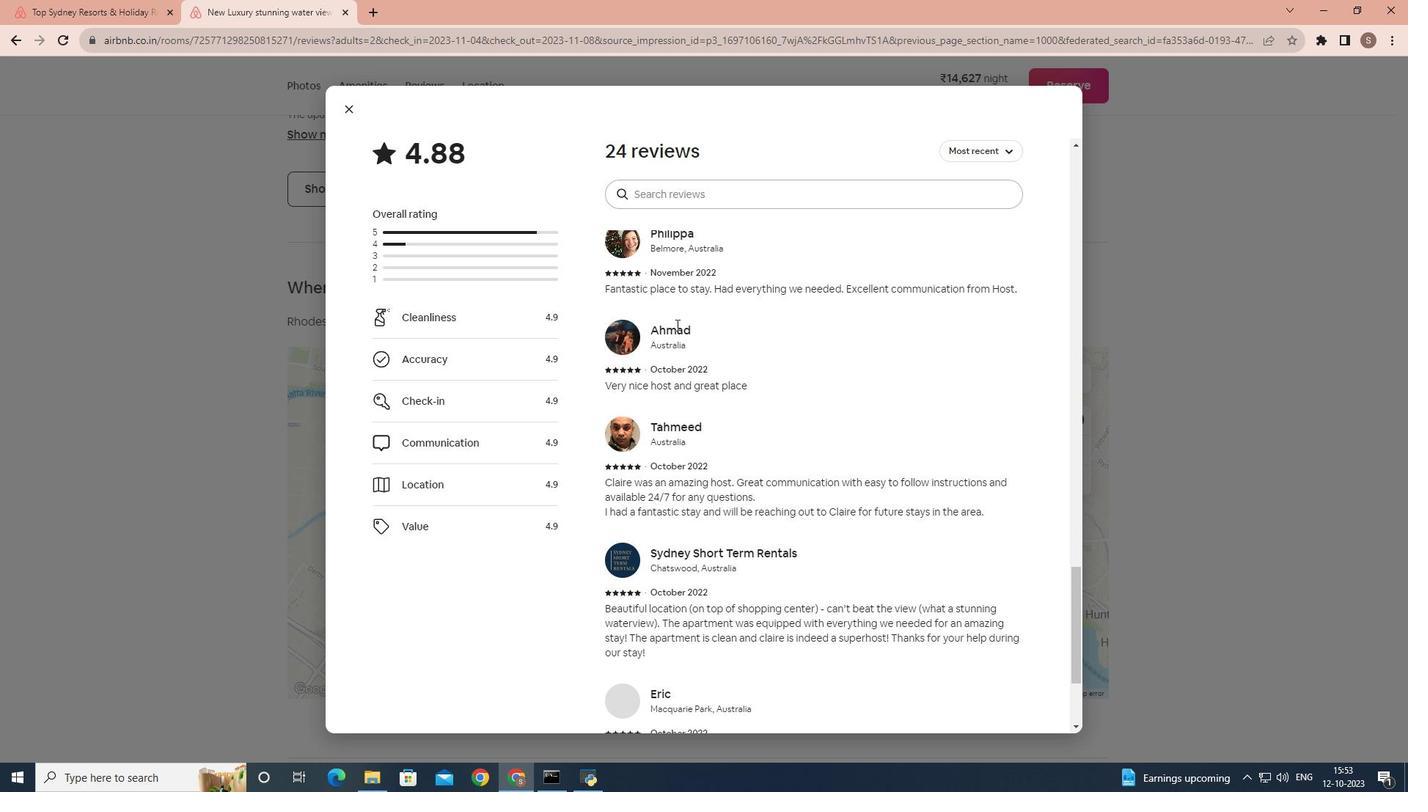 
Action: Mouse moved to (347, 104)
Screenshot: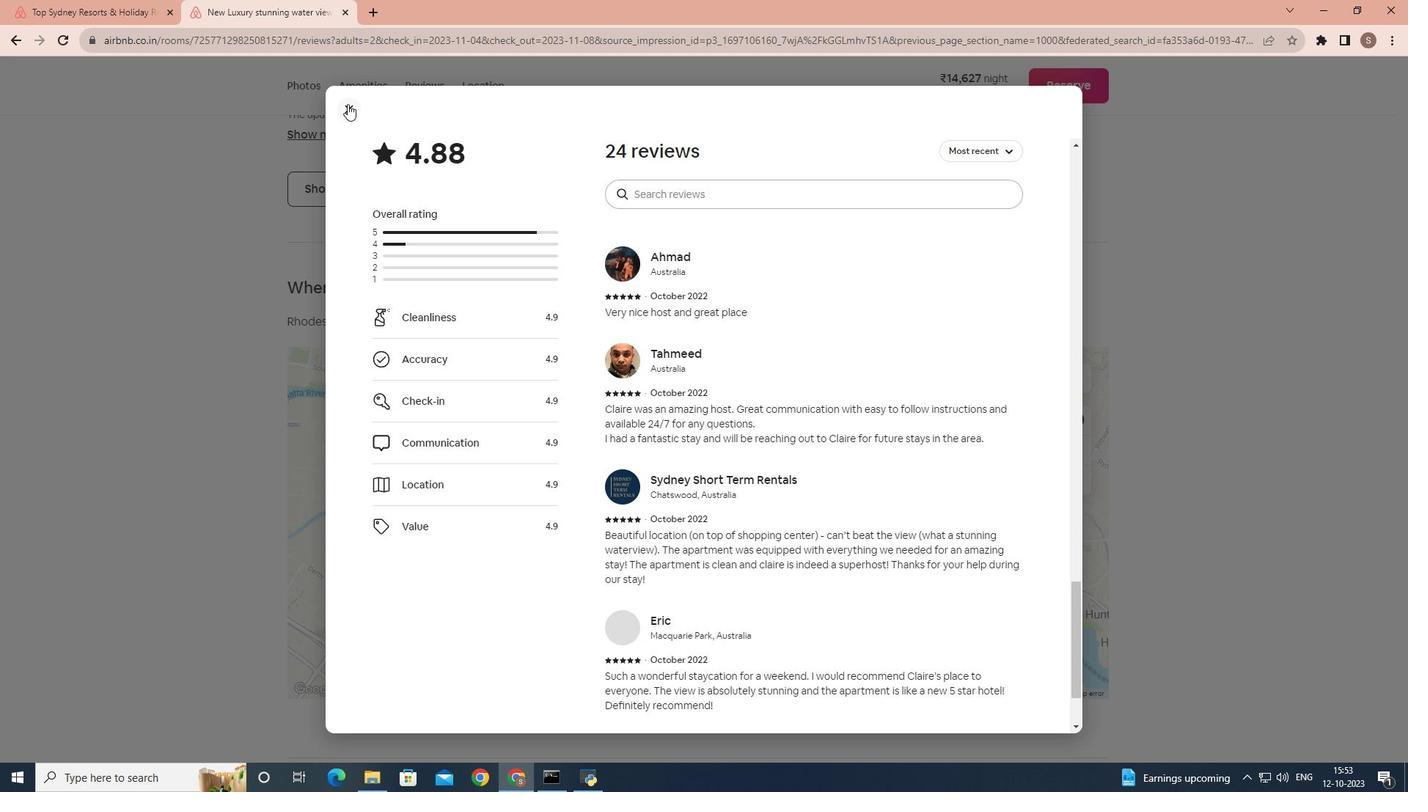 
Action: Mouse pressed left at (347, 104)
Screenshot: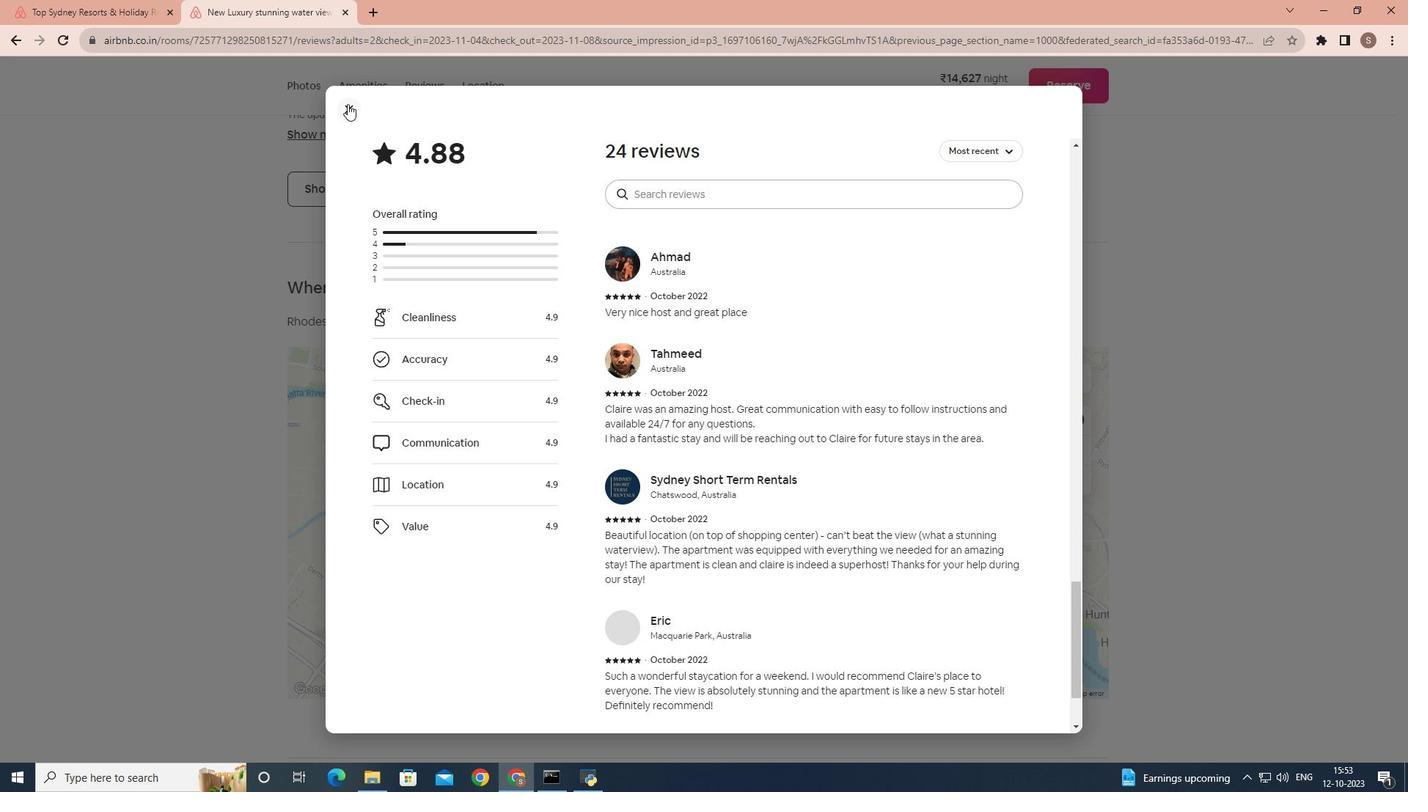 
Action: Mouse moved to (412, 437)
Screenshot: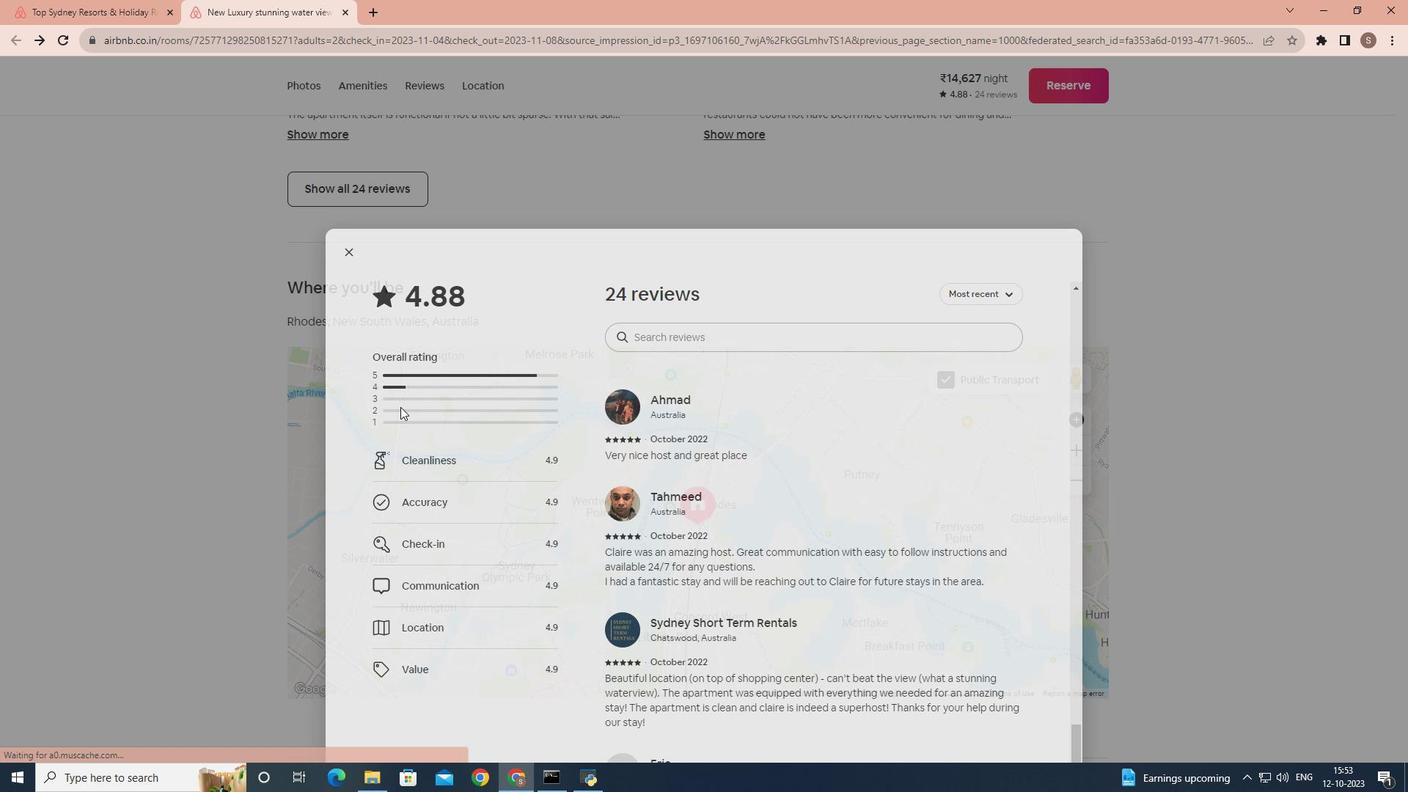 
Action: Mouse scrolled (412, 436) with delta (0, 0)
Screenshot: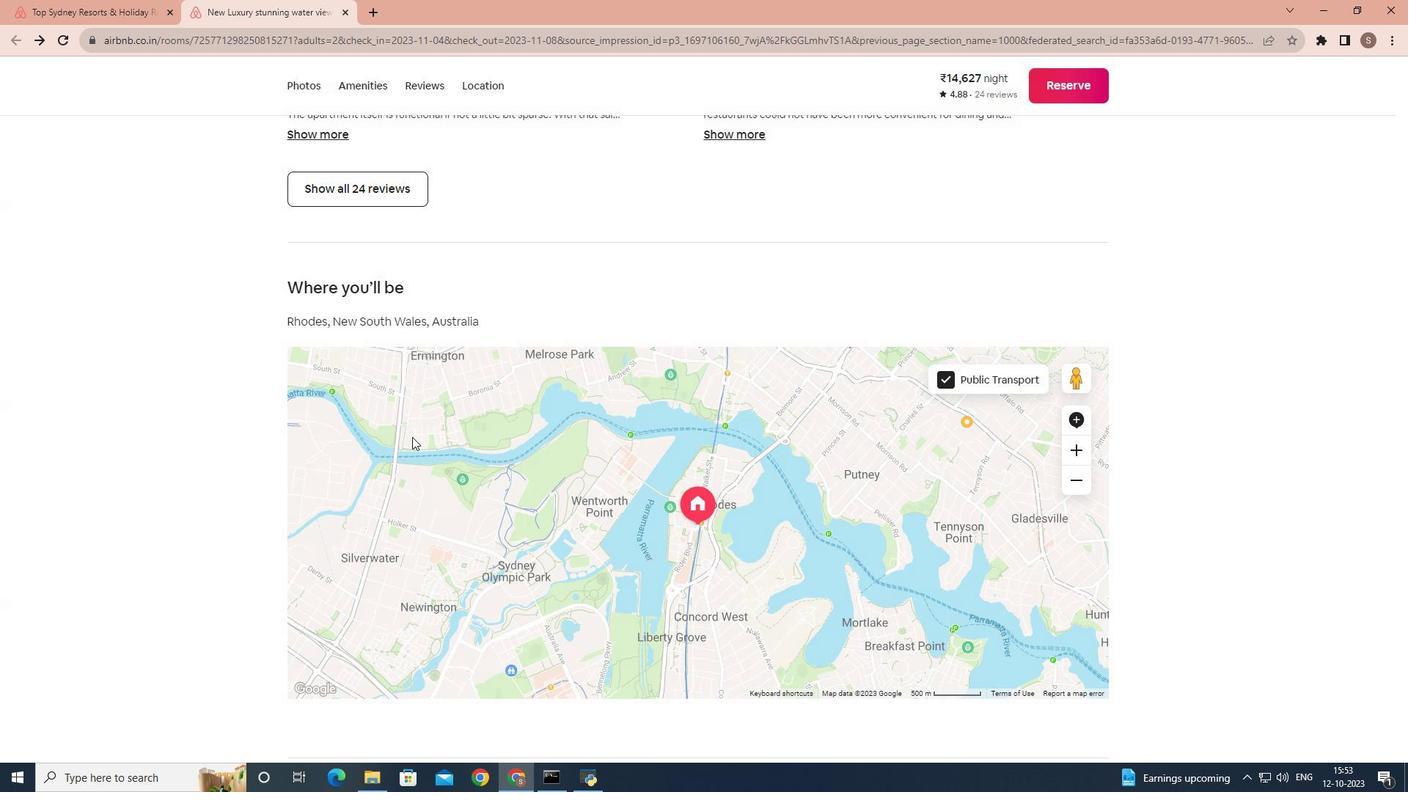
Action: Mouse scrolled (412, 436) with delta (0, 0)
Screenshot: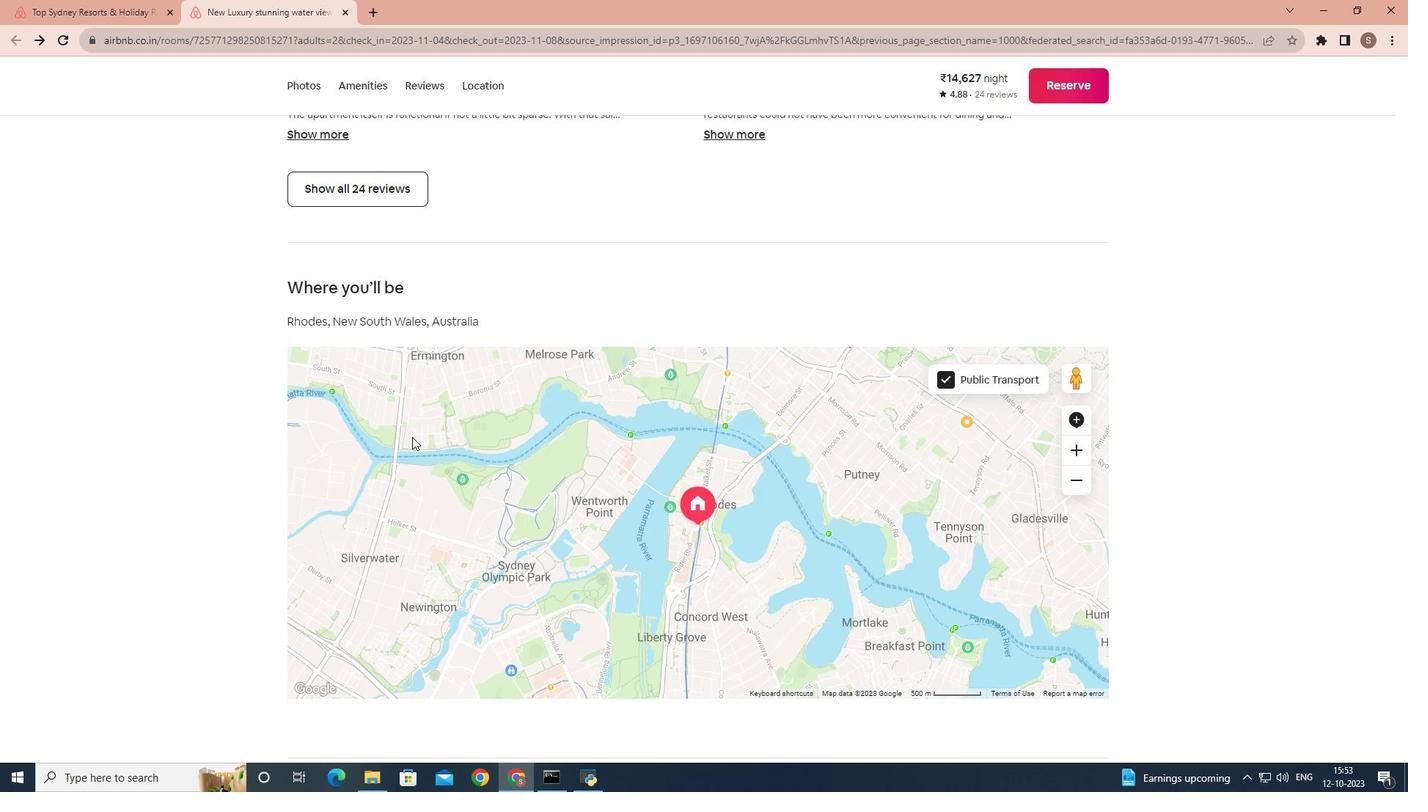 
Action: Mouse scrolled (412, 436) with delta (0, 0)
